 Task: Research Airbnb properties in Ormoc, Philippines from 25th December, 2023 to 28th December, 2023 for 2 adults.  With 1  bedroom having 1 bed and 1 bathroom. Property type can be hotel.
Action: Mouse moved to (591, 112)
Screenshot: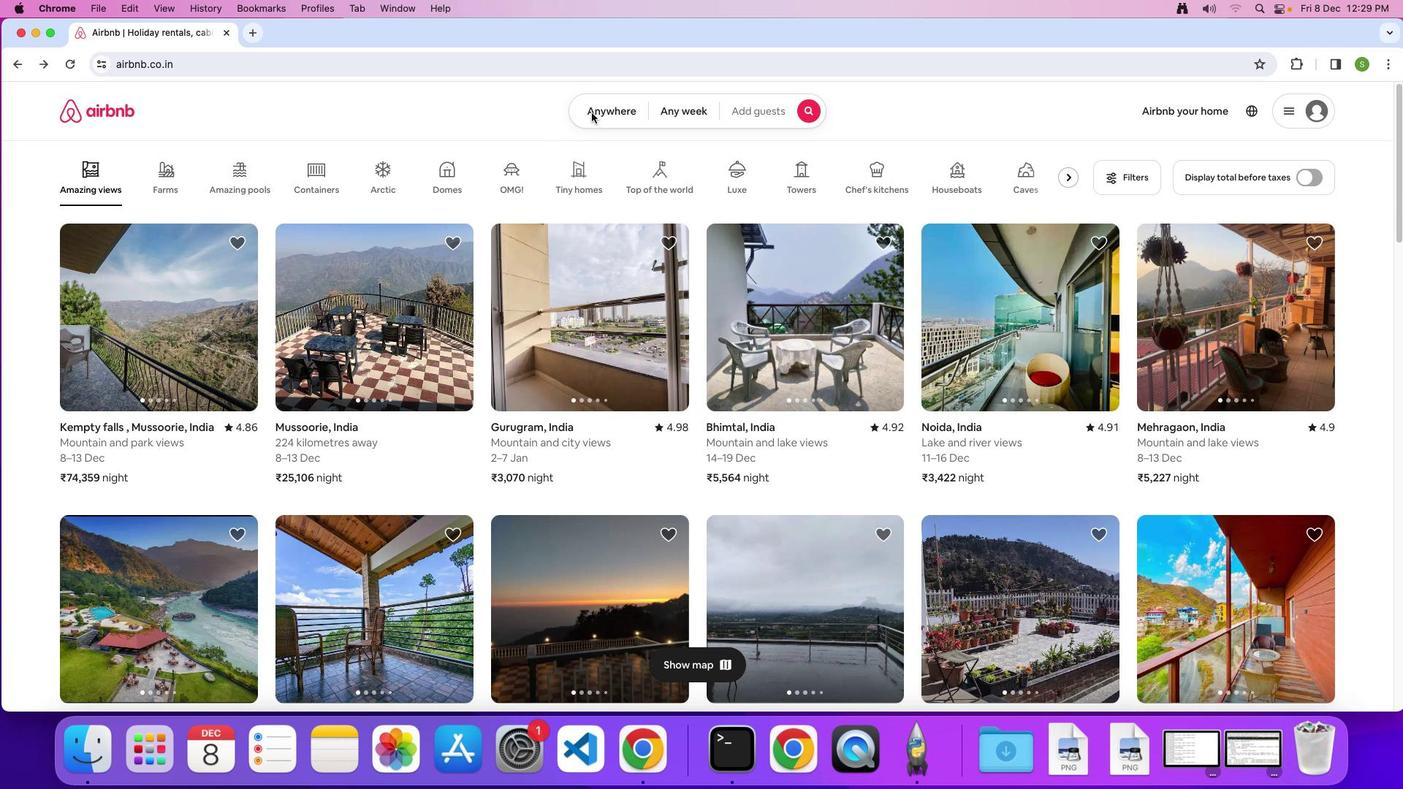 
Action: Mouse pressed left at (591, 112)
Screenshot: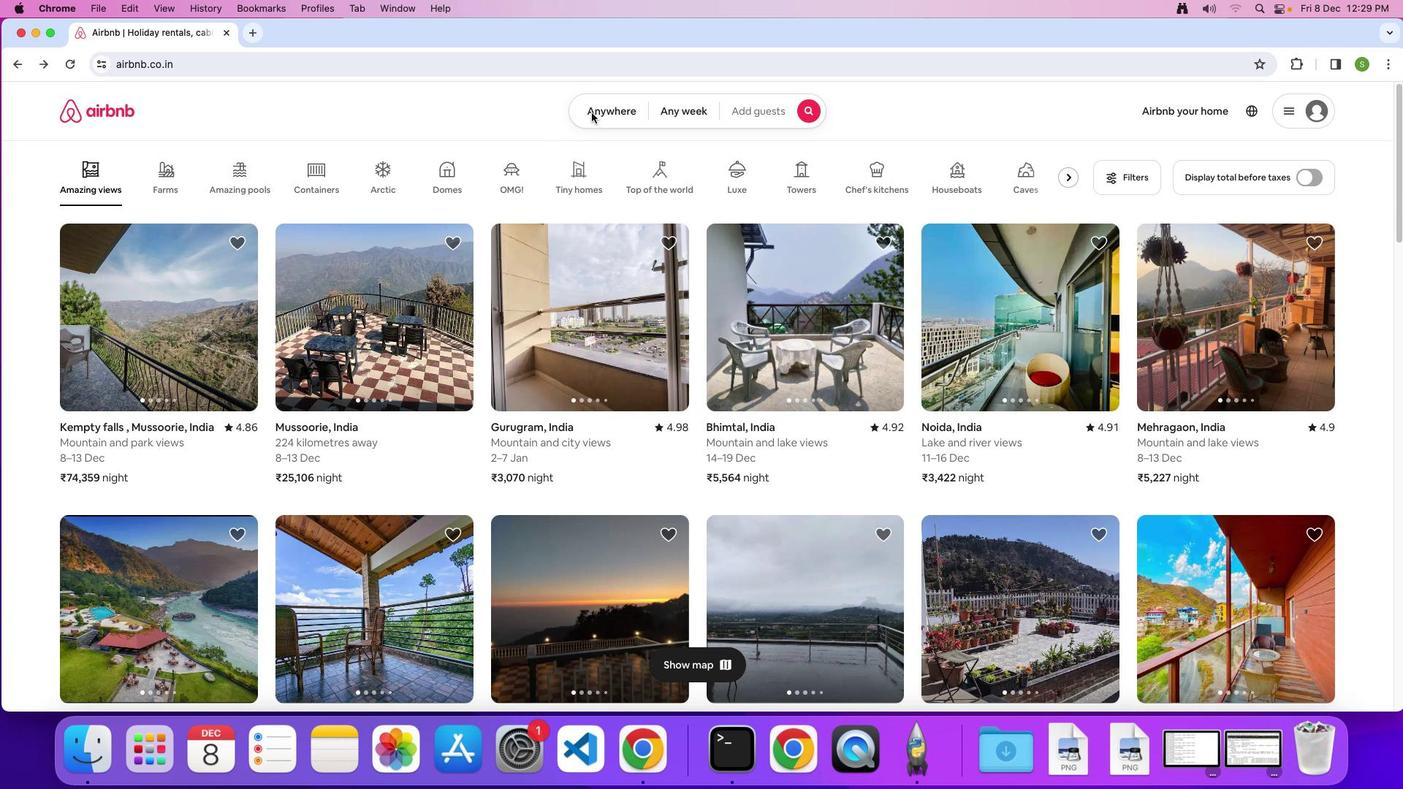 
Action: Mouse pressed left at (591, 112)
Screenshot: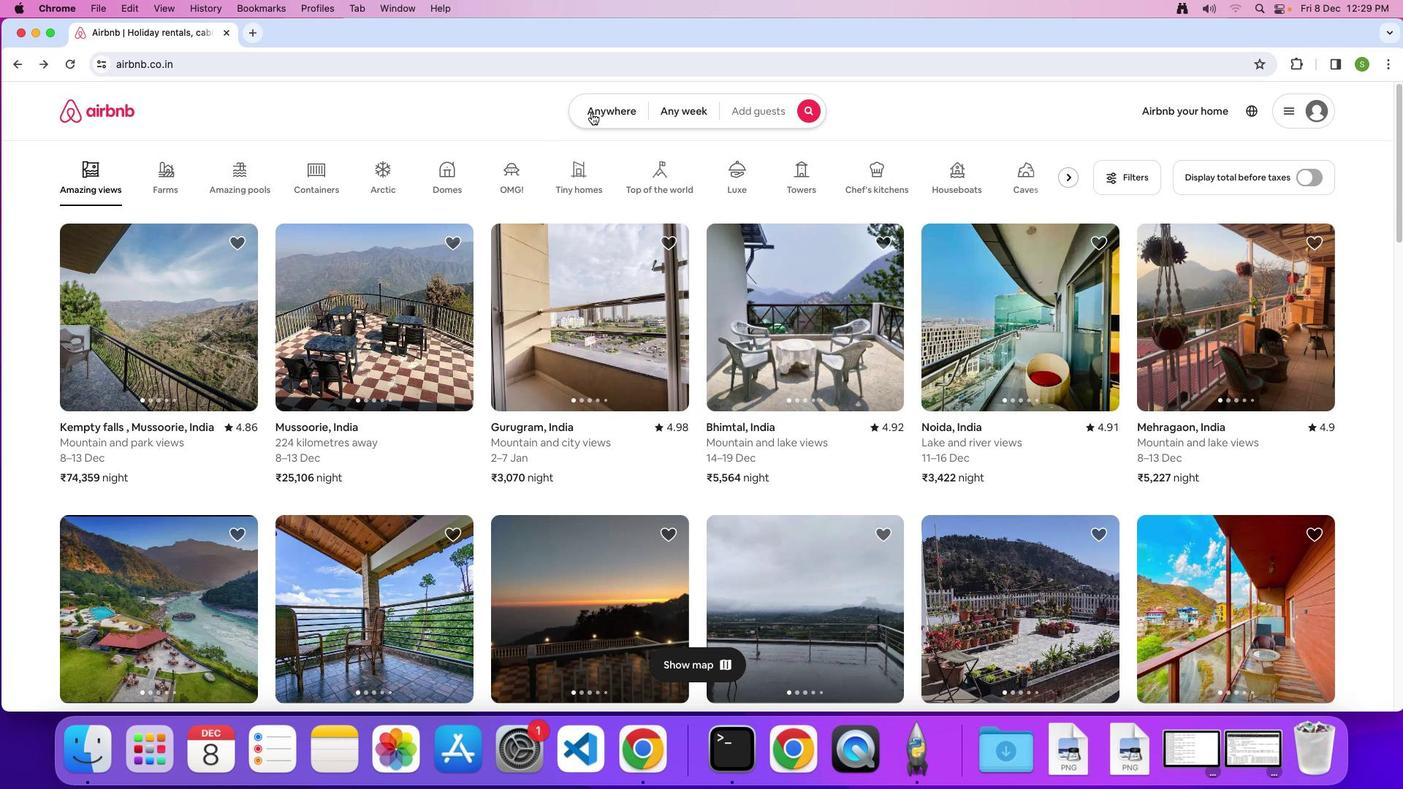 
Action: Mouse moved to (508, 162)
Screenshot: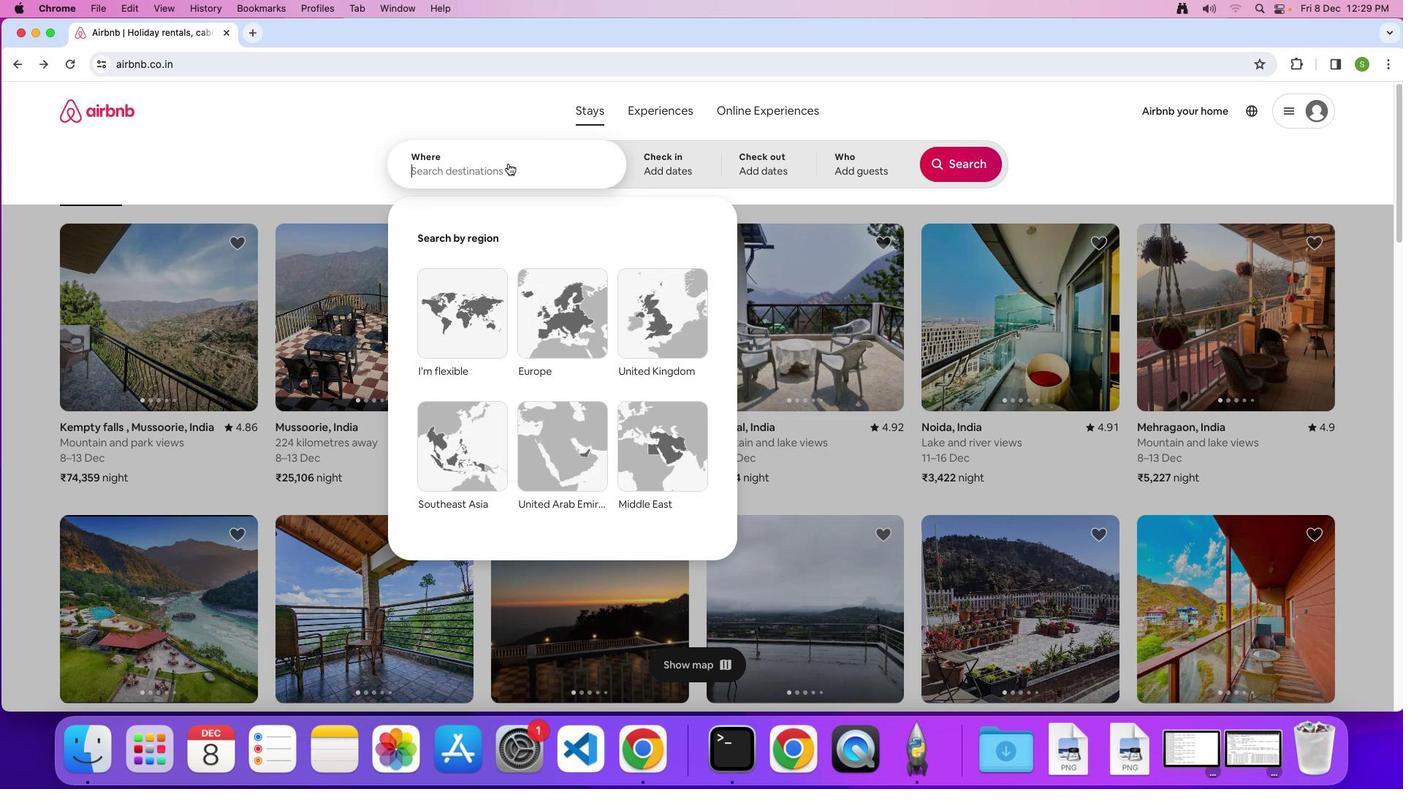 
Action: Mouse pressed left at (508, 162)
Screenshot: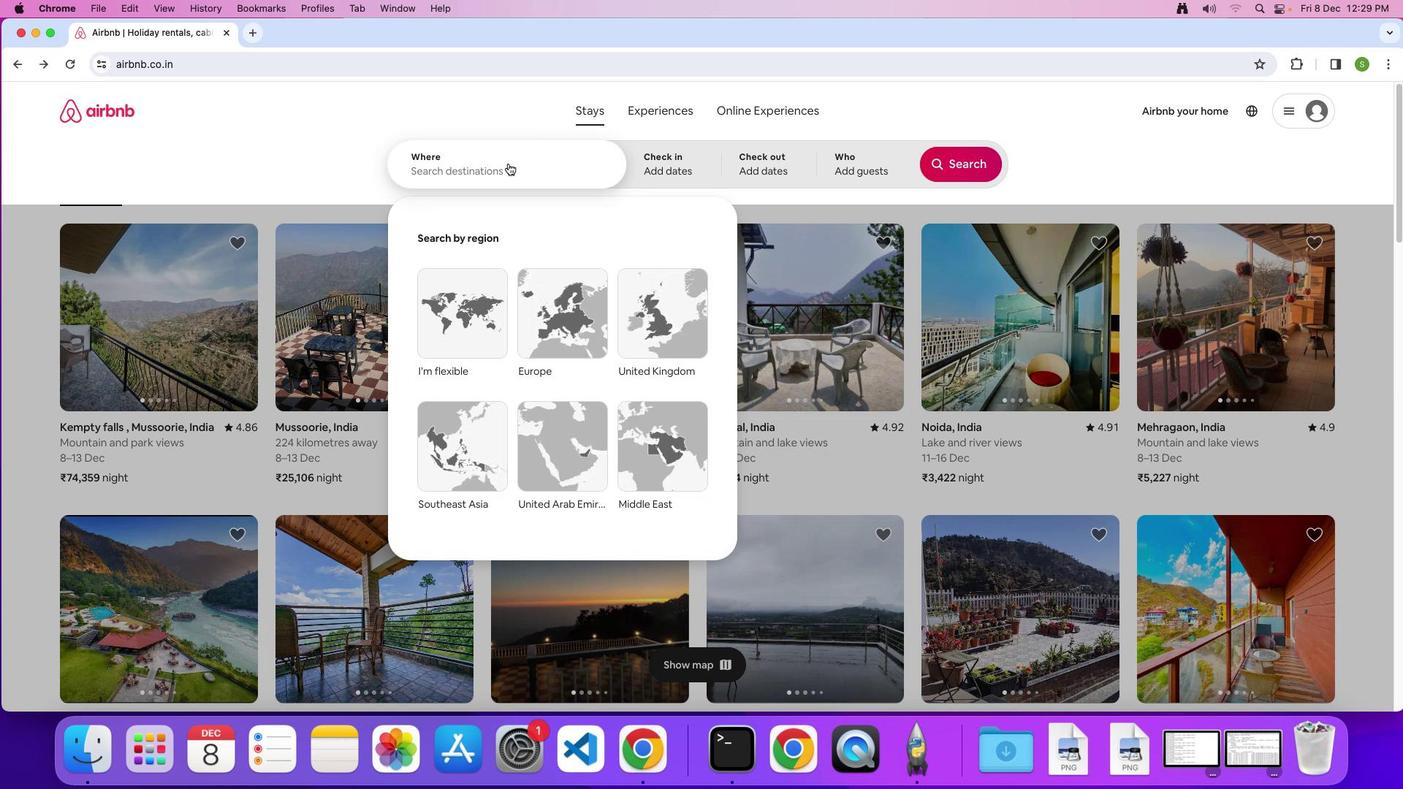 
Action: Key pressed 'O'Key.shiftKey.caps_lock'r''m''o''c'','Key.spaceKey.shift'P''h''i''l''i''p''p''i''n''e''s'Key.enter
Screenshot: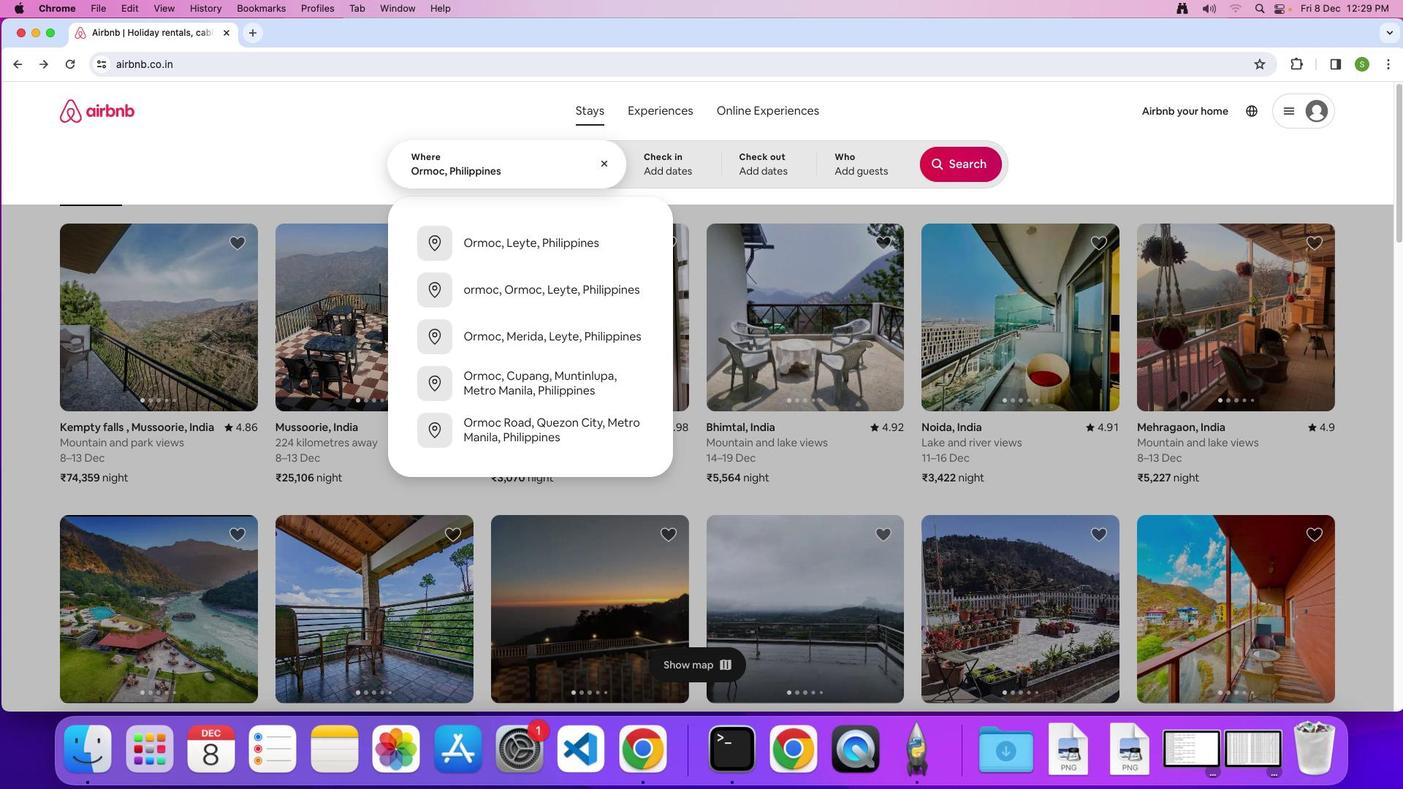 
Action: Mouse moved to (476, 491)
Screenshot: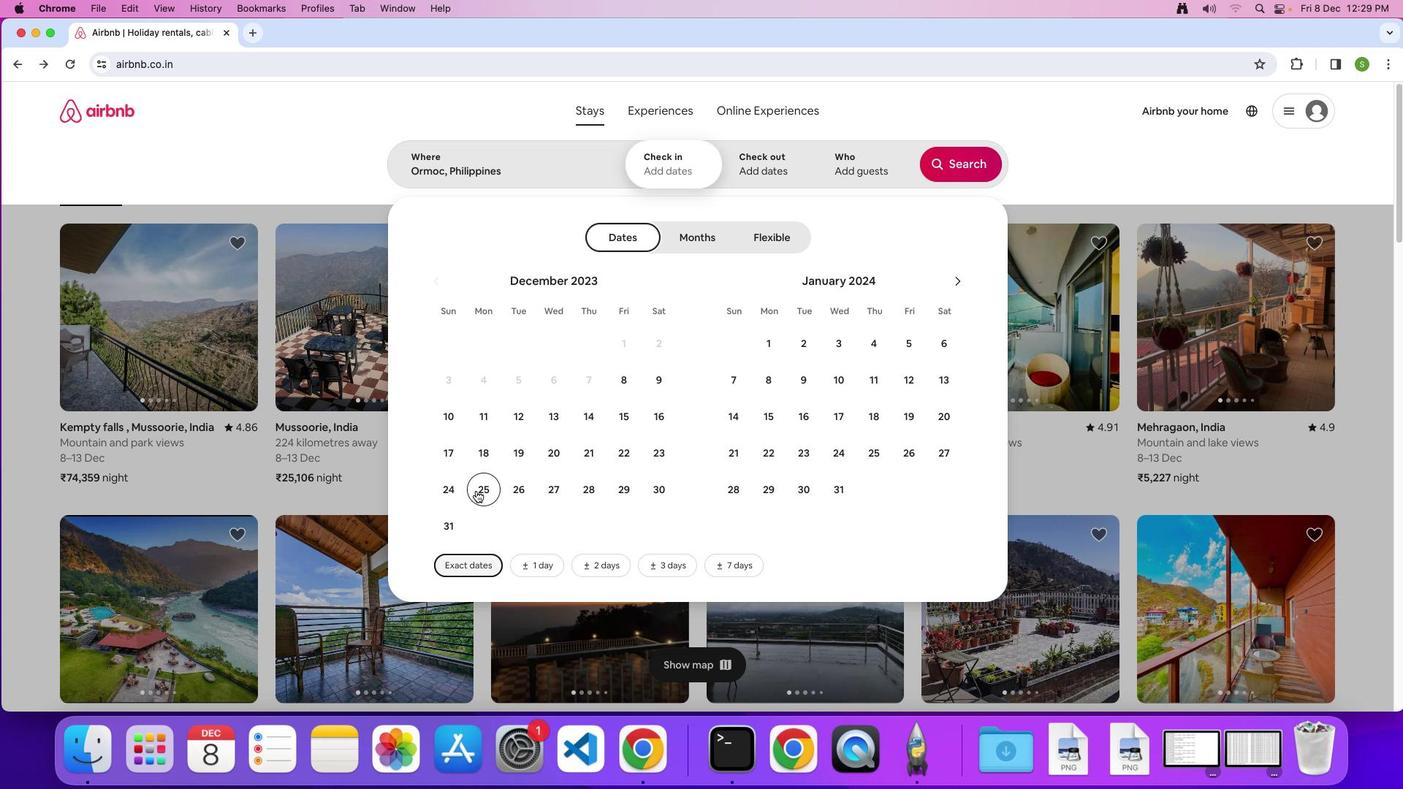 
Action: Mouse pressed left at (476, 491)
Screenshot: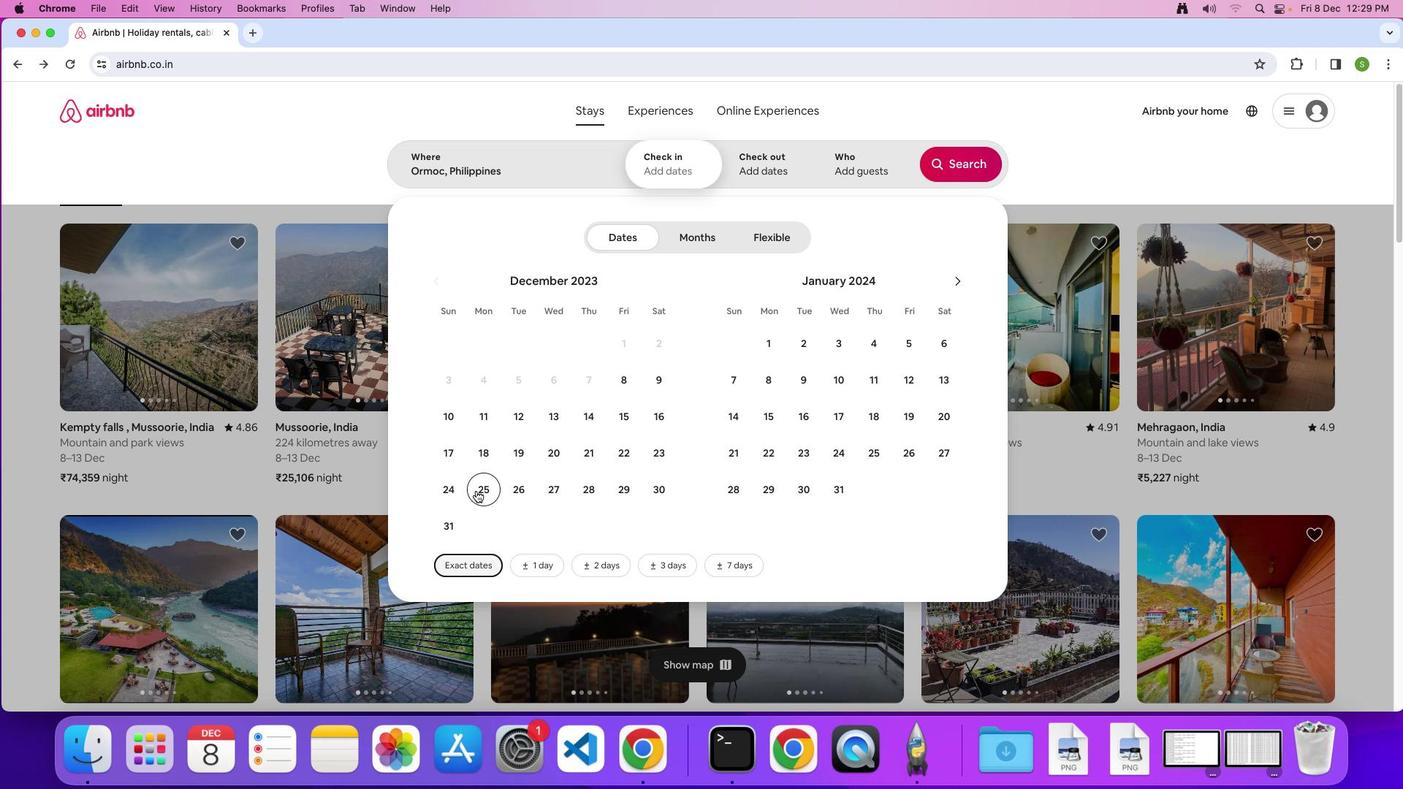 
Action: Mouse moved to (594, 493)
Screenshot: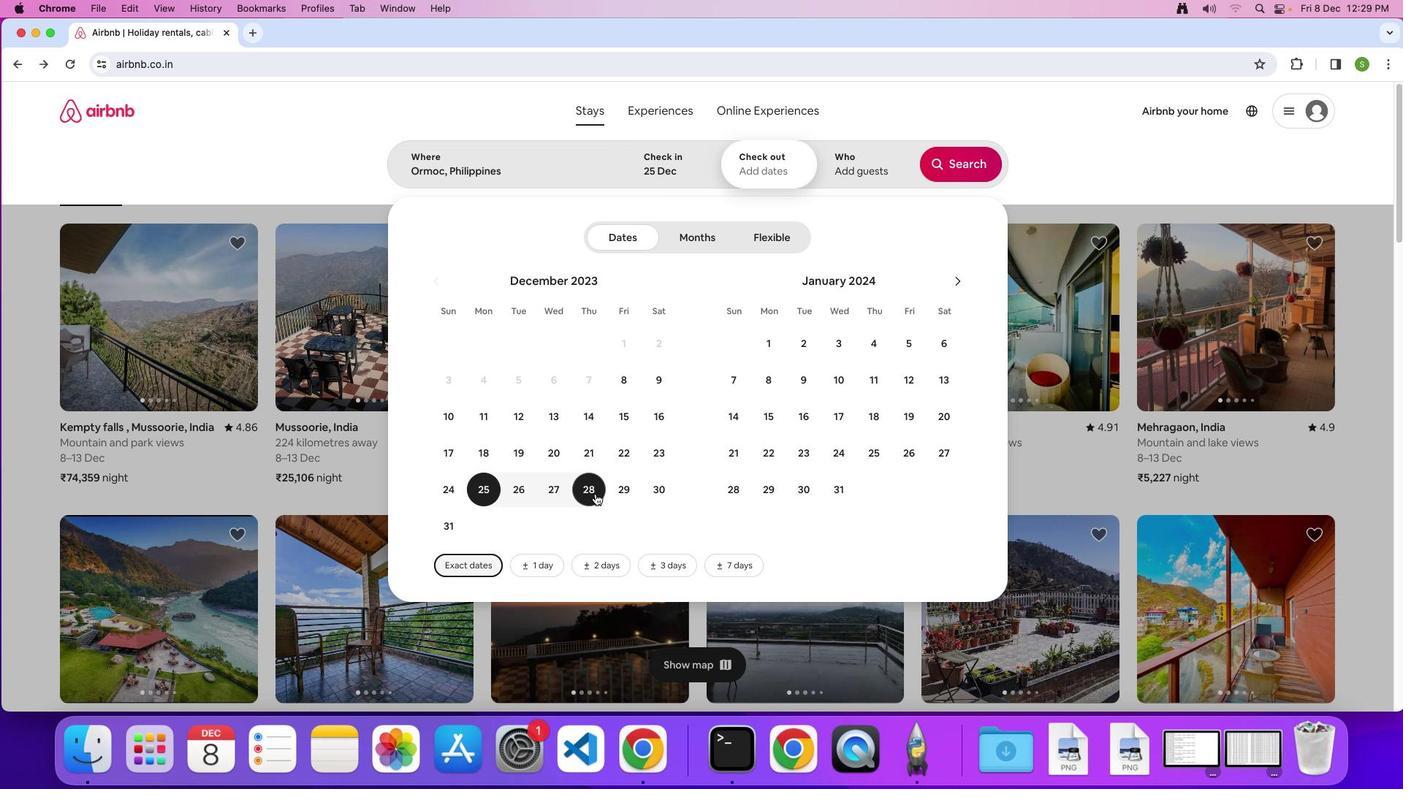 
Action: Mouse pressed left at (594, 493)
Screenshot: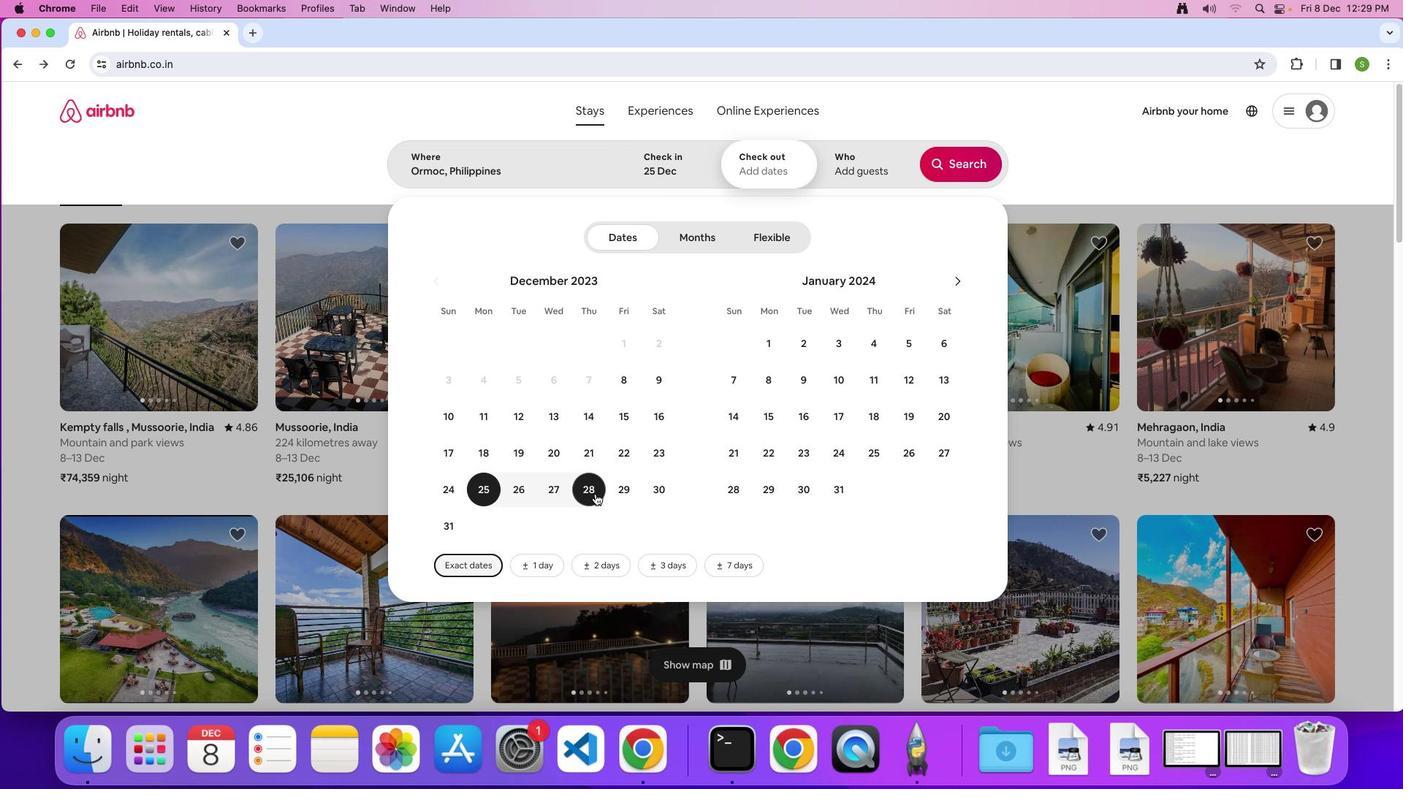 
Action: Mouse moved to (879, 166)
Screenshot: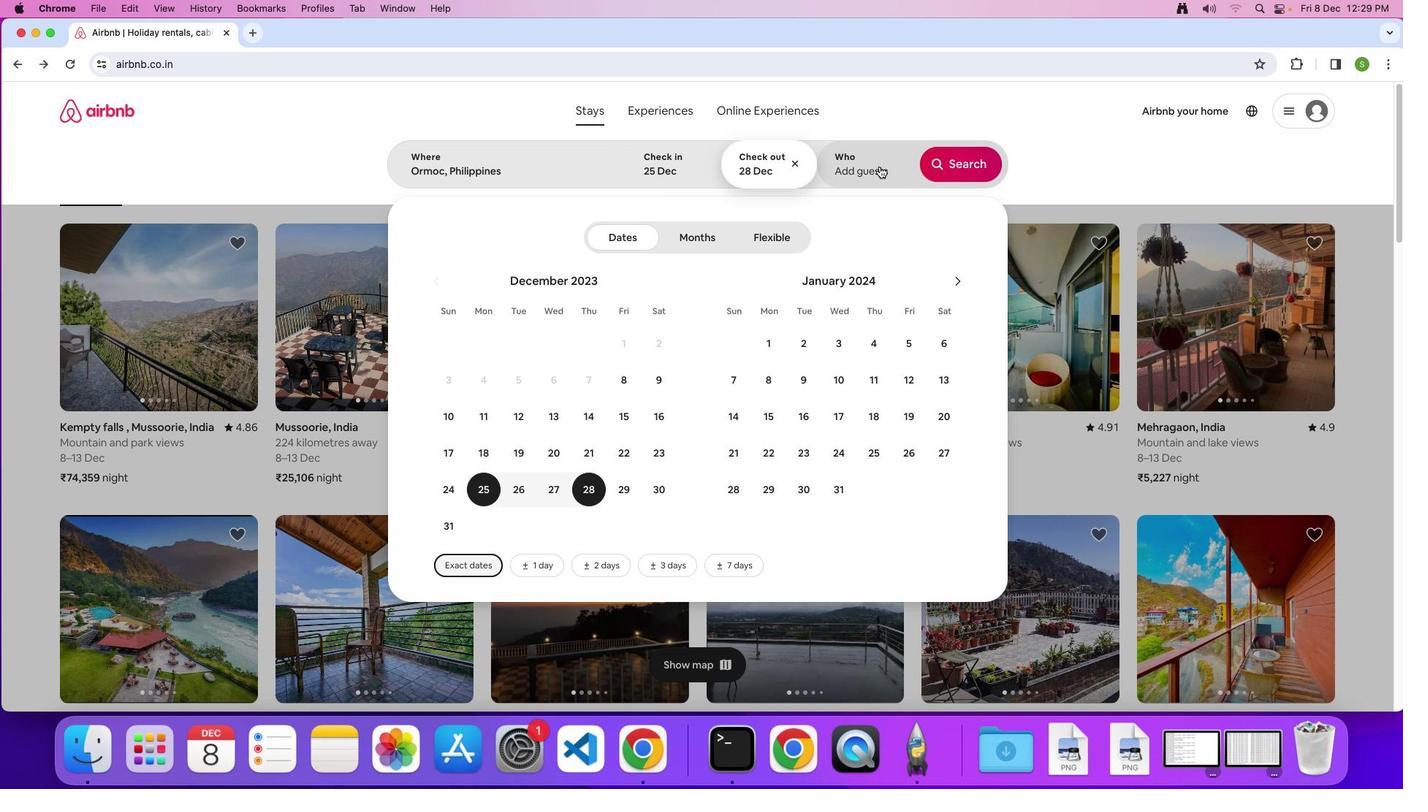 
Action: Mouse pressed left at (879, 166)
Screenshot: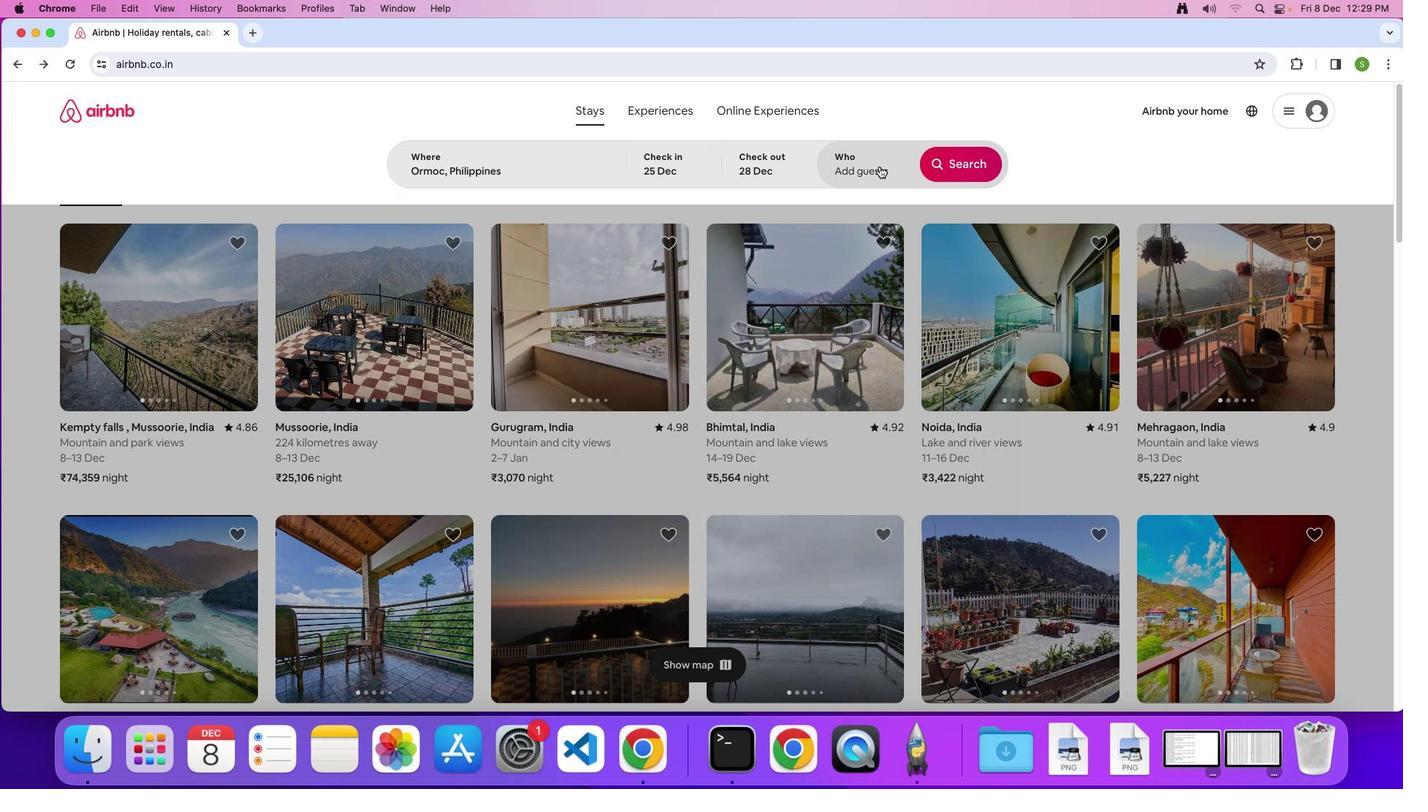 
Action: Mouse moved to (967, 244)
Screenshot: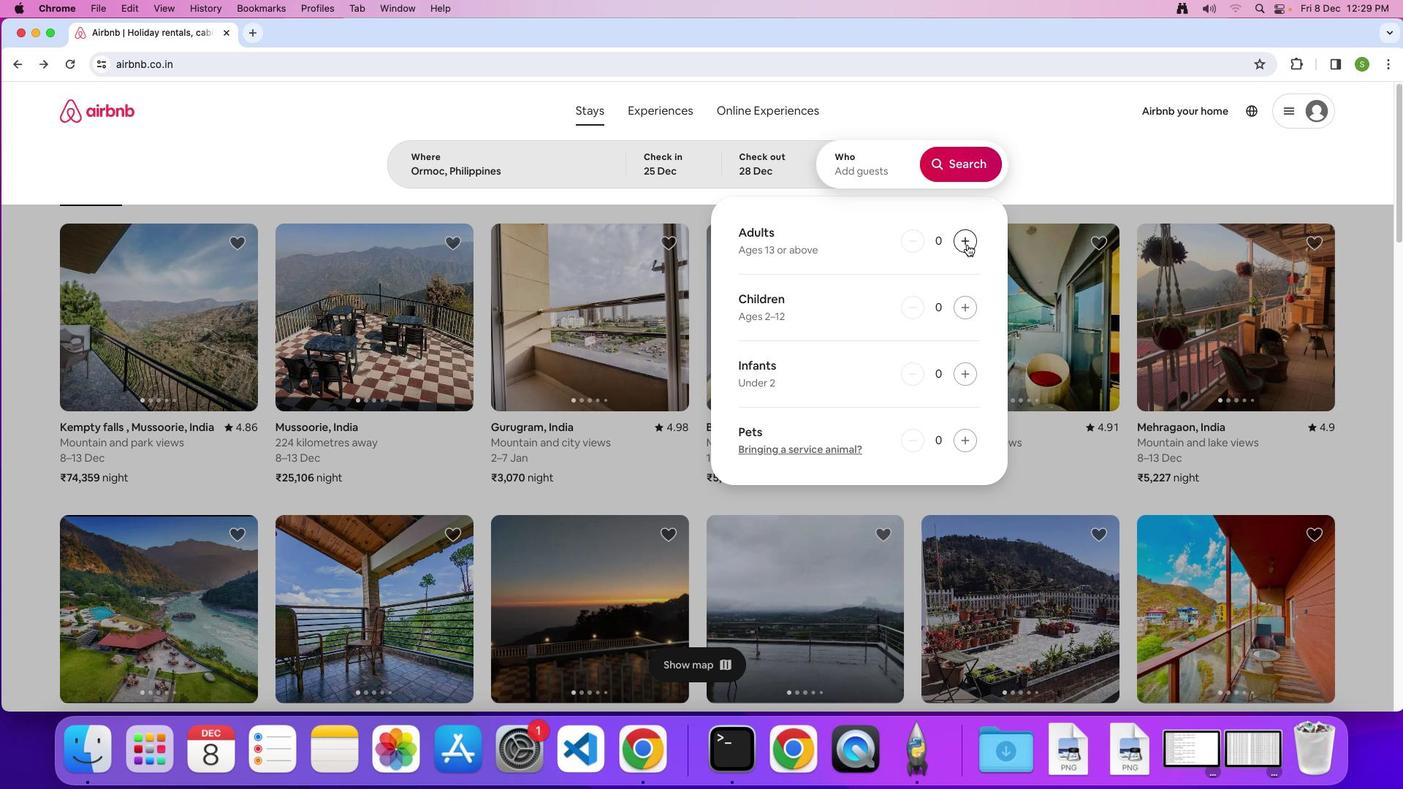 
Action: Mouse pressed left at (967, 244)
Screenshot: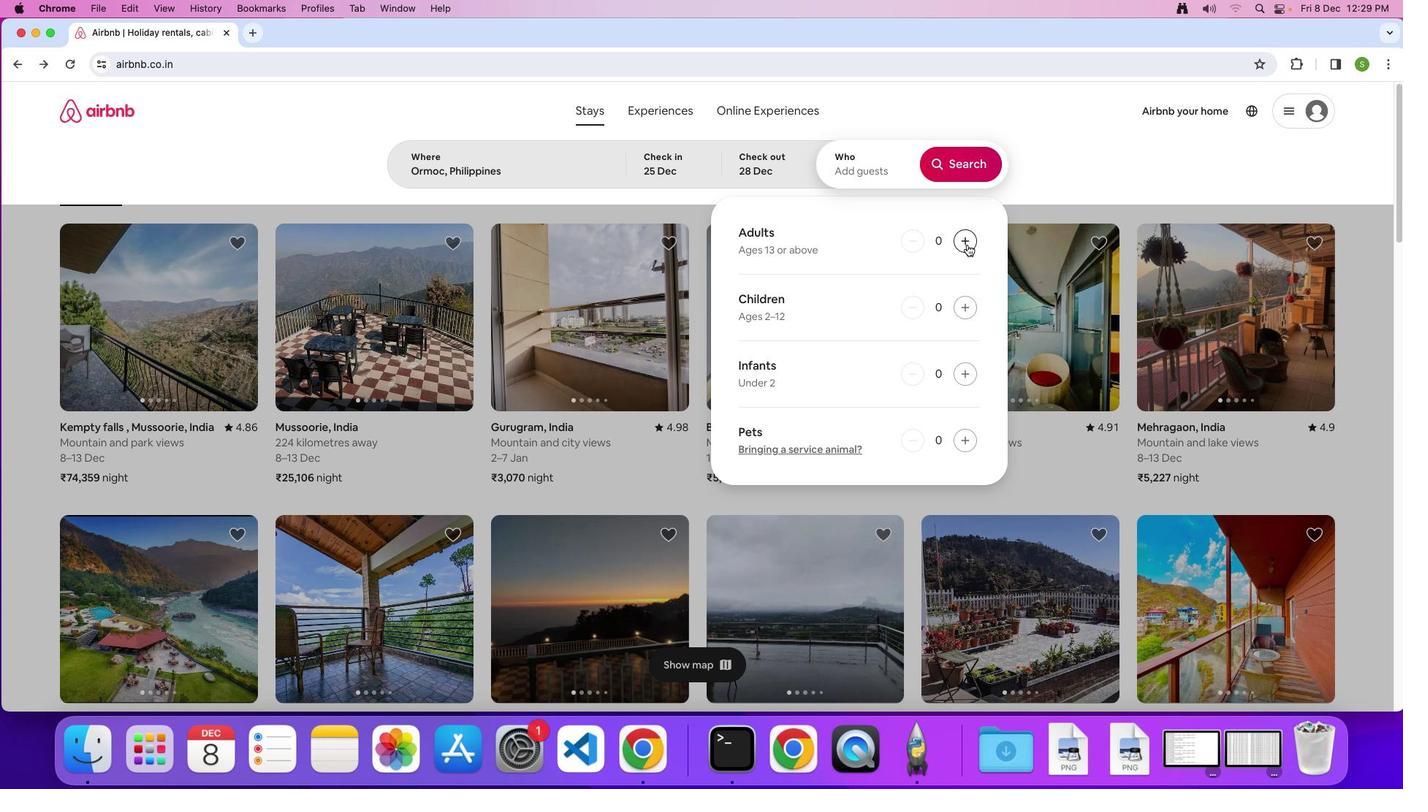 
Action: Mouse pressed left at (967, 244)
Screenshot: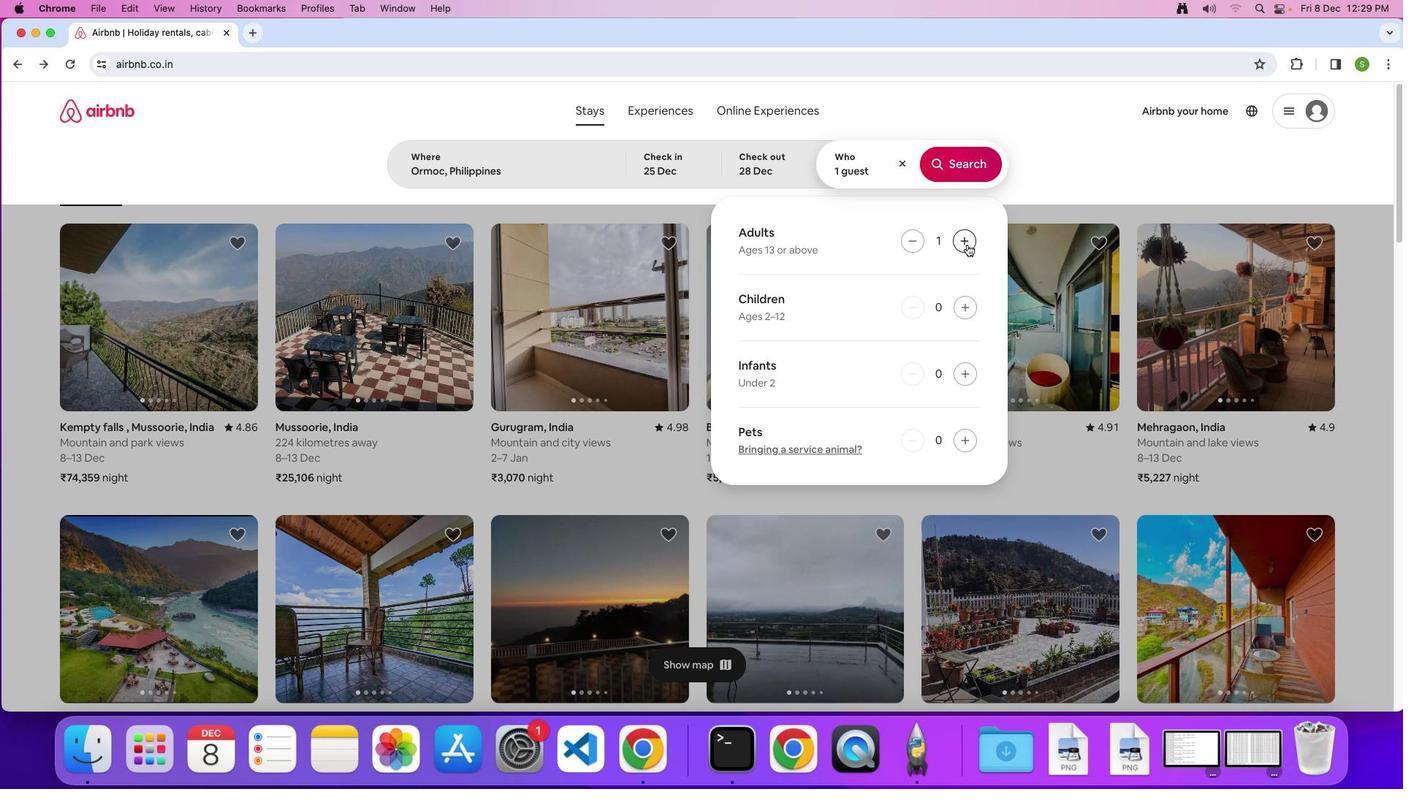 
Action: Mouse moved to (978, 167)
Screenshot: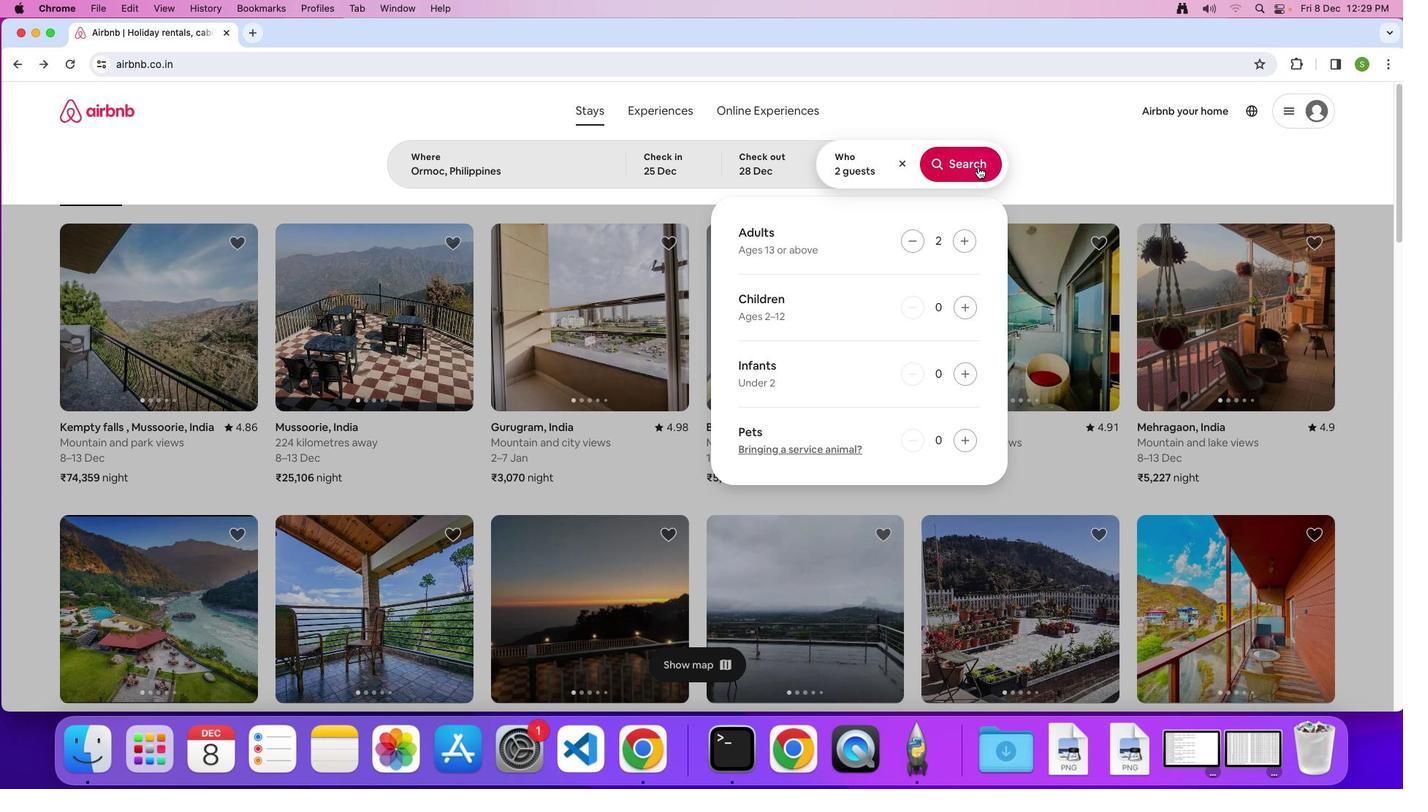 
Action: Mouse pressed left at (978, 167)
Screenshot: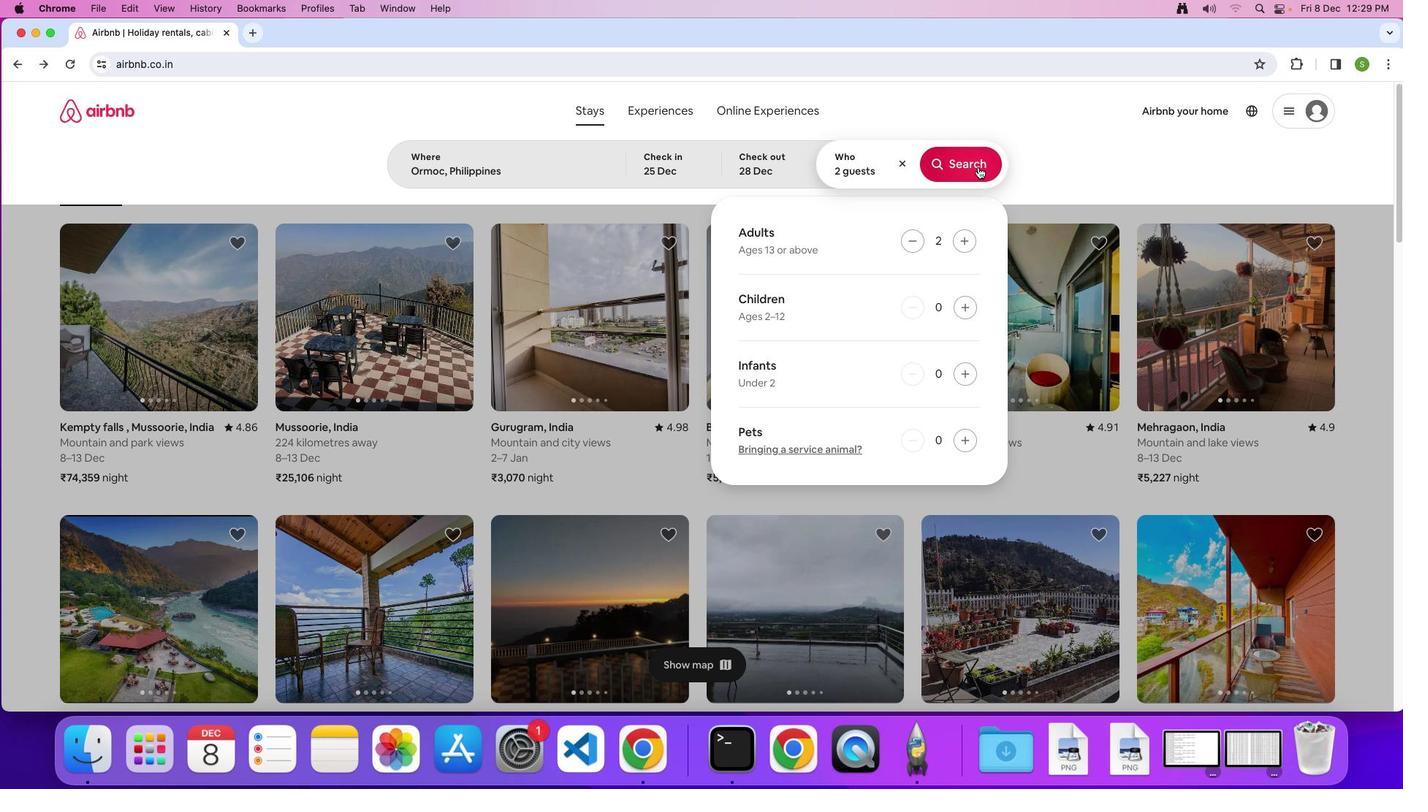 
Action: Mouse moved to (1158, 177)
Screenshot: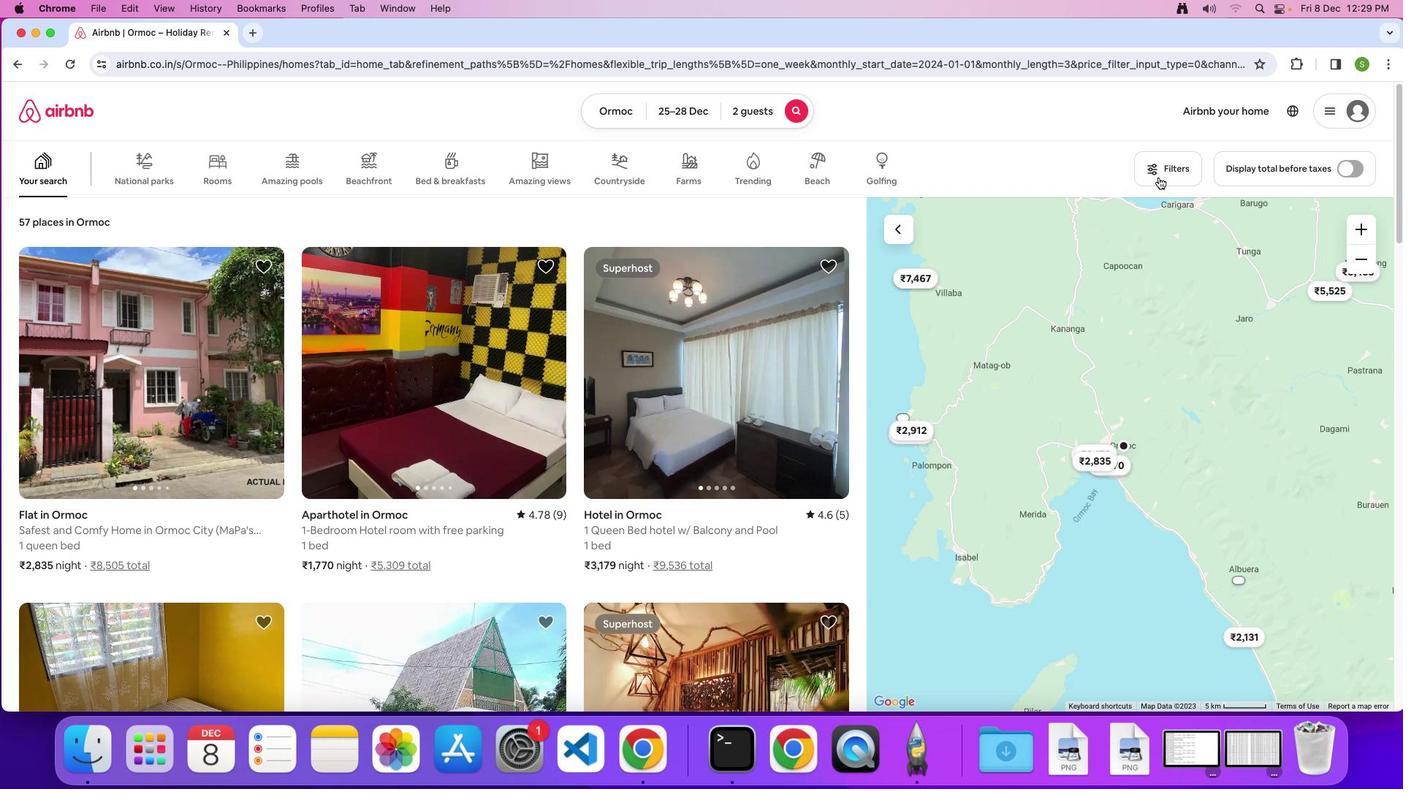 
Action: Mouse pressed left at (1158, 177)
Screenshot: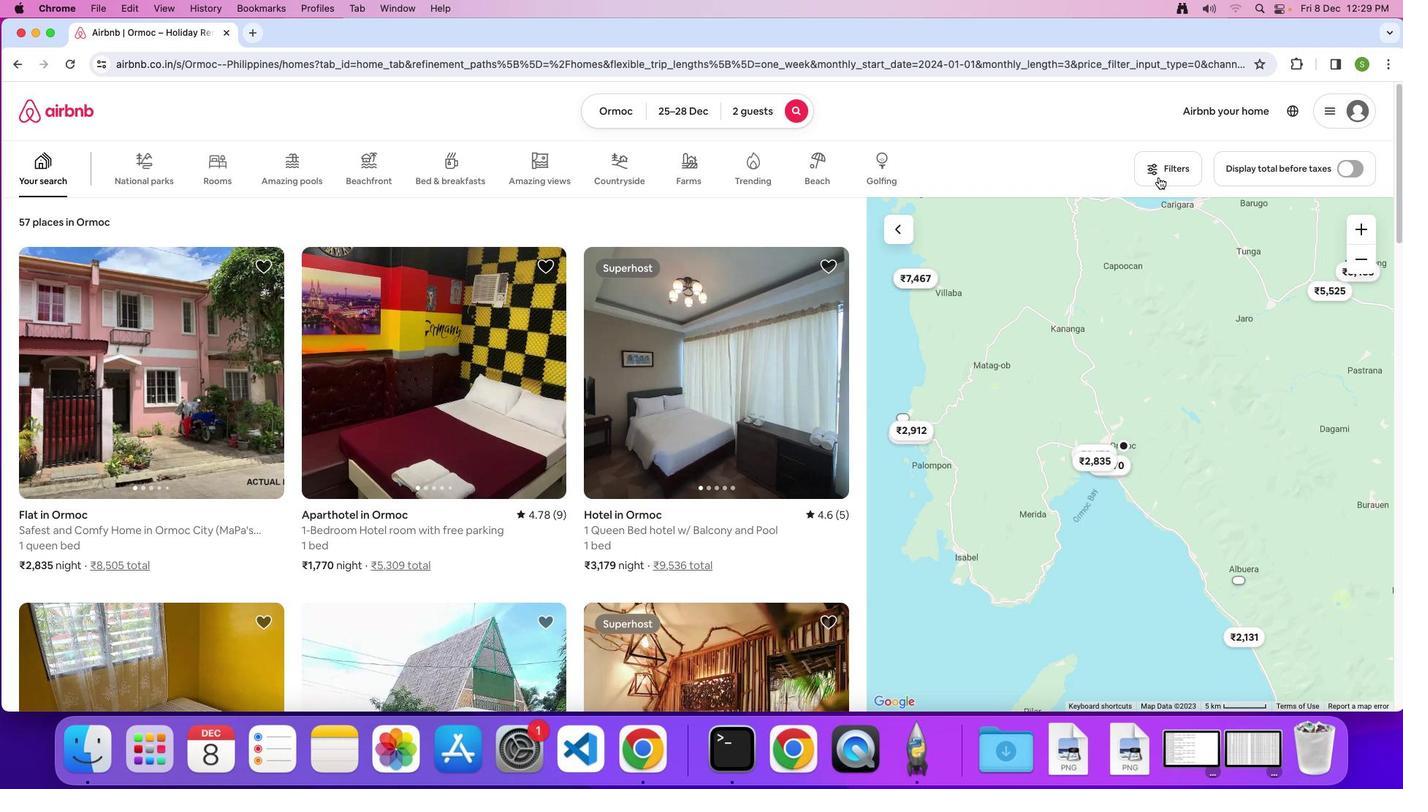 
Action: Mouse moved to (626, 510)
Screenshot: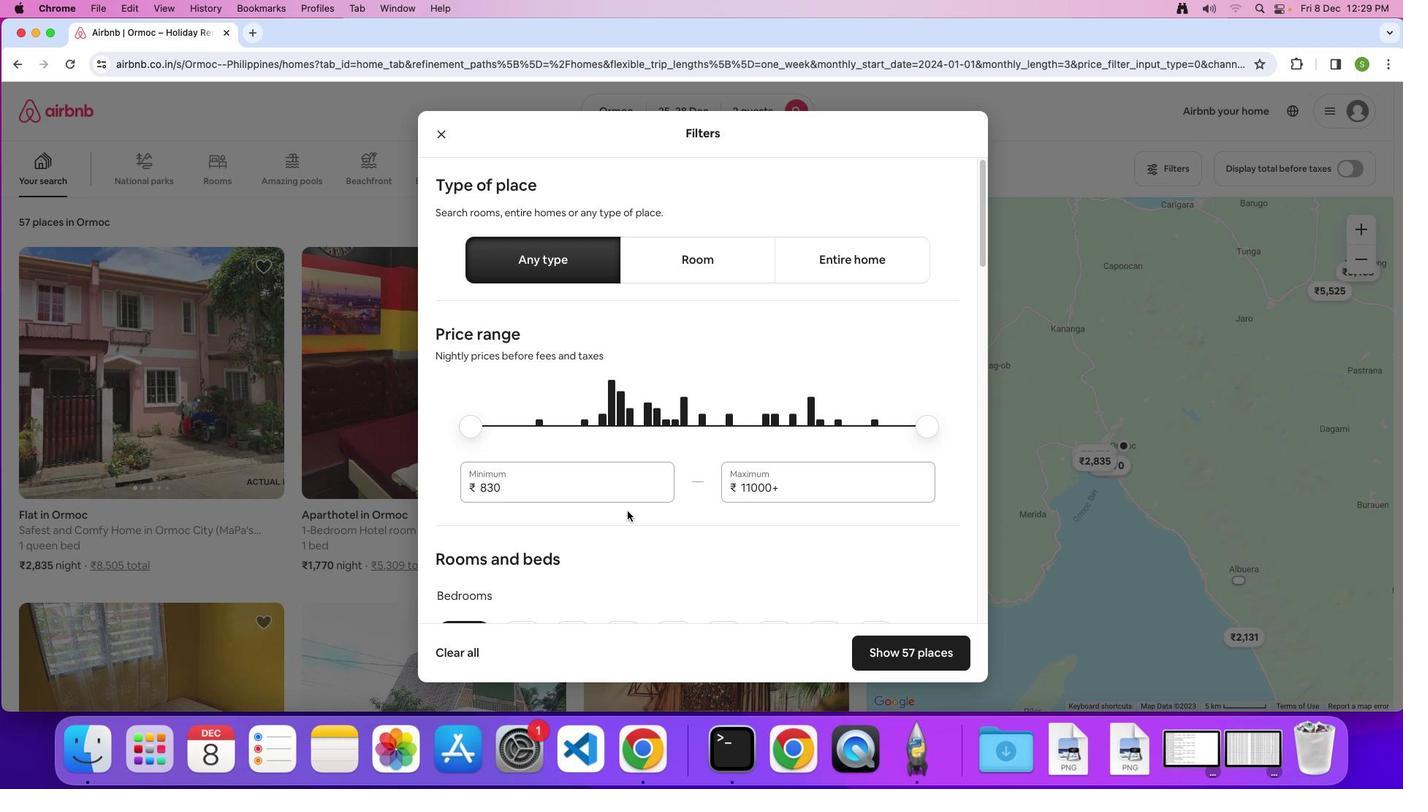 
Action: Mouse scrolled (626, 510) with delta (0, 0)
Screenshot: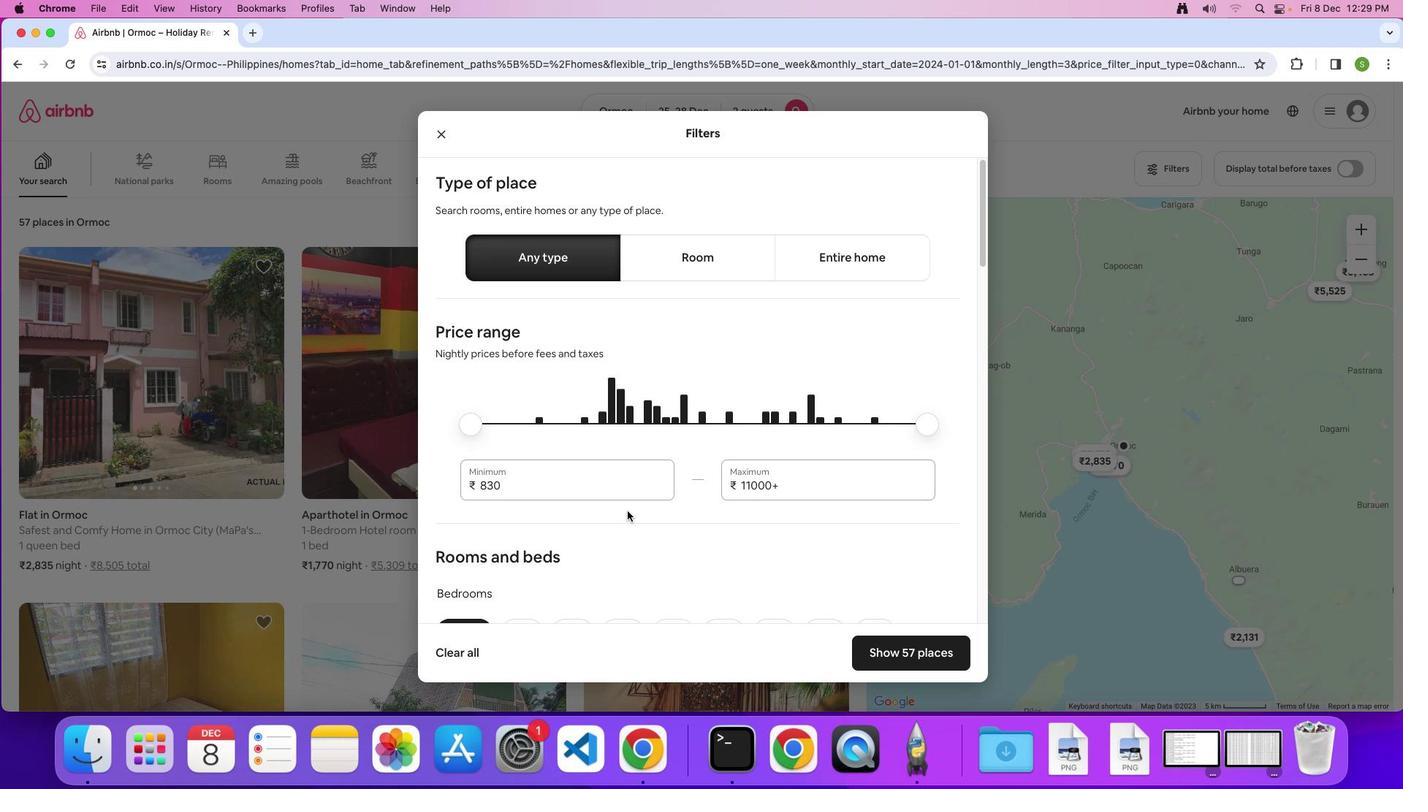 
Action: Mouse scrolled (626, 510) with delta (0, 0)
Screenshot: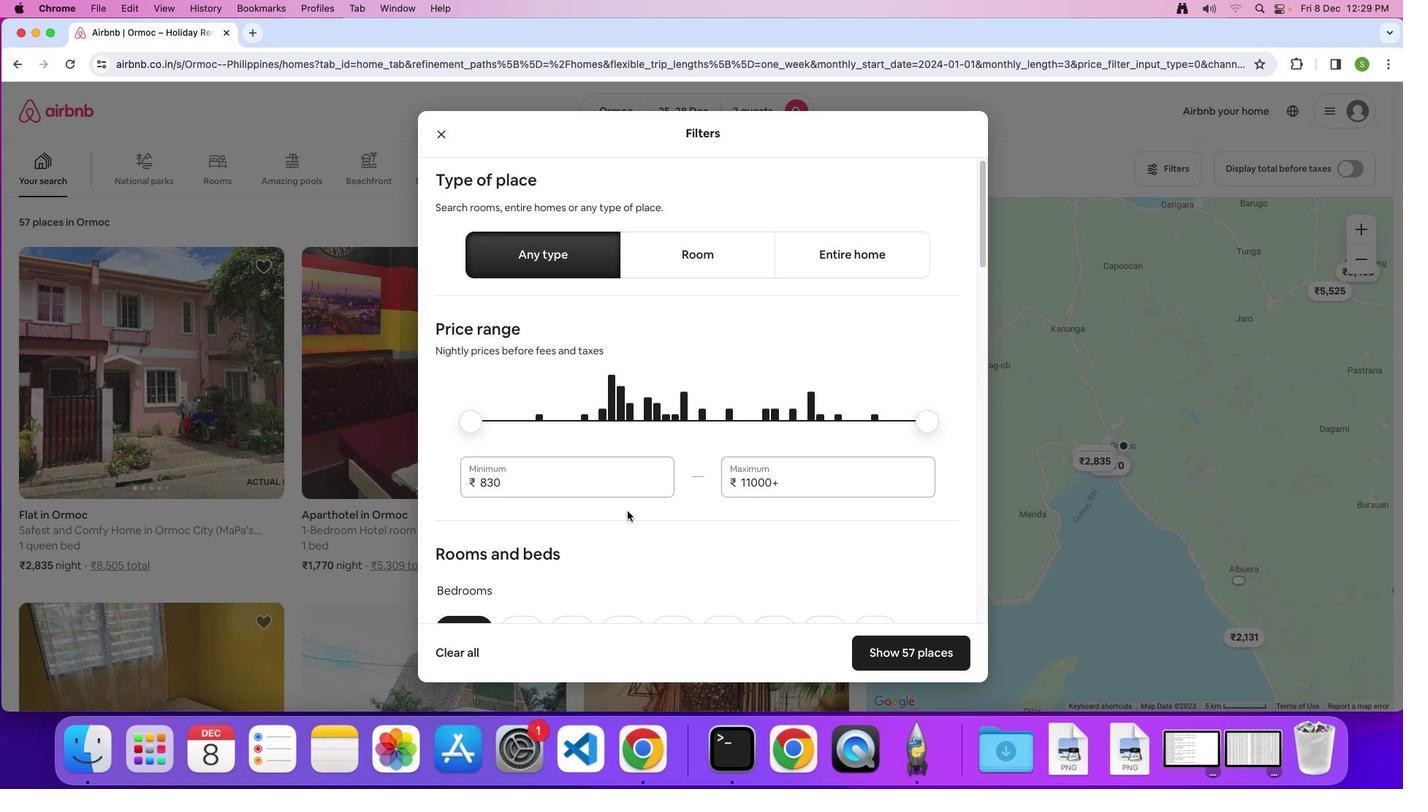 
Action: Mouse scrolled (626, 510) with delta (0, 0)
Screenshot: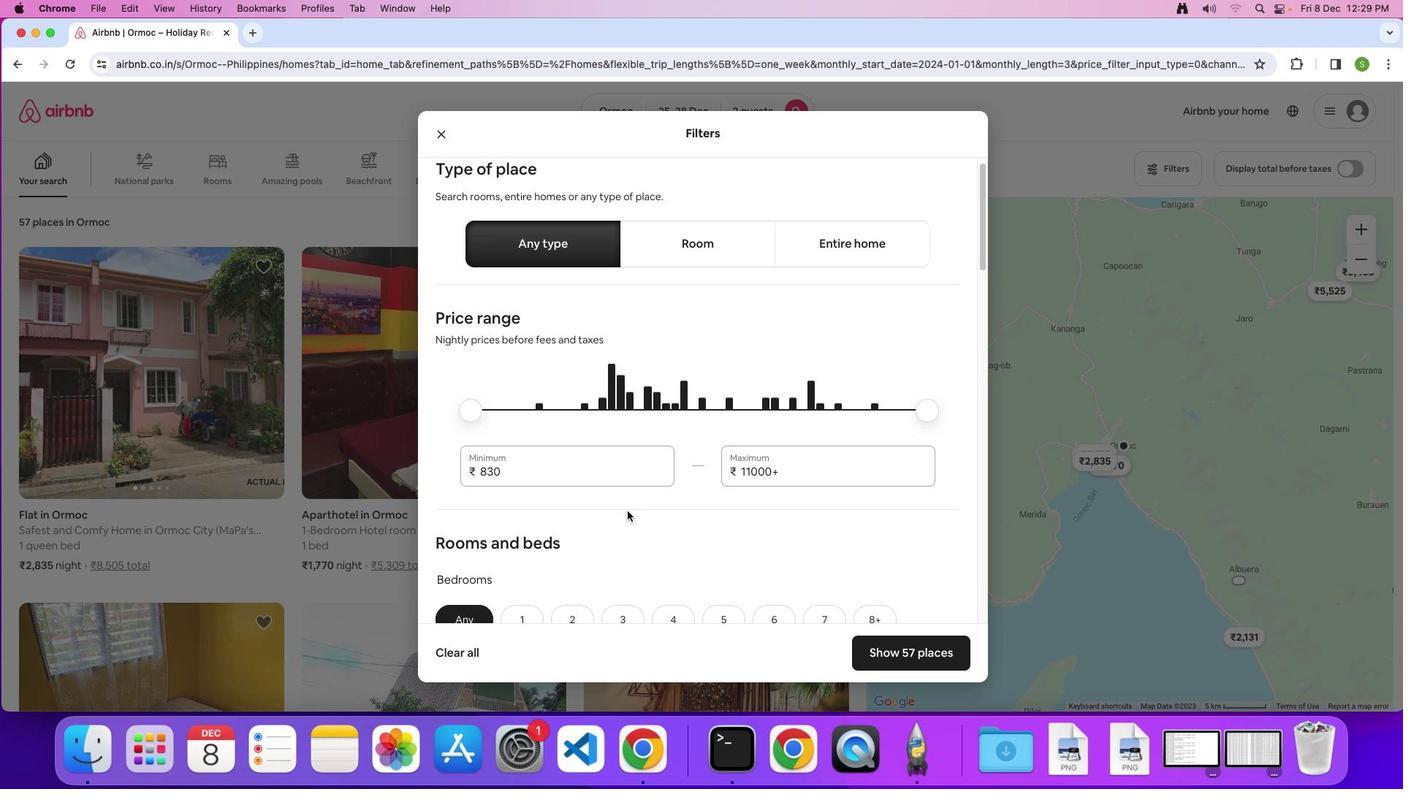 
Action: Mouse scrolled (626, 510) with delta (0, 0)
Screenshot: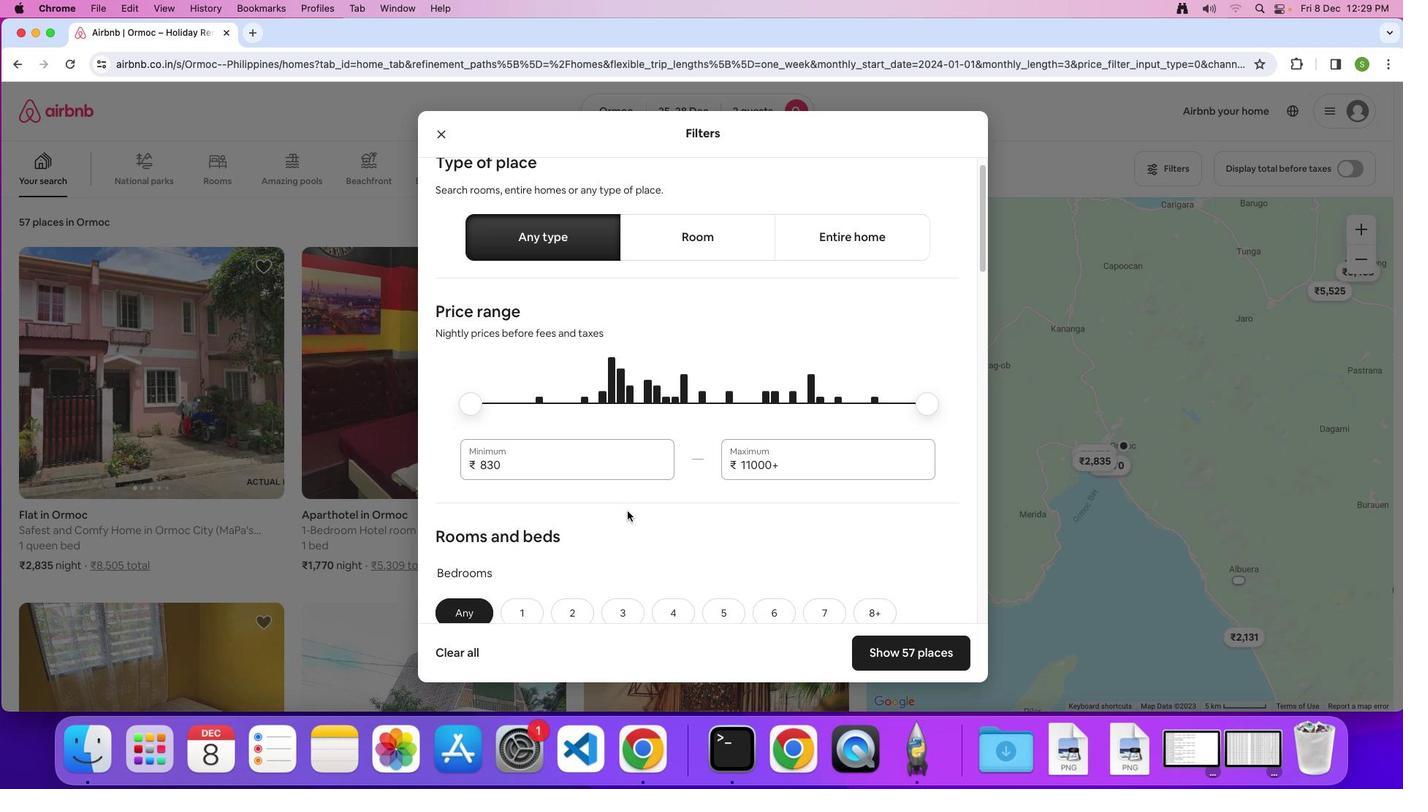 
Action: Mouse scrolled (626, 510) with delta (0, 0)
Screenshot: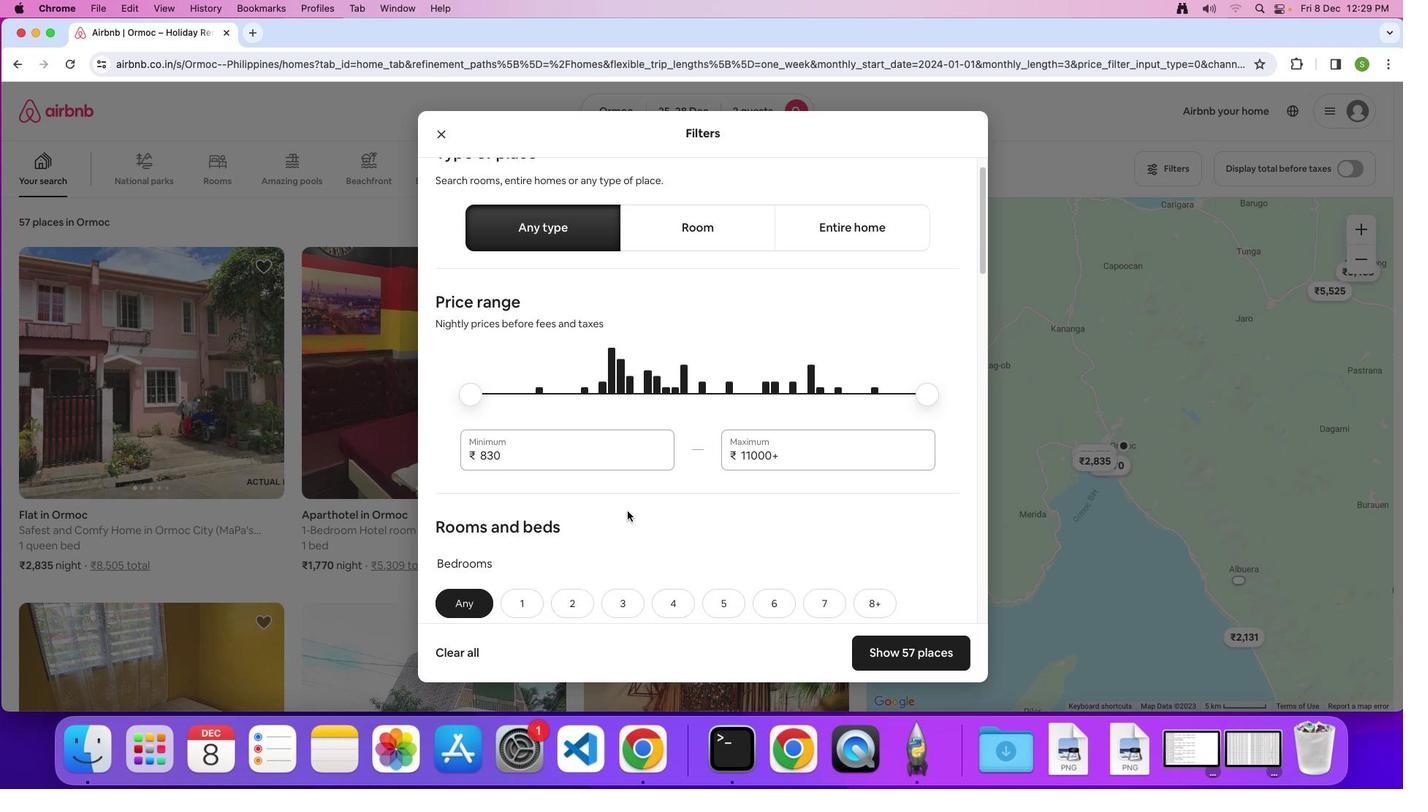 
Action: Mouse scrolled (626, 510) with delta (0, 0)
Screenshot: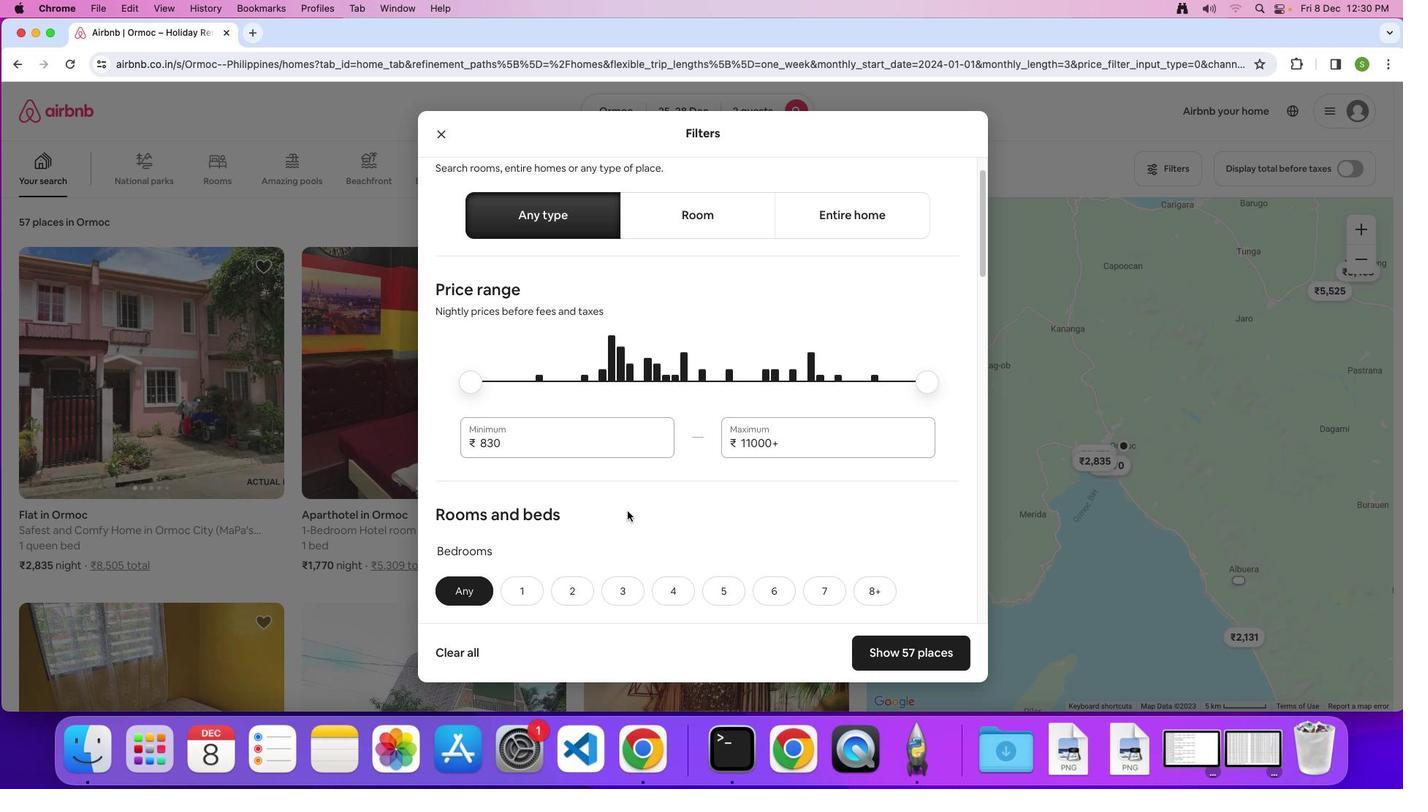 
Action: Mouse scrolled (626, 510) with delta (0, 0)
Screenshot: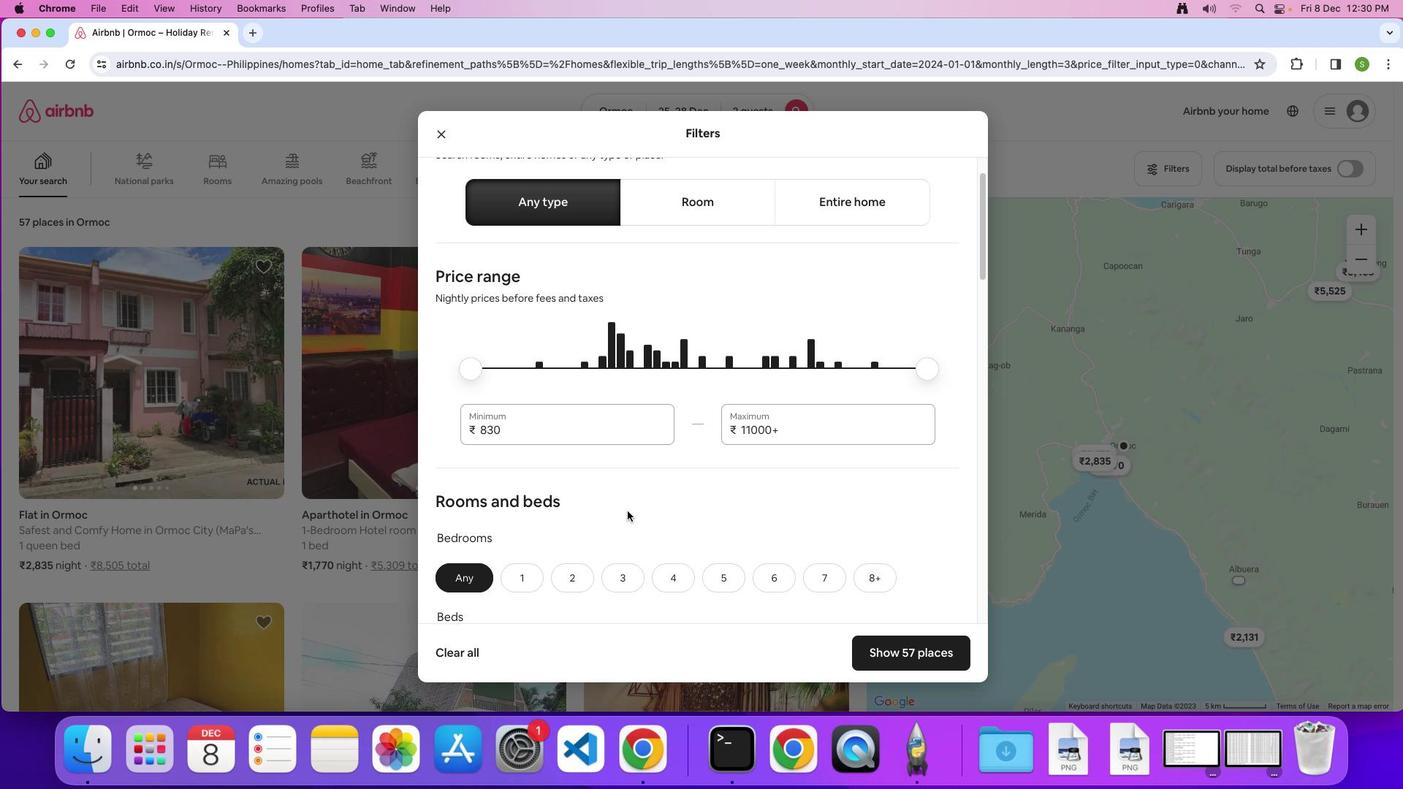
Action: Mouse scrolled (626, 510) with delta (0, 0)
Screenshot: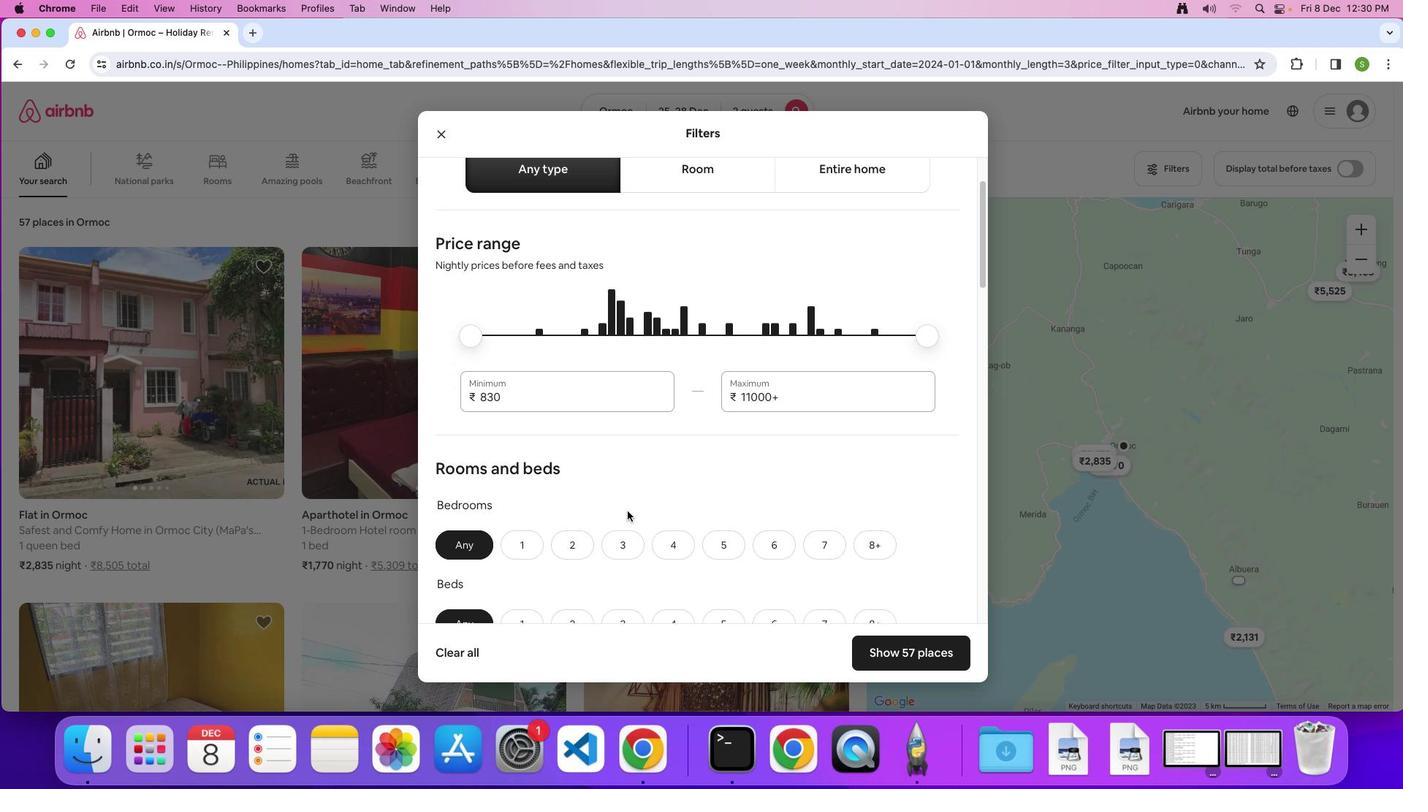 
Action: Mouse scrolled (626, 510) with delta (0, 0)
Screenshot: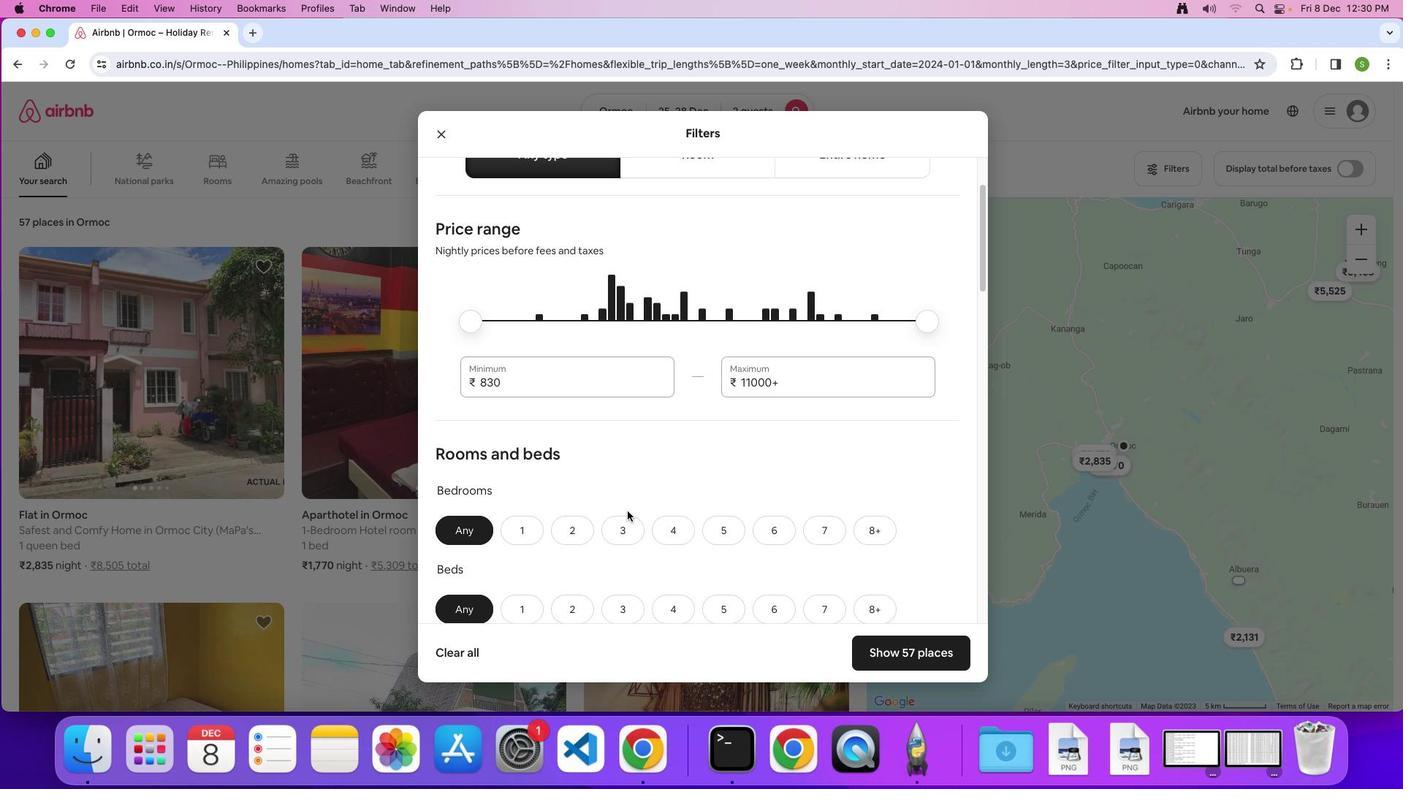 
Action: Mouse scrolled (626, 510) with delta (0, 0)
Screenshot: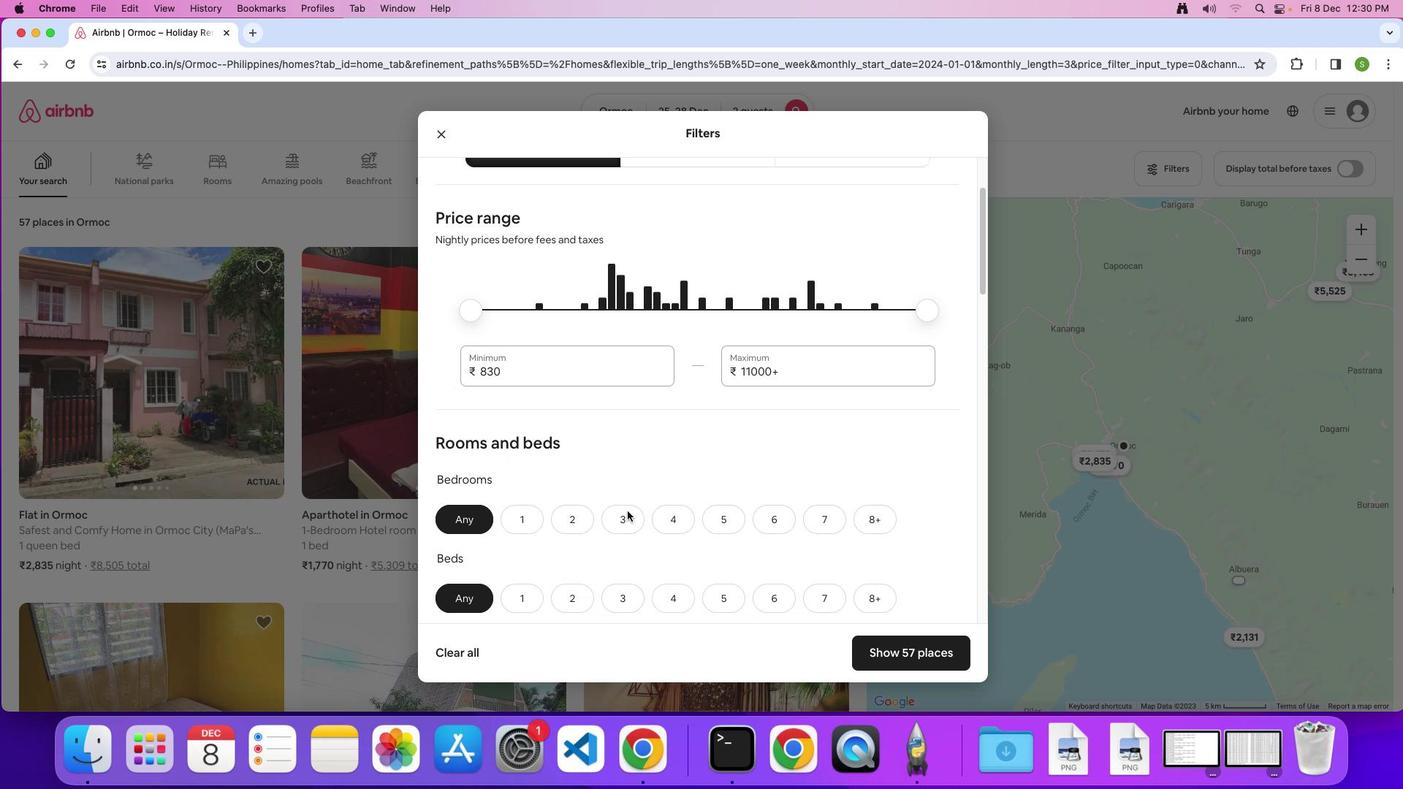 
Action: Mouse scrolled (626, 510) with delta (0, 0)
Screenshot: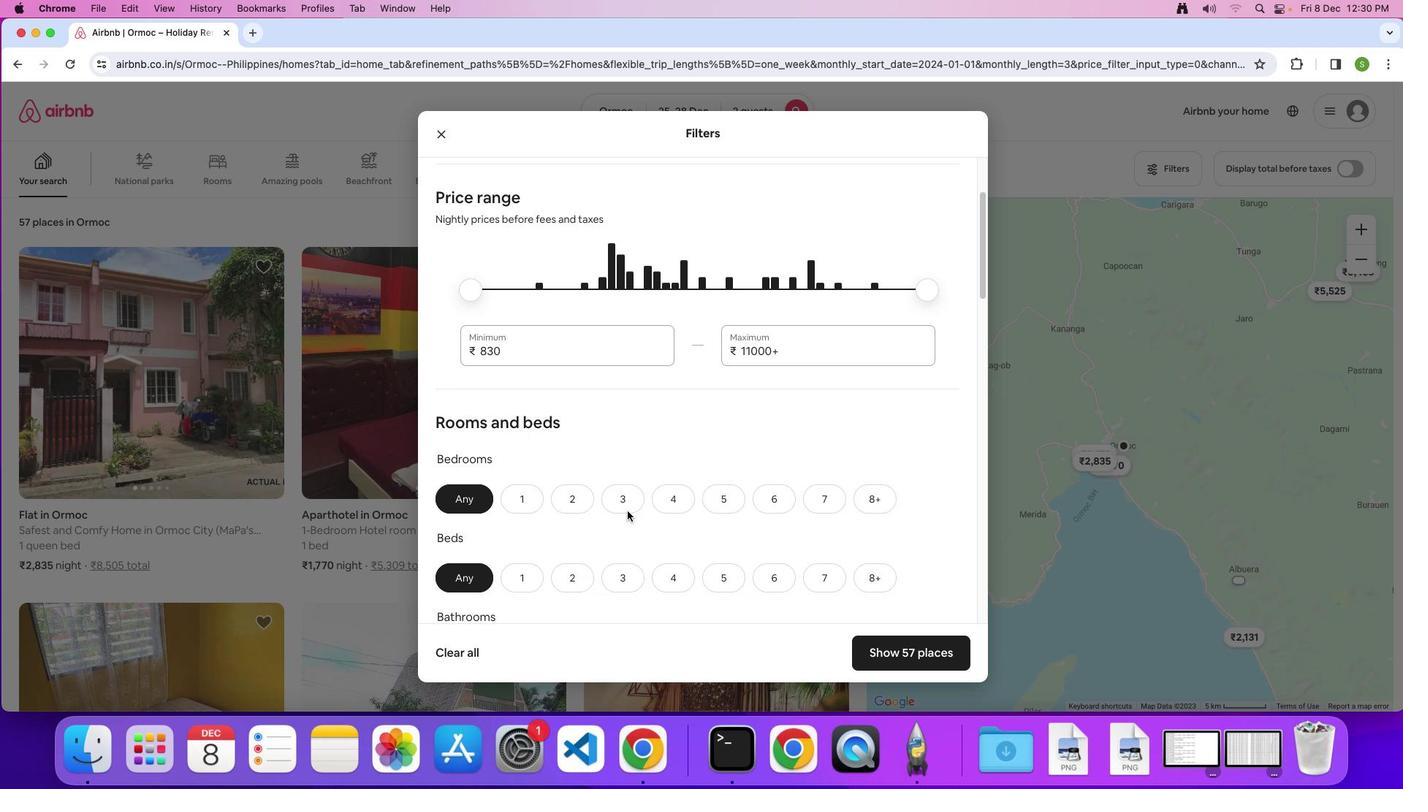 
Action: Mouse scrolled (626, 510) with delta (0, 0)
Screenshot: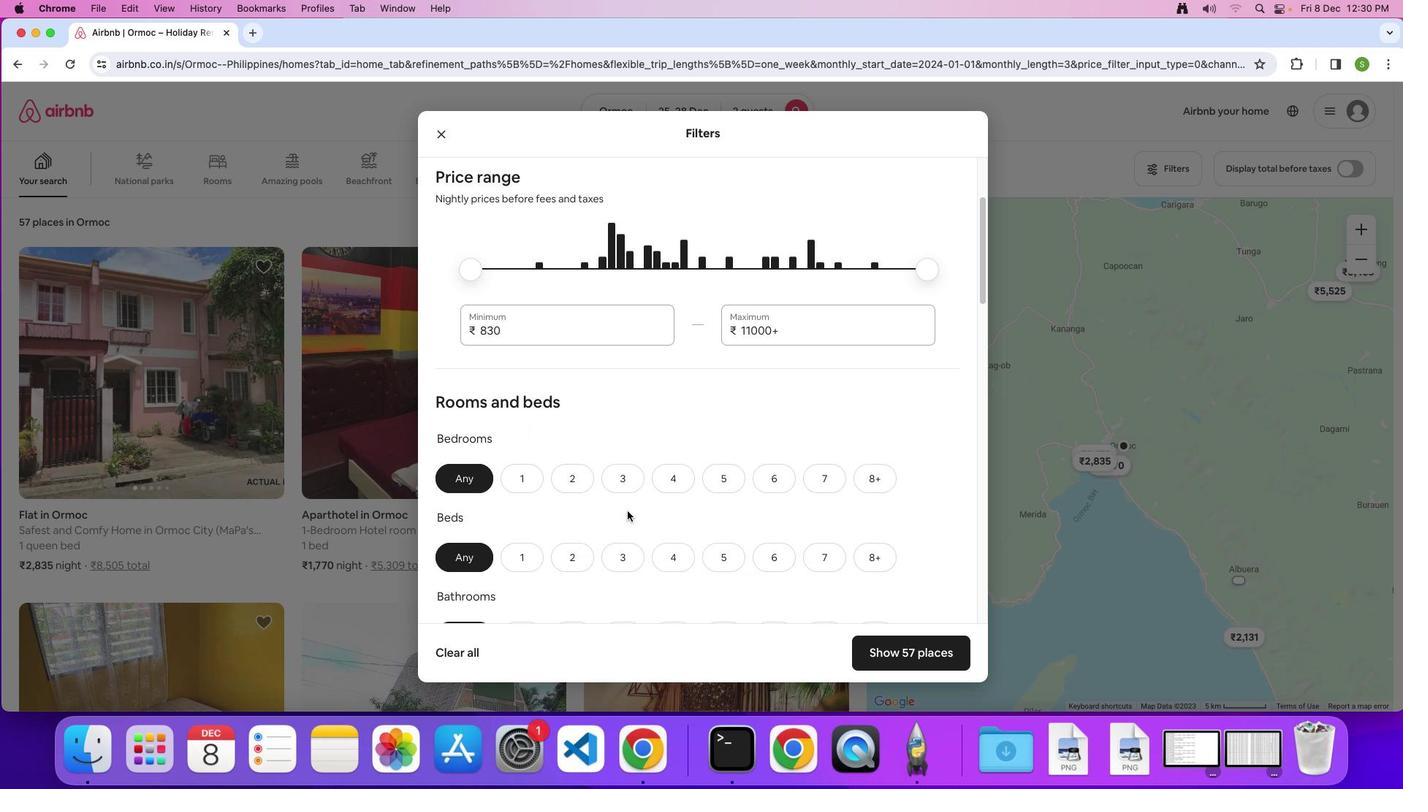 
Action: Mouse scrolled (626, 510) with delta (0, 0)
Screenshot: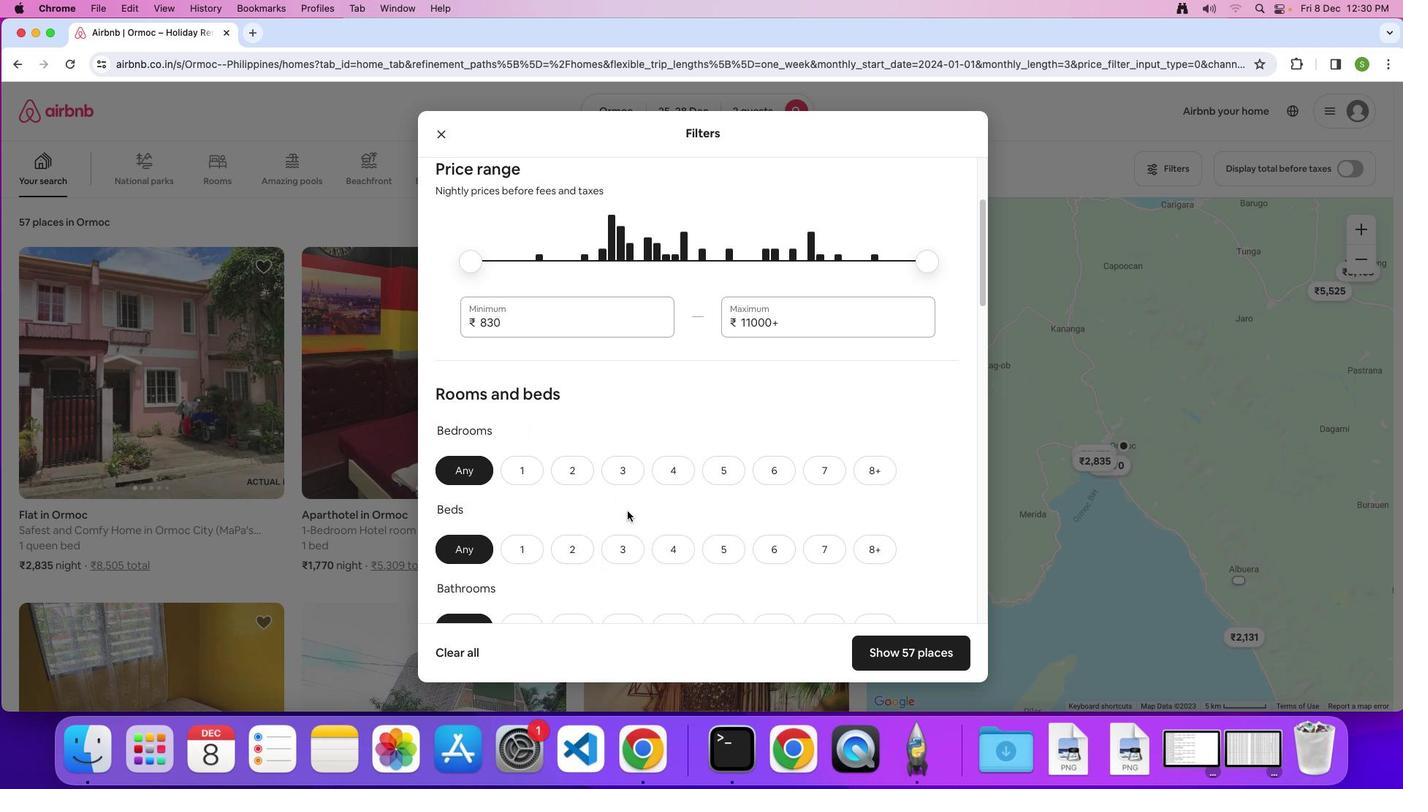 
Action: Mouse scrolled (626, 510) with delta (0, -1)
Screenshot: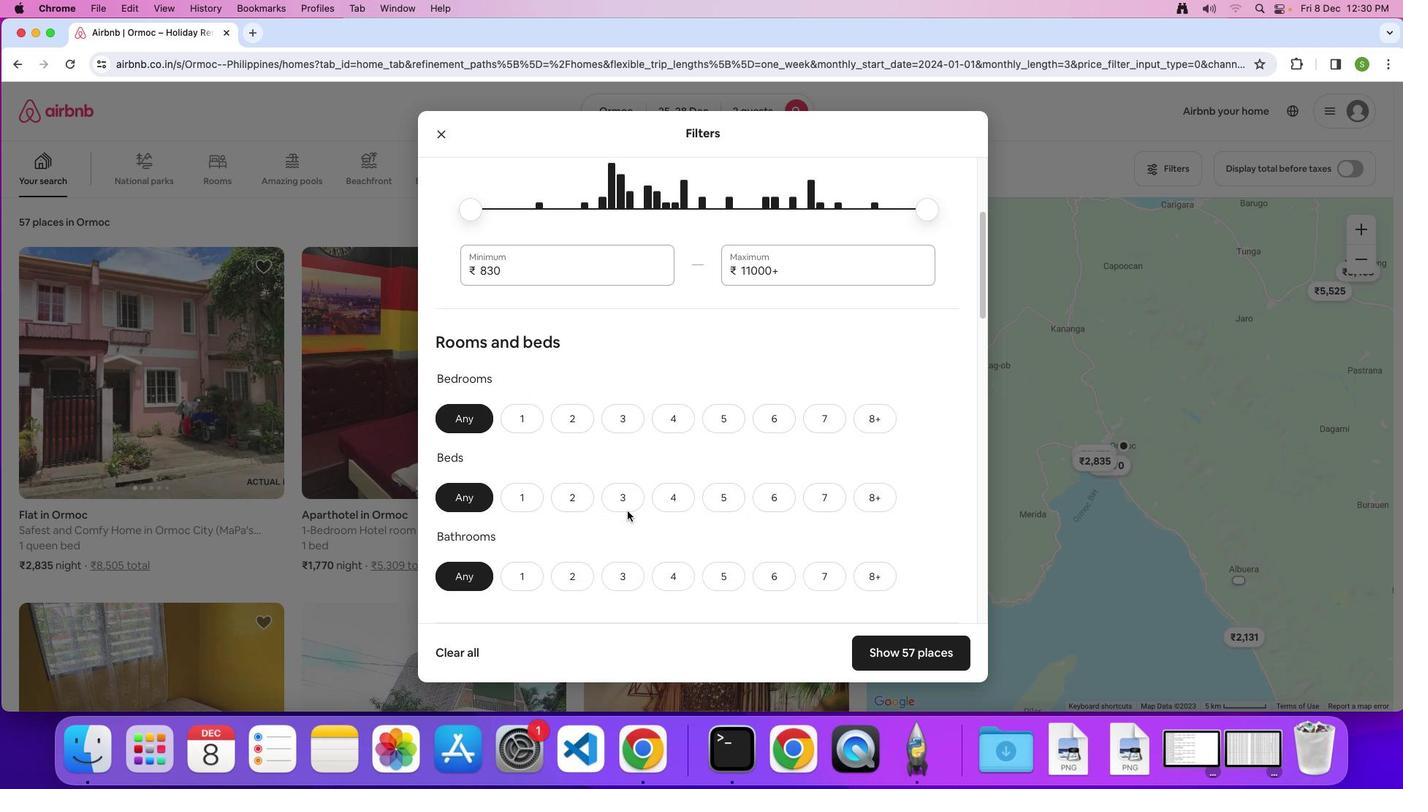 
Action: Mouse scrolled (626, 510) with delta (0, 0)
Screenshot: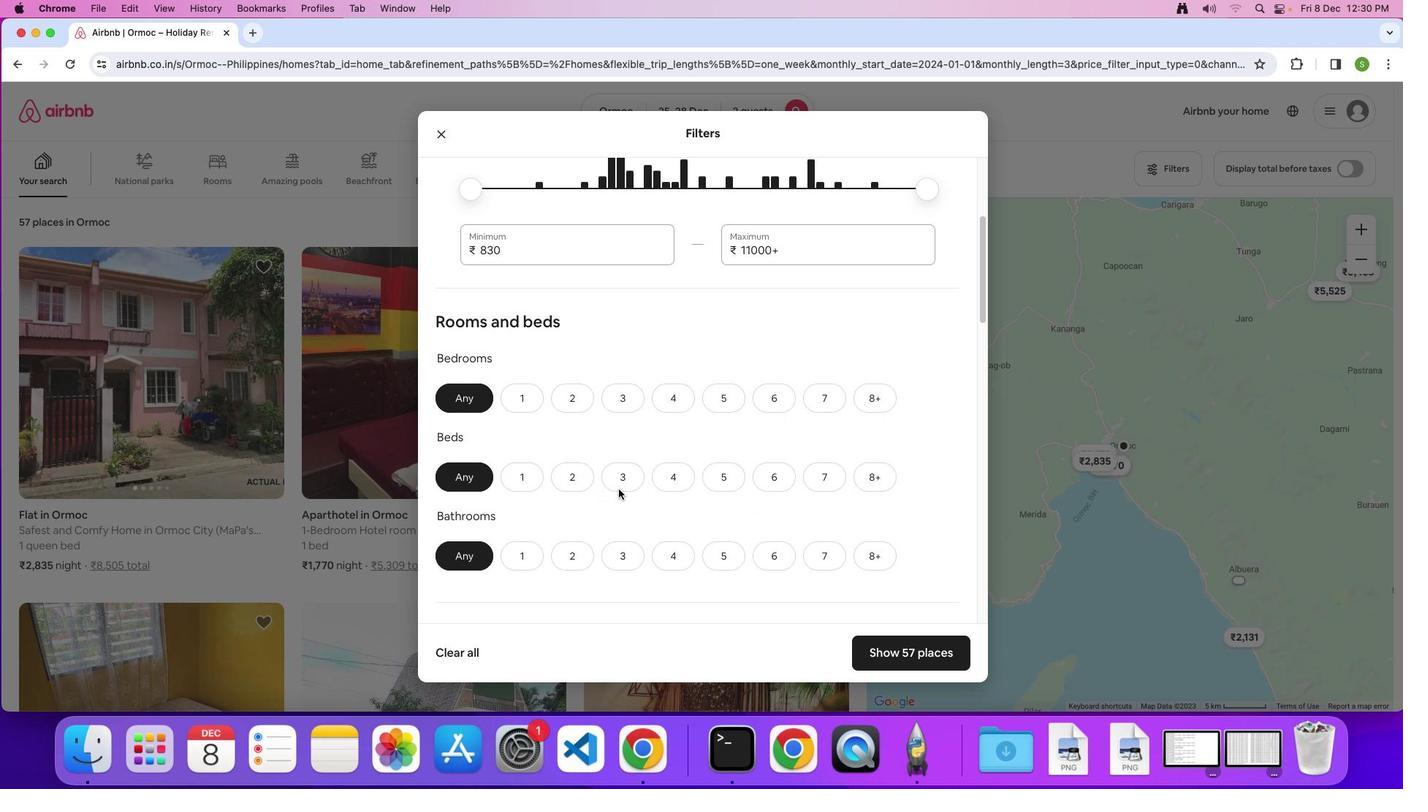 
Action: Mouse scrolled (626, 510) with delta (0, 0)
Screenshot: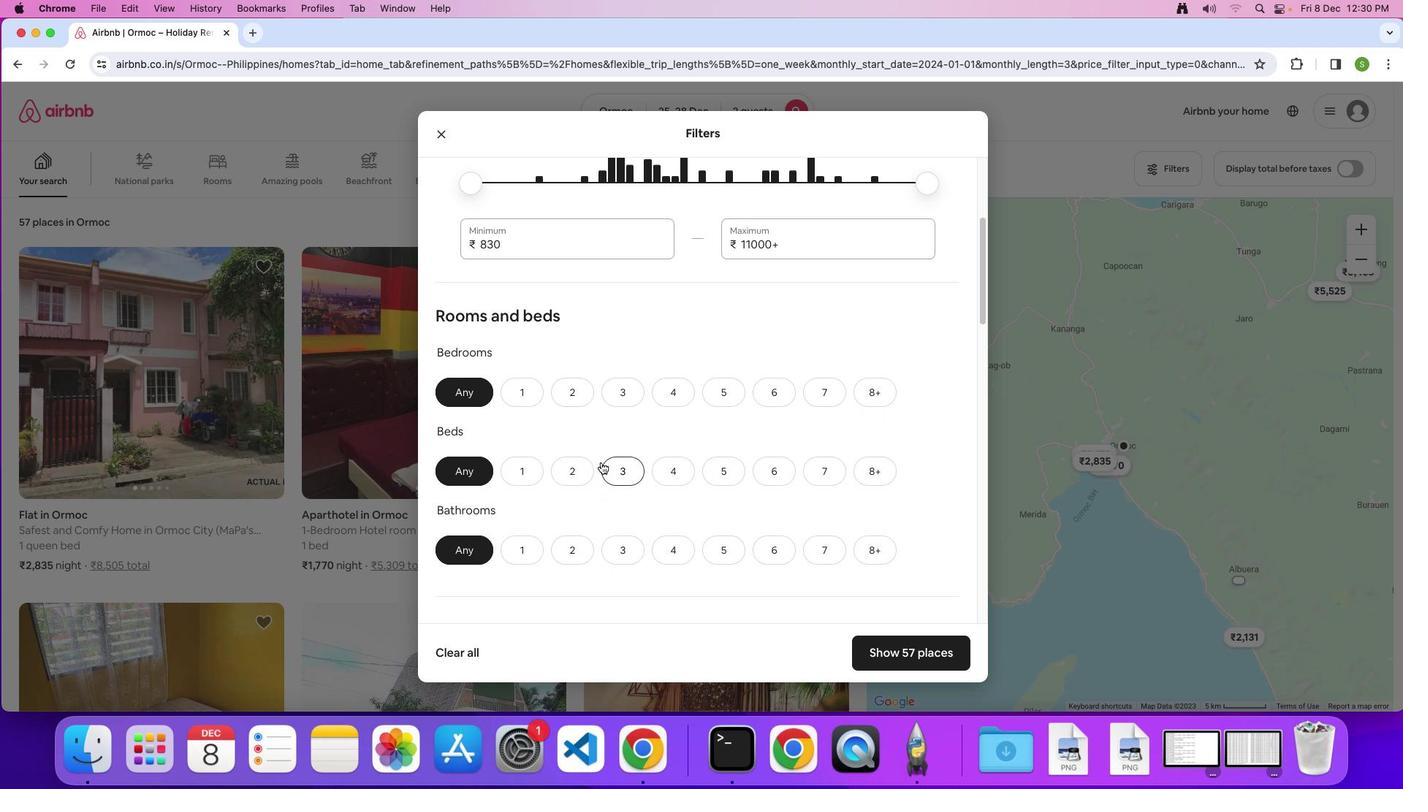 
Action: Mouse moved to (534, 387)
Screenshot: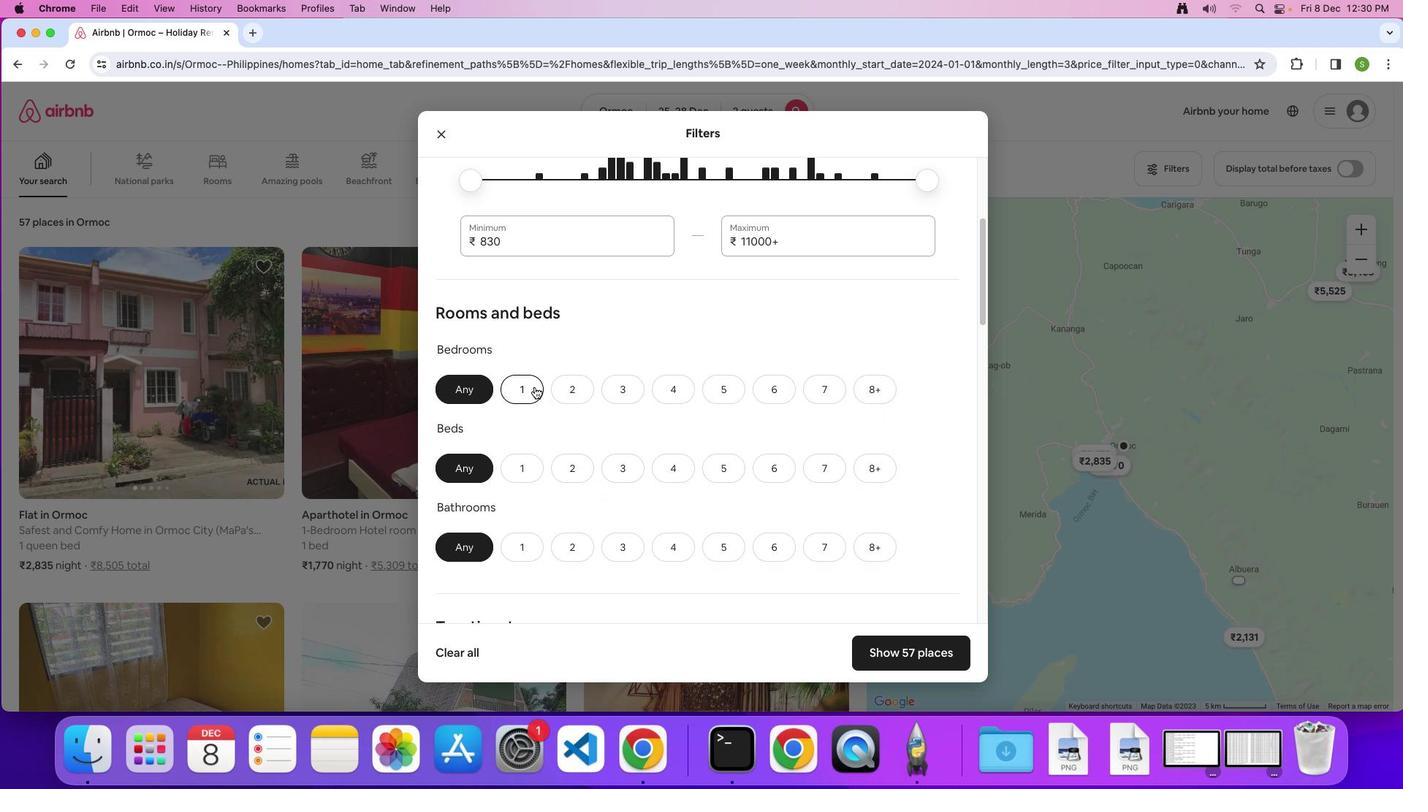 
Action: Mouse pressed left at (534, 387)
Screenshot: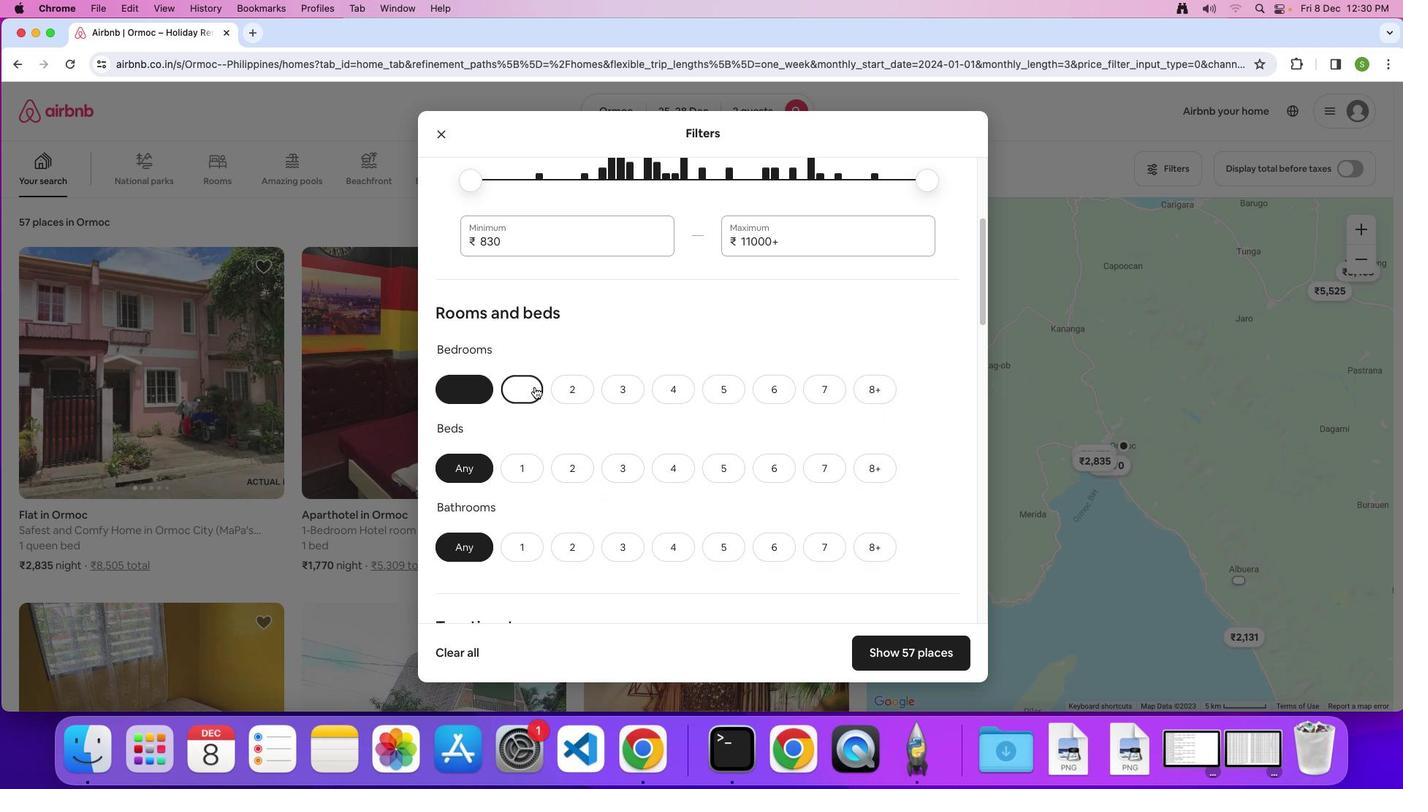 
Action: Mouse moved to (515, 472)
Screenshot: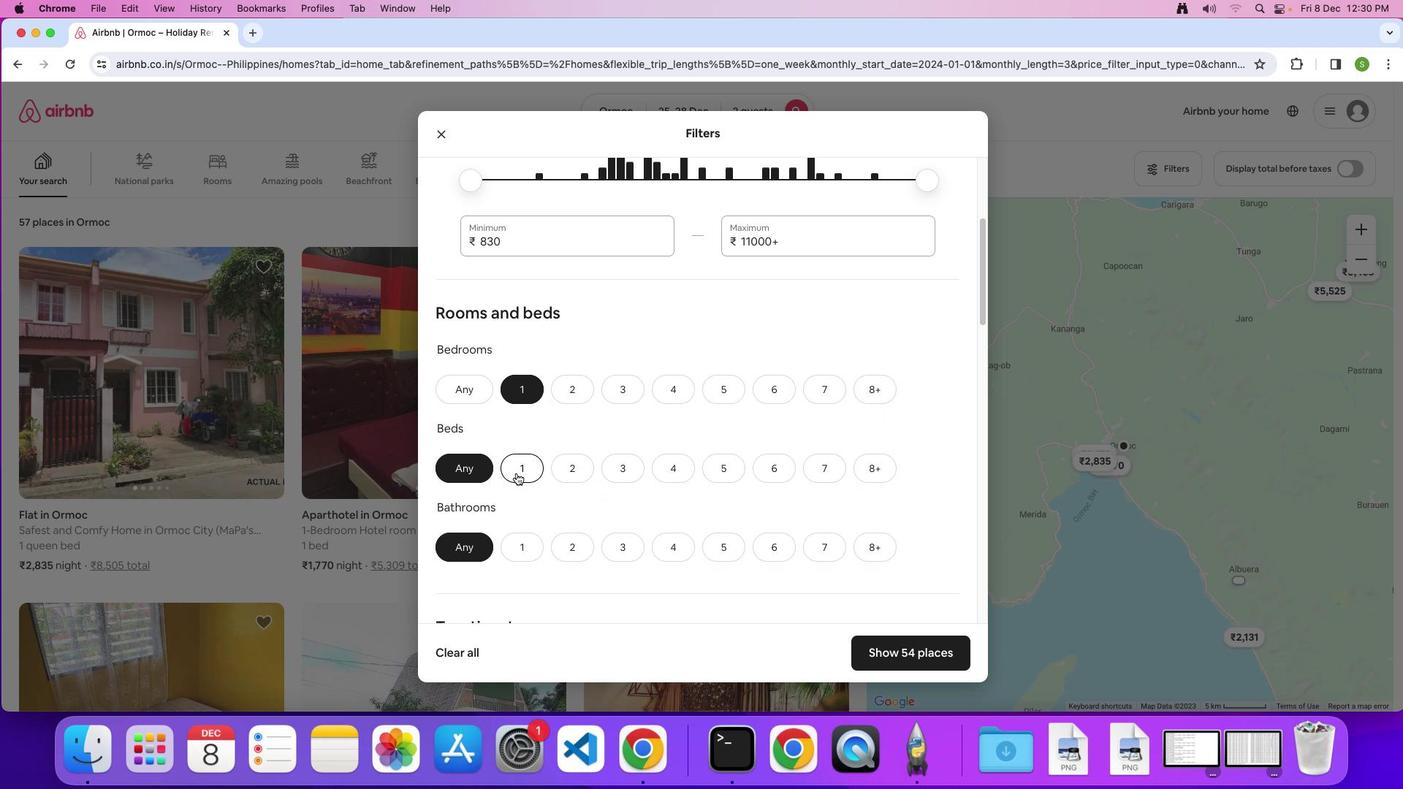 
Action: Mouse pressed left at (515, 472)
Screenshot: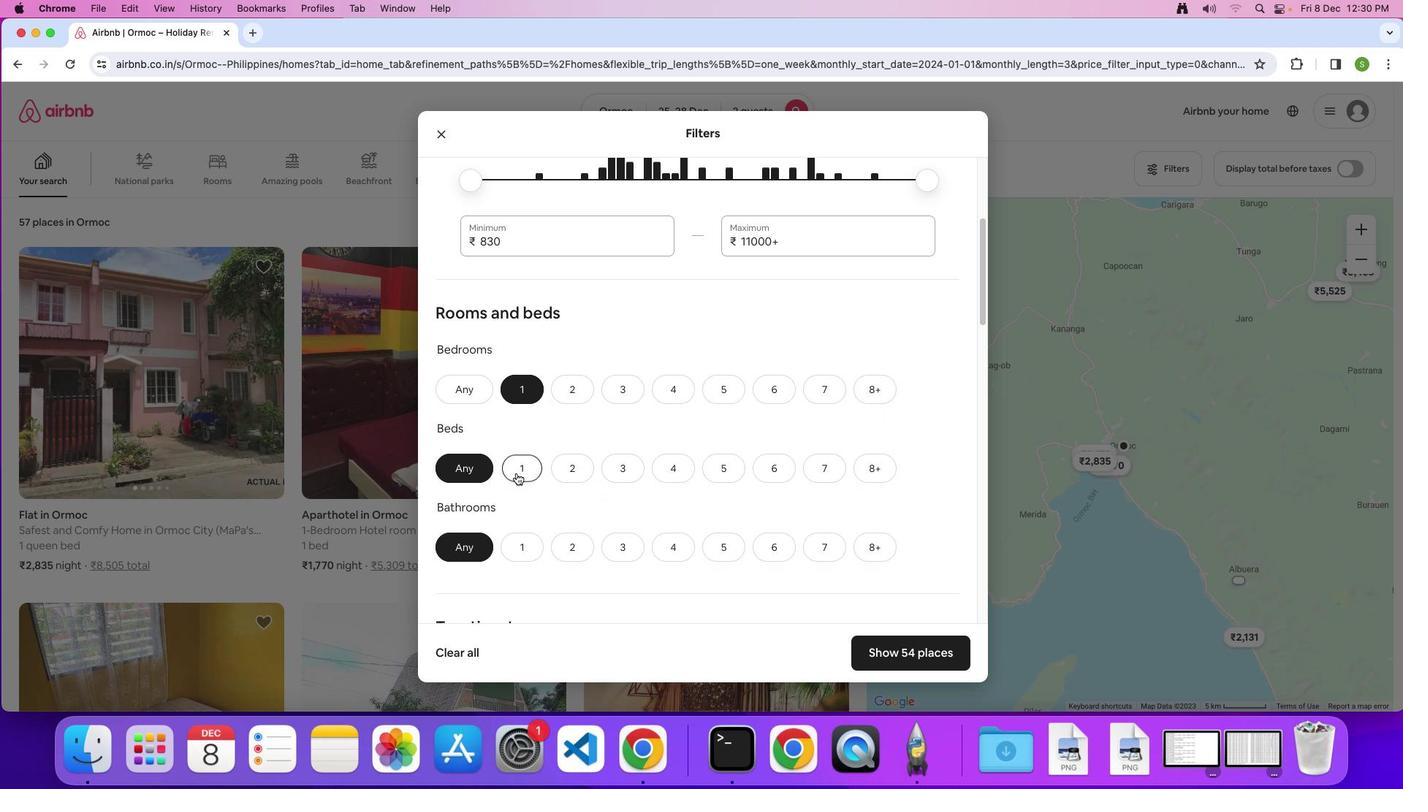 
Action: Mouse moved to (527, 549)
Screenshot: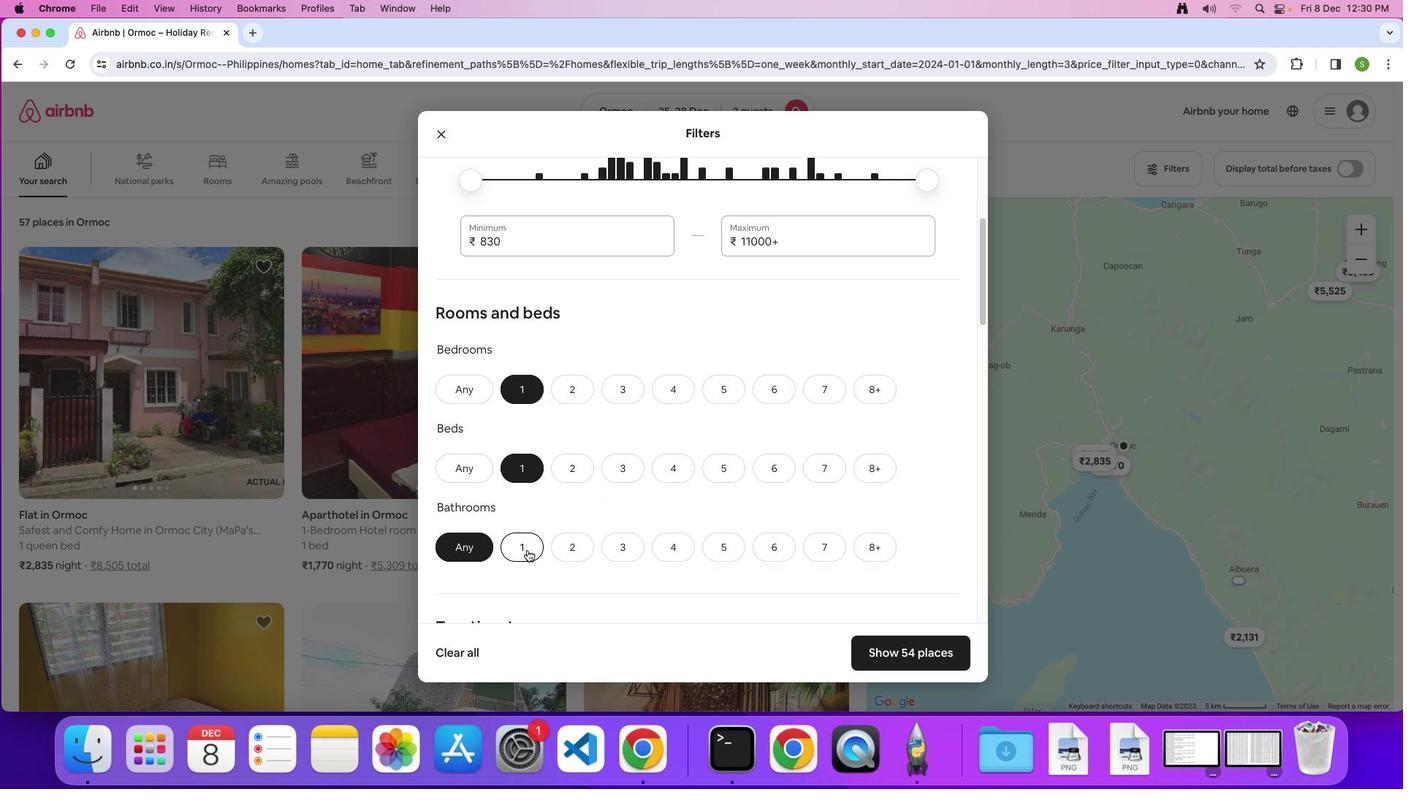 
Action: Mouse pressed left at (527, 549)
Screenshot: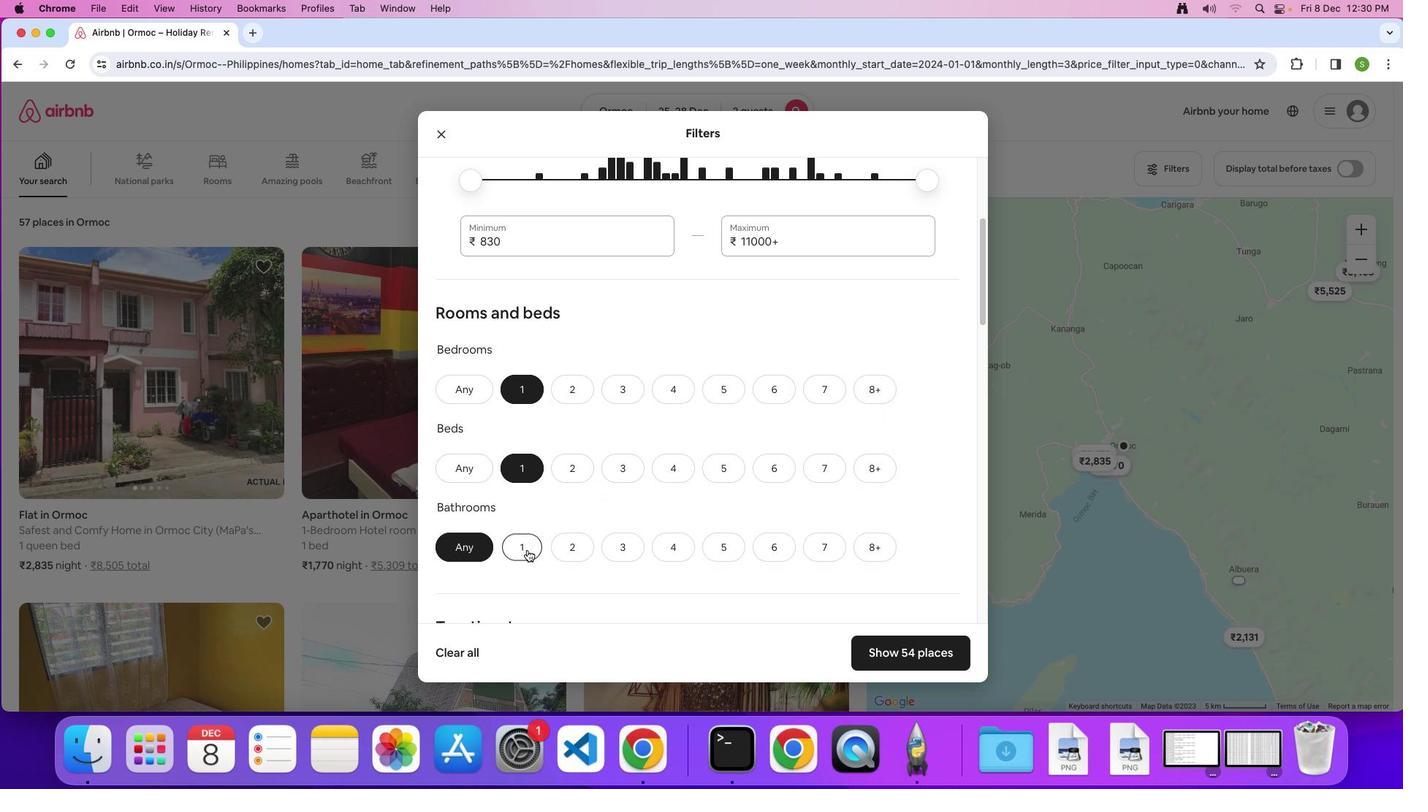 
Action: Mouse moved to (746, 480)
Screenshot: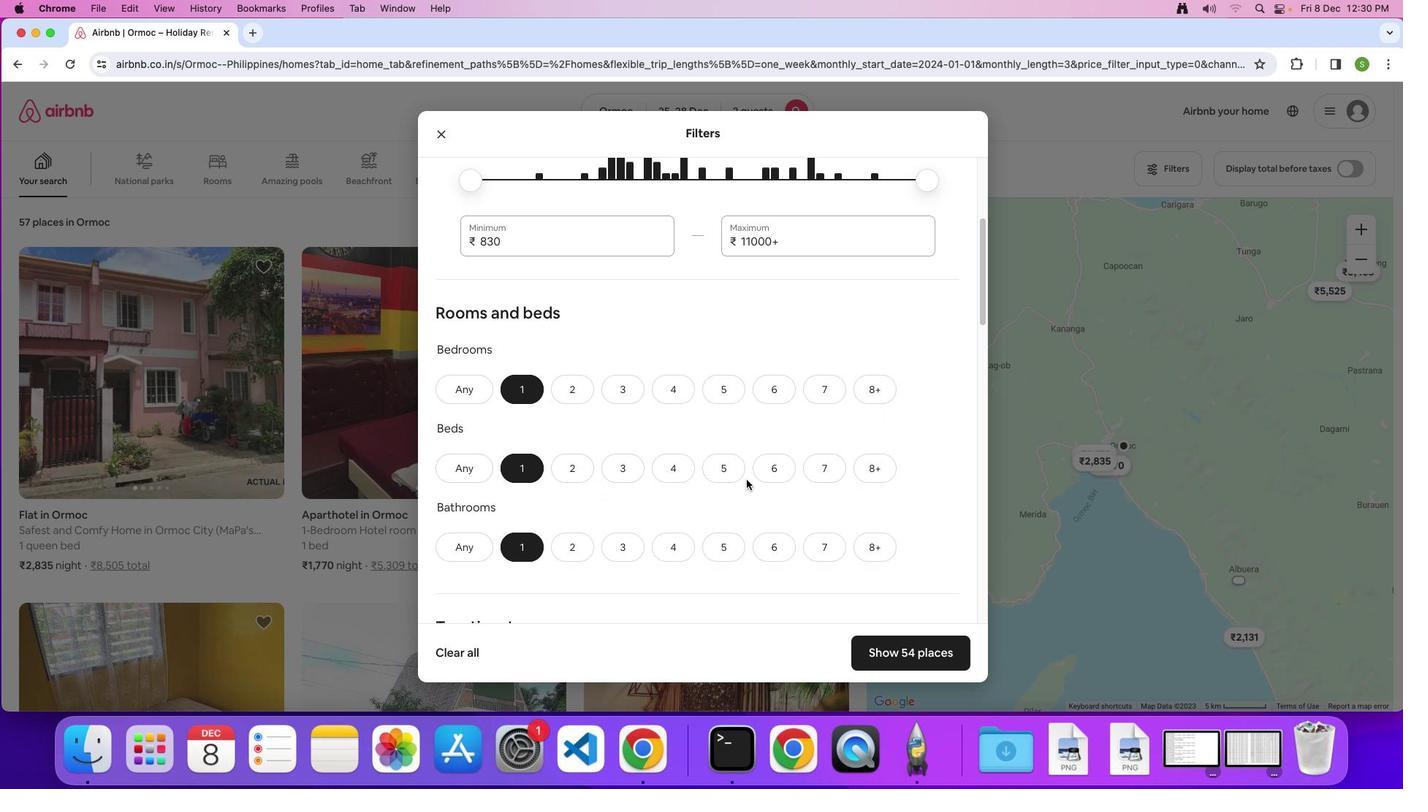 
Action: Mouse scrolled (746, 480) with delta (0, 0)
Screenshot: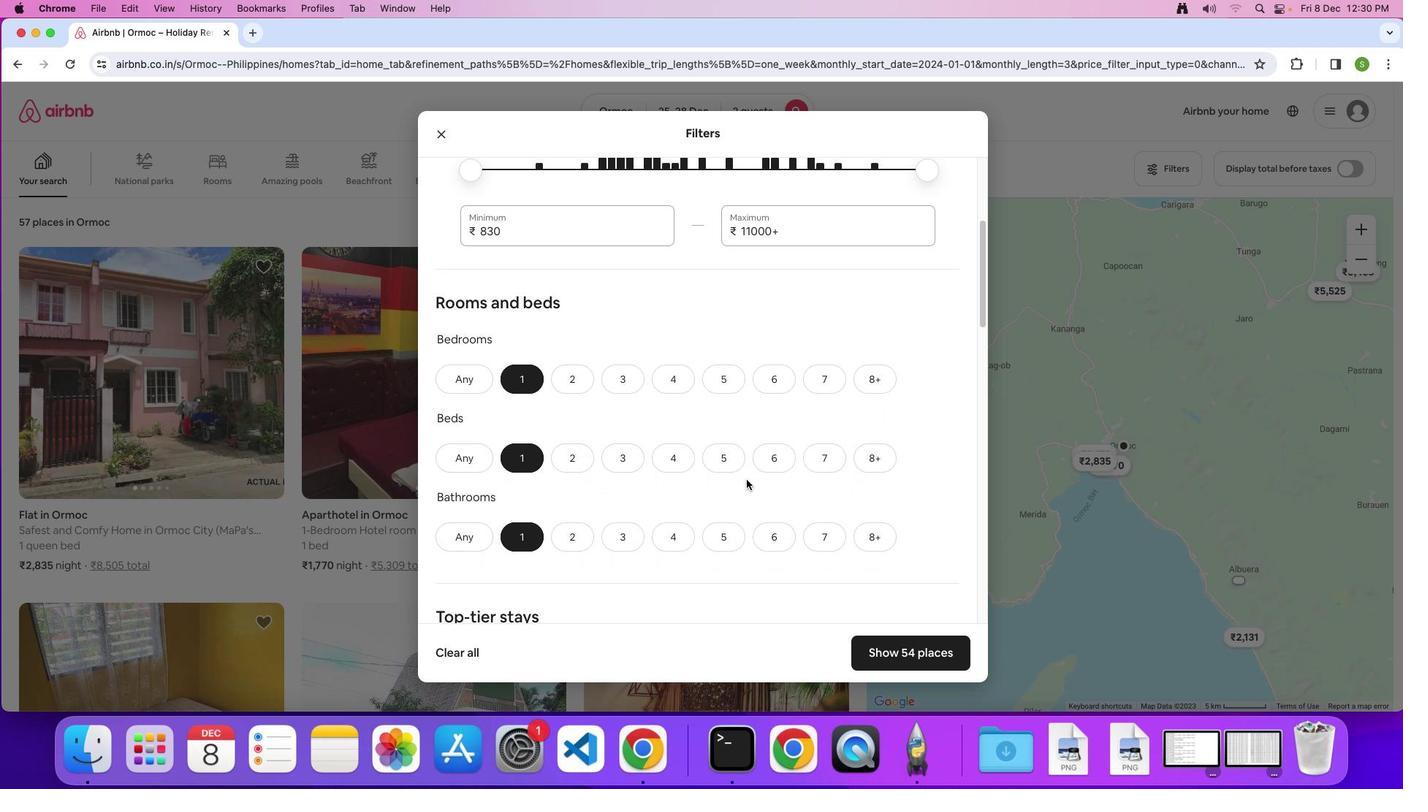 
Action: Mouse scrolled (746, 480) with delta (0, 0)
Screenshot: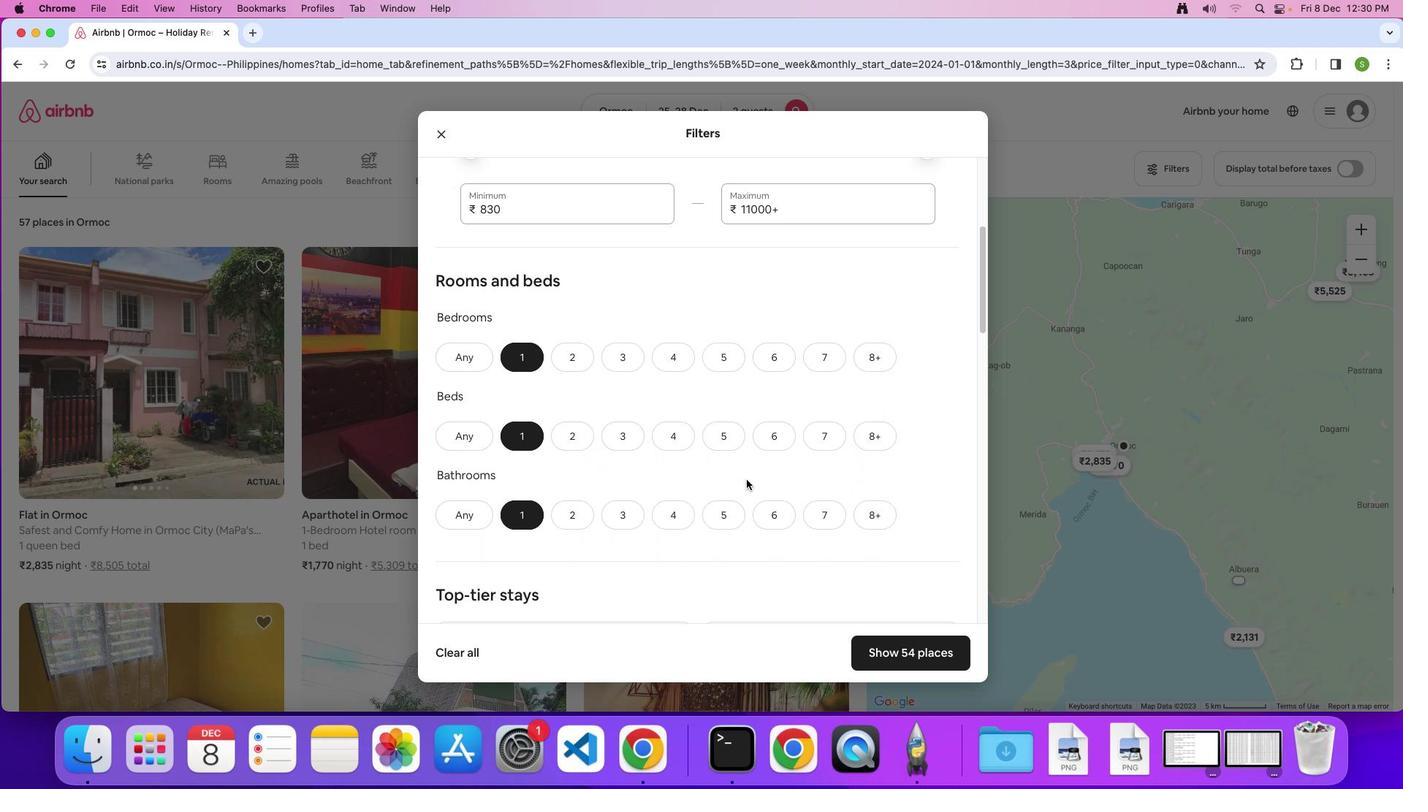 
Action: Mouse scrolled (746, 480) with delta (0, -1)
Screenshot: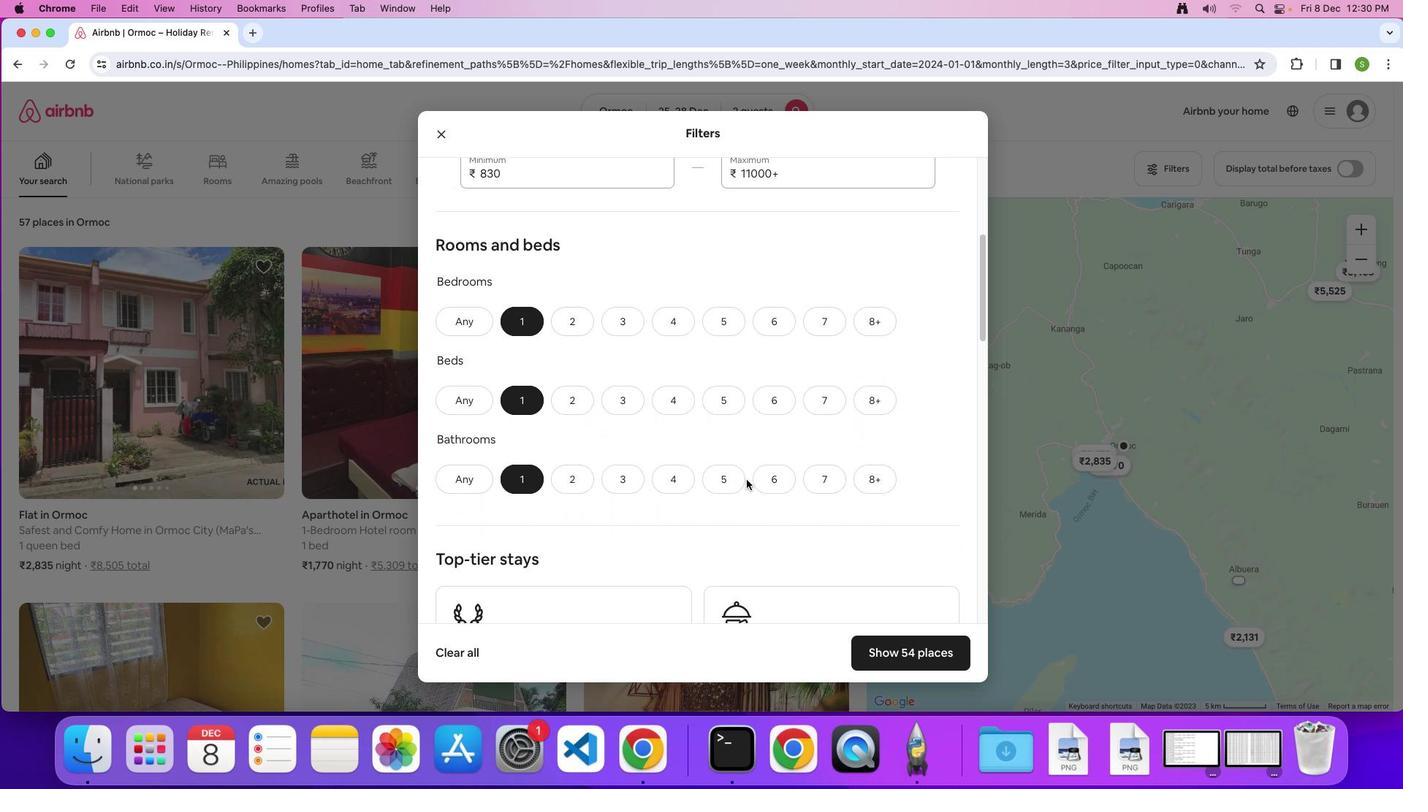 
Action: Mouse scrolled (746, 480) with delta (0, 0)
Screenshot: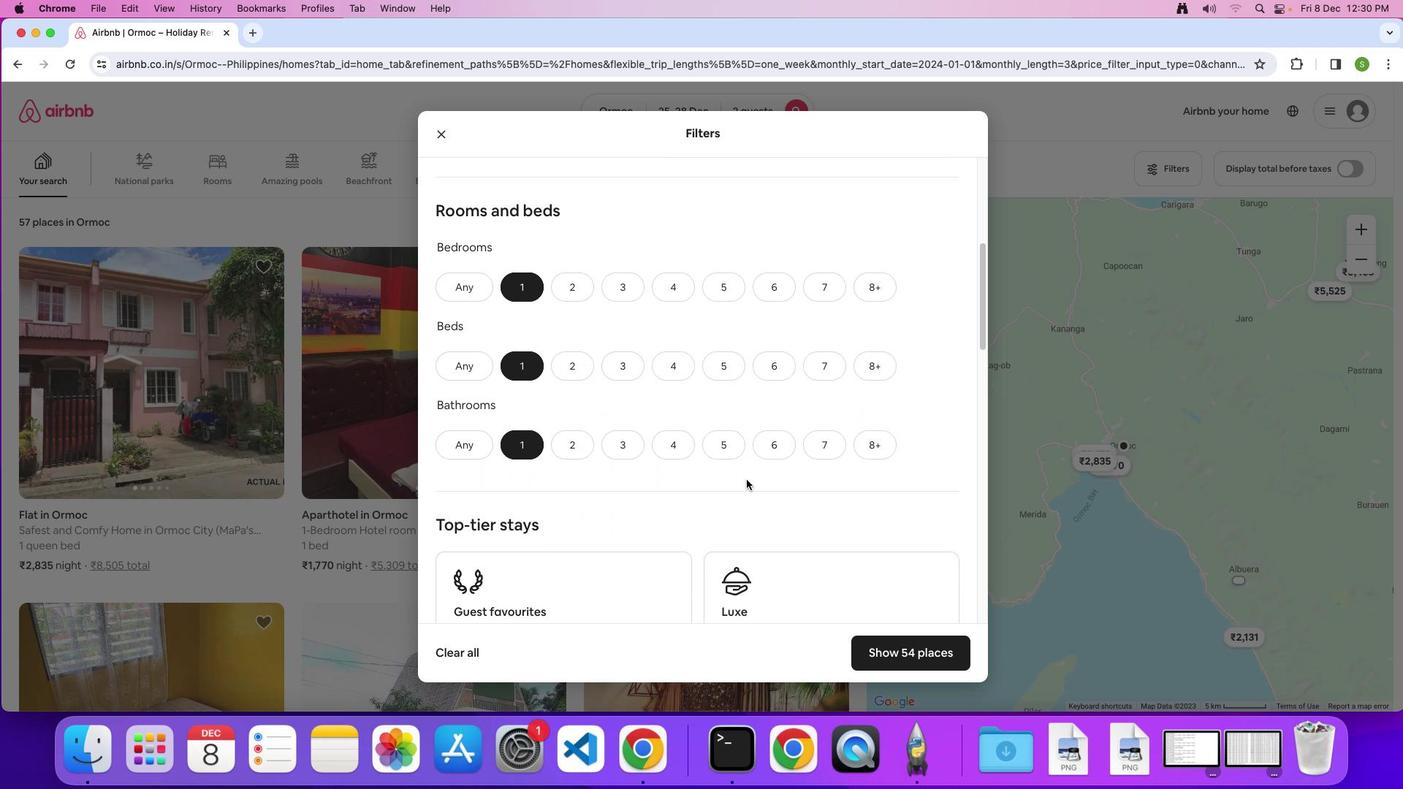 
Action: Mouse scrolled (746, 480) with delta (0, 0)
Screenshot: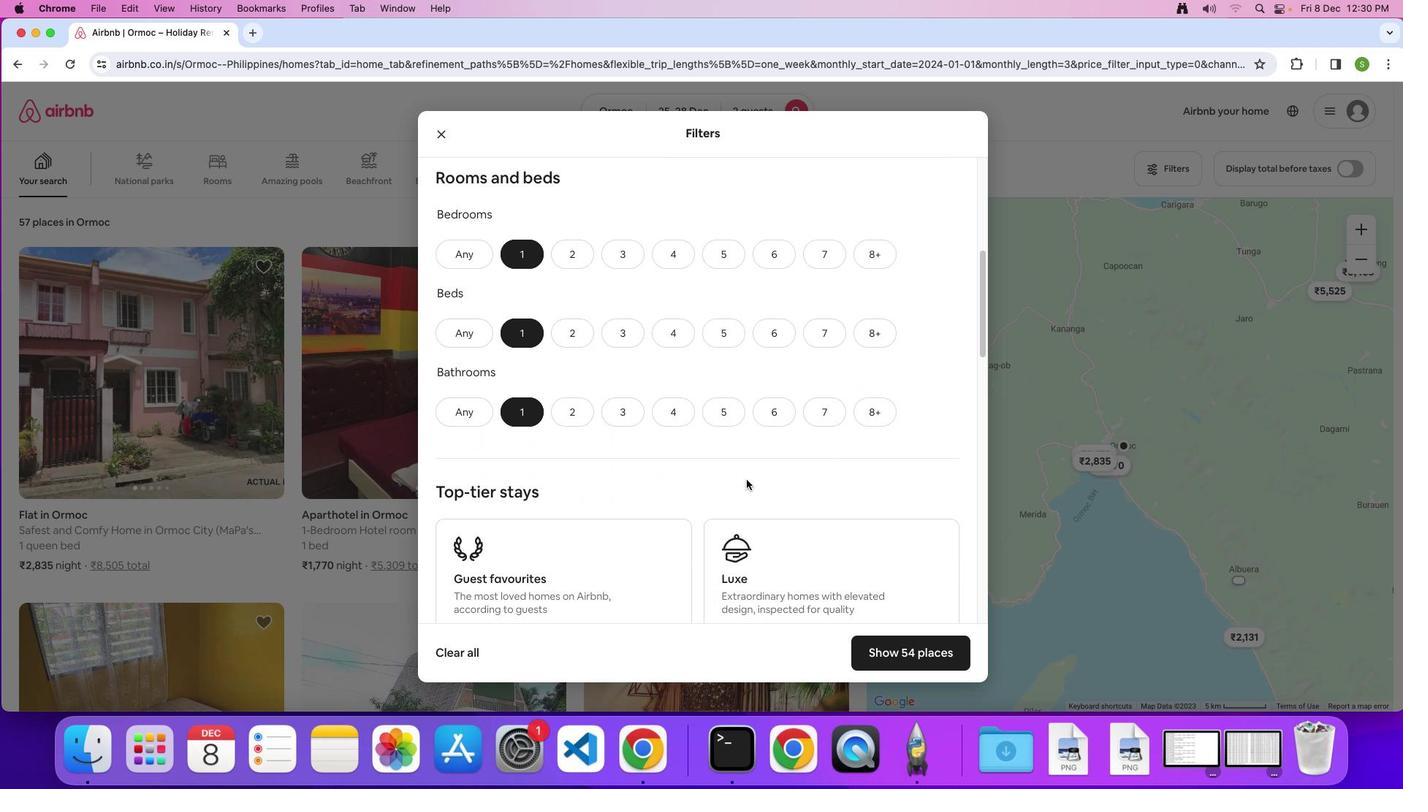 
Action: Mouse scrolled (746, 480) with delta (0, -1)
Screenshot: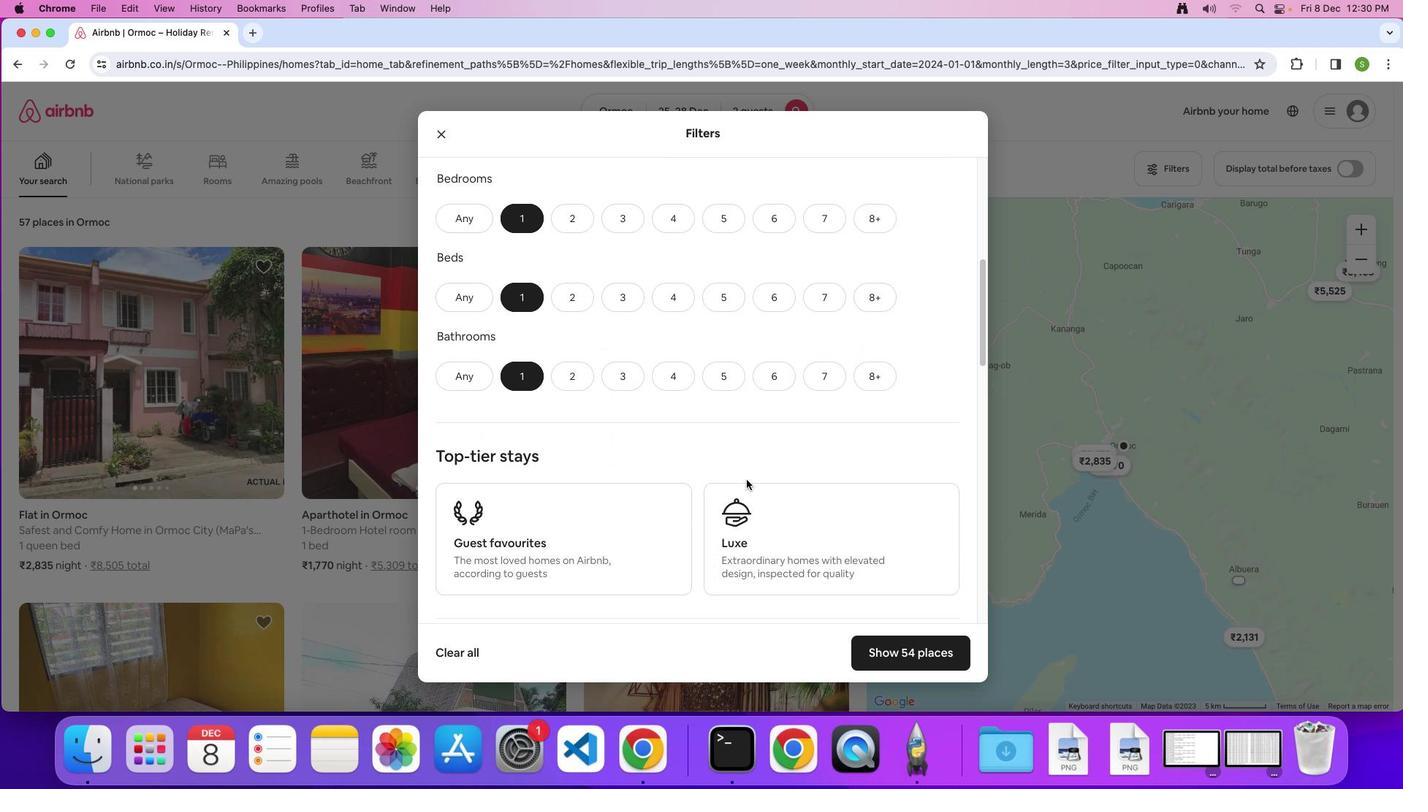 
Action: Mouse scrolled (746, 480) with delta (0, 0)
Screenshot: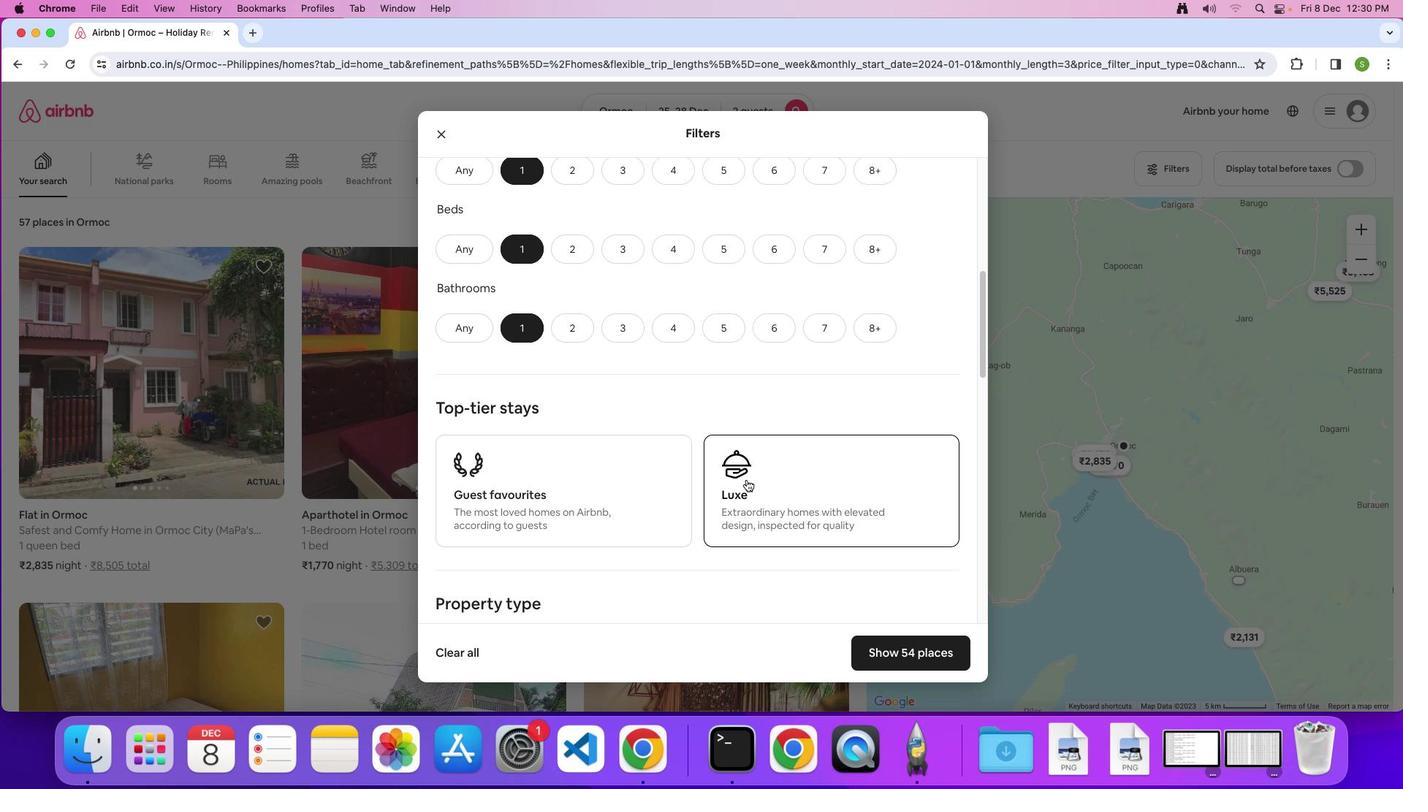 
Action: Mouse scrolled (746, 480) with delta (0, 0)
Screenshot: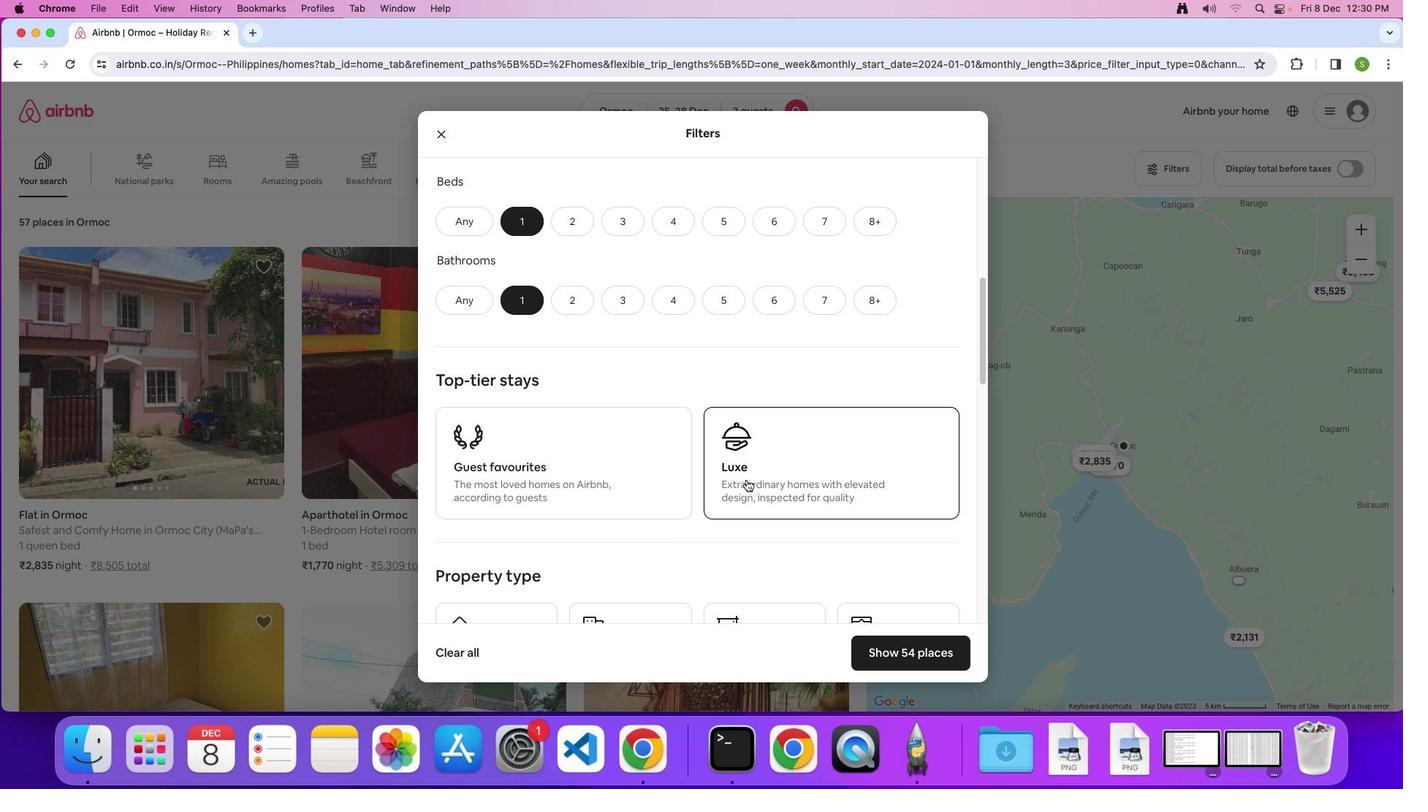 
Action: Mouse scrolled (746, 480) with delta (0, -2)
Screenshot: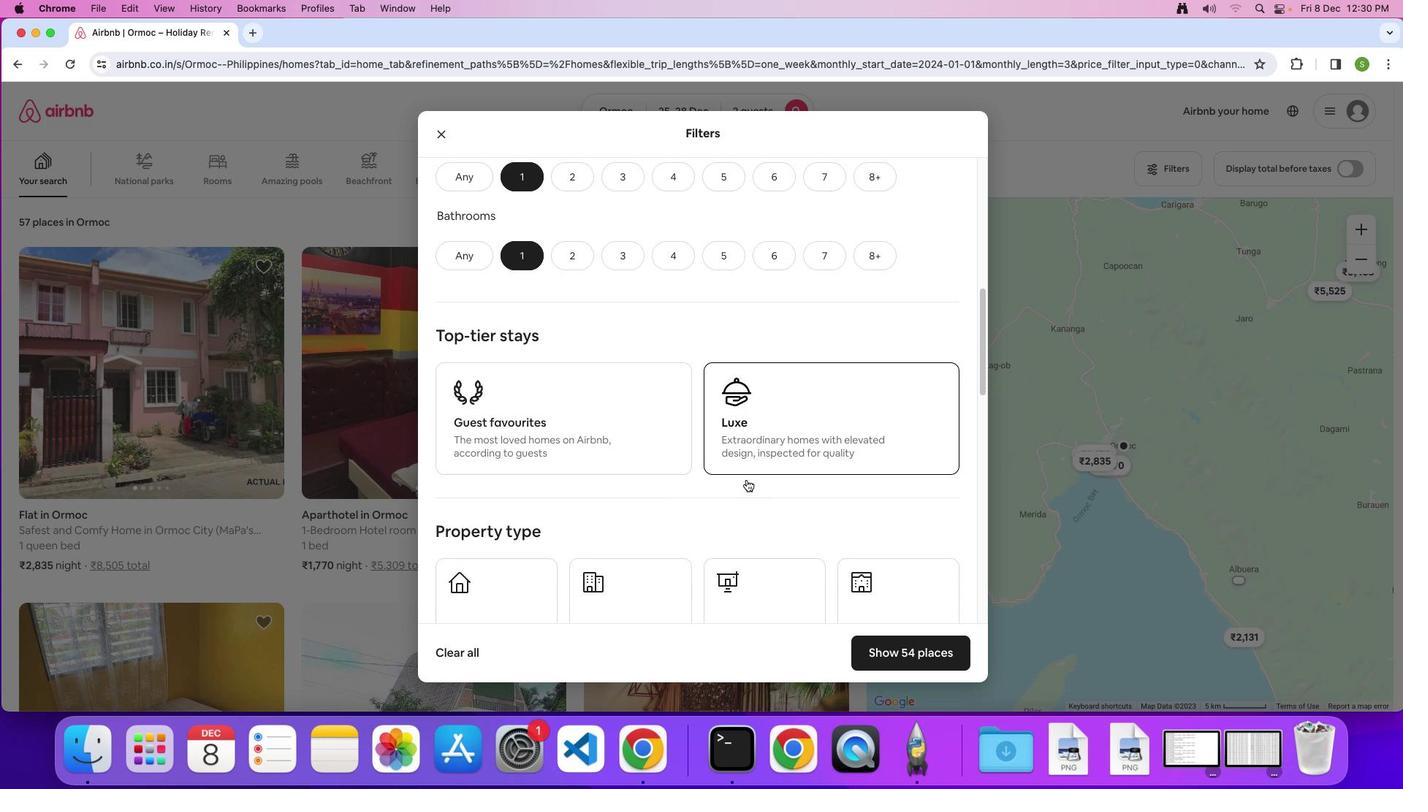 
Action: Mouse scrolled (746, 480) with delta (0, 0)
Screenshot: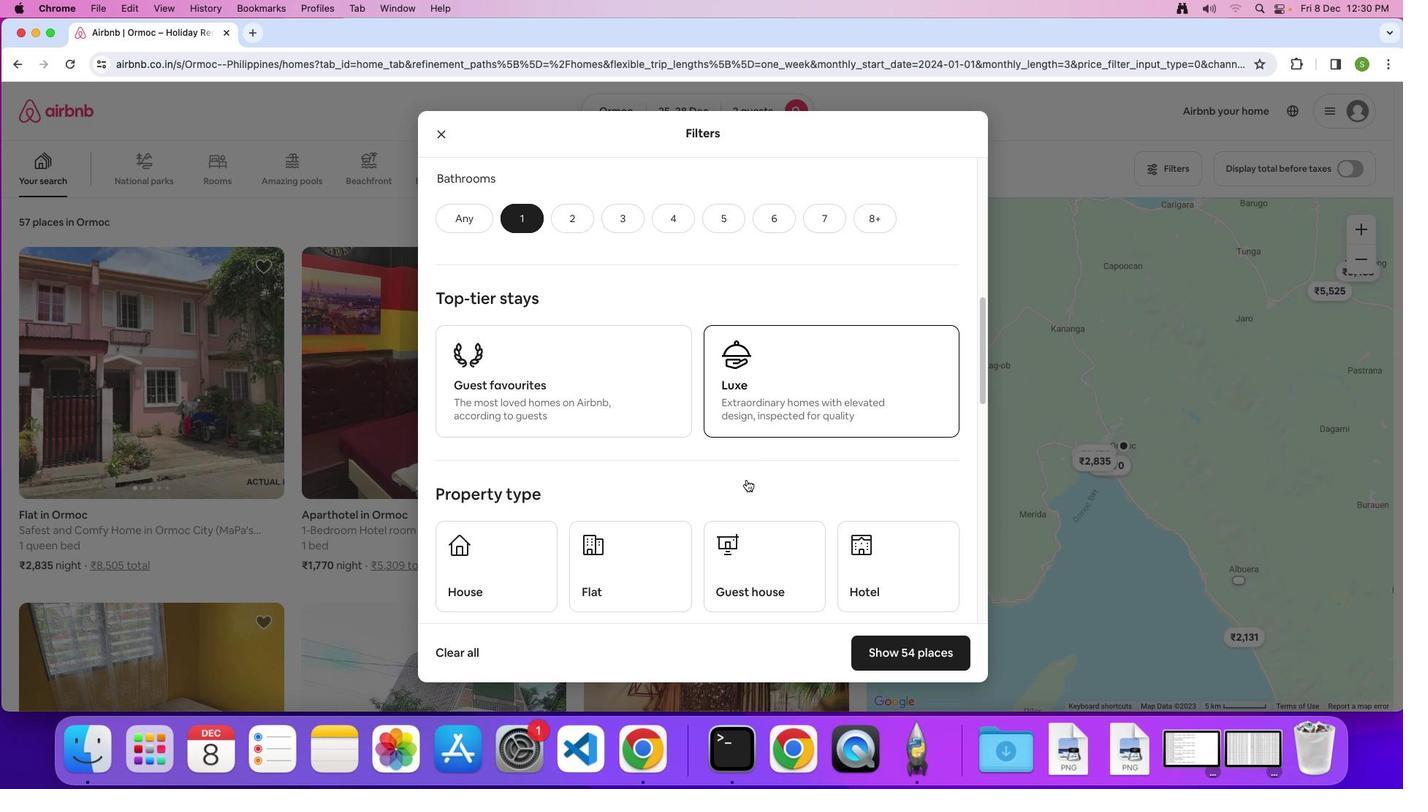 
Action: Mouse scrolled (746, 480) with delta (0, 0)
Screenshot: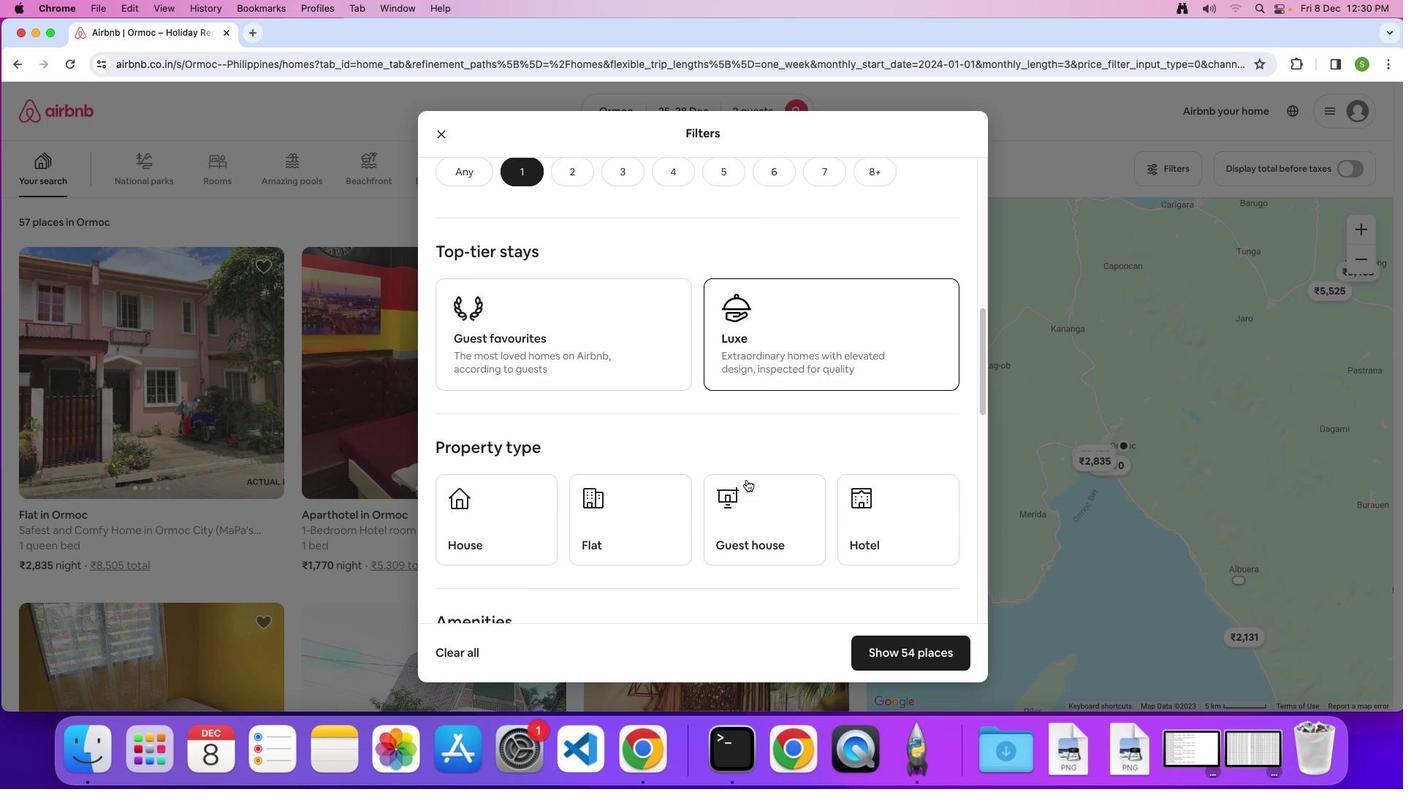 
Action: Mouse scrolled (746, 480) with delta (0, -1)
Screenshot: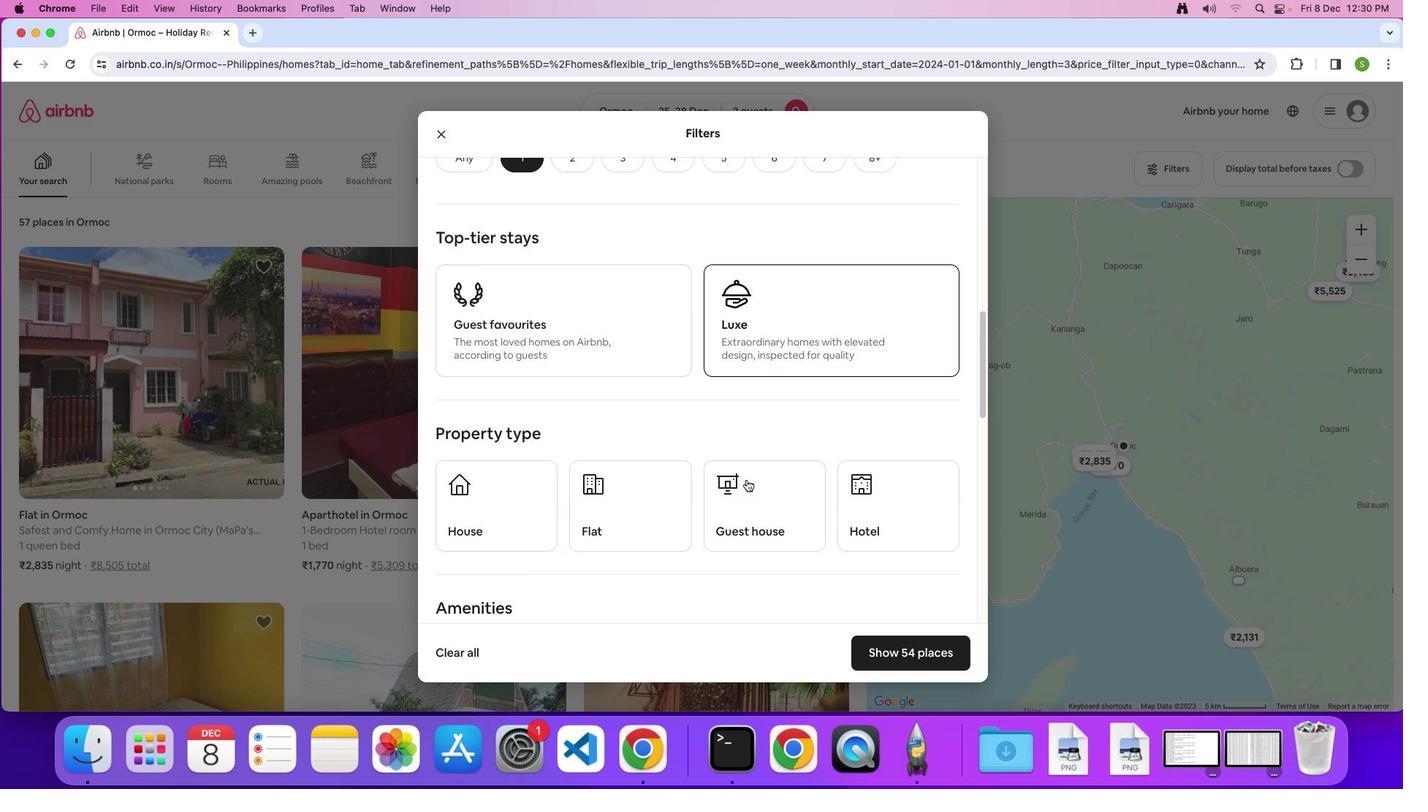 
Action: Mouse moved to (863, 466)
Screenshot: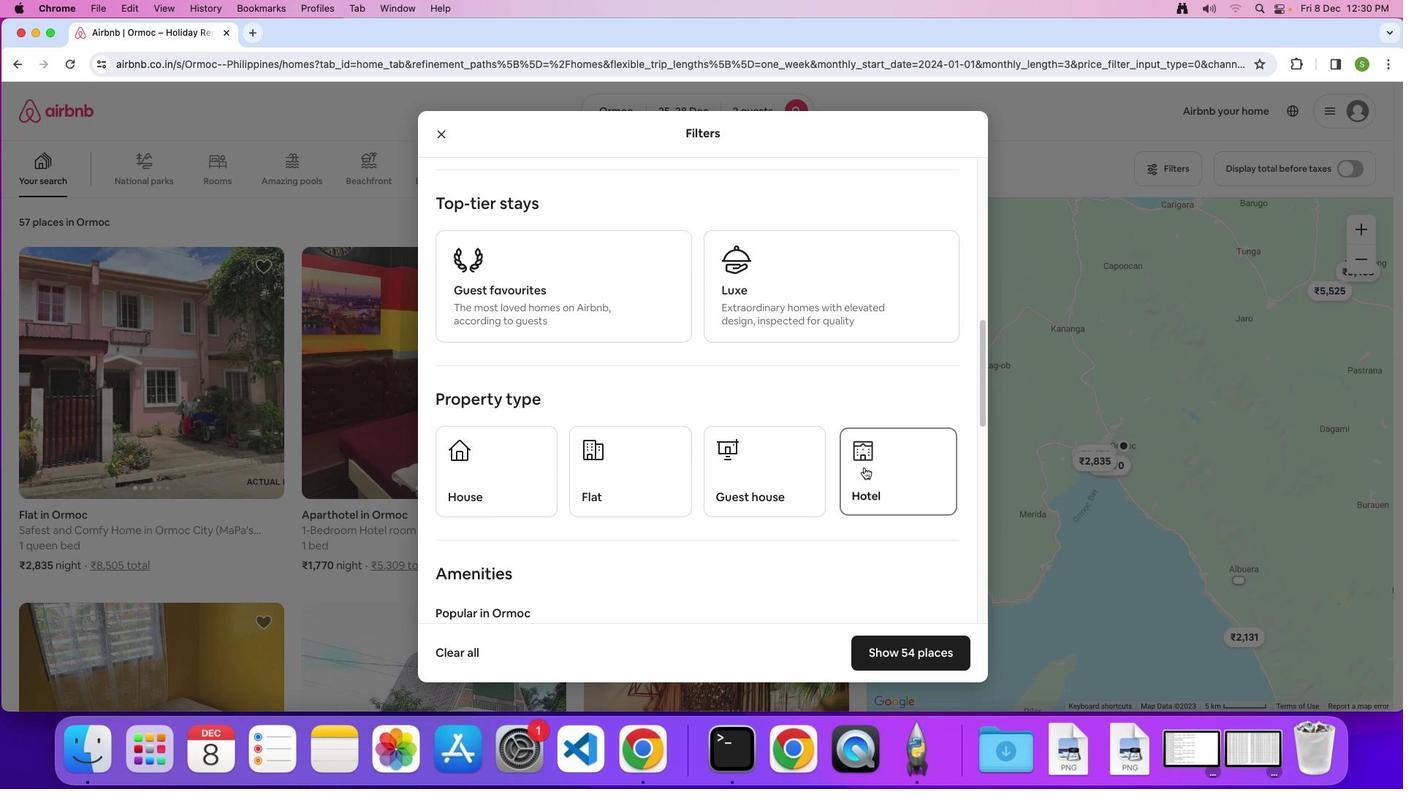 
Action: Mouse pressed left at (863, 466)
Screenshot: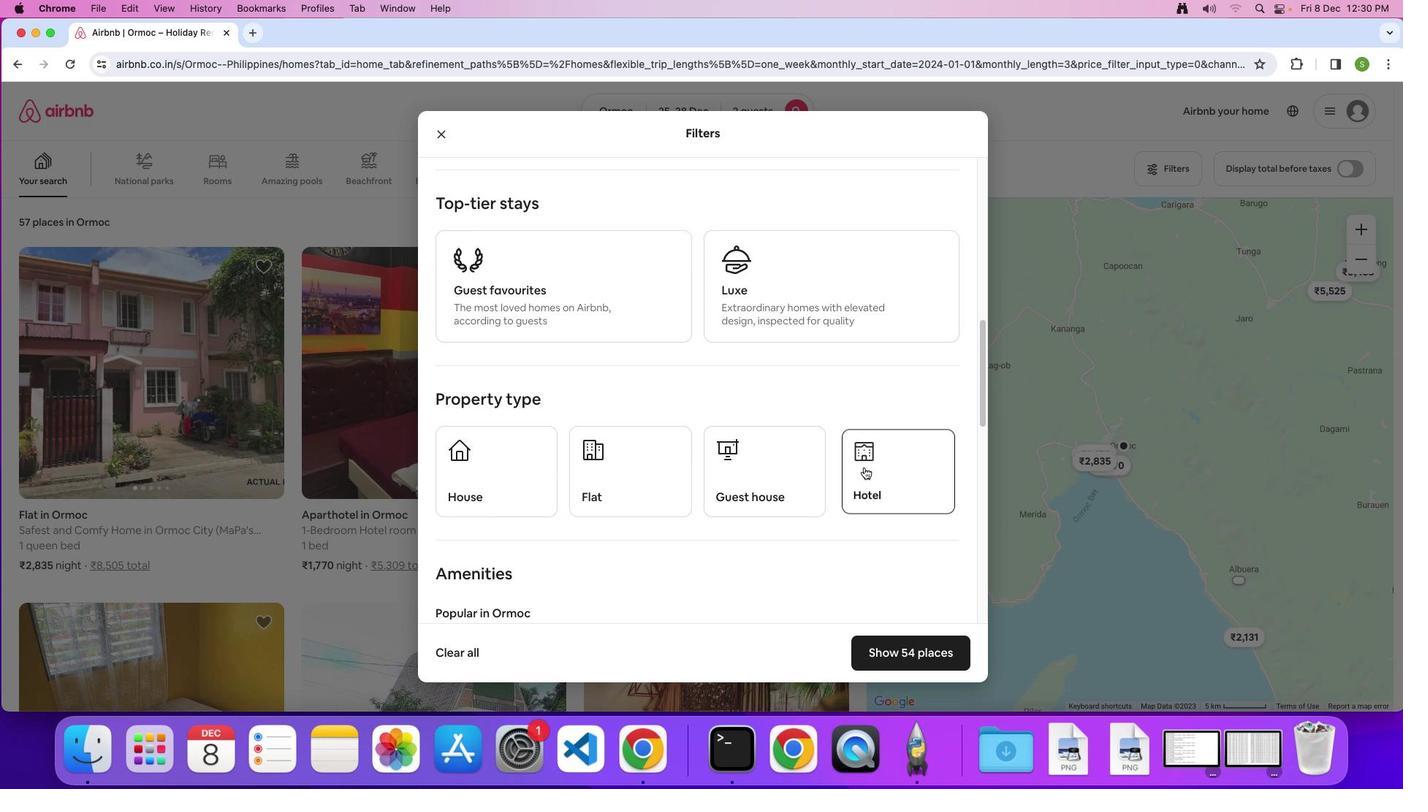 
Action: Mouse moved to (759, 488)
Screenshot: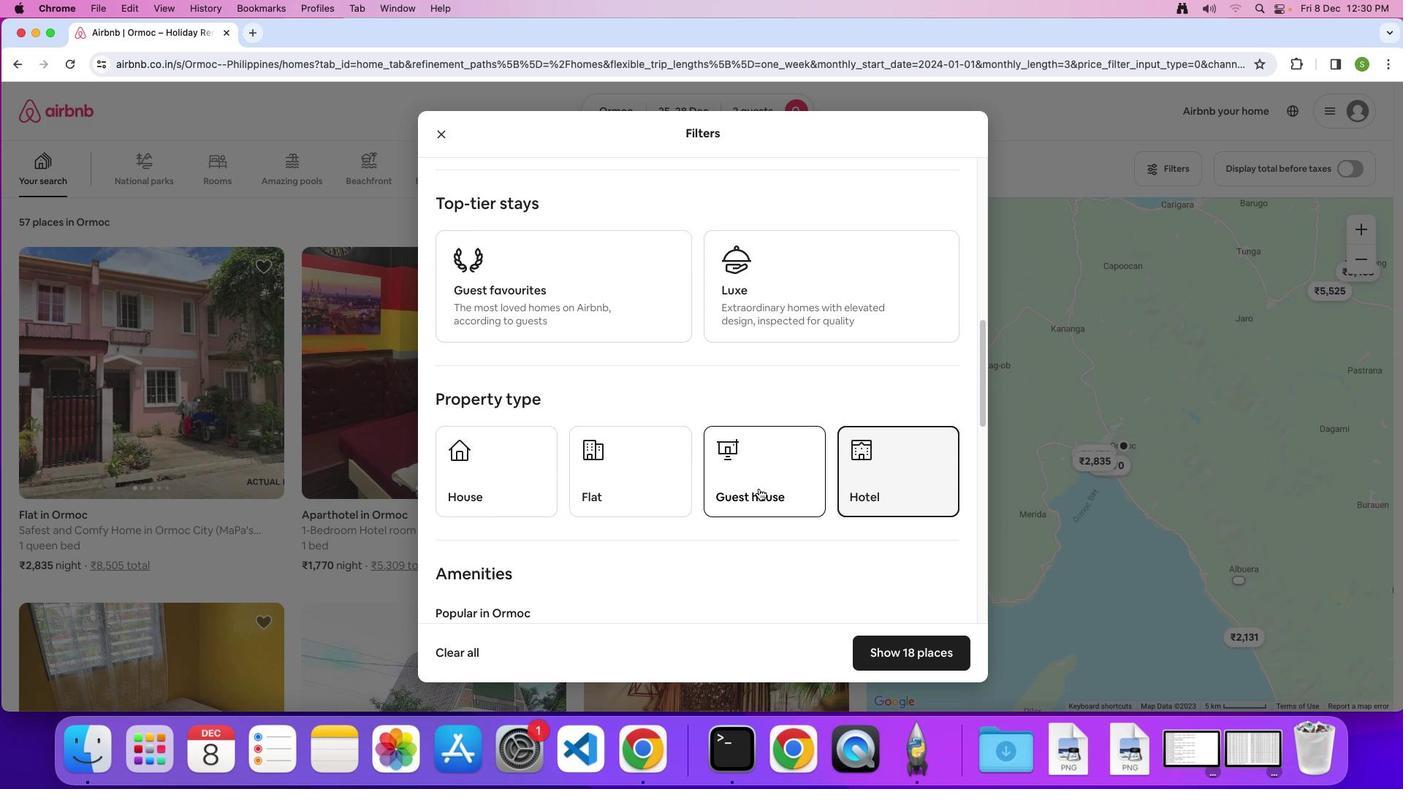 
Action: Mouse scrolled (759, 488) with delta (0, 0)
Screenshot: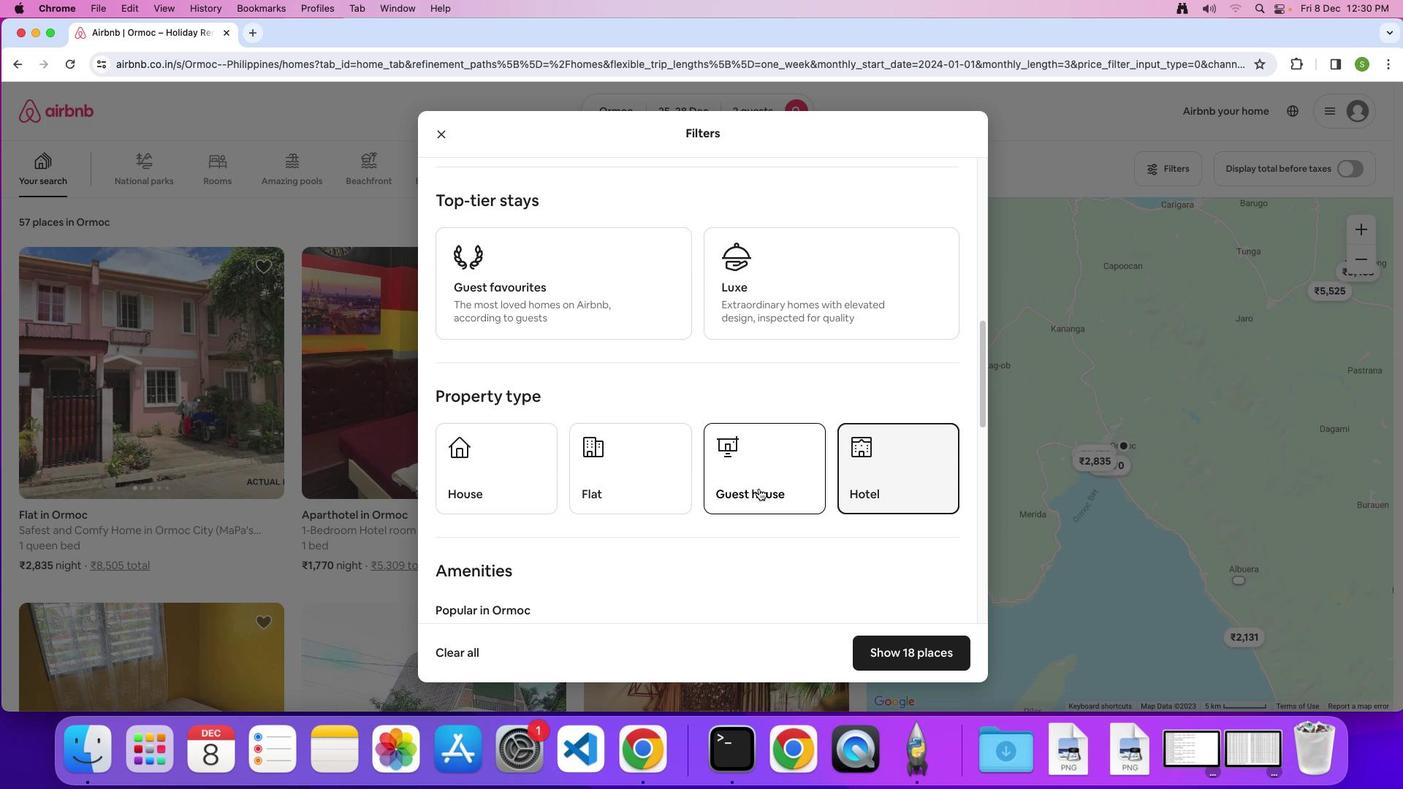 
Action: Mouse scrolled (759, 488) with delta (0, 0)
Screenshot: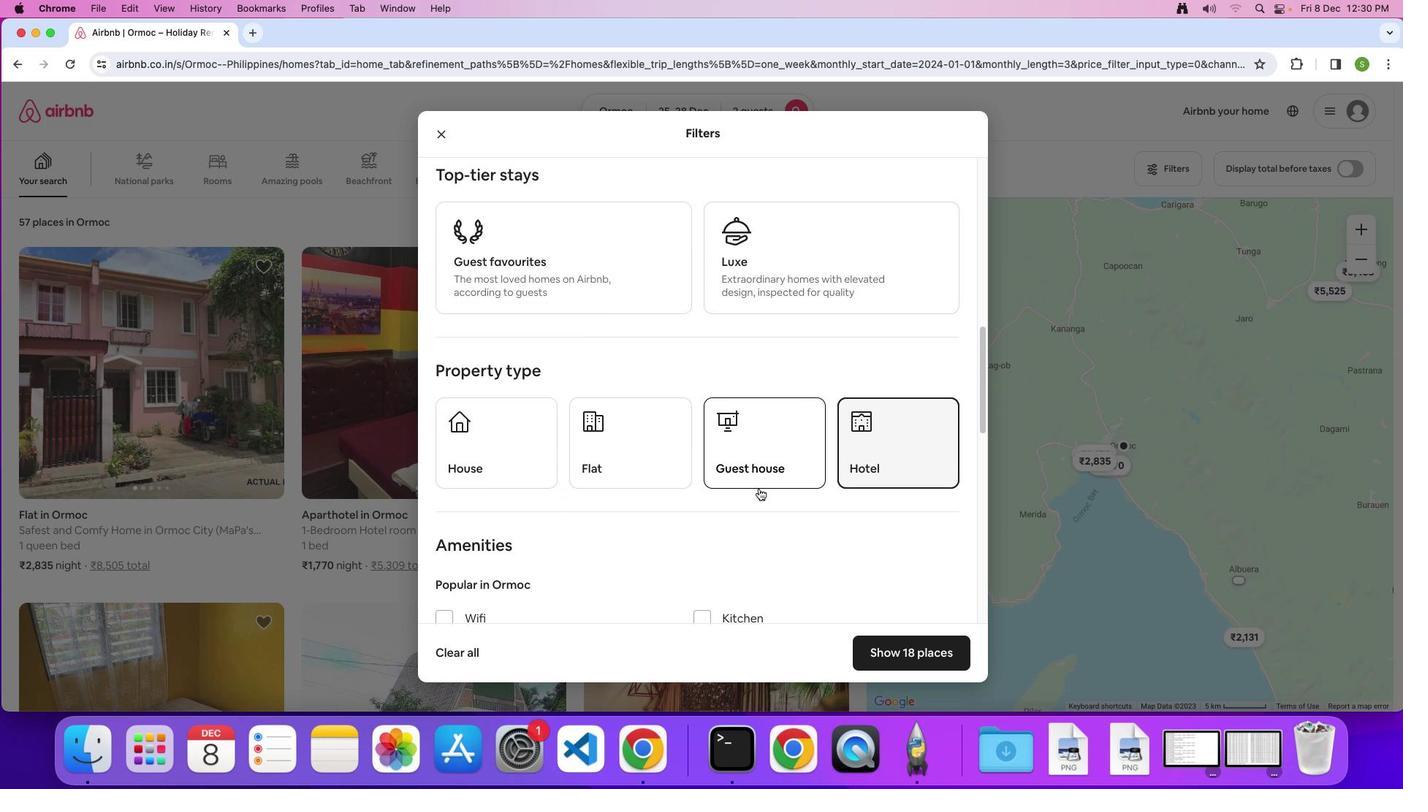 
Action: Mouse scrolled (759, 488) with delta (0, -1)
Screenshot: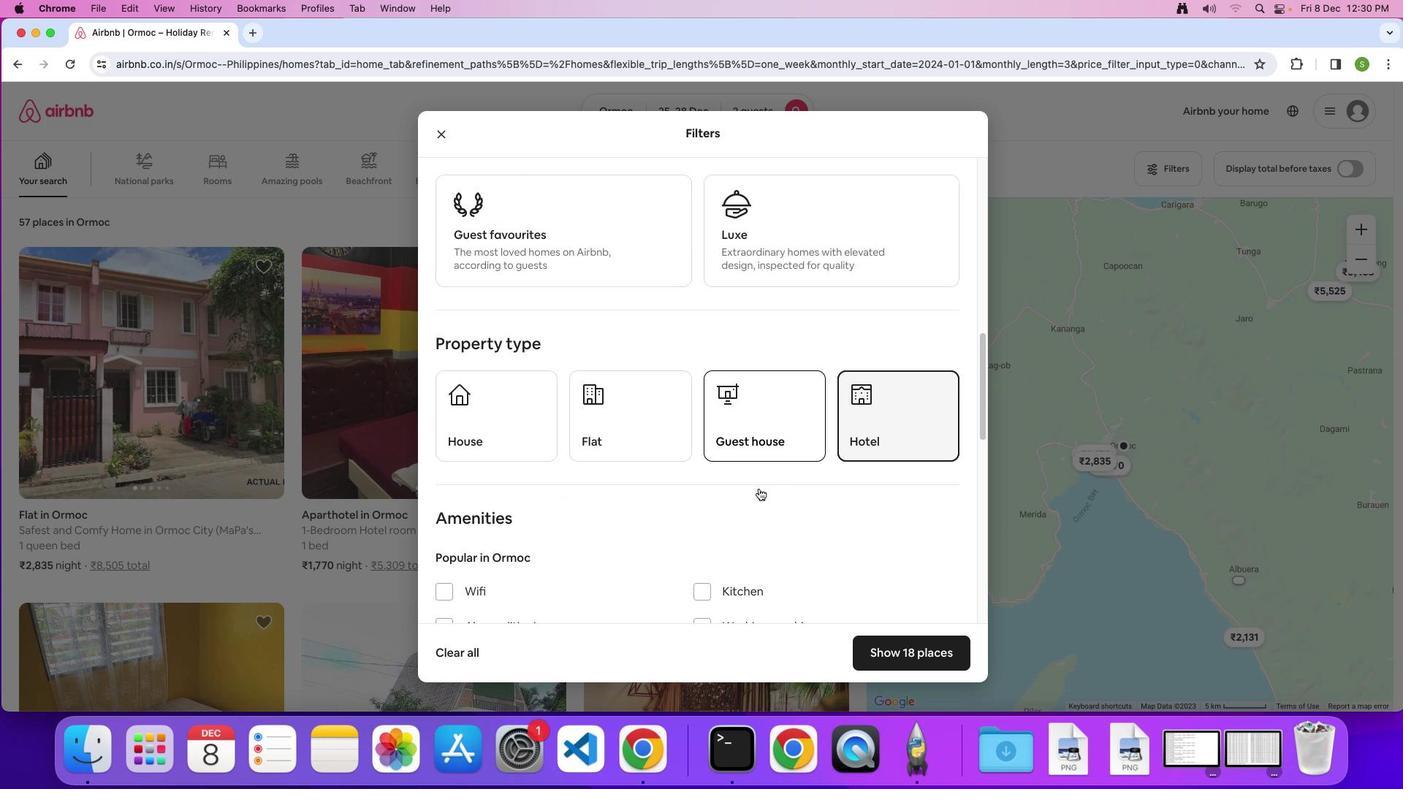 
Action: Mouse scrolled (759, 488) with delta (0, 0)
Screenshot: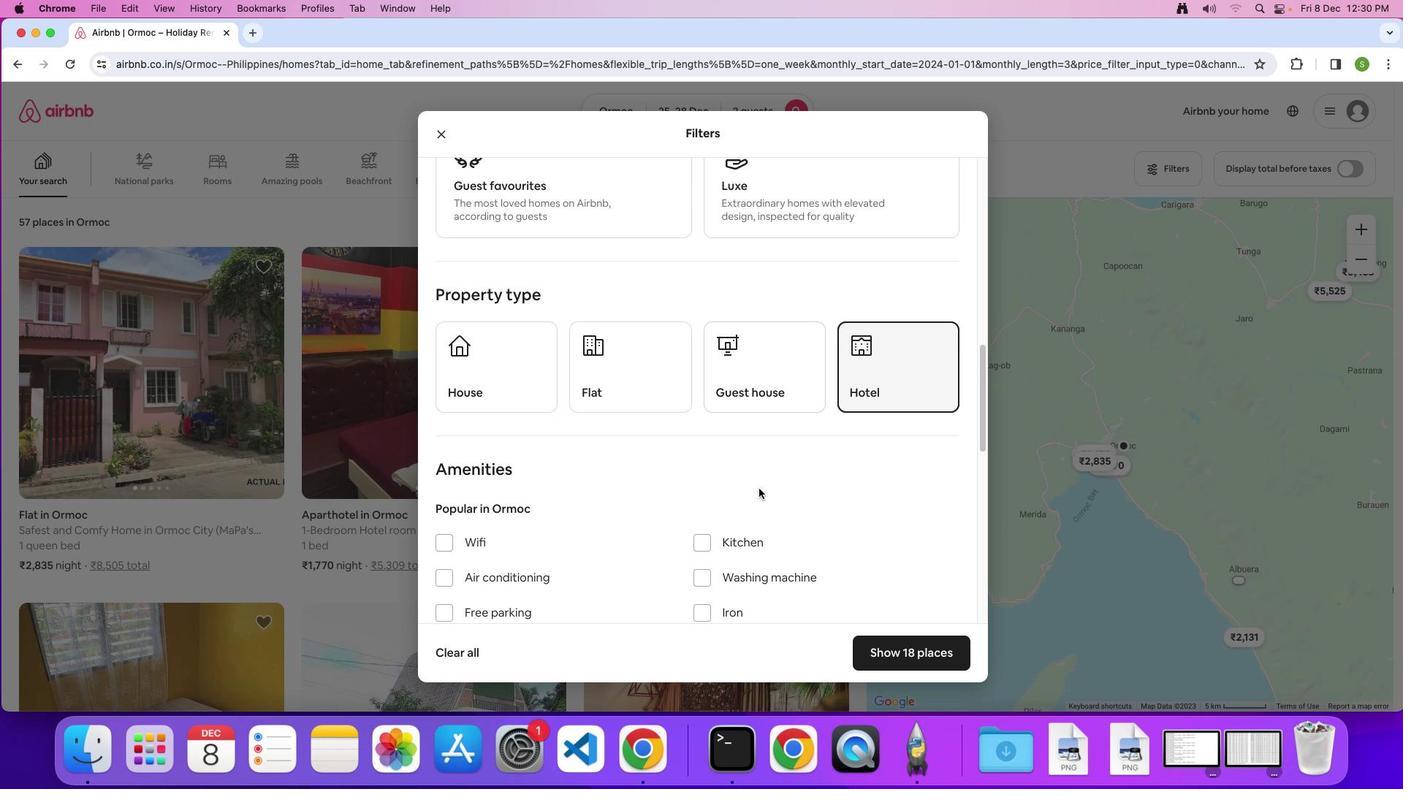 
Action: Mouse scrolled (759, 488) with delta (0, 0)
Screenshot: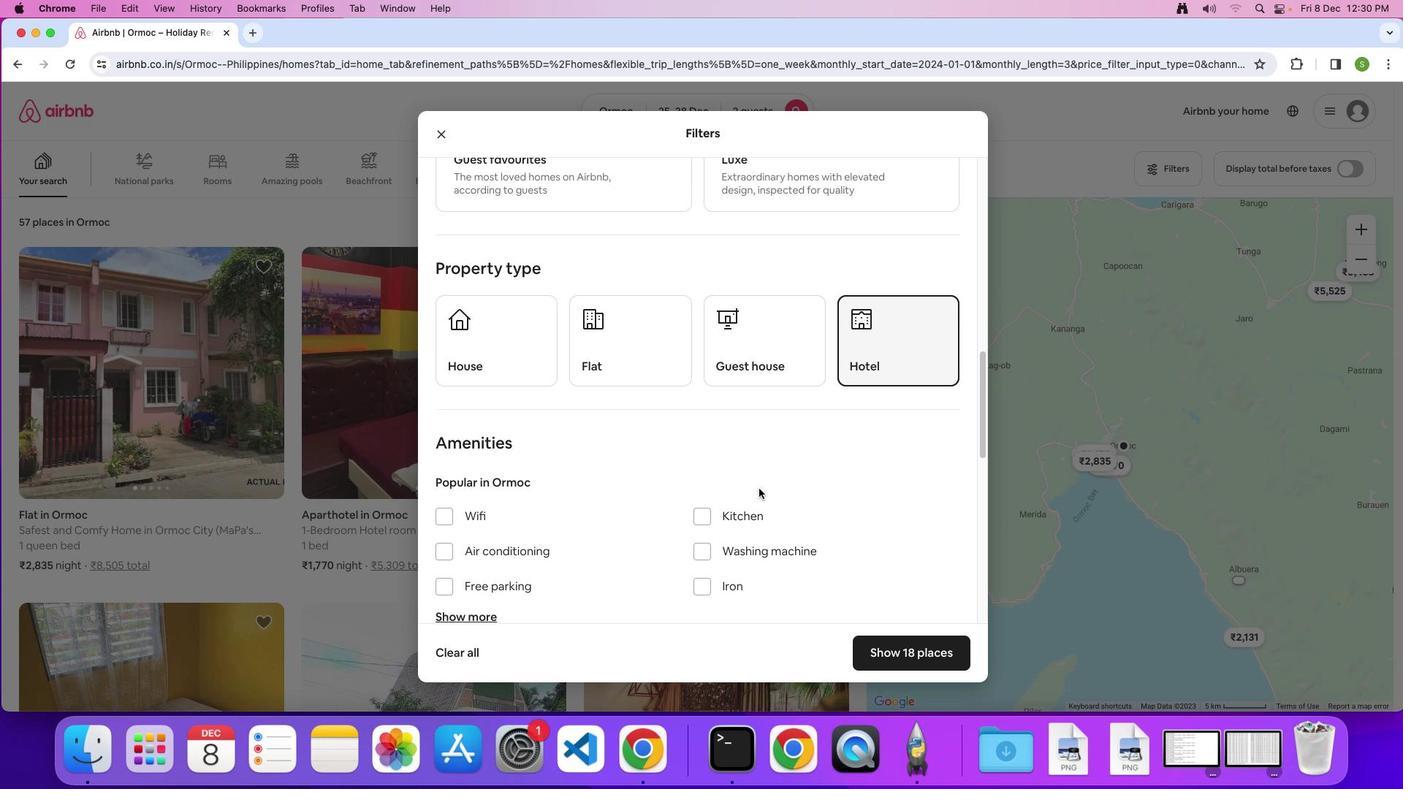 
Action: Mouse scrolled (759, 488) with delta (0, -1)
Screenshot: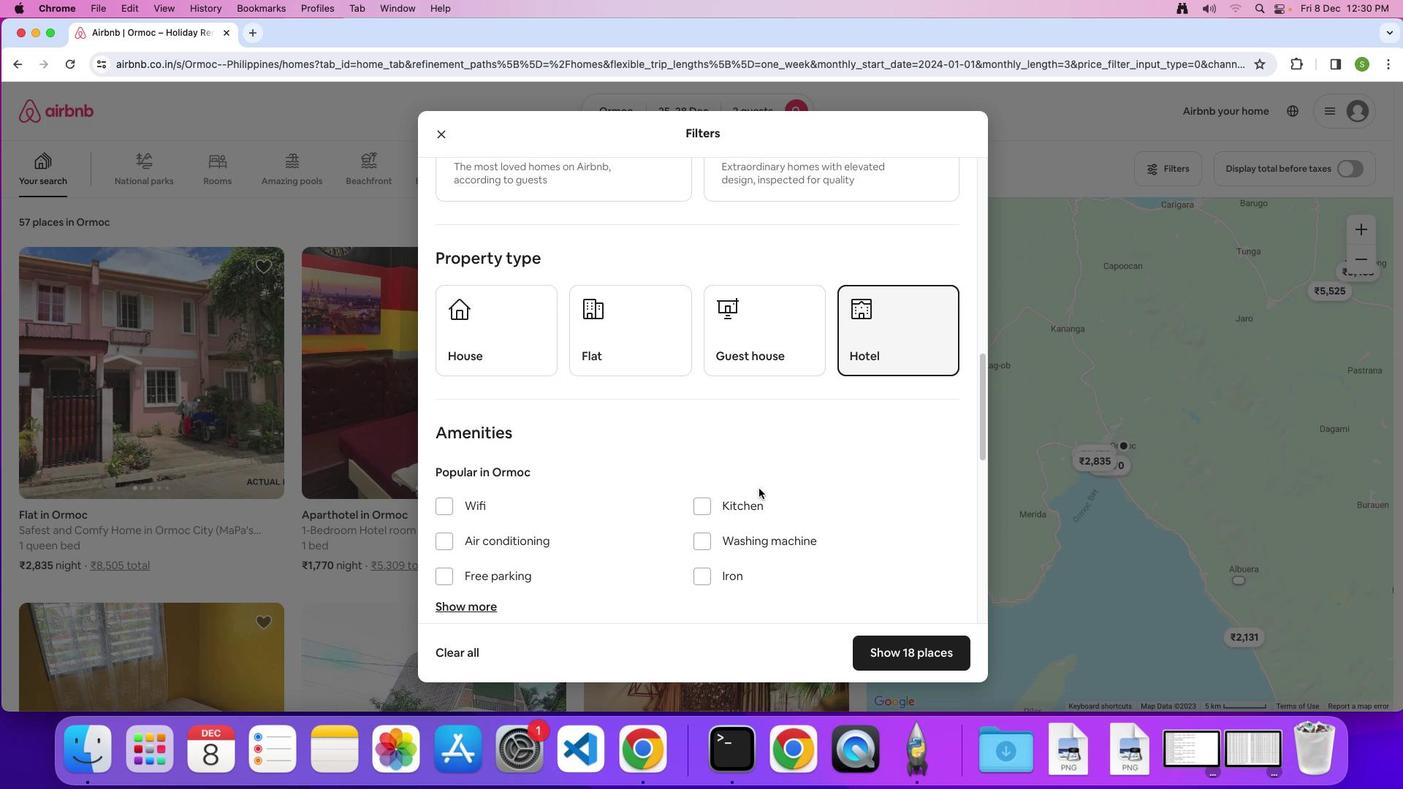
Action: Mouse scrolled (759, 488) with delta (0, 0)
Screenshot: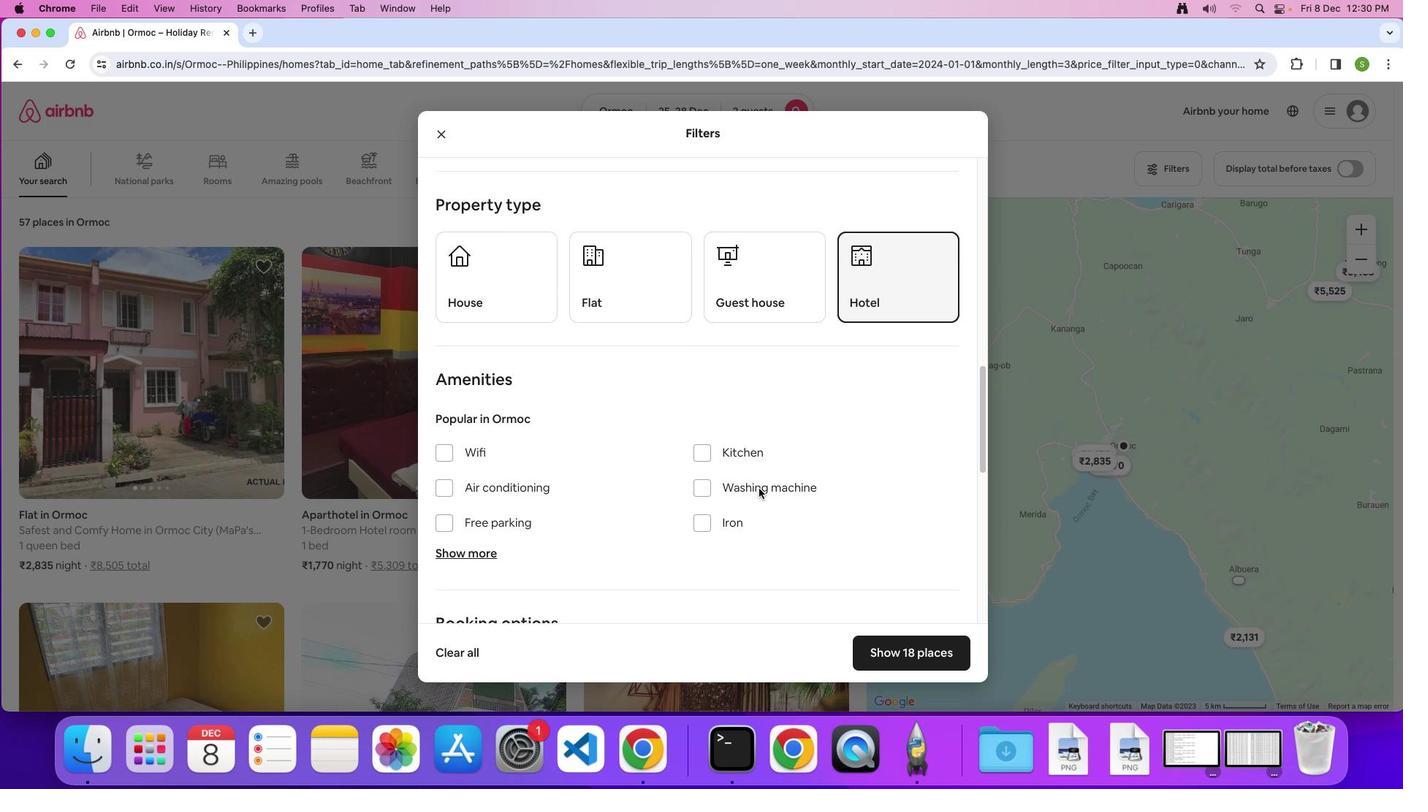 
Action: Mouse scrolled (759, 488) with delta (0, 0)
Screenshot: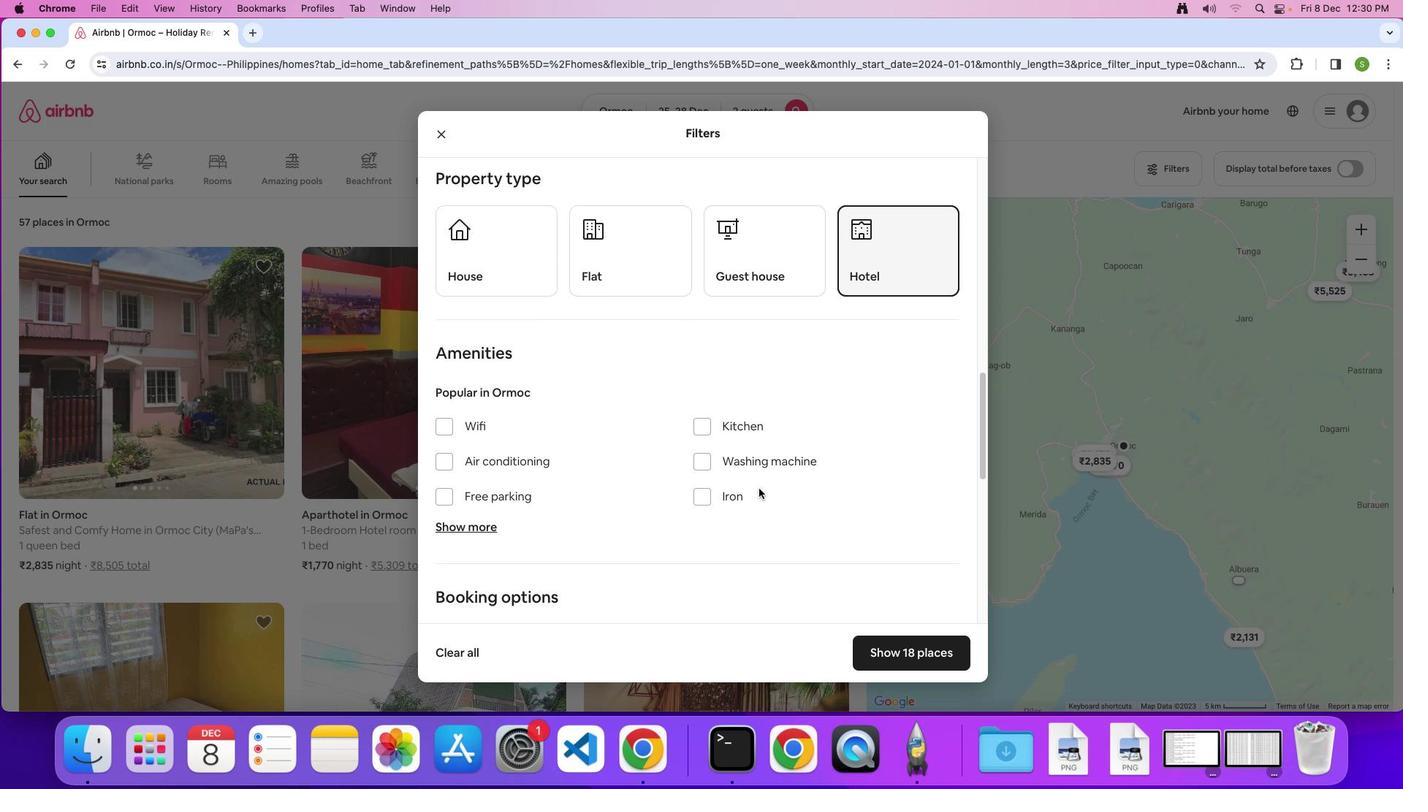 
Action: Mouse scrolled (759, 488) with delta (0, -2)
Screenshot: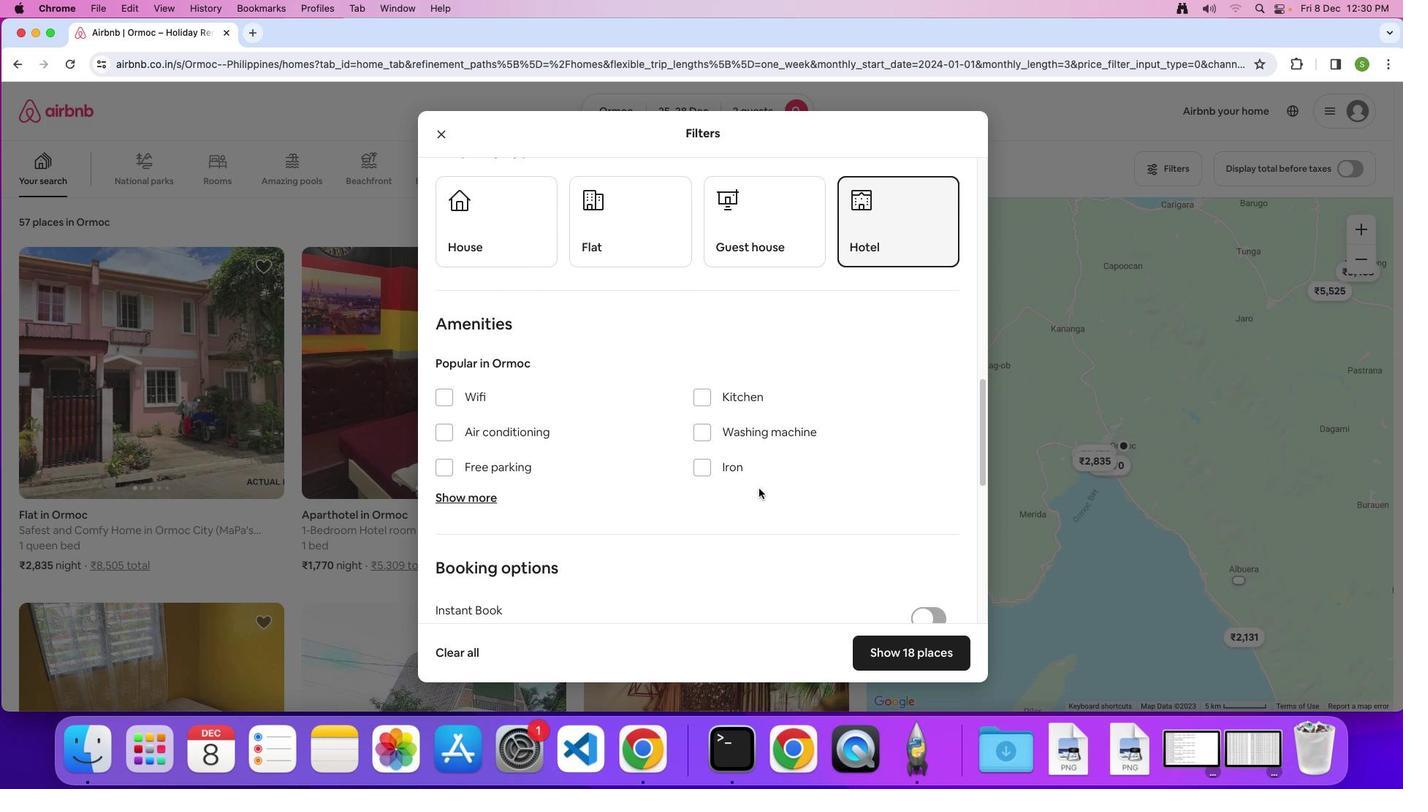 
Action: Mouse scrolled (759, 488) with delta (0, 0)
Screenshot: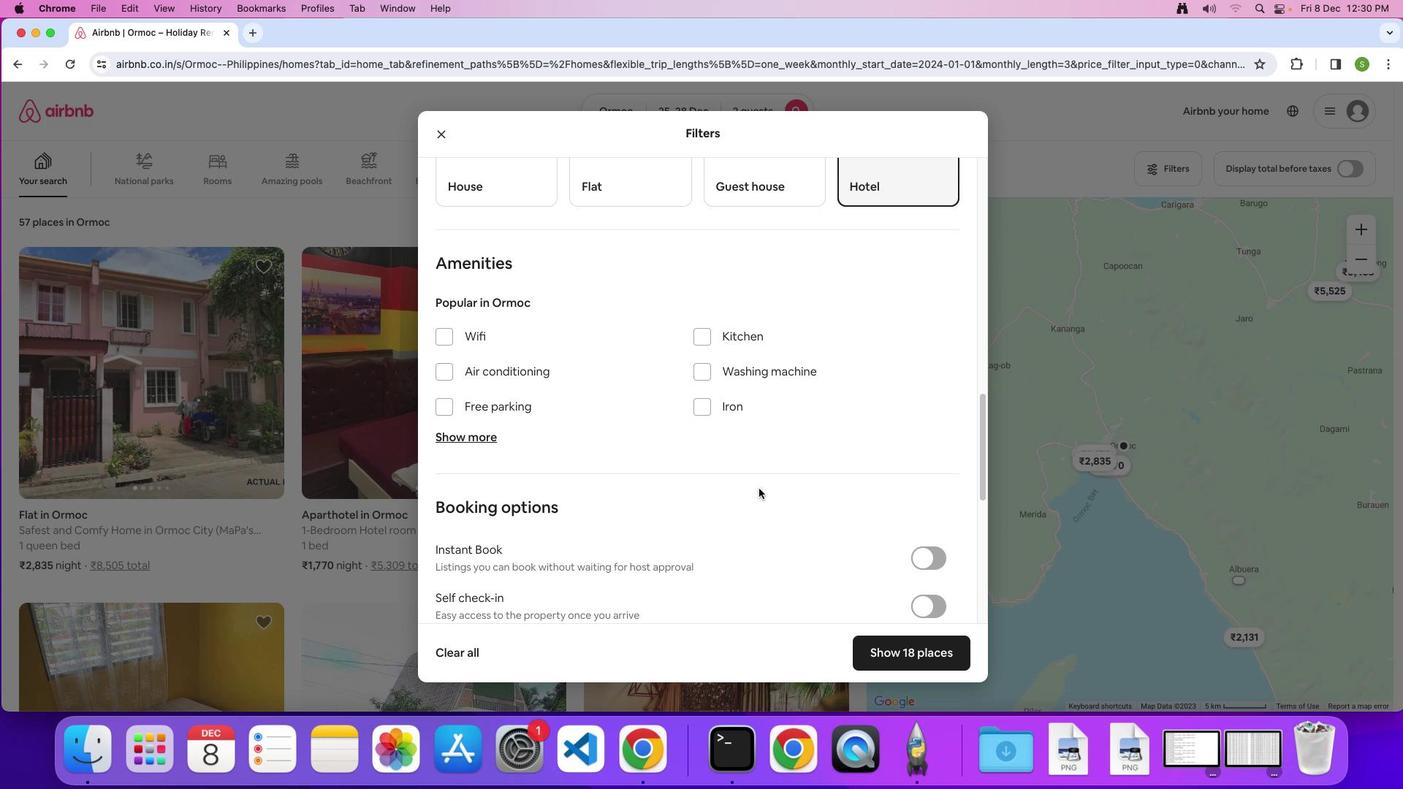 
Action: Mouse scrolled (759, 488) with delta (0, 0)
Screenshot: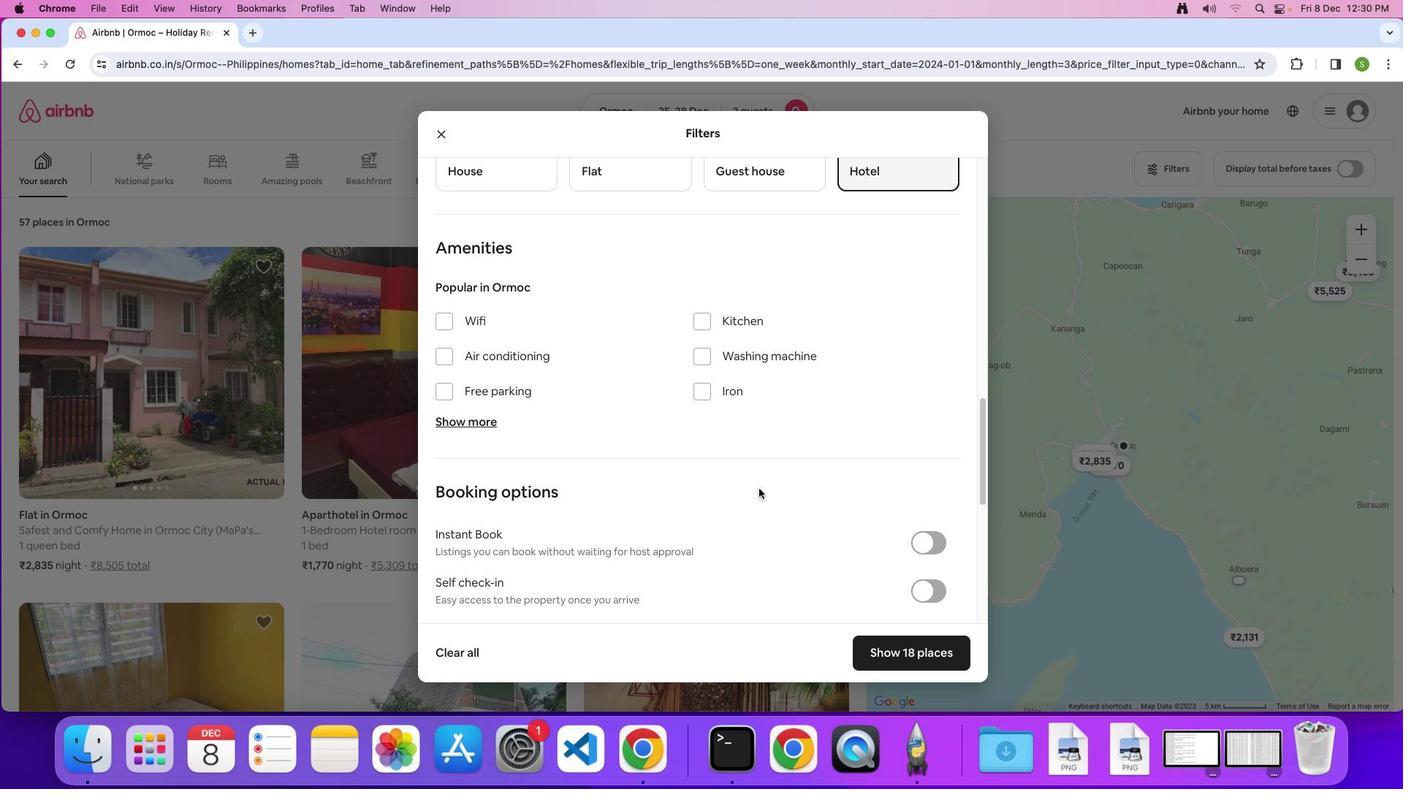 
Action: Mouse scrolled (759, 488) with delta (0, -1)
Screenshot: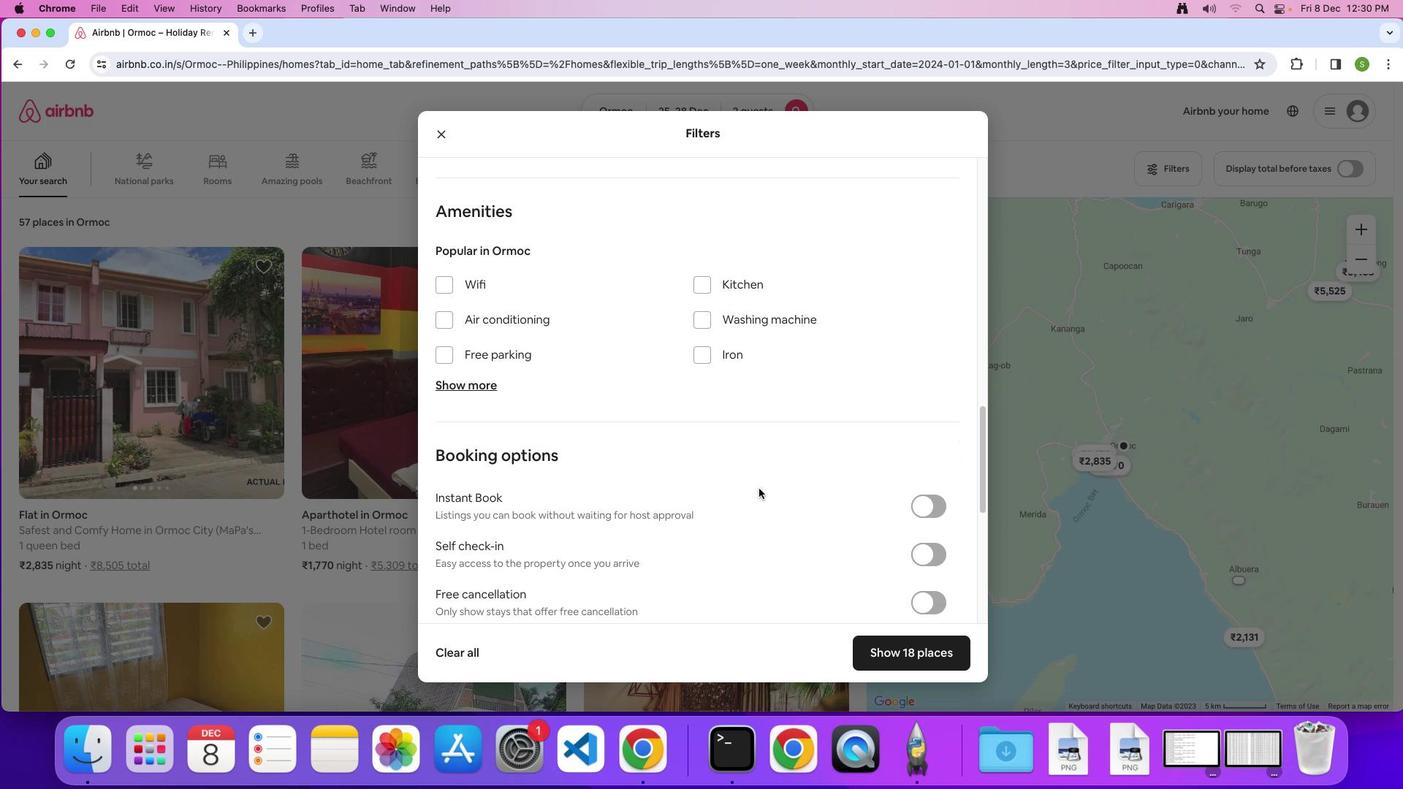 
Action: Mouse scrolled (759, 488) with delta (0, 0)
Screenshot: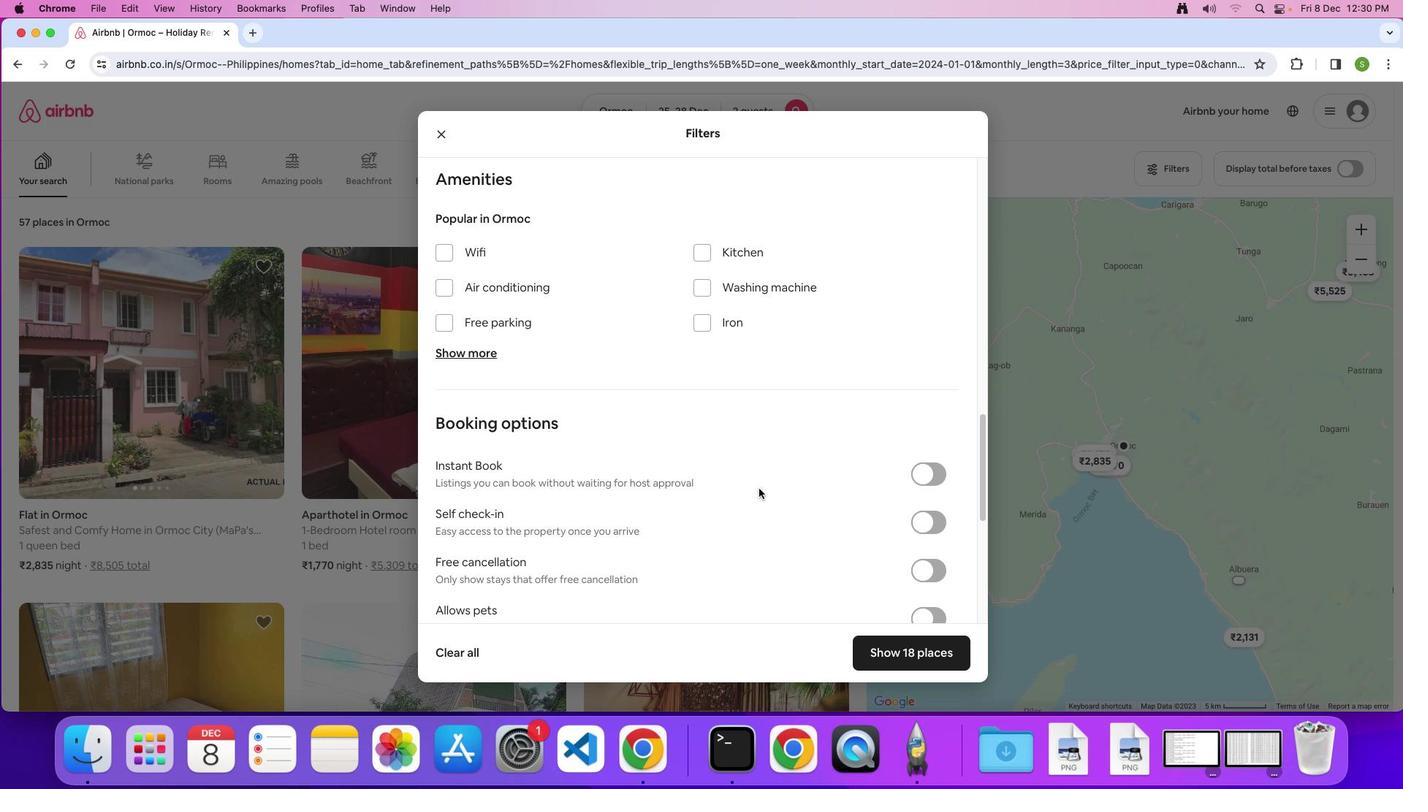 
Action: Mouse scrolled (759, 488) with delta (0, 0)
Screenshot: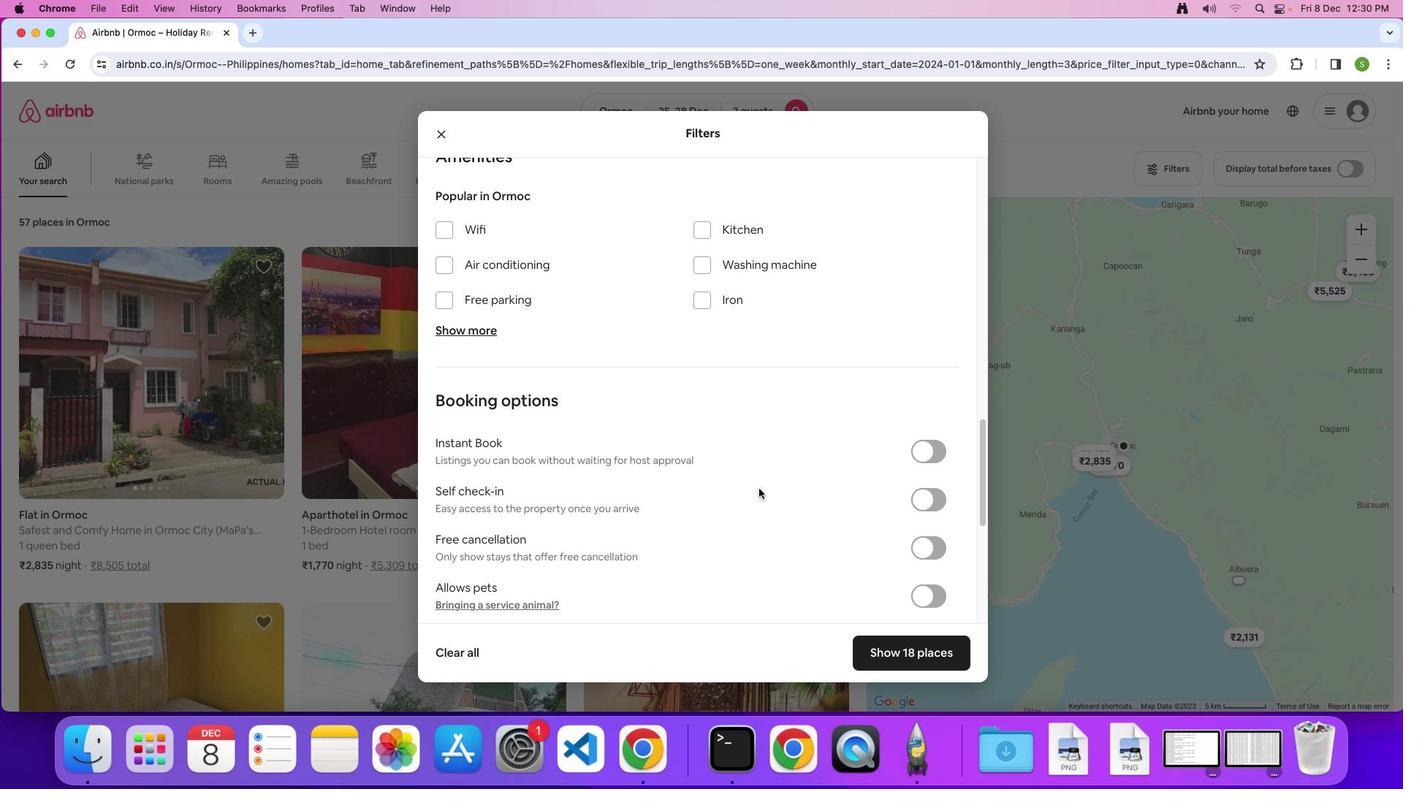 
Action: Mouse scrolled (759, 488) with delta (0, -1)
Screenshot: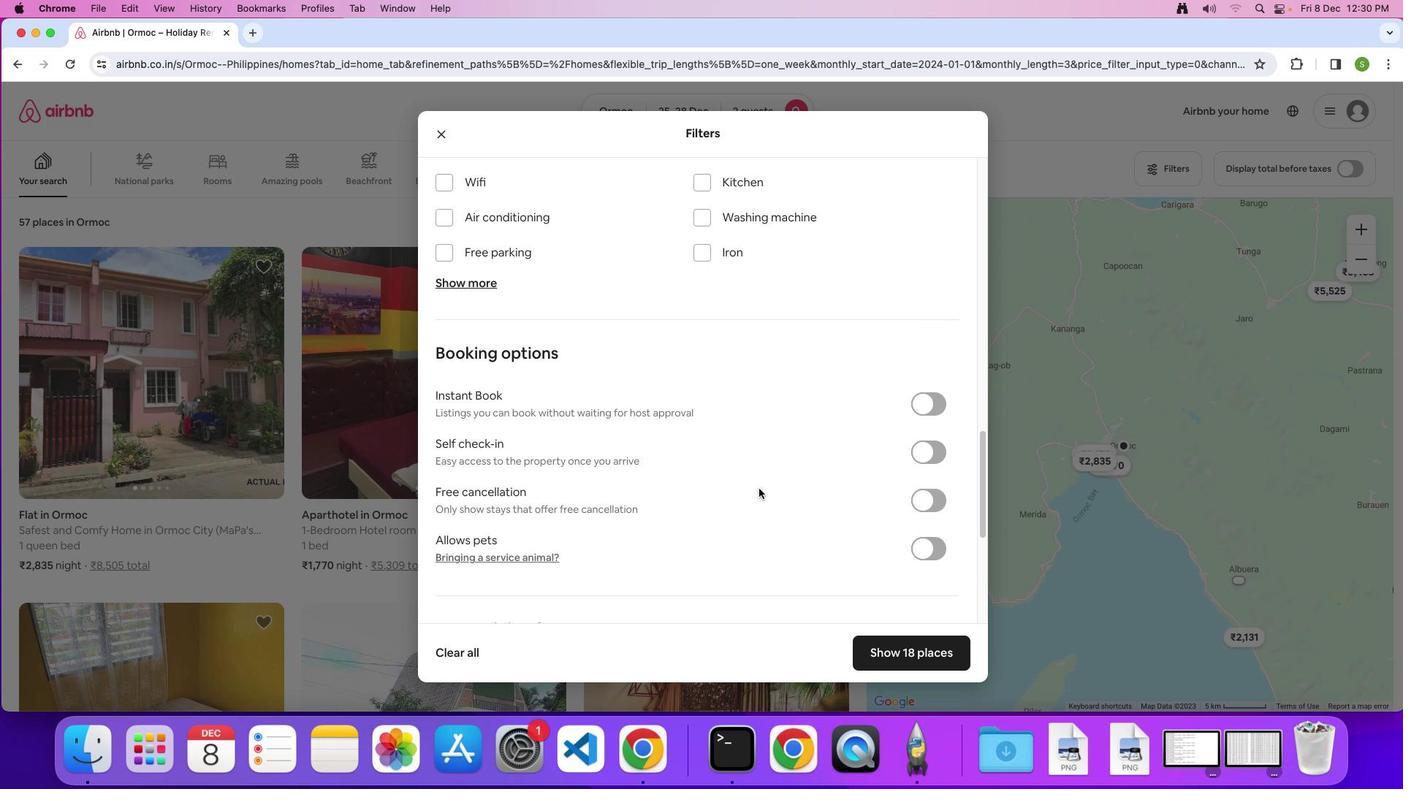 
Action: Mouse scrolled (759, 488) with delta (0, 0)
Screenshot: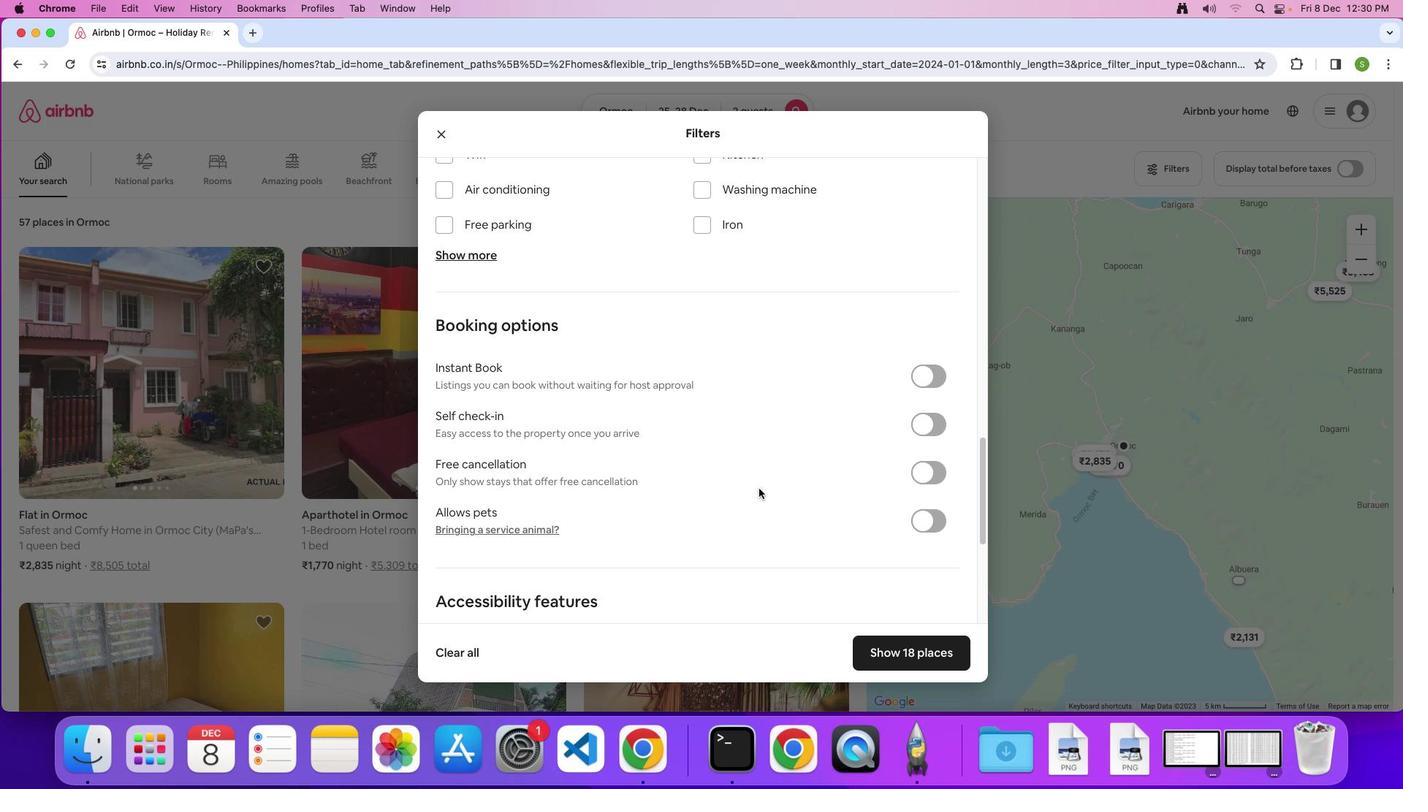 
Action: Mouse scrolled (759, 488) with delta (0, 0)
Screenshot: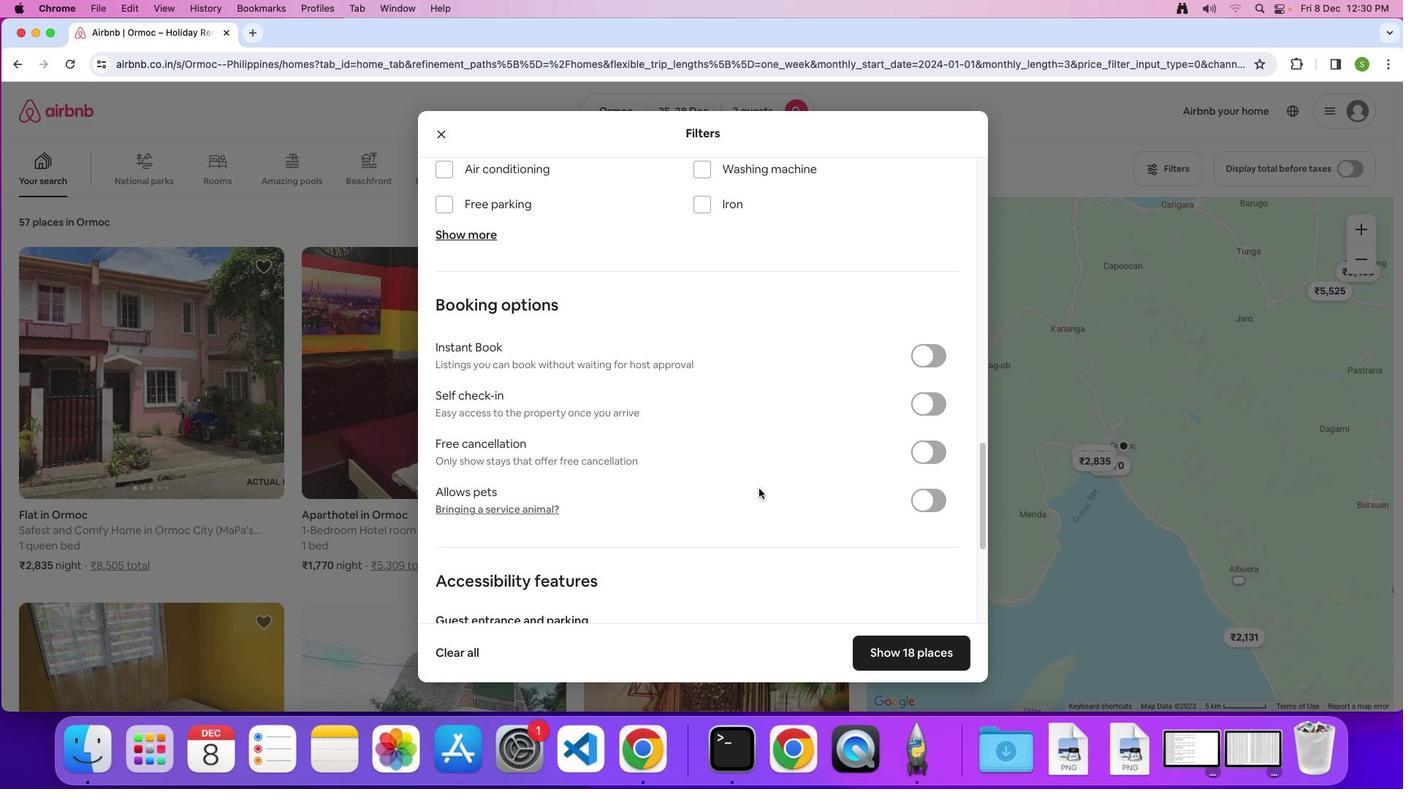
Action: Mouse scrolled (759, 488) with delta (0, -1)
Screenshot: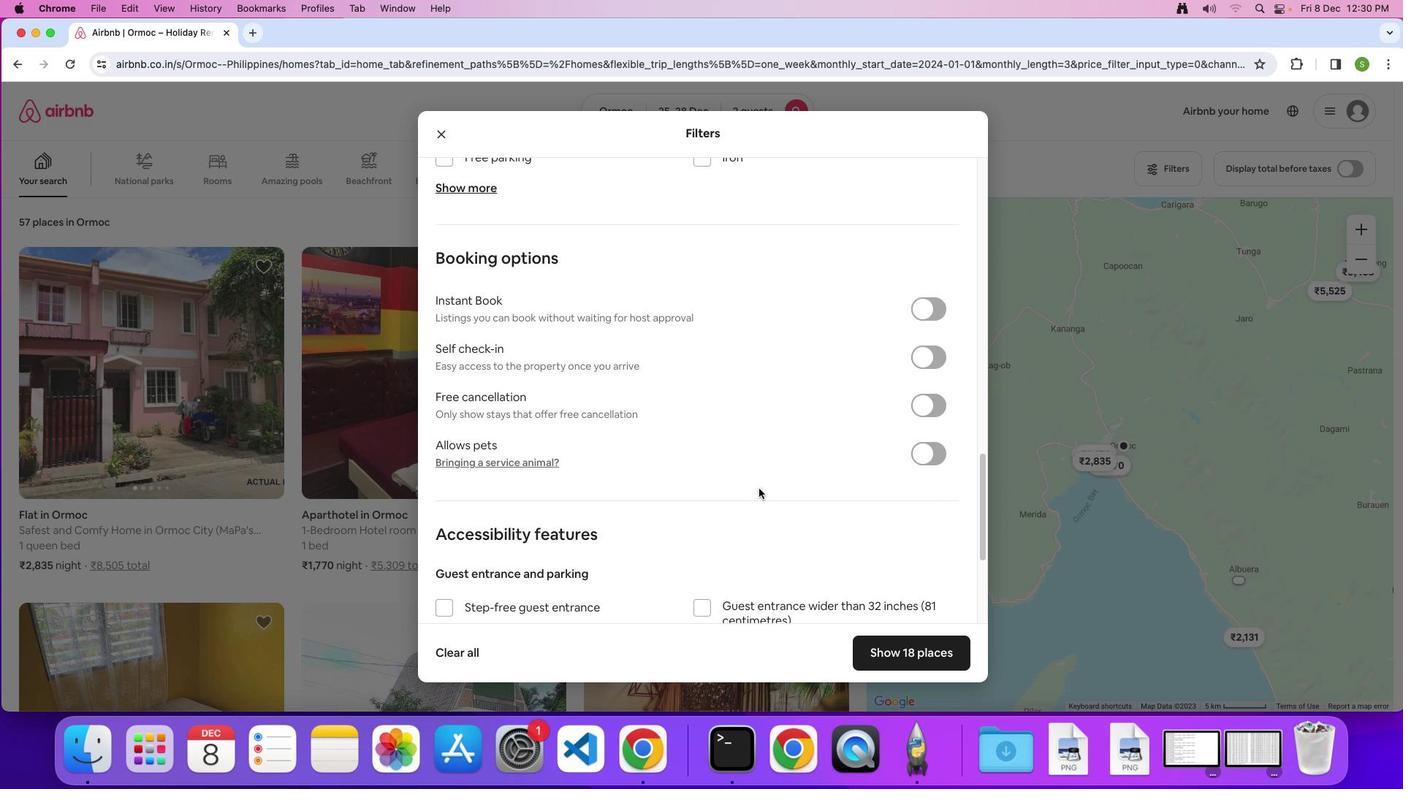 
Action: Mouse scrolled (759, 488) with delta (0, 0)
Screenshot: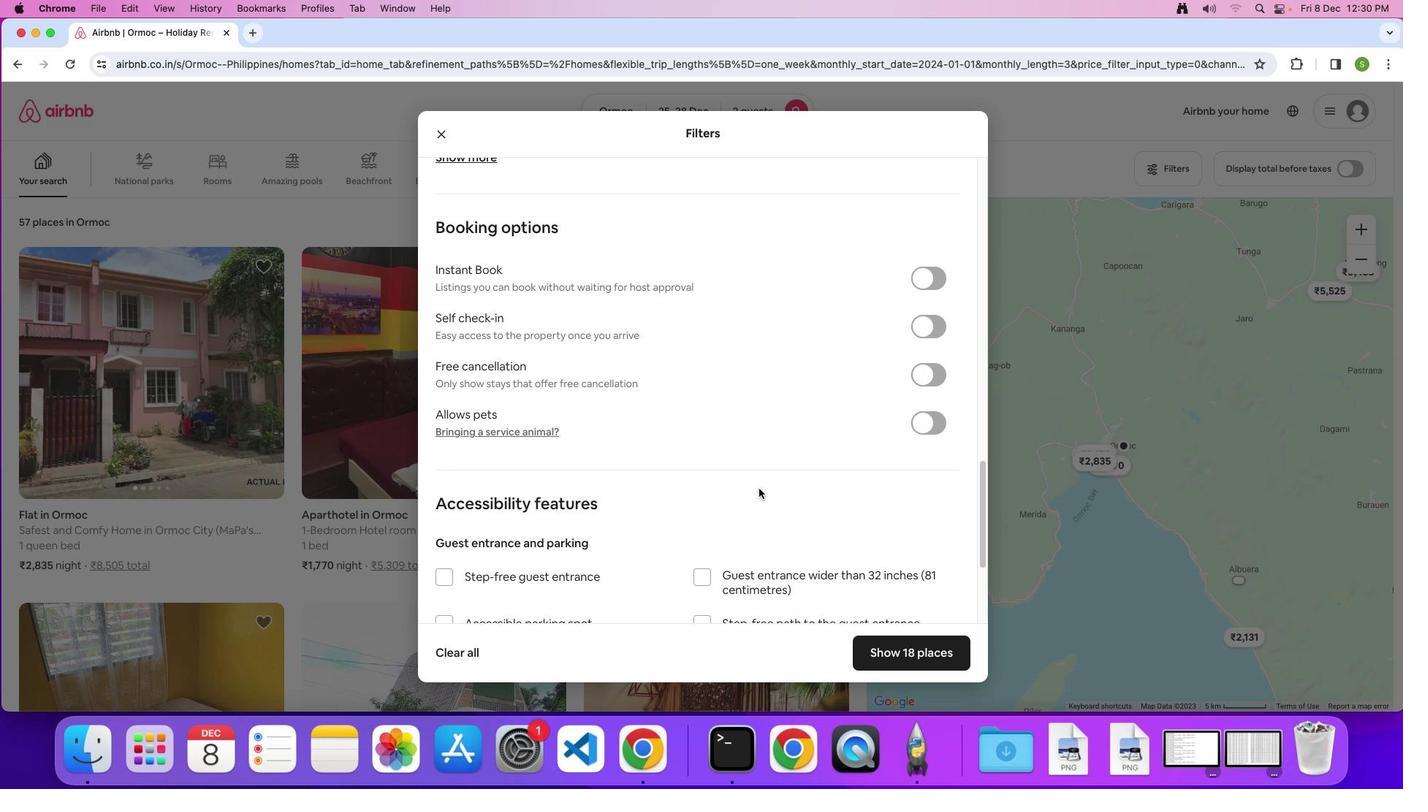 
Action: Mouse scrolled (759, 488) with delta (0, 0)
Screenshot: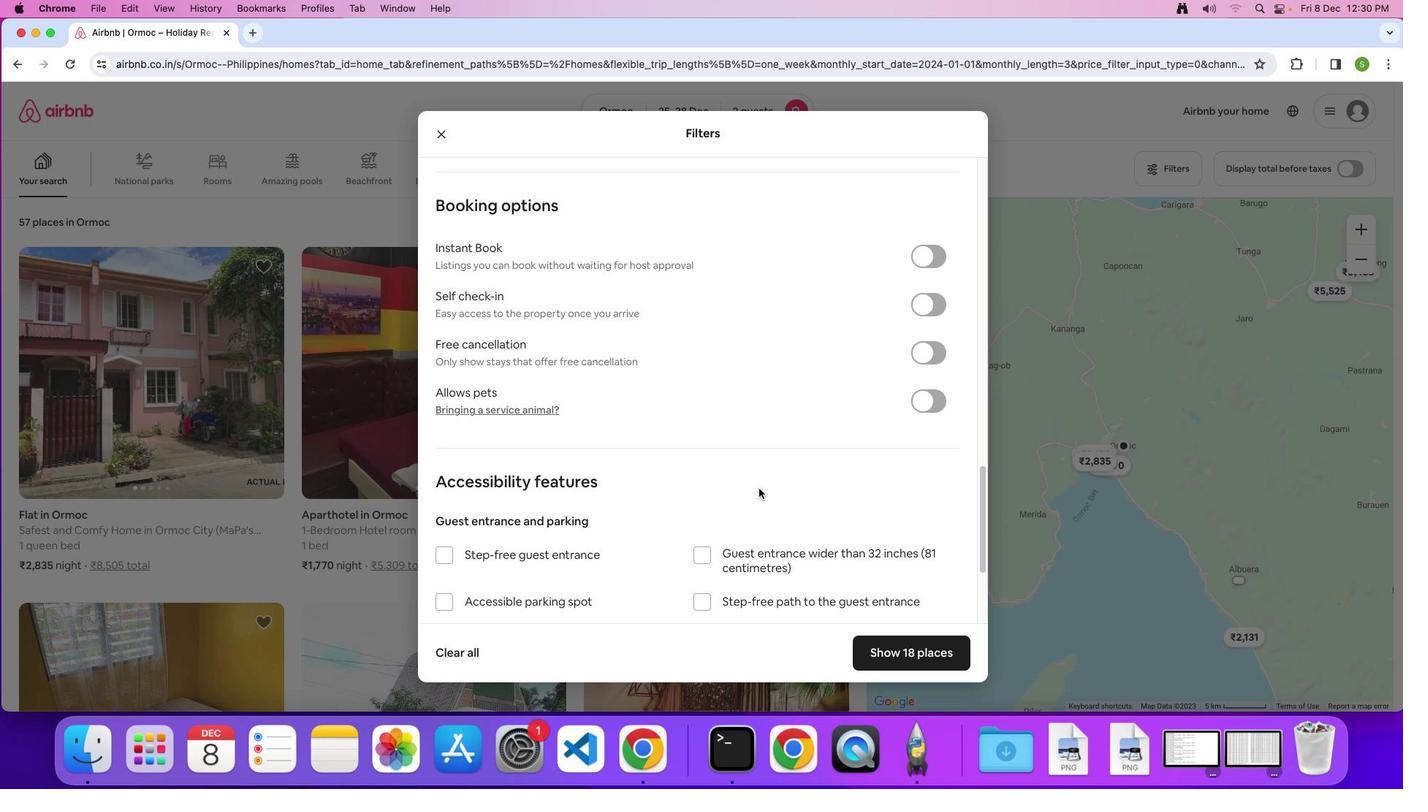 
Action: Mouse scrolled (759, 488) with delta (0, 0)
Screenshot: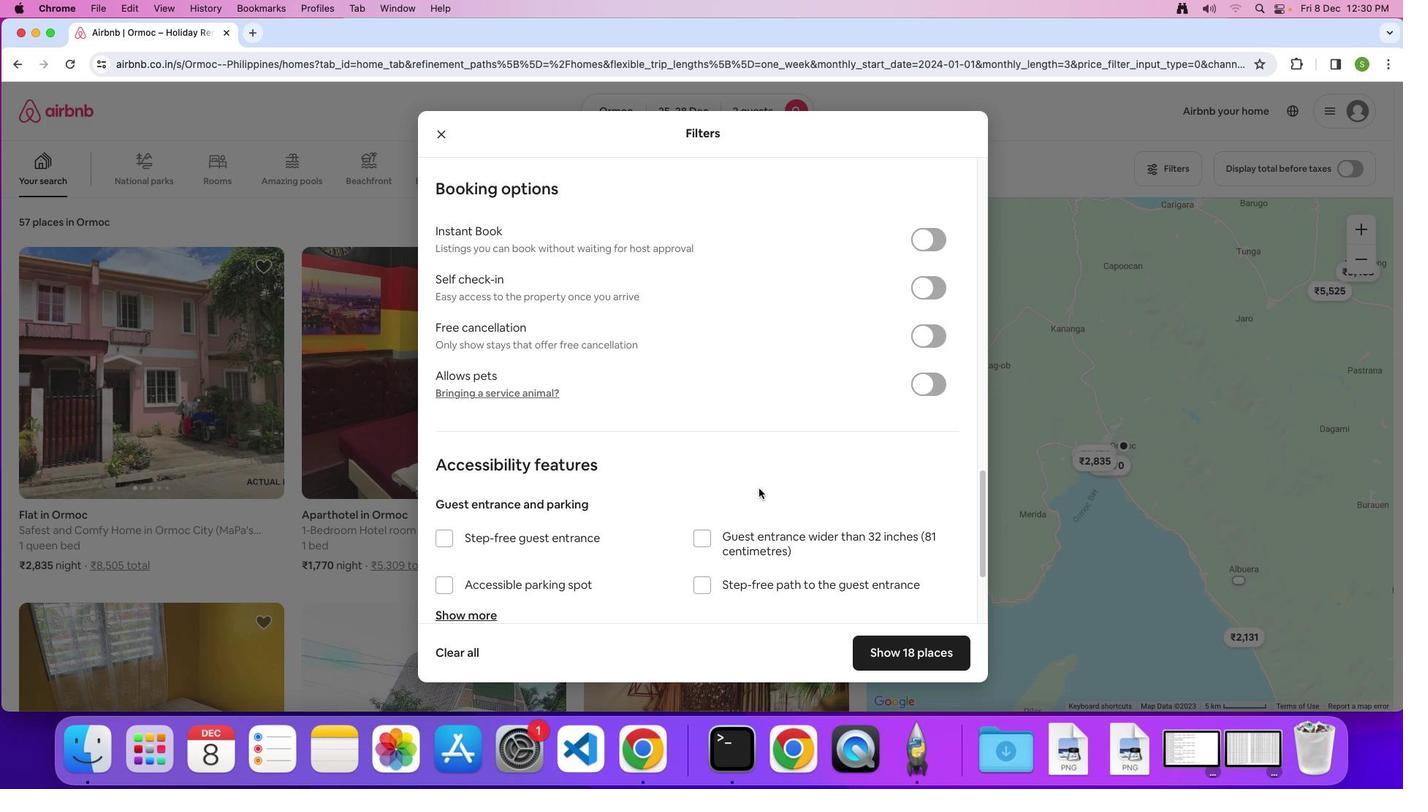 
Action: Mouse scrolled (759, 488) with delta (0, 0)
Screenshot: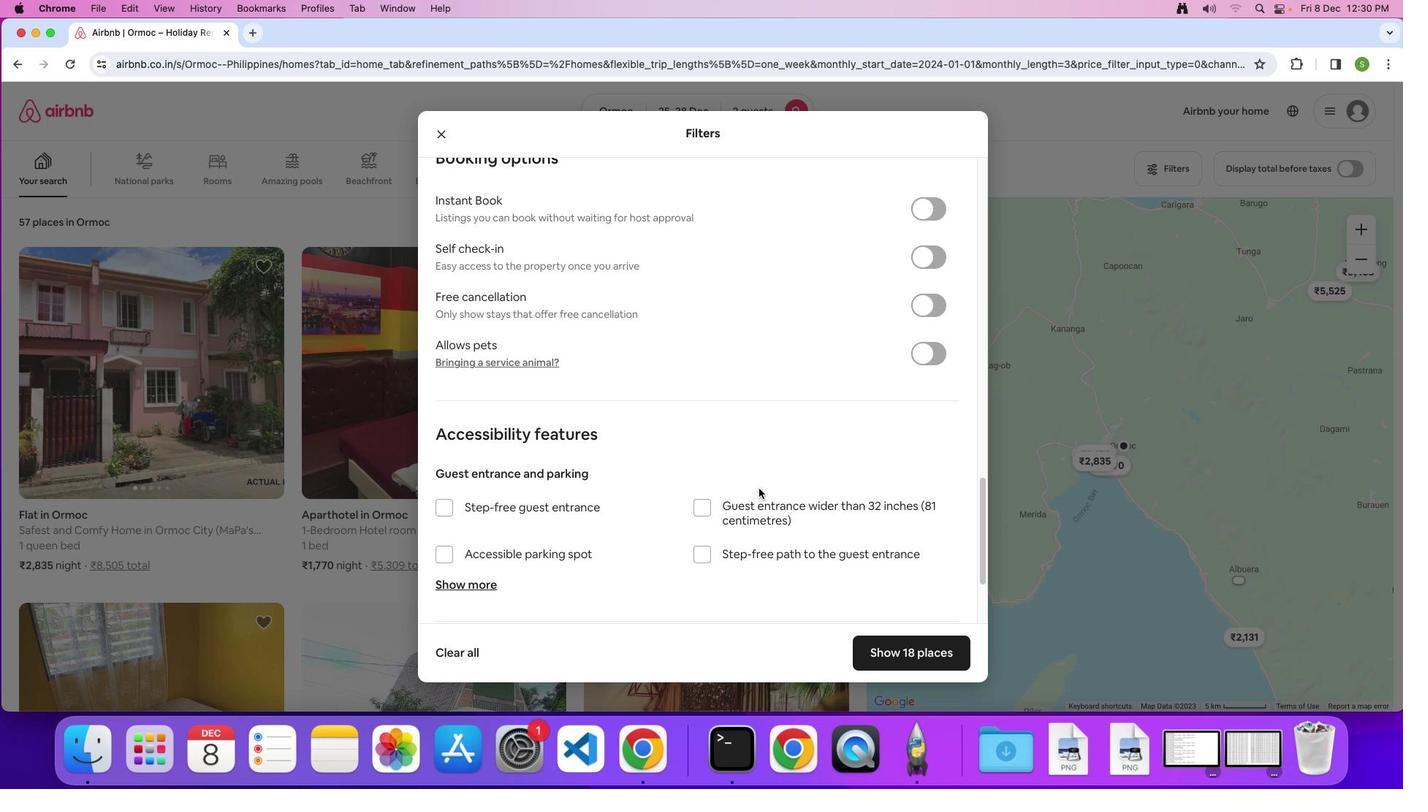 
Action: Mouse scrolled (759, 488) with delta (0, 0)
Screenshot: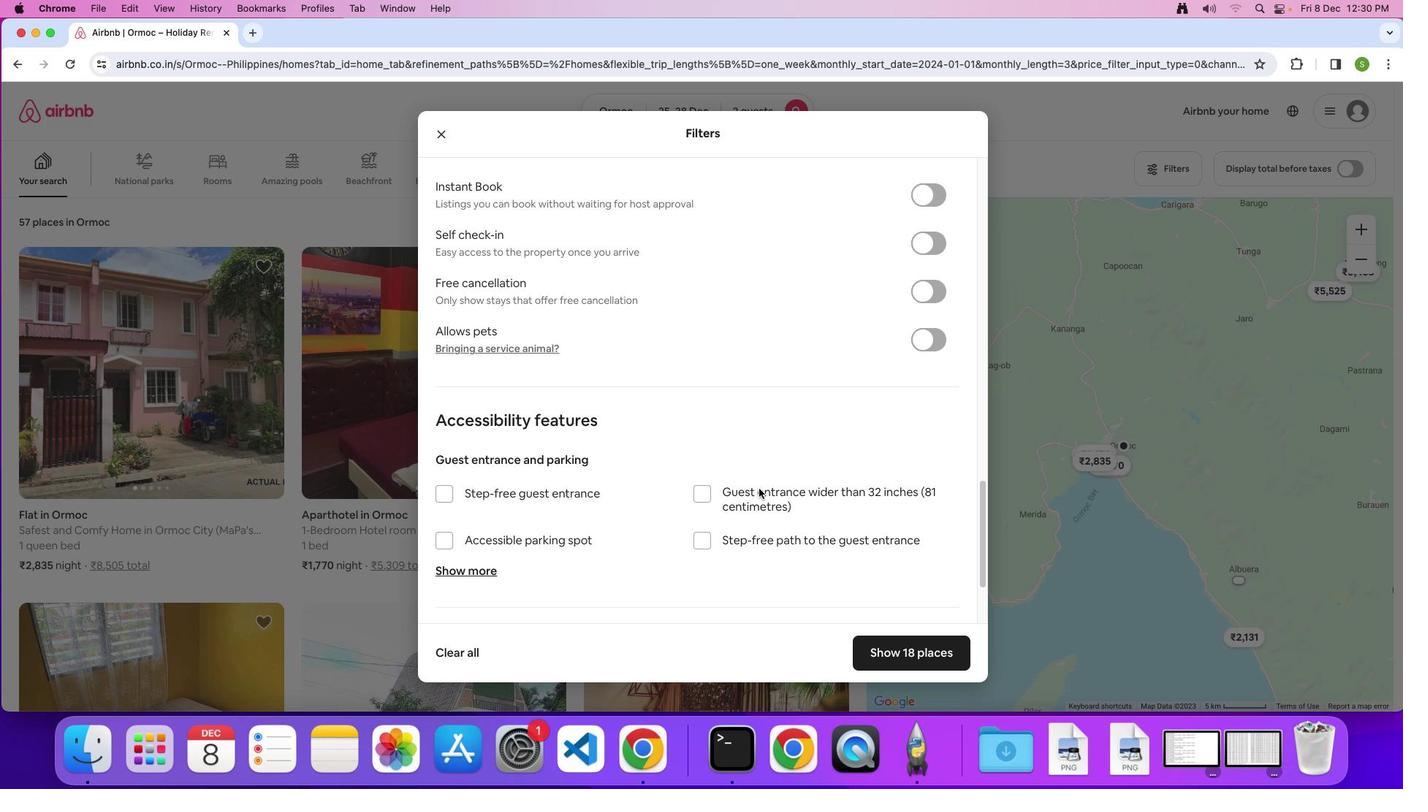 
Action: Mouse scrolled (759, 488) with delta (0, -1)
Screenshot: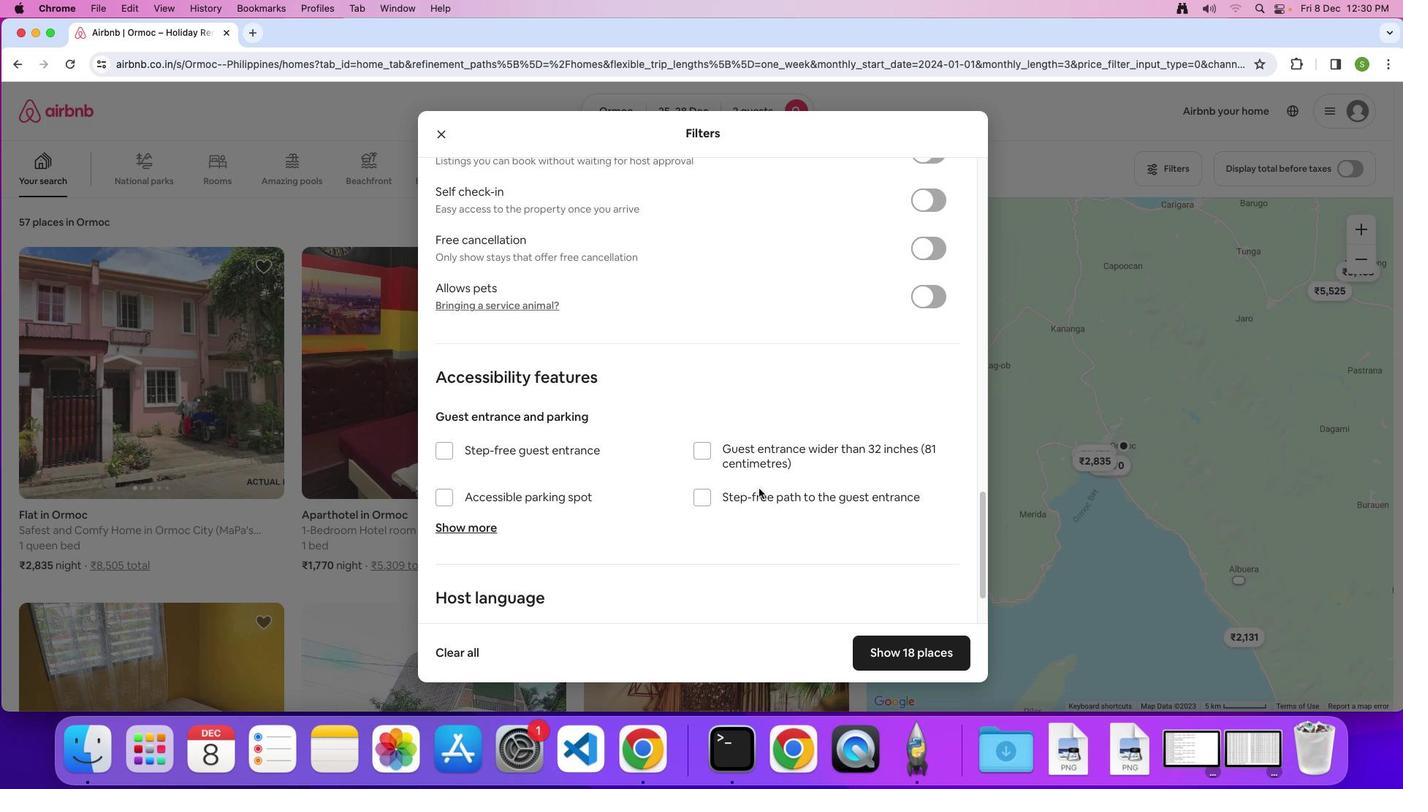 
Action: Mouse scrolled (759, 488) with delta (0, 0)
Screenshot: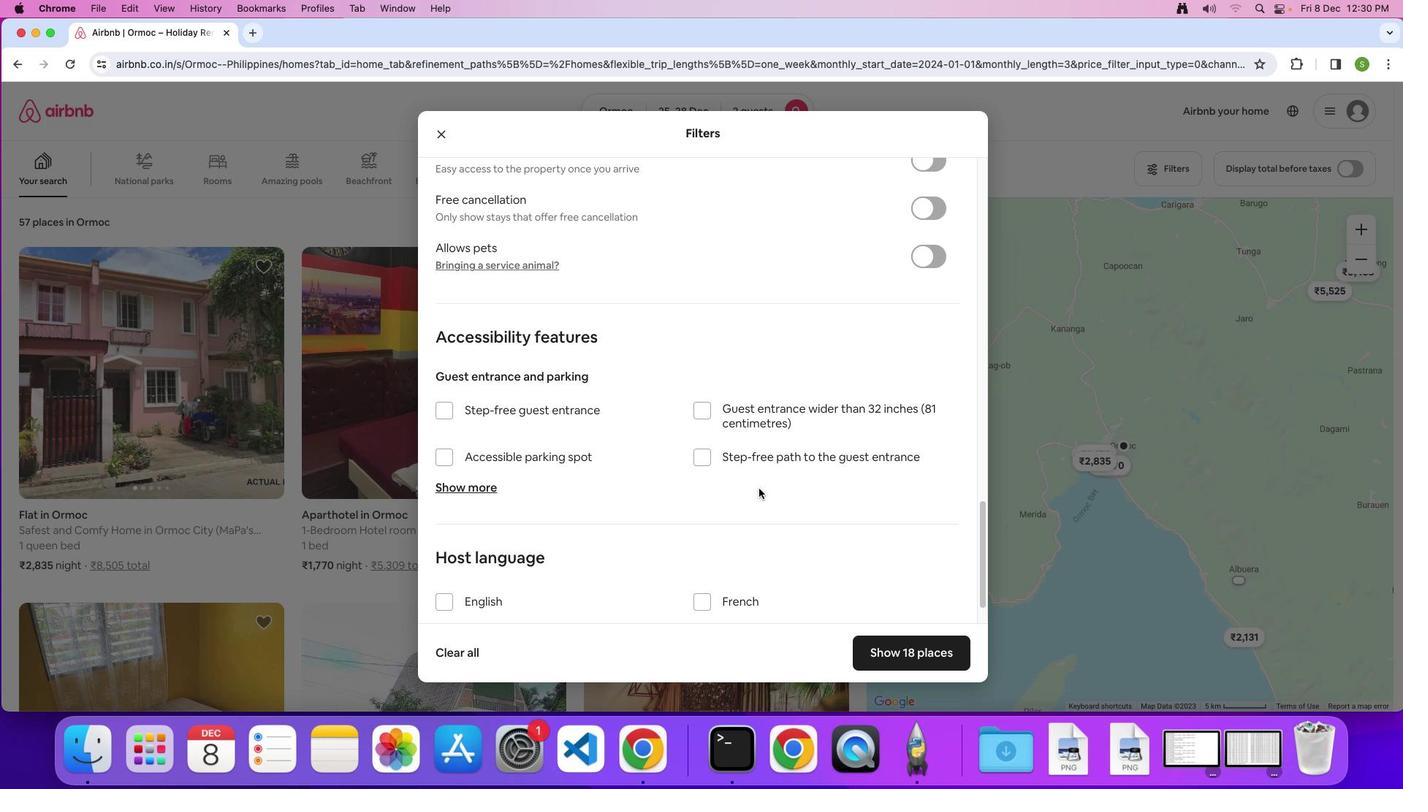
Action: Mouse scrolled (759, 488) with delta (0, 0)
Screenshot: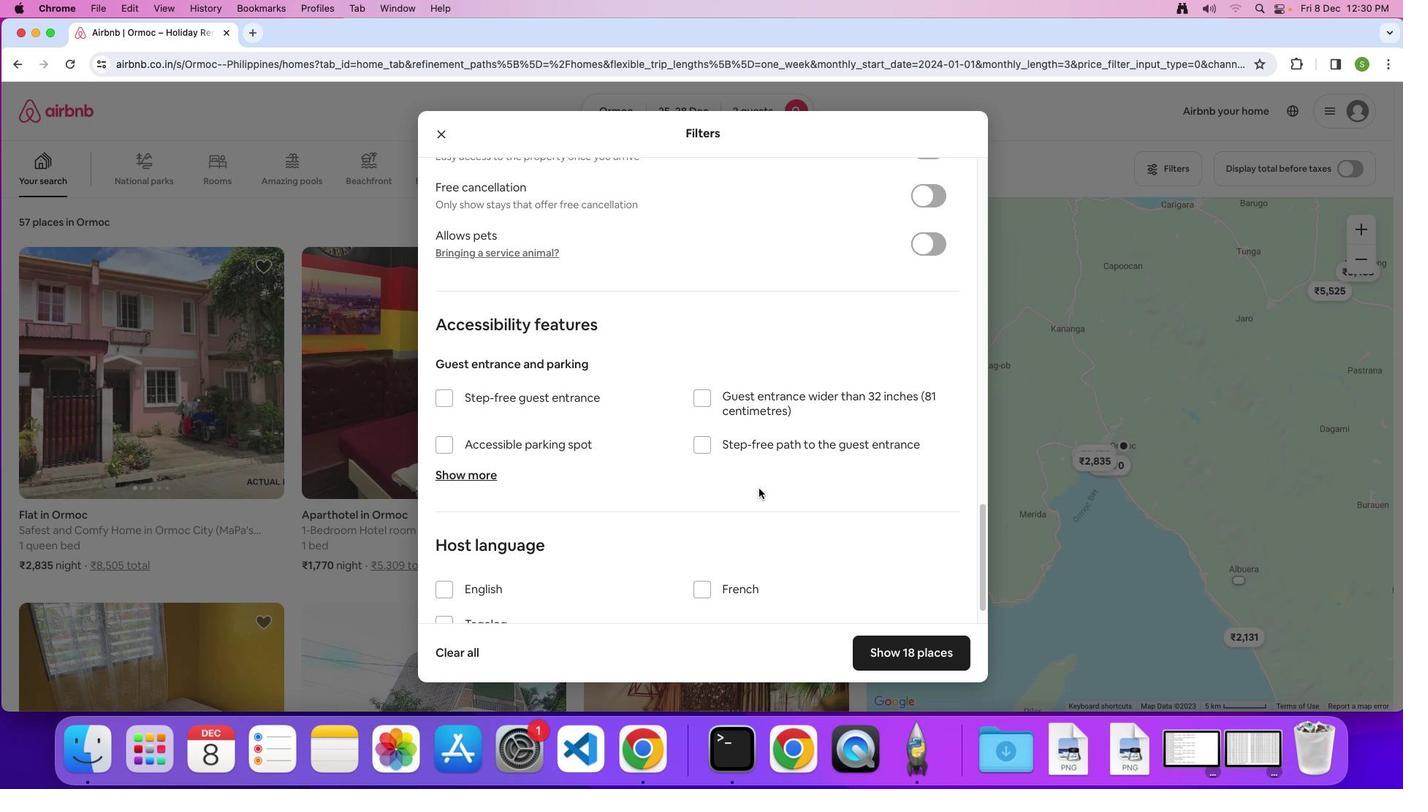 
Action: Mouse scrolled (759, 488) with delta (0, 0)
Screenshot: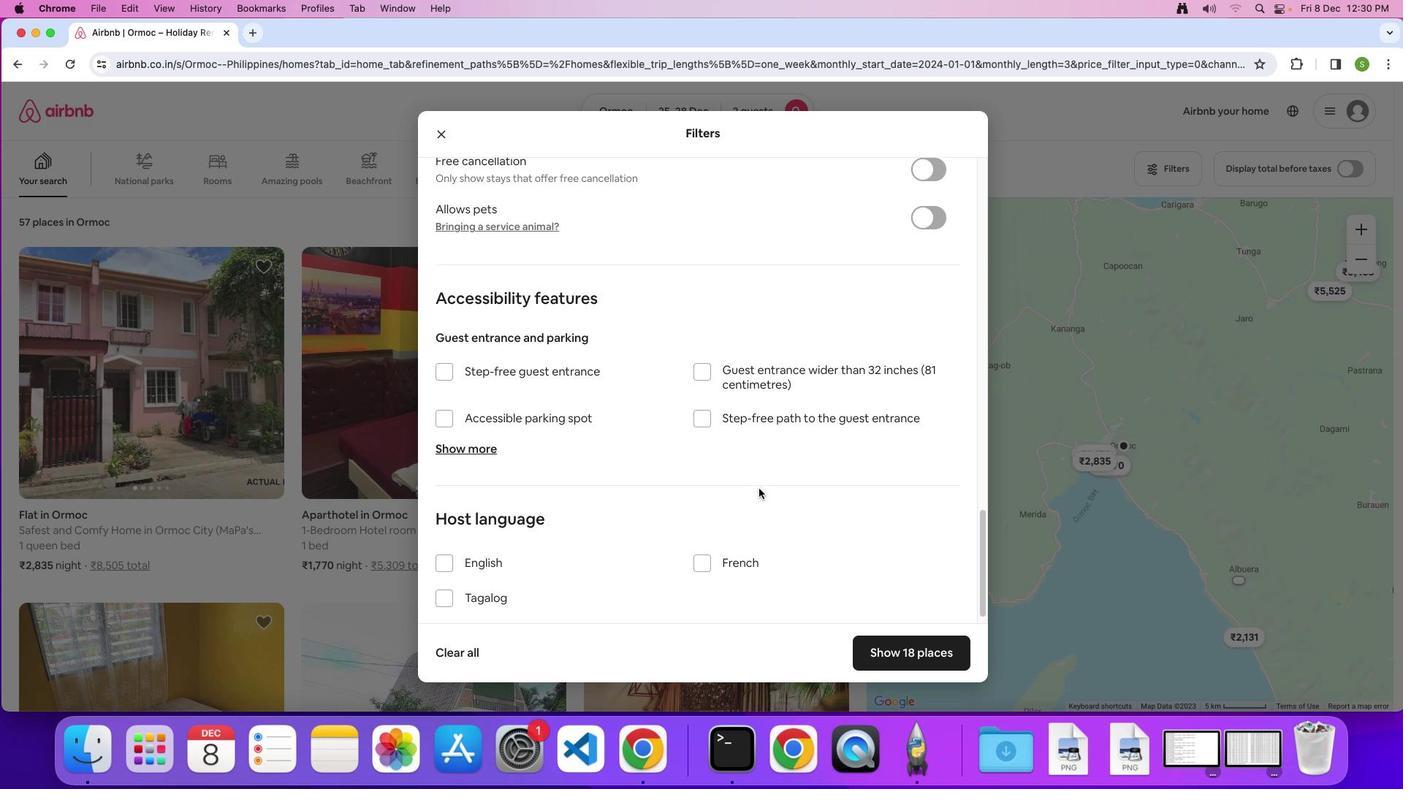 
Action: Mouse scrolled (759, 488) with delta (0, 0)
Screenshot: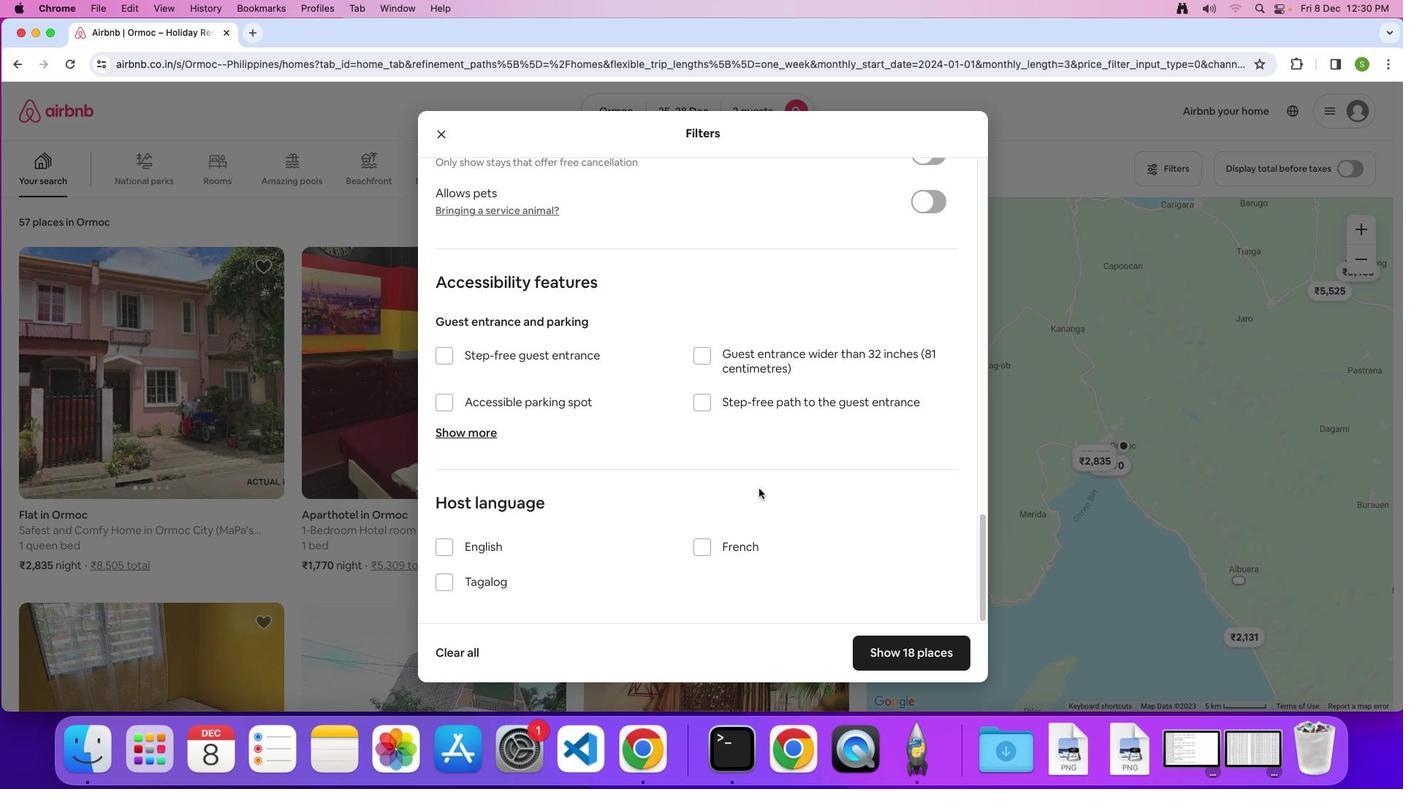 
Action: Mouse scrolled (759, 488) with delta (0, 0)
Screenshot: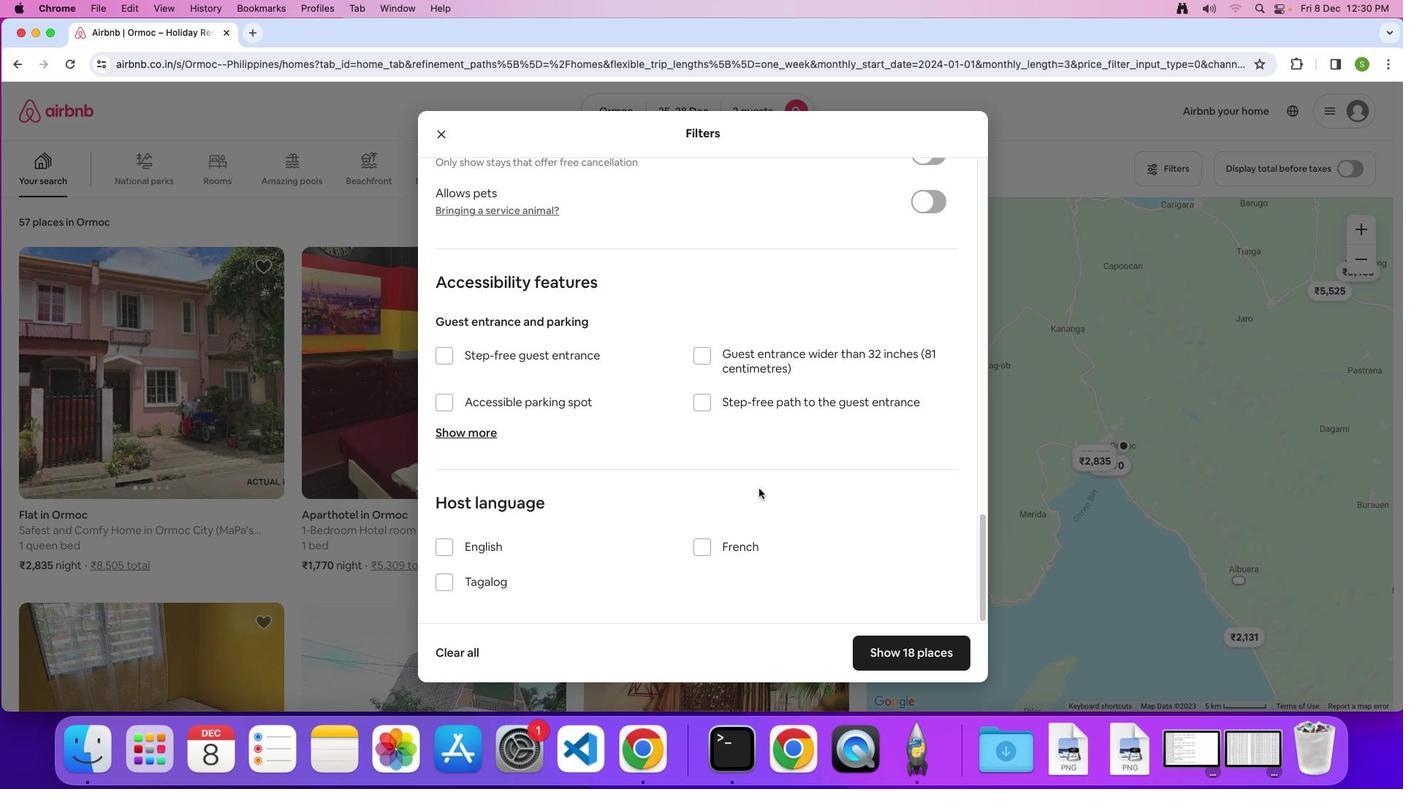 
Action: Mouse scrolled (759, 488) with delta (0, -2)
Screenshot: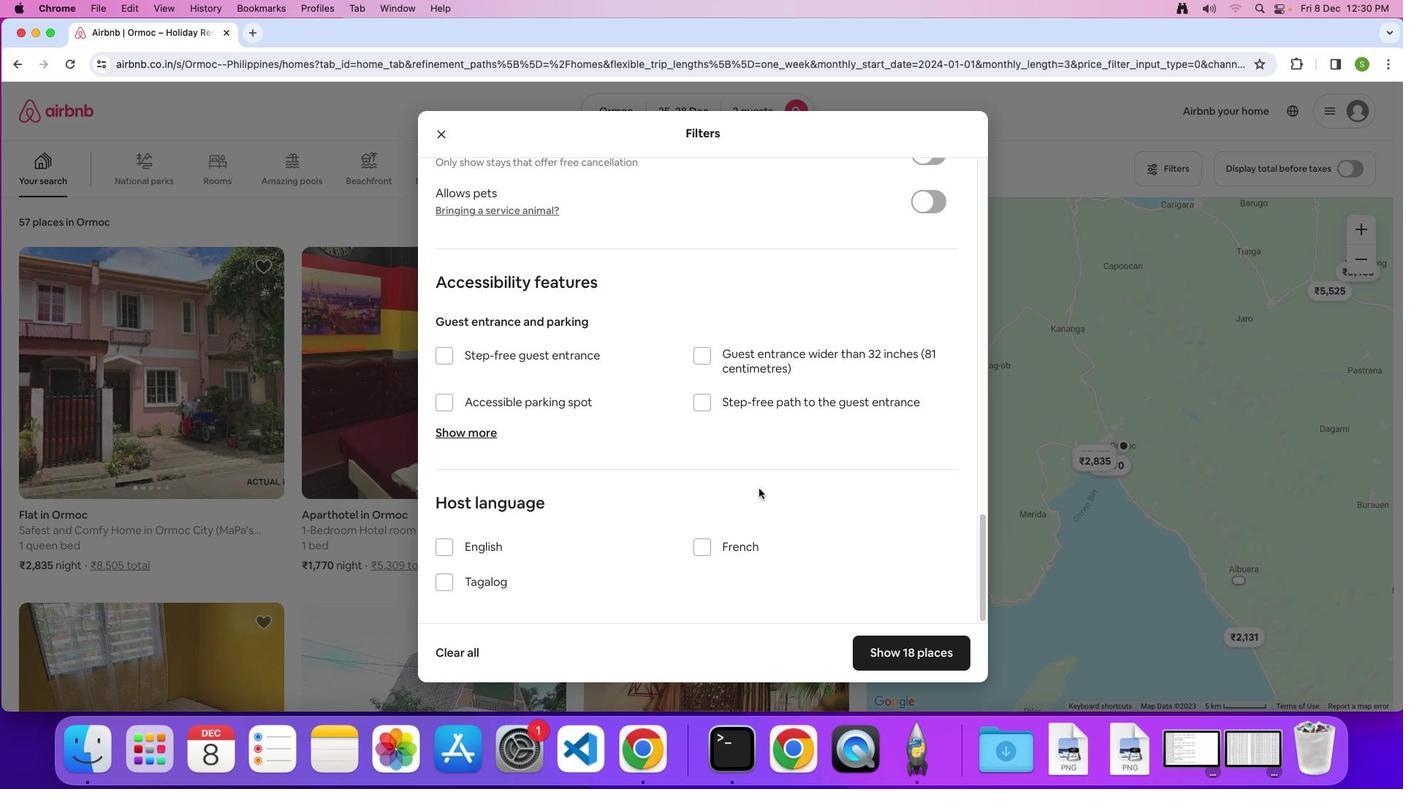 
Action: Mouse scrolled (759, 488) with delta (0, 0)
Screenshot: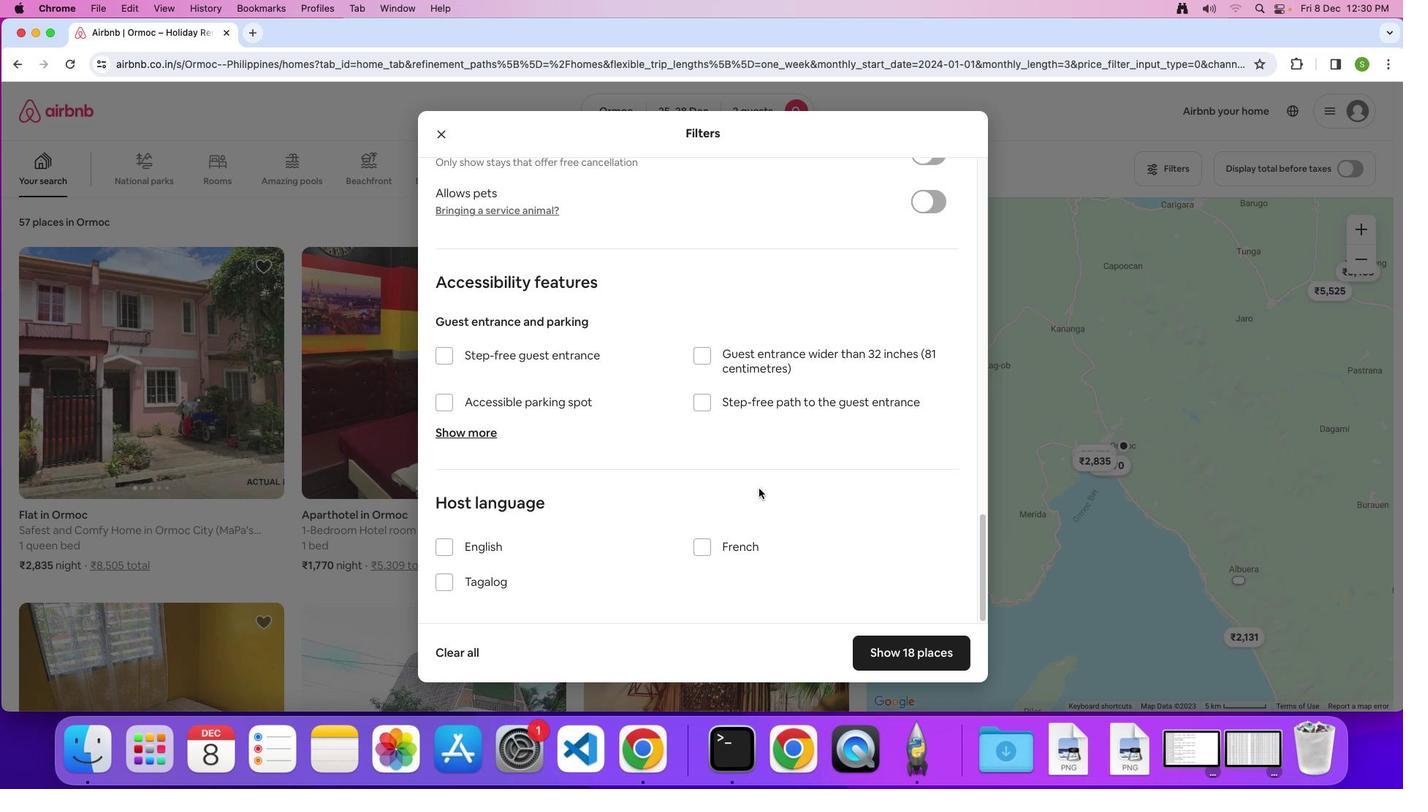 
Action: Mouse scrolled (759, 488) with delta (0, 0)
Screenshot: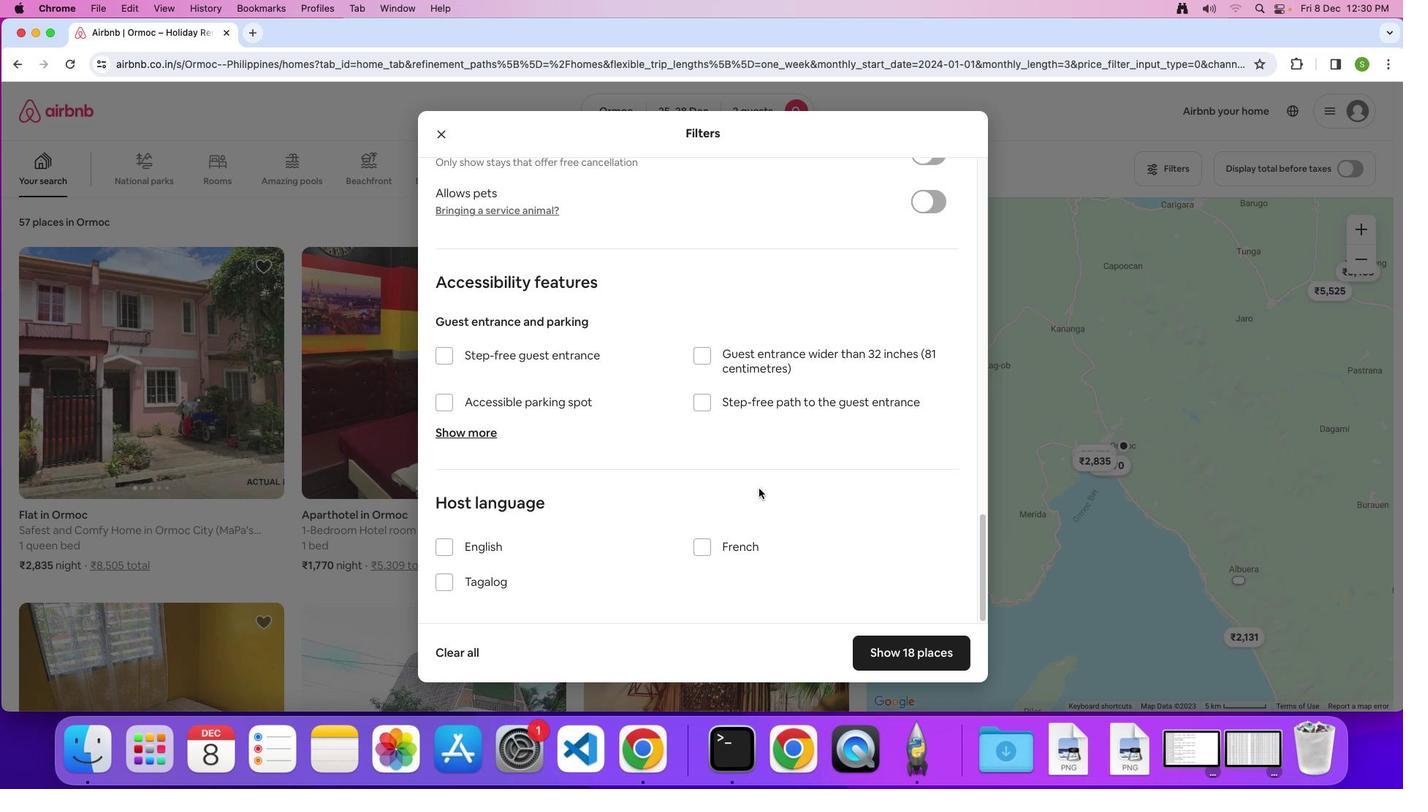 
Action: Mouse moved to (888, 645)
Screenshot: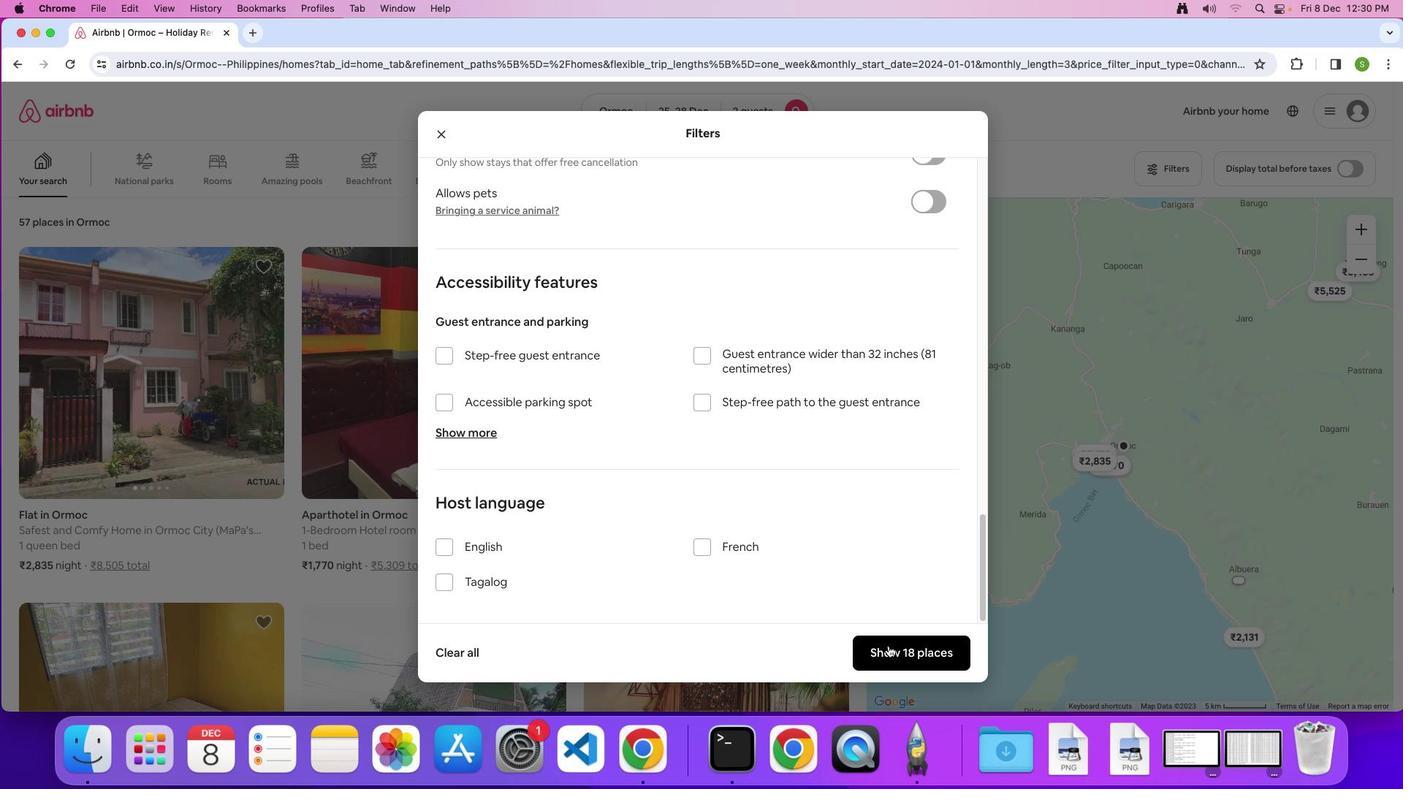 
Action: Mouse pressed left at (888, 645)
Screenshot: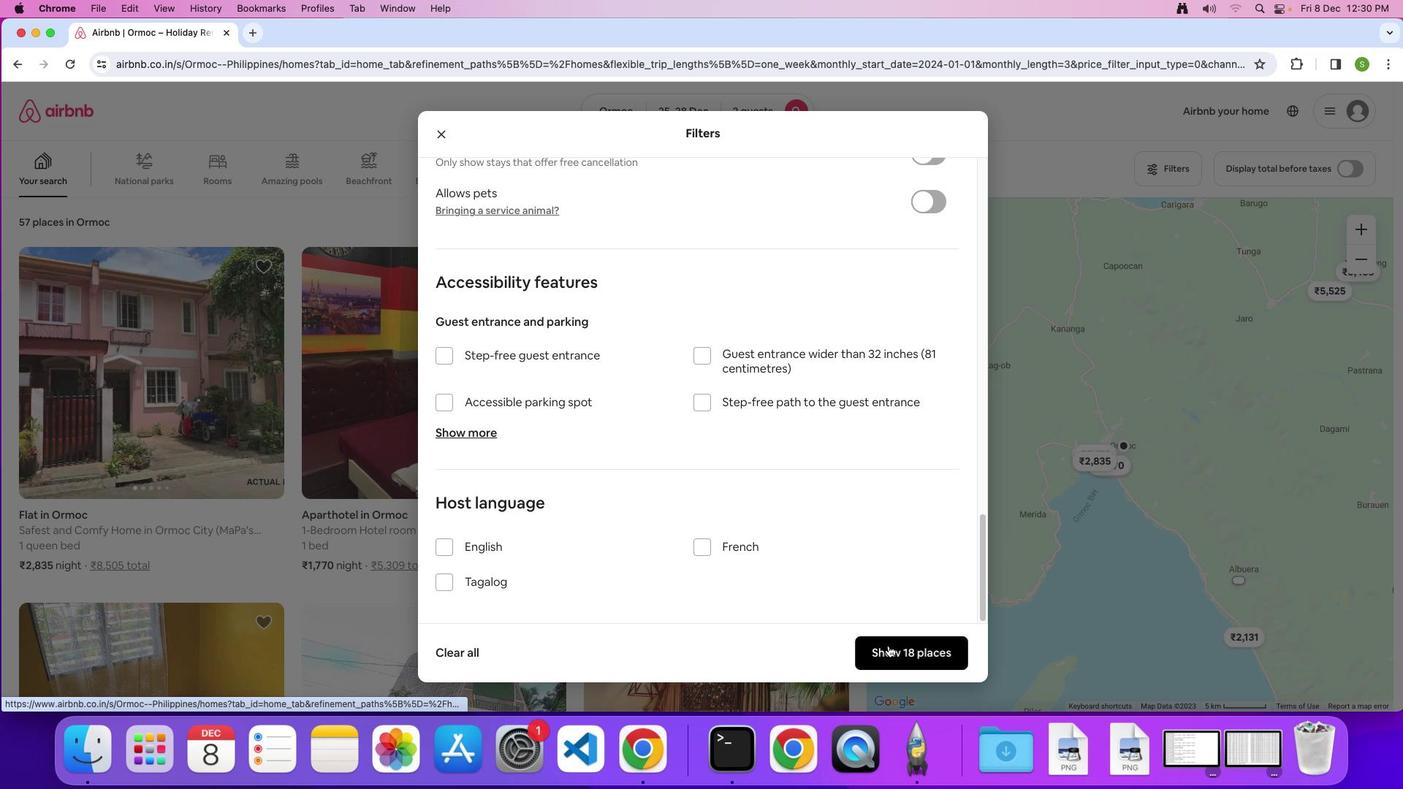 
Action: Mouse moved to (192, 358)
Screenshot: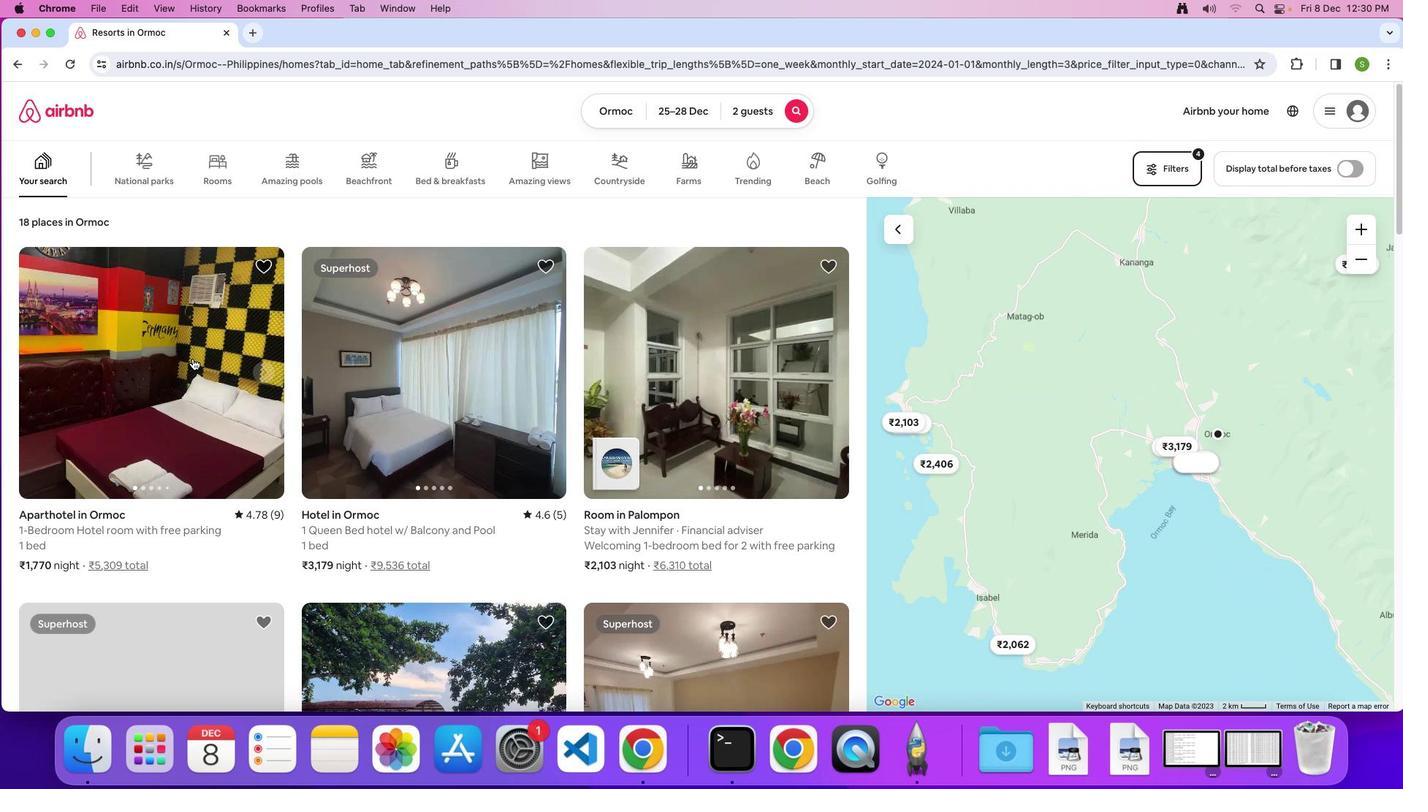 
Action: Mouse pressed left at (192, 358)
Screenshot: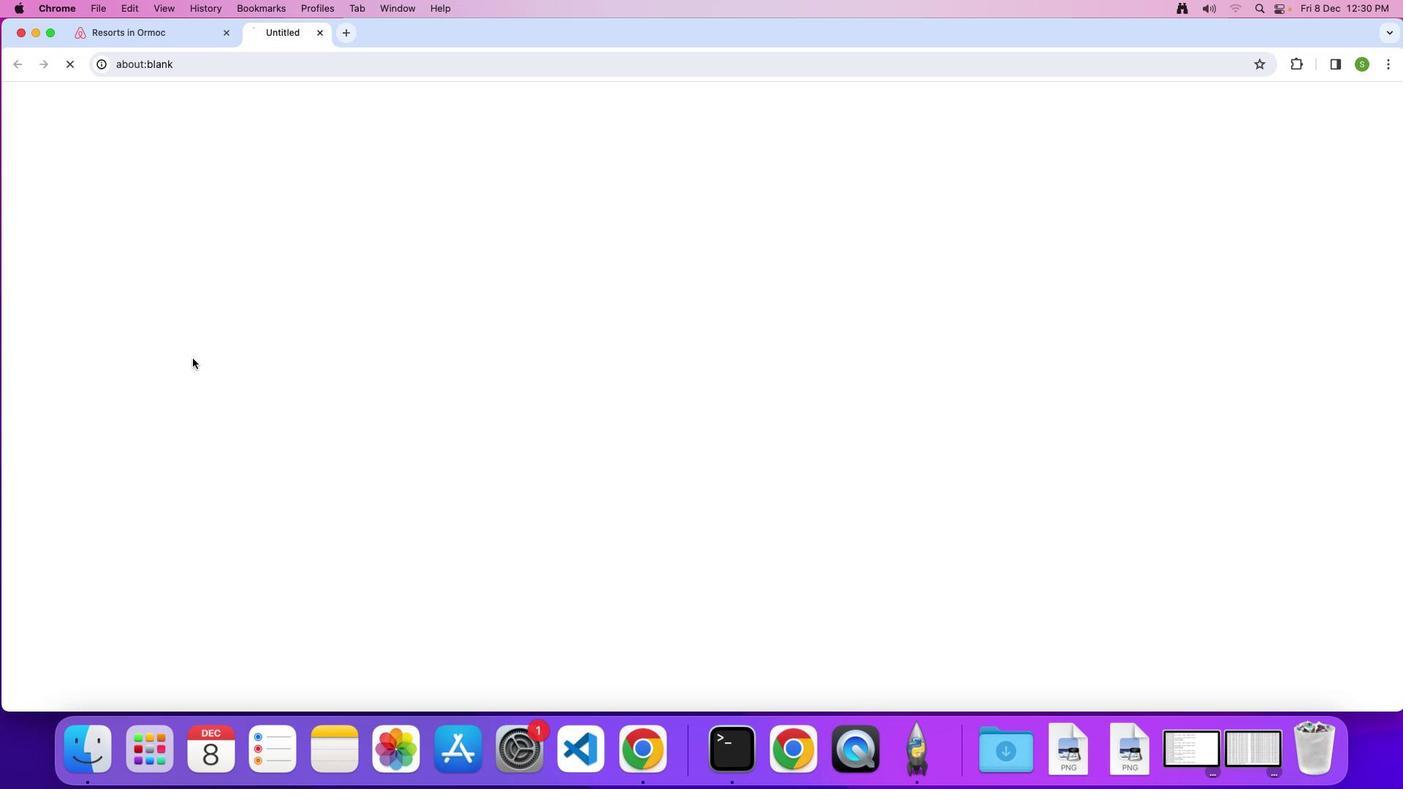 
Action: Mouse moved to (503, 374)
Screenshot: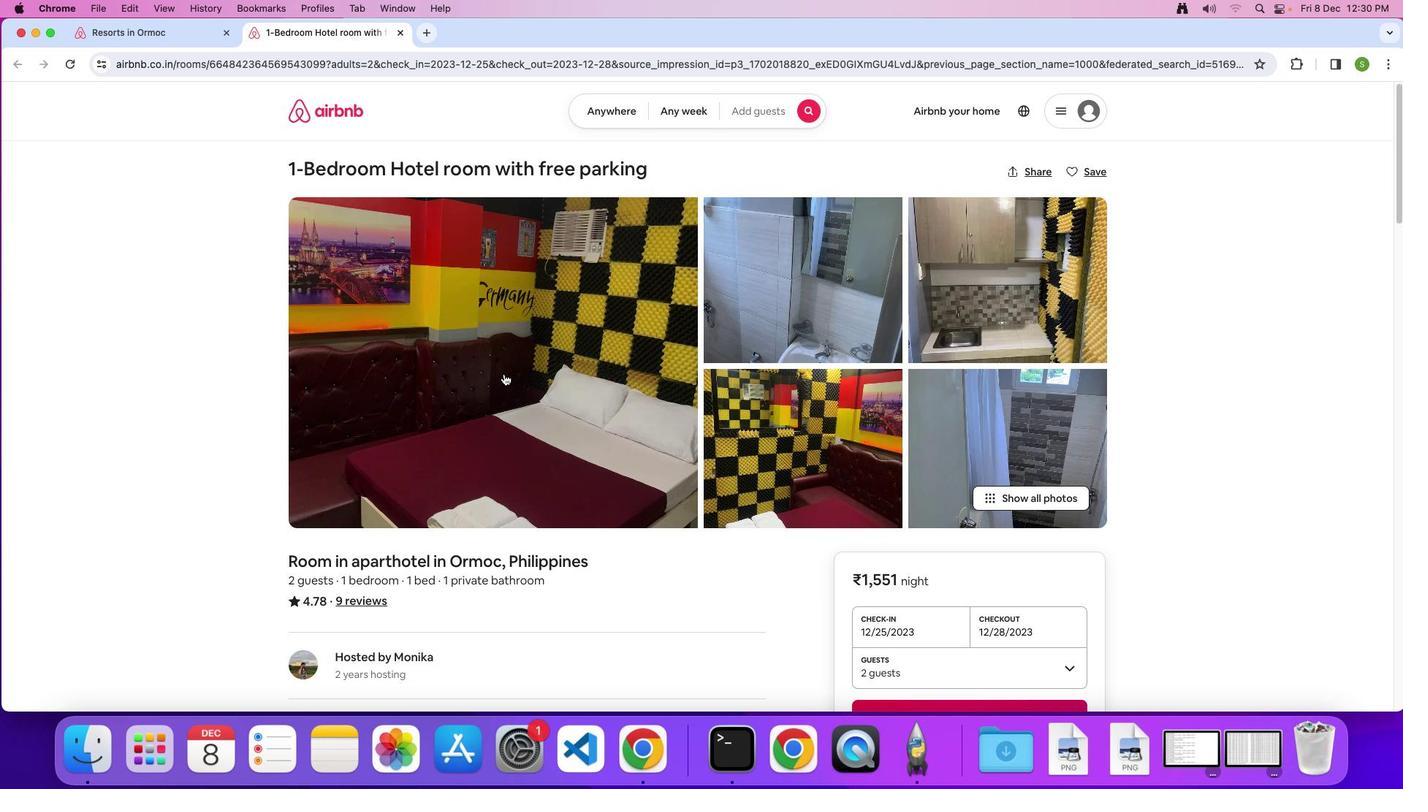 
Action: Mouse pressed left at (503, 374)
Screenshot: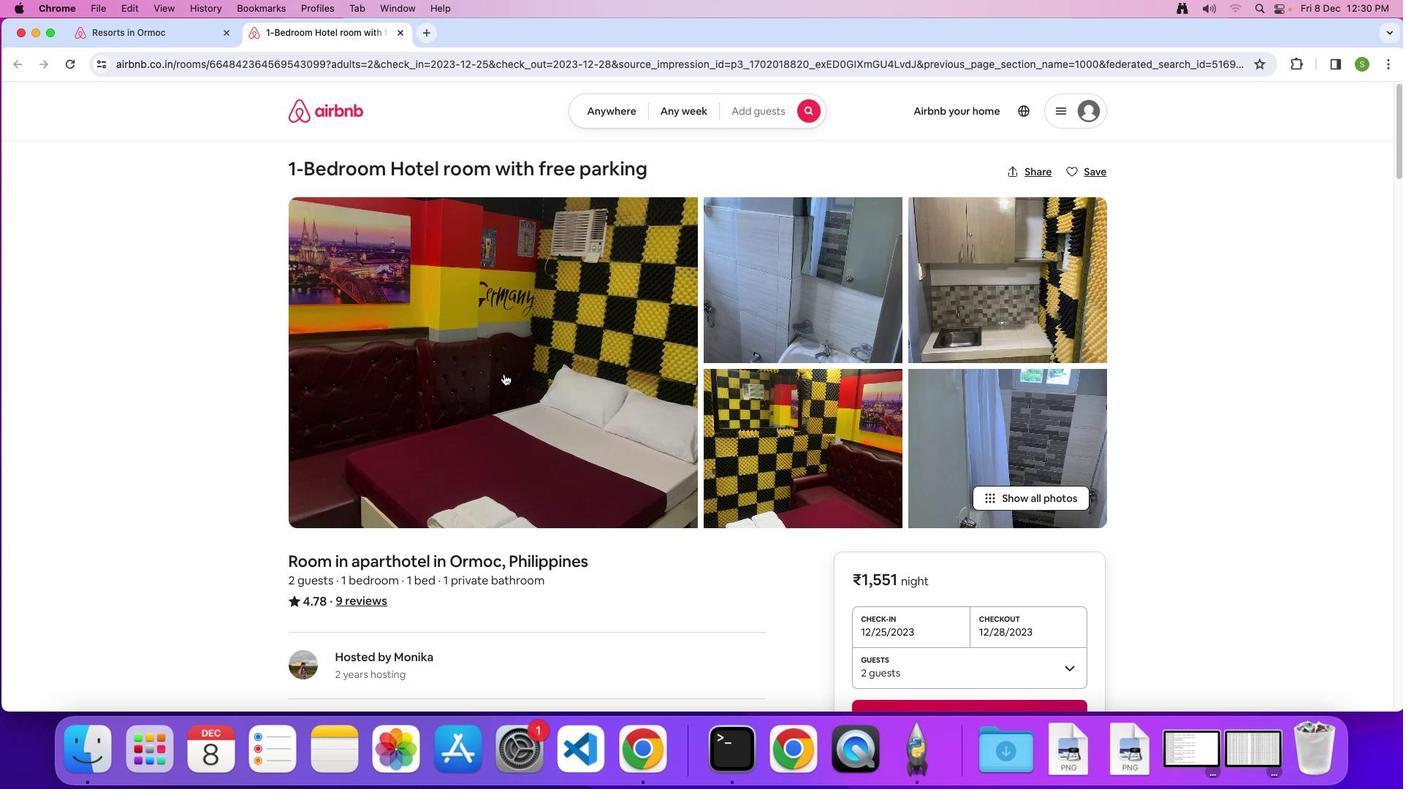 
Action: Mouse moved to (659, 449)
Screenshot: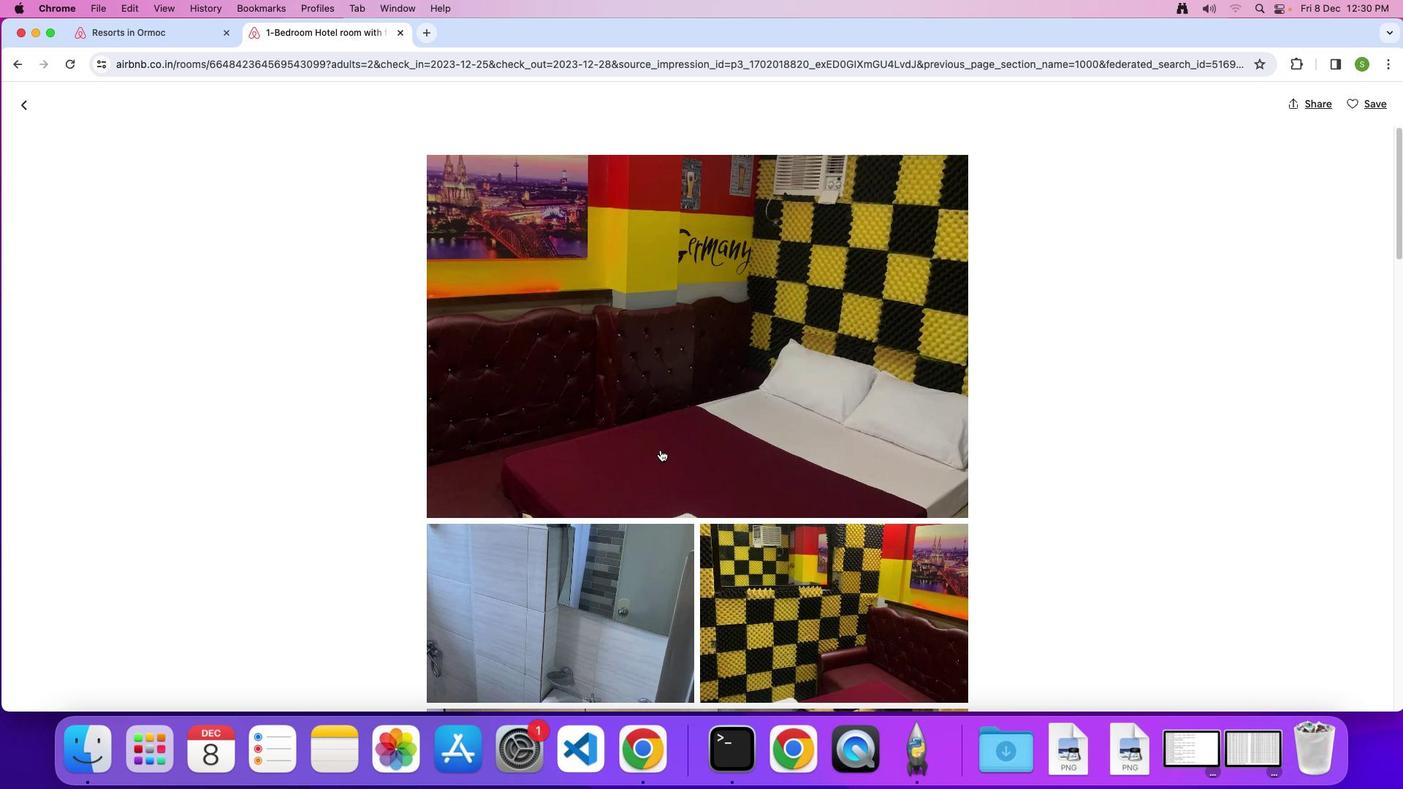 
Action: Mouse scrolled (659, 449) with delta (0, 0)
Screenshot: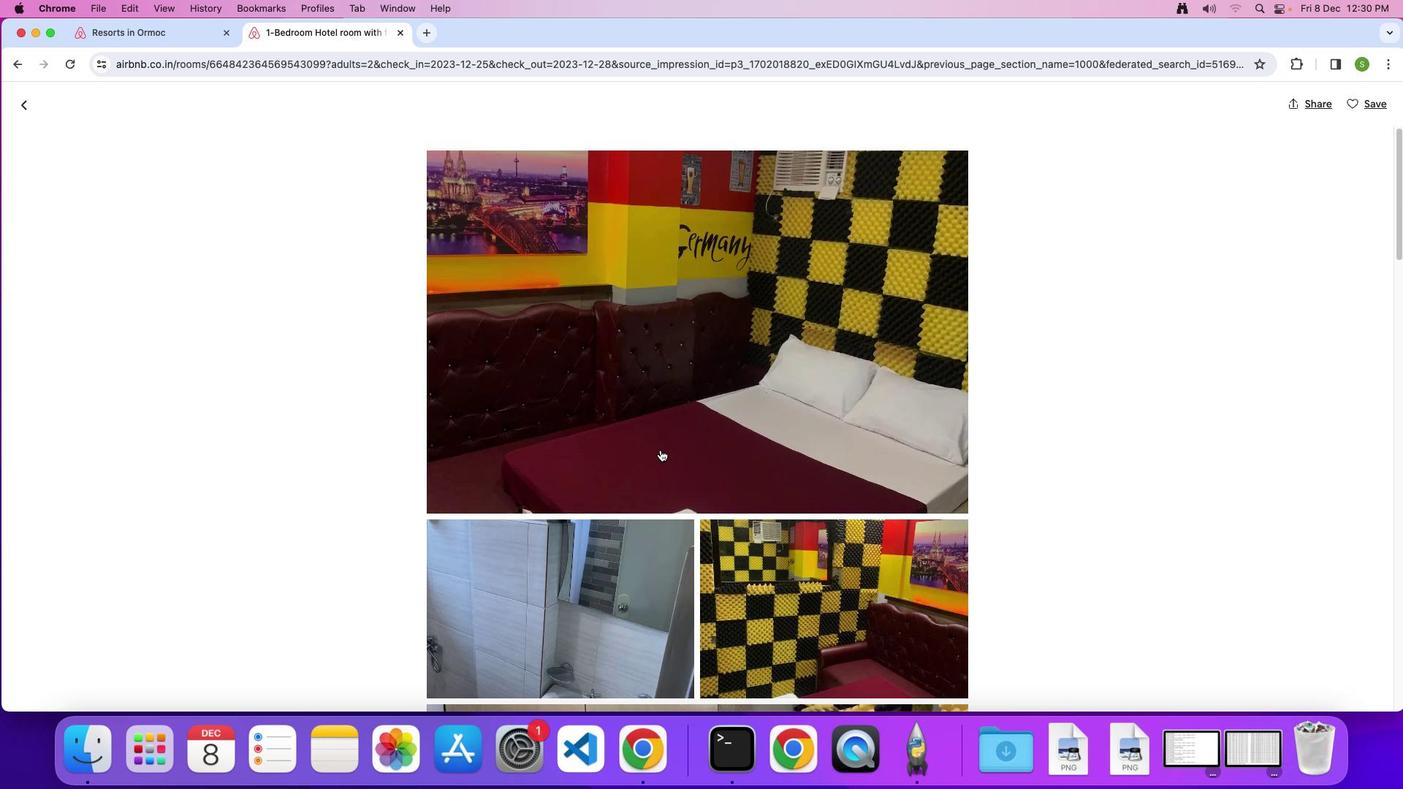 
Action: Mouse scrolled (659, 449) with delta (0, 0)
Screenshot: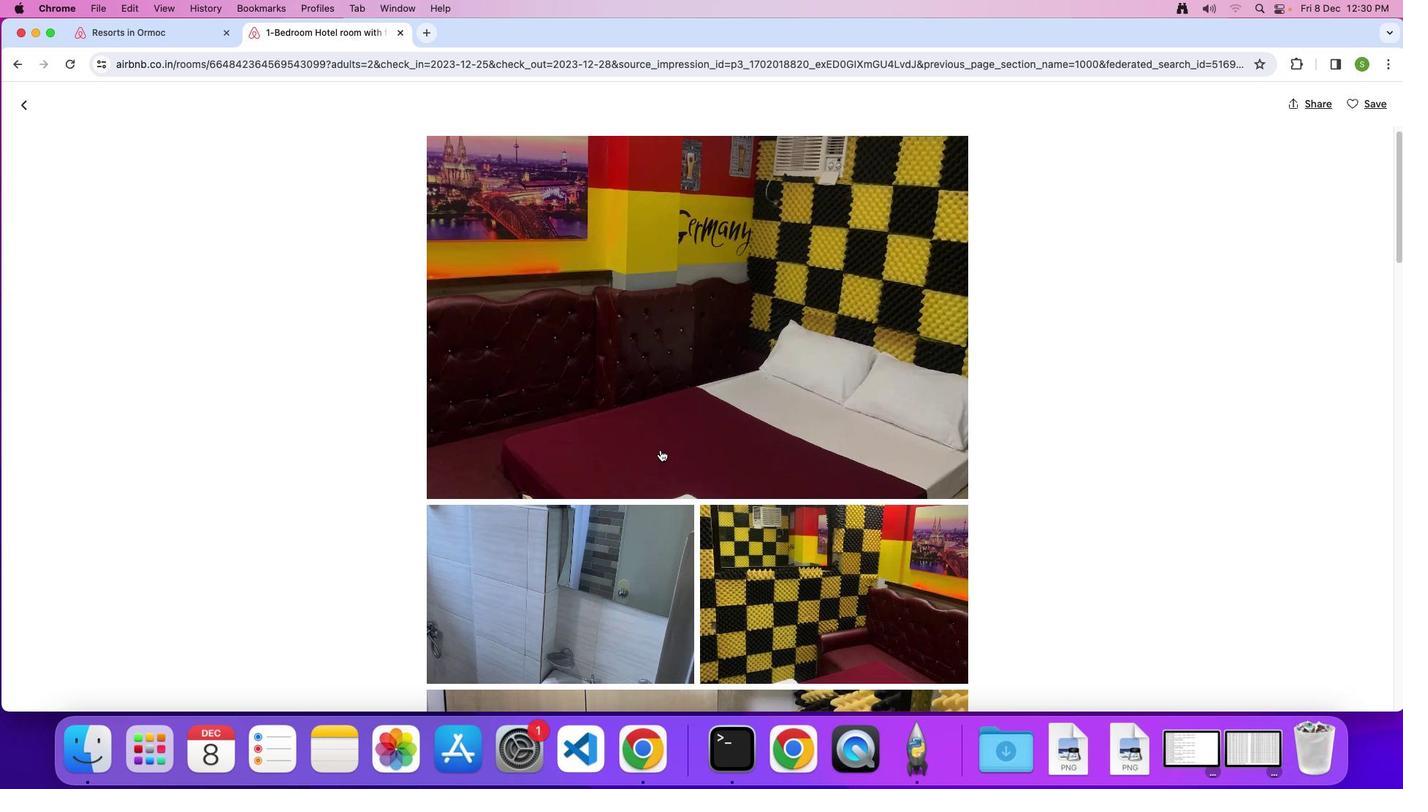 
Action: Mouse scrolled (659, 449) with delta (0, -1)
Screenshot: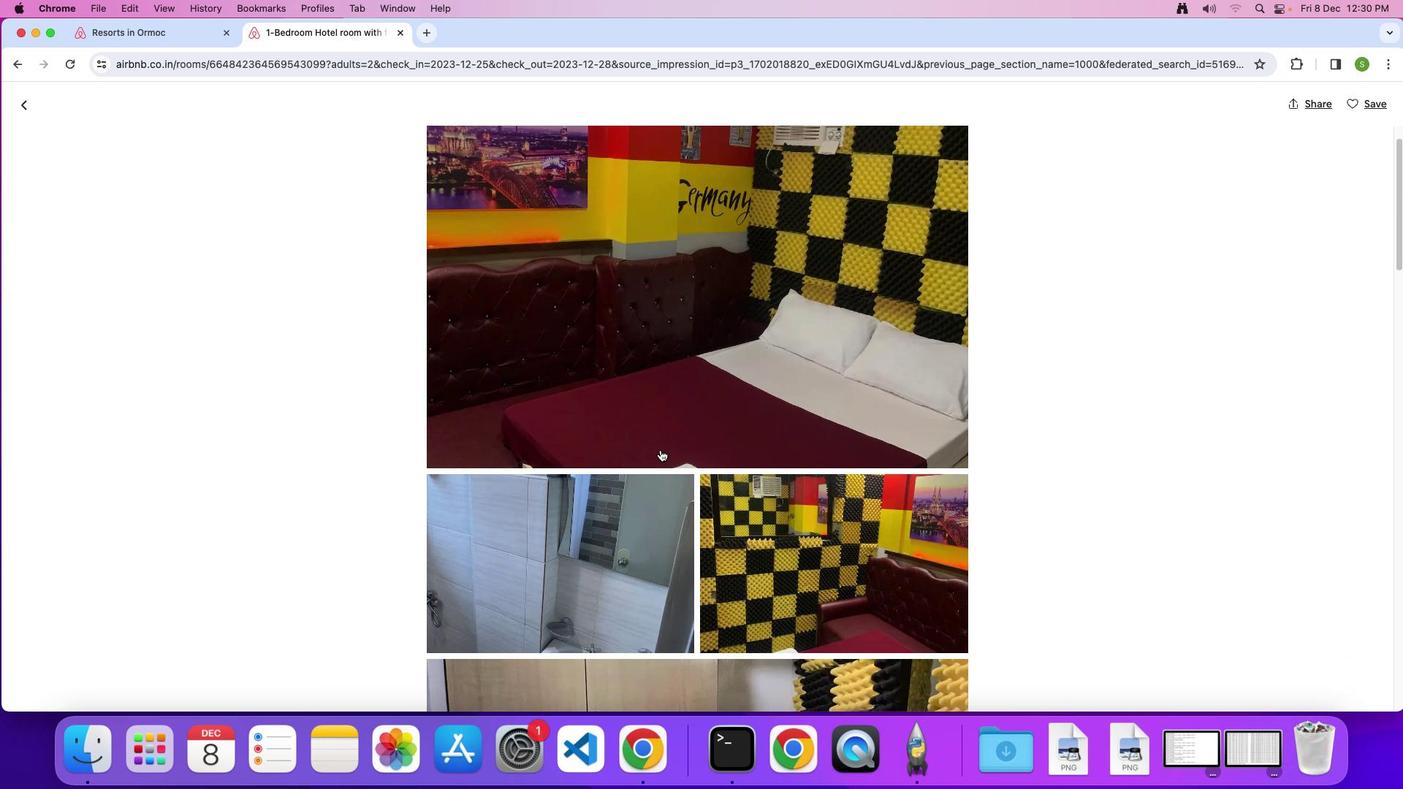 
Action: Mouse scrolled (659, 449) with delta (0, 0)
Screenshot: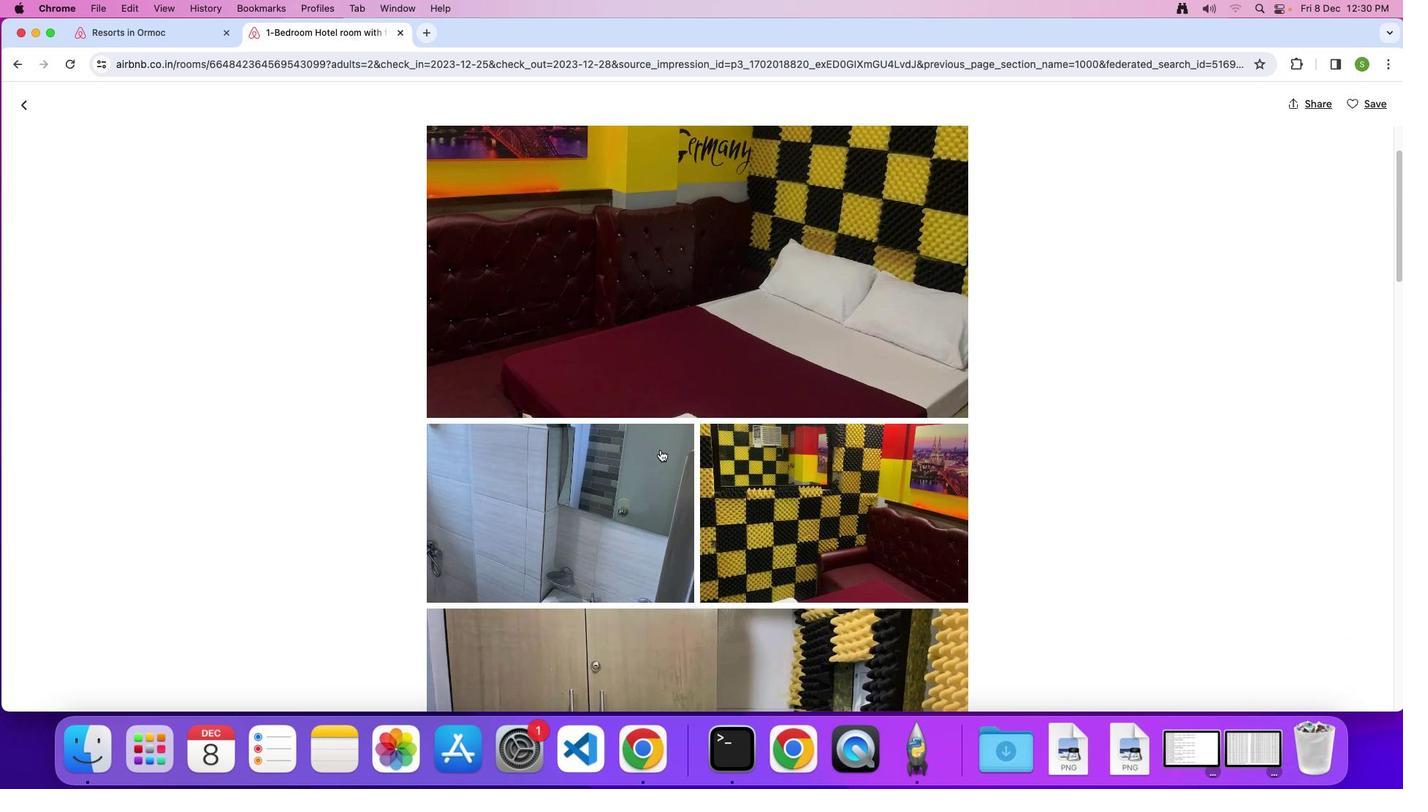 
Action: Mouse scrolled (659, 449) with delta (0, 0)
Screenshot: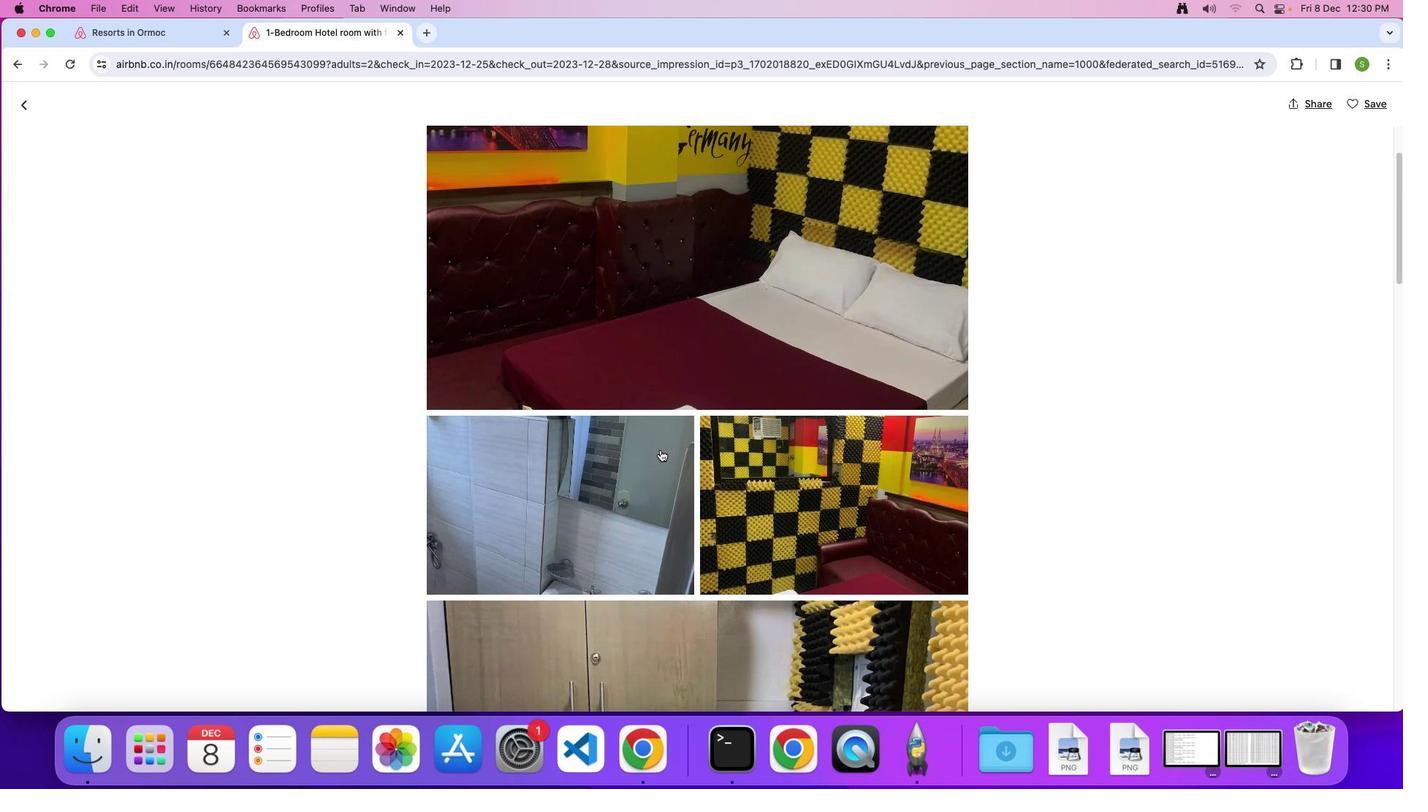 
Action: Mouse scrolled (659, 449) with delta (0, 0)
Screenshot: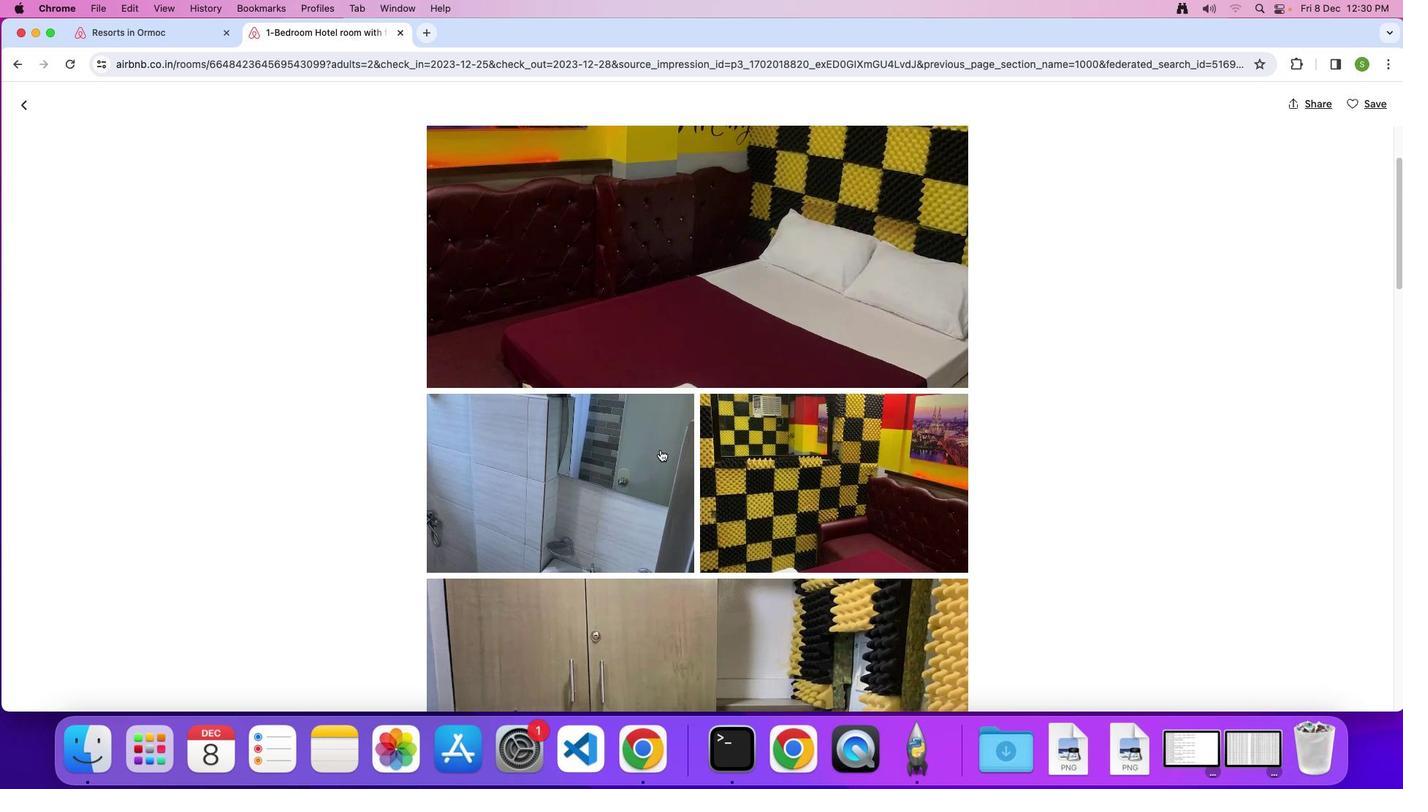 
Action: Mouse scrolled (659, 449) with delta (0, 0)
Screenshot: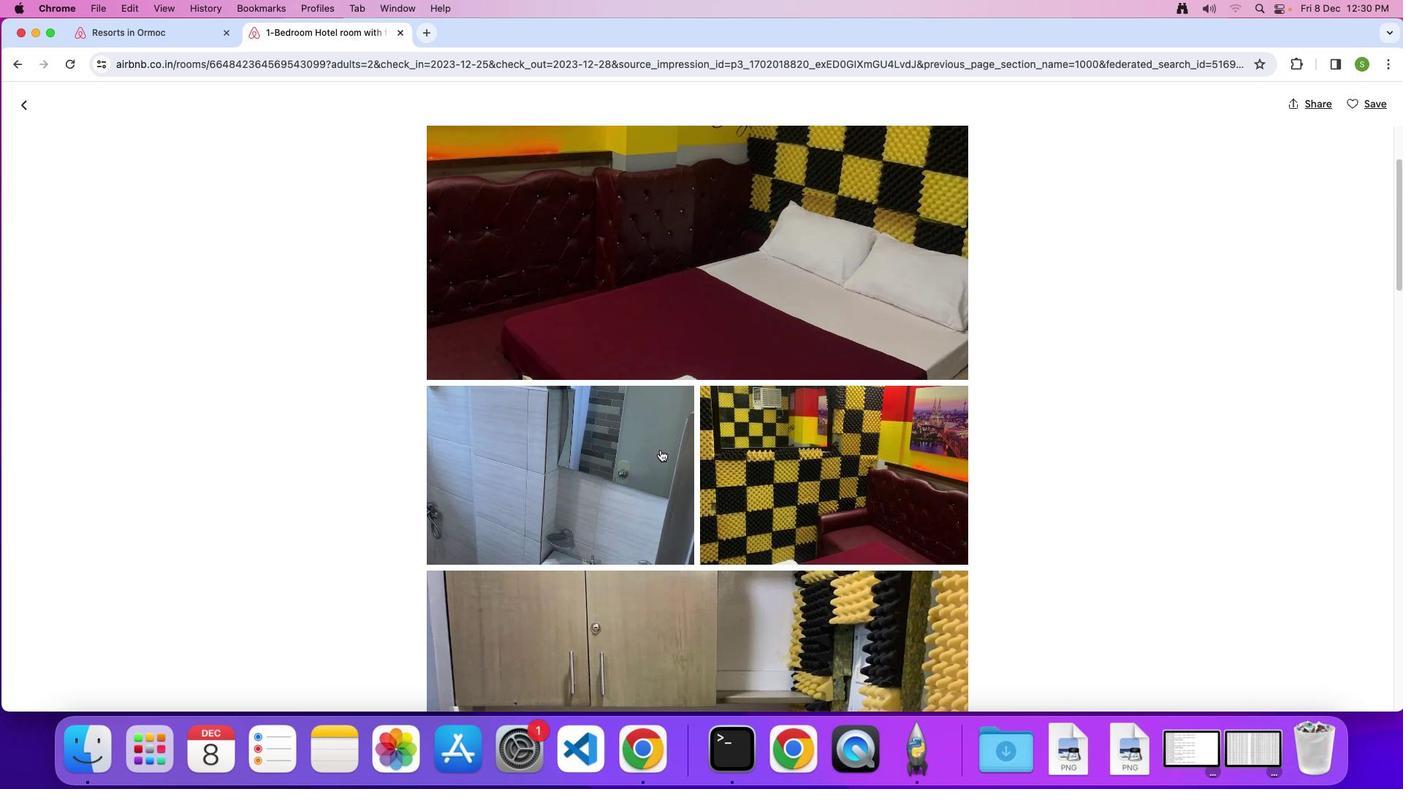 
Action: Mouse scrolled (659, 449) with delta (0, 0)
Screenshot: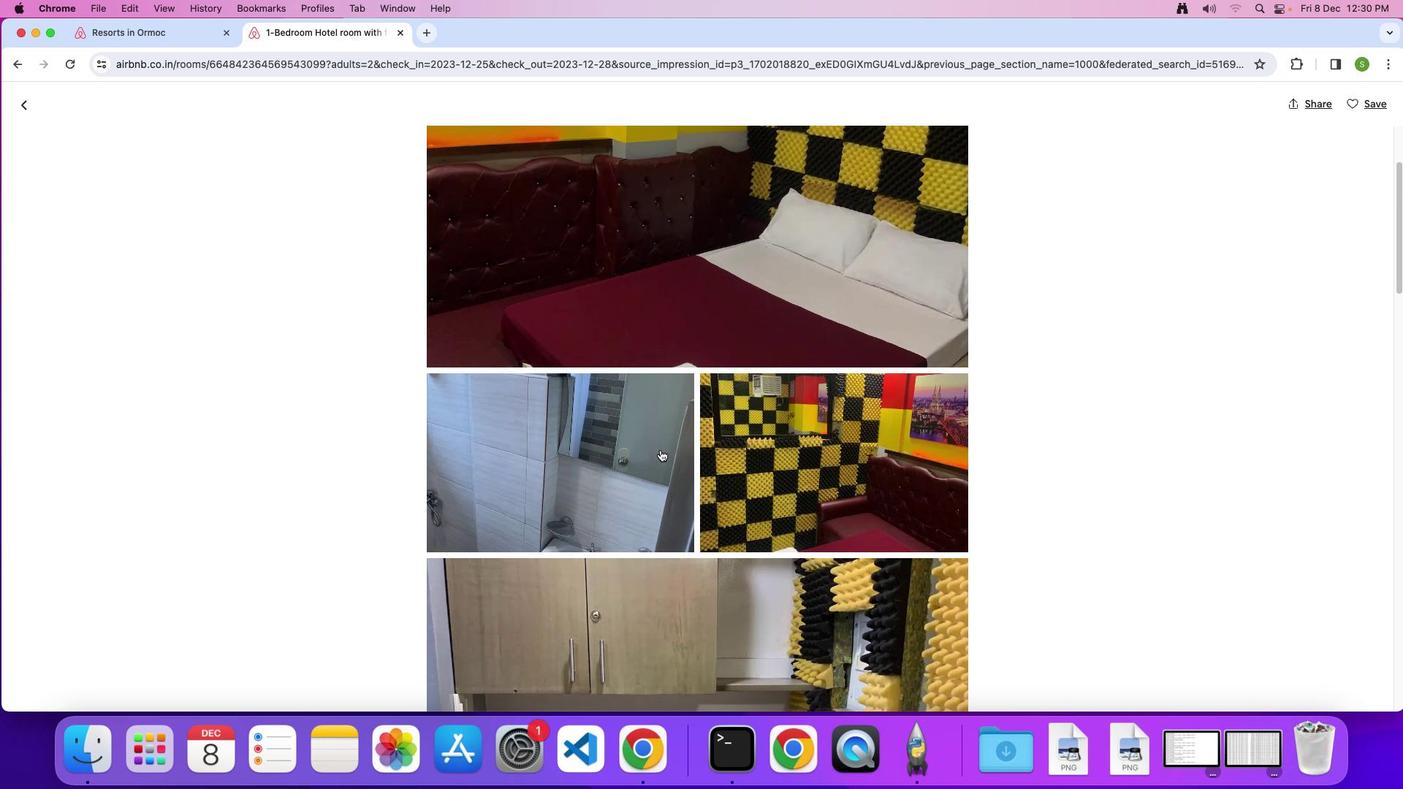 
Action: Mouse scrolled (659, 449) with delta (0, 0)
Screenshot: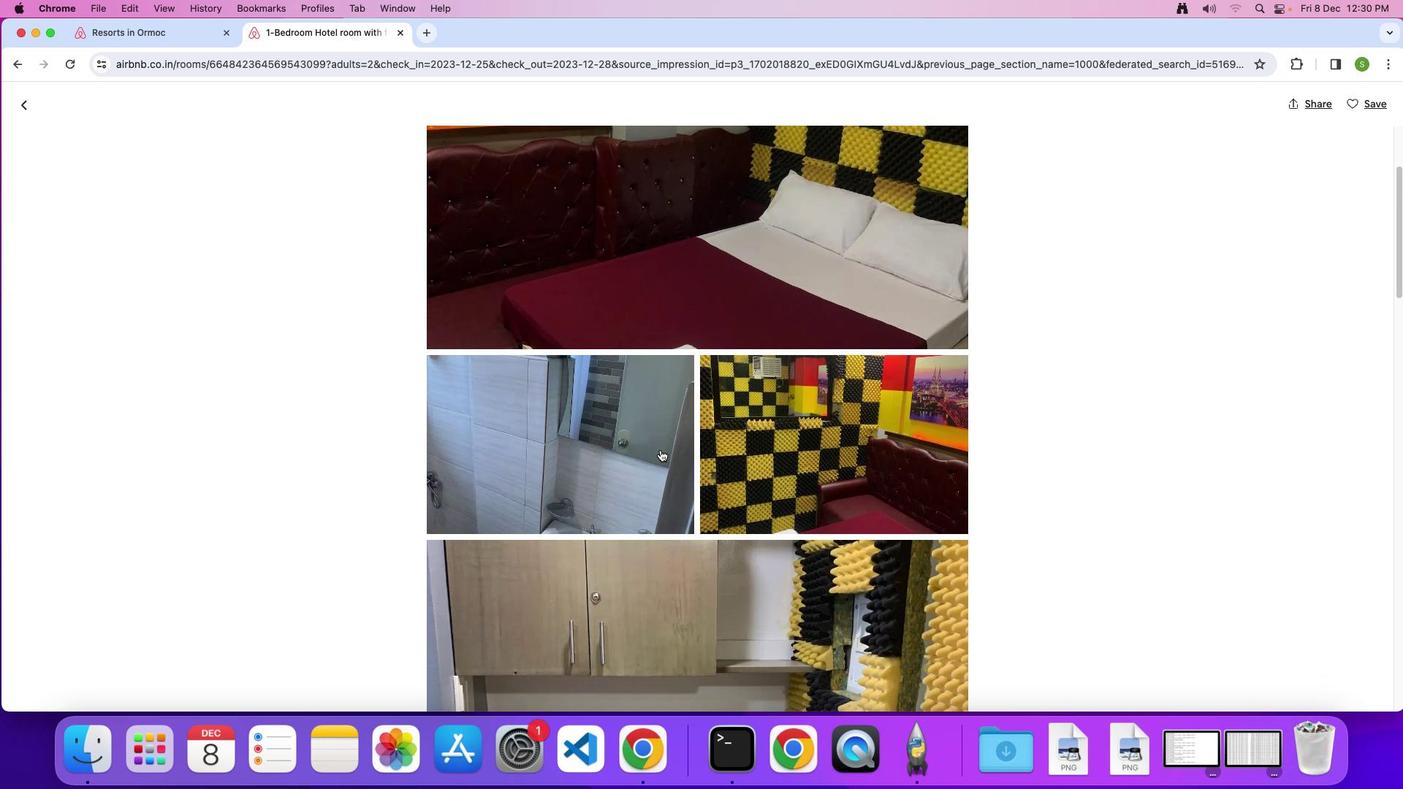 
Action: Mouse scrolled (659, 449) with delta (0, -1)
Screenshot: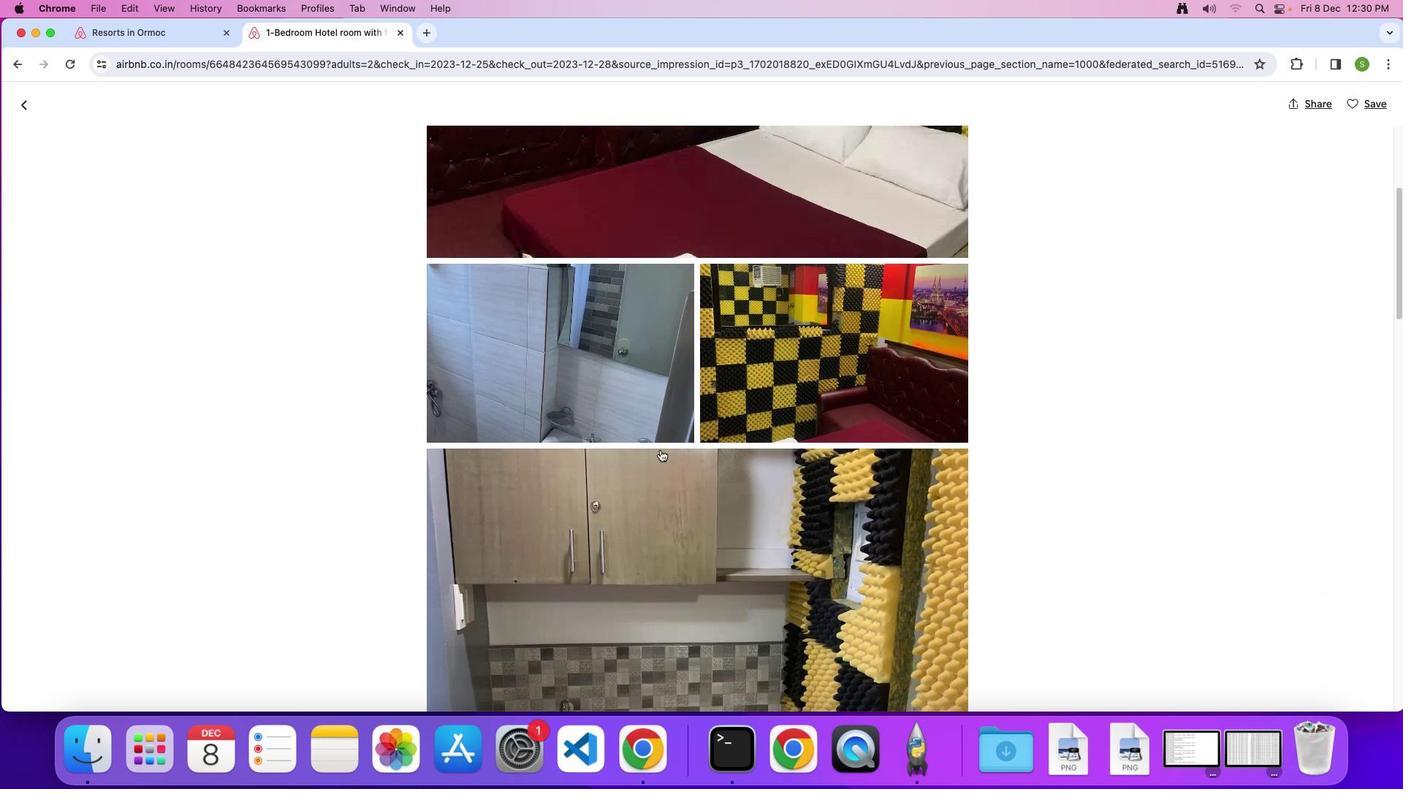 
Action: Mouse moved to (659, 449)
Screenshot: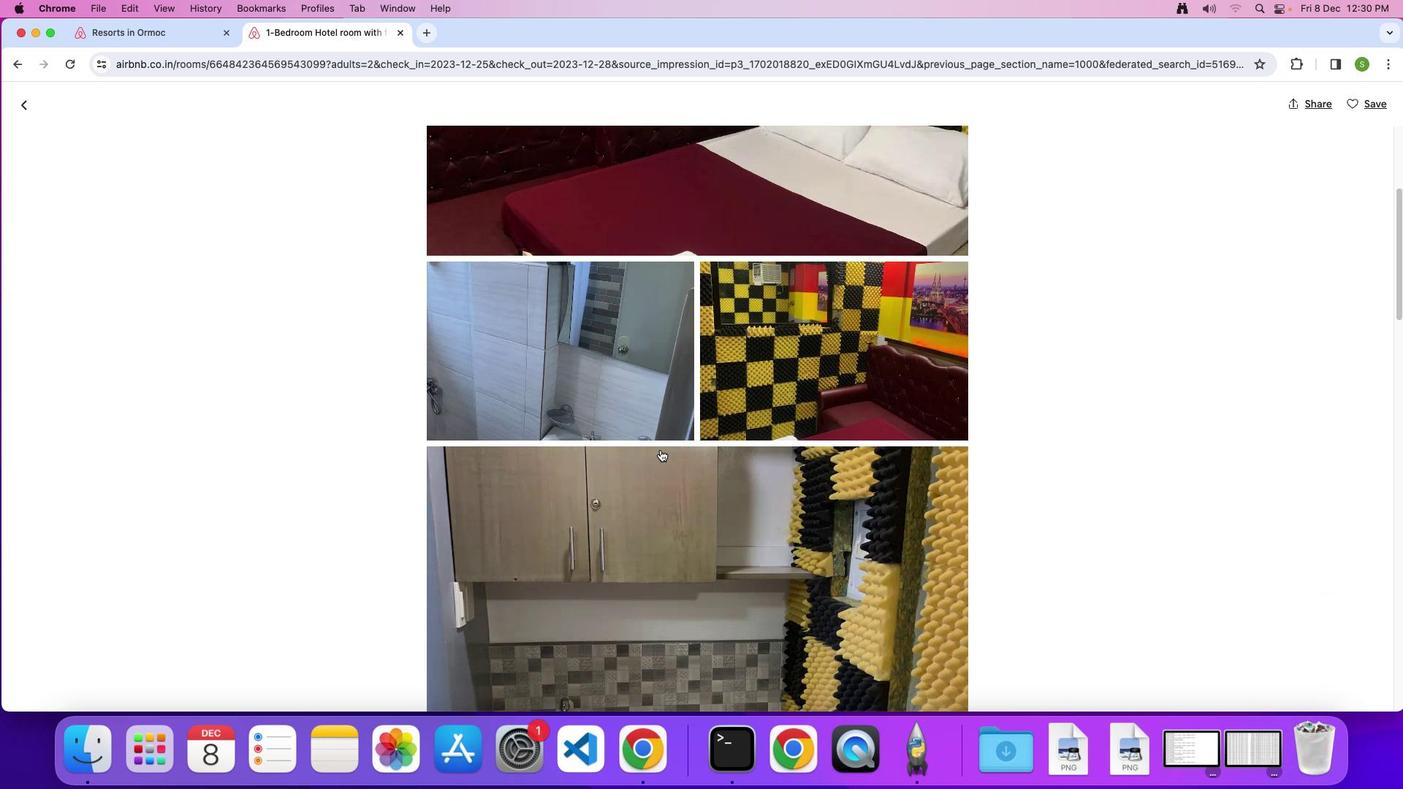 
Action: Mouse scrolled (659, 449) with delta (0, 0)
Screenshot: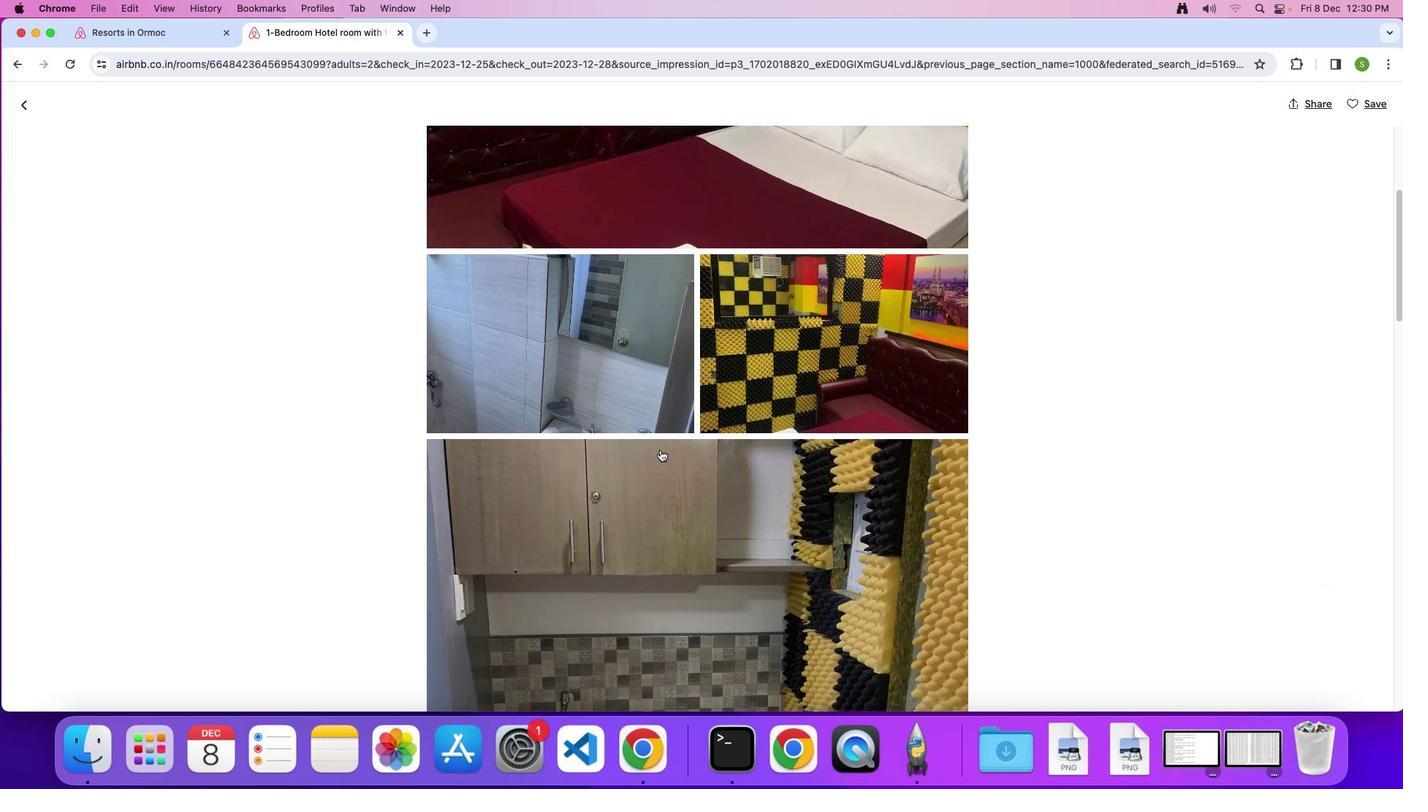 
Action: Mouse scrolled (659, 449) with delta (0, 0)
Screenshot: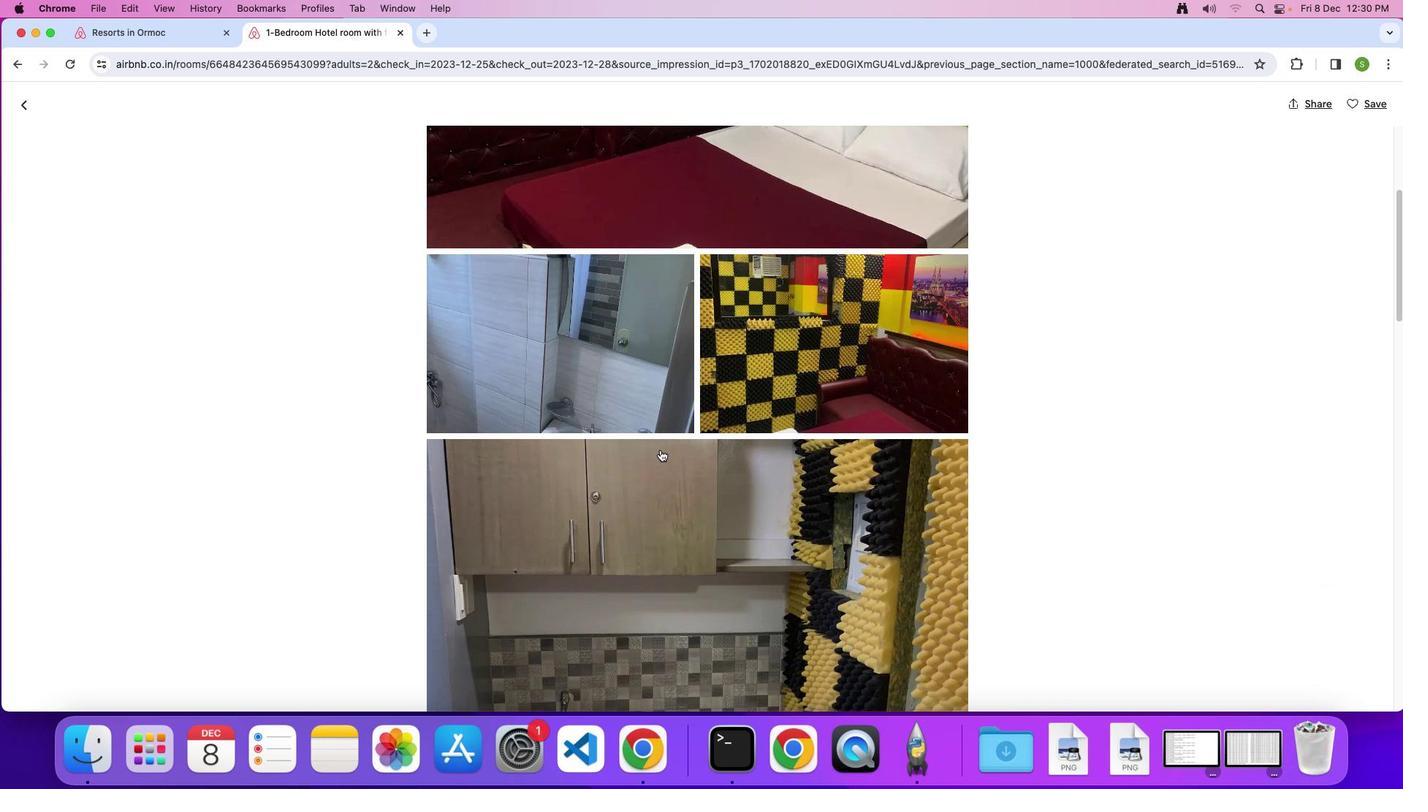
Action: Mouse scrolled (659, 449) with delta (0, -1)
Screenshot: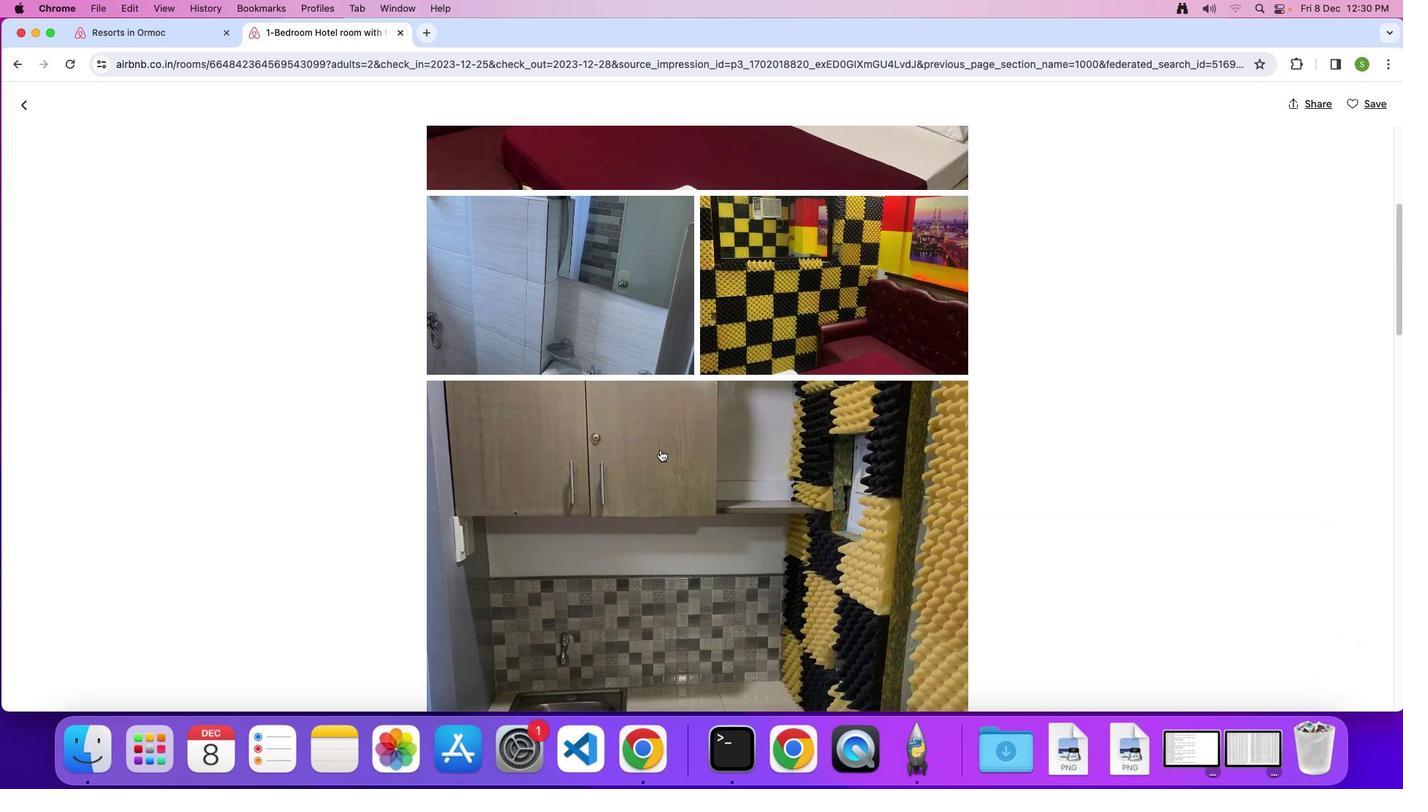 
Action: Mouse scrolled (659, 449) with delta (0, 0)
Screenshot: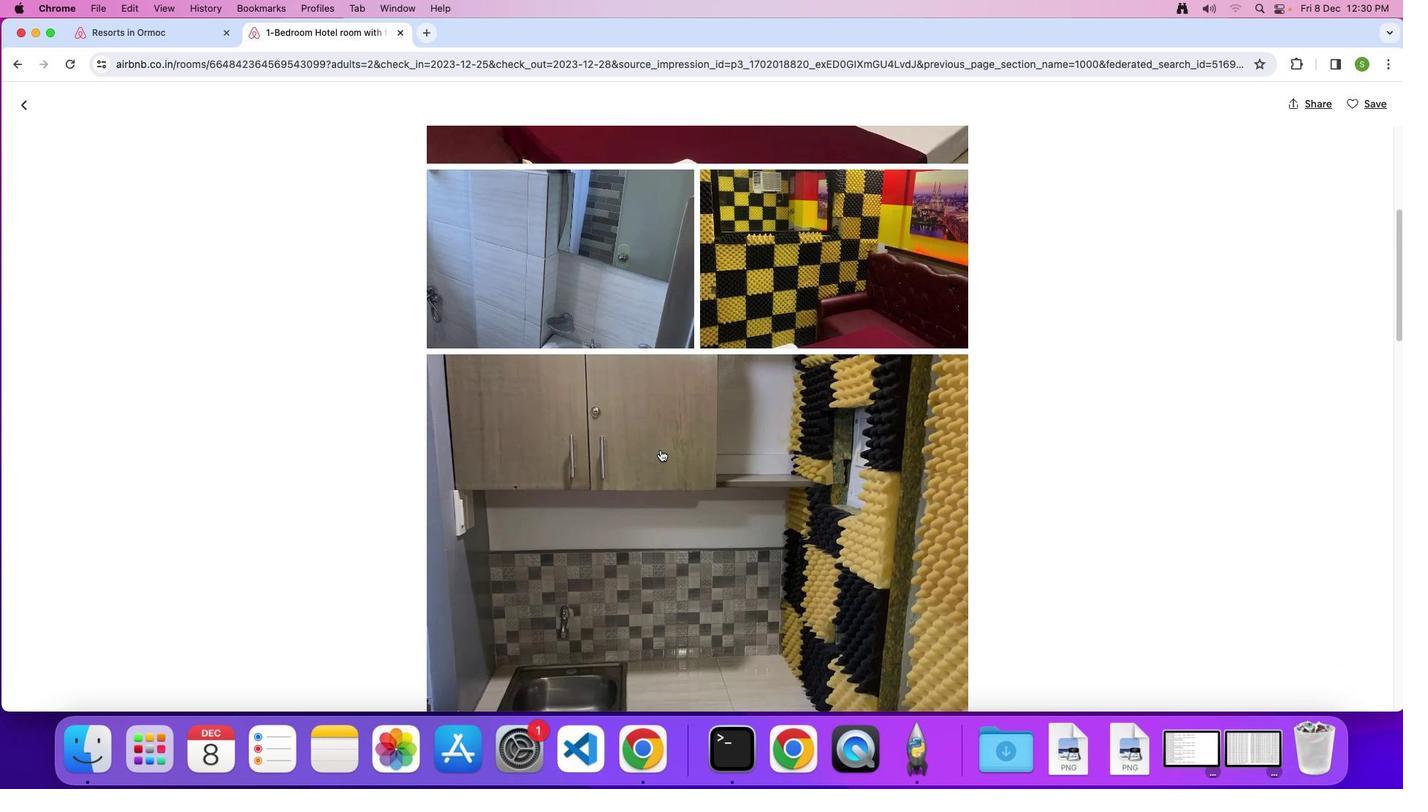
Action: Mouse scrolled (659, 449) with delta (0, 0)
Screenshot: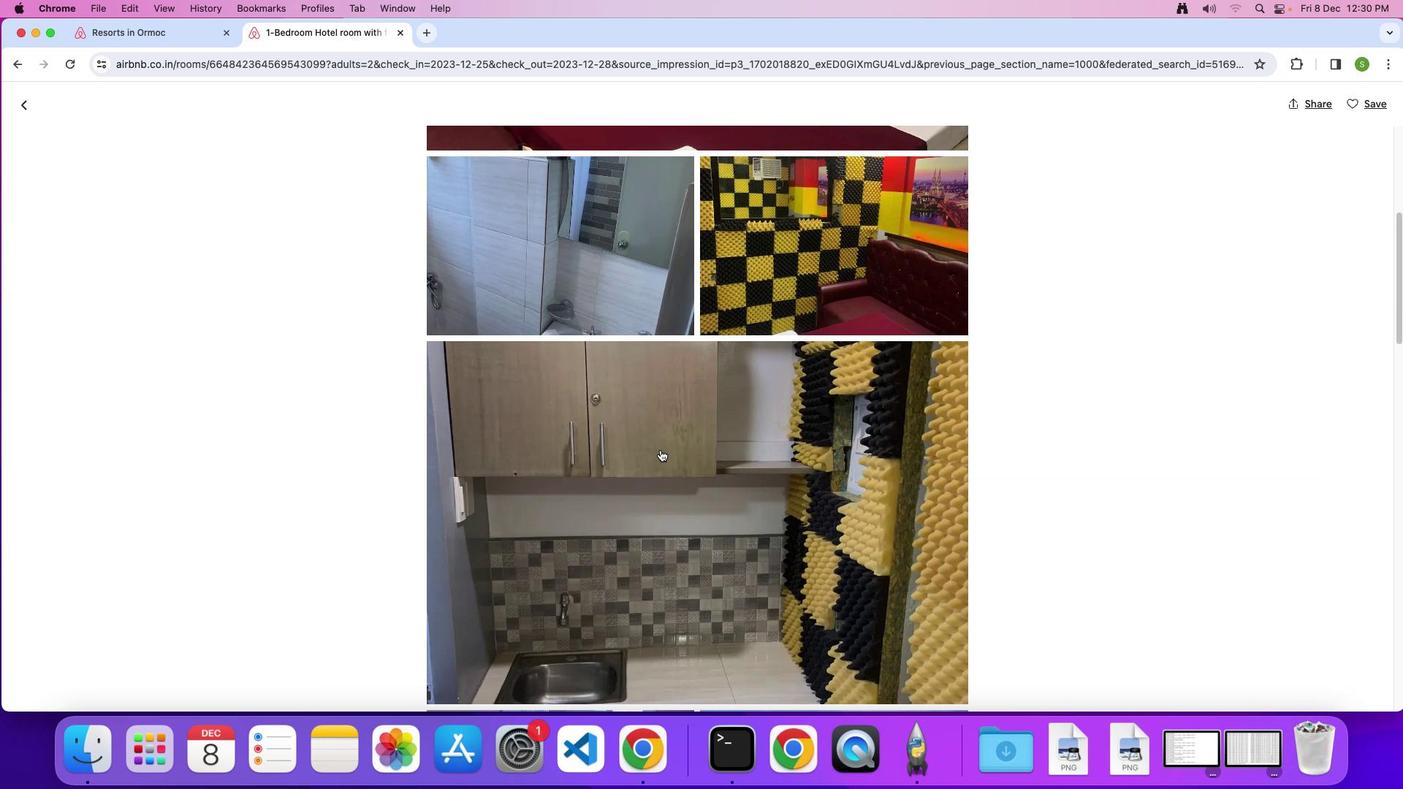 
Action: Mouse scrolled (659, 449) with delta (0, 0)
Screenshot: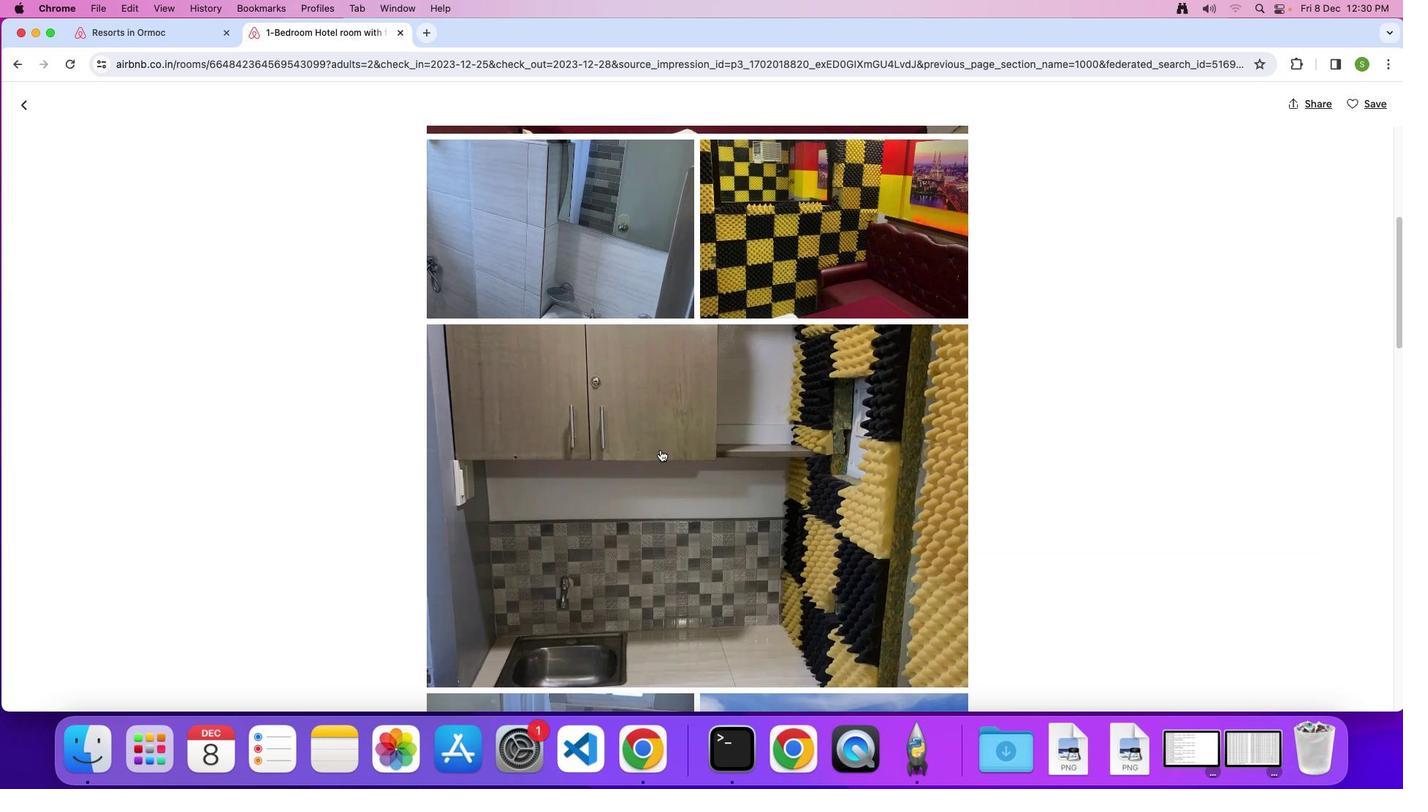 
Action: Mouse scrolled (659, 449) with delta (0, 0)
Screenshot: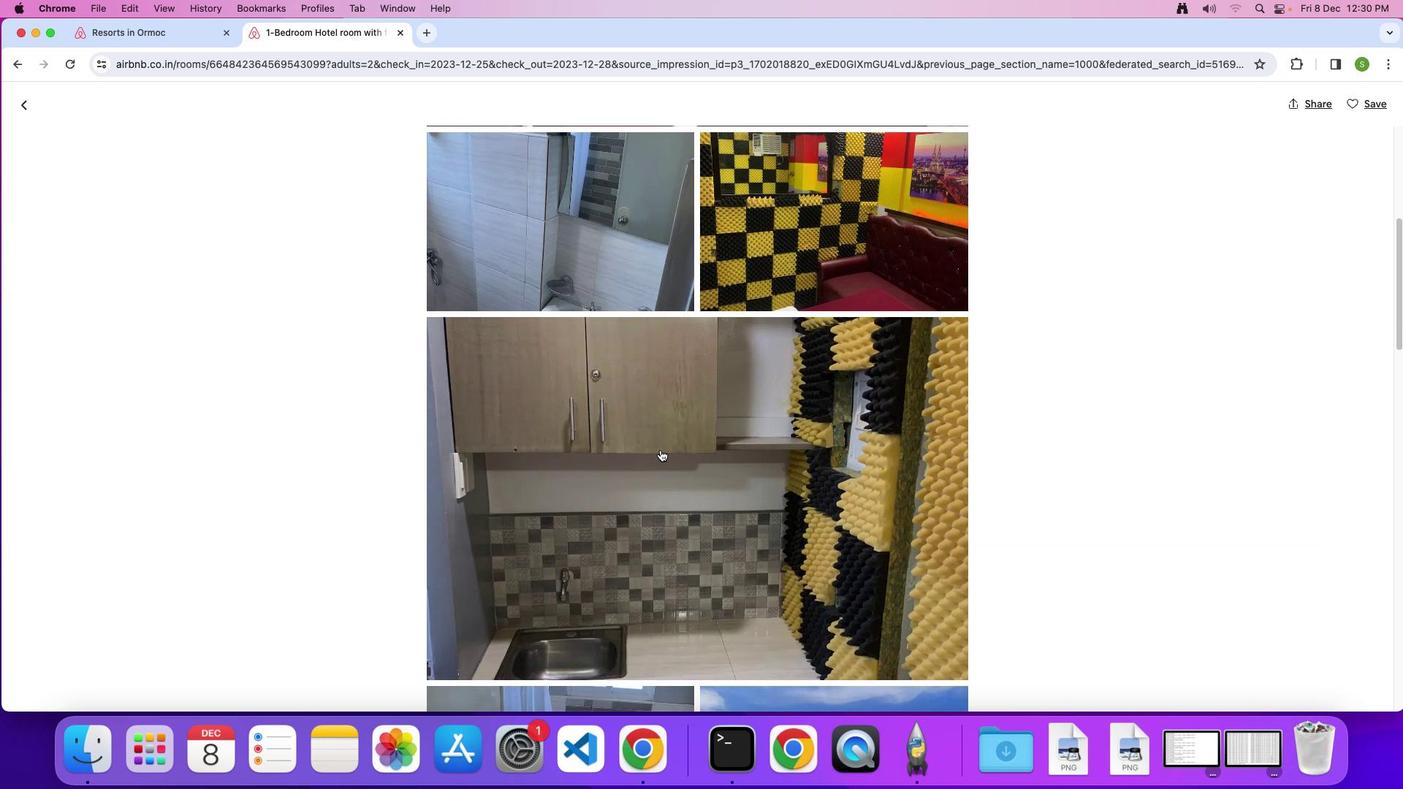 
Action: Mouse scrolled (659, 449) with delta (0, 0)
Screenshot: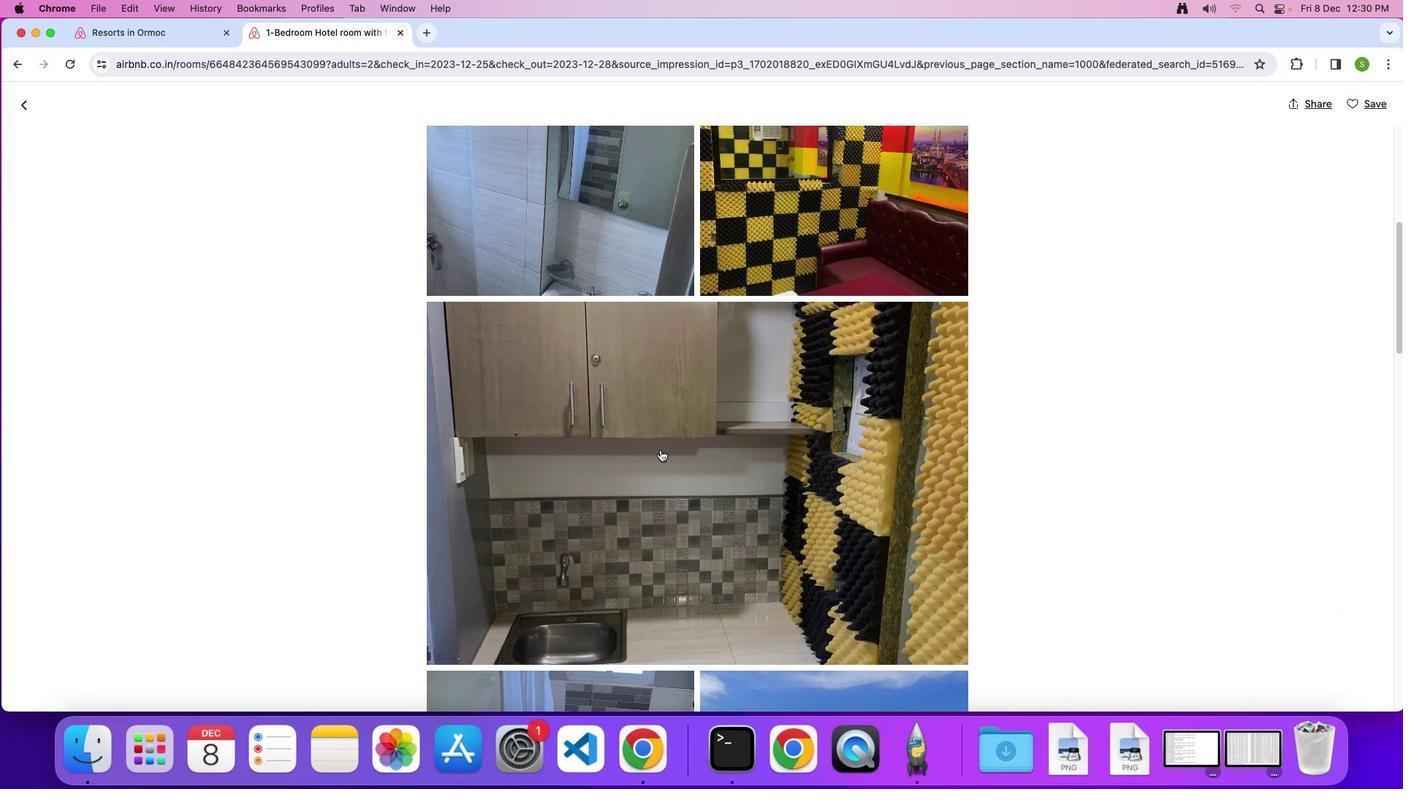 
Action: Mouse scrolled (659, 449) with delta (0, 0)
Screenshot: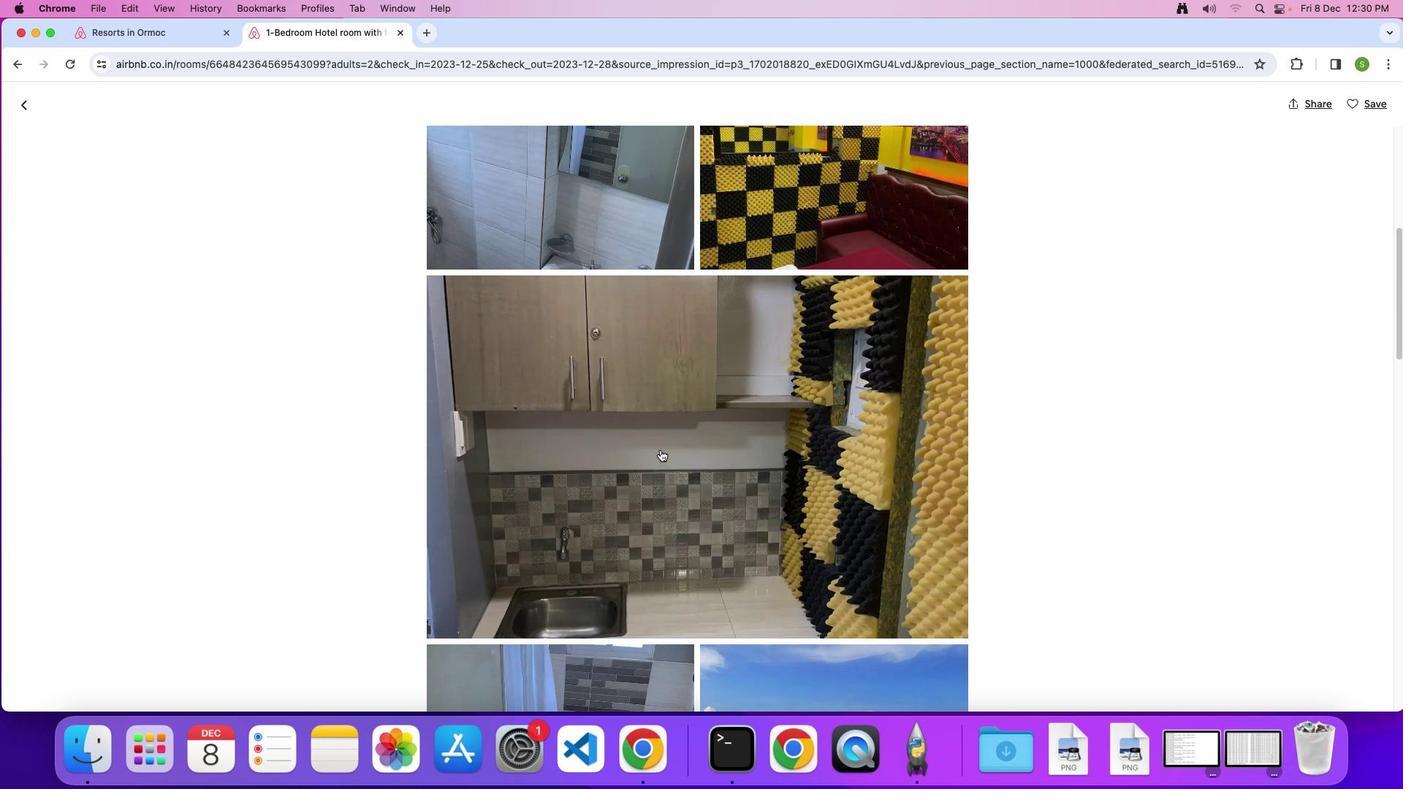 
Action: Mouse scrolled (659, 449) with delta (0, -1)
Screenshot: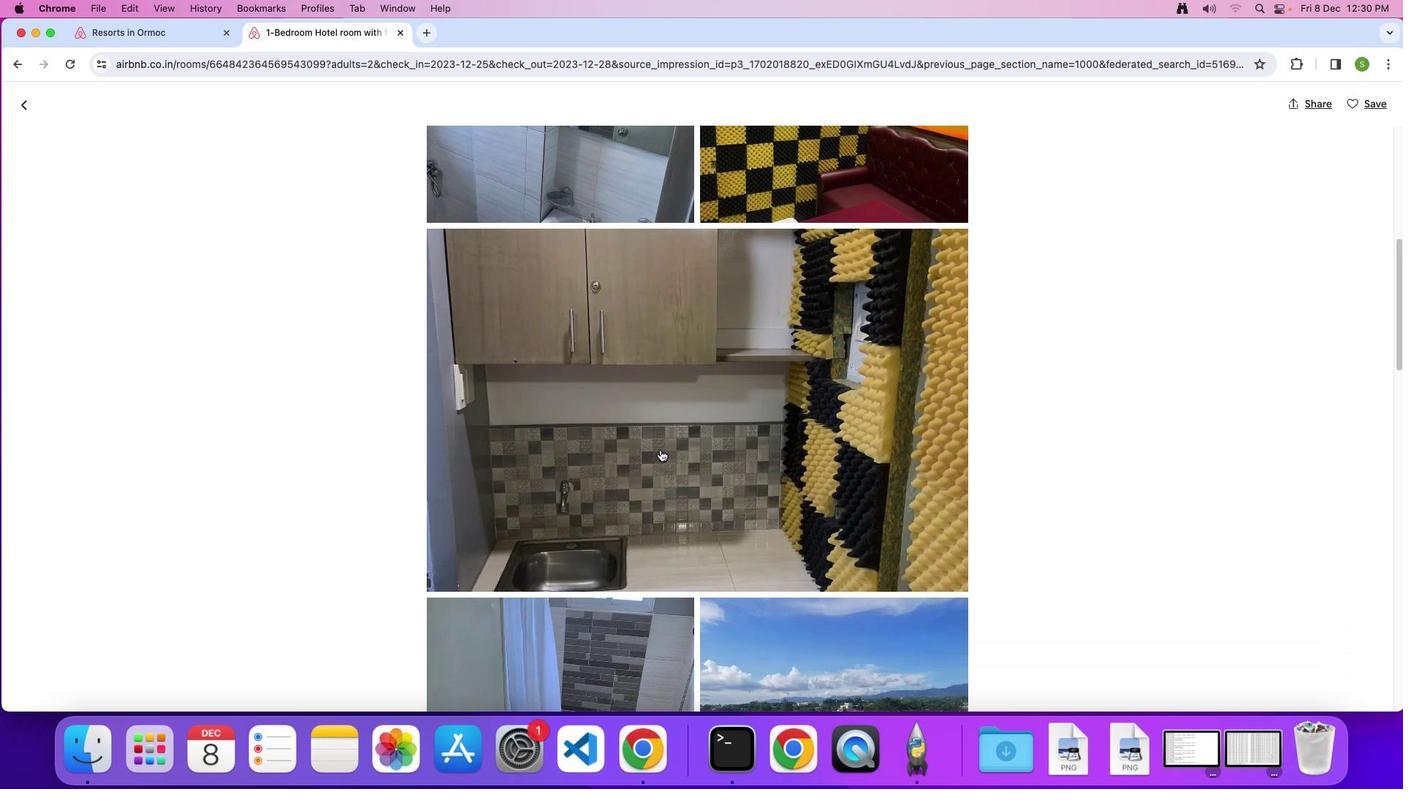
Action: Mouse scrolled (659, 449) with delta (0, 0)
Screenshot: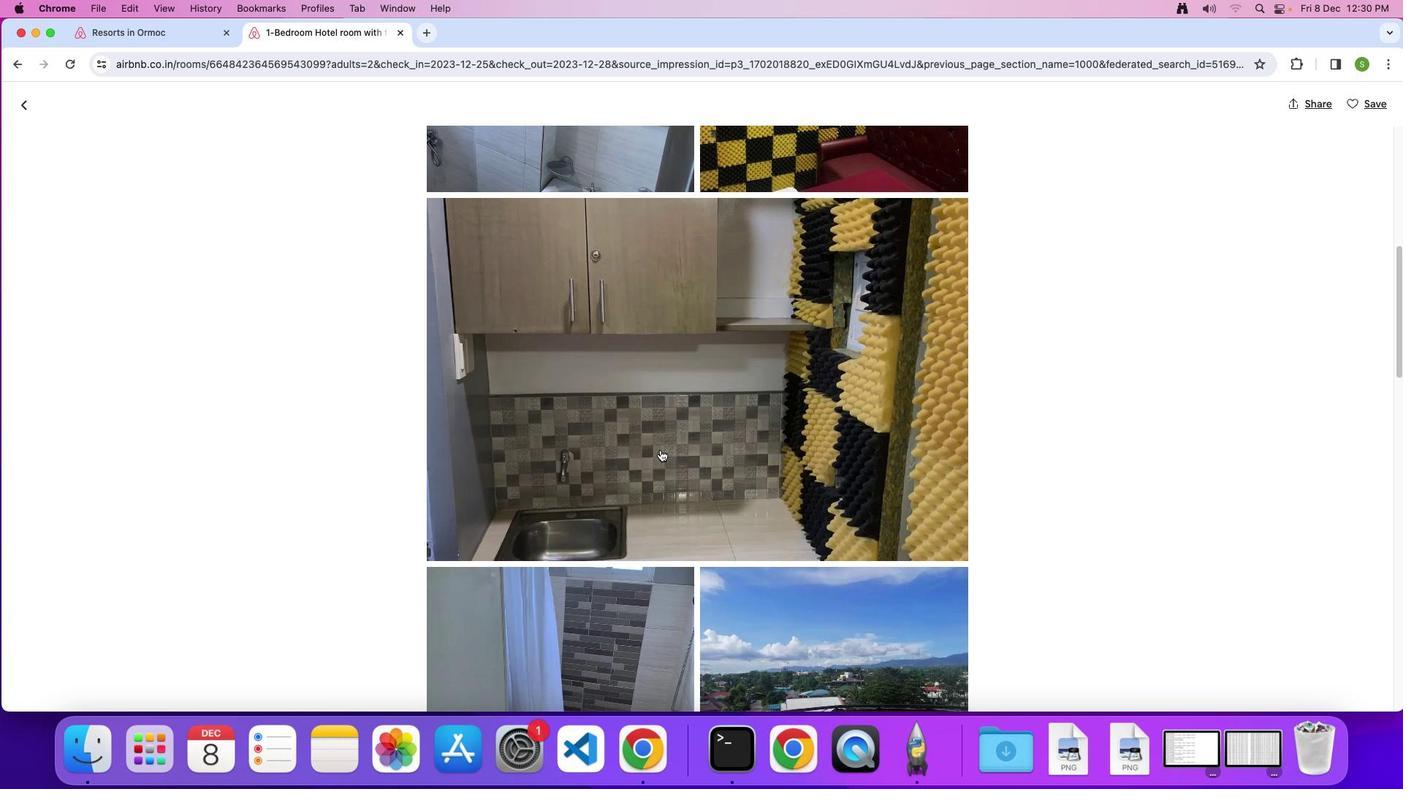 
Action: Mouse scrolled (659, 449) with delta (0, 0)
Screenshot: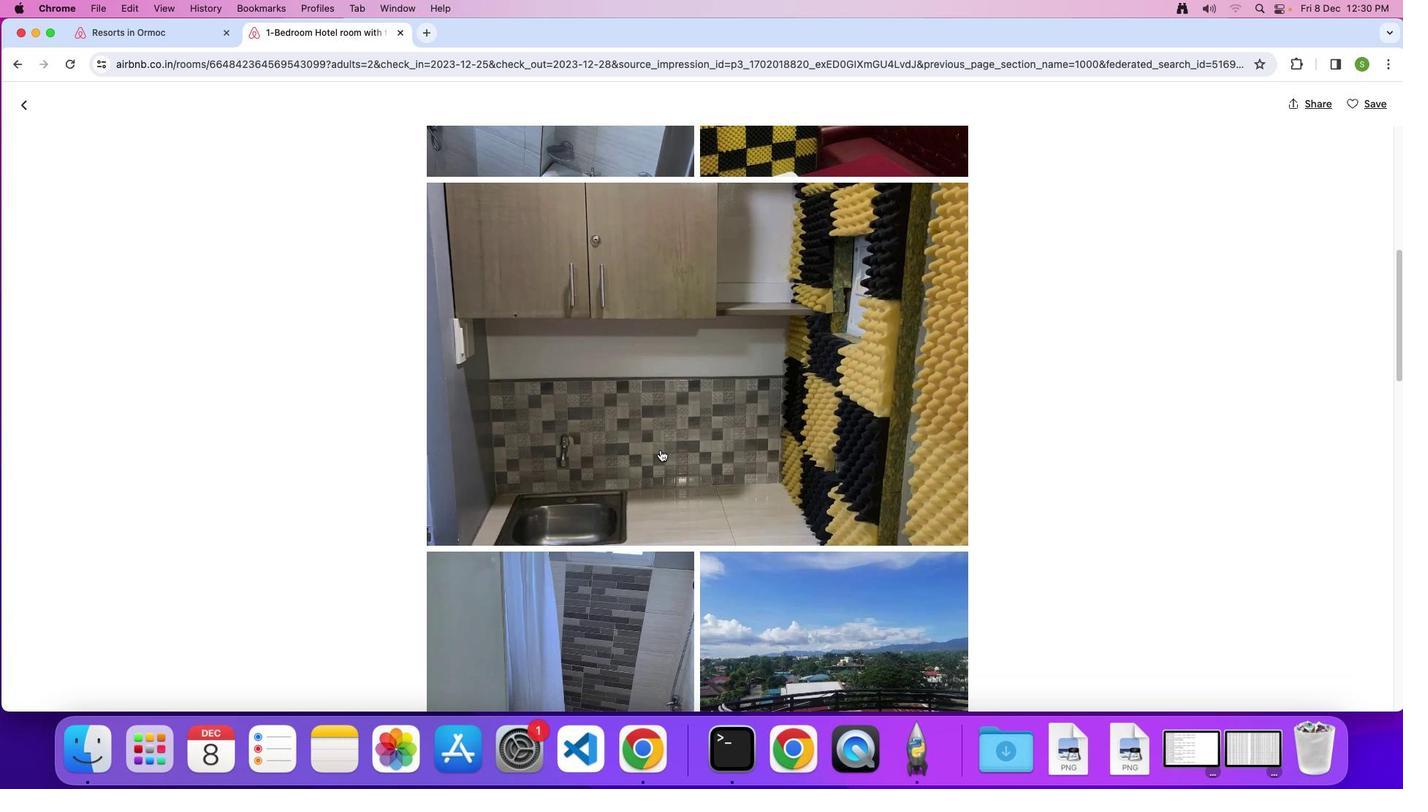 
Action: Mouse scrolled (659, 449) with delta (0, 0)
Screenshot: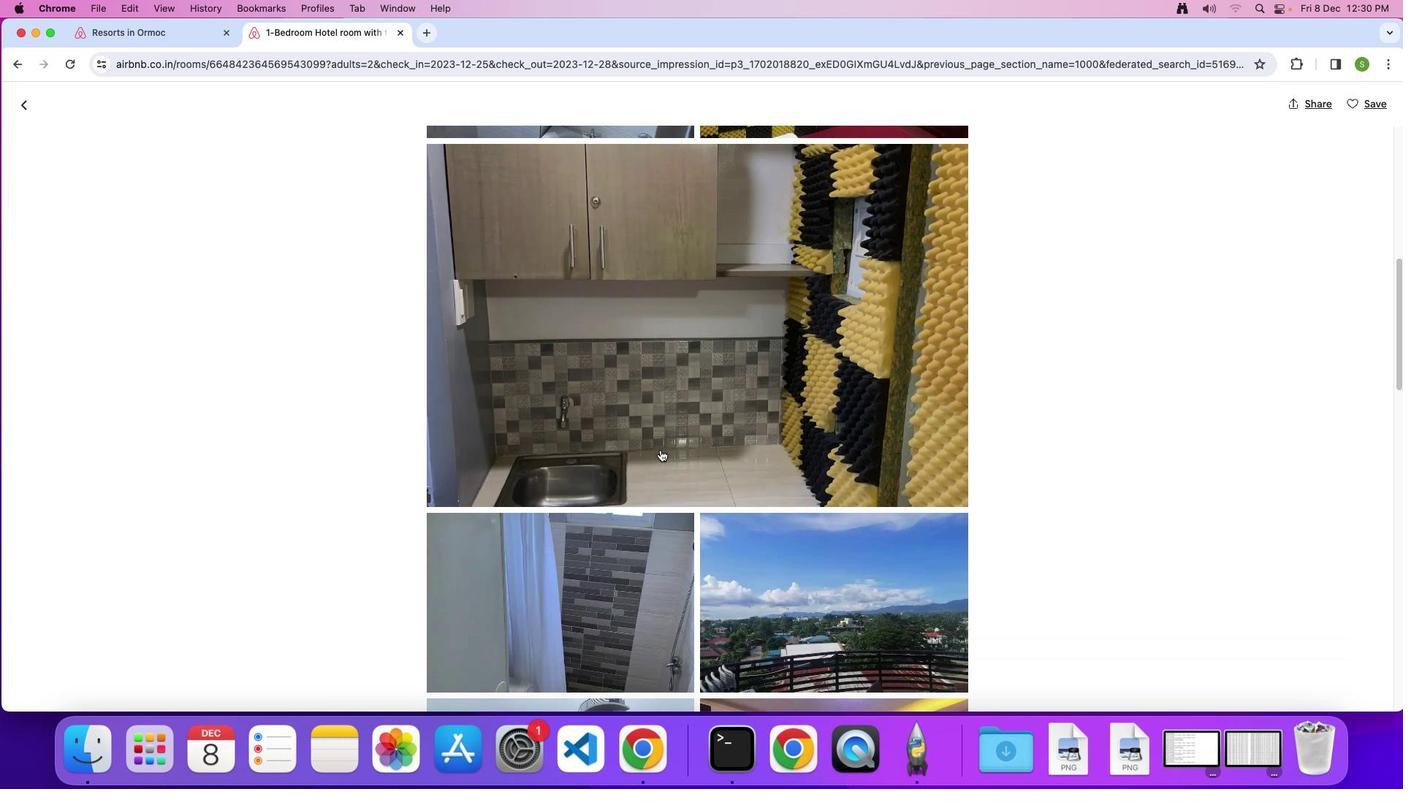 
Action: Mouse scrolled (659, 449) with delta (0, 0)
Screenshot: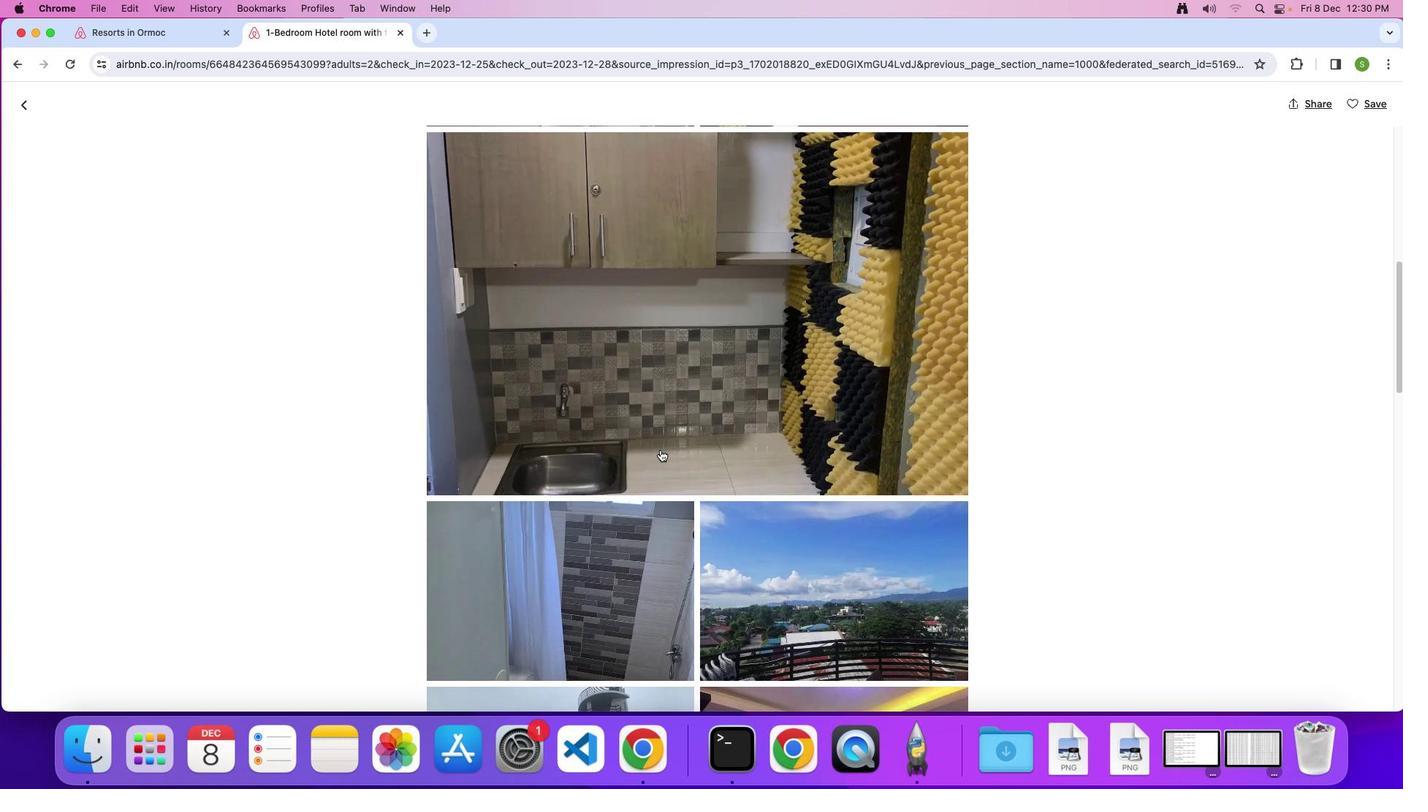 
Action: Mouse scrolled (659, 449) with delta (0, 0)
Screenshot: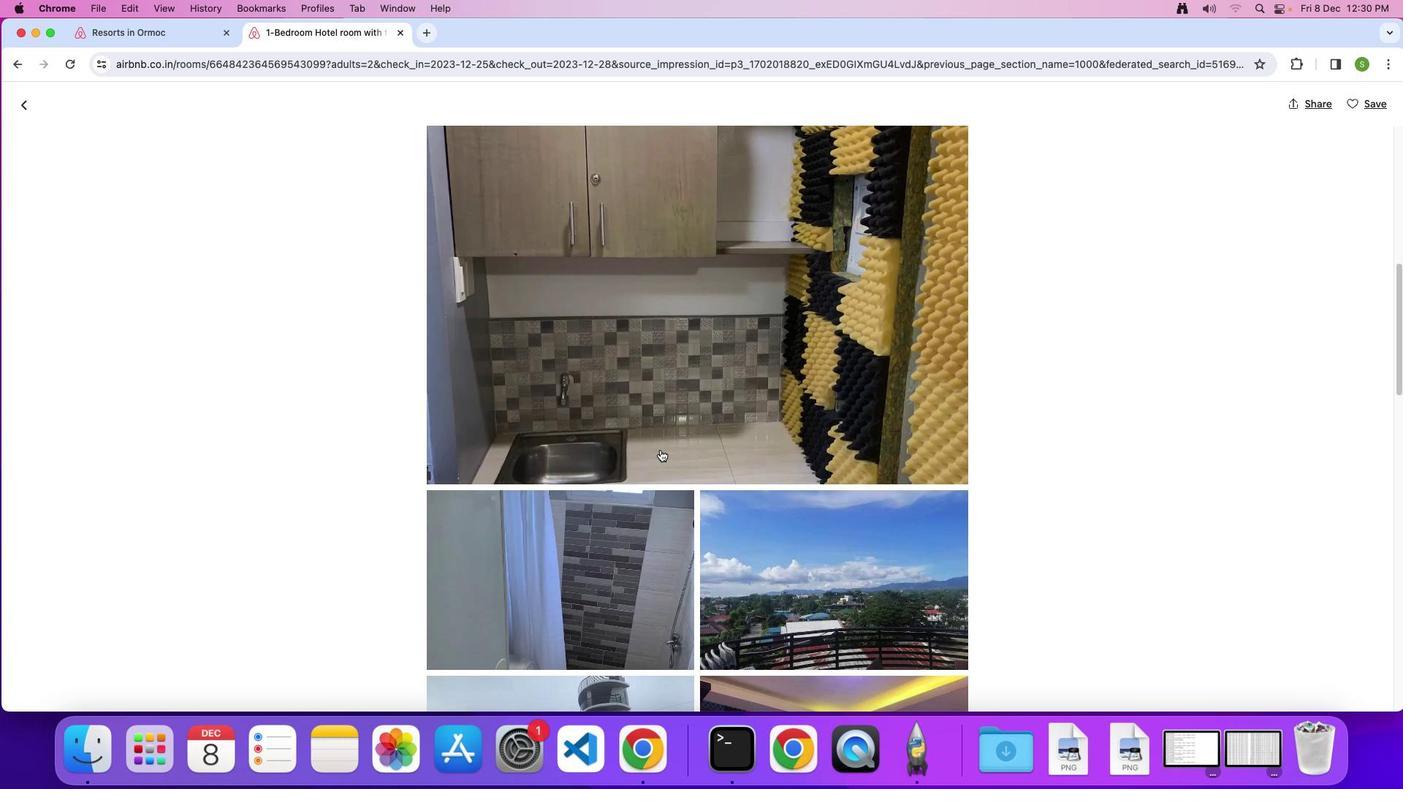 
Action: Mouse scrolled (659, 449) with delta (0, 0)
Screenshot: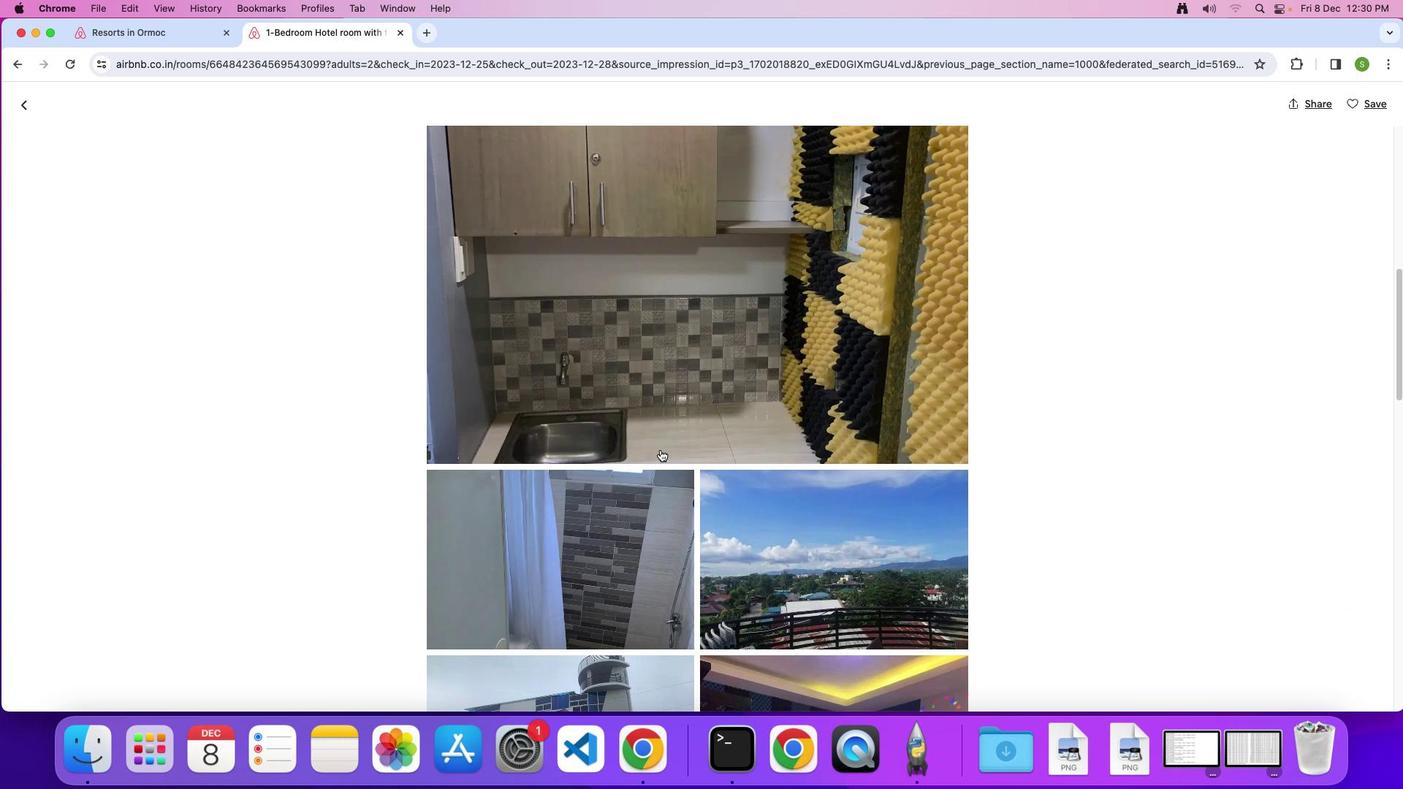 
Action: Mouse scrolled (659, 449) with delta (0, 0)
Screenshot: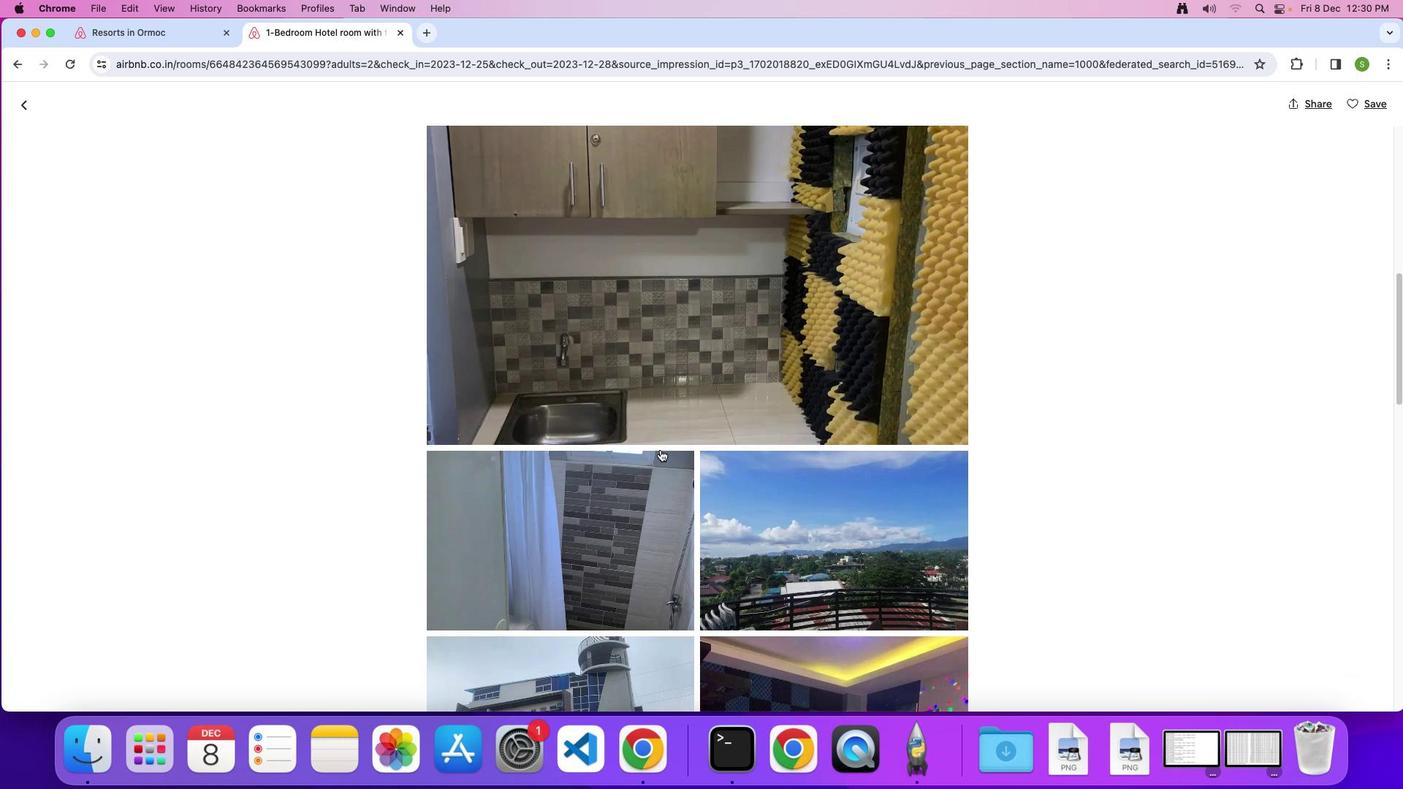 
Action: Mouse scrolled (659, 449) with delta (0, -2)
Screenshot: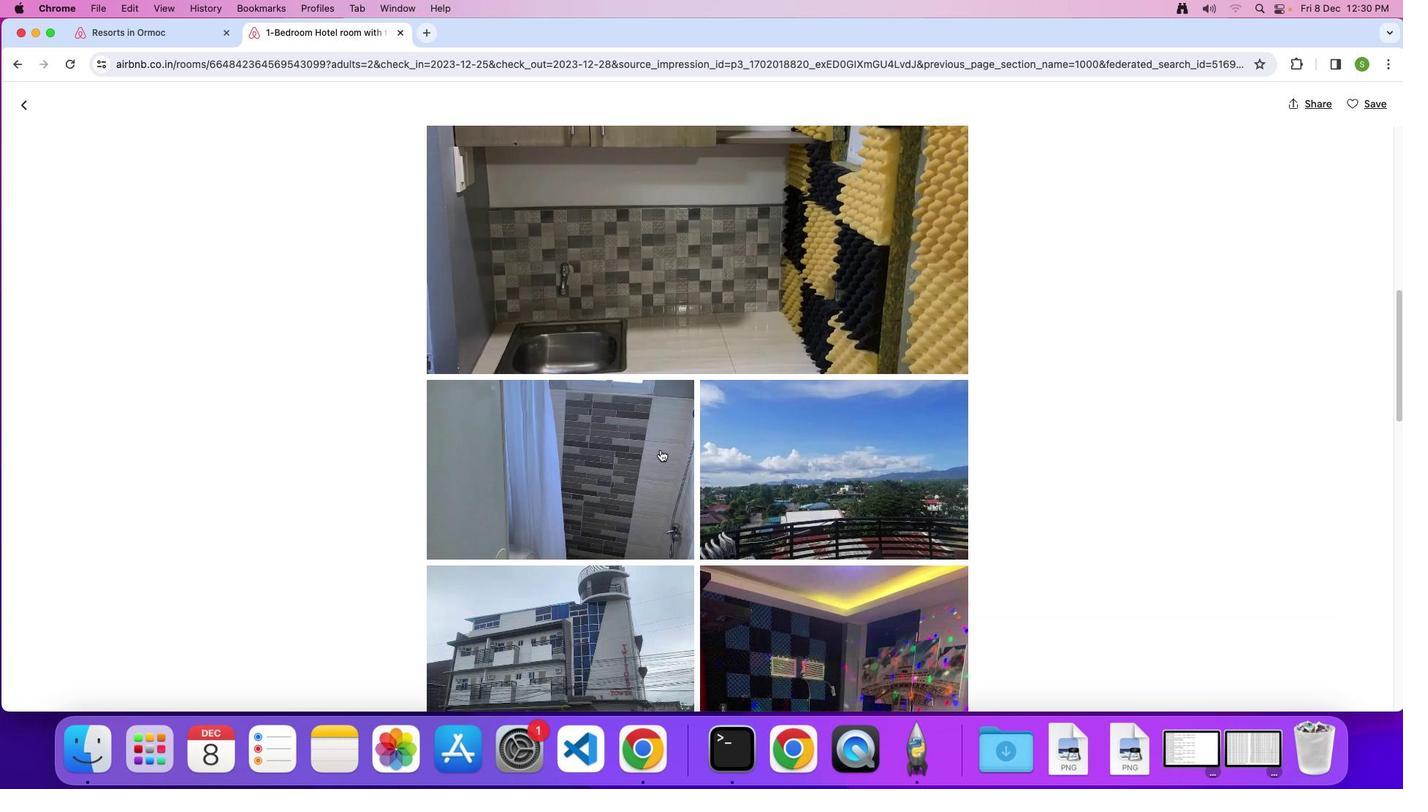 
Action: Mouse scrolled (659, 449) with delta (0, 0)
Screenshot: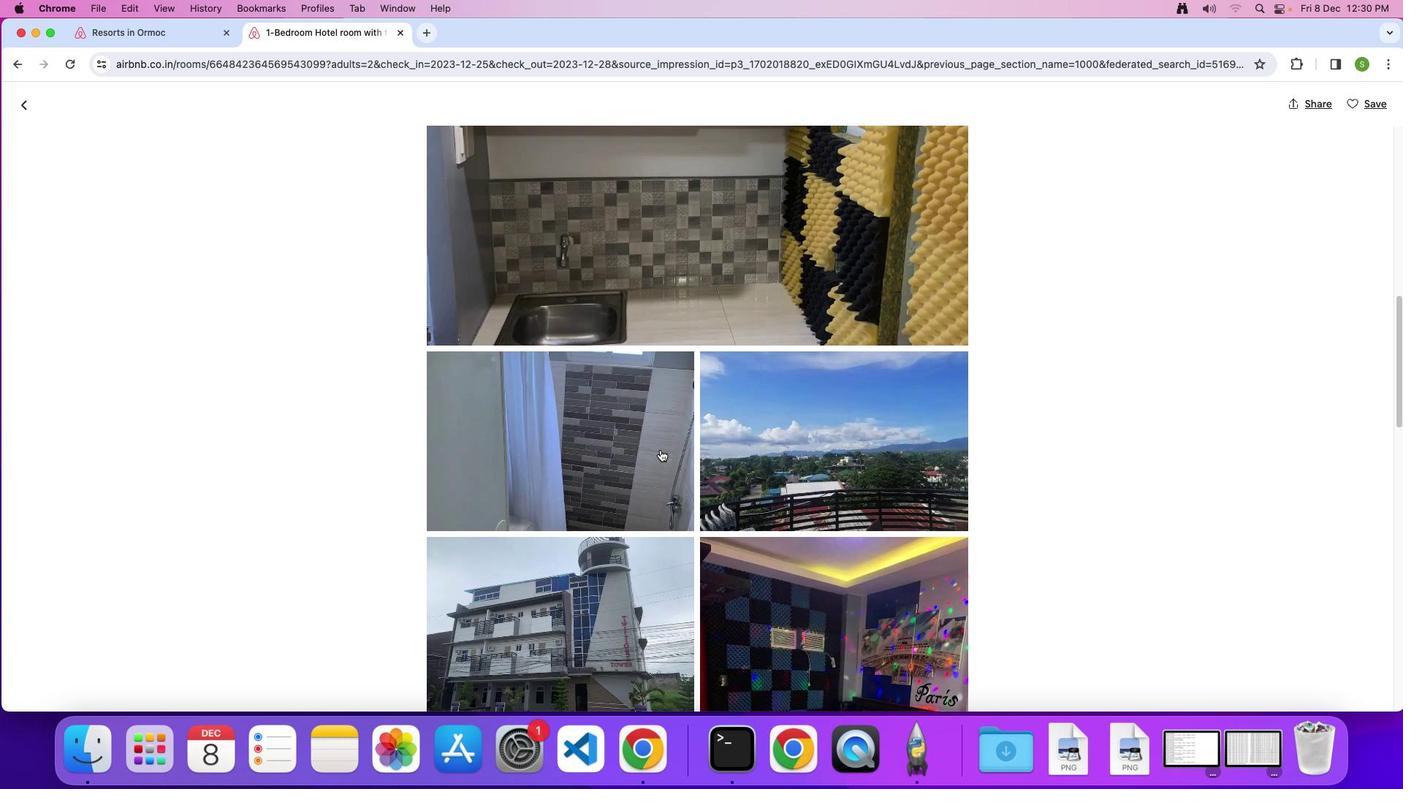 
Action: Mouse scrolled (659, 449) with delta (0, 0)
Screenshot: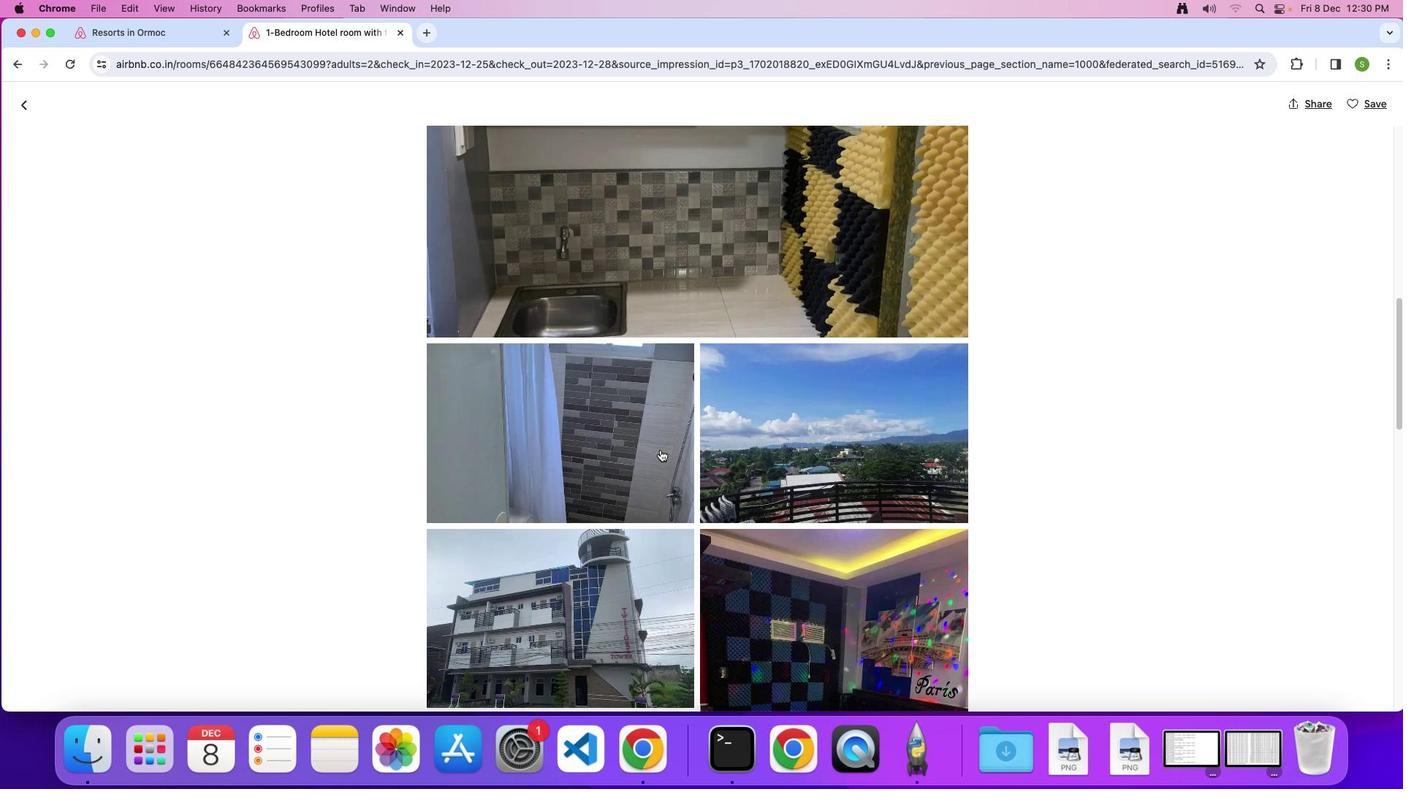 
Action: Mouse scrolled (659, 449) with delta (0, 0)
Screenshot: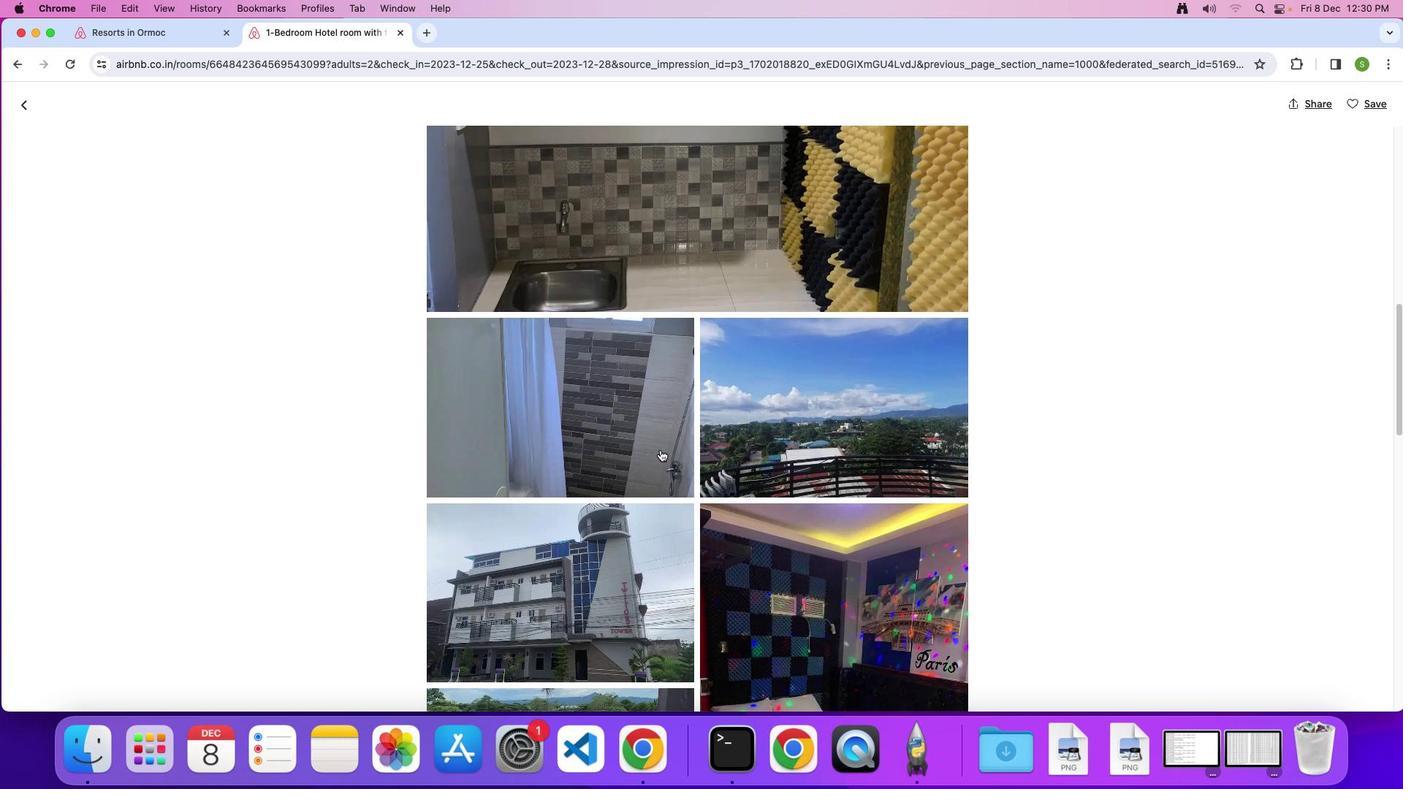 
Action: Mouse scrolled (659, 449) with delta (0, 0)
Screenshot: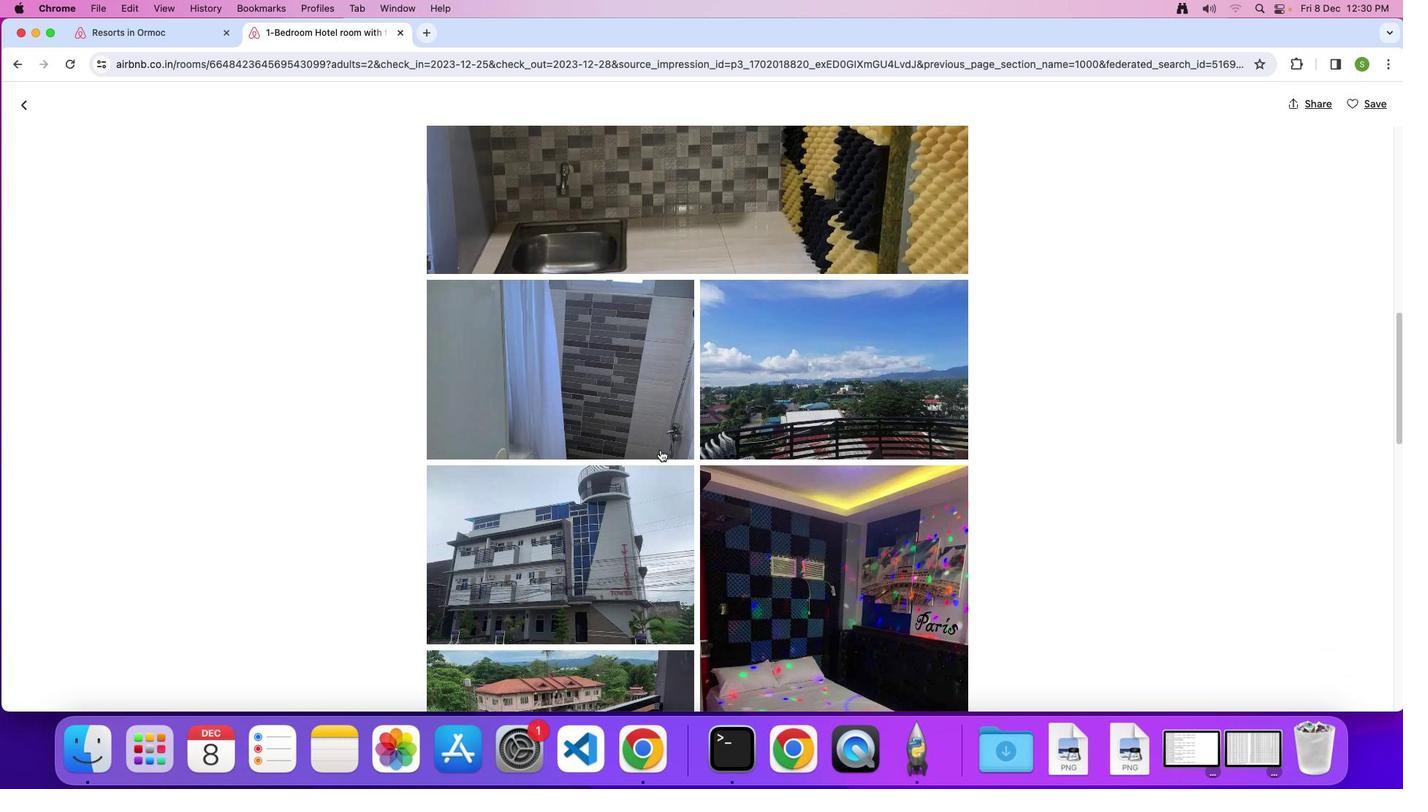 
Action: Mouse scrolled (659, 449) with delta (0, -2)
Screenshot: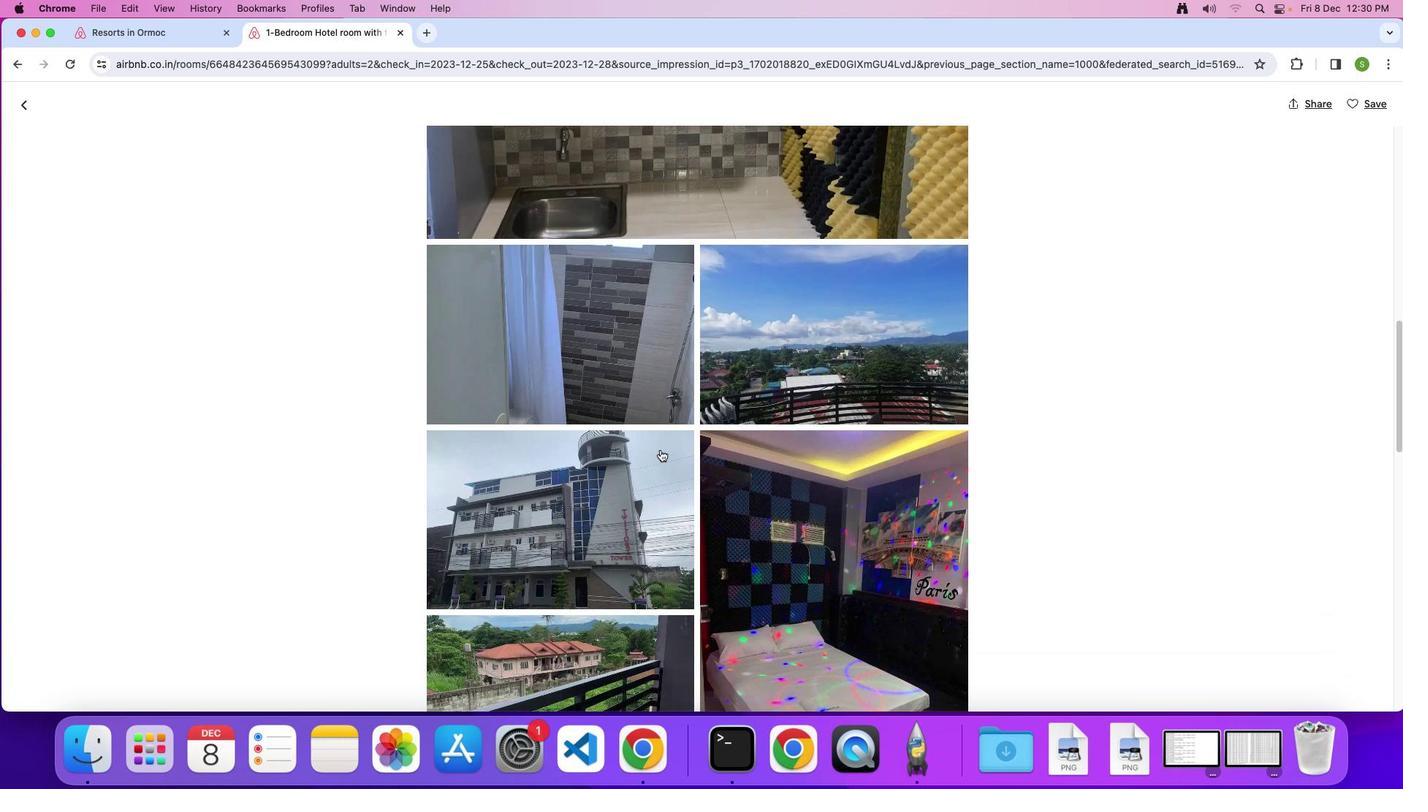 
Action: Mouse scrolled (659, 449) with delta (0, 0)
Screenshot: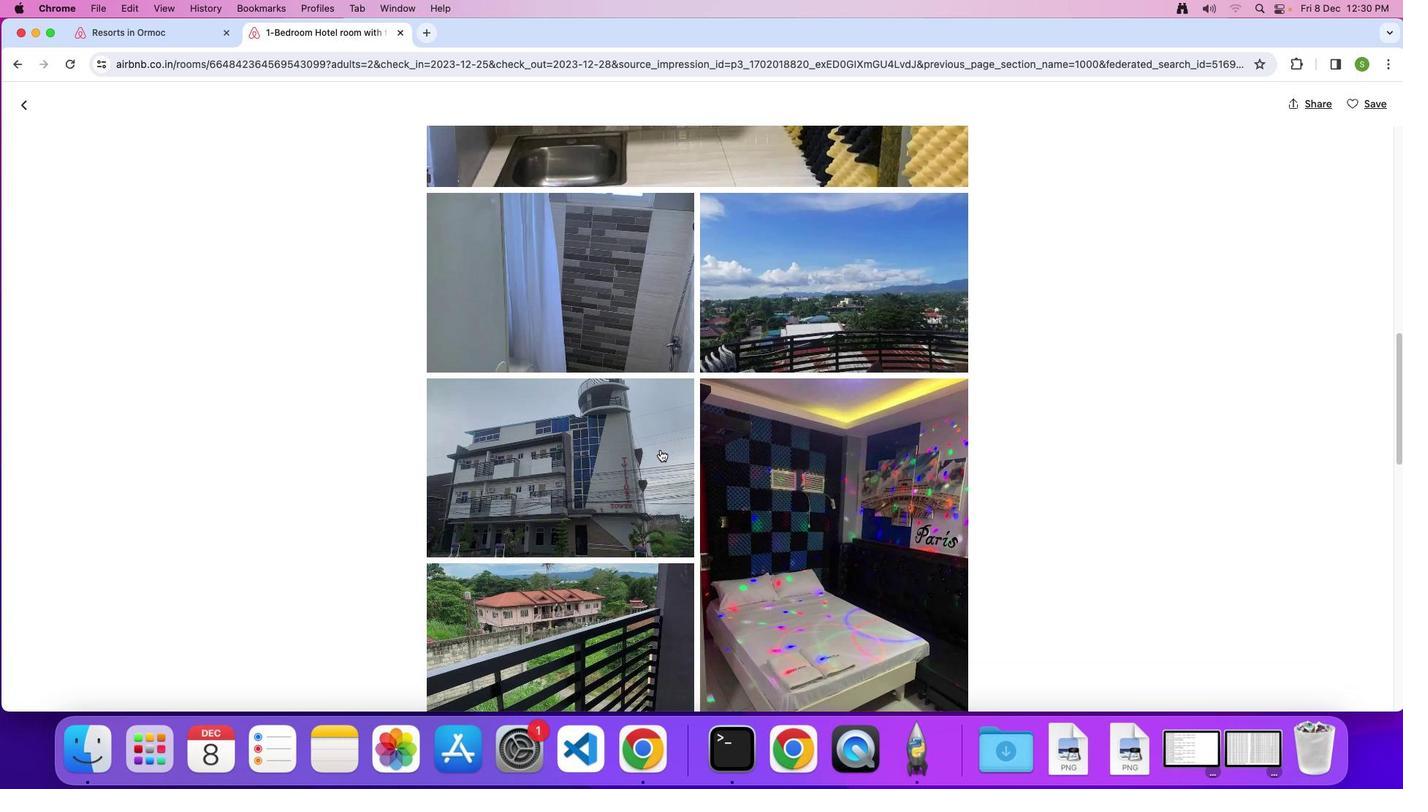 
Action: Mouse scrolled (659, 449) with delta (0, 0)
Screenshot: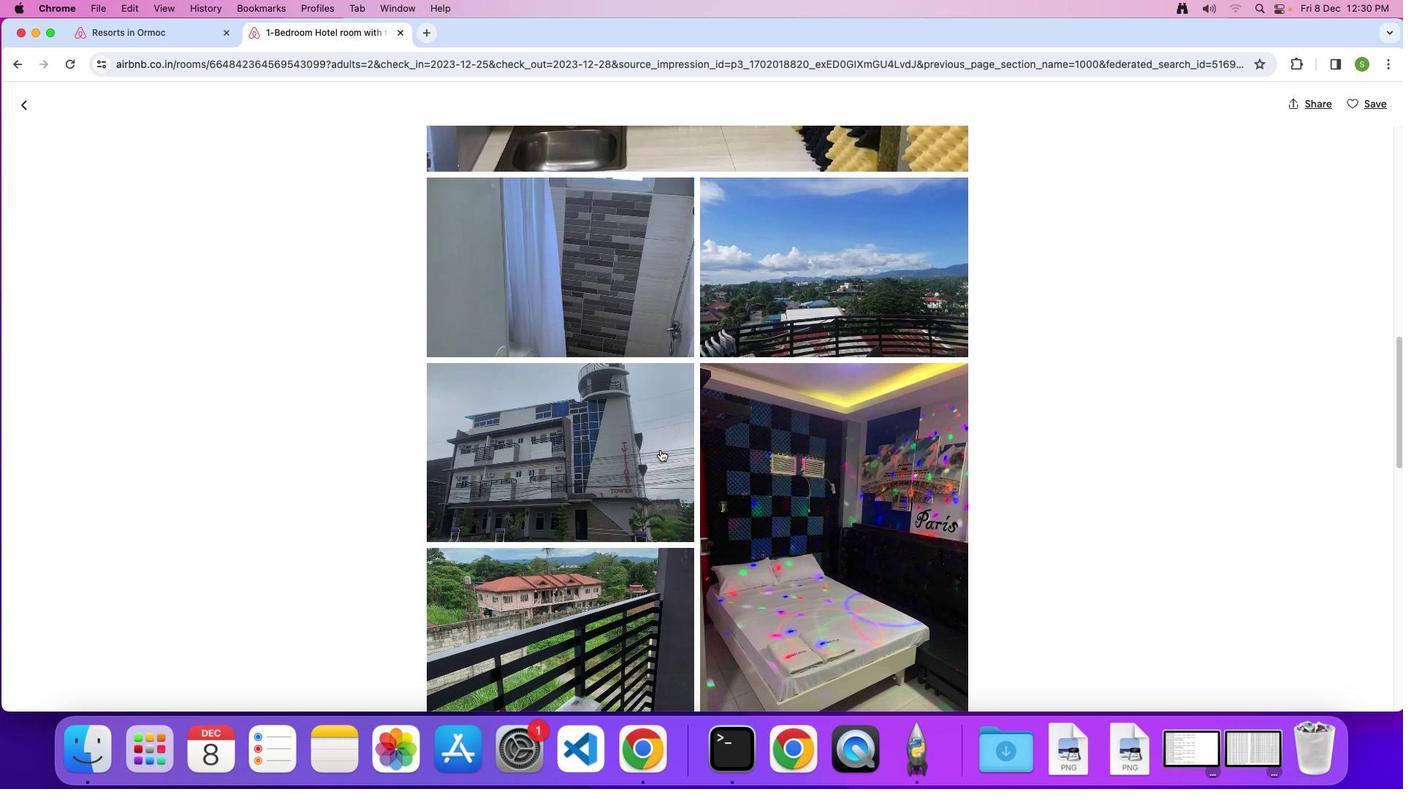 
Action: Mouse scrolled (659, 449) with delta (0, 0)
Screenshot: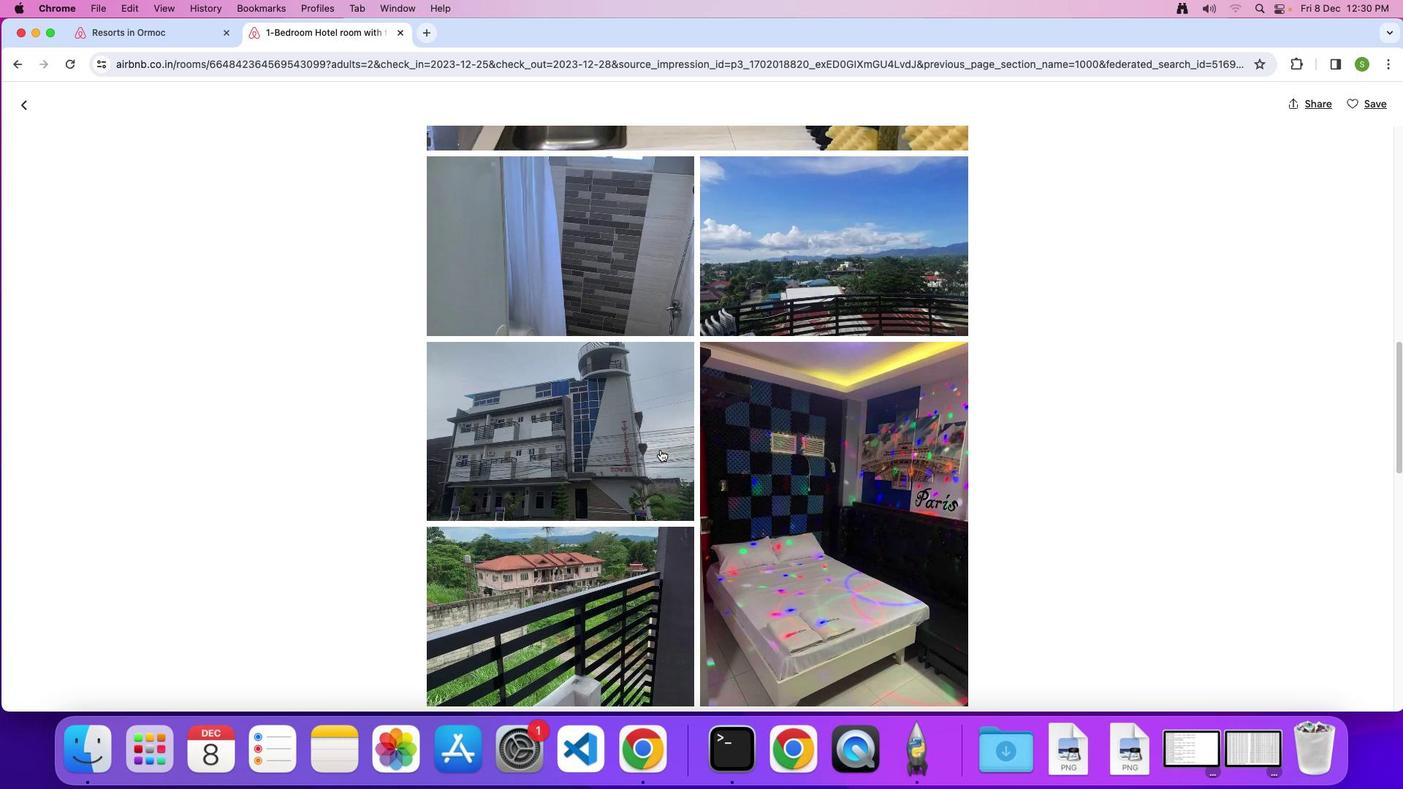 
Action: Mouse scrolled (659, 449) with delta (0, 0)
Screenshot: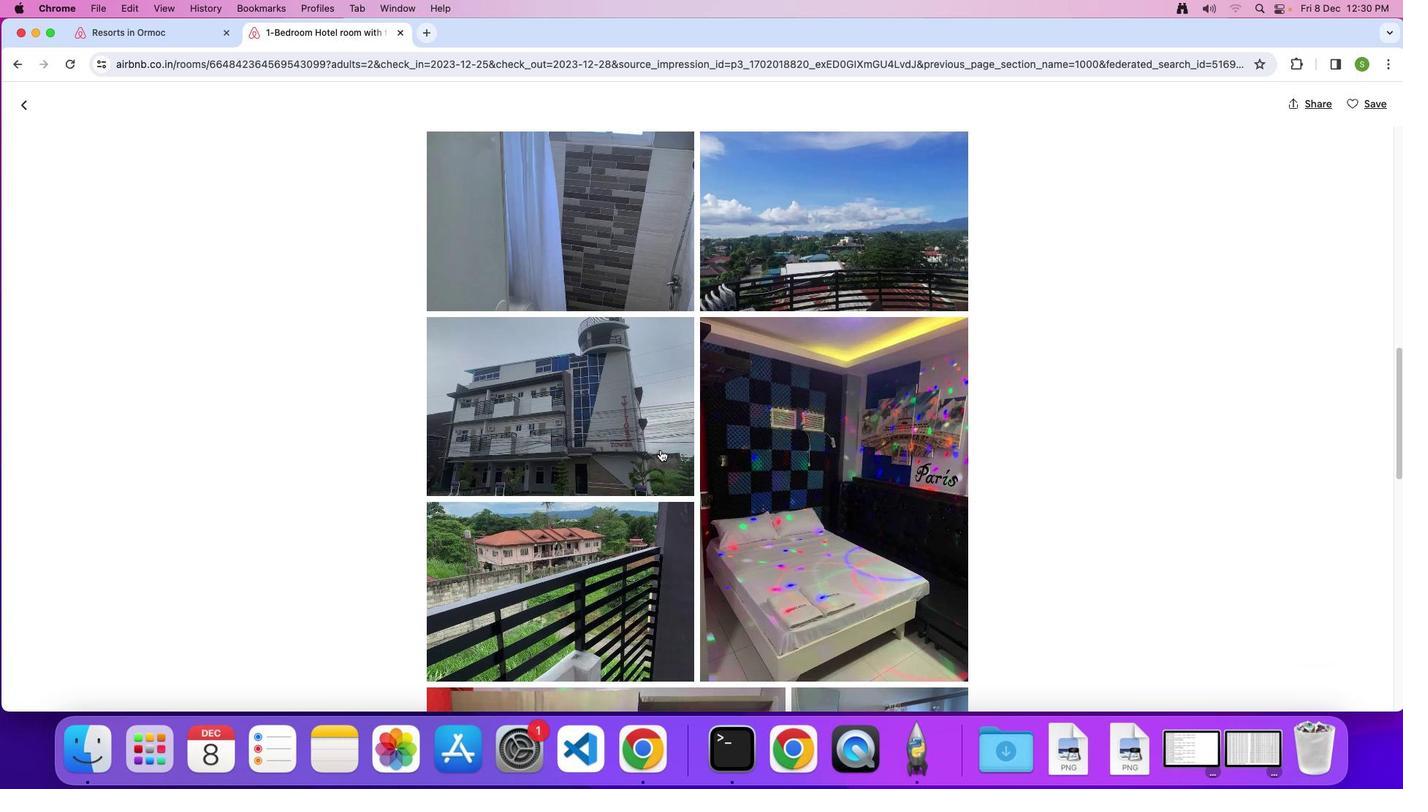 
Action: Mouse scrolled (659, 449) with delta (0, -2)
Screenshot: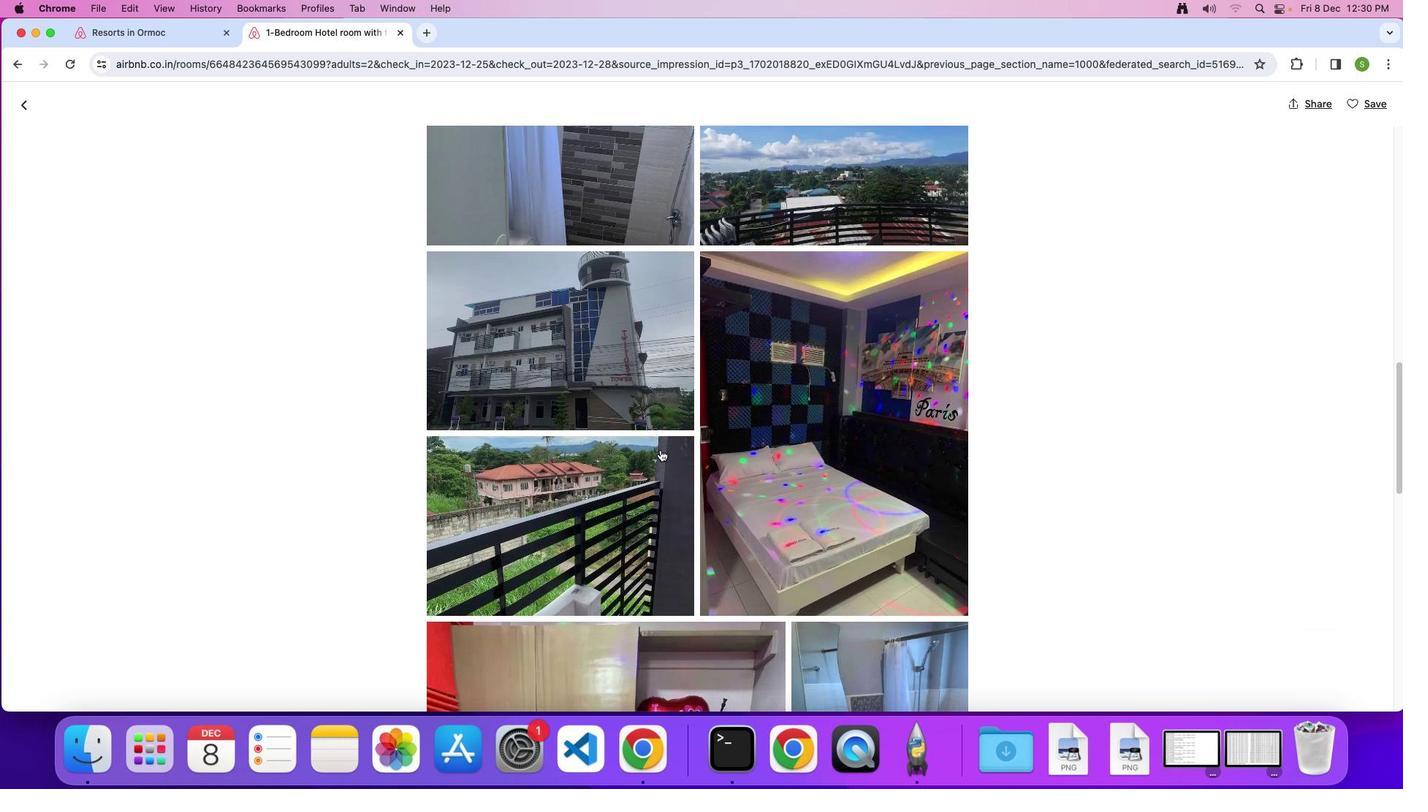 
Action: Mouse scrolled (659, 449) with delta (0, 0)
Screenshot: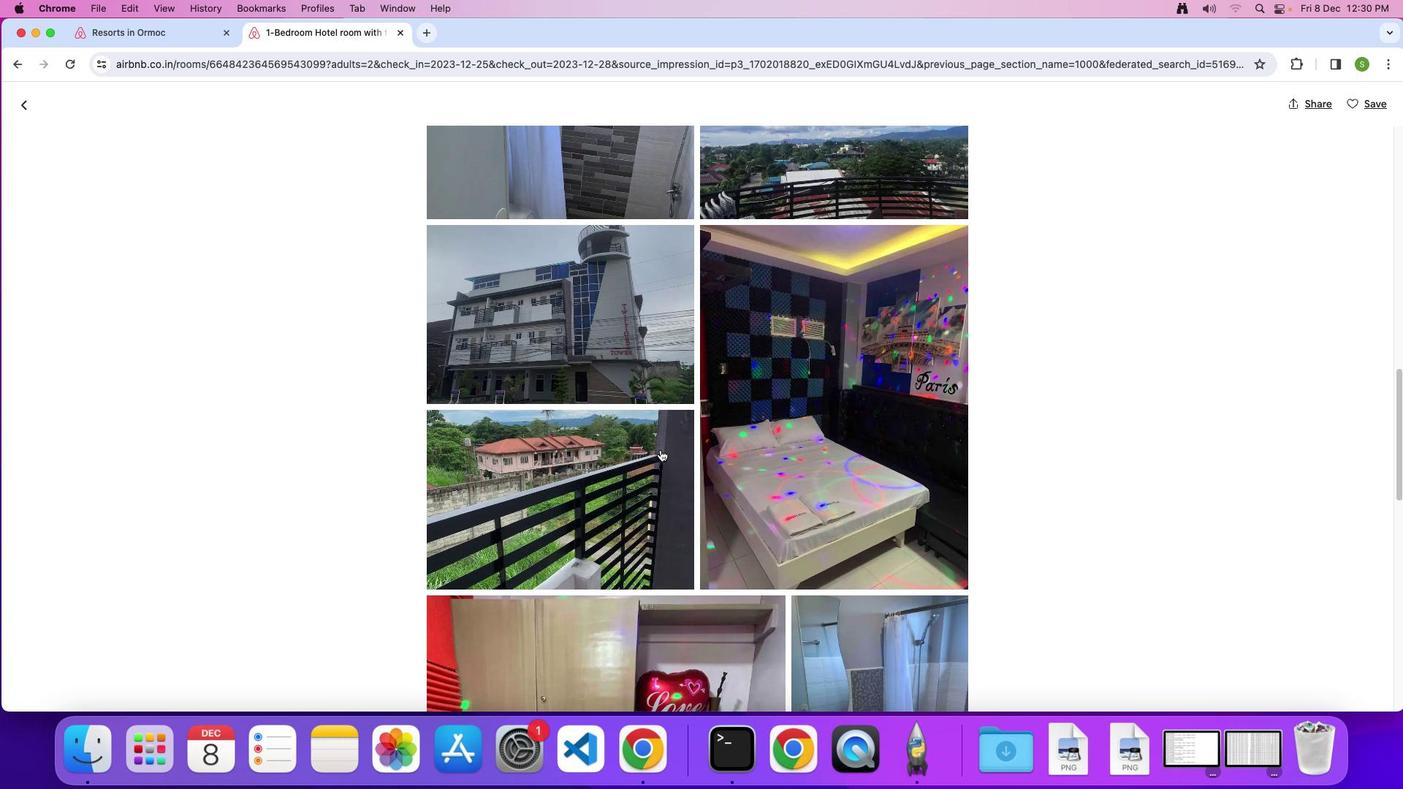 
Action: Mouse scrolled (659, 449) with delta (0, 0)
Screenshot: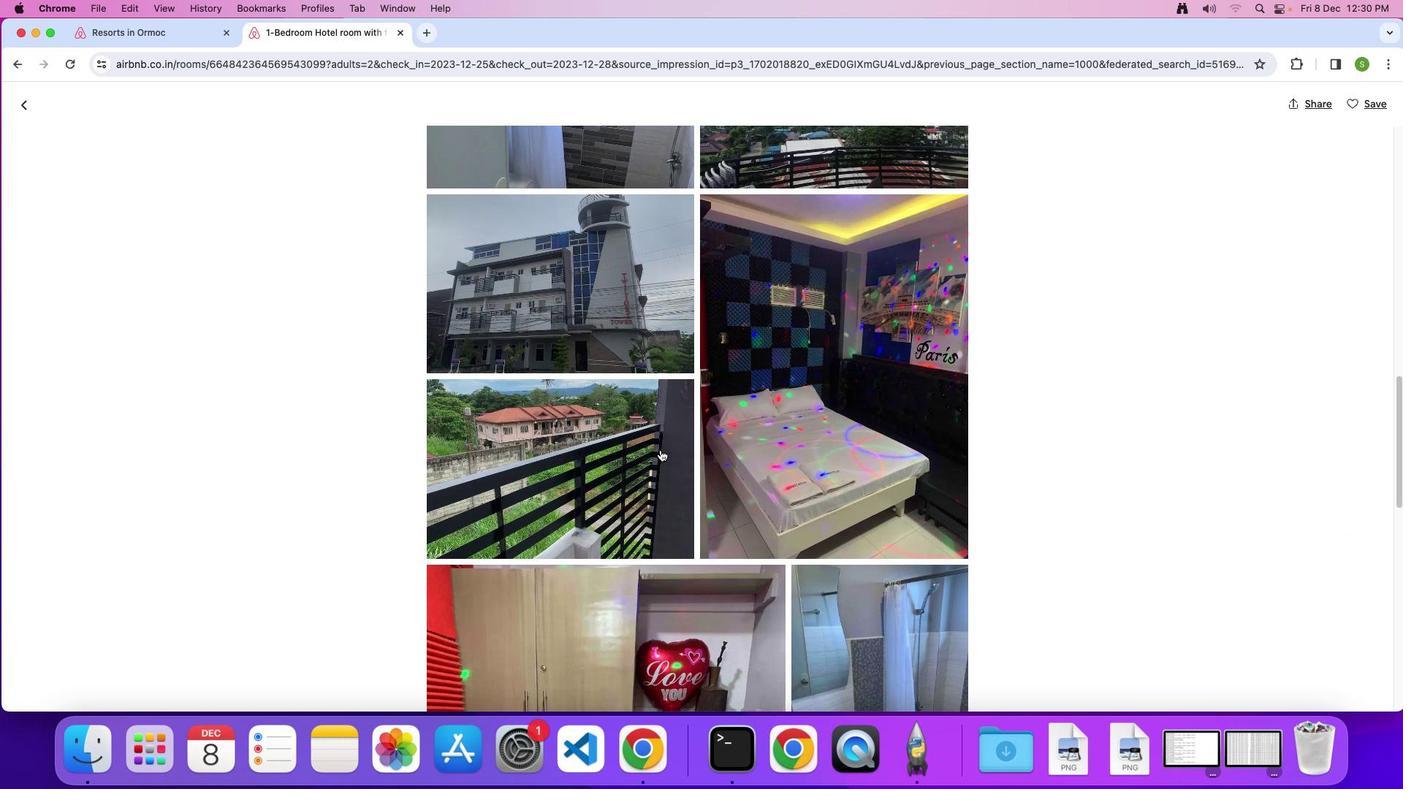 
Action: Mouse scrolled (659, 449) with delta (0, -2)
Screenshot: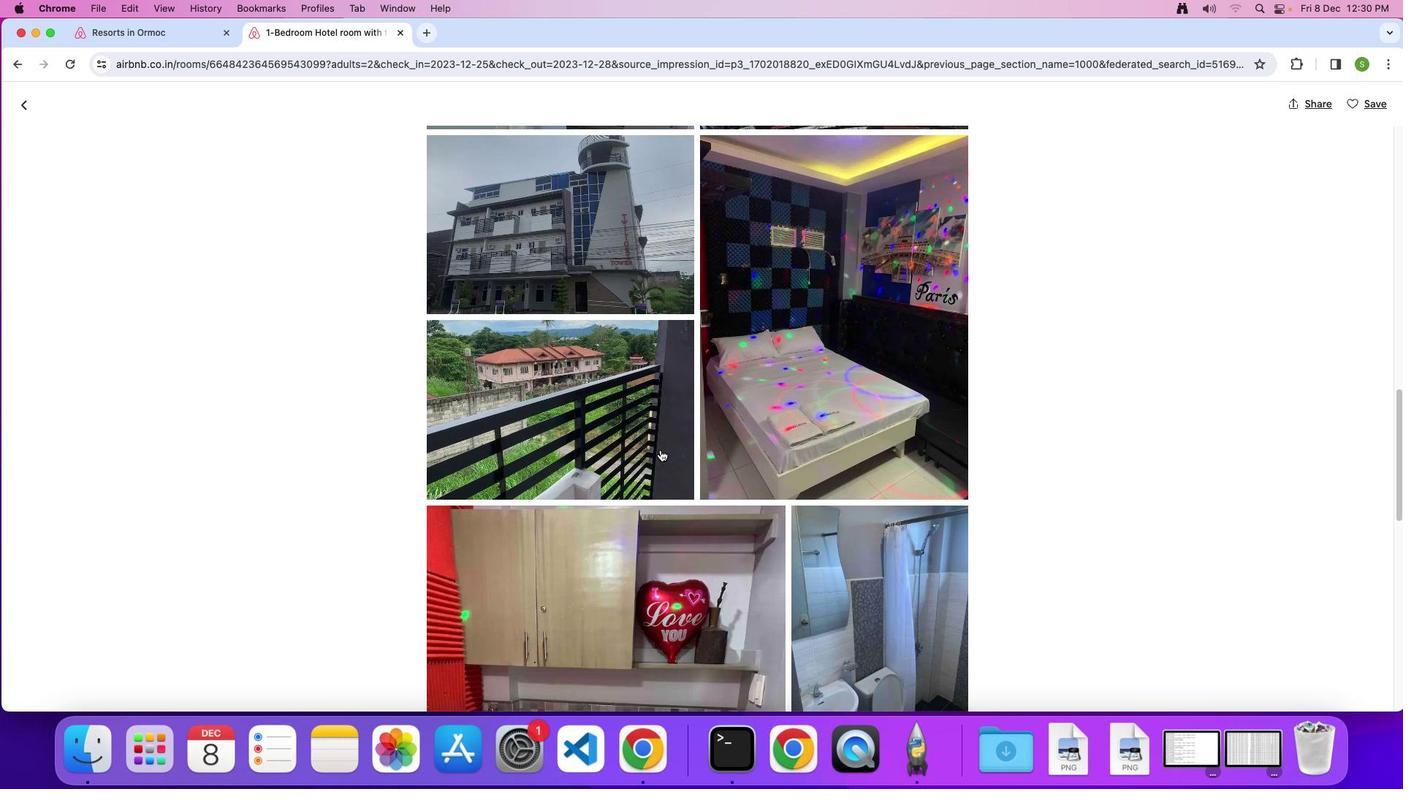 
Action: Mouse scrolled (659, 449) with delta (0, 0)
Screenshot: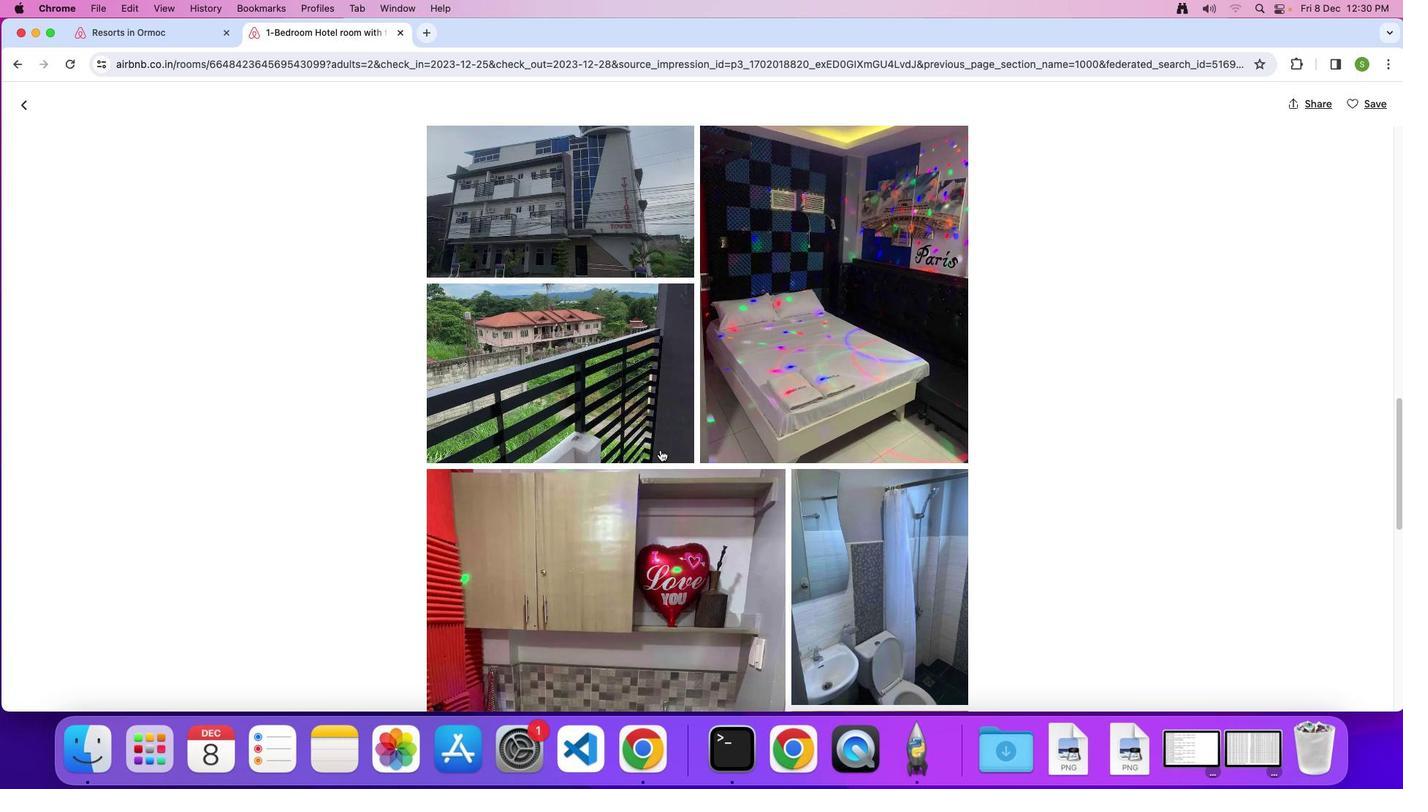 
Action: Mouse scrolled (659, 449) with delta (0, 0)
Screenshot: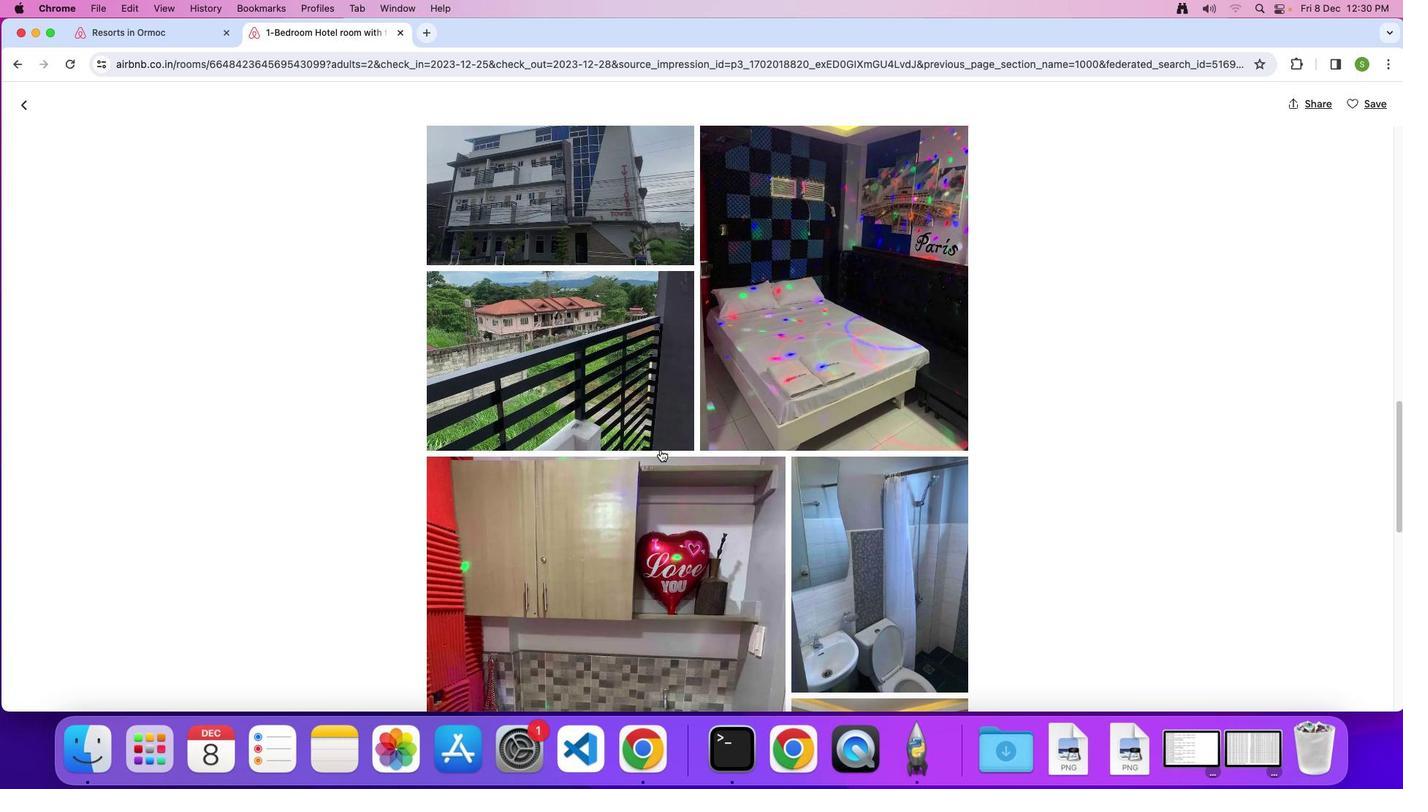 
Action: Mouse scrolled (659, 449) with delta (0, 0)
Screenshot: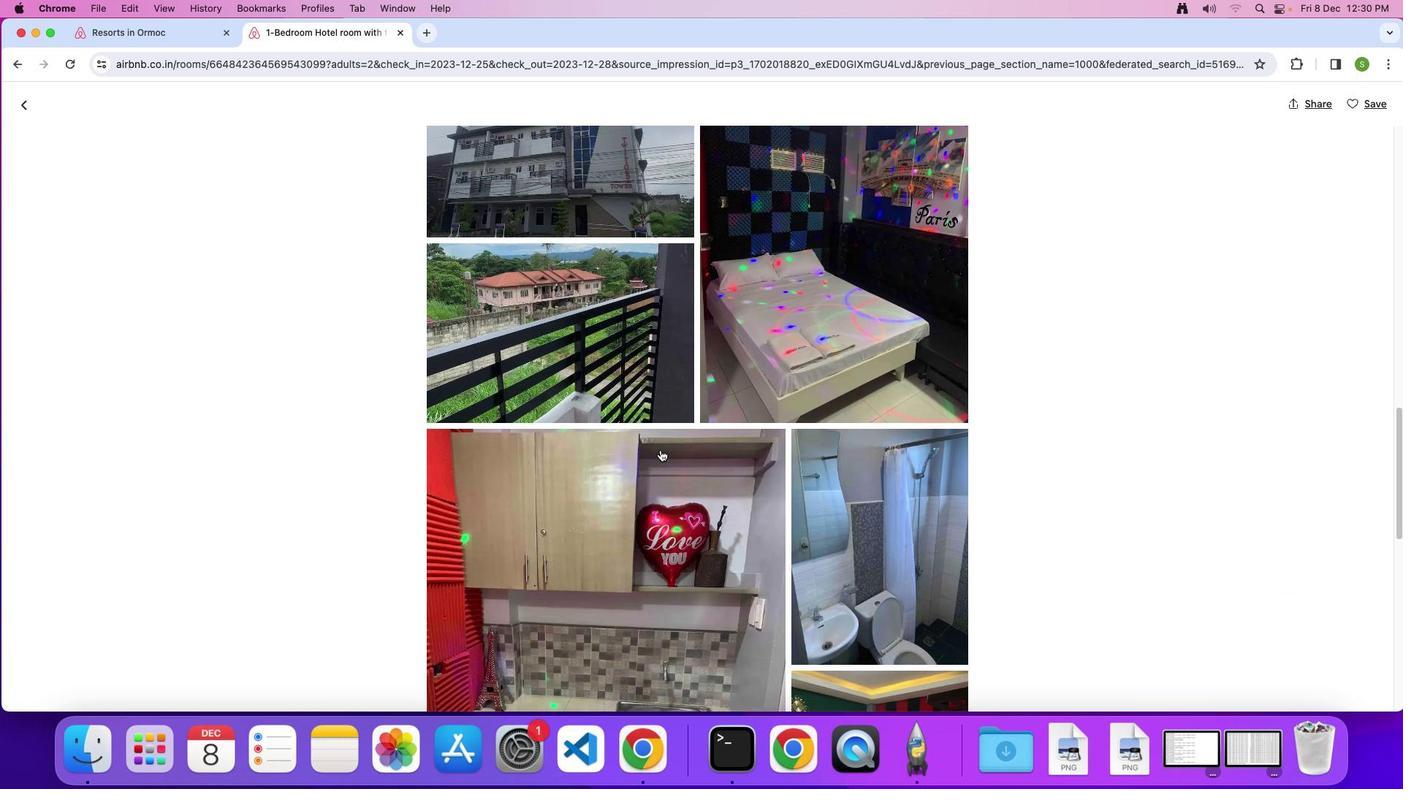 
Action: Mouse scrolled (659, 449) with delta (0, 0)
Screenshot: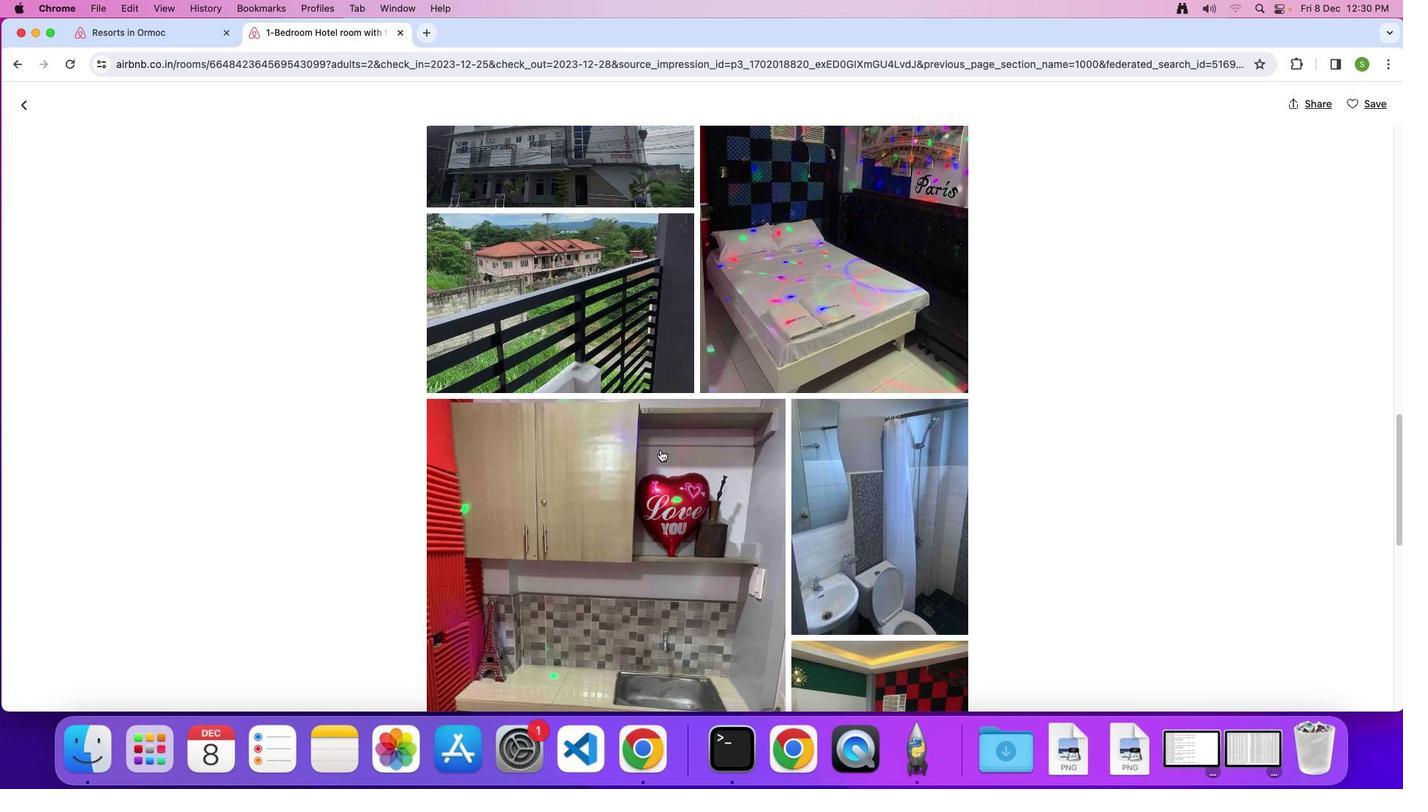 
Action: Mouse scrolled (659, 449) with delta (0, -2)
Screenshot: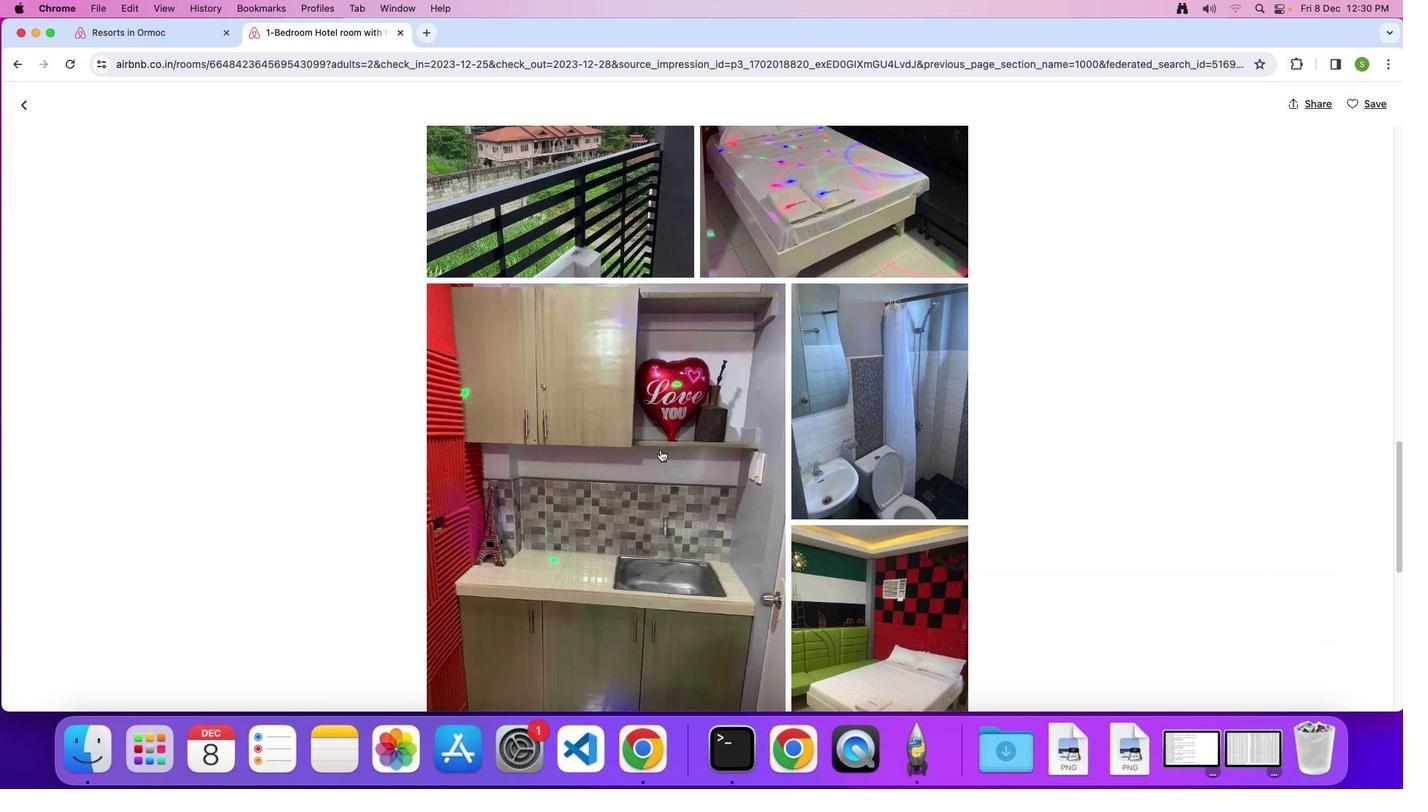 
Action: Mouse scrolled (659, 449) with delta (0, -2)
Screenshot: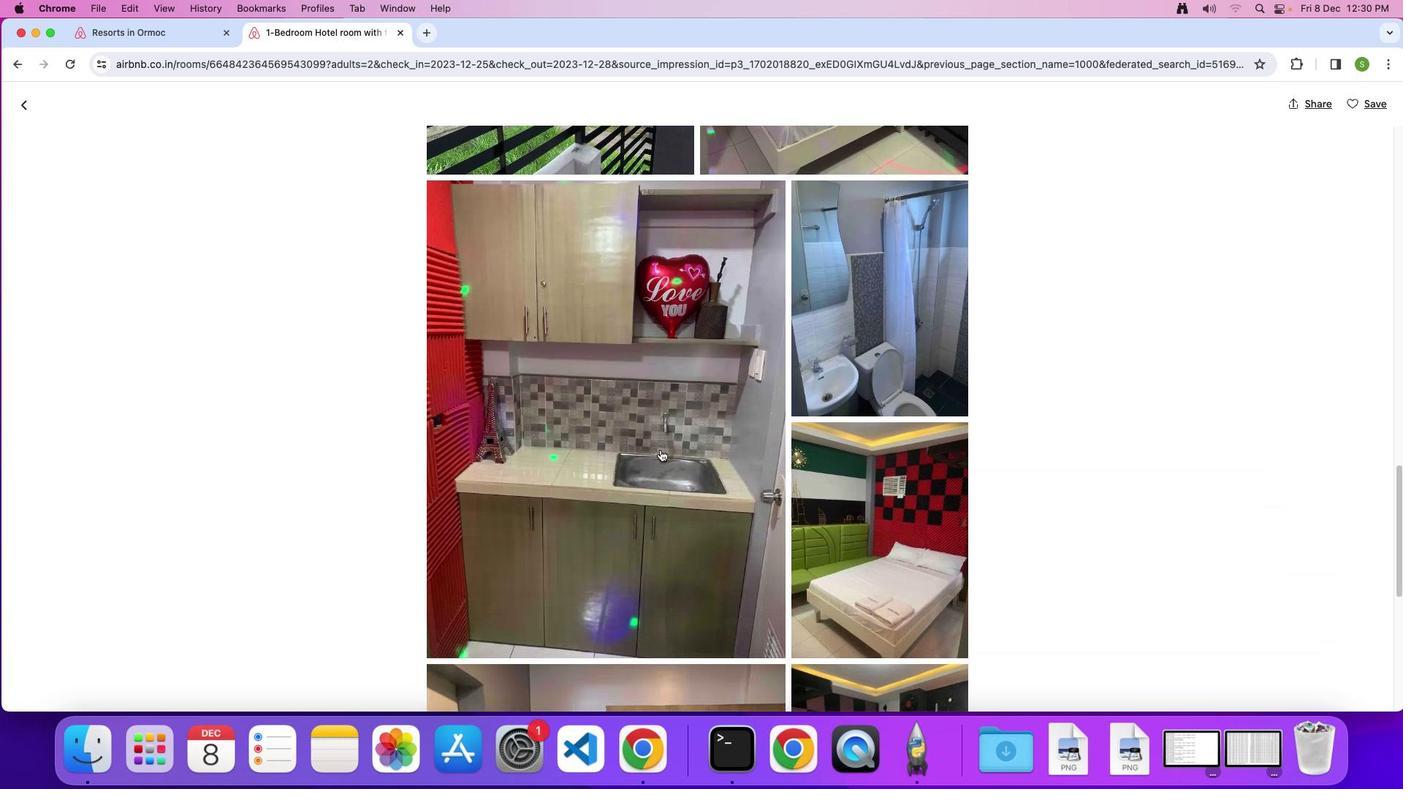
Action: Mouse scrolled (659, 449) with delta (0, 0)
Screenshot: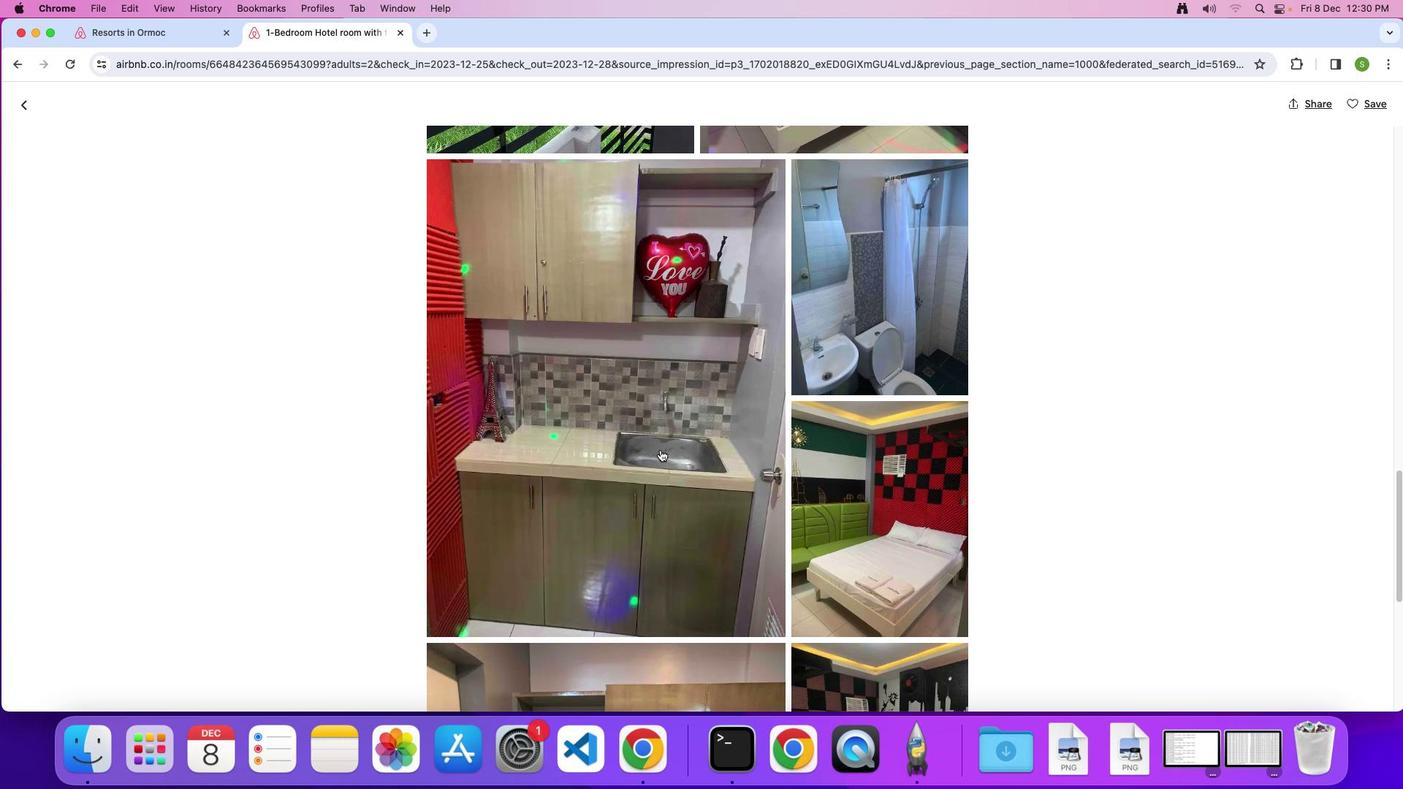 
Action: Mouse scrolled (659, 449) with delta (0, 0)
Screenshot: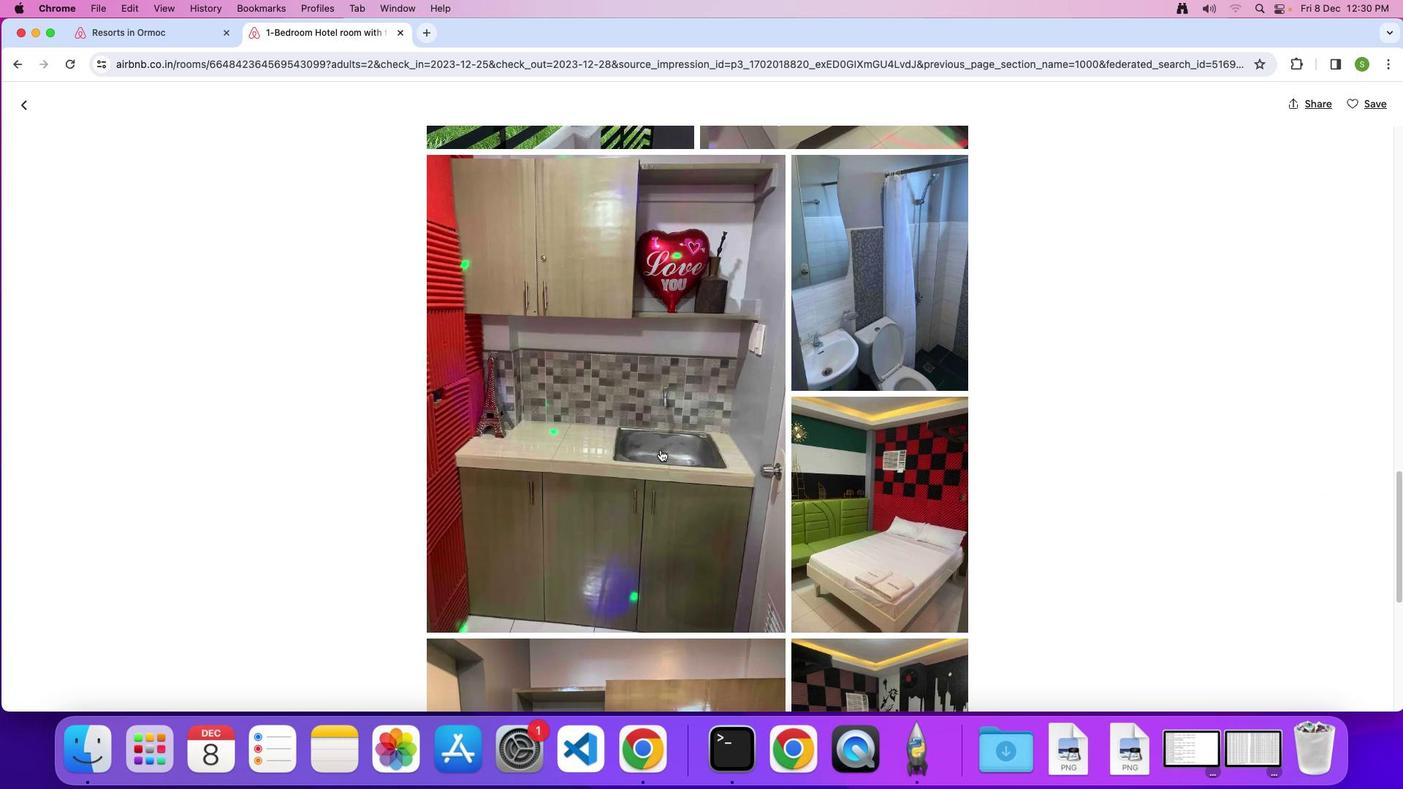 
Action: Mouse scrolled (659, 449) with delta (0, 0)
Screenshot: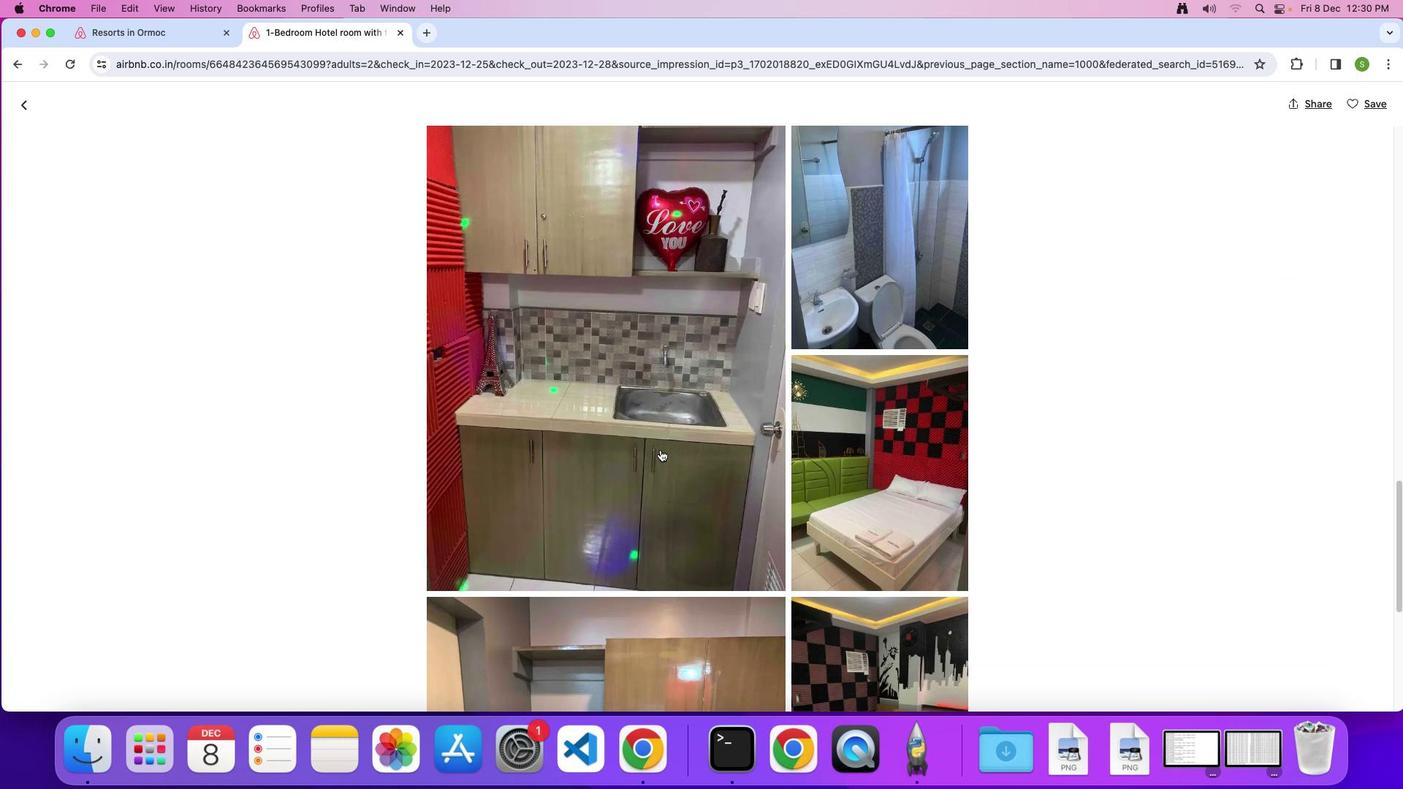 
Action: Mouse scrolled (659, 449) with delta (0, 0)
Screenshot: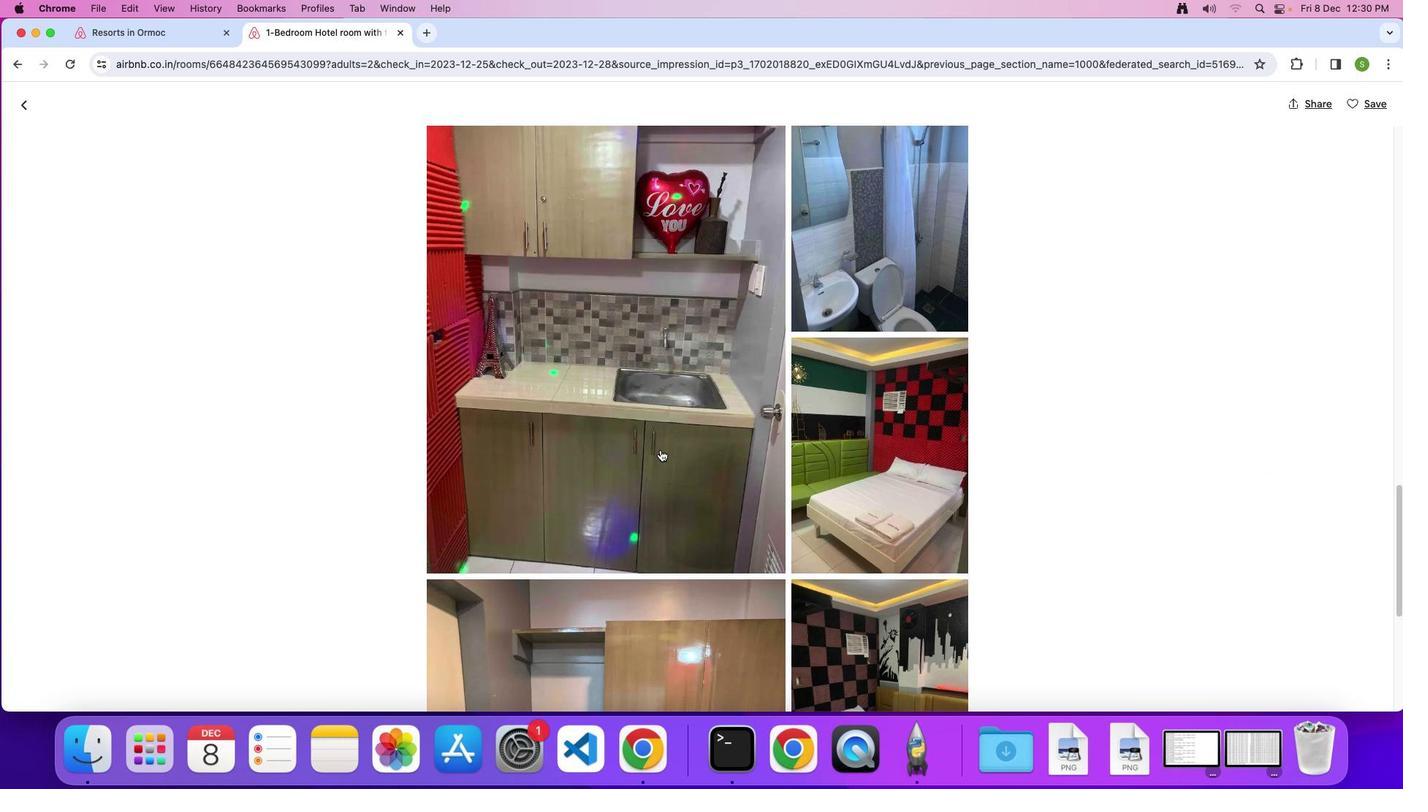 
Action: Mouse scrolled (659, 449) with delta (0, -2)
Screenshot: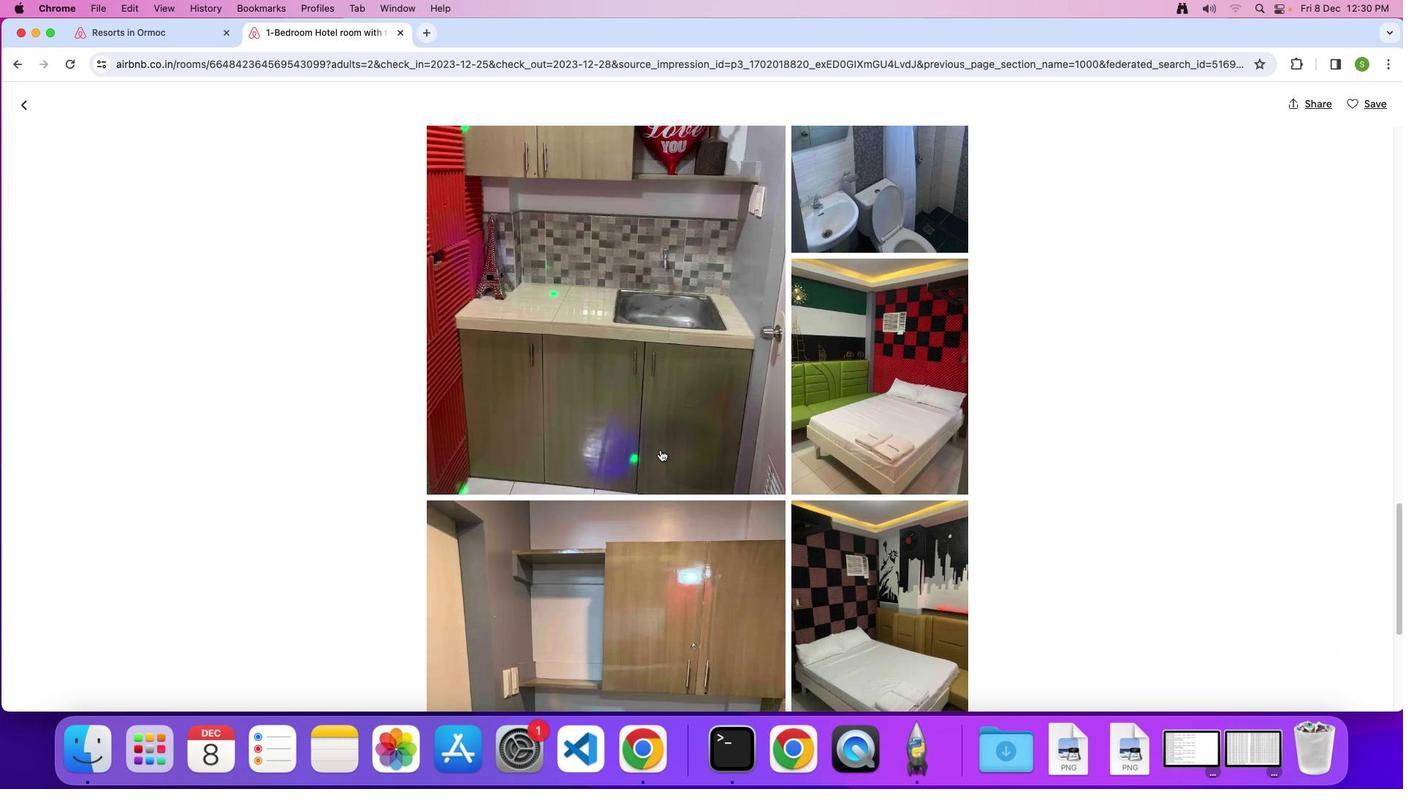 
Action: Mouse scrolled (659, 449) with delta (0, 0)
Screenshot: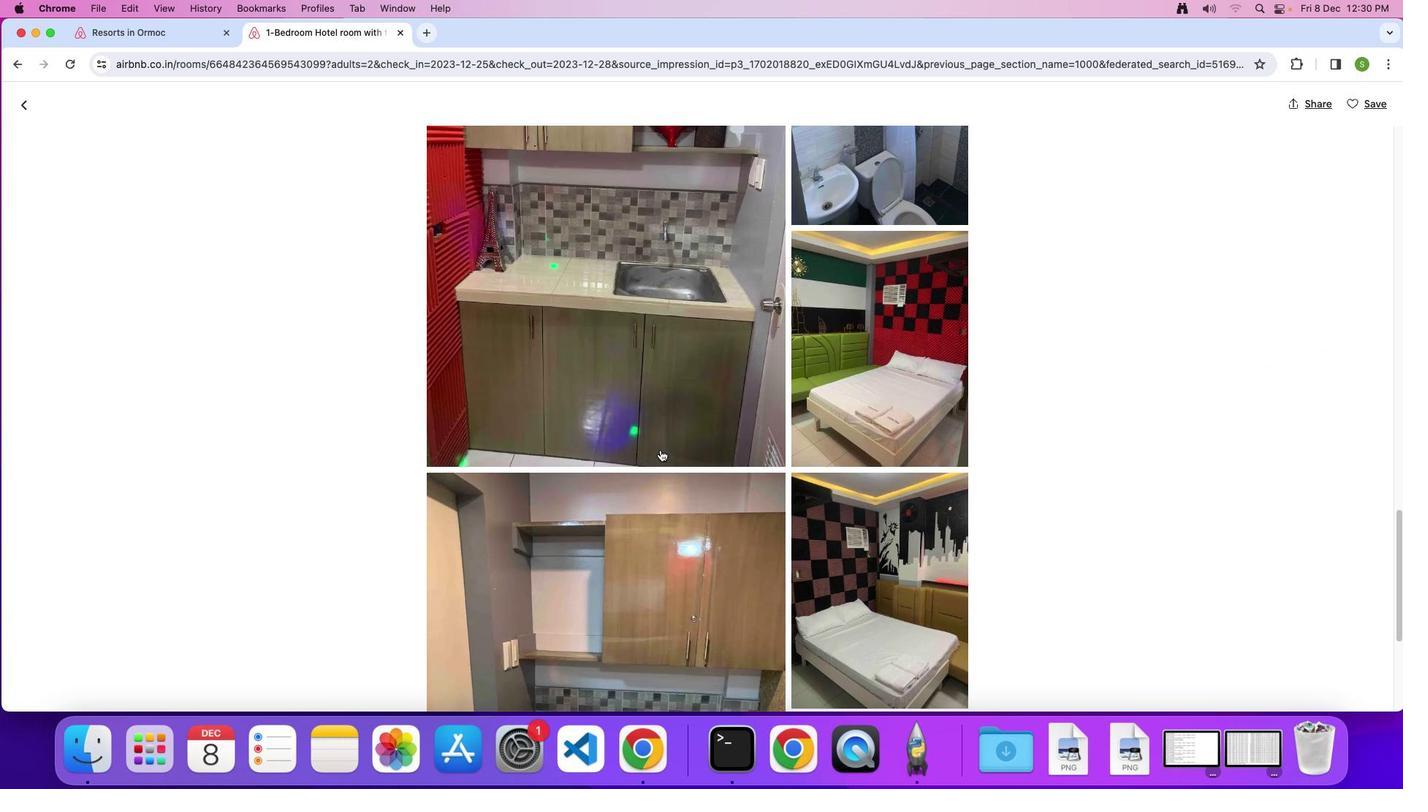 
Action: Mouse scrolled (659, 449) with delta (0, 0)
Screenshot: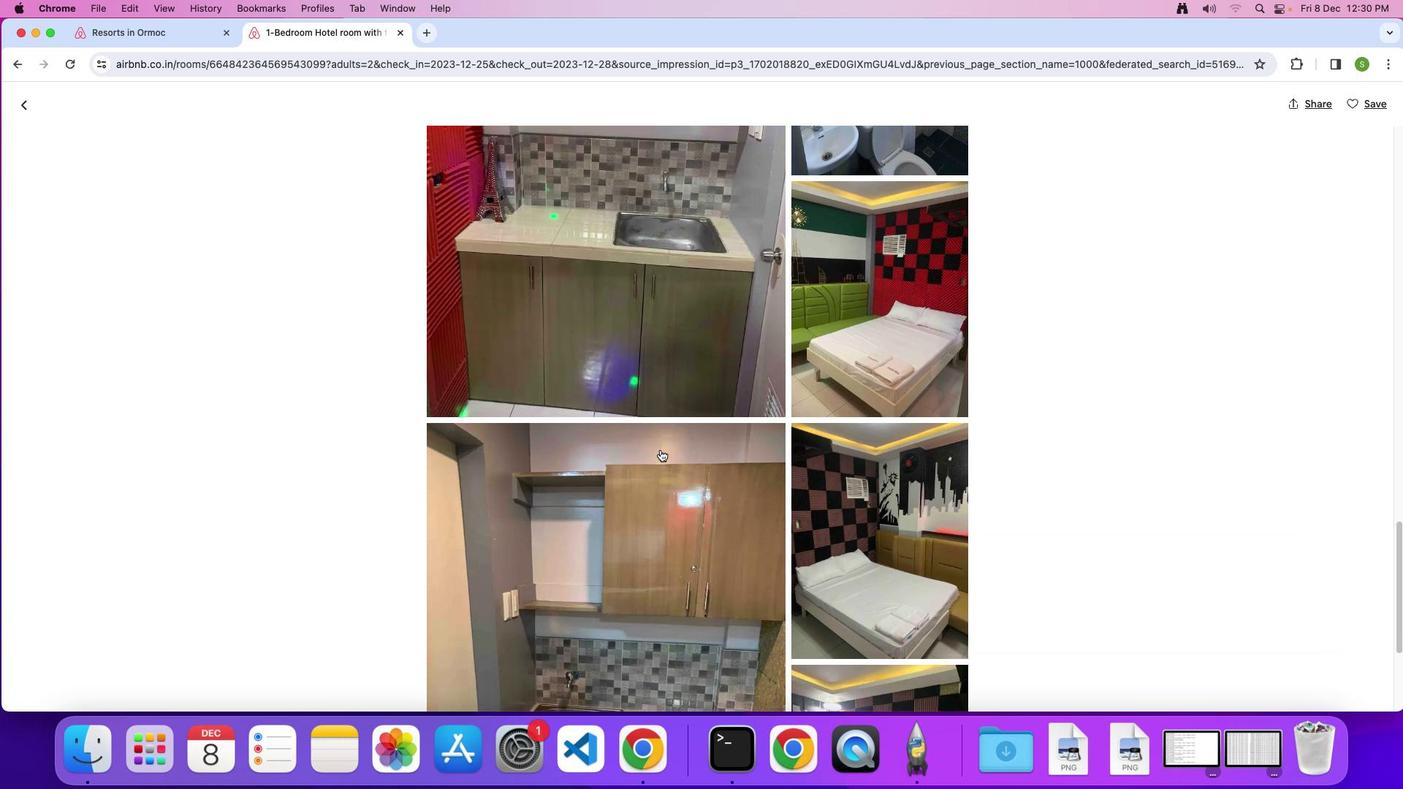
Action: Mouse scrolled (659, 449) with delta (0, -1)
Screenshot: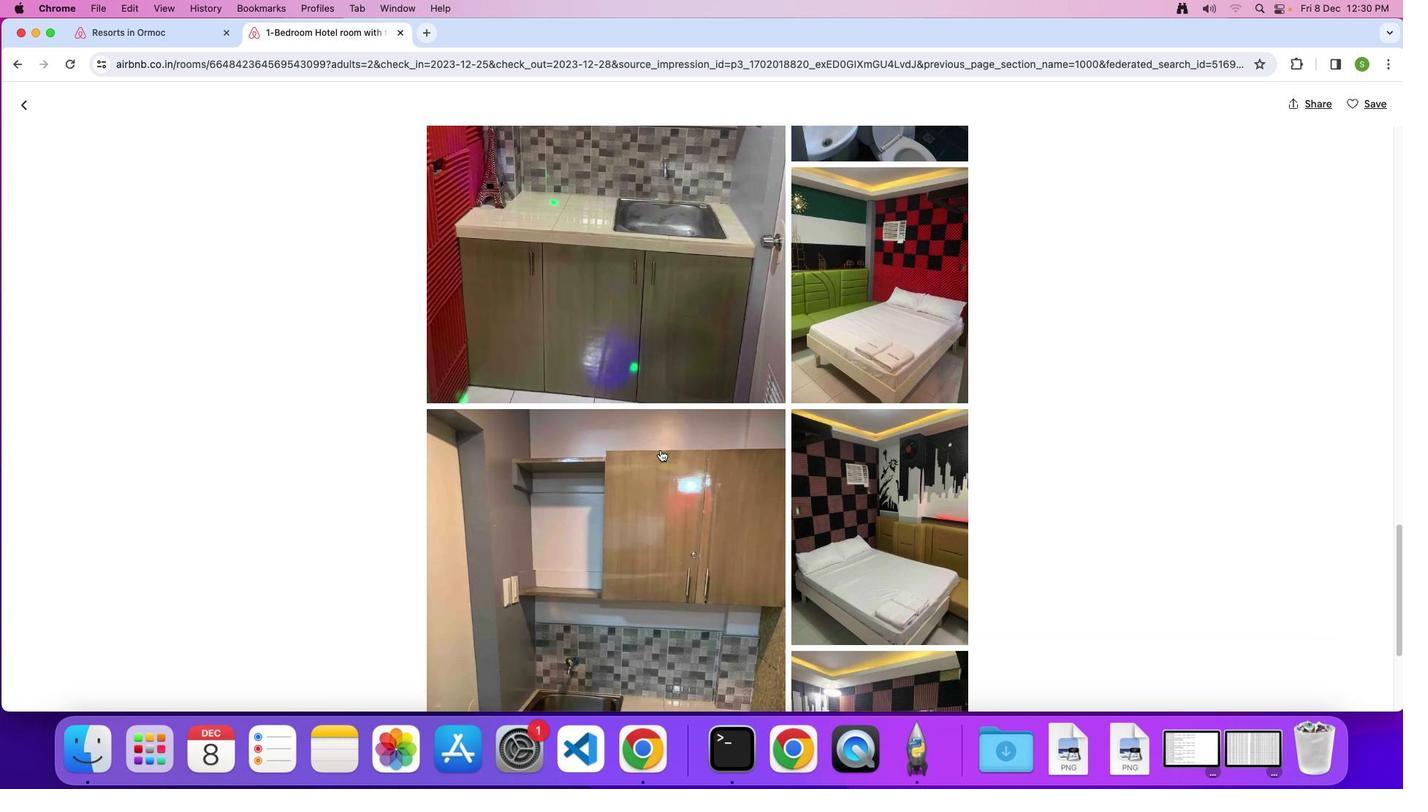 
Action: Mouse scrolled (659, 449) with delta (0, 0)
Screenshot: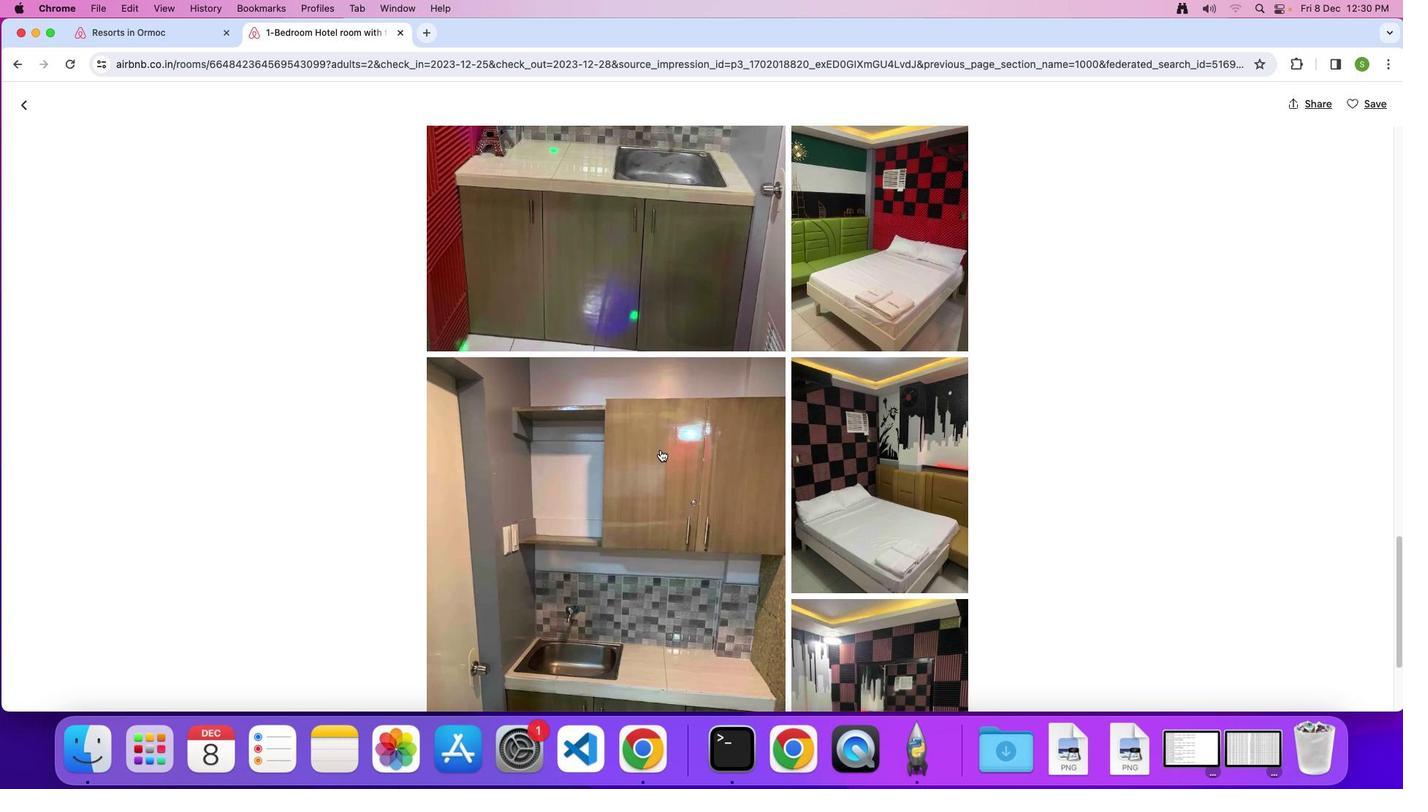
Action: Mouse scrolled (659, 449) with delta (0, 0)
Screenshot: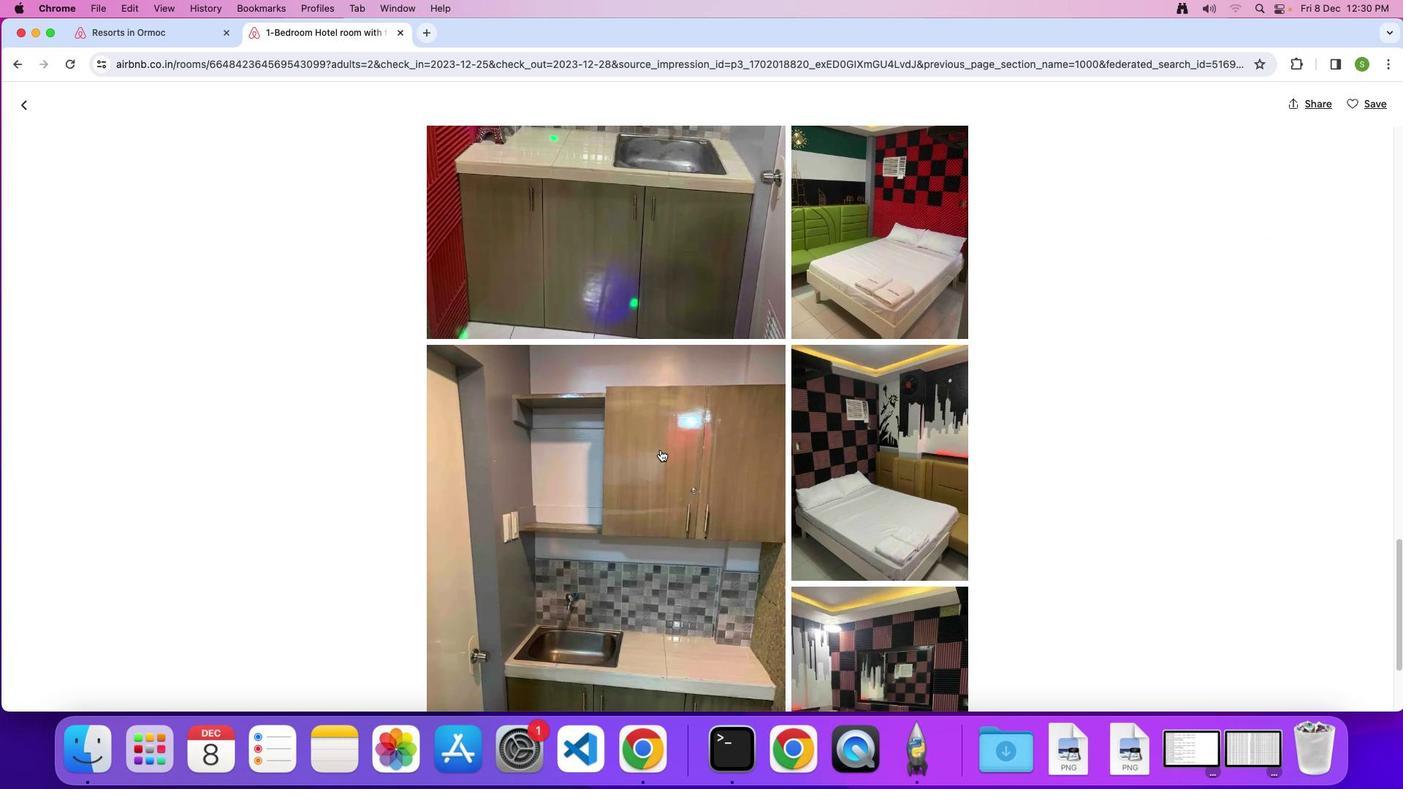 
Action: Mouse scrolled (659, 449) with delta (0, 0)
Screenshot: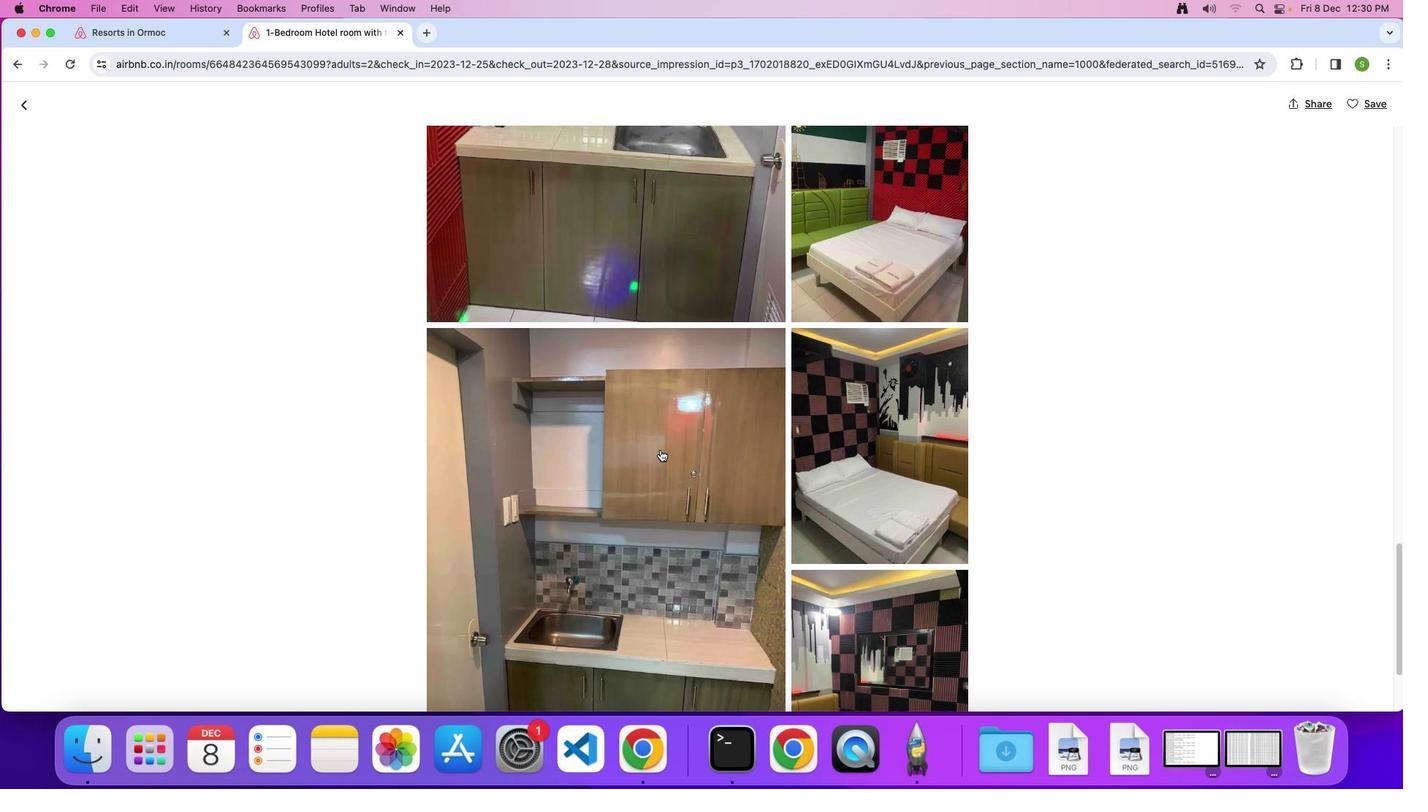 
Action: Mouse scrolled (659, 449) with delta (0, 0)
Screenshot: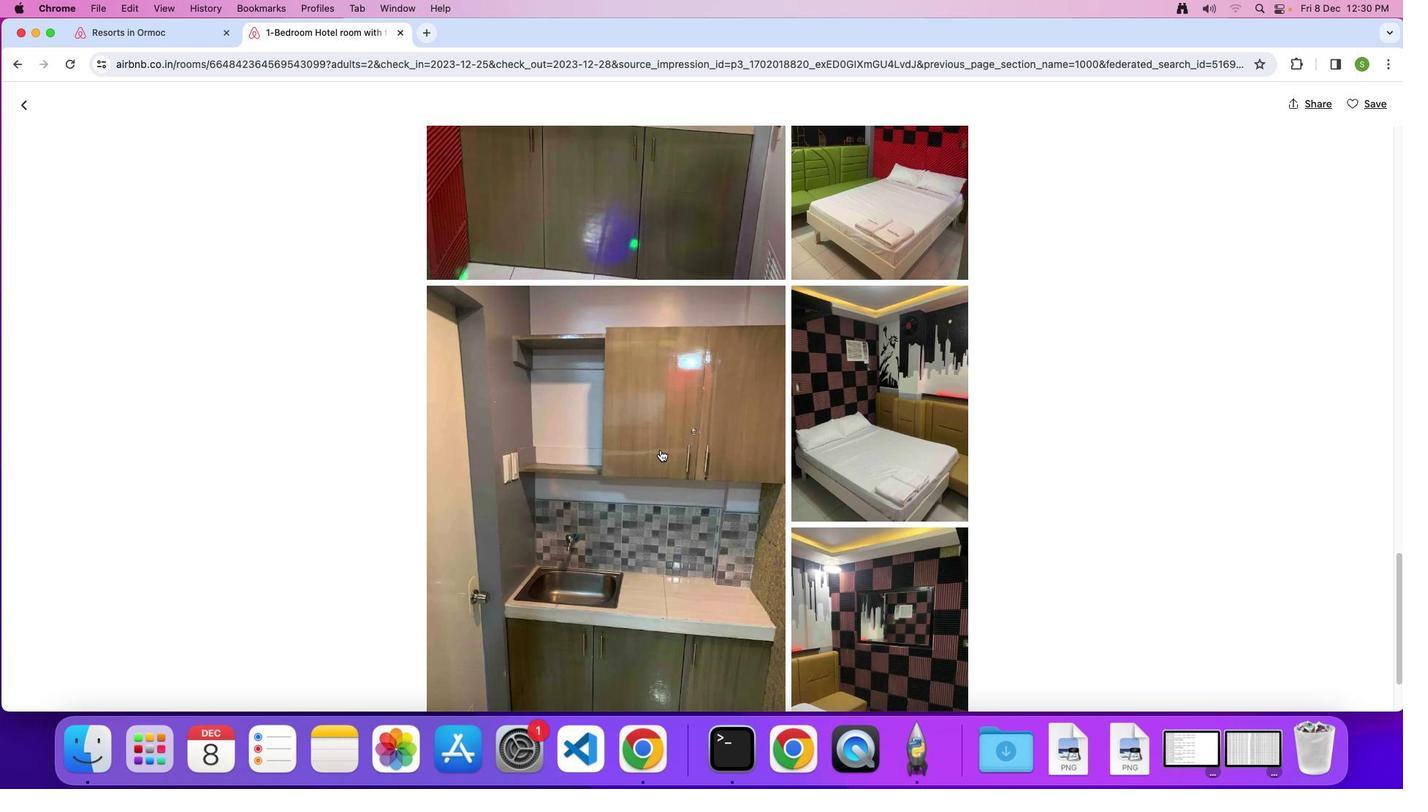 
Action: Mouse scrolled (659, 449) with delta (0, -1)
Screenshot: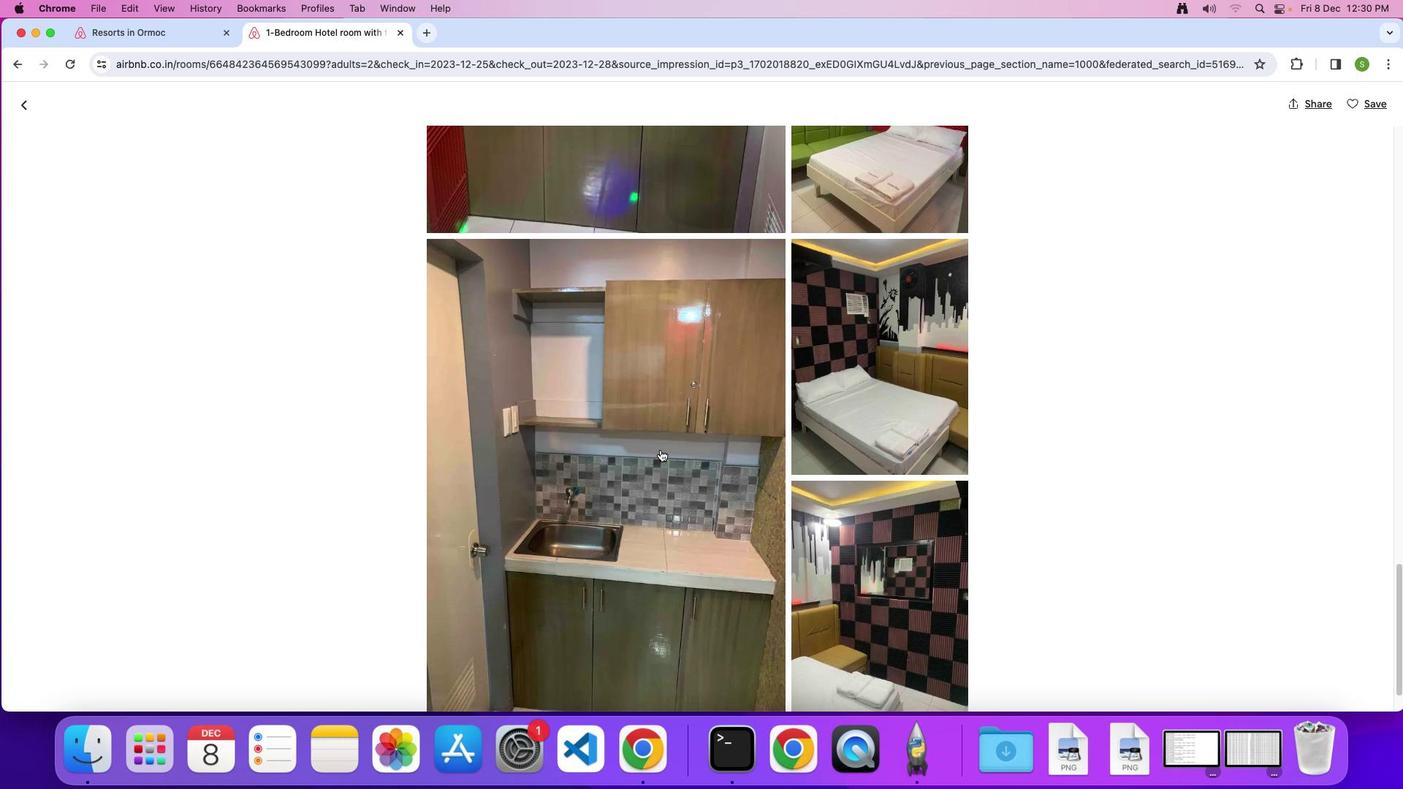 
Action: Mouse scrolled (659, 449) with delta (0, 0)
Screenshot: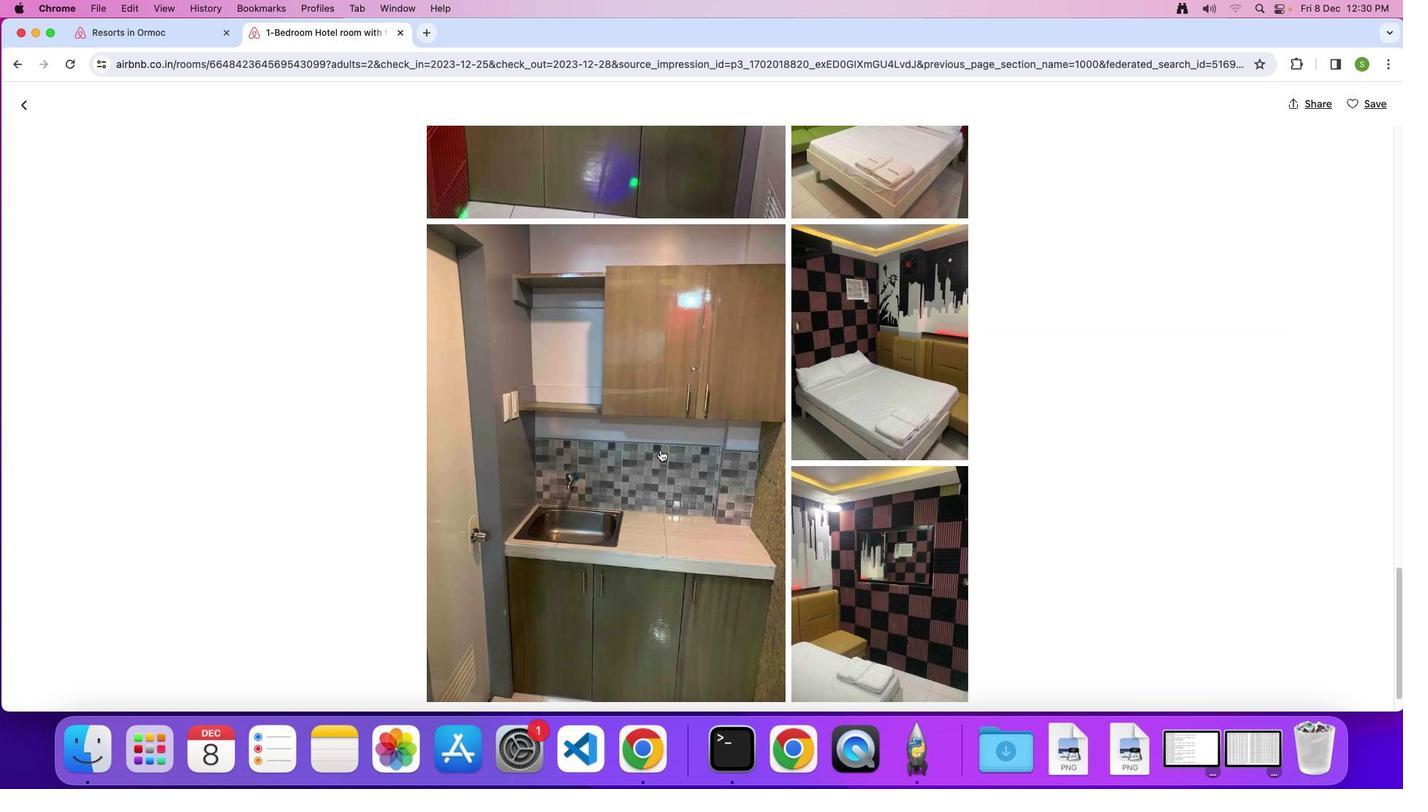 
Action: Mouse scrolled (659, 449) with delta (0, 0)
Screenshot: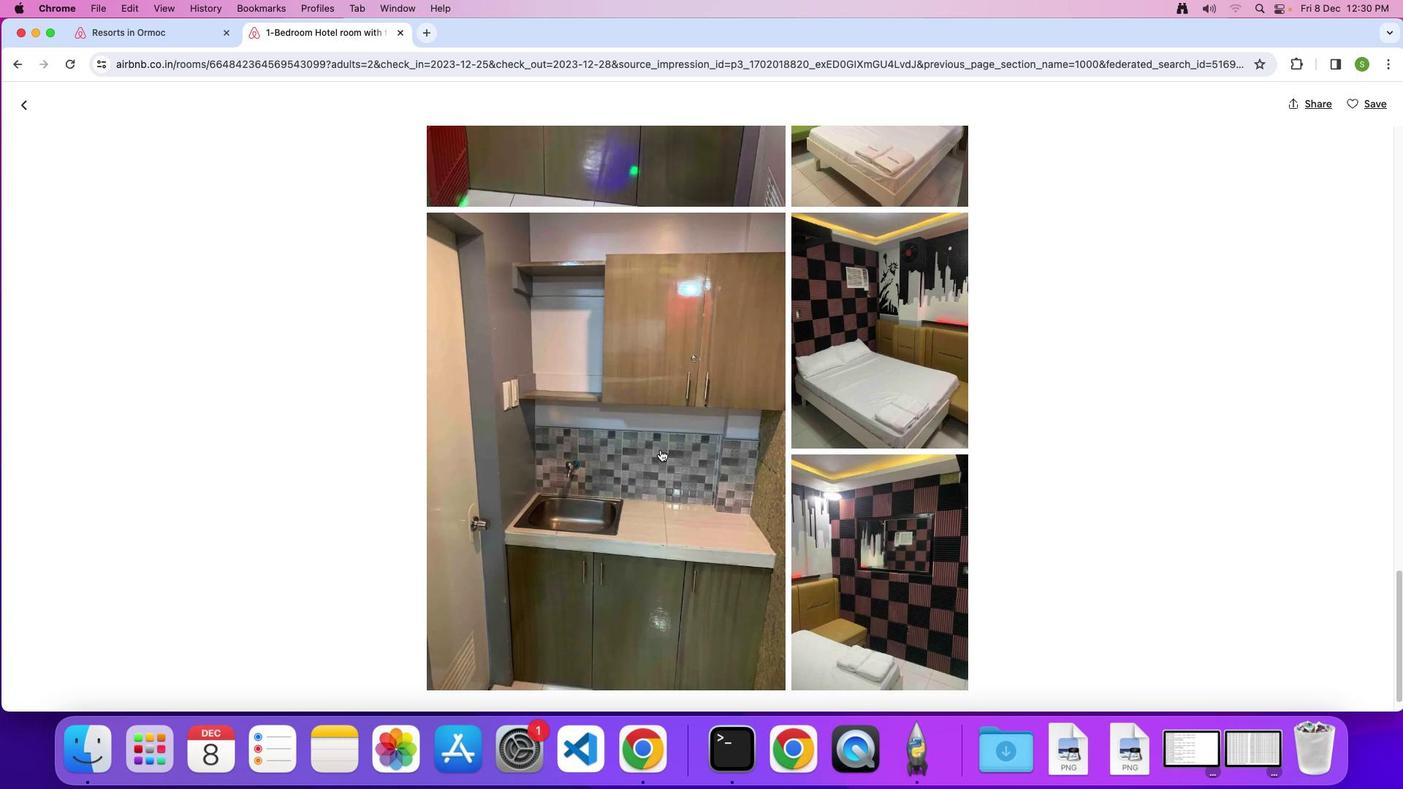 
Action: Mouse scrolled (659, 449) with delta (0, 0)
Screenshot: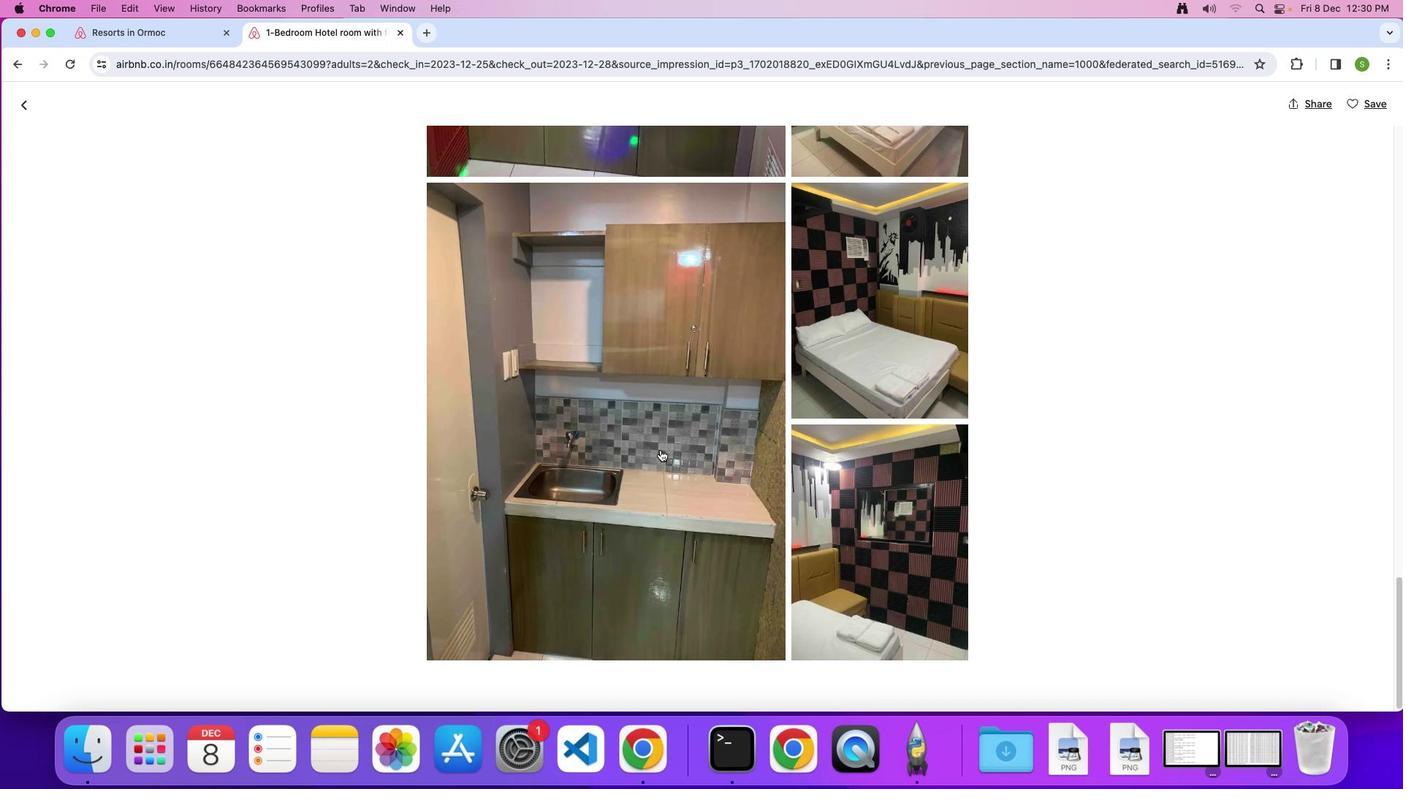 
Action: Mouse scrolled (659, 449) with delta (0, 0)
Screenshot: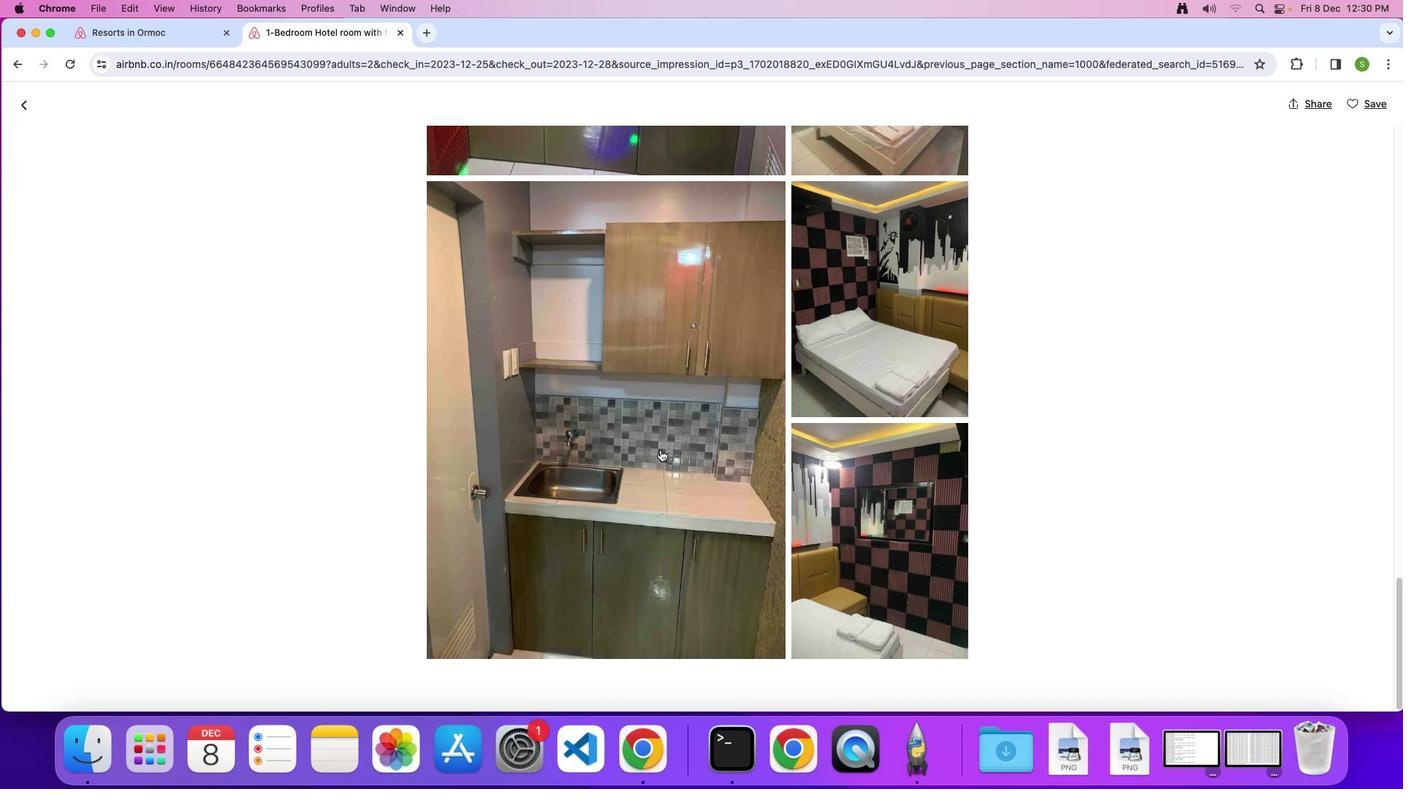 
Action: Mouse scrolled (659, 449) with delta (0, 0)
Screenshot: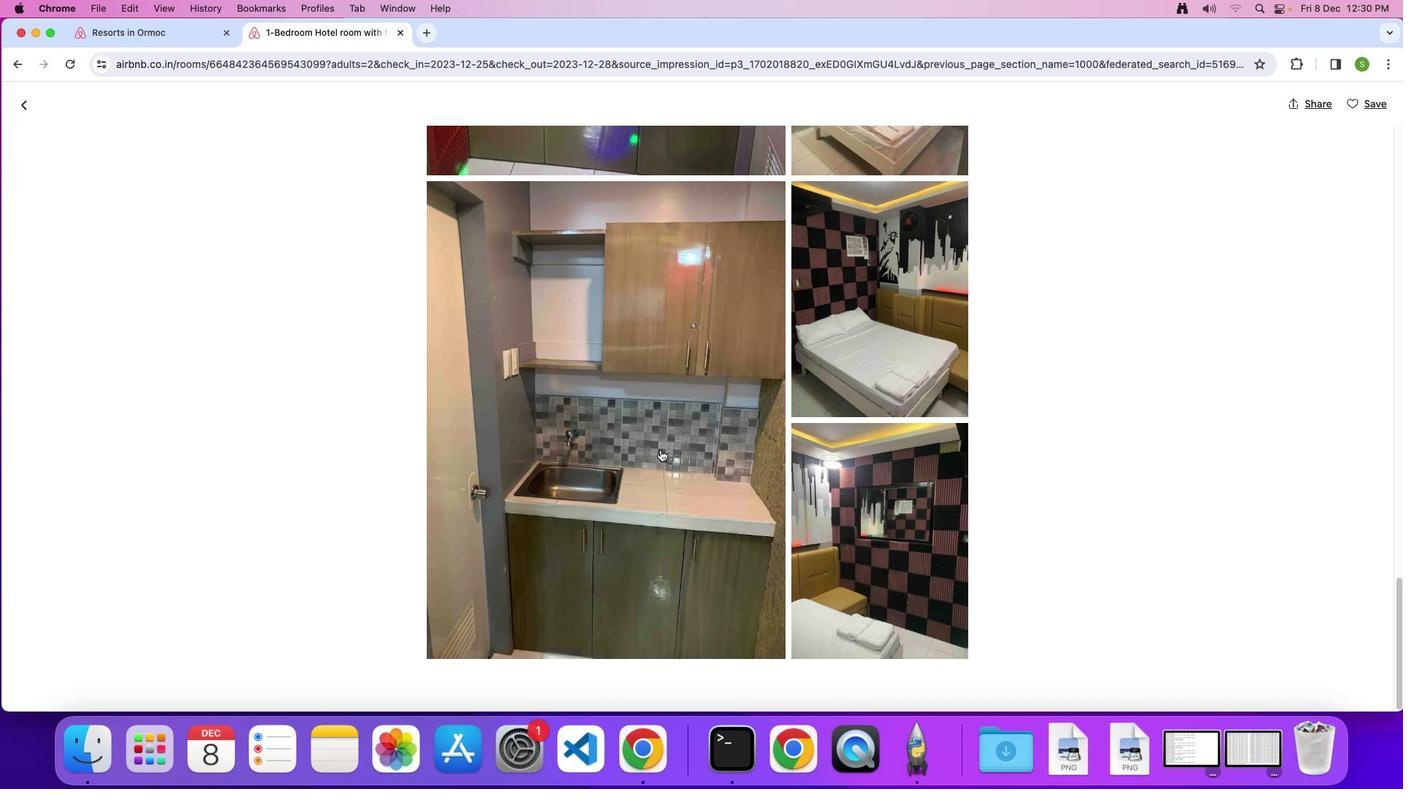 
Action: Mouse scrolled (659, 449) with delta (0, 0)
Screenshot: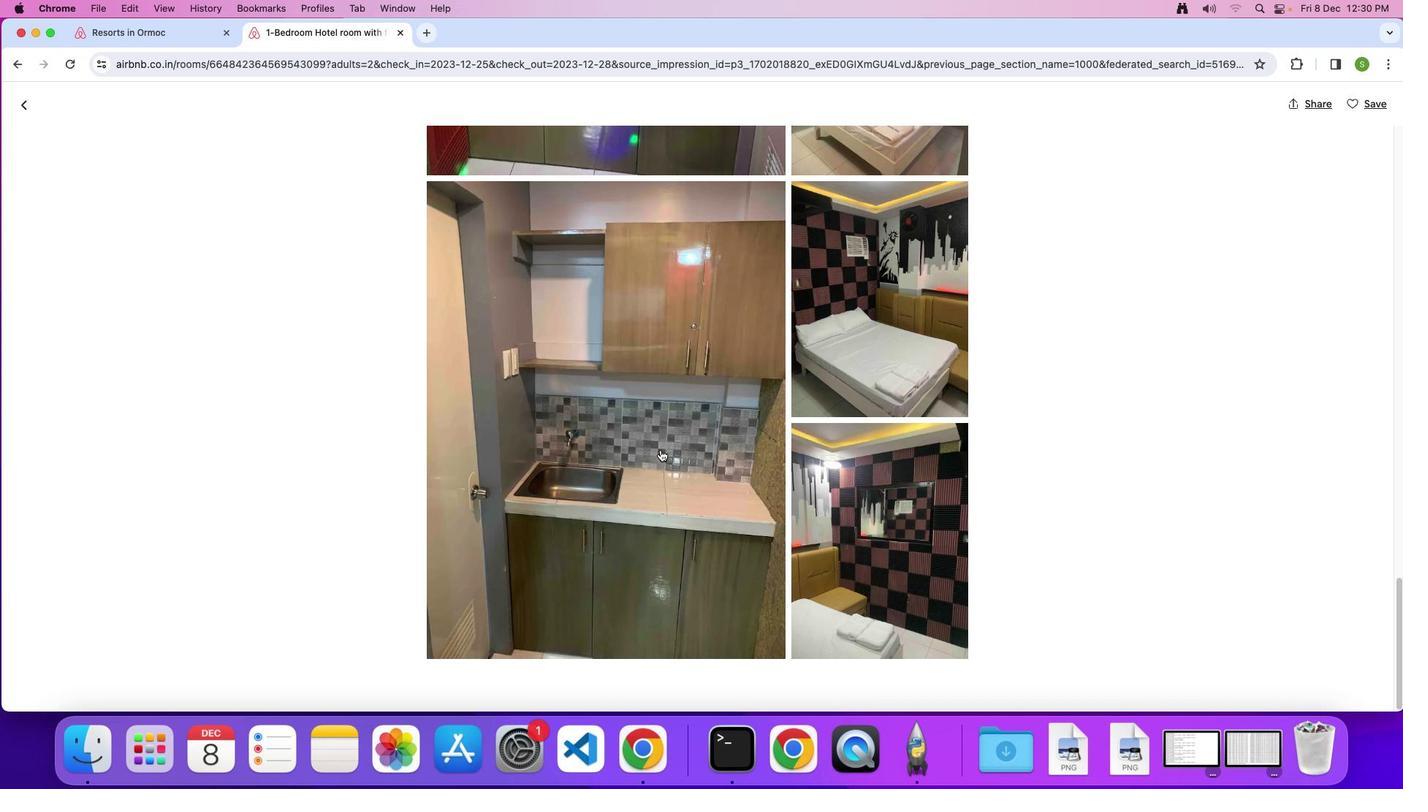 
Action: Mouse scrolled (659, 449) with delta (0, 0)
Screenshot: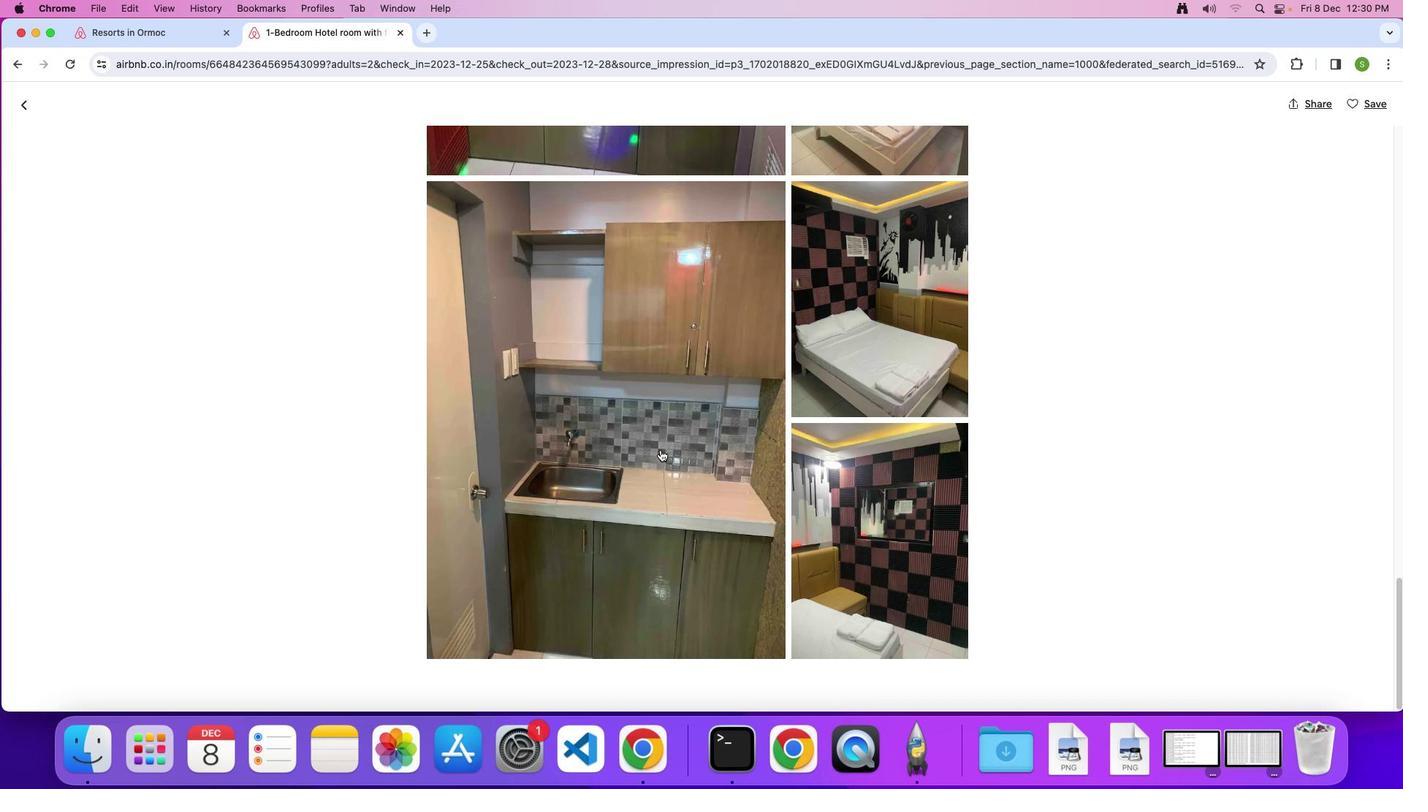 
Action: Mouse scrolled (659, 449) with delta (0, -1)
Screenshot: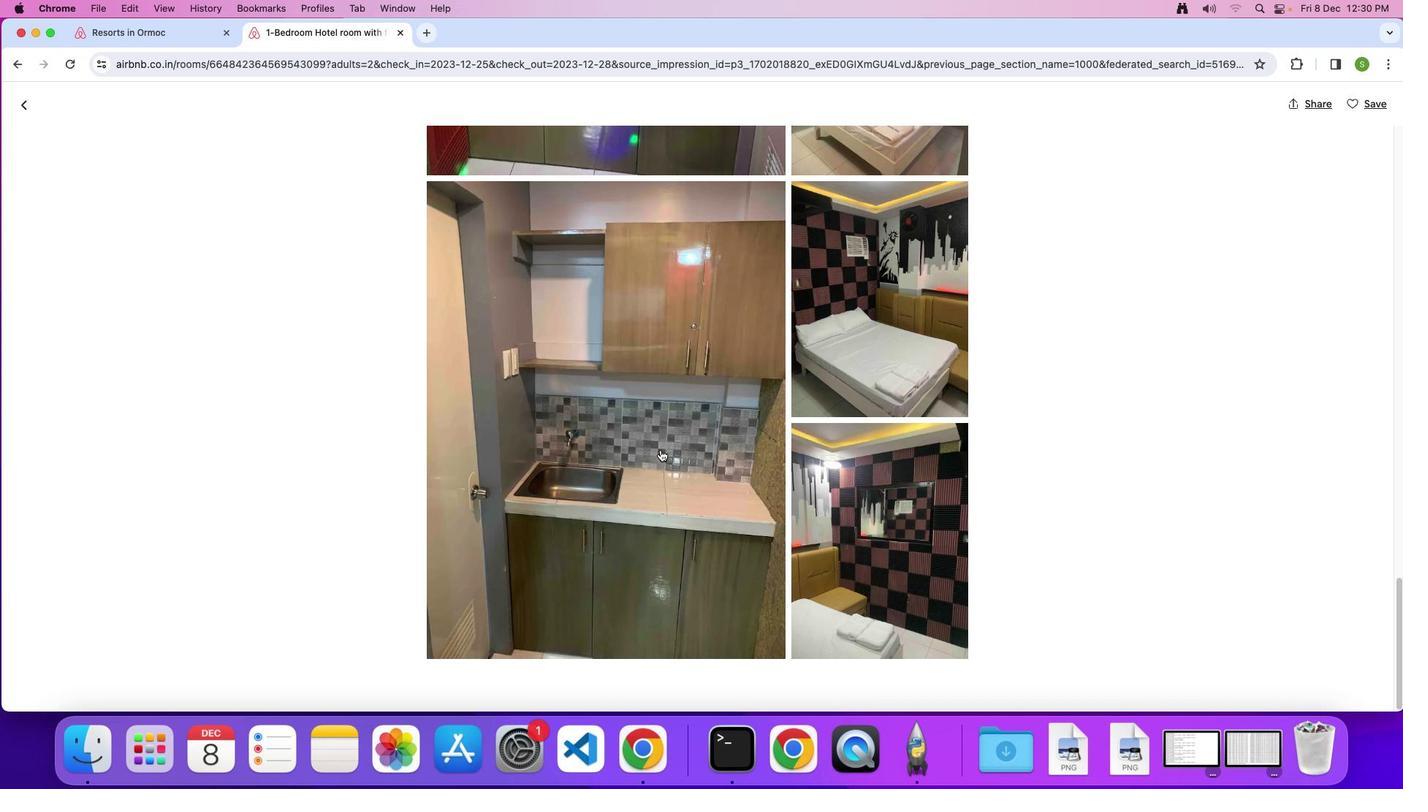 
Action: Mouse moved to (28, 103)
Screenshot: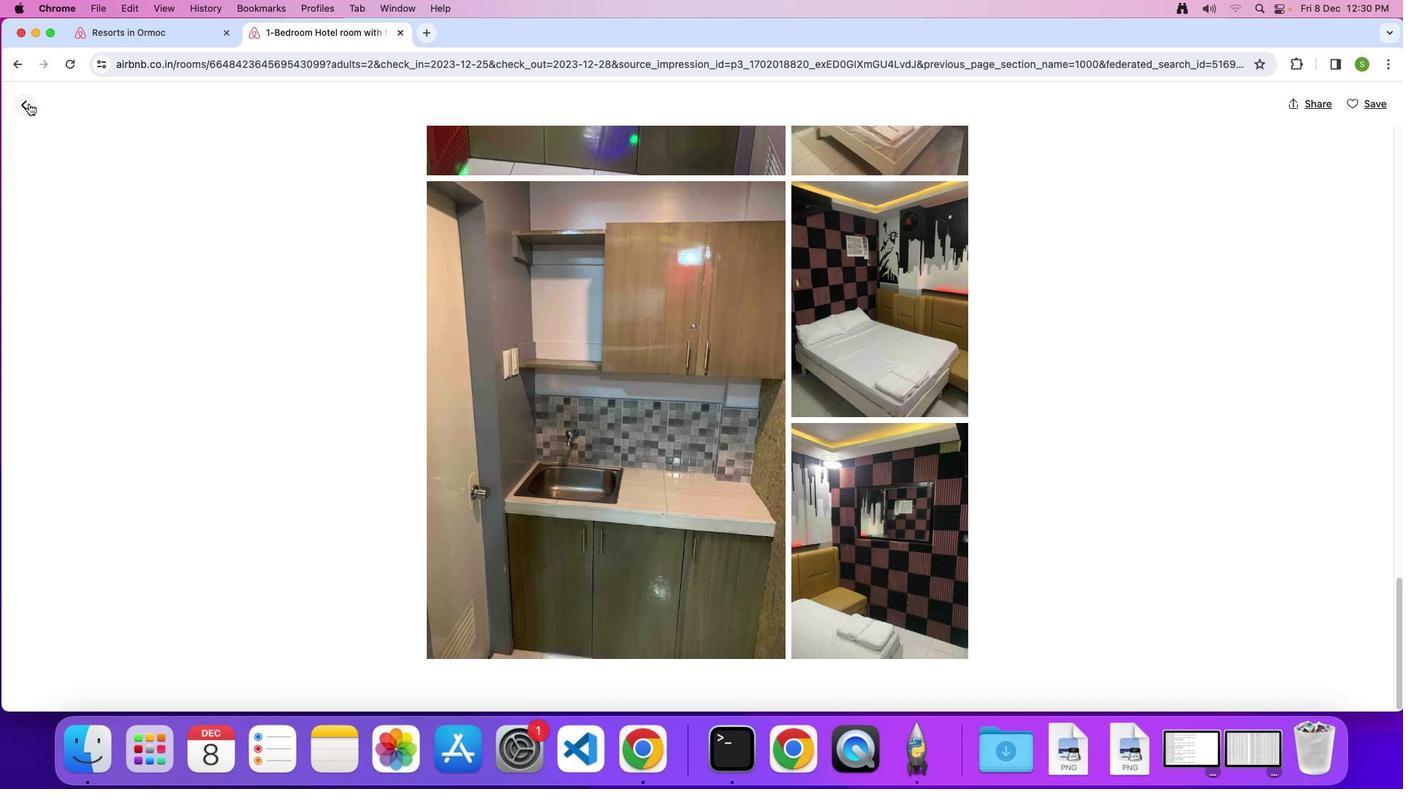 
Action: Mouse pressed left at (28, 103)
Screenshot: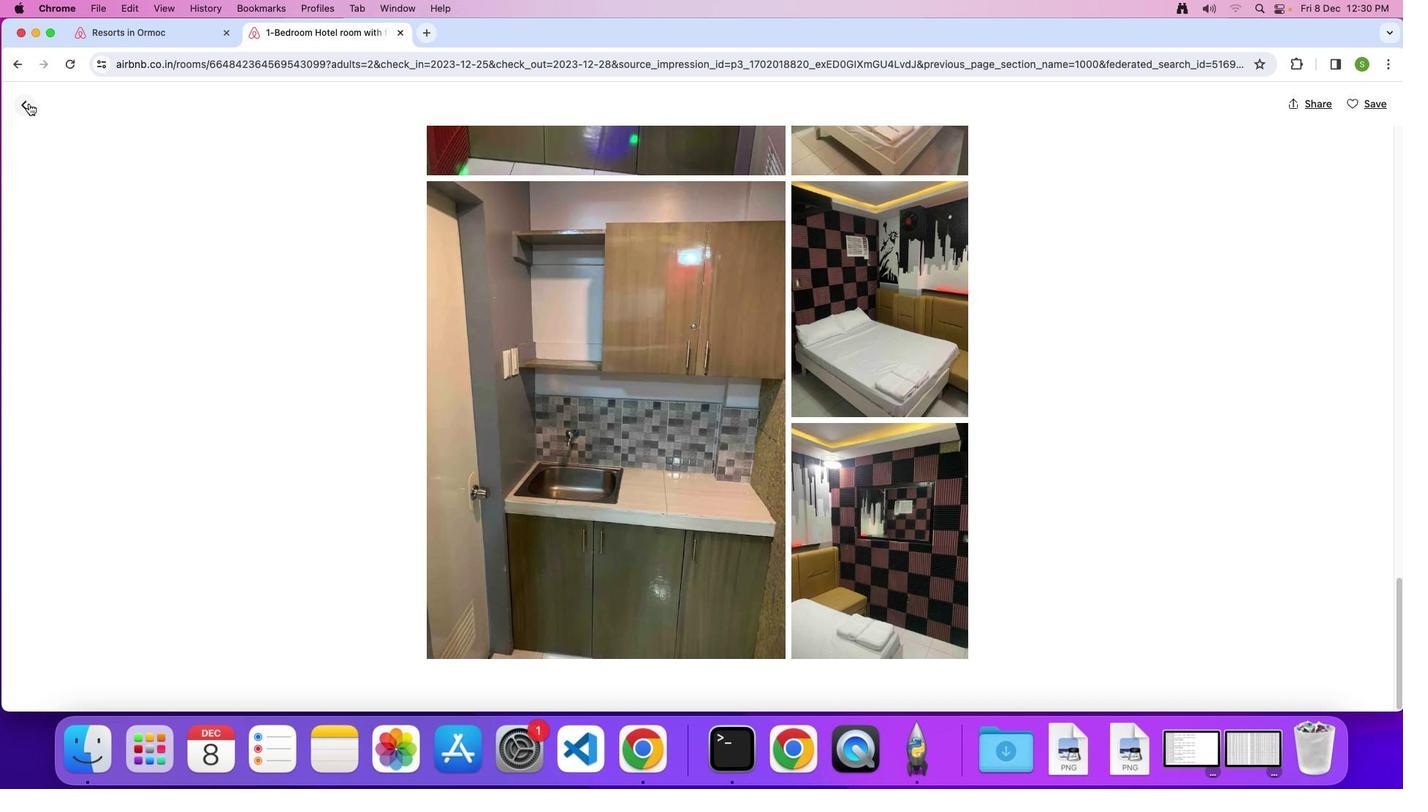 
Action: Mouse moved to (567, 446)
Screenshot: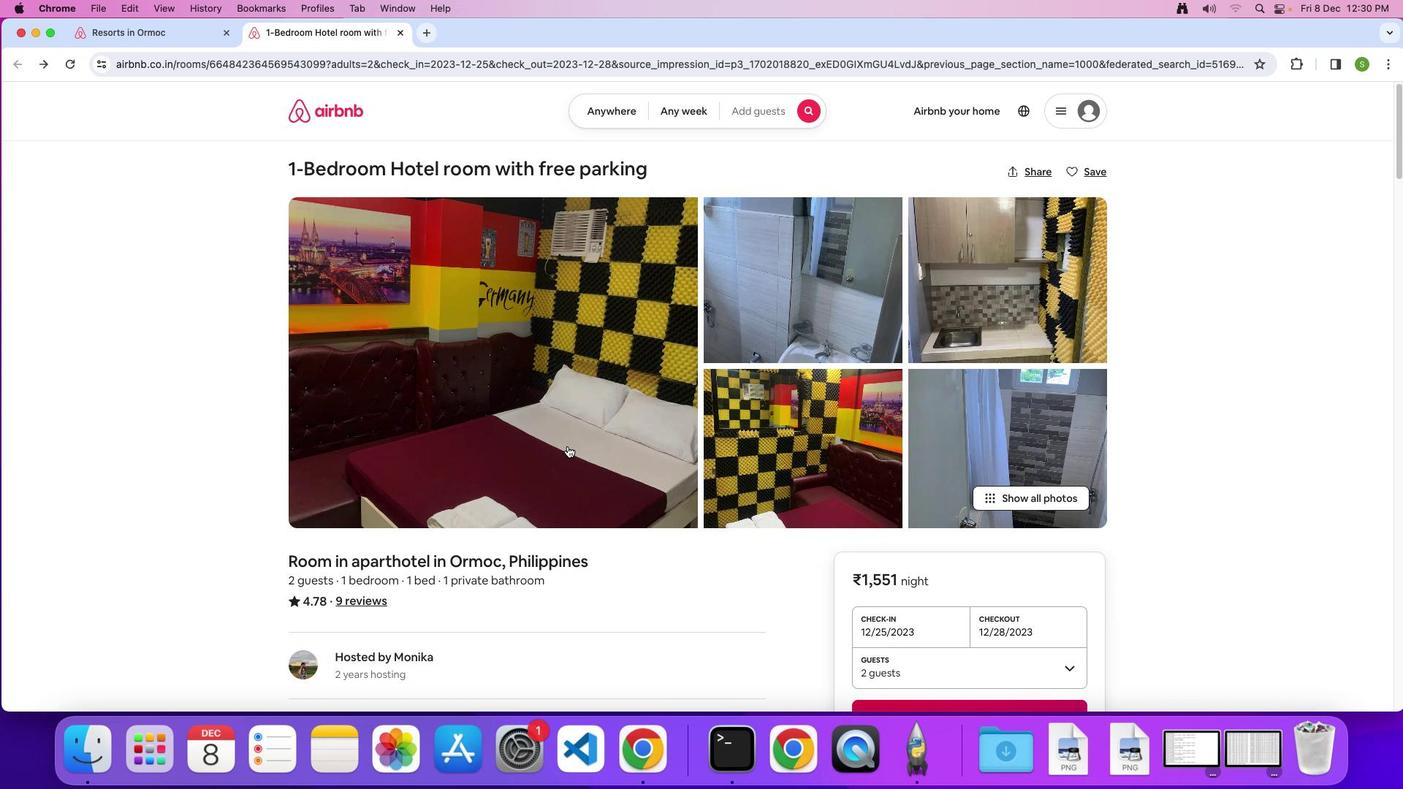 
Action: Mouse scrolled (567, 446) with delta (0, 0)
Screenshot: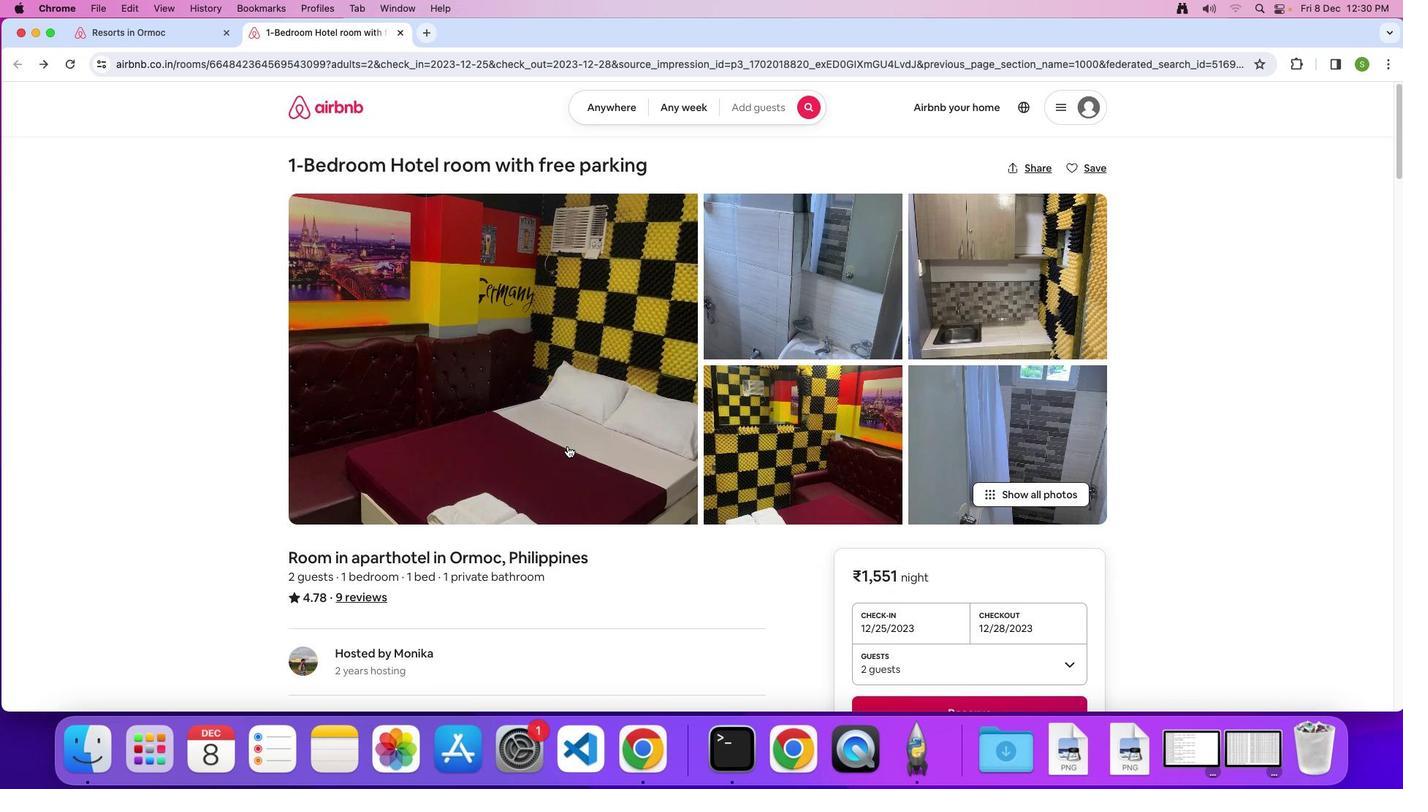 
Action: Mouse scrolled (567, 446) with delta (0, 0)
Screenshot: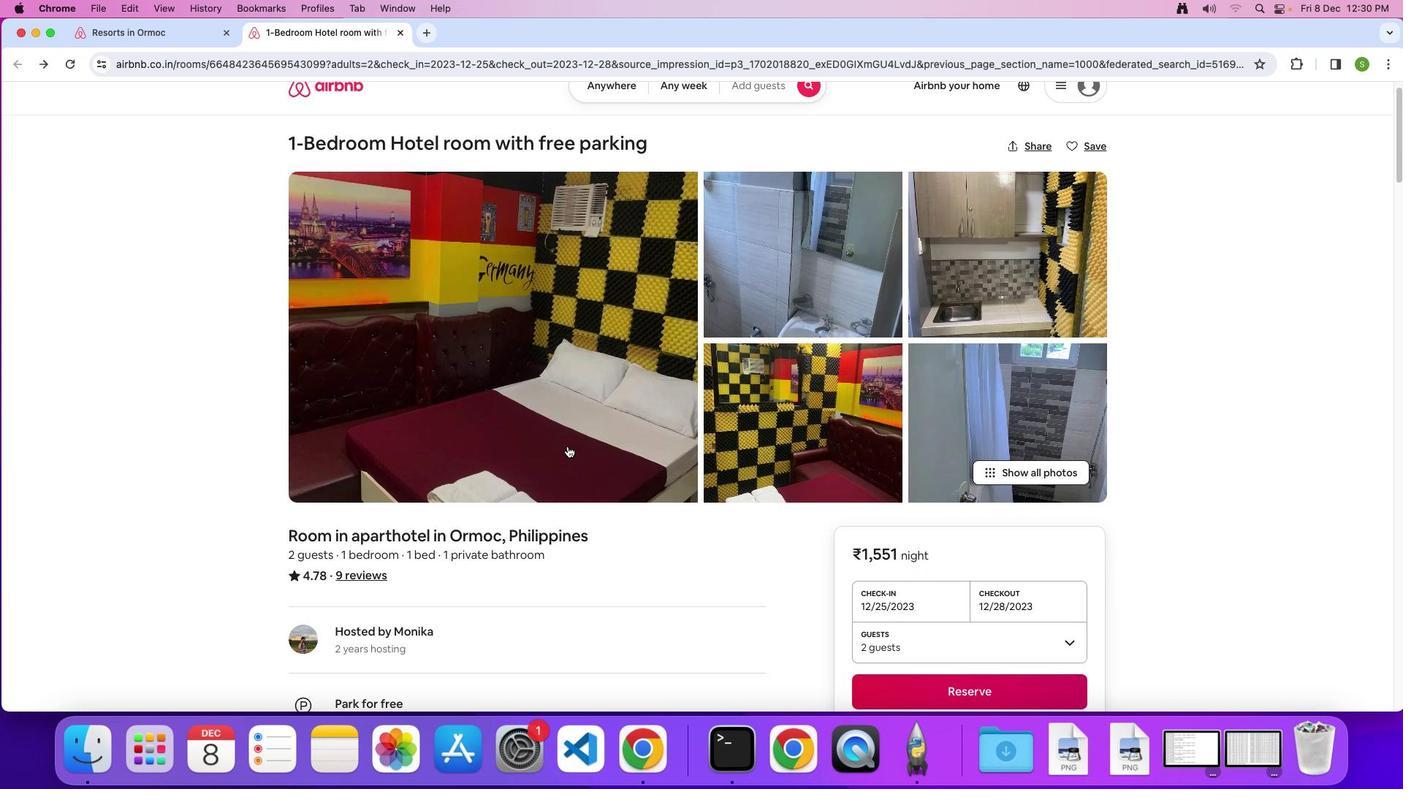 
Action: Mouse scrolled (567, 446) with delta (0, -1)
Screenshot: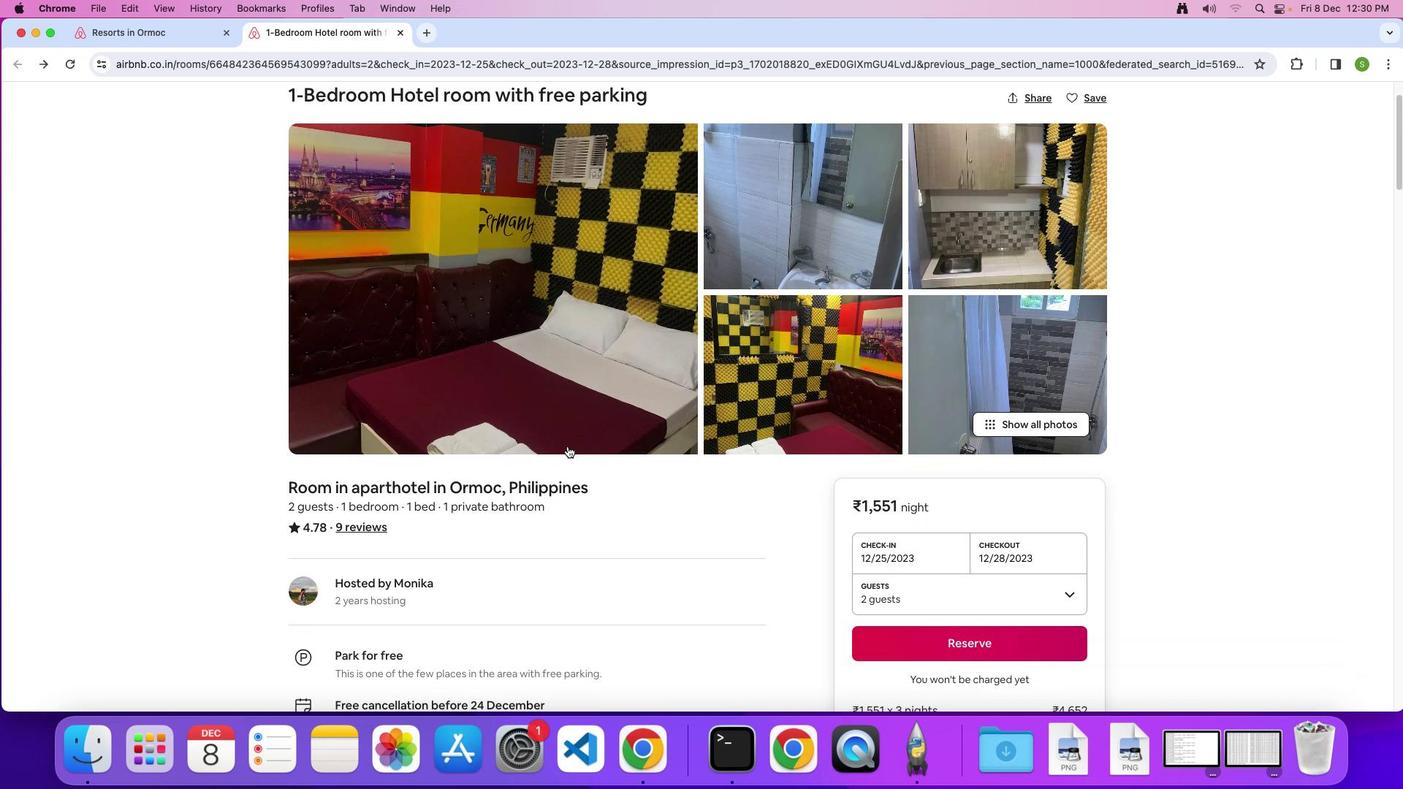 
Action: Mouse scrolled (567, 446) with delta (0, 0)
Screenshot: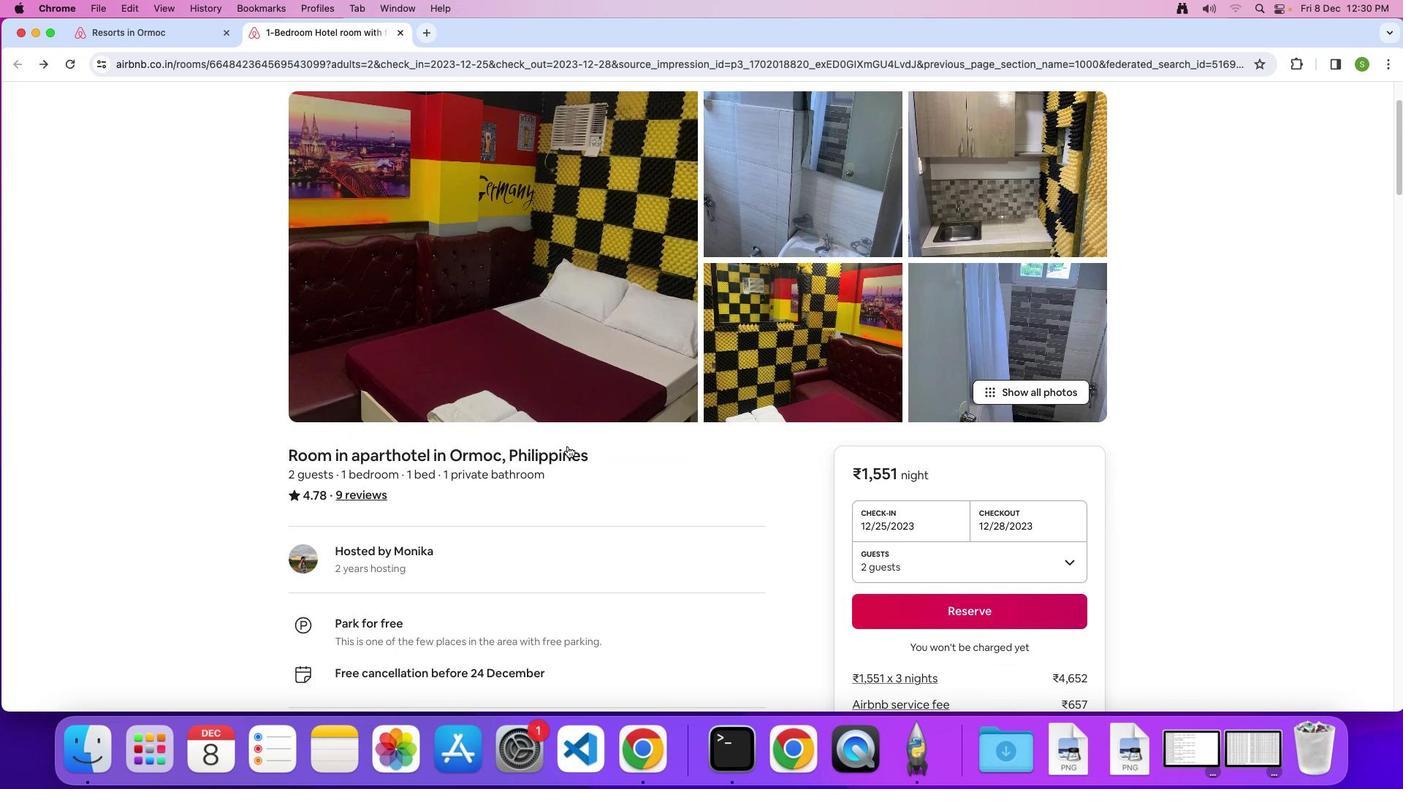 
Action: Mouse scrolled (567, 446) with delta (0, 0)
Screenshot: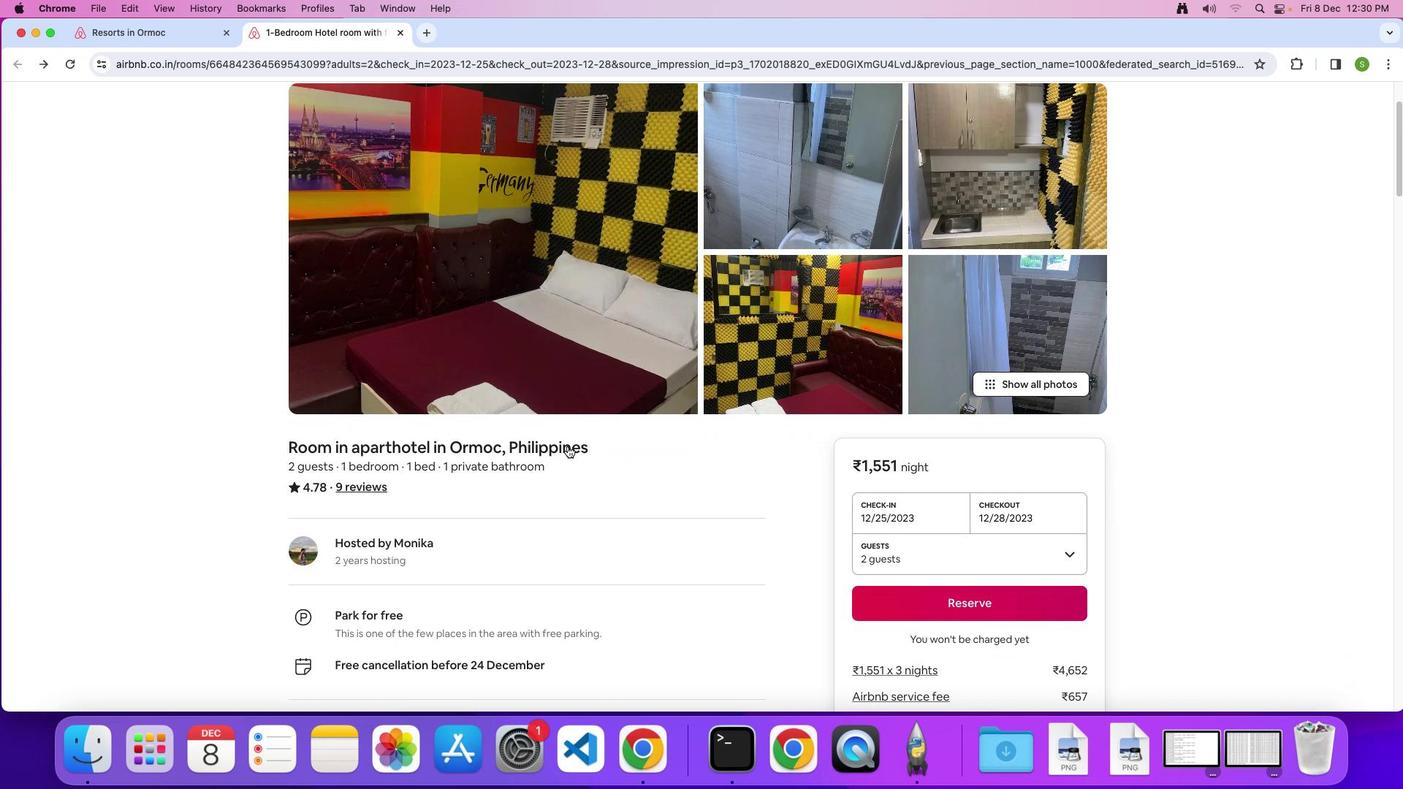
Action: Mouse scrolled (567, 446) with delta (0, -1)
Screenshot: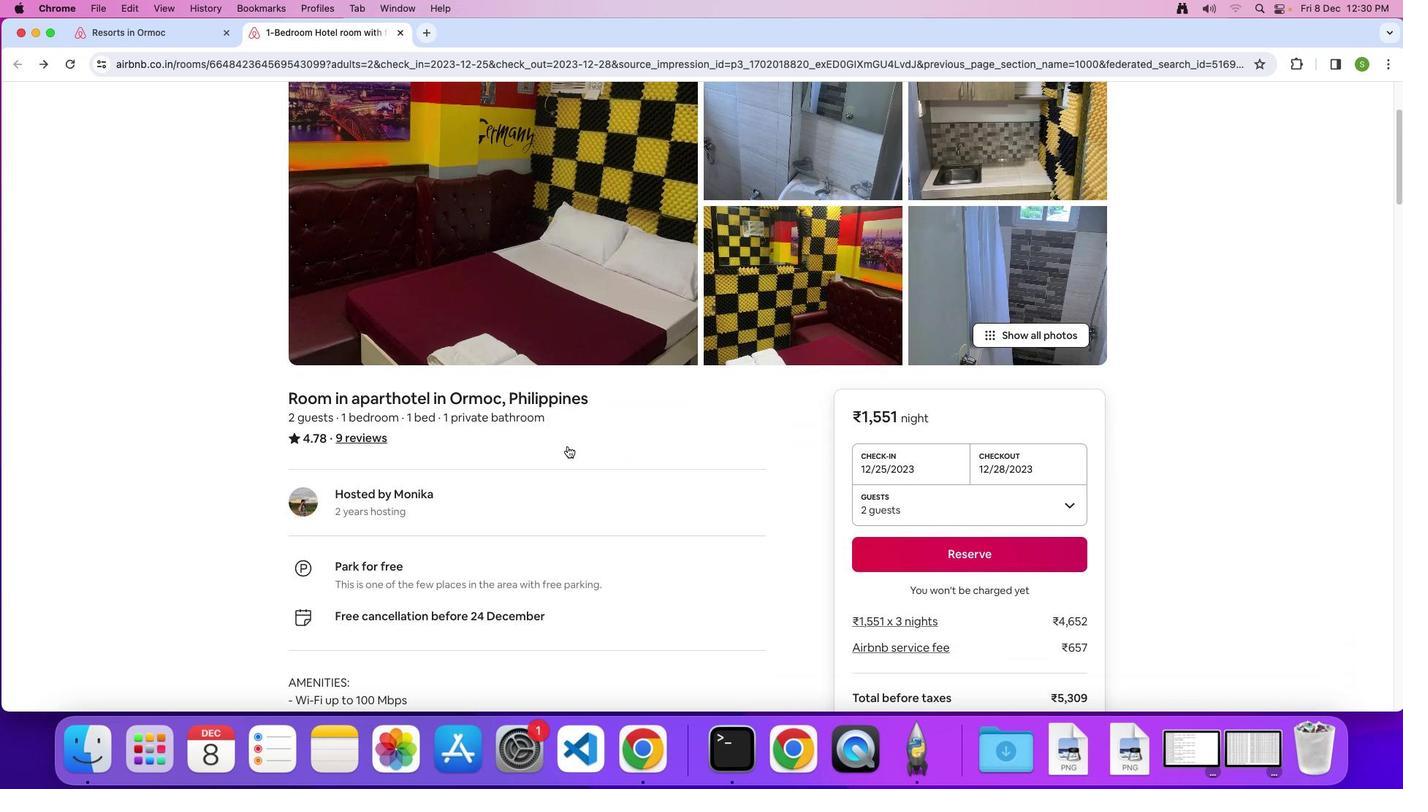 
Action: Mouse scrolled (567, 446) with delta (0, 0)
Screenshot: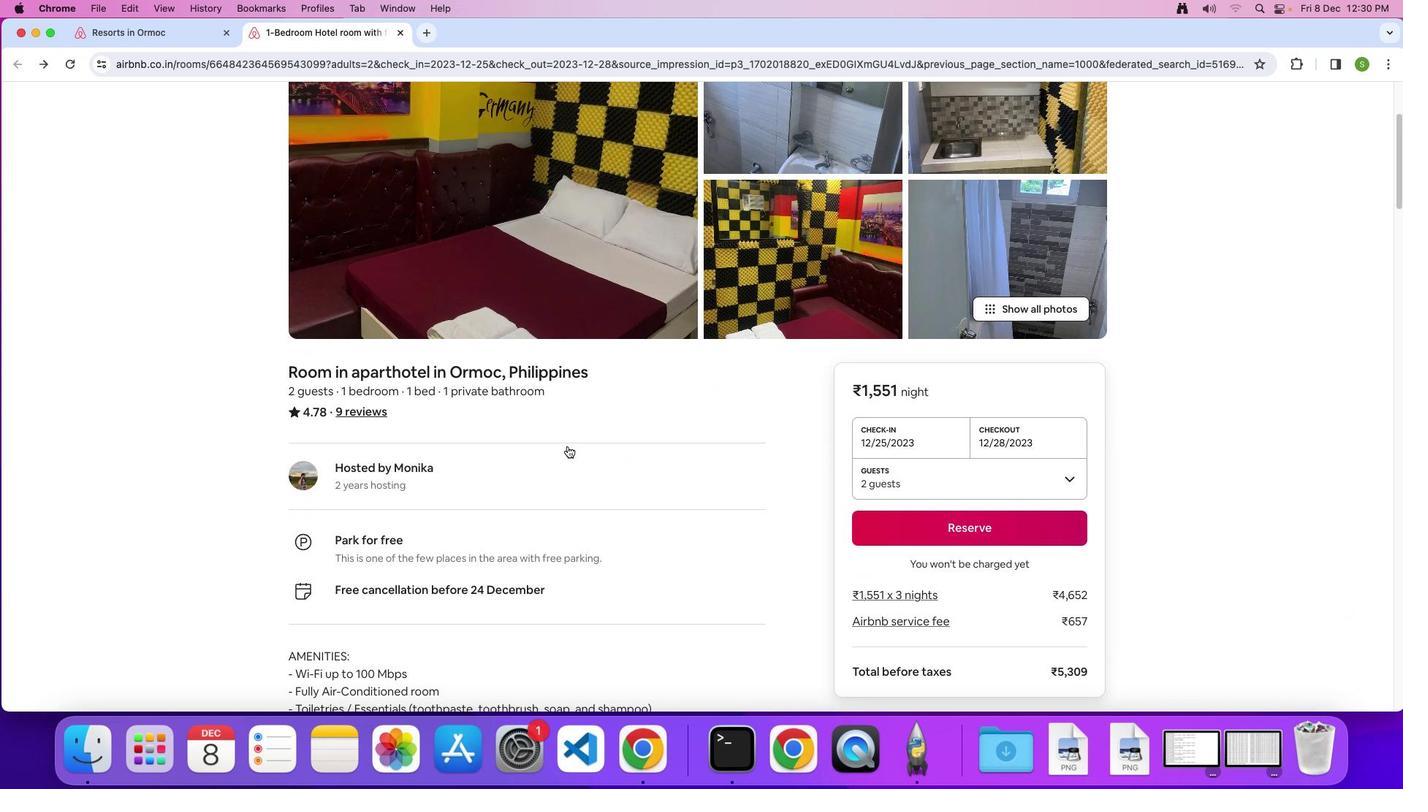 
Action: Mouse scrolled (567, 446) with delta (0, 0)
Screenshot: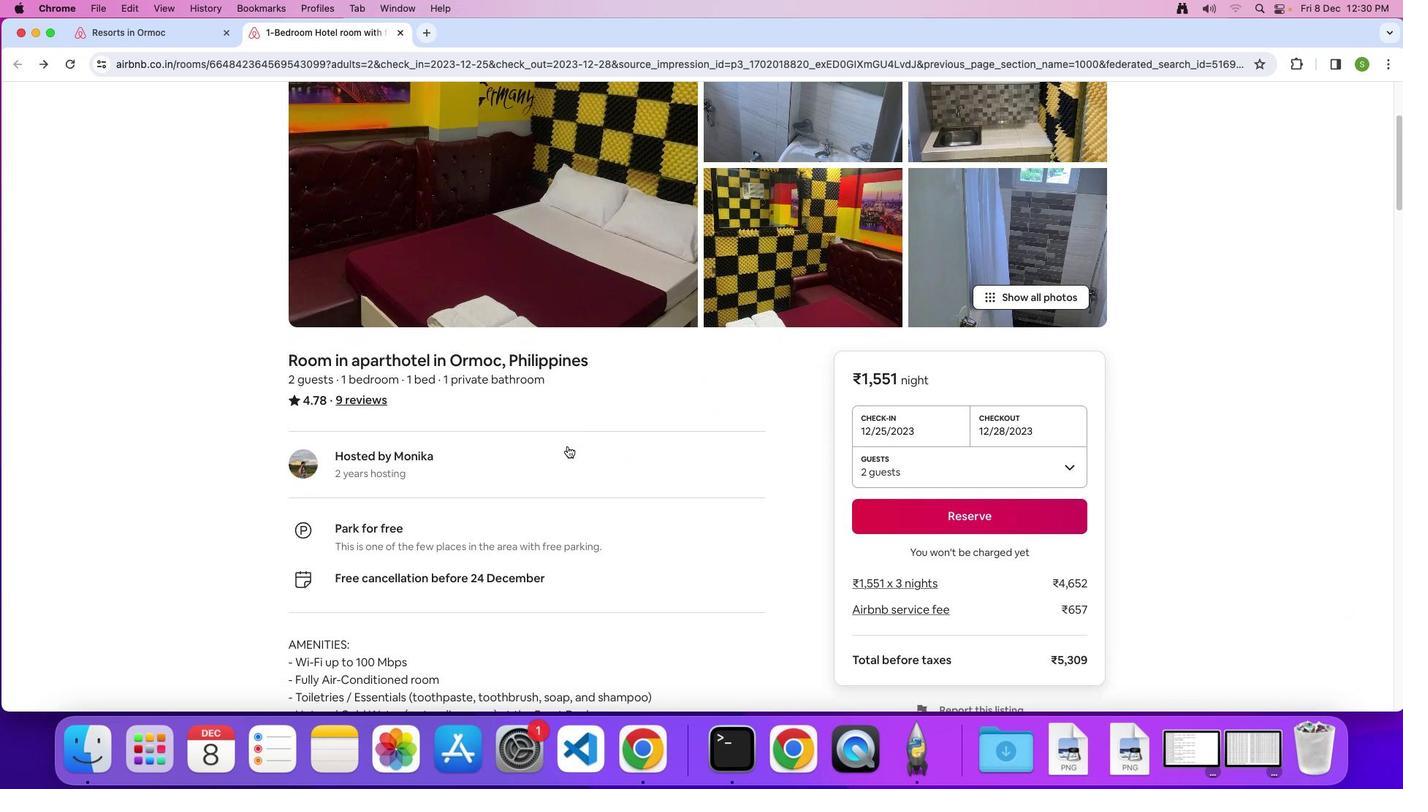 
Action: Mouse scrolled (567, 446) with delta (0, 0)
Screenshot: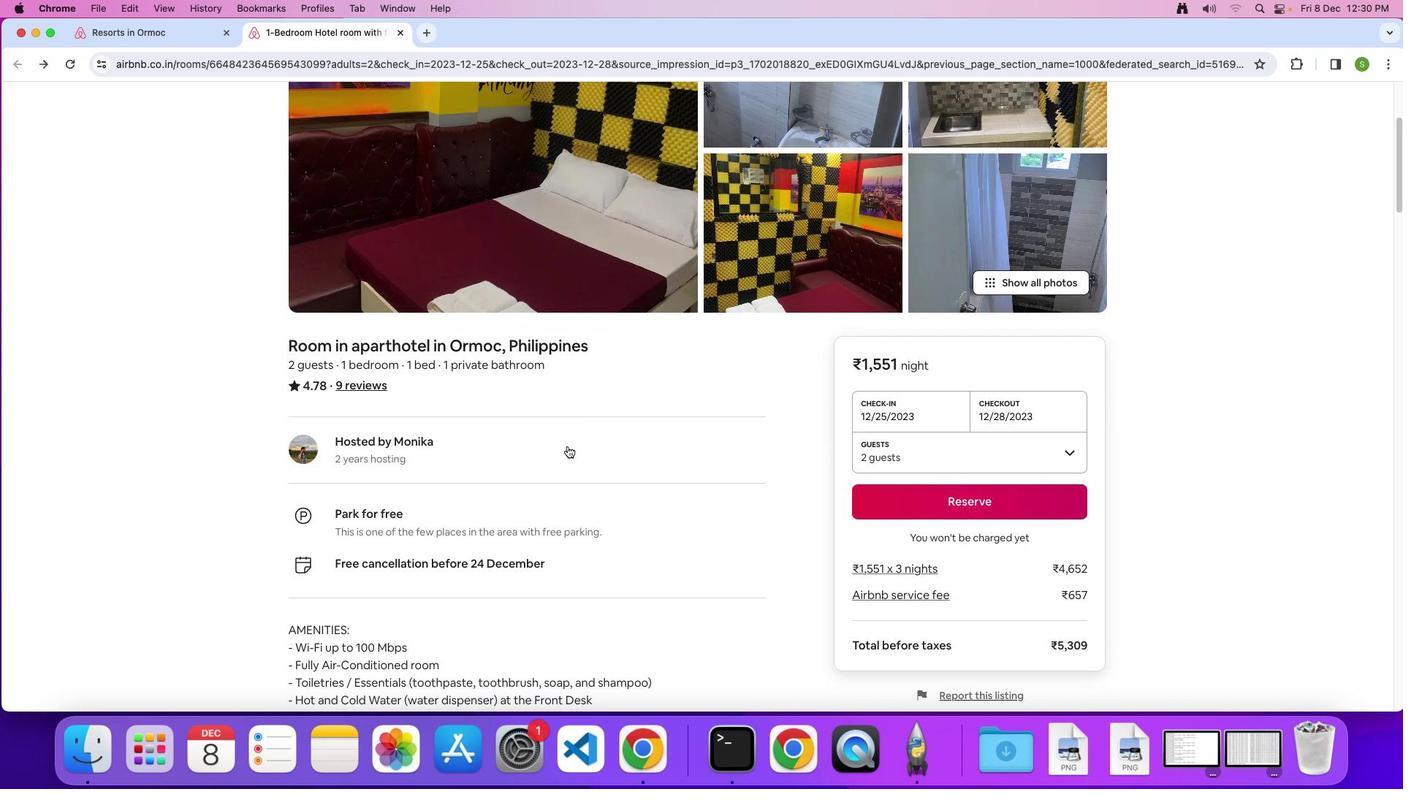 
Action: Mouse scrolled (567, 446) with delta (0, 0)
Screenshot: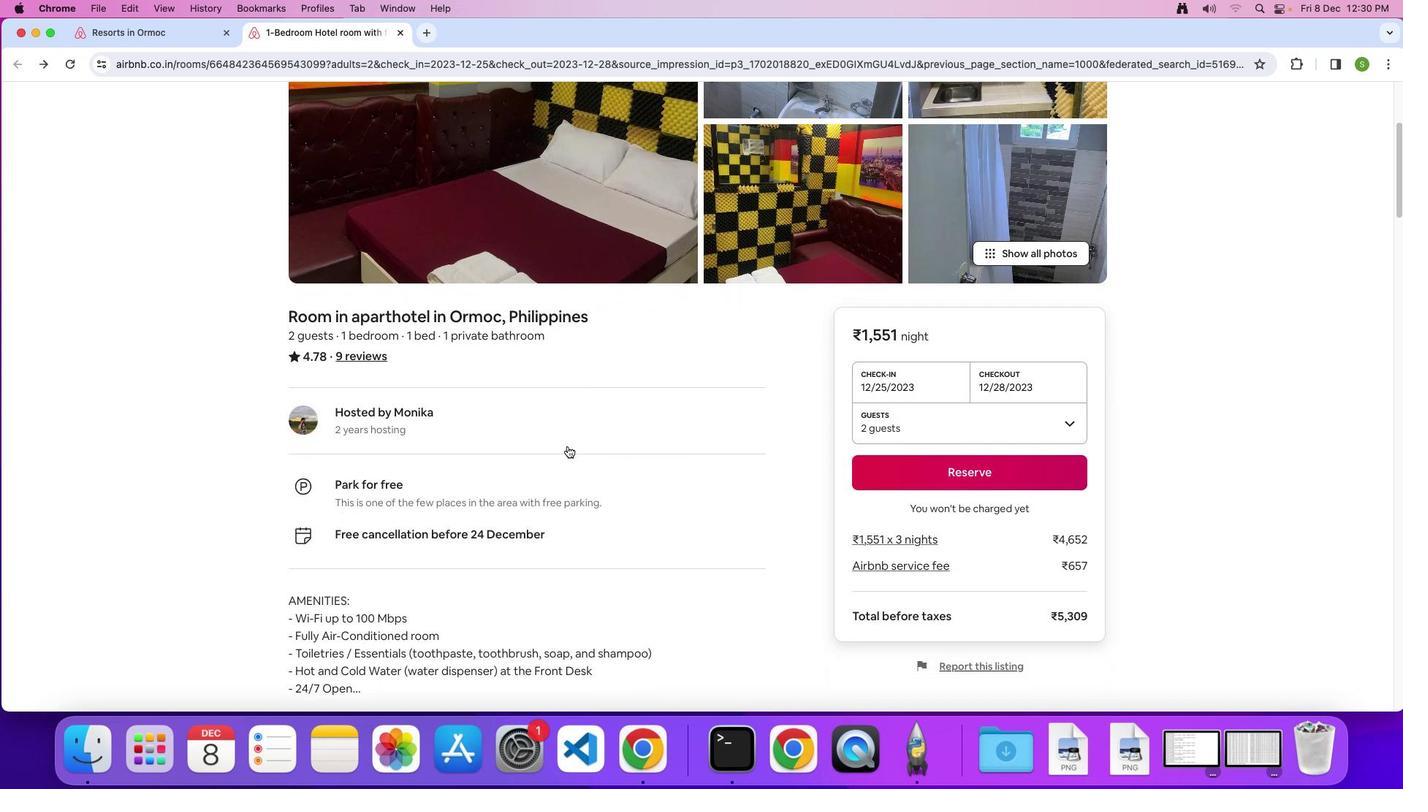 
Action: Mouse scrolled (567, 446) with delta (0, -2)
Screenshot: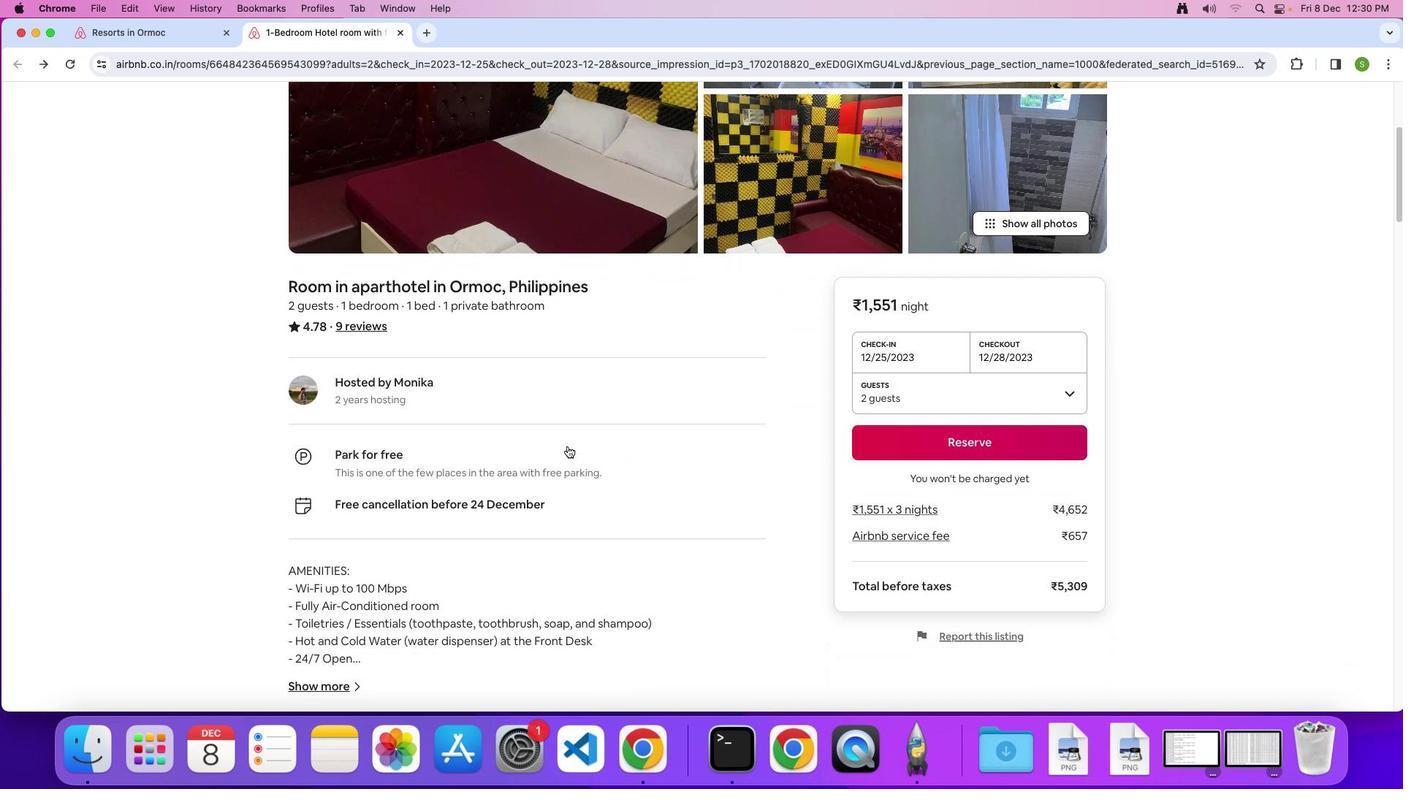 
Action: Mouse scrolled (567, 446) with delta (0, 0)
Screenshot: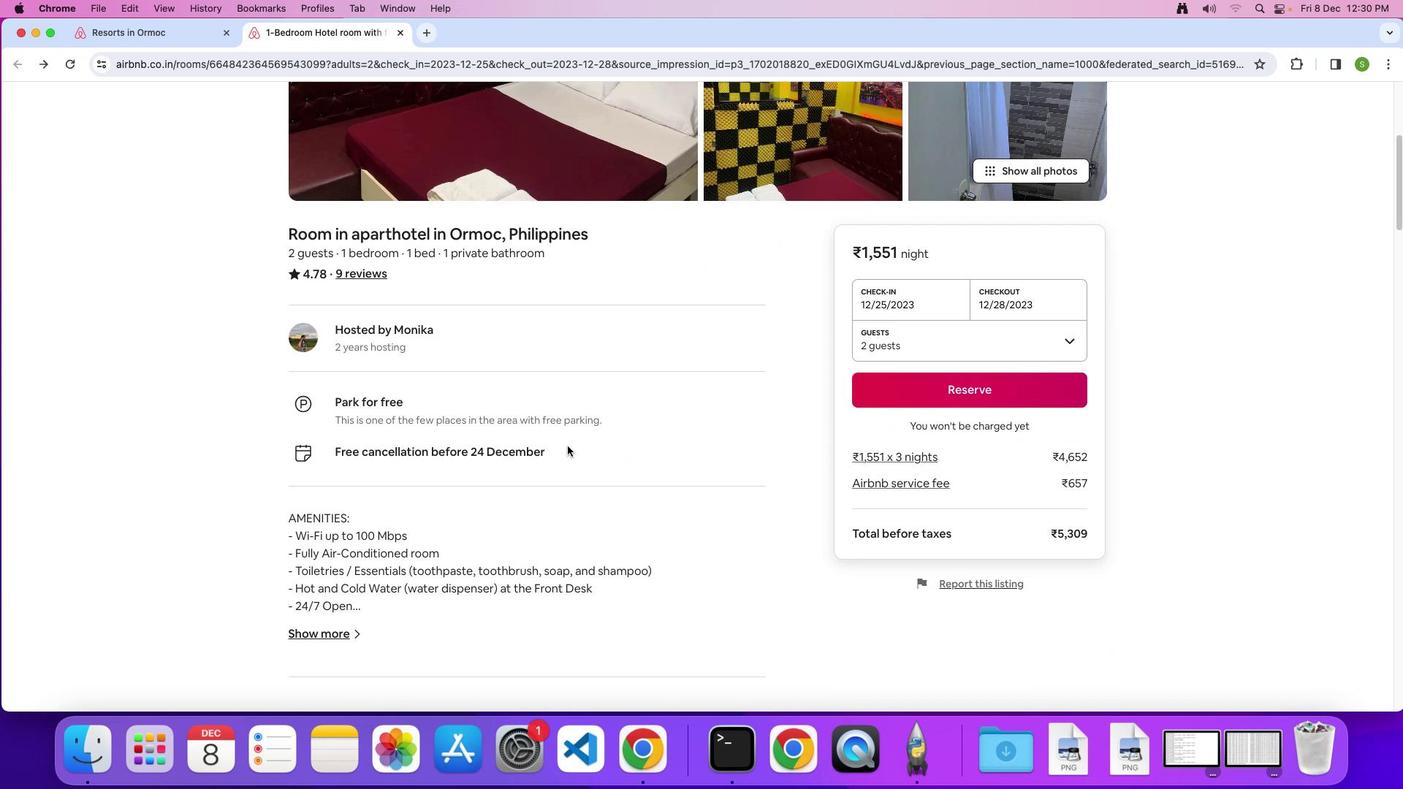 
Action: Mouse scrolled (567, 446) with delta (0, 0)
Screenshot: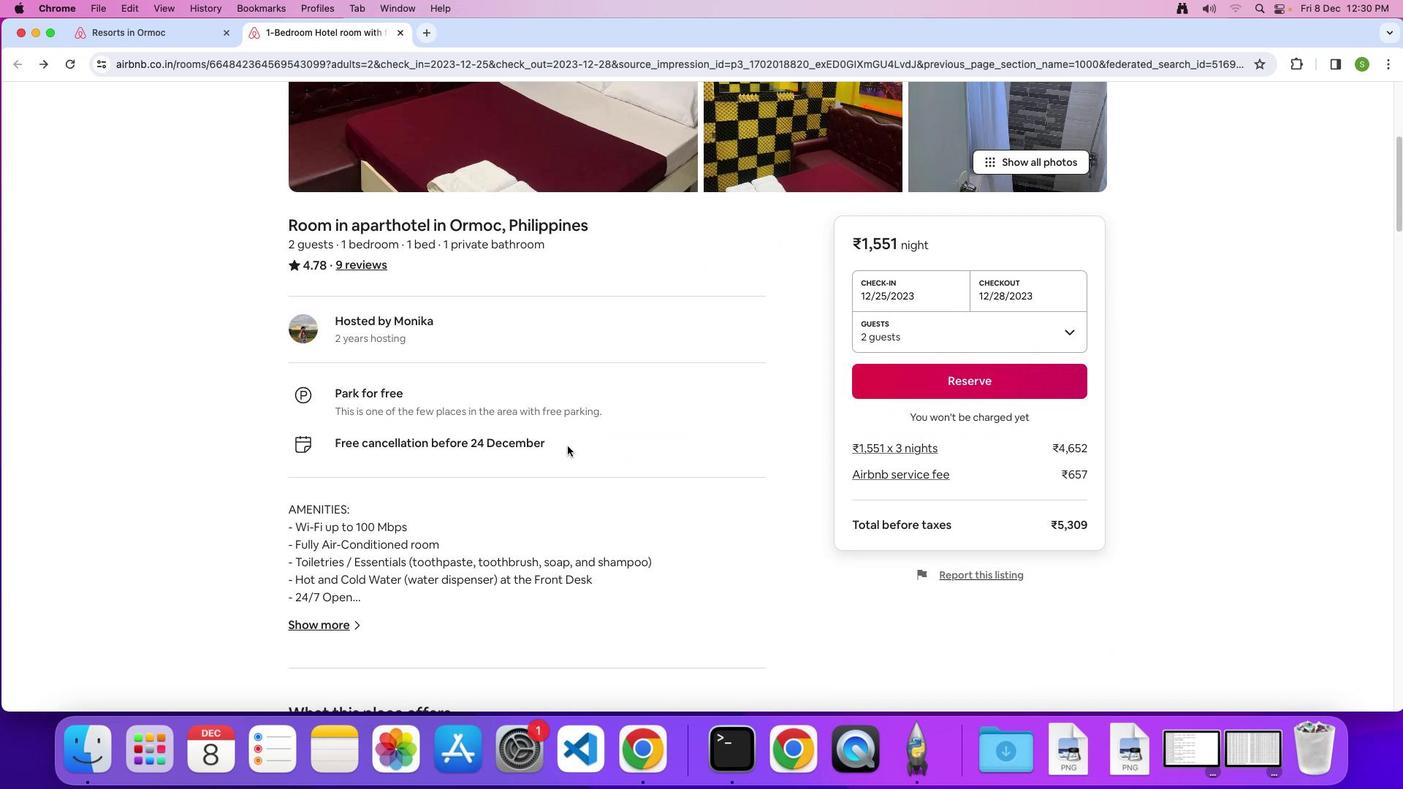 
Action: Mouse scrolled (567, 446) with delta (0, 0)
Screenshot: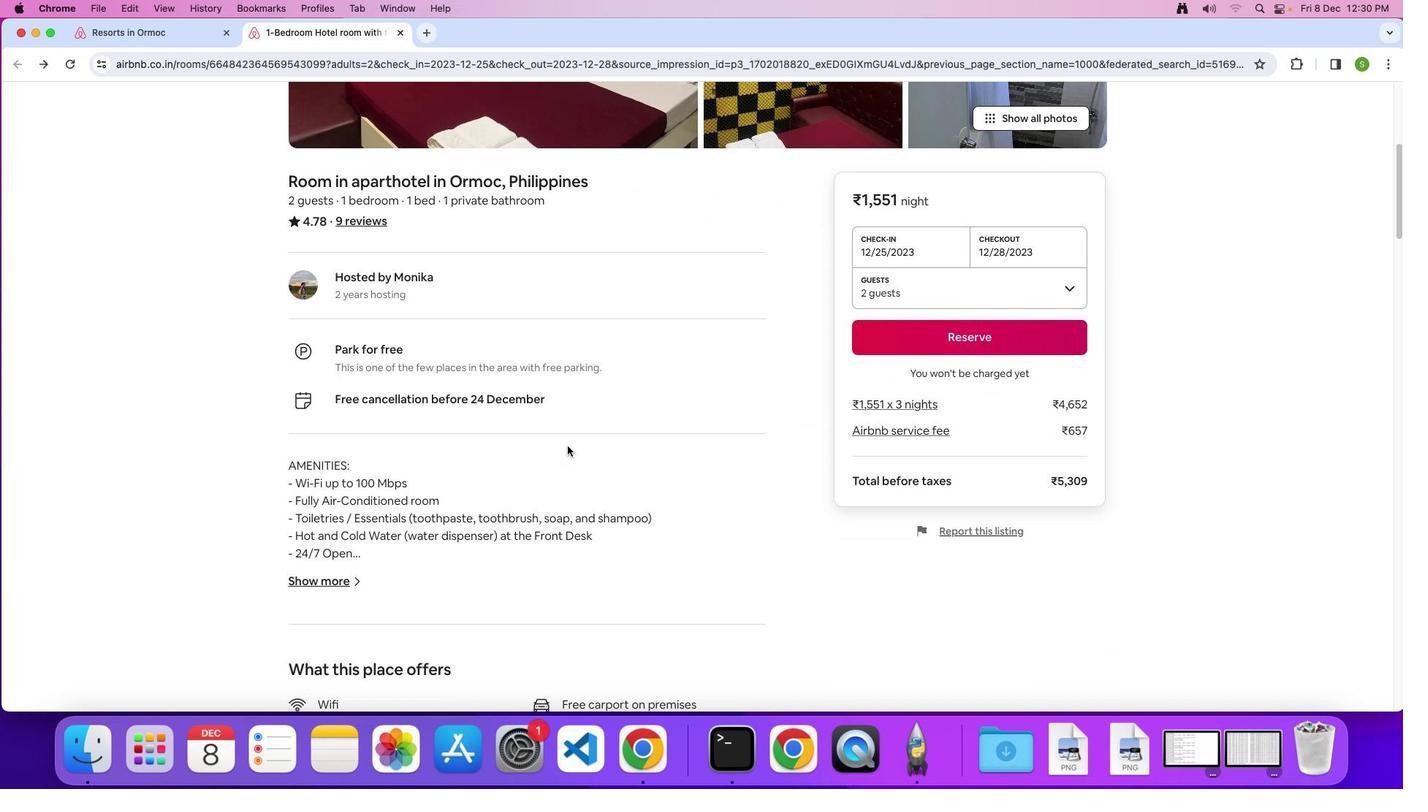 
Action: Mouse scrolled (567, 446) with delta (0, 0)
Screenshot: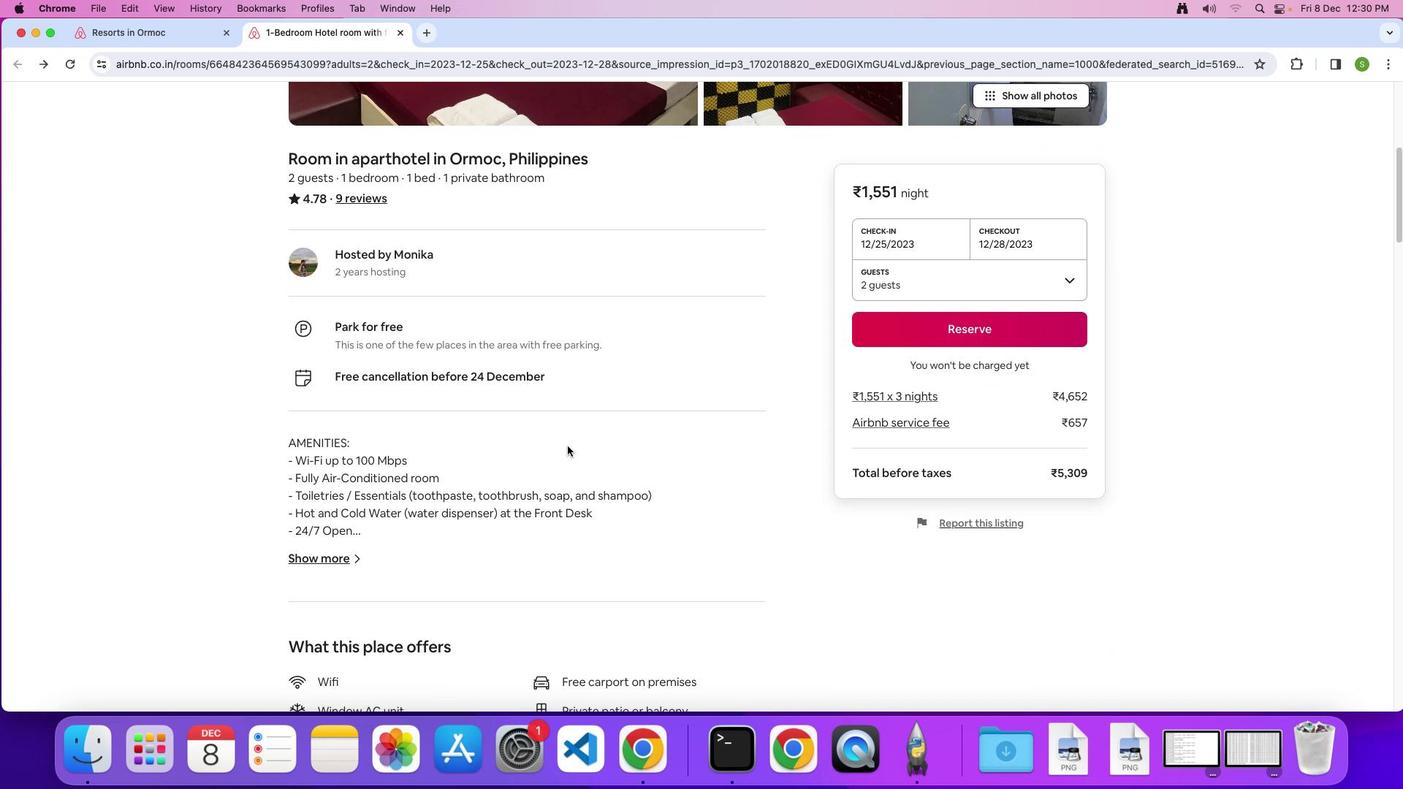 
Action: Mouse scrolled (567, 446) with delta (0, 0)
Screenshot: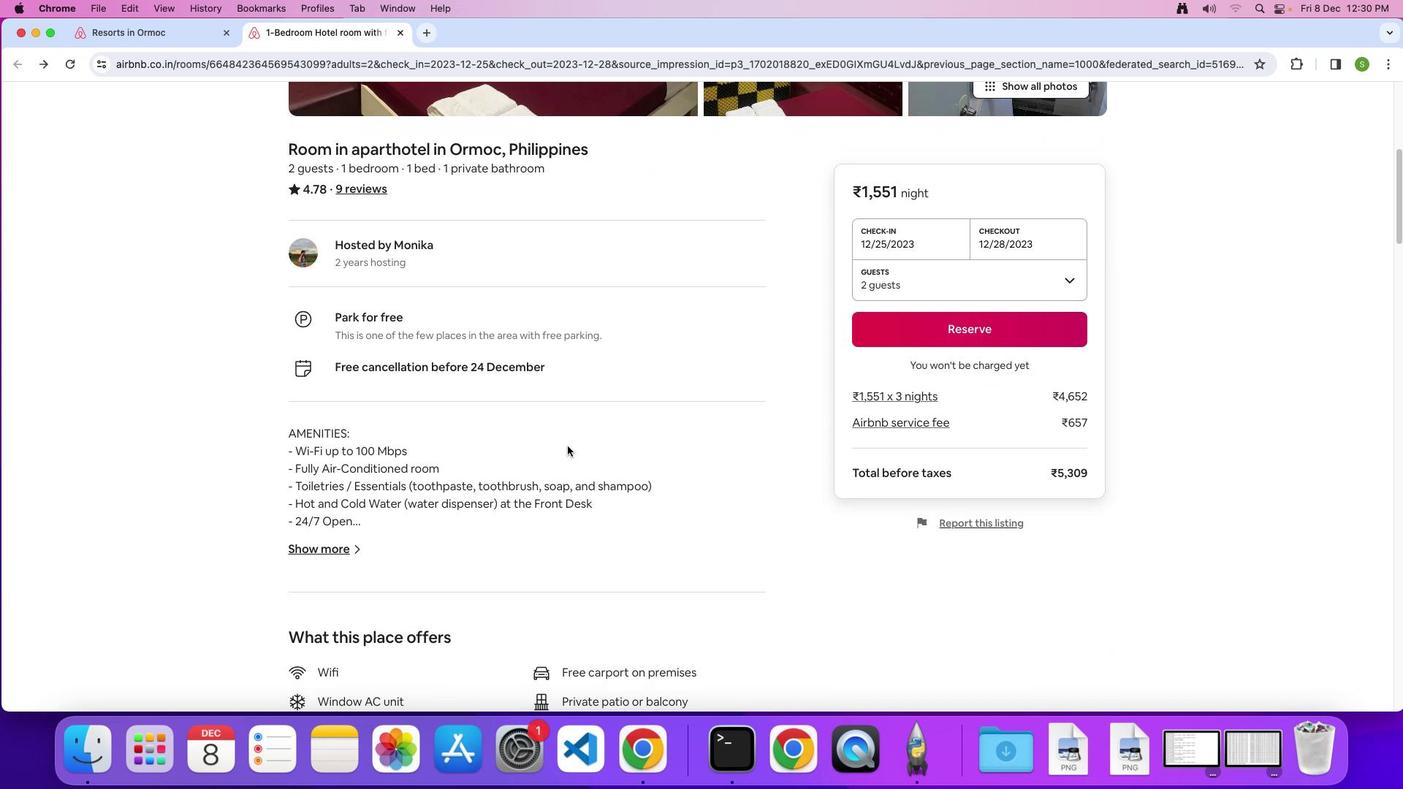 
Action: Mouse scrolled (567, 446) with delta (0, 0)
Screenshot: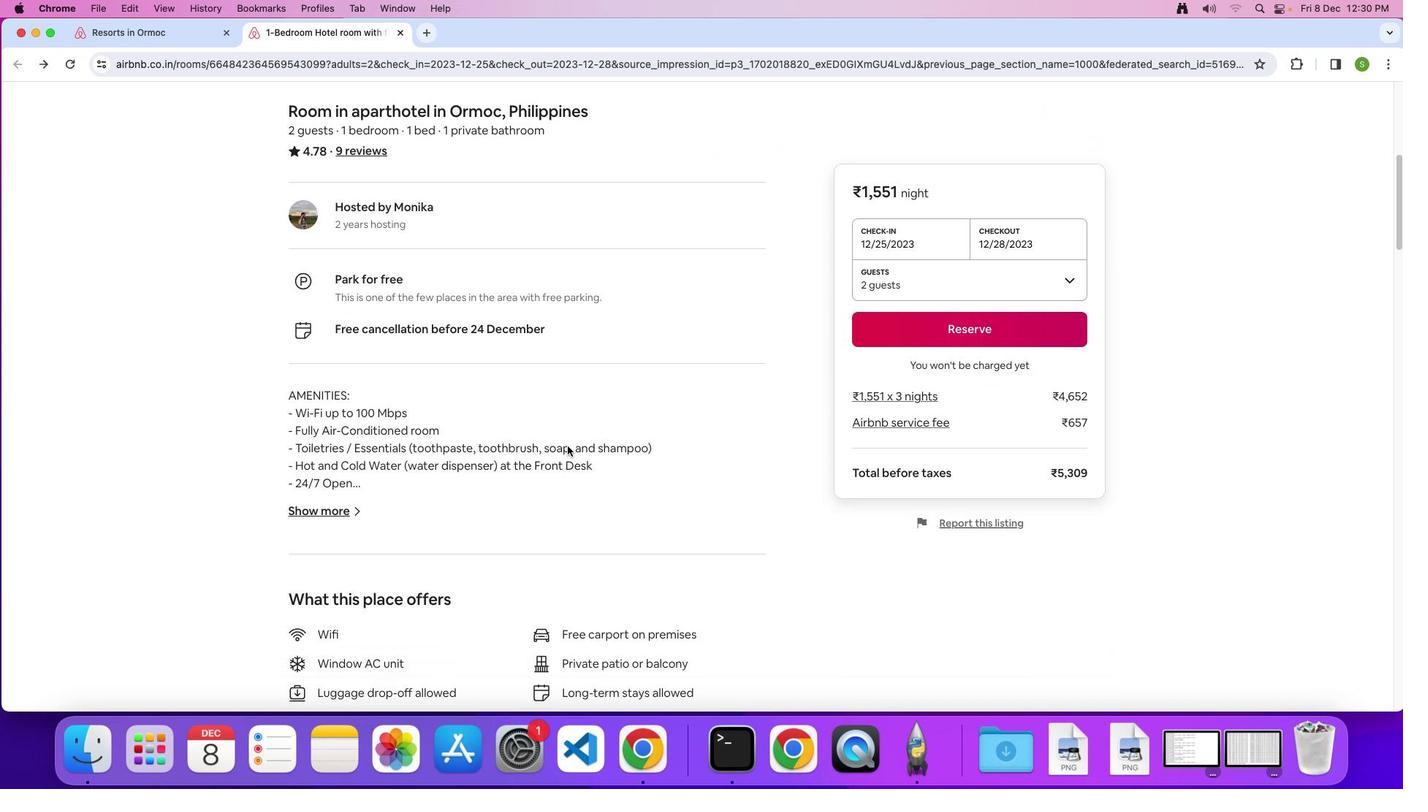 
Action: Mouse scrolled (567, 446) with delta (0, 0)
Screenshot: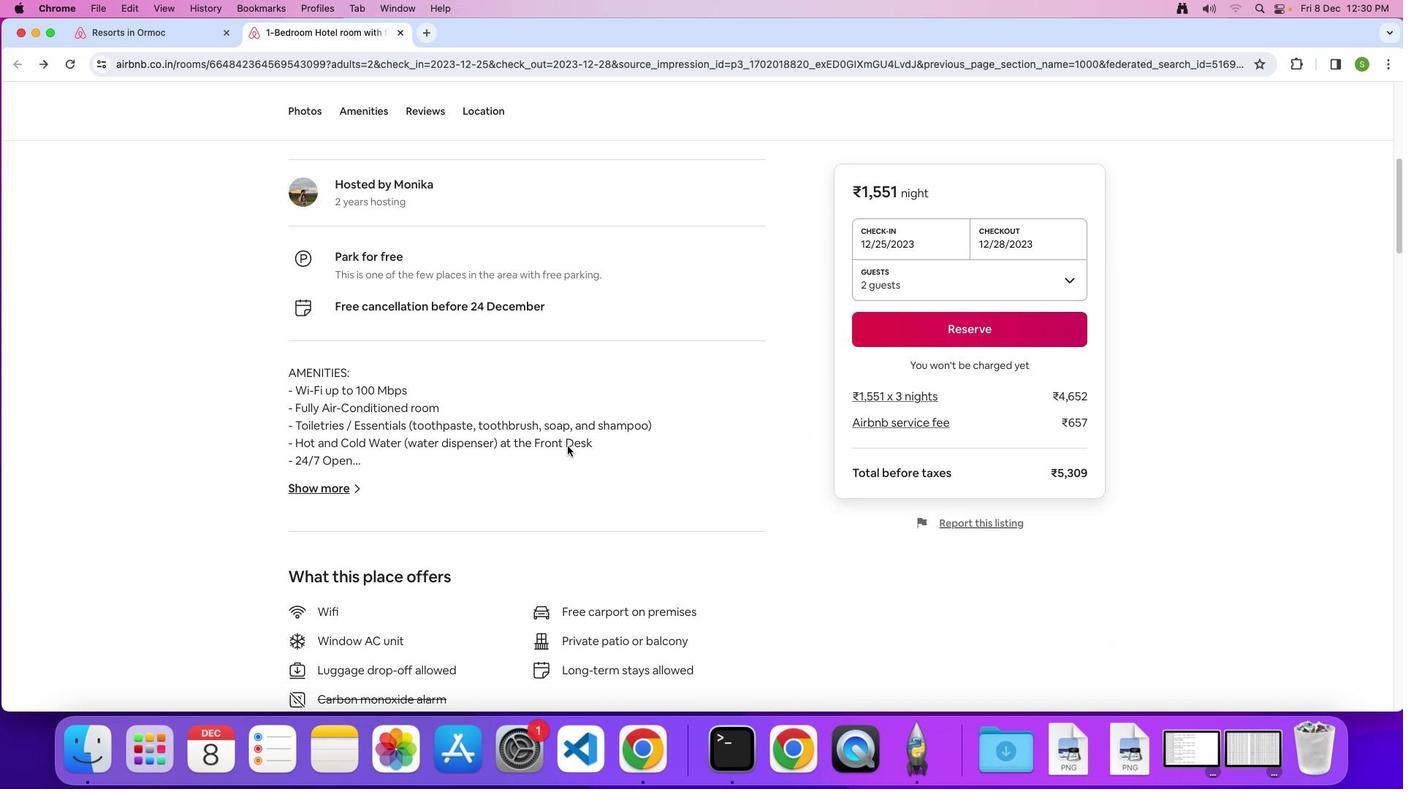 
Action: Mouse scrolled (567, 446) with delta (0, 0)
Screenshot: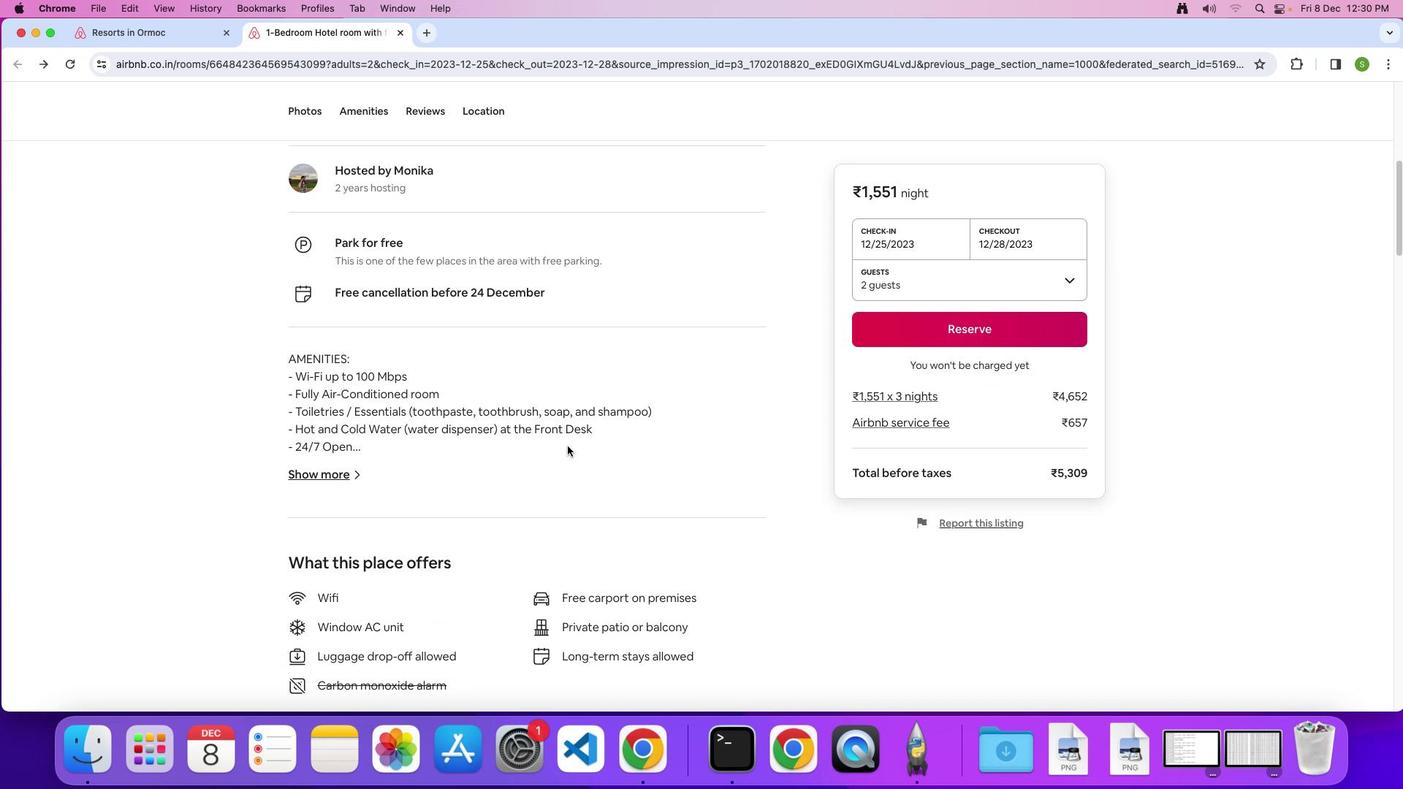 
Action: Mouse scrolled (567, 446) with delta (0, 0)
Screenshot: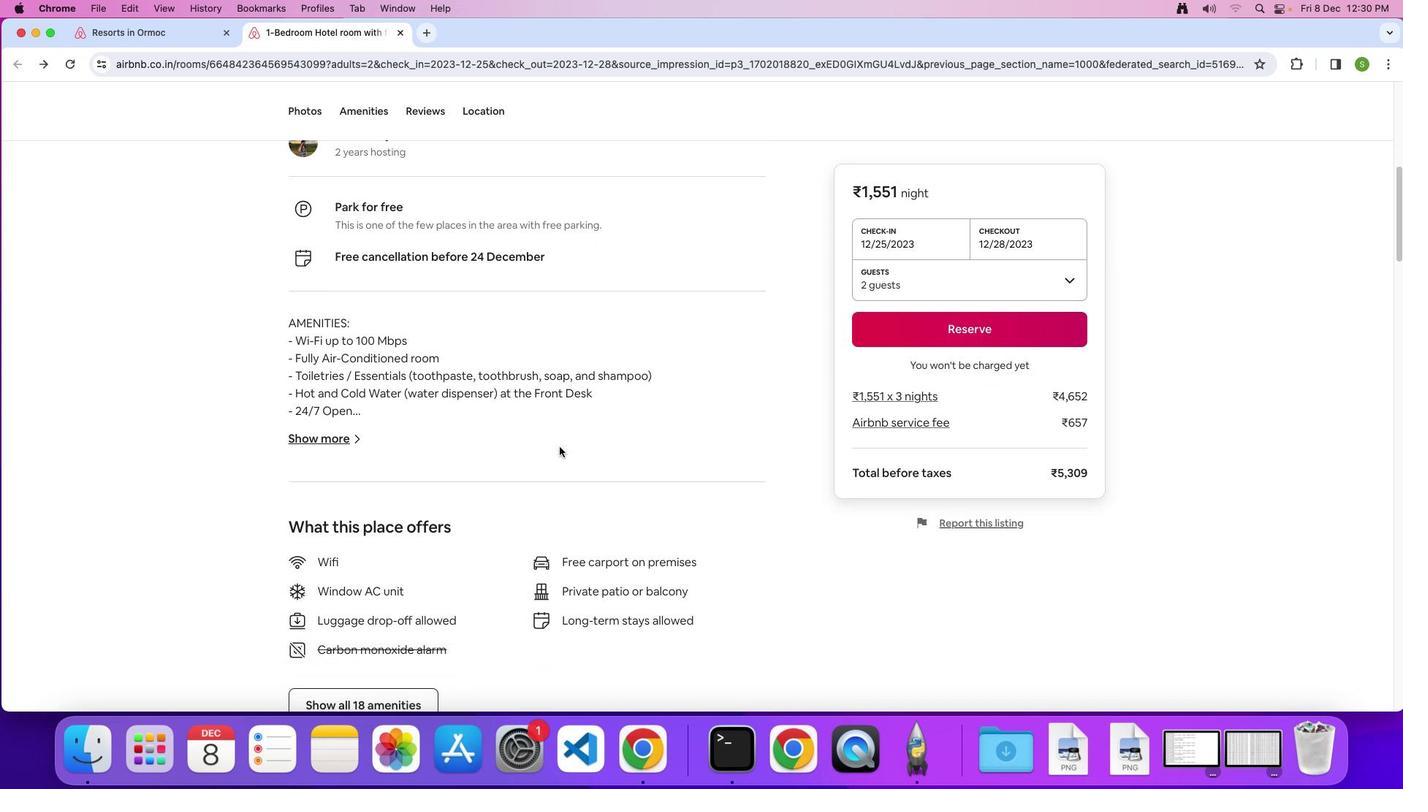 
Action: Mouse moved to (339, 424)
Screenshot: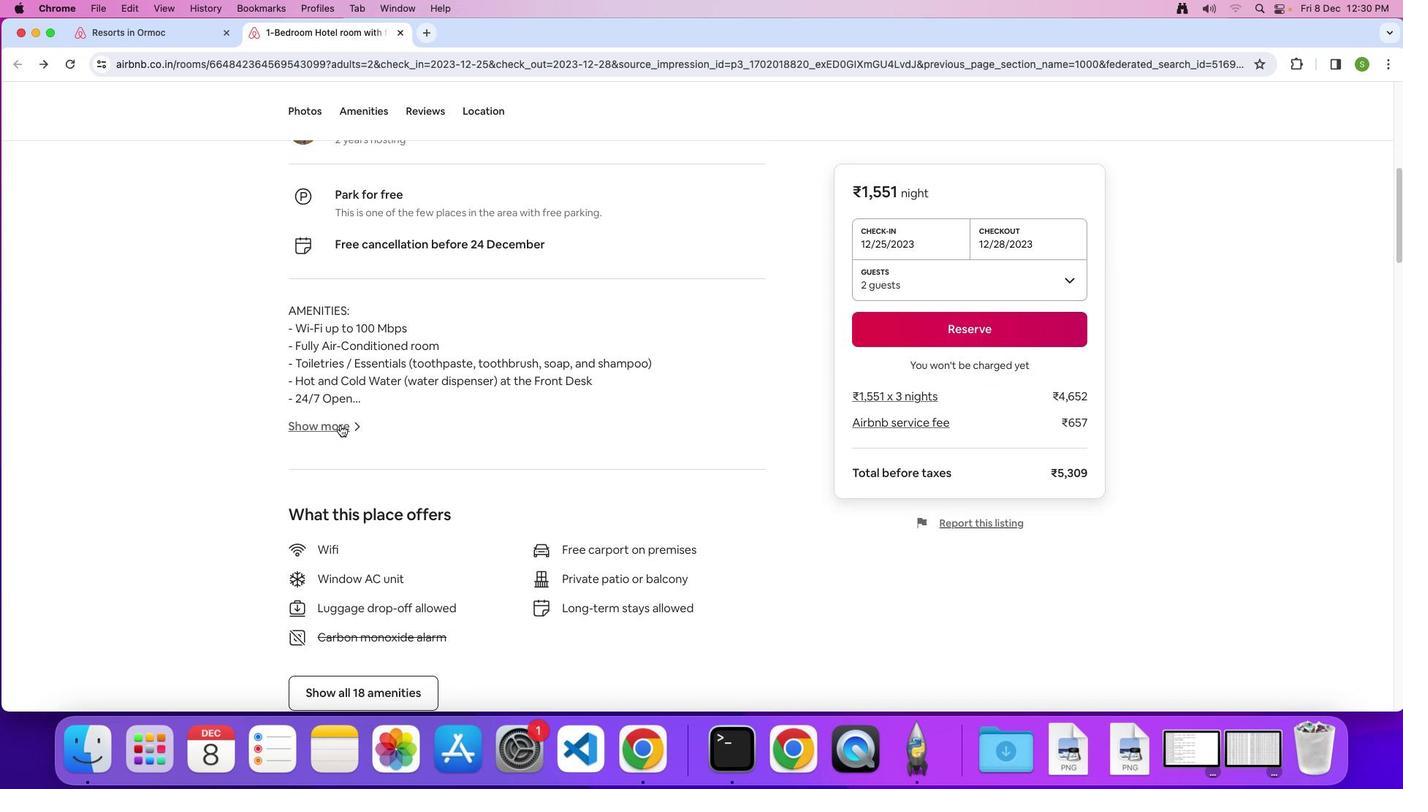 
Action: Mouse pressed left at (339, 424)
Screenshot: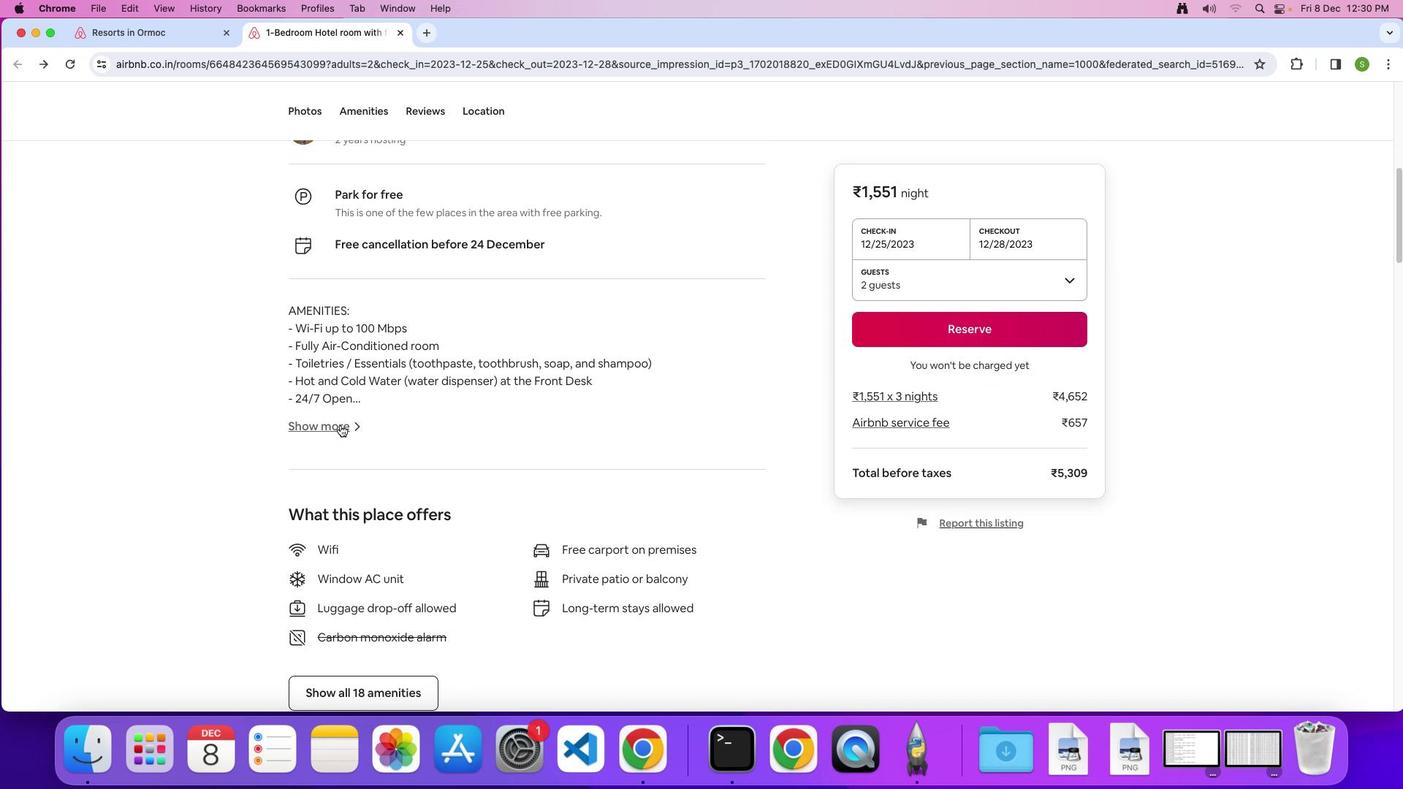 
Action: Mouse moved to (639, 404)
Screenshot: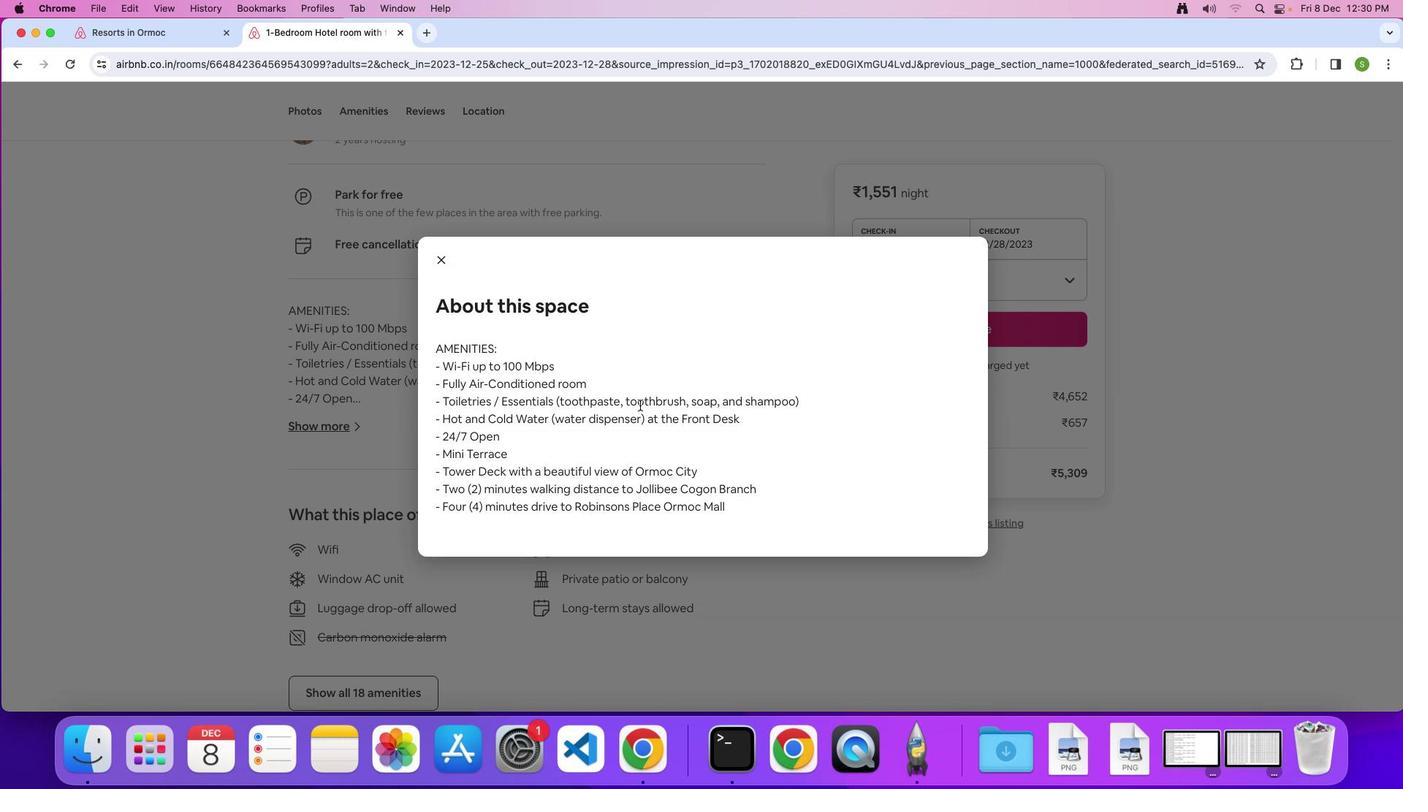 
Action: Mouse scrolled (639, 404) with delta (0, 0)
Screenshot: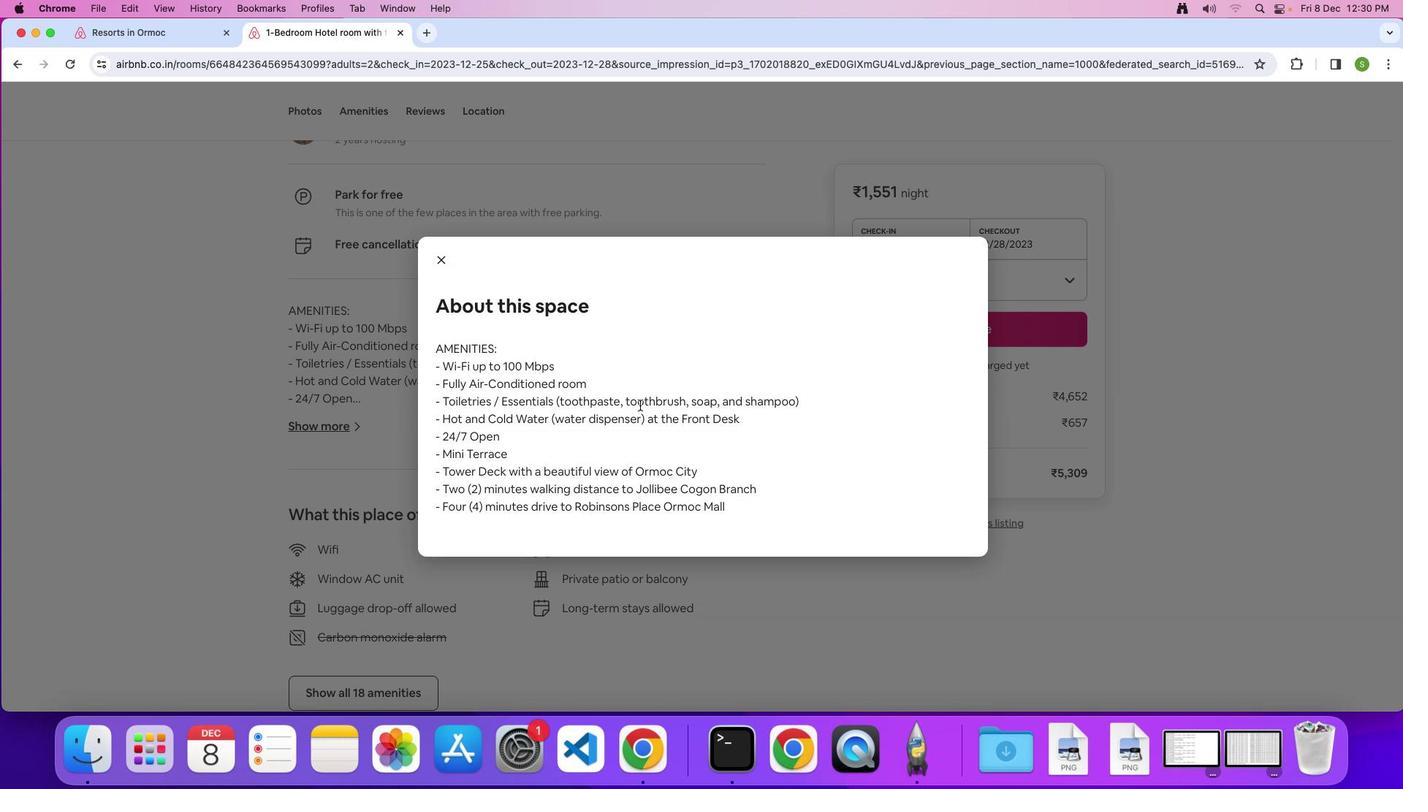 
Action: Mouse scrolled (639, 404) with delta (0, 0)
Screenshot: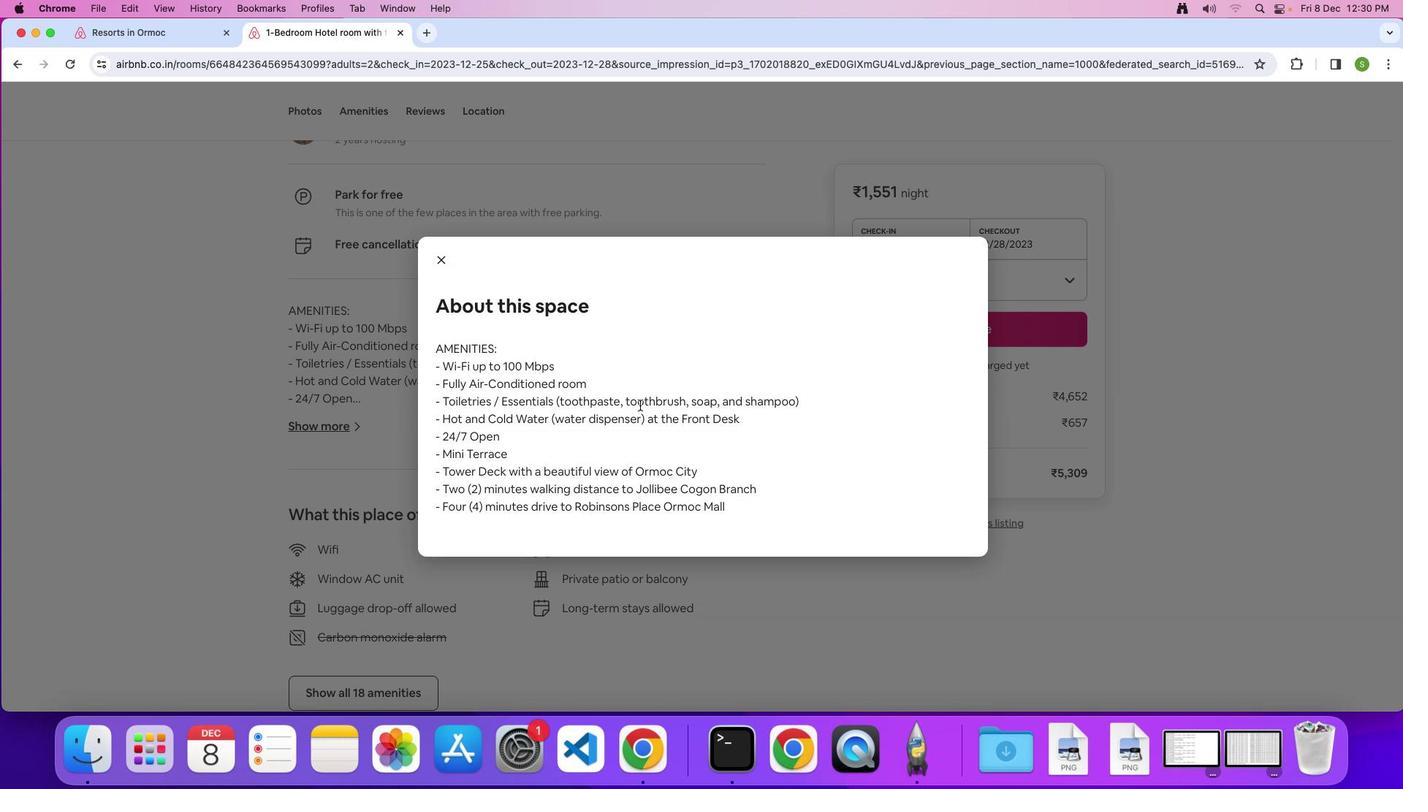 
Action: Mouse moved to (440, 260)
Screenshot: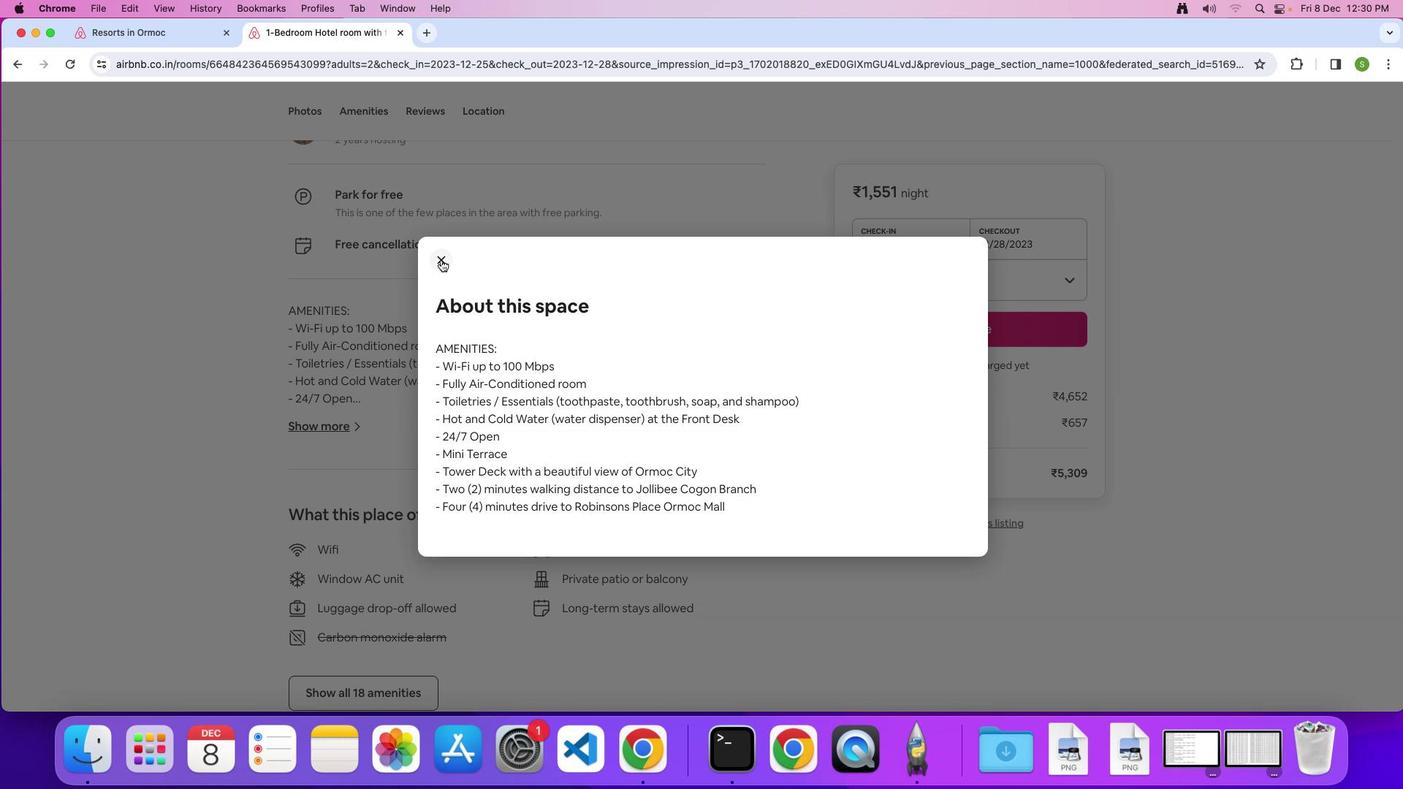 
Action: Mouse pressed left at (440, 260)
Screenshot: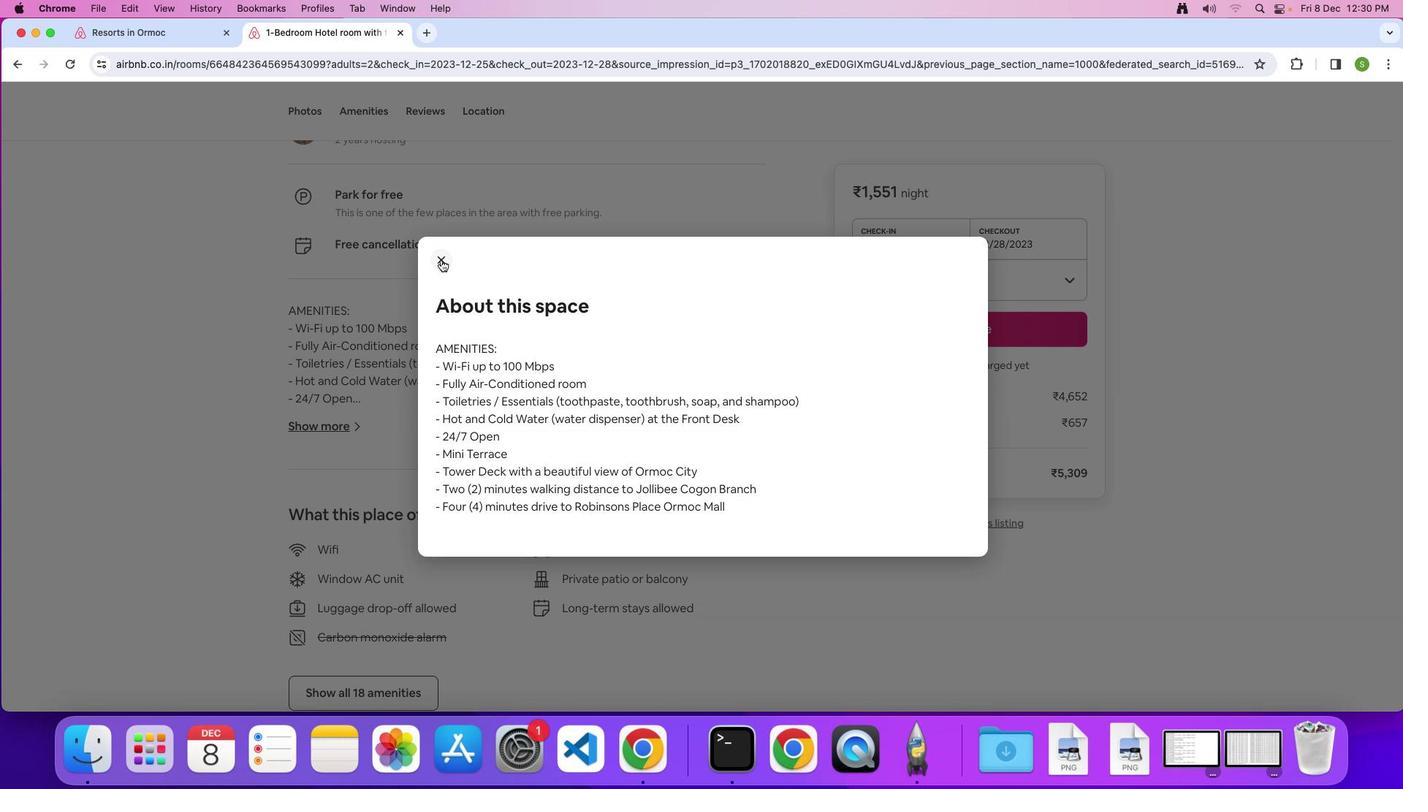 
Action: Mouse moved to (599, 453)
Screenshot: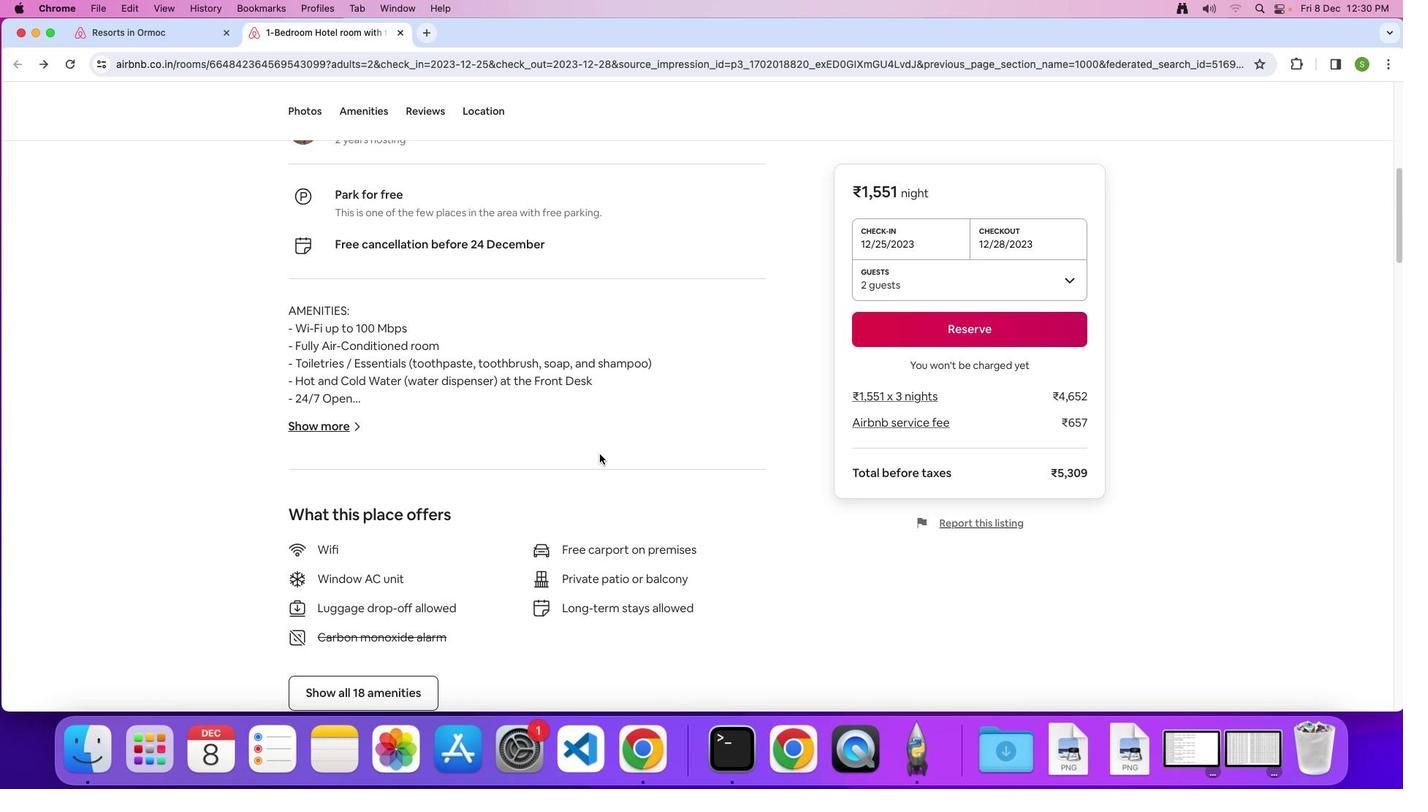 
Action: Mouse scrolled (599, 453) with delta (0, 0)
Screenshot: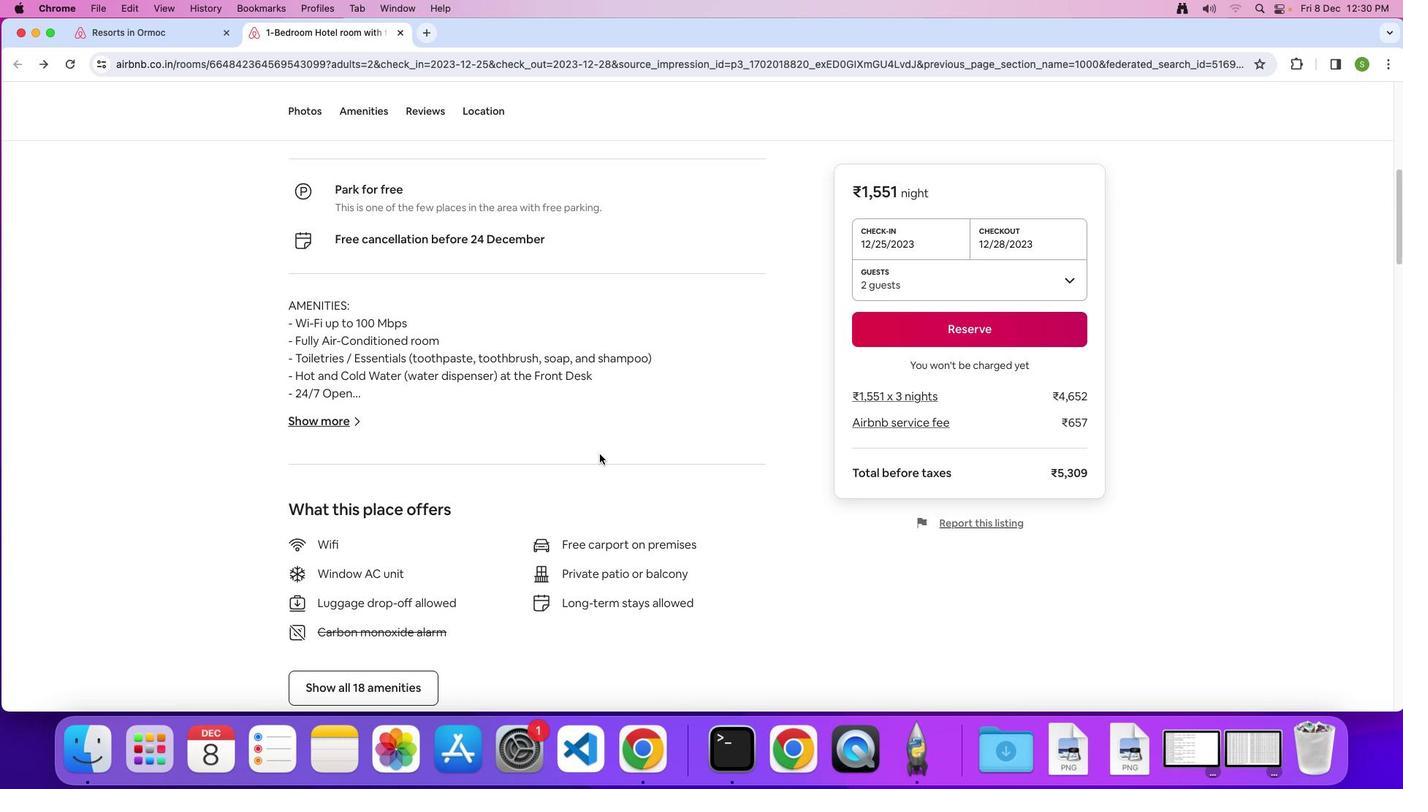 
Action: Mouse scrolled (599, 453) with delta (0, 0)
Screenshot: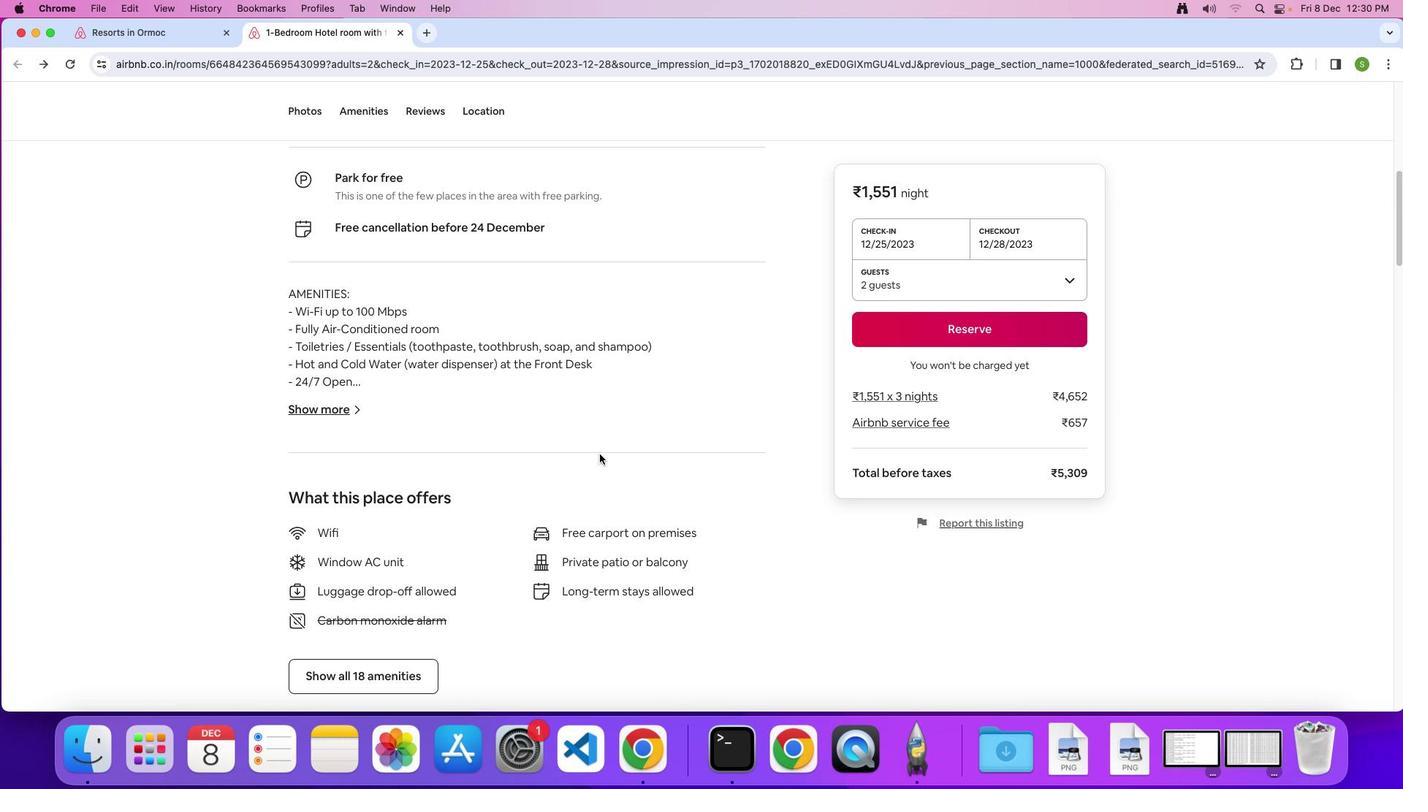 
Action: Mouse scrolled (599, 453) with delta (0, 0)
Screenshot: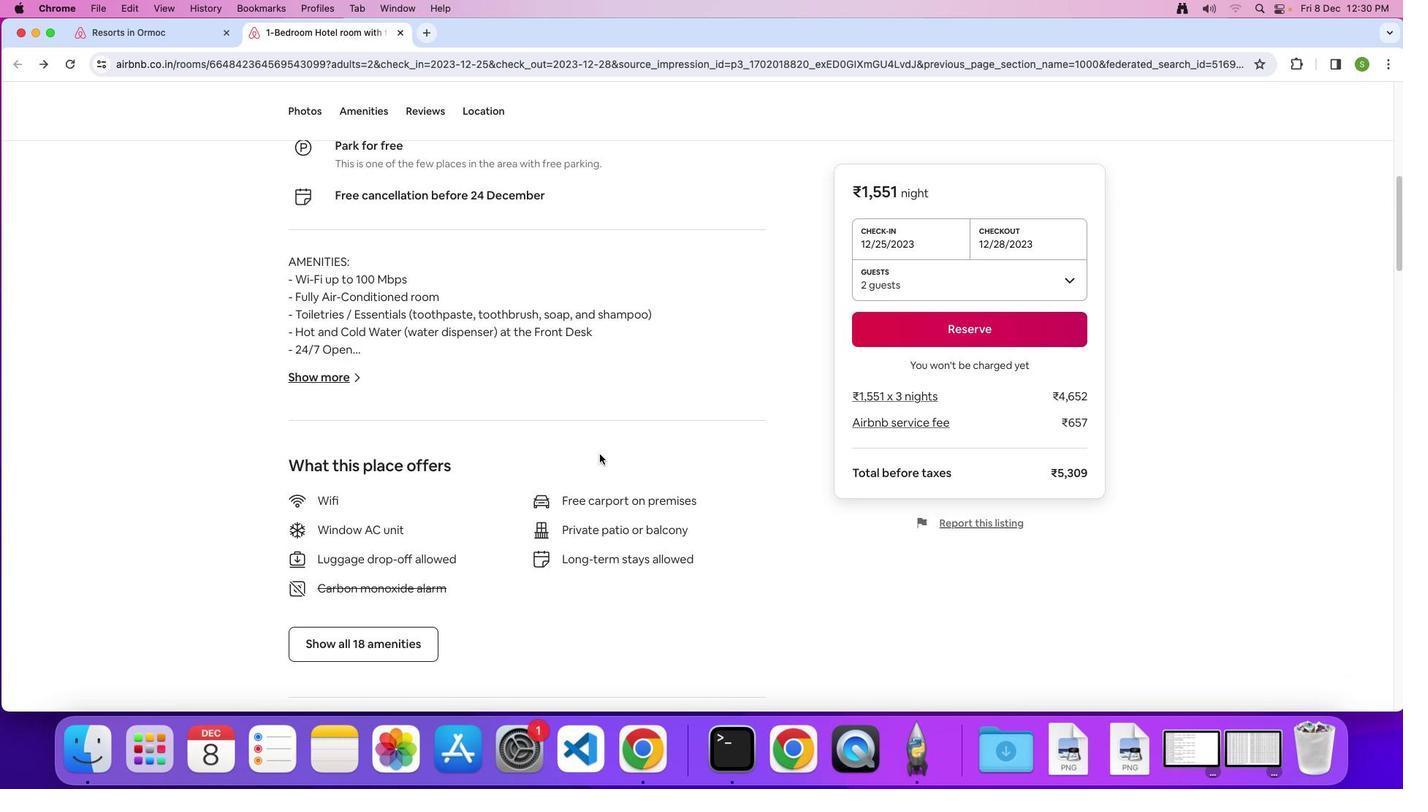 
Action: Mouse scrolled (599, 453) with delta (0, 0)
Screenshot: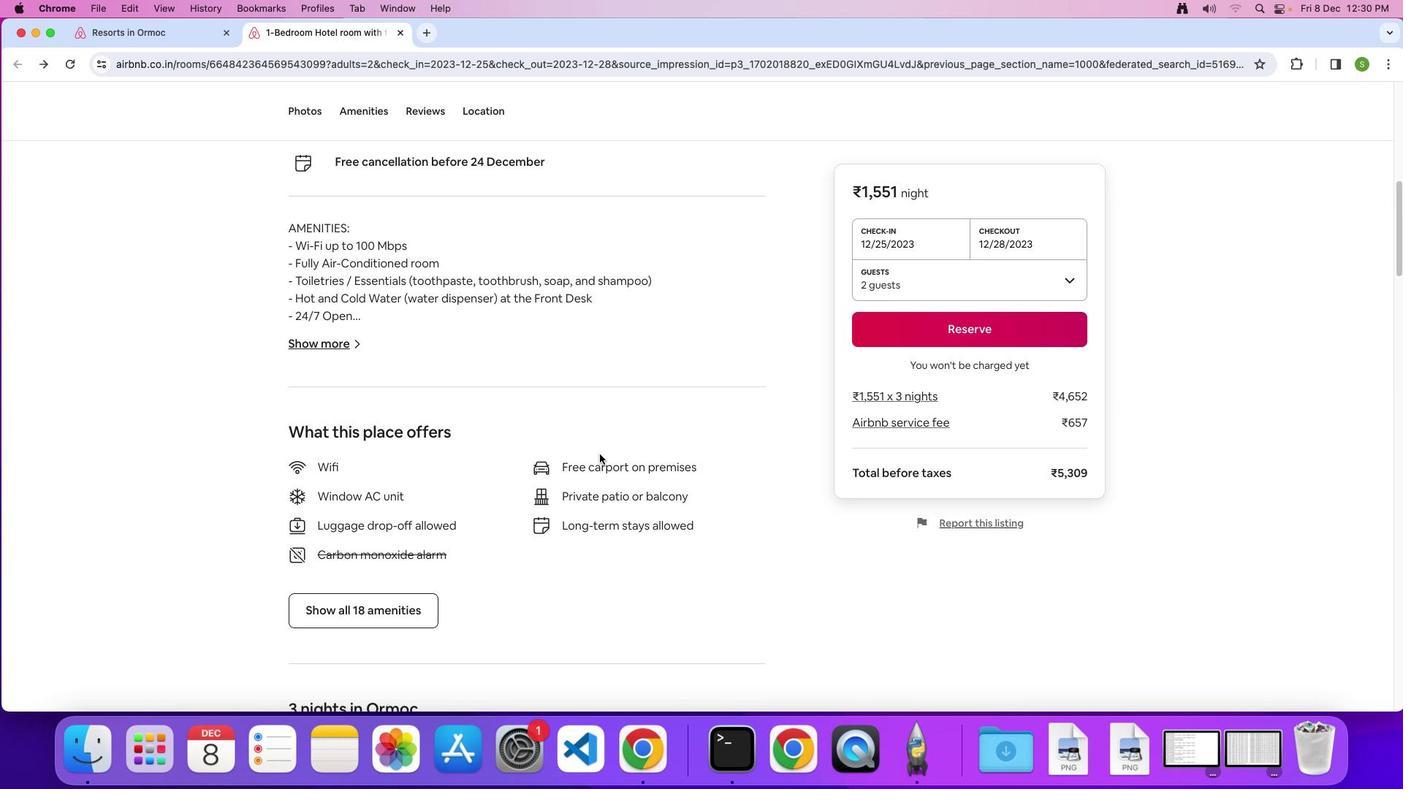 
Action: Mouse scrolled (599, 453) with delta (0, 0)
Screenshot: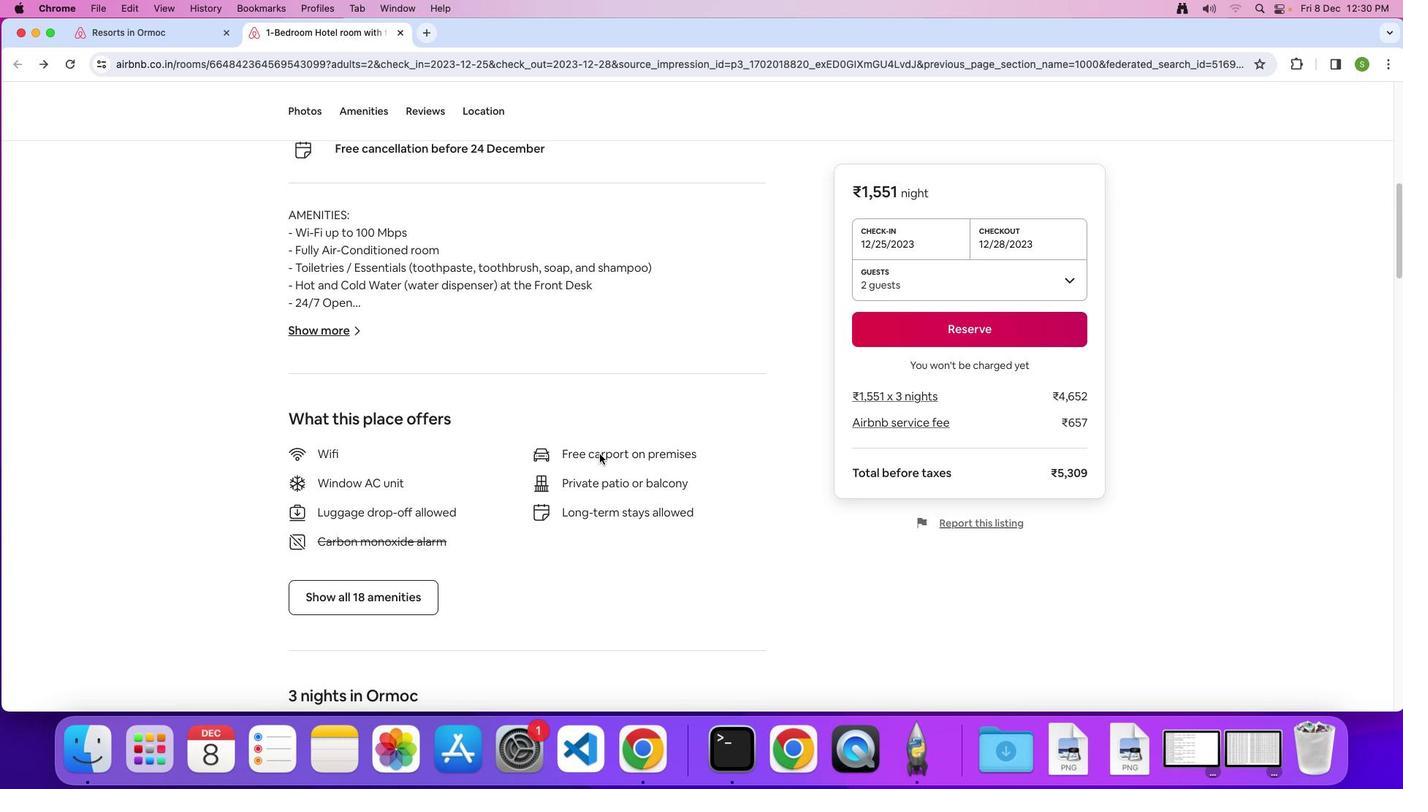
Action: Mouse scrolled (599, 453) with delta (0, 0)
Screenshot: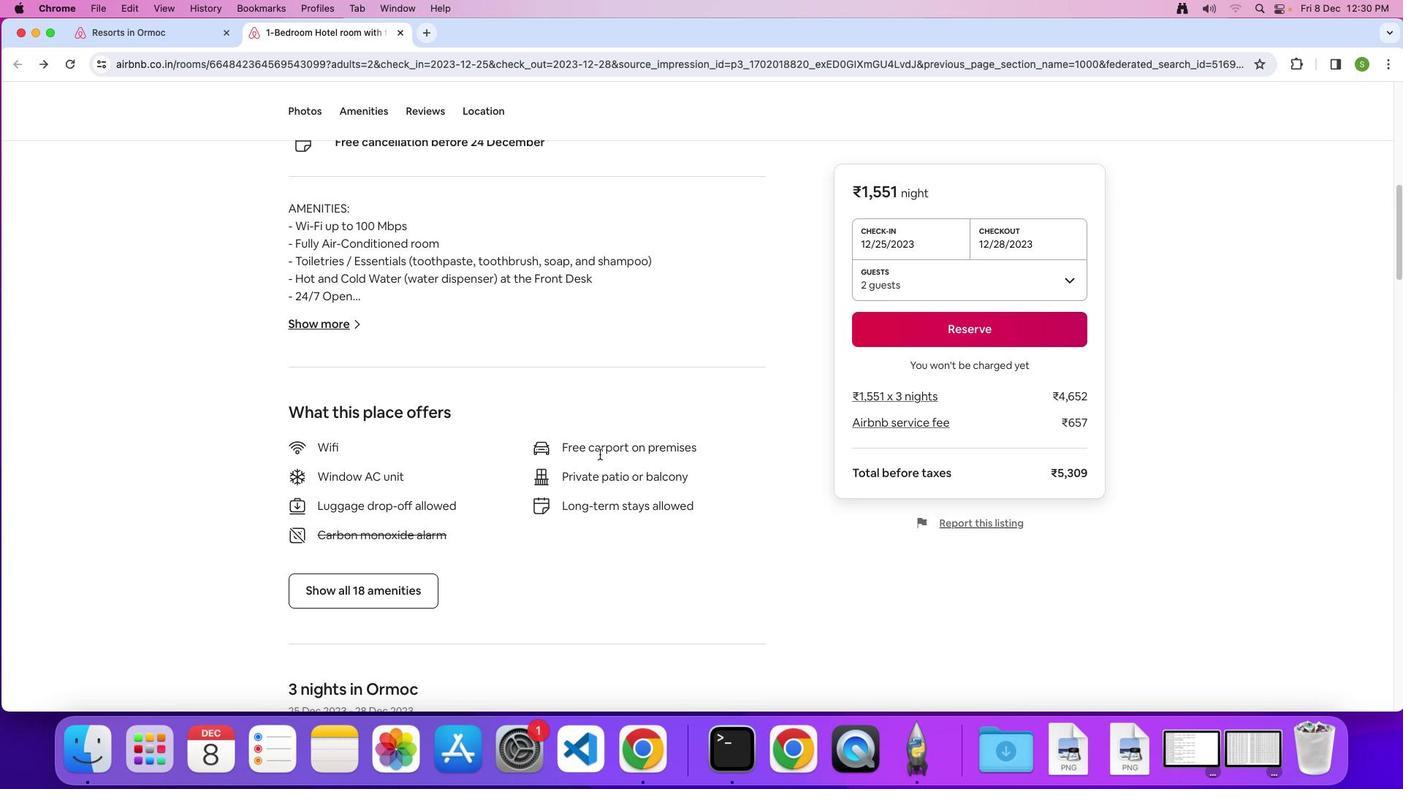 
Action: Mouse scrolled (599, 453) with delta (0, 0)
Screenshot: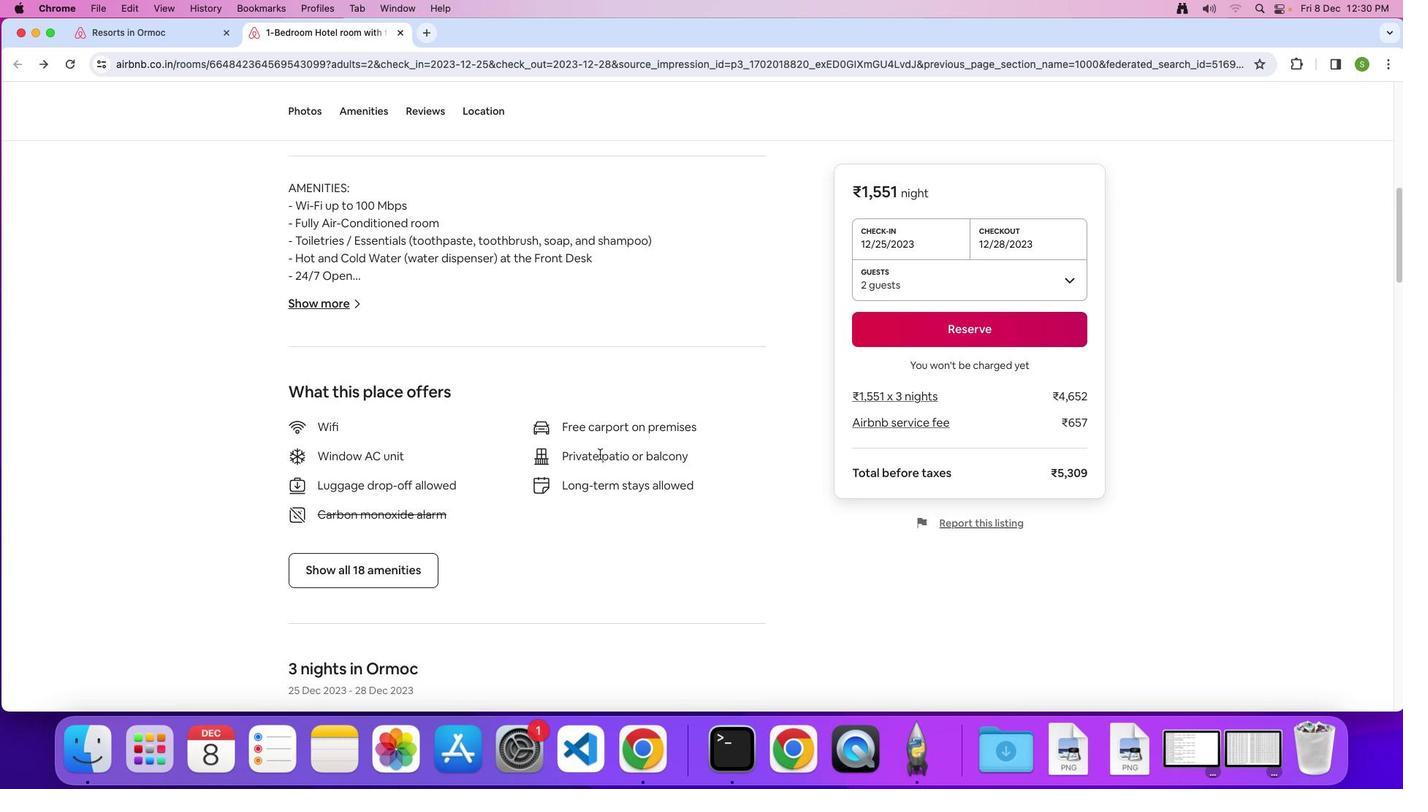 
Action: Mouse scrolled (599, 453) with delta (0, -1)
Screenshot: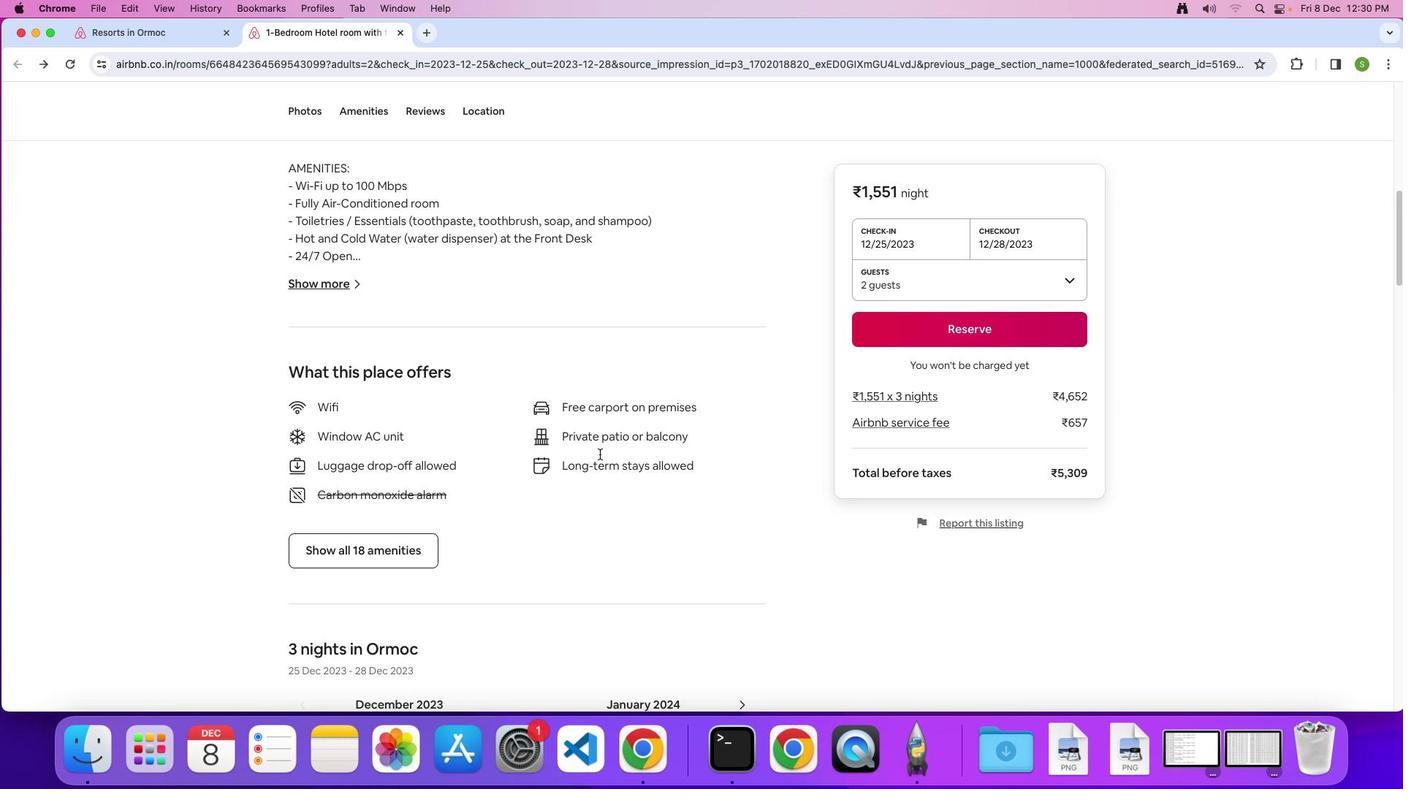 
Action: Mouse scrolled (599, 453) with delta (0, 0)
Screenshot: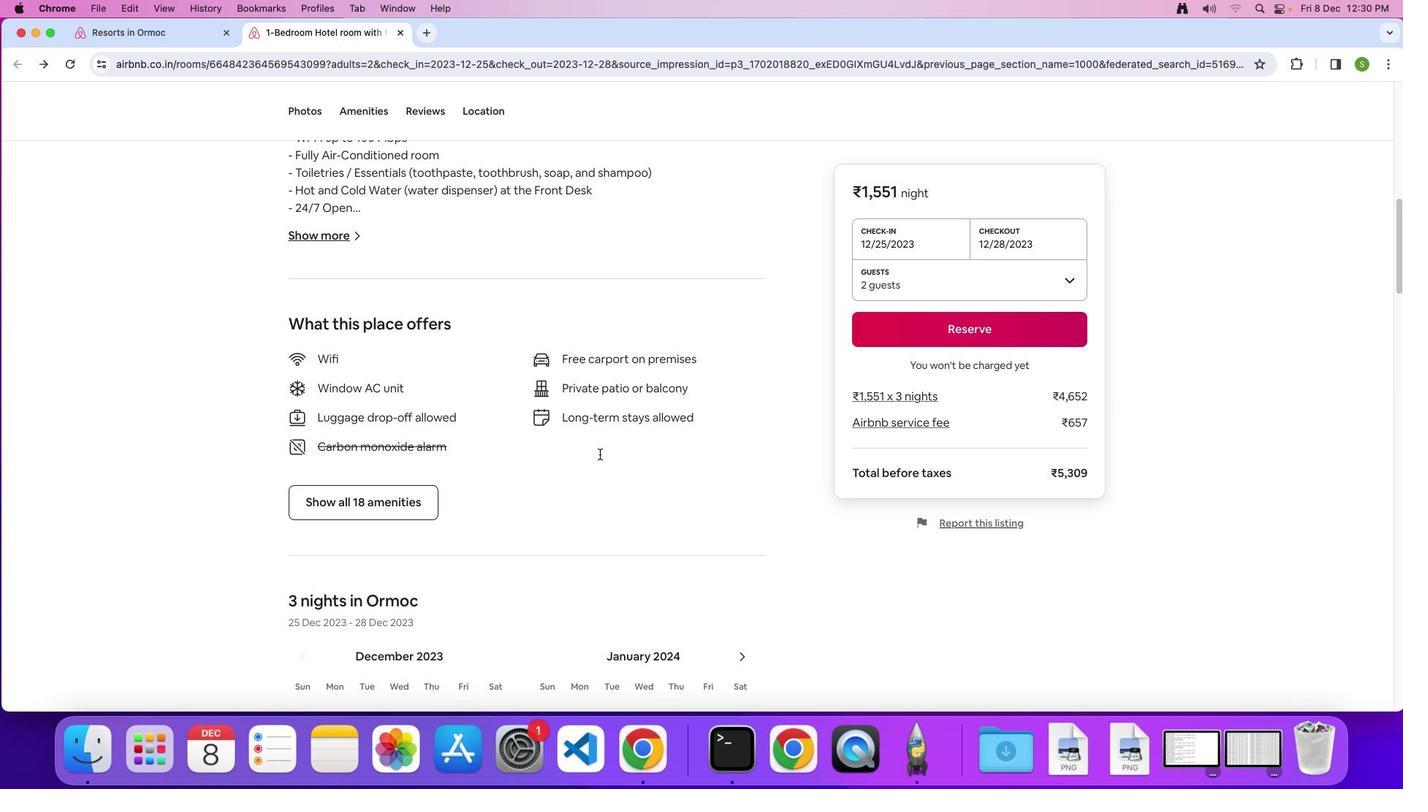 
Action: Mouse scrolled (599, 453) with delta (0, 0)
Screenshot: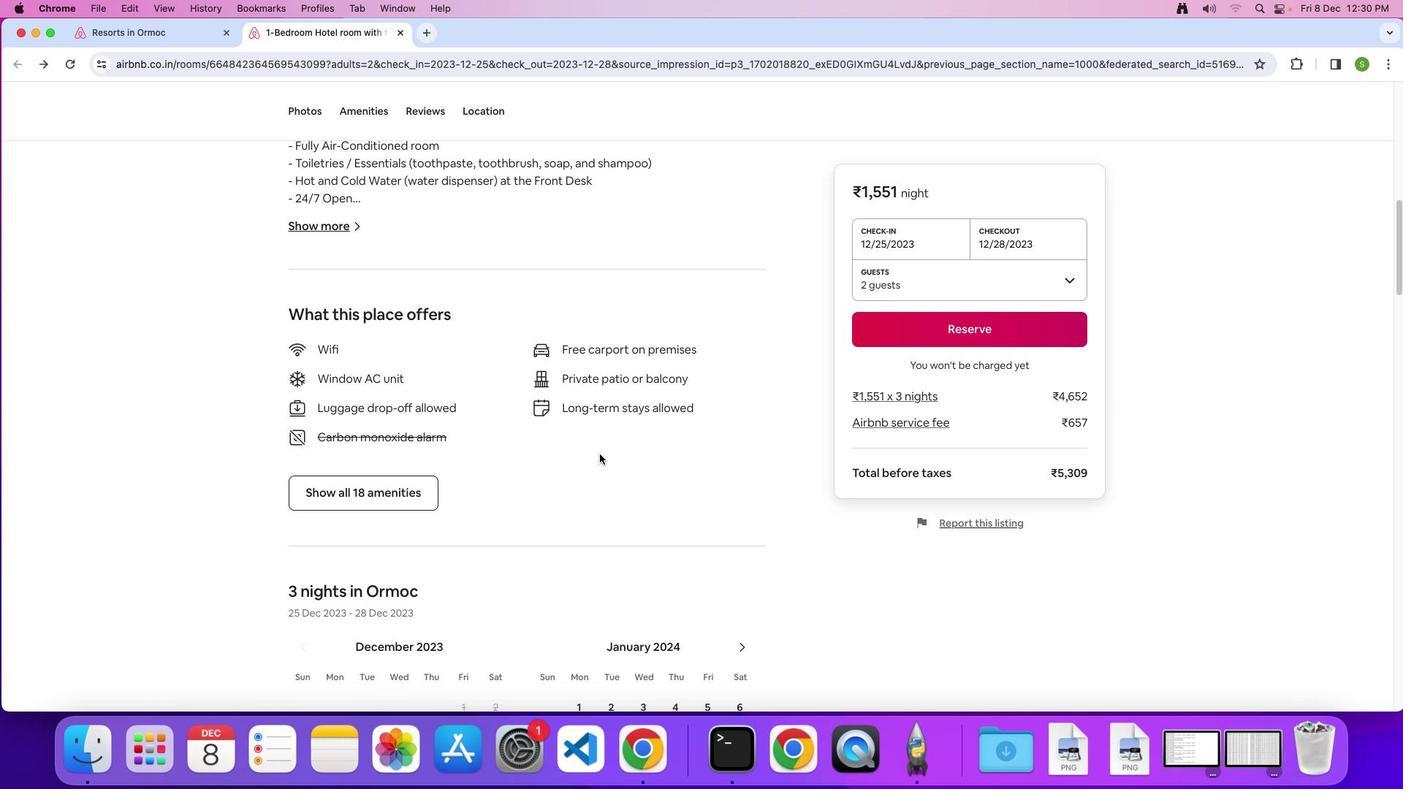 
Action: Mouse scrolled (599, 453) with delta (0, 0)
Screenshot: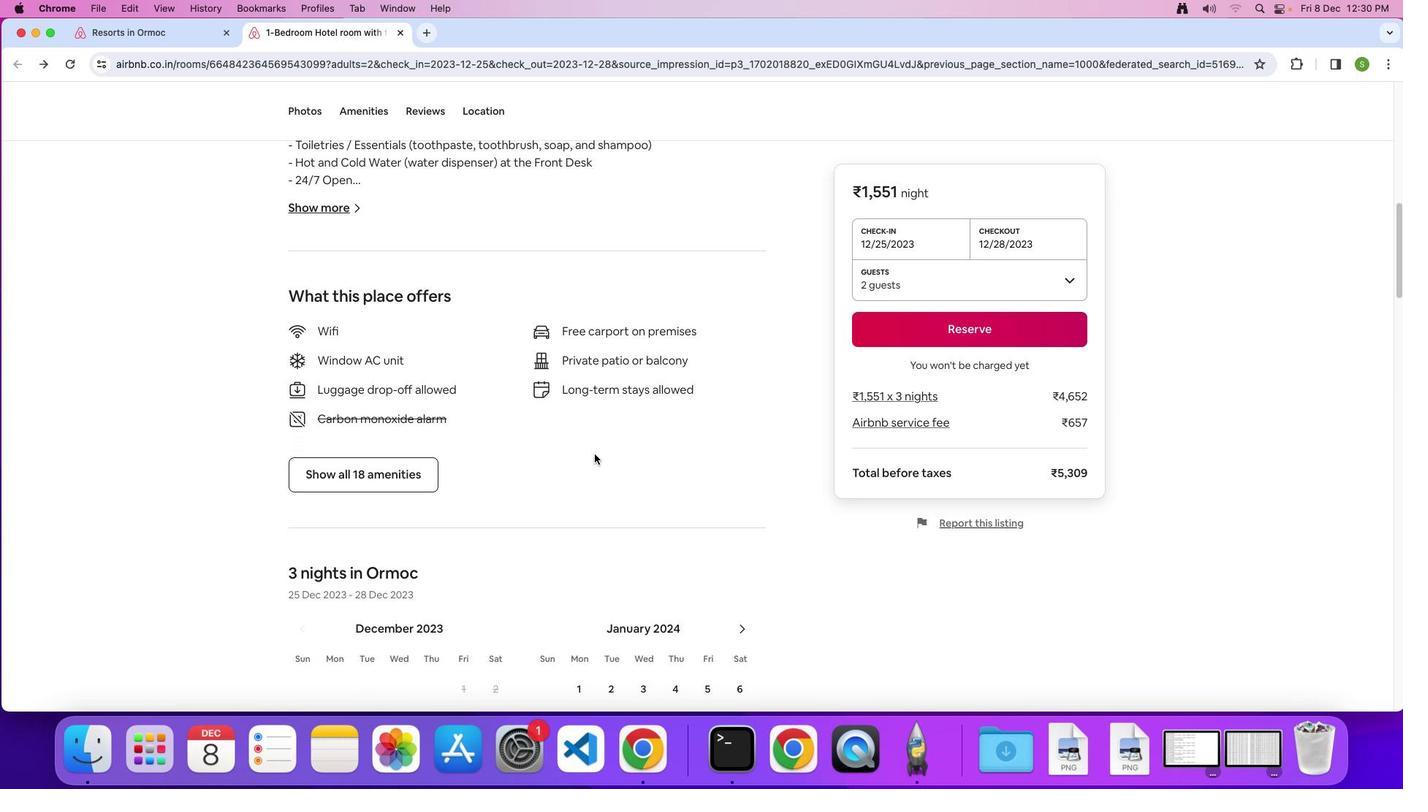 
Action: Mouse moved to (398, 458)
Screenshot: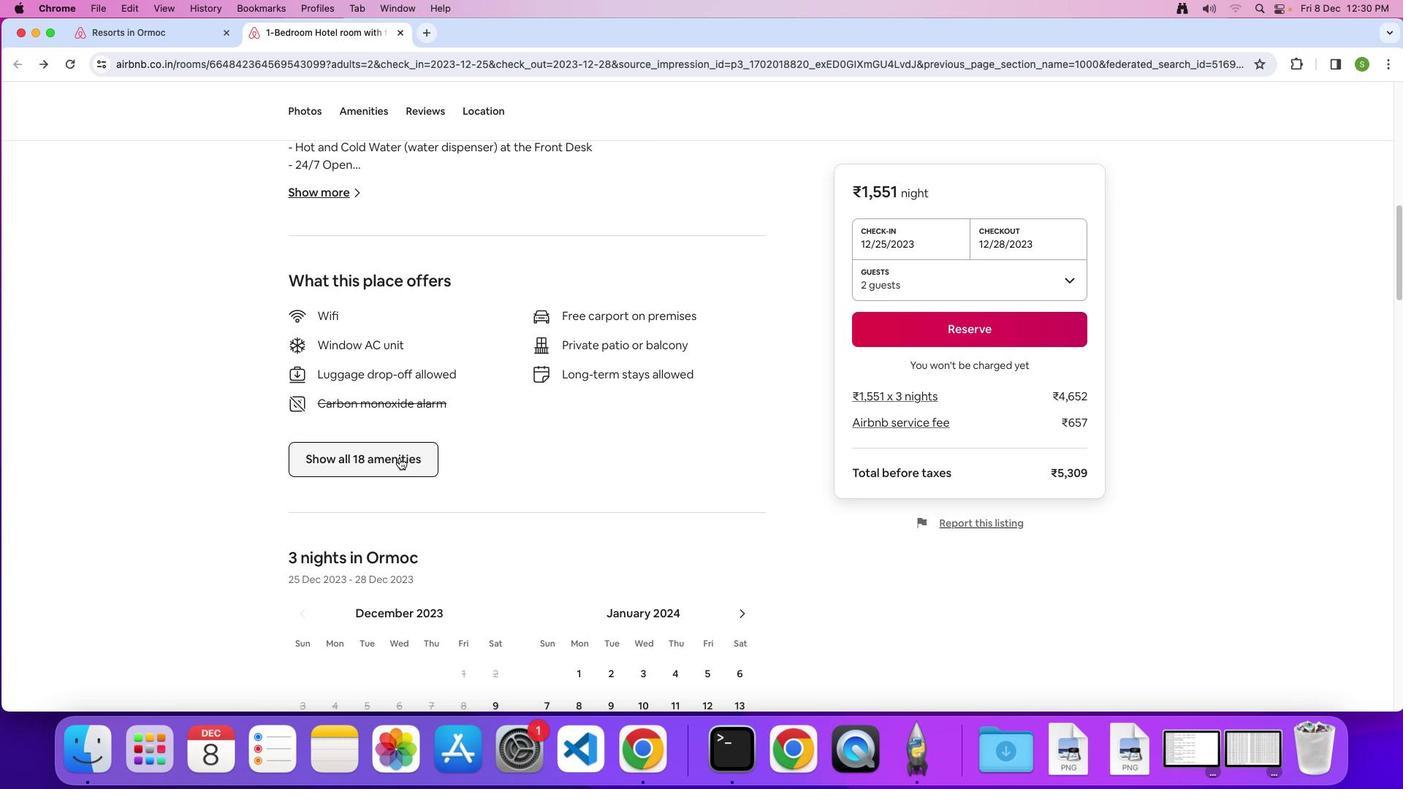 
Action: Mouse pressed left at (398, 458)
Screenshot: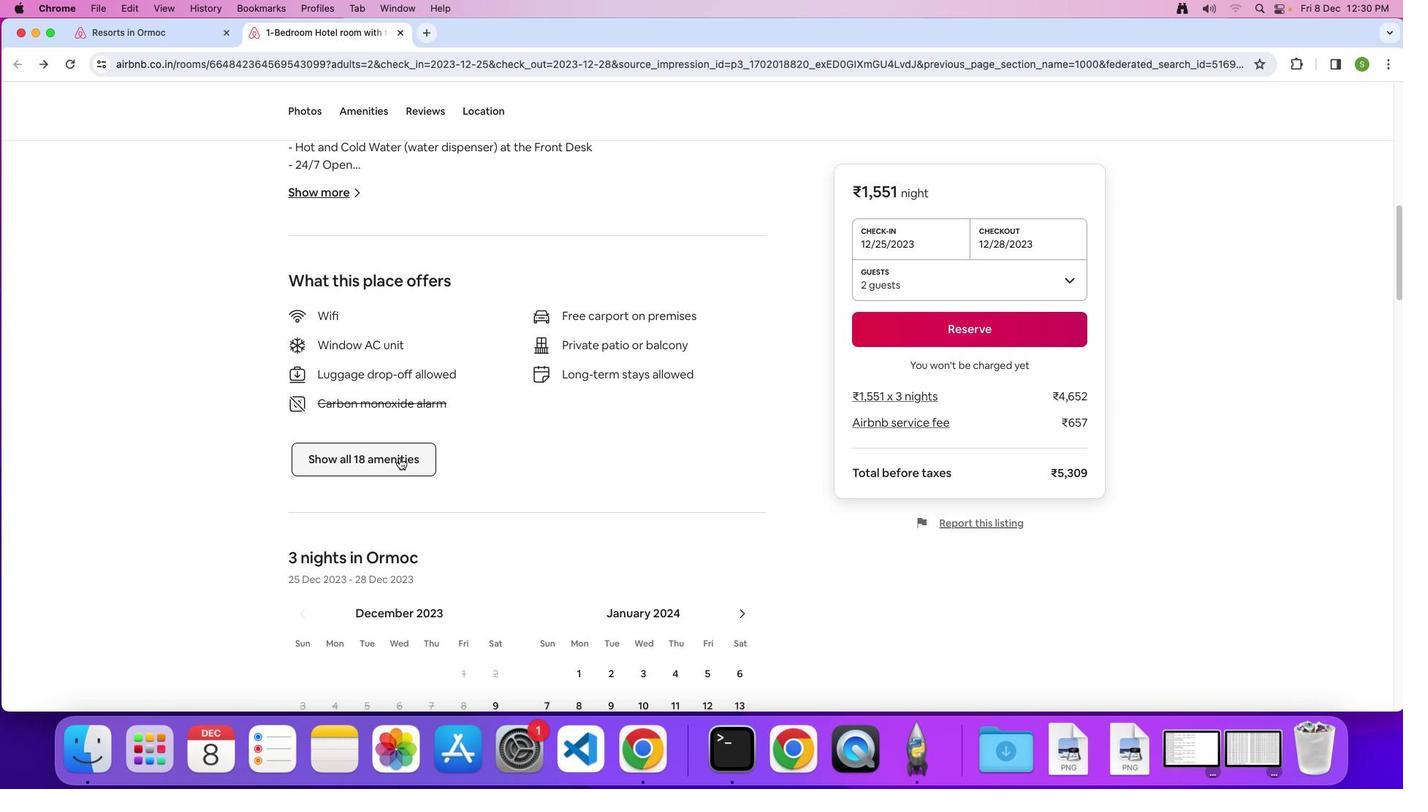 
Action: Mouse moved to (698, 430)
Screenshot: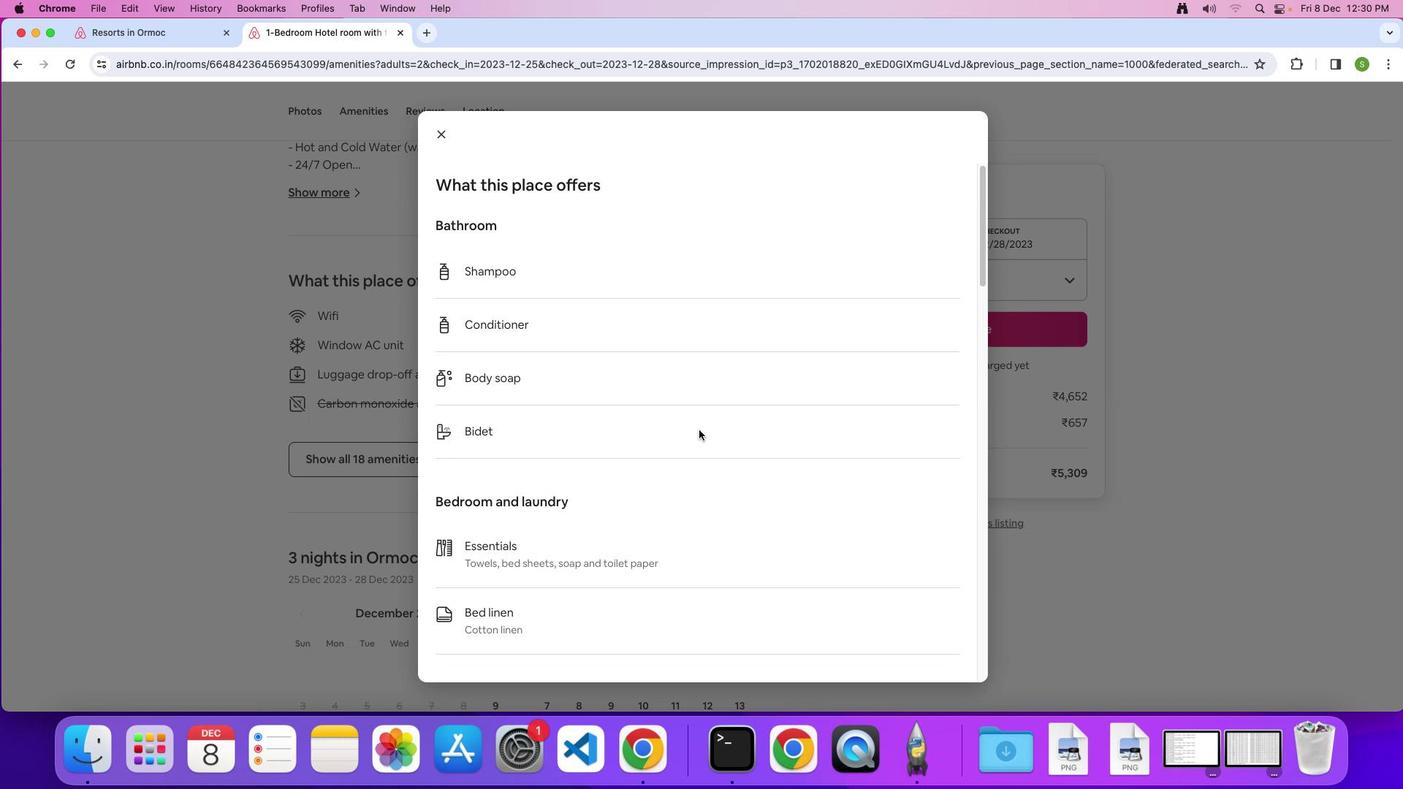 
Action: Mouse scrolled (698, 430) with delta (0, 0)
Screenshot: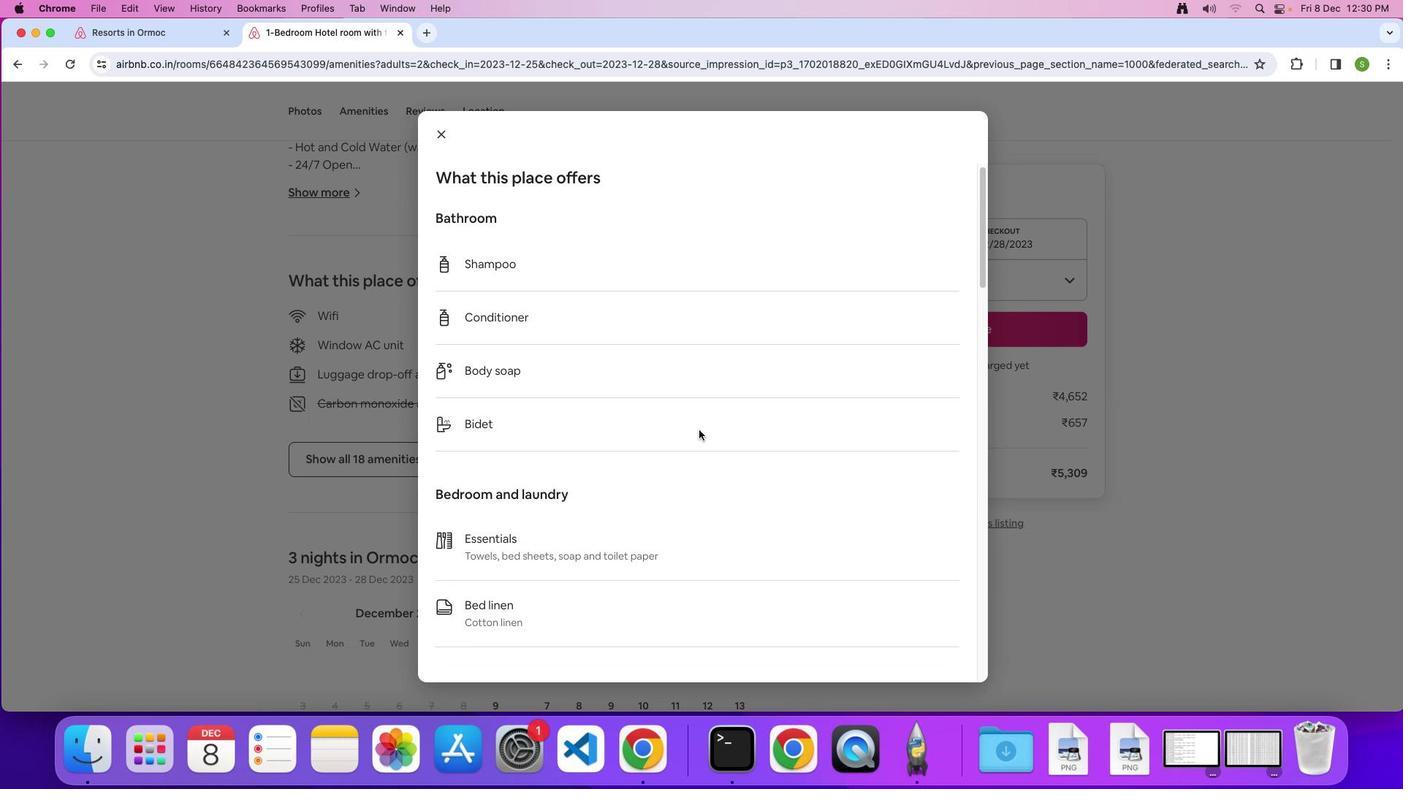 
Action: Mouse scrolled (698, 430) with delta (0, 0)
Screenshot: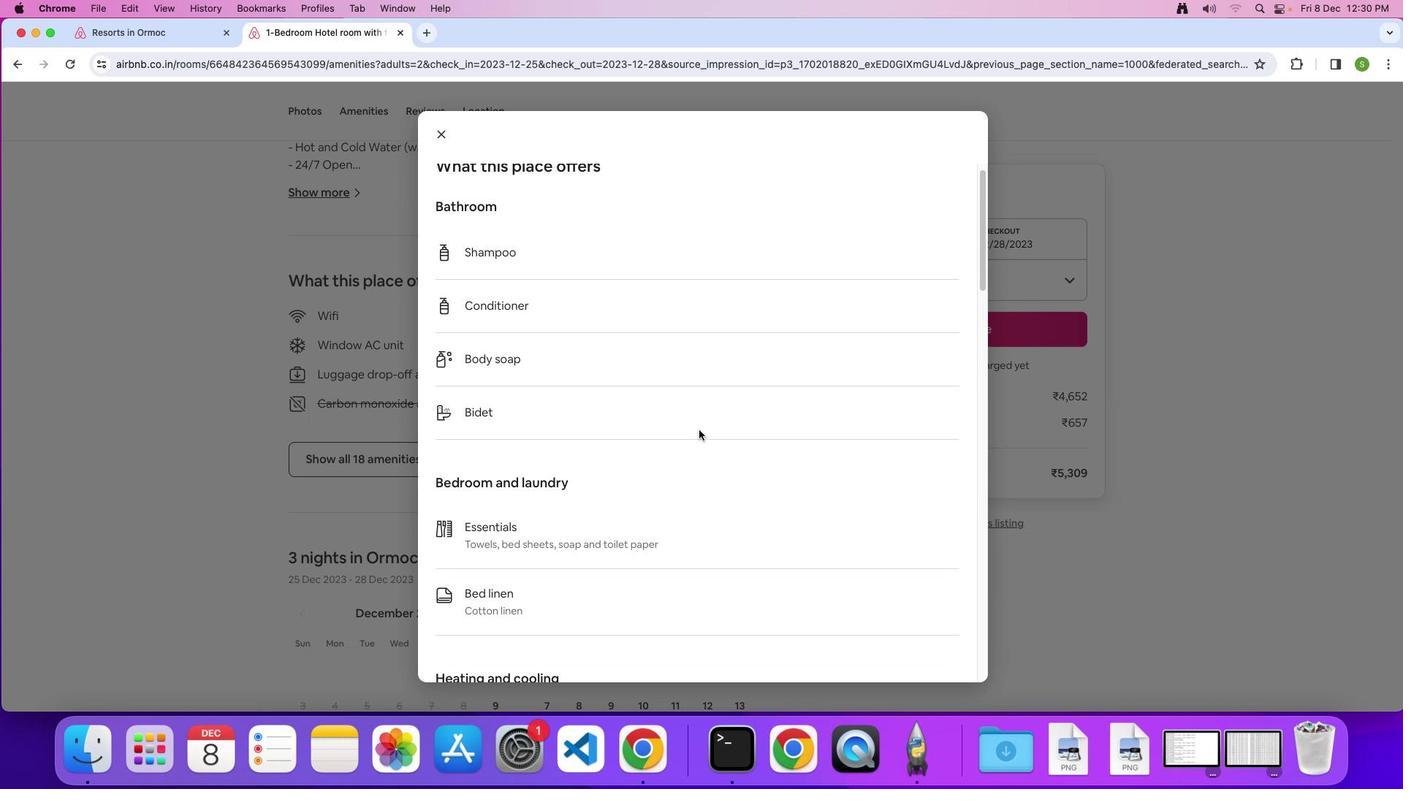 
Action: Mouse scrolled (698, 430) with delta (0, 0)
Screenshot: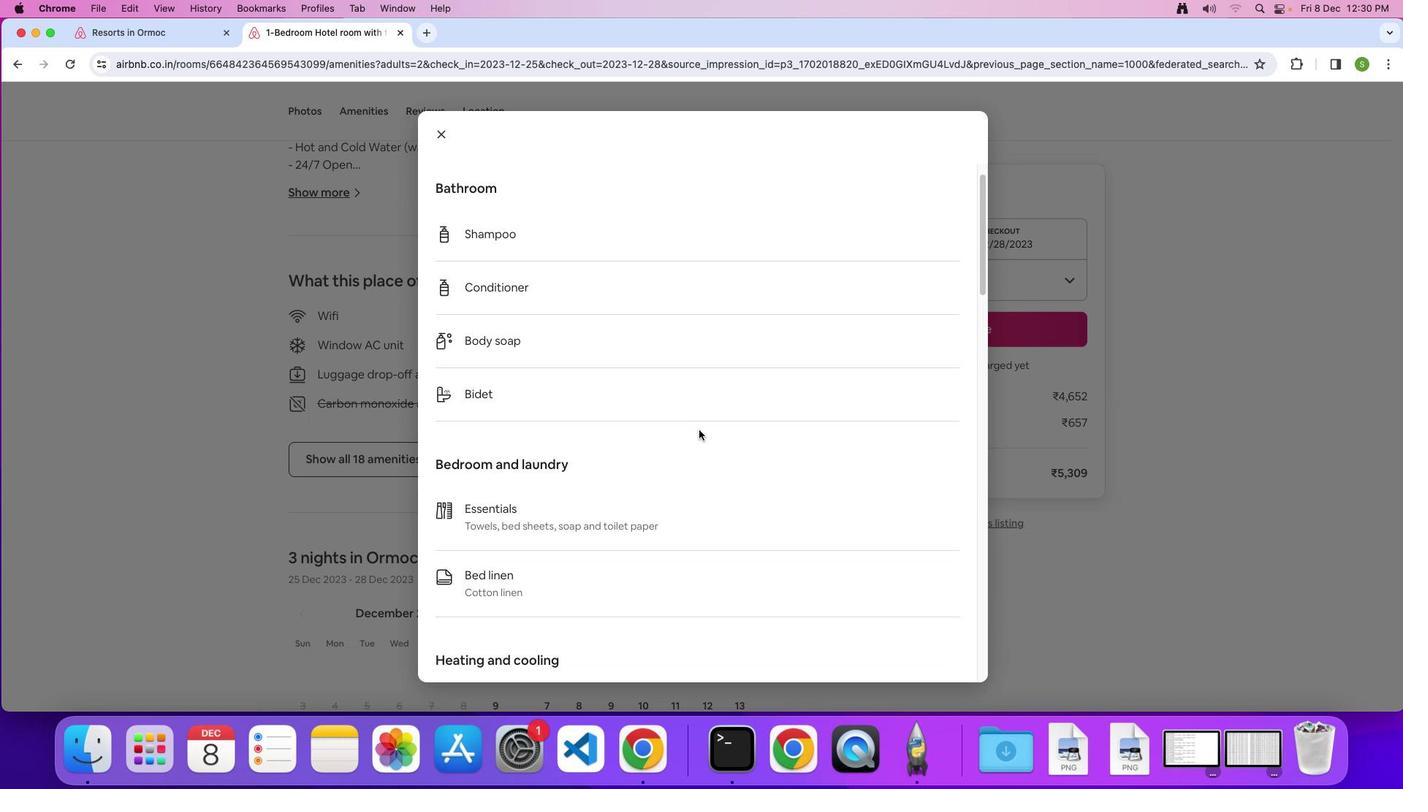 
Action: Mouse scrolled (698, 430) with delta (0, 0)
Screenshot: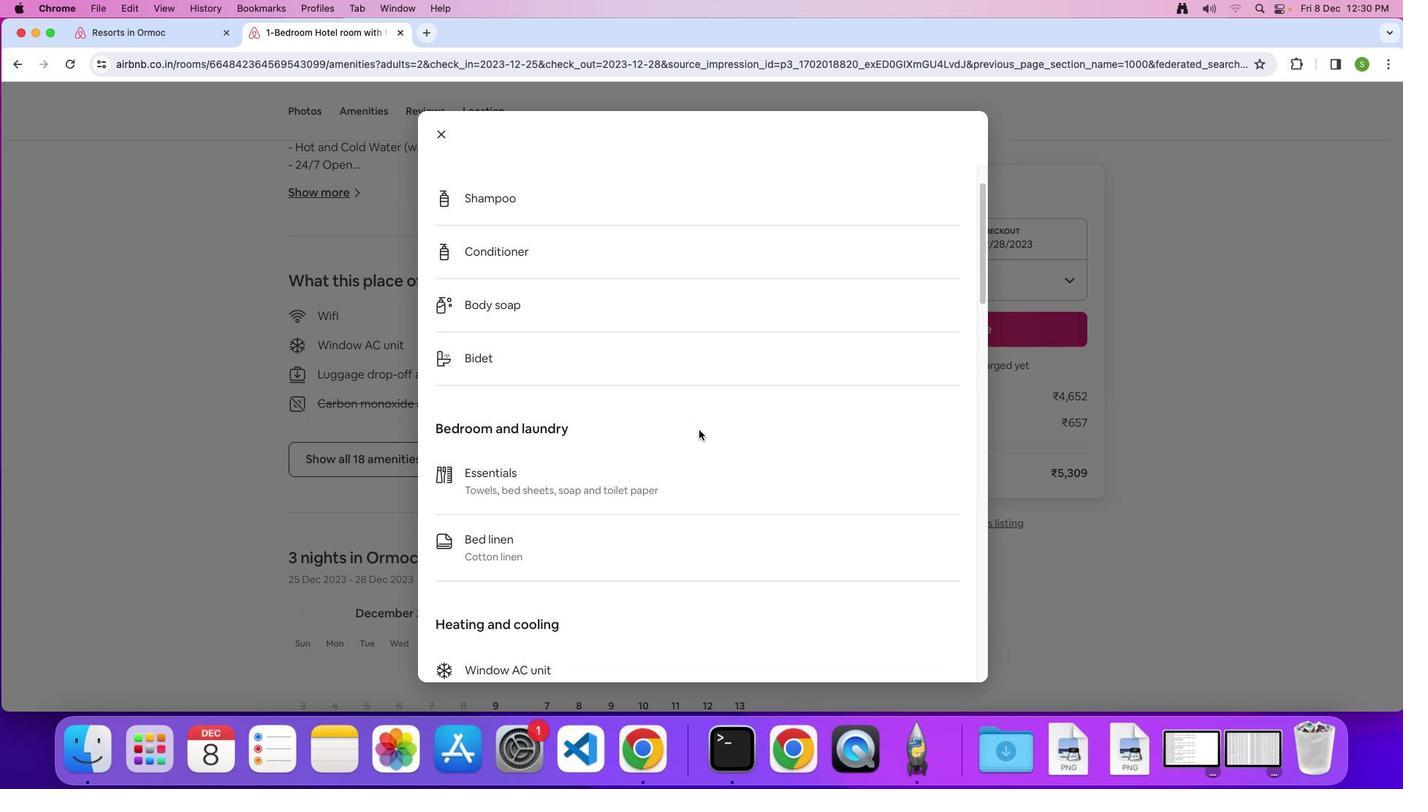 
Action: Mouse scrolled (698, 430) with delta (0, -1)
Screenshot: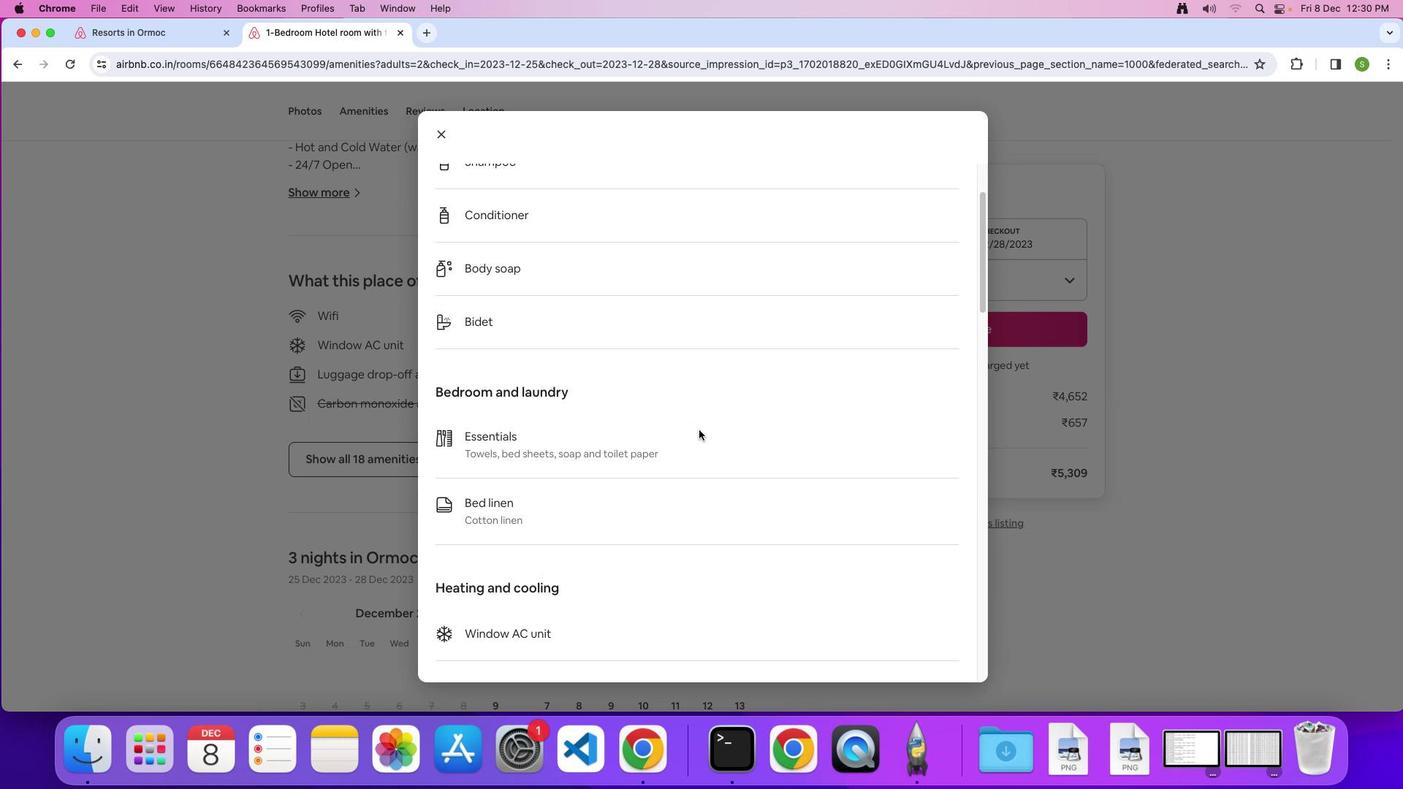 
Action: Mouse scrolled (698, 430) with delta (0, -2)
Screenshot: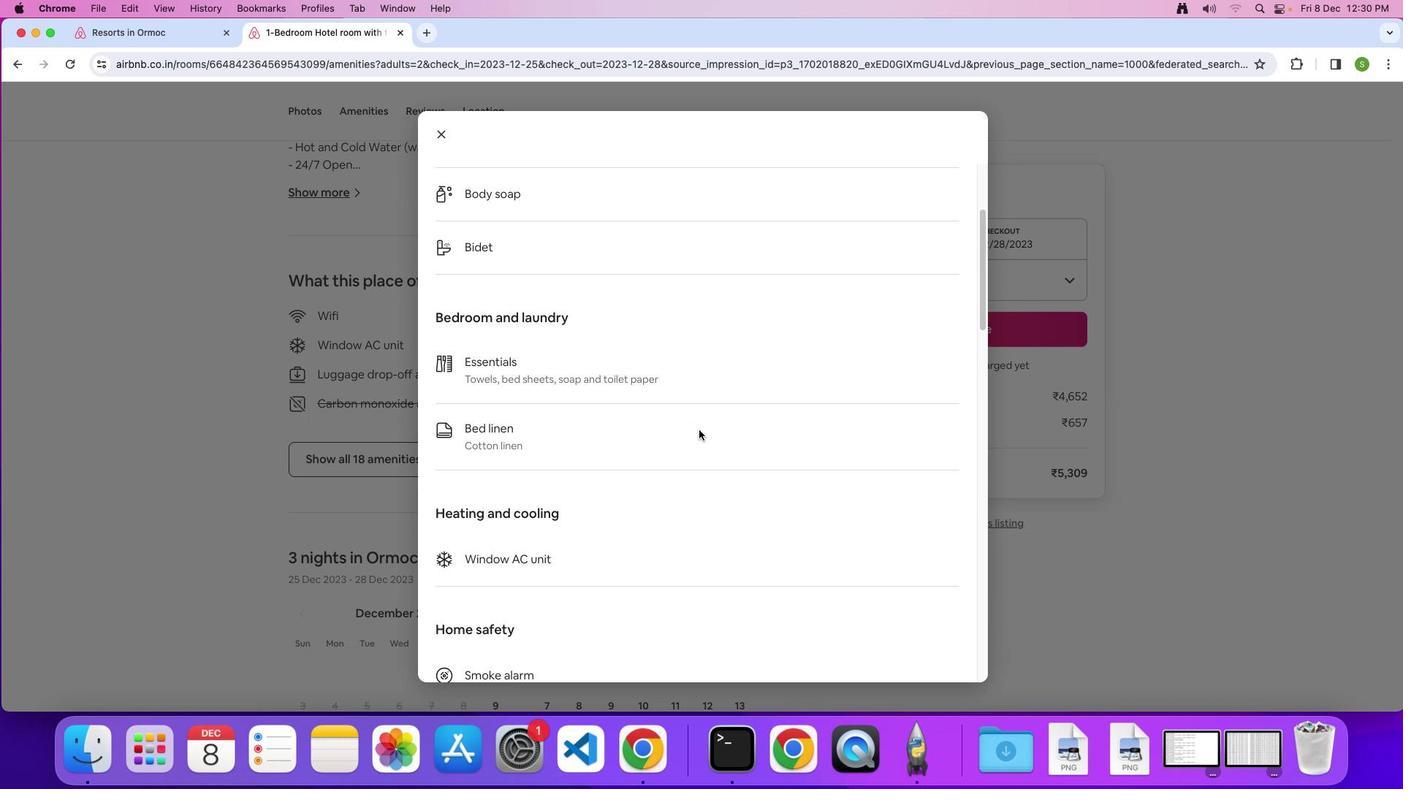 
Action: Mouse scrolled (698, 430) with delta (0, 0)
Screenshot: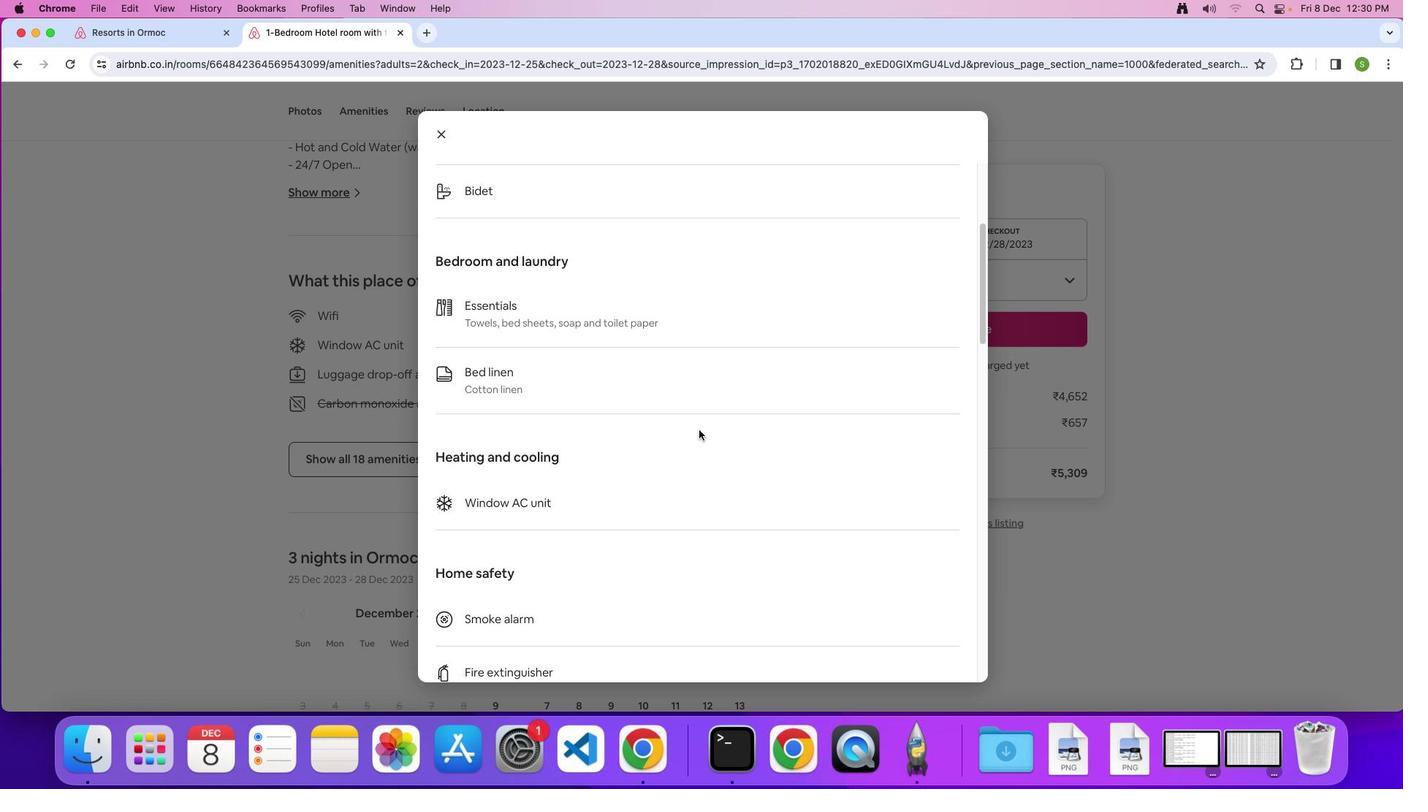 
Action: Mouse scrolled (698, 430) with delta (0, 0)
Screenshot: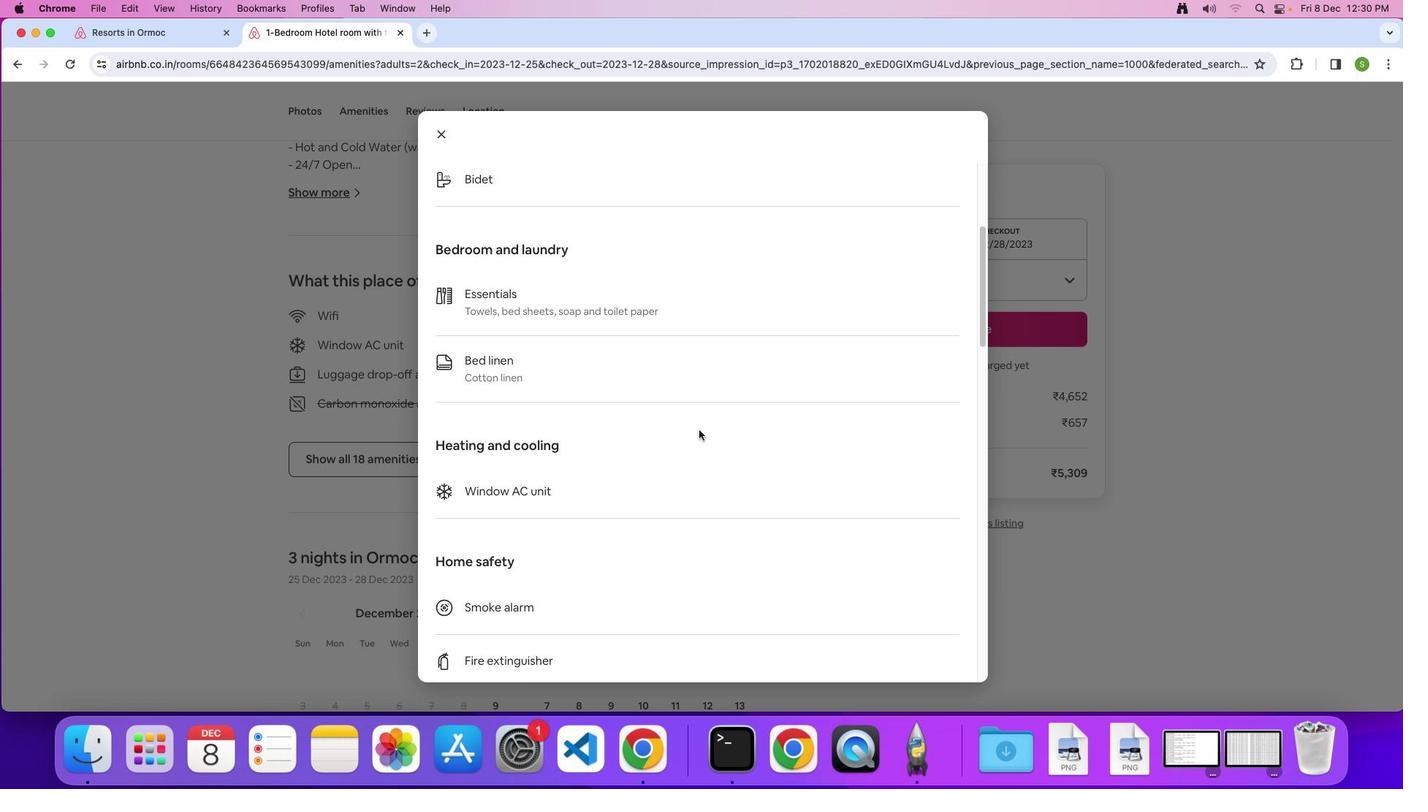 
Action: Mouse scrolled (698, 430) with delta (0, 0)
Screenshot: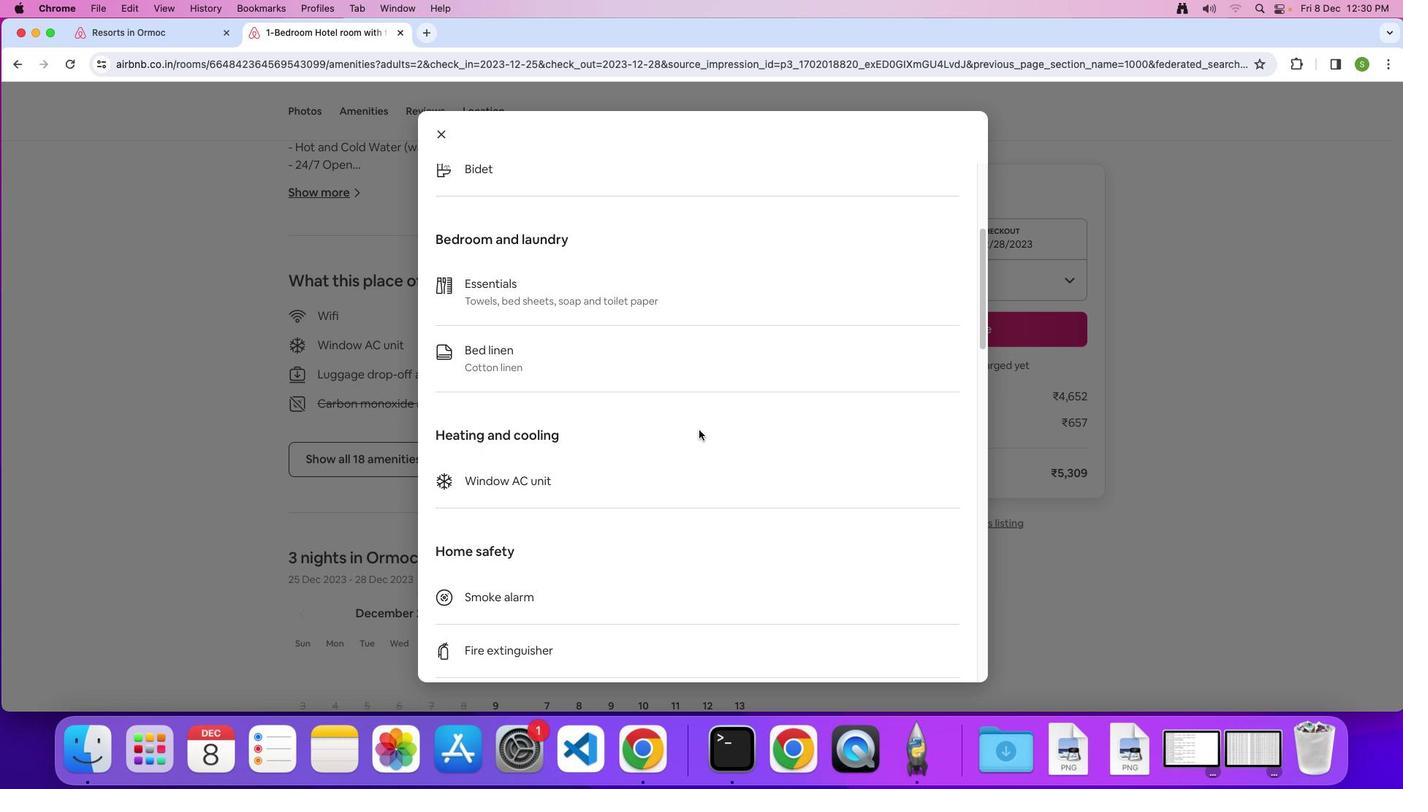 
Action: Mouse scrolled (698, 430) with delta (0, 0)
Screenshot: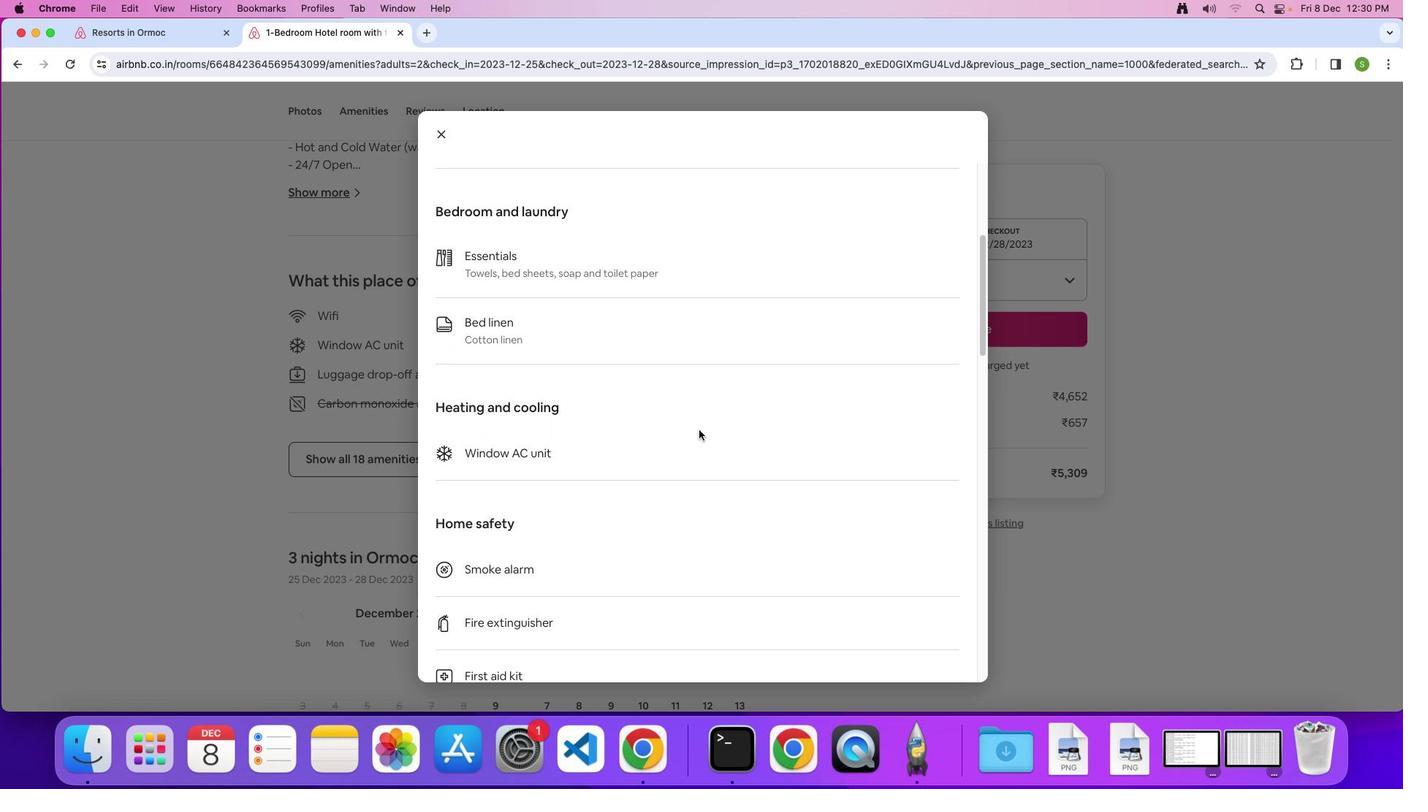 
Action: Mouse scrolled (698, 430) with delta (0, -1)
Screenshot: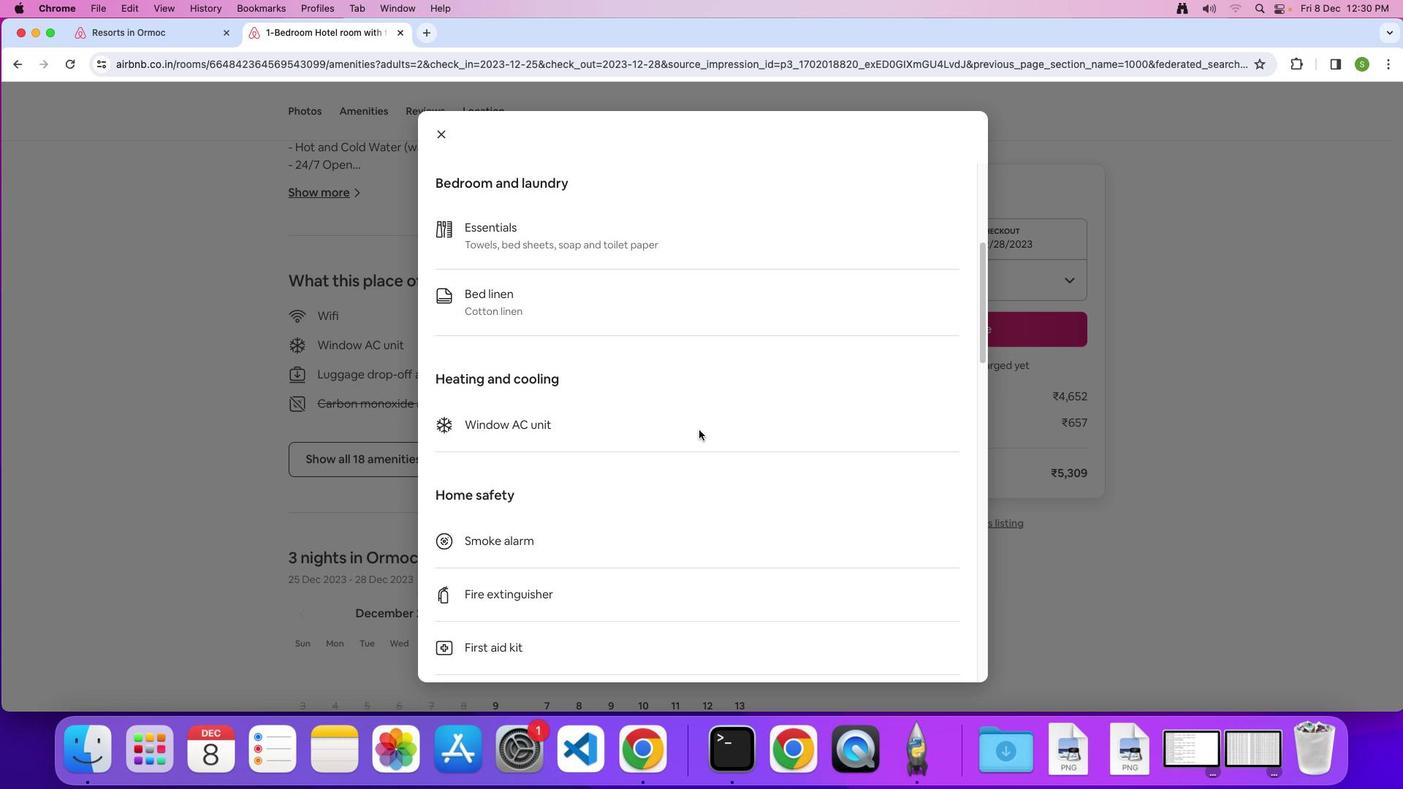 
Action: Mouse scrolled (698, 430) with delta (0, 0)
Screenshot: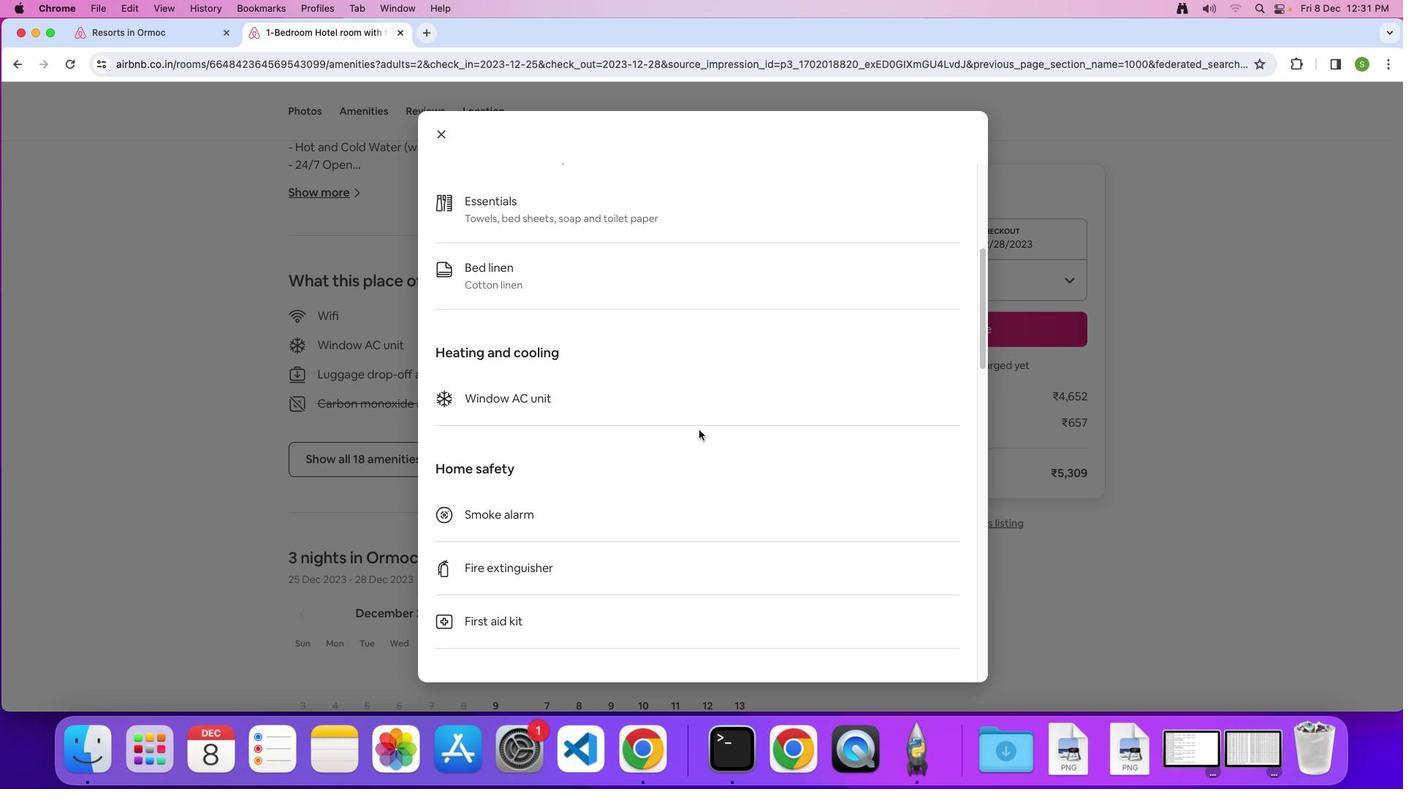 
Action: Mouse scrolled (698, 430) with delta (0, 0)
Screenshot: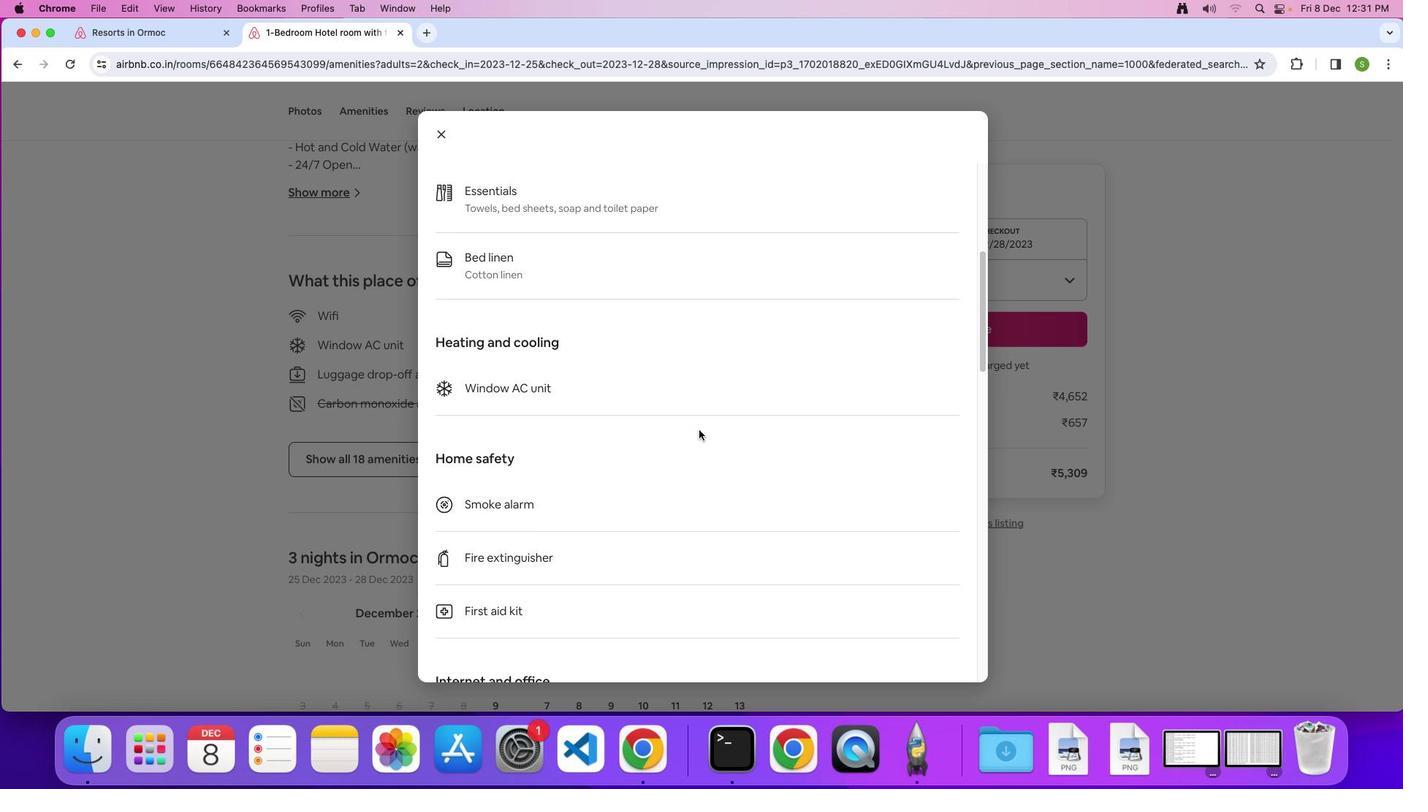 
Action: Mouse scrolled (698, 430) with delta (0, -1)
Screenshot: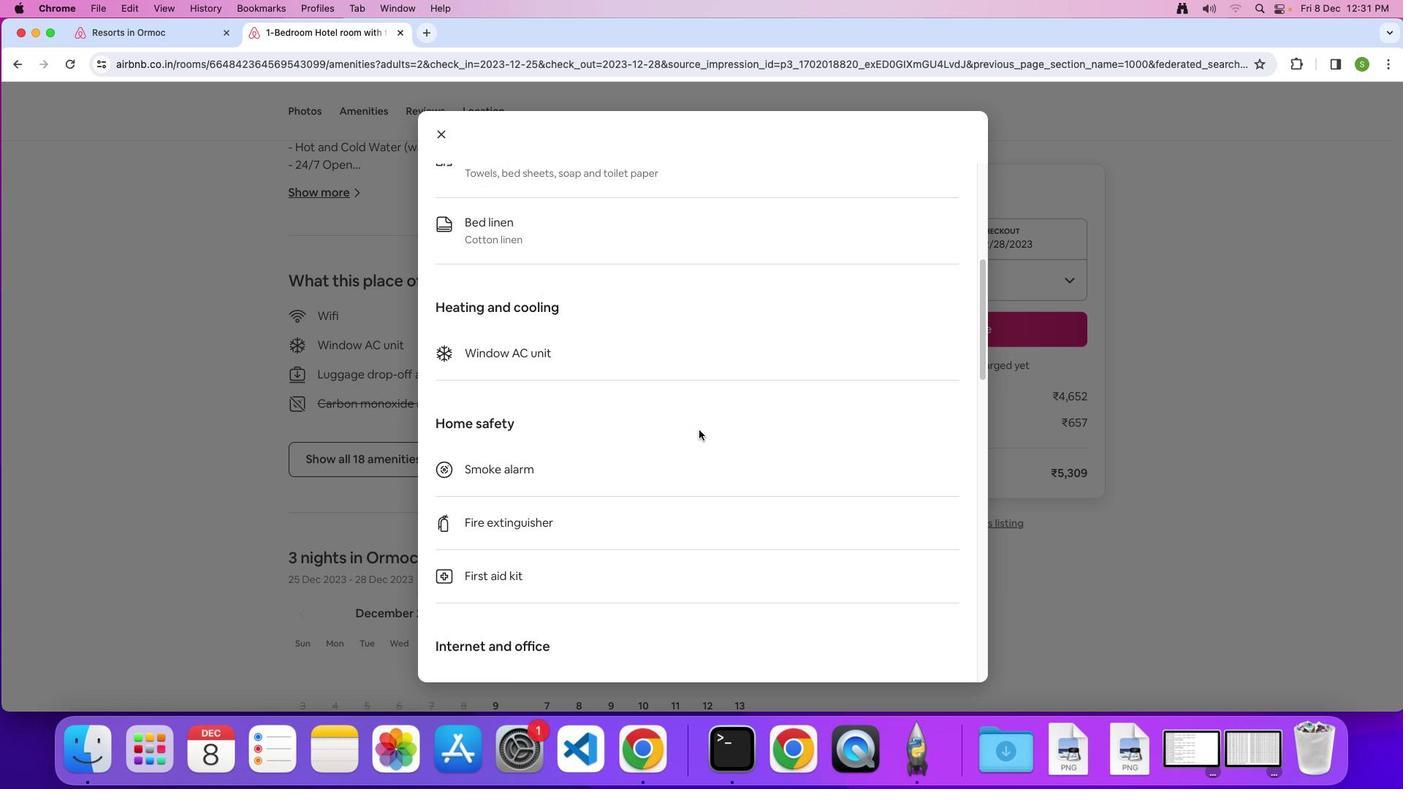 
Action: Mouse scrolled (698, 430) with delta (0, 0)
Screenshot: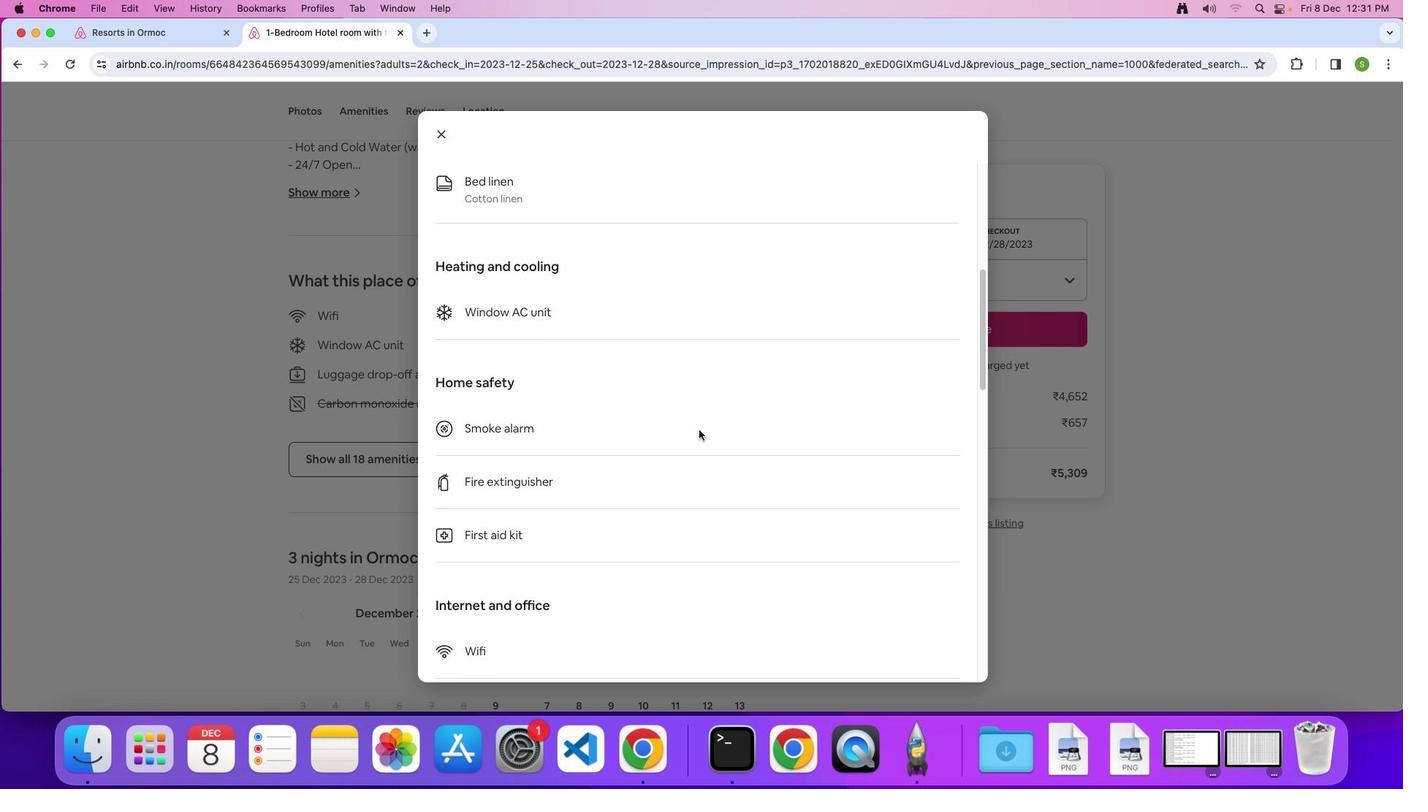 
Action: Mouse scrolled (698, 430) with delta (0, 0)
Screenshot: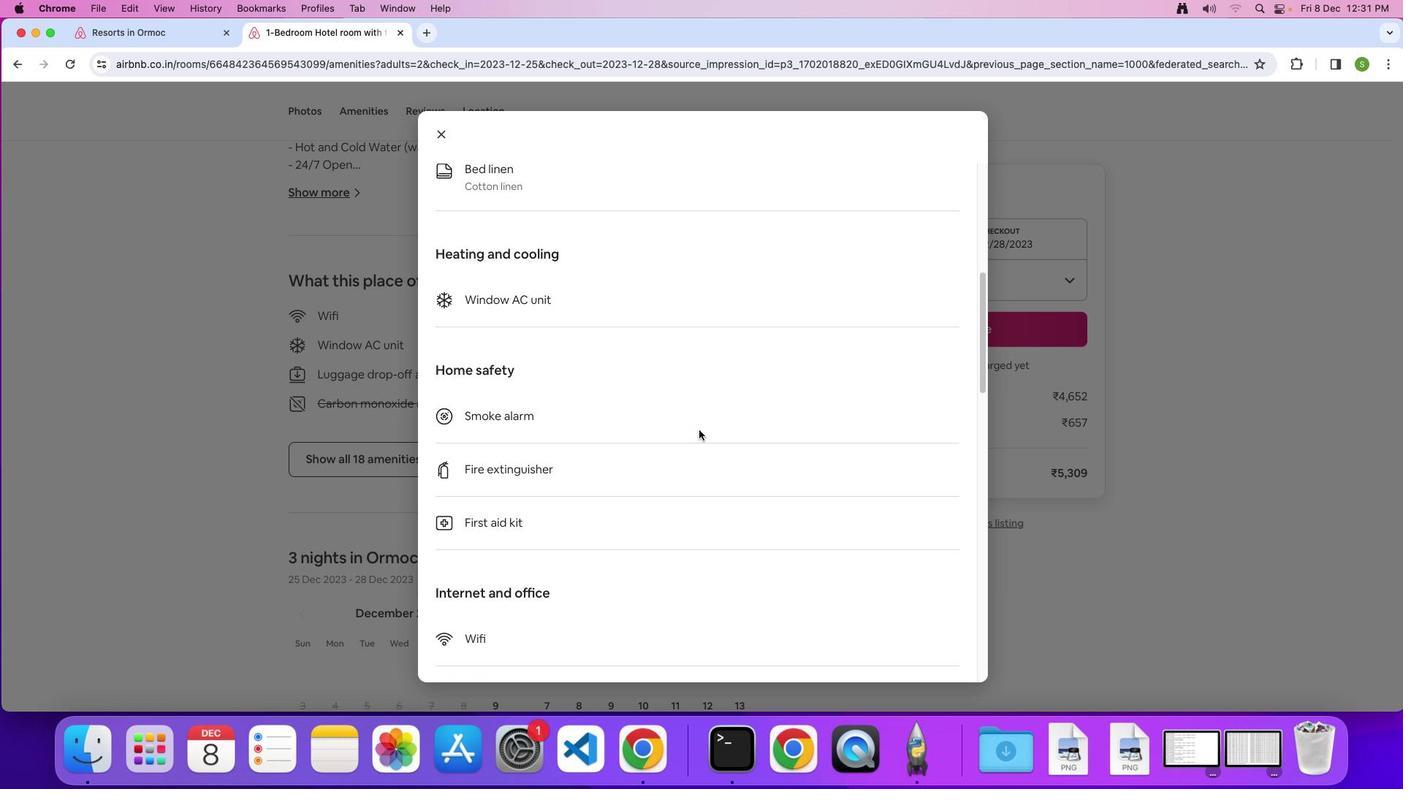 
Action: Mouse scrolled (698, 430) with delta (0, -1)
Screenshot: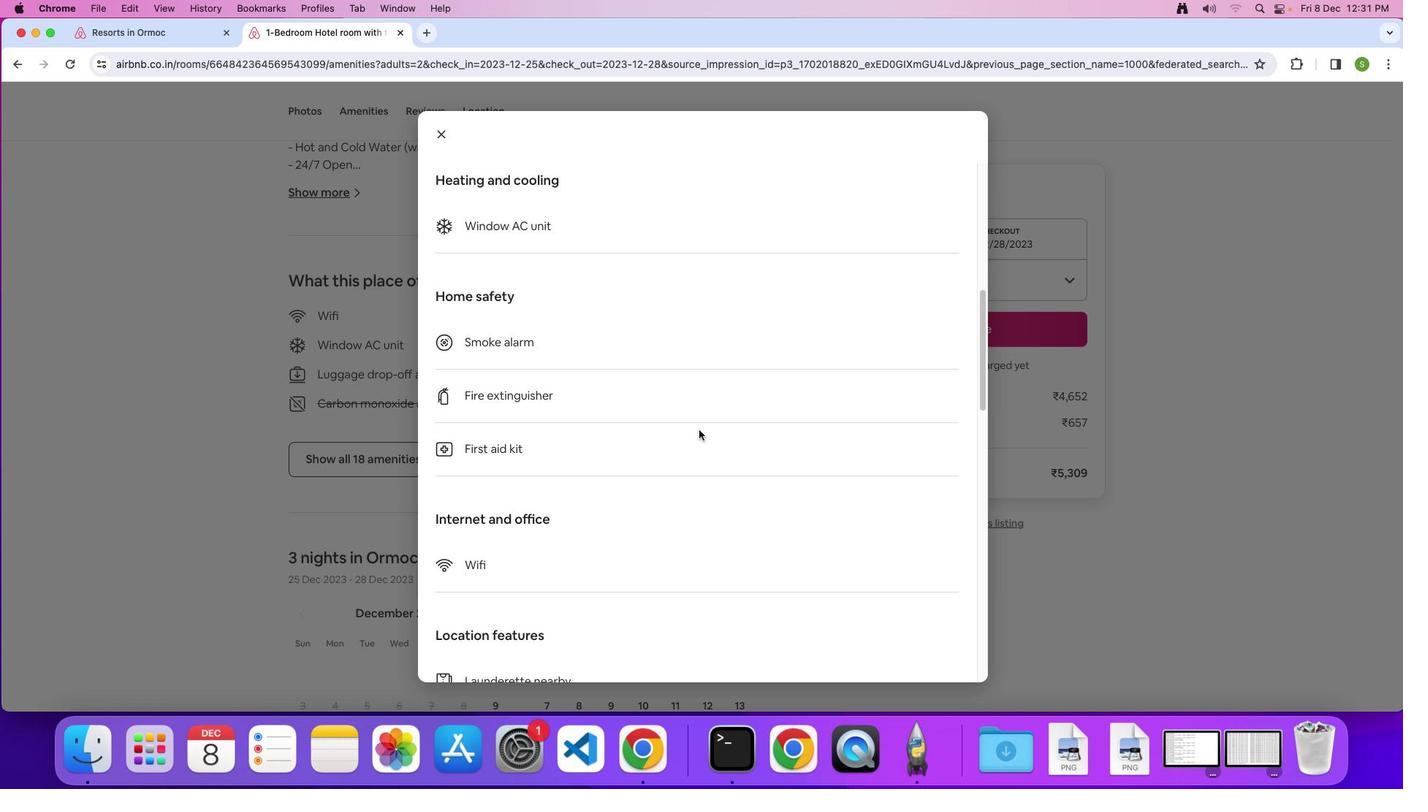 
Action: Mouse scrolled (698, 430) with delta (0, 0)
Screenshot: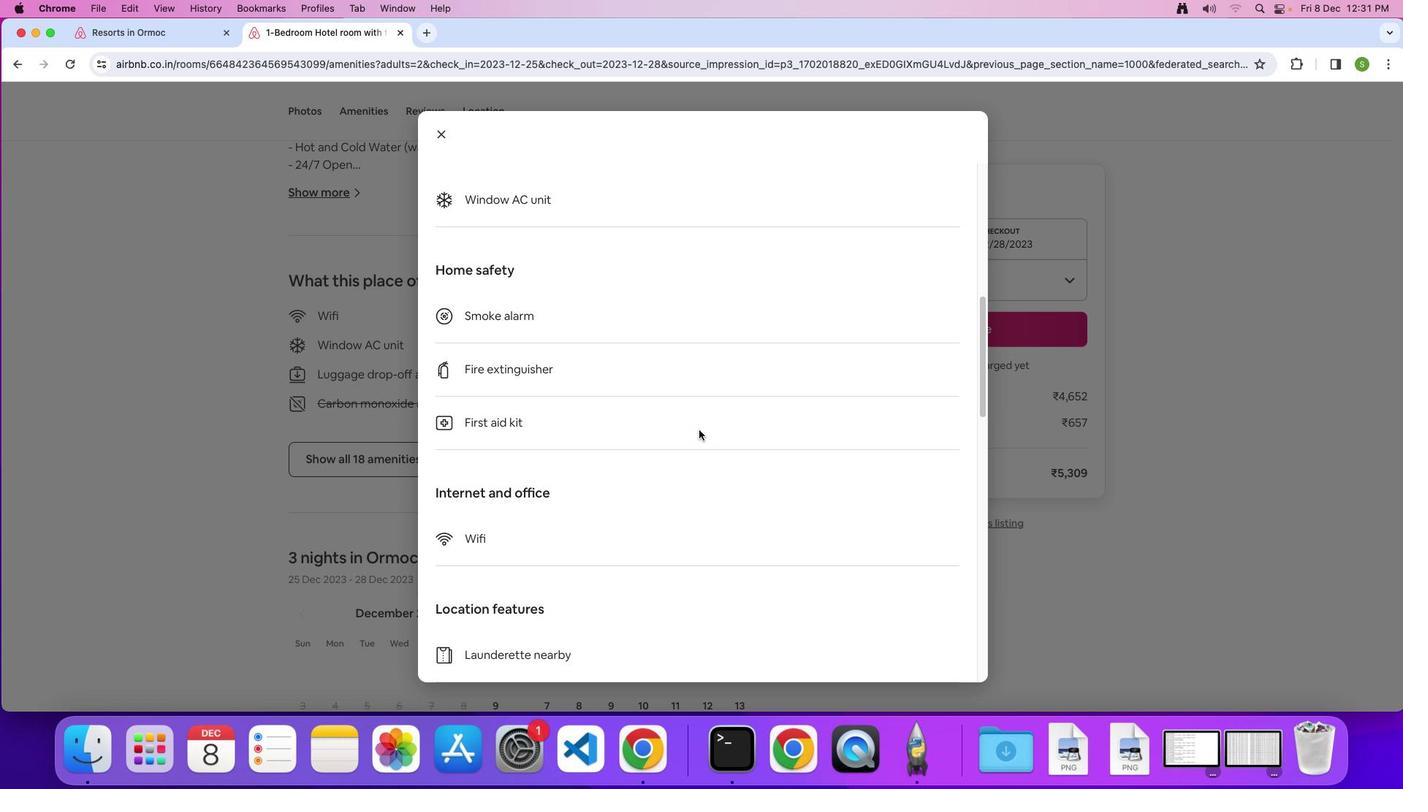 
Action: Mouse scrolled (698, 430) with delta (0, 0)
Screenshot: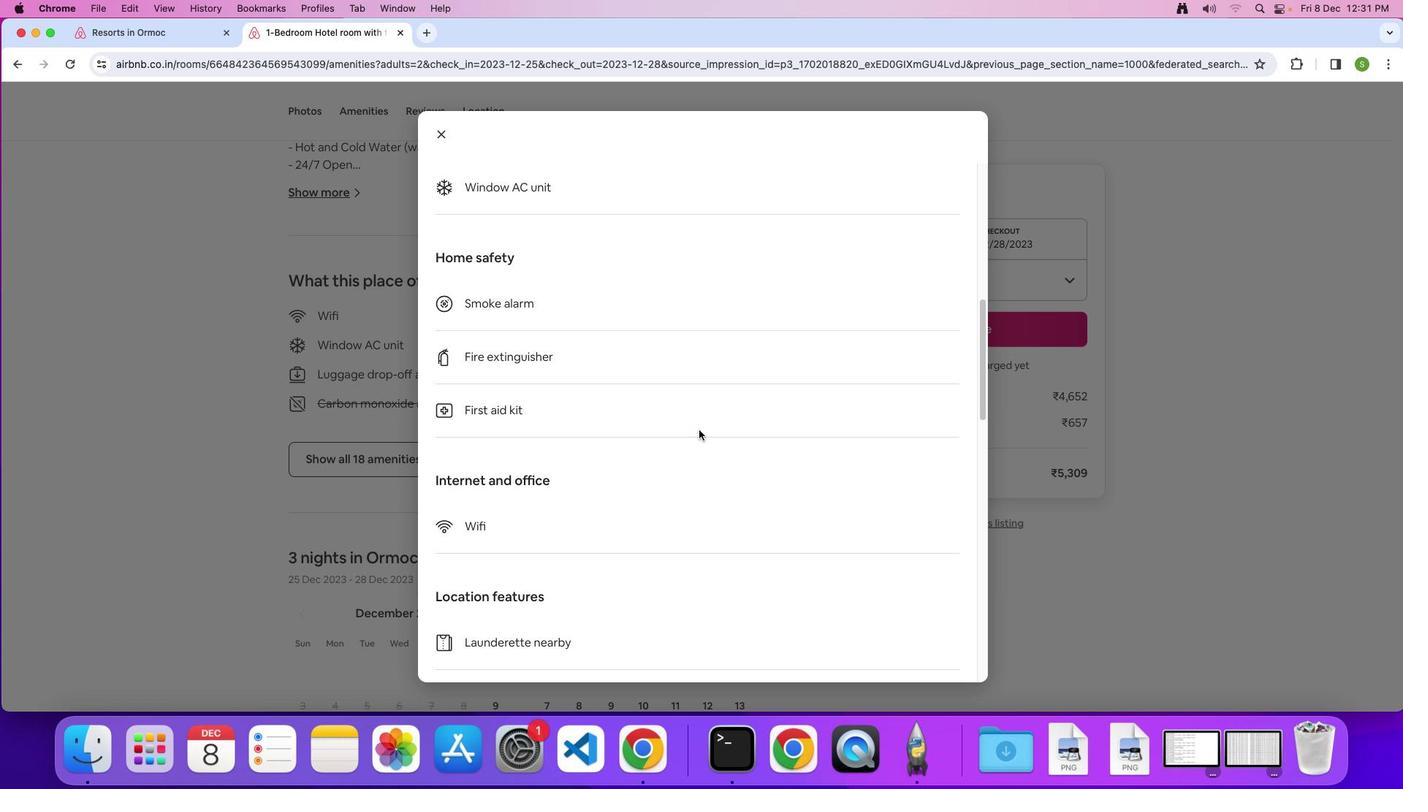 
Action: Mouse scrolled (698, 430) with delta (0, -1)
Screenshot: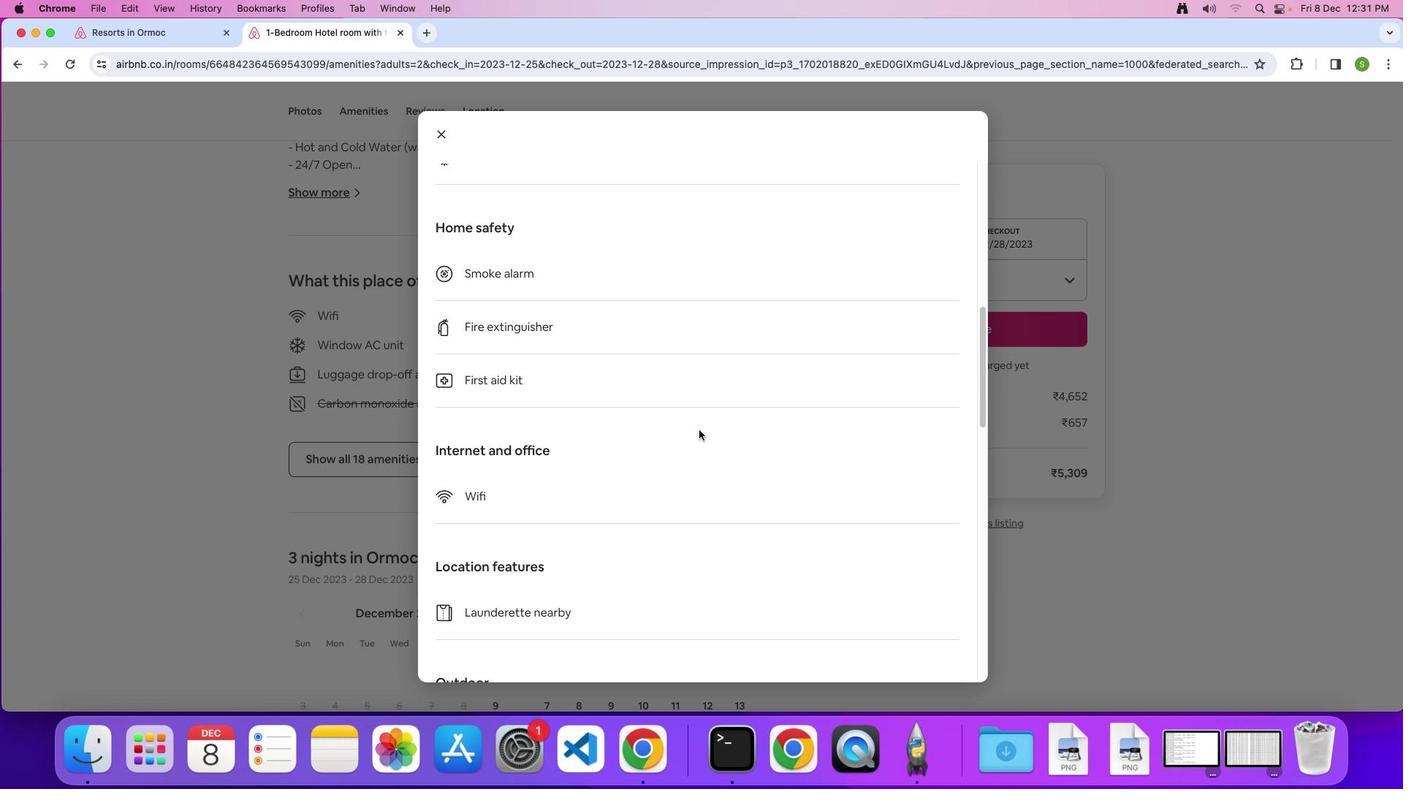 
Action: Mouse scrolled (698, 430) with delta (0, 0)
Screenshot: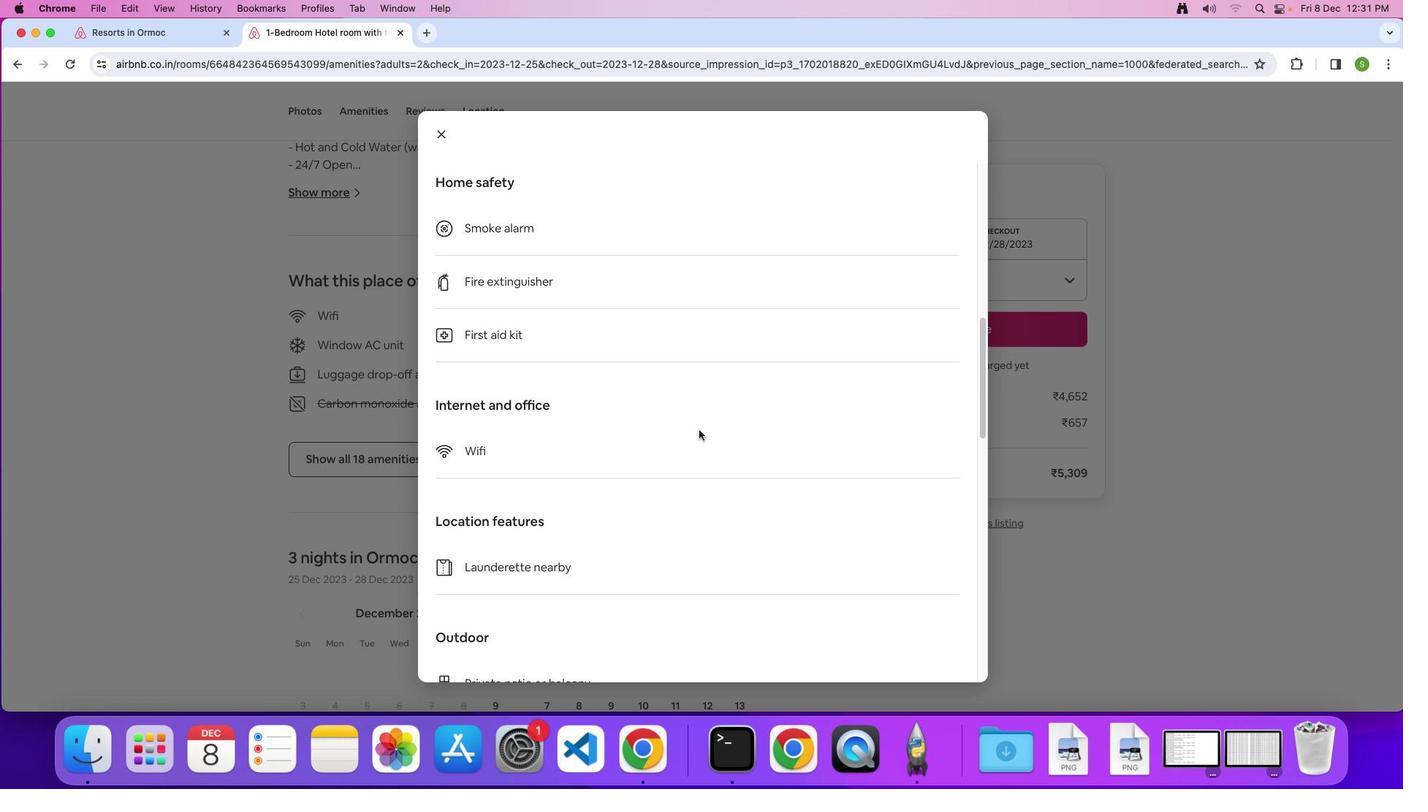 
Action: Mouse scrolled (698, 430) with delta (0, 0)
Screenshot: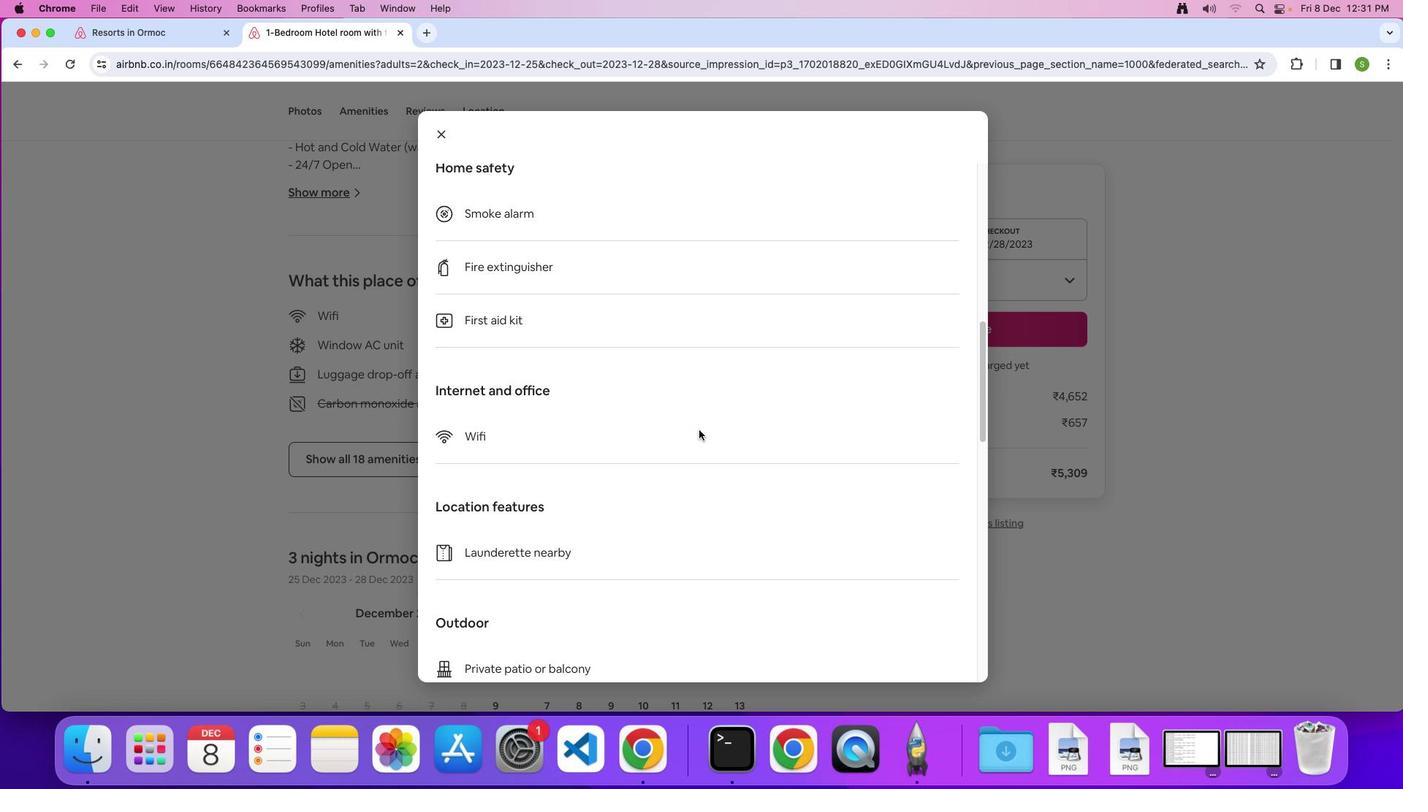 
Action: Mouse scrolled (698, 430) with delta (0, 0)
Screenshot: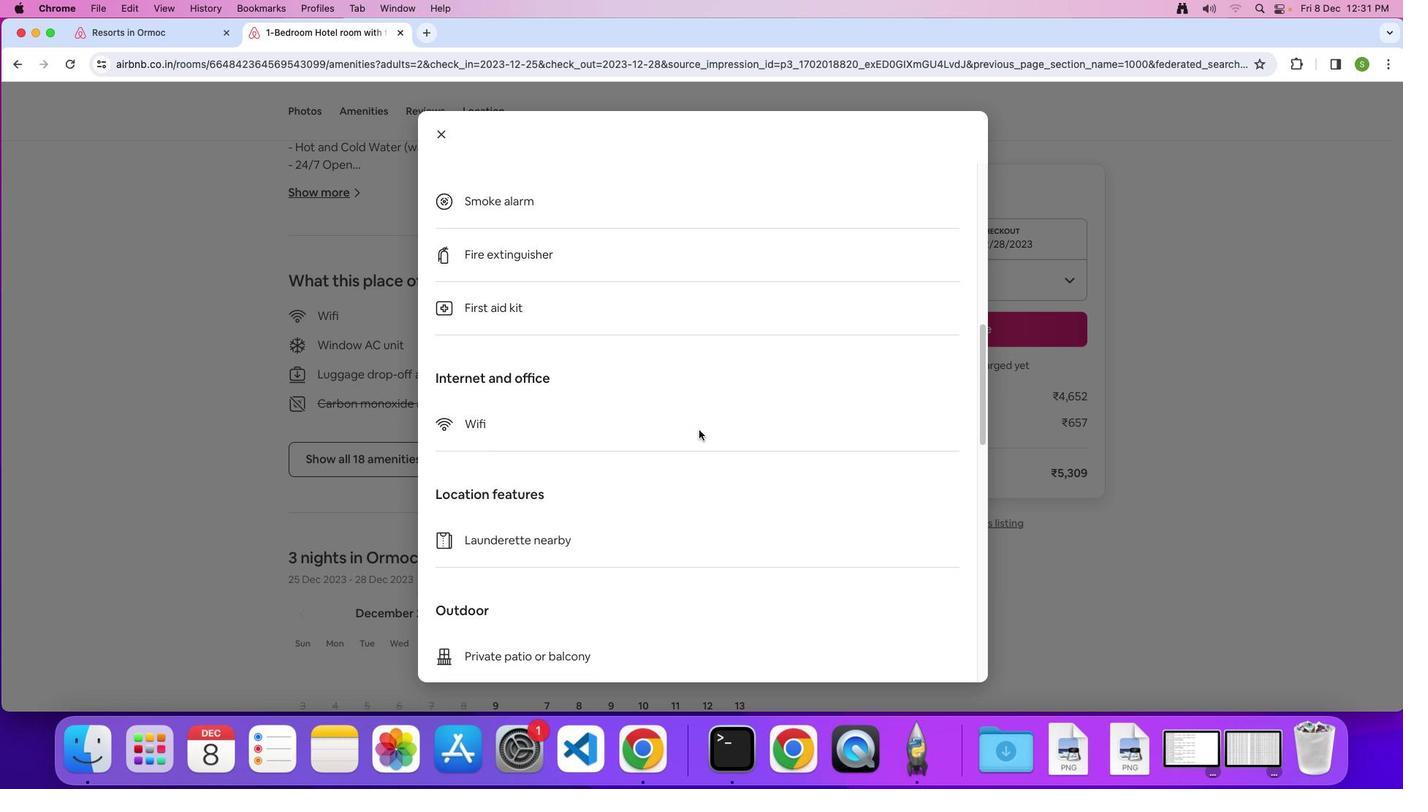 
Action: Mouse scrolled (698, 430) with delta (0, 0)
Screenshot: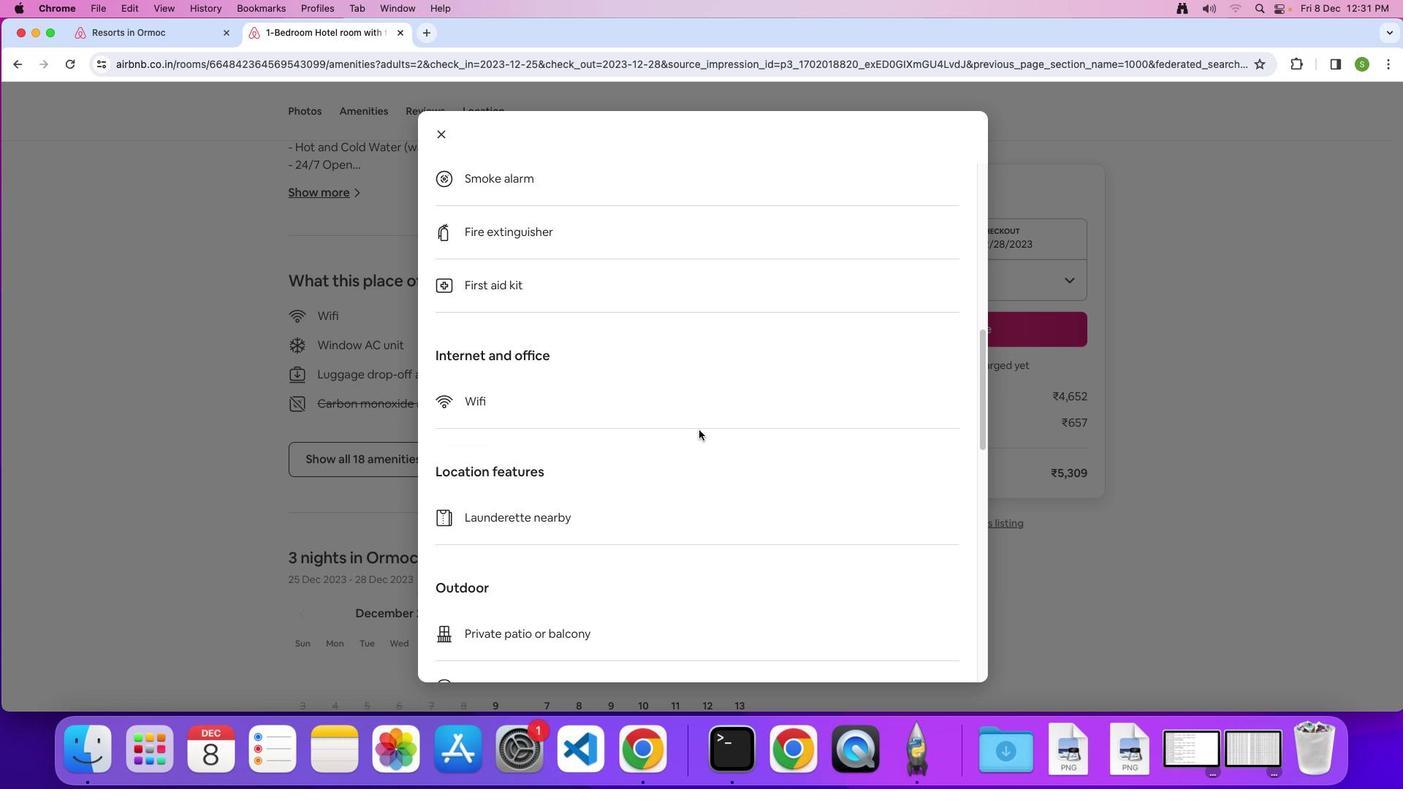 
Action: Mouse scrolled (698, 430) with delta (0, -1)
Screenshot: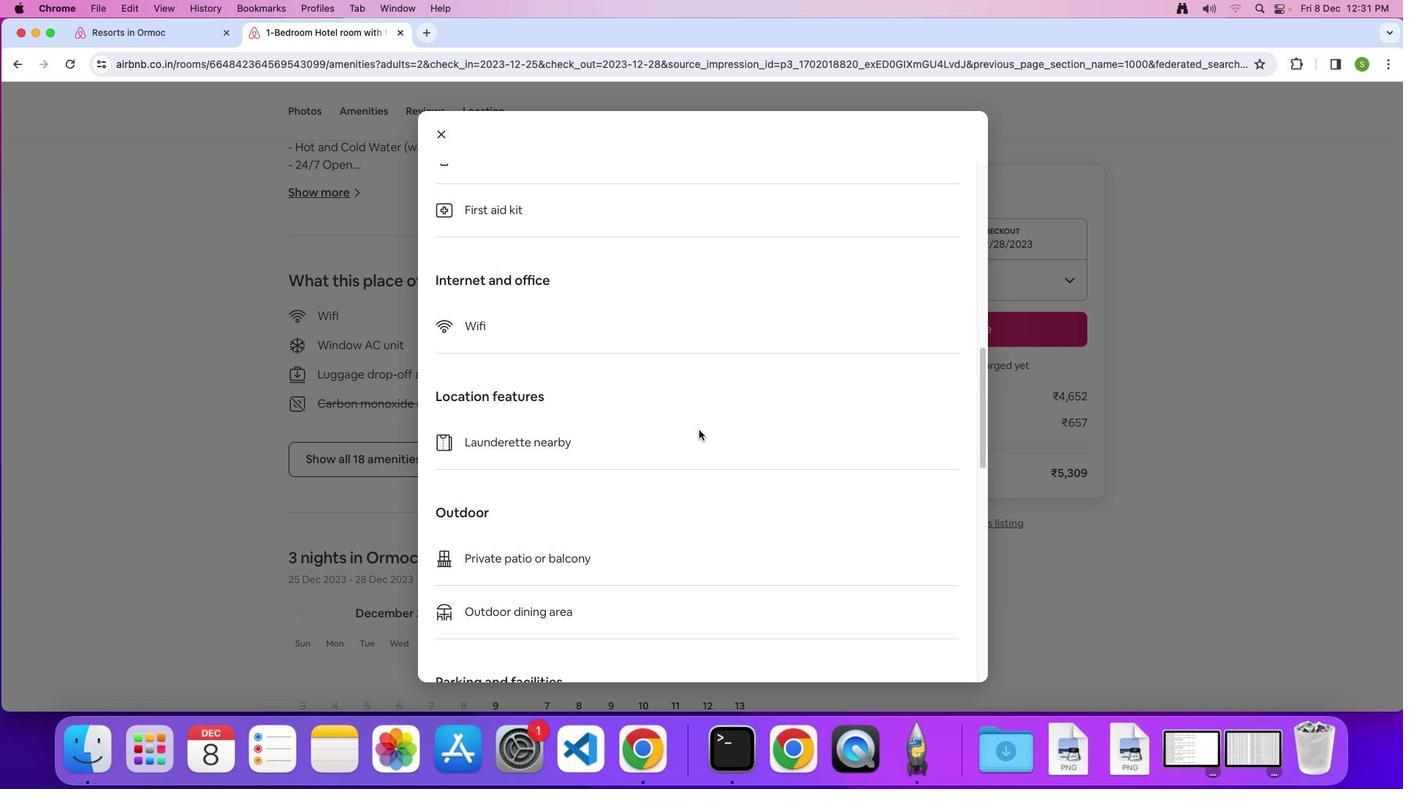 
Action: Mouse scrolled (698, 430) with delta (0, -2)
Screenshot: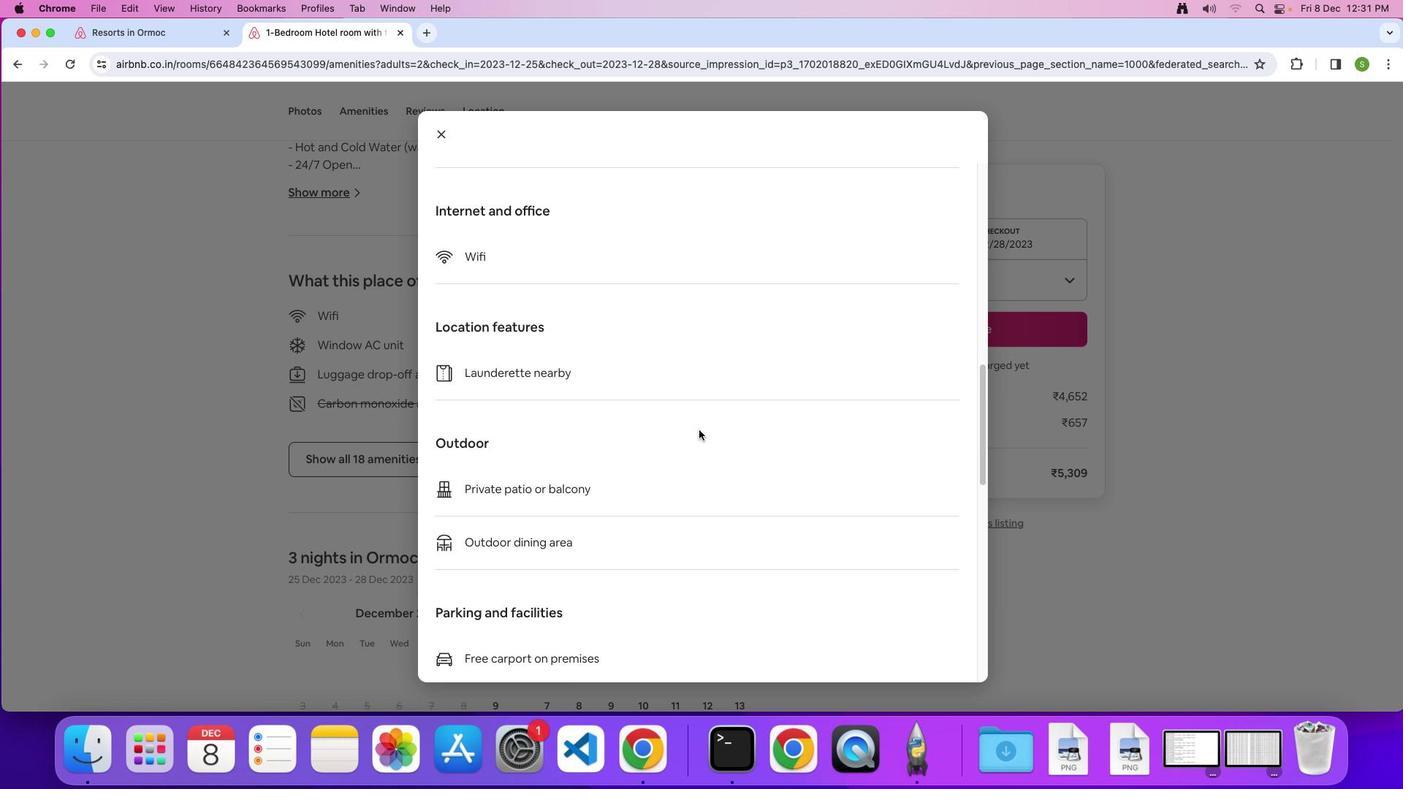 
Action: Mouse scrolled (698, 430) with delta (0, 0)
Screenshot: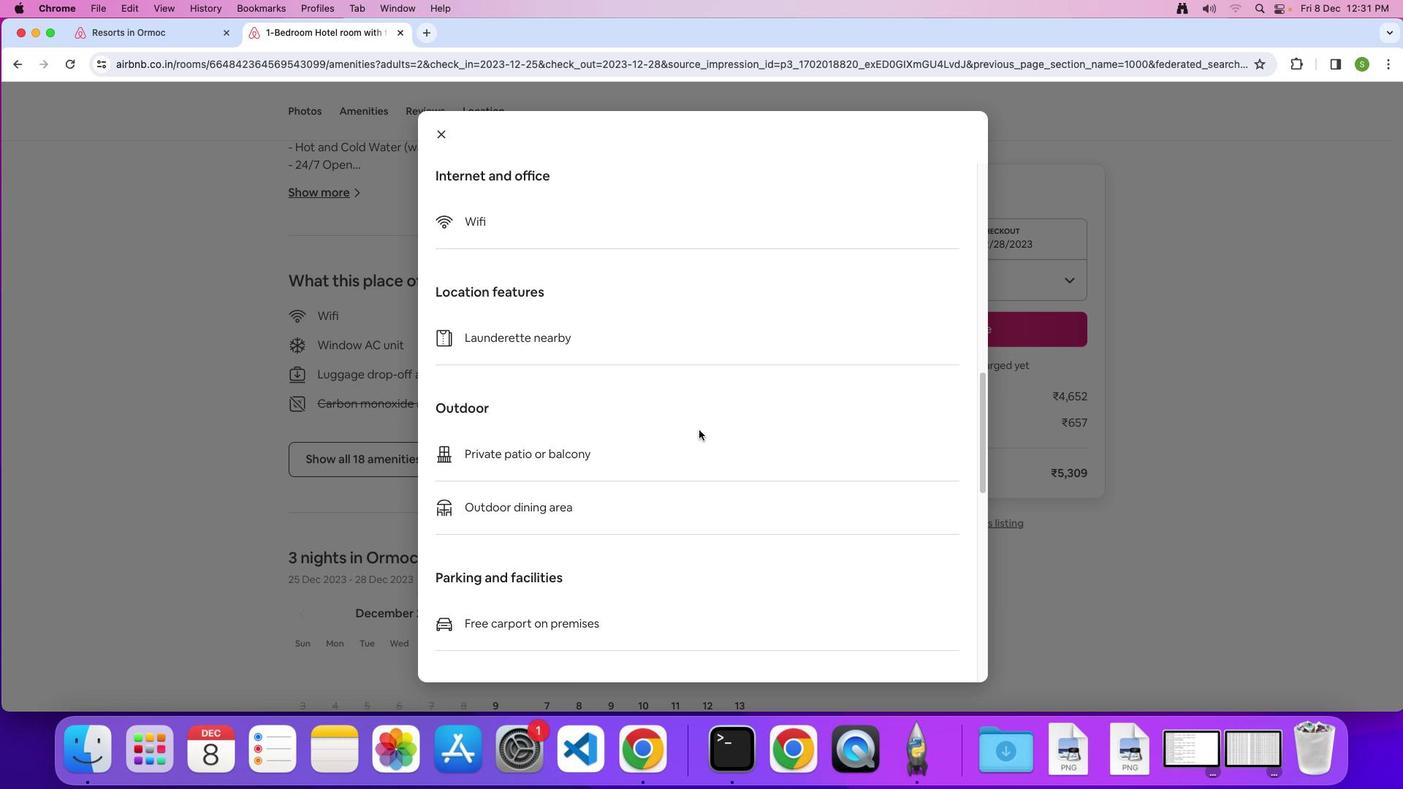 
Action: Mouse scrolled (698, 430) with delta (0, 0)
Screenshot: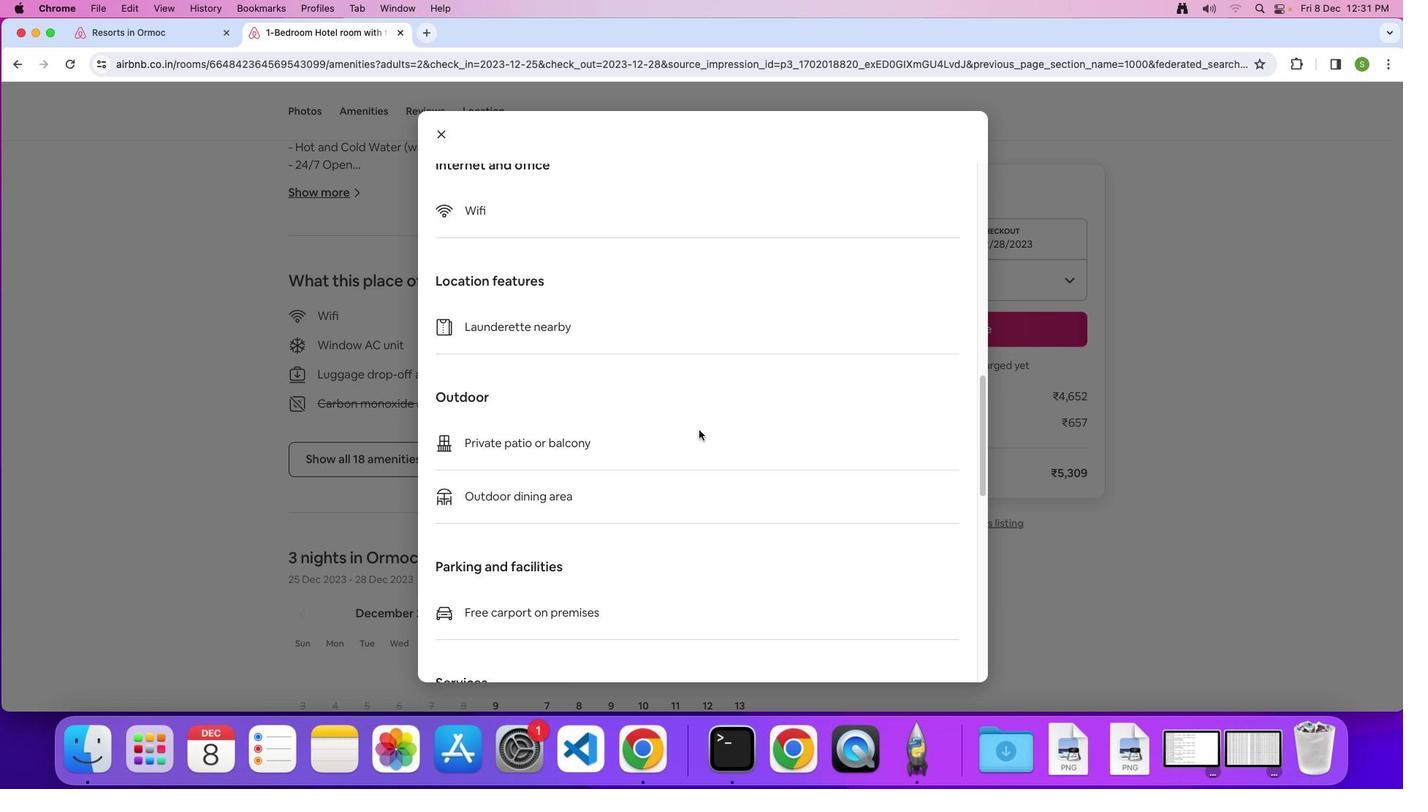 
Action: Mouse scrolled (698, 430) with delta (0, -1)
Screenshot: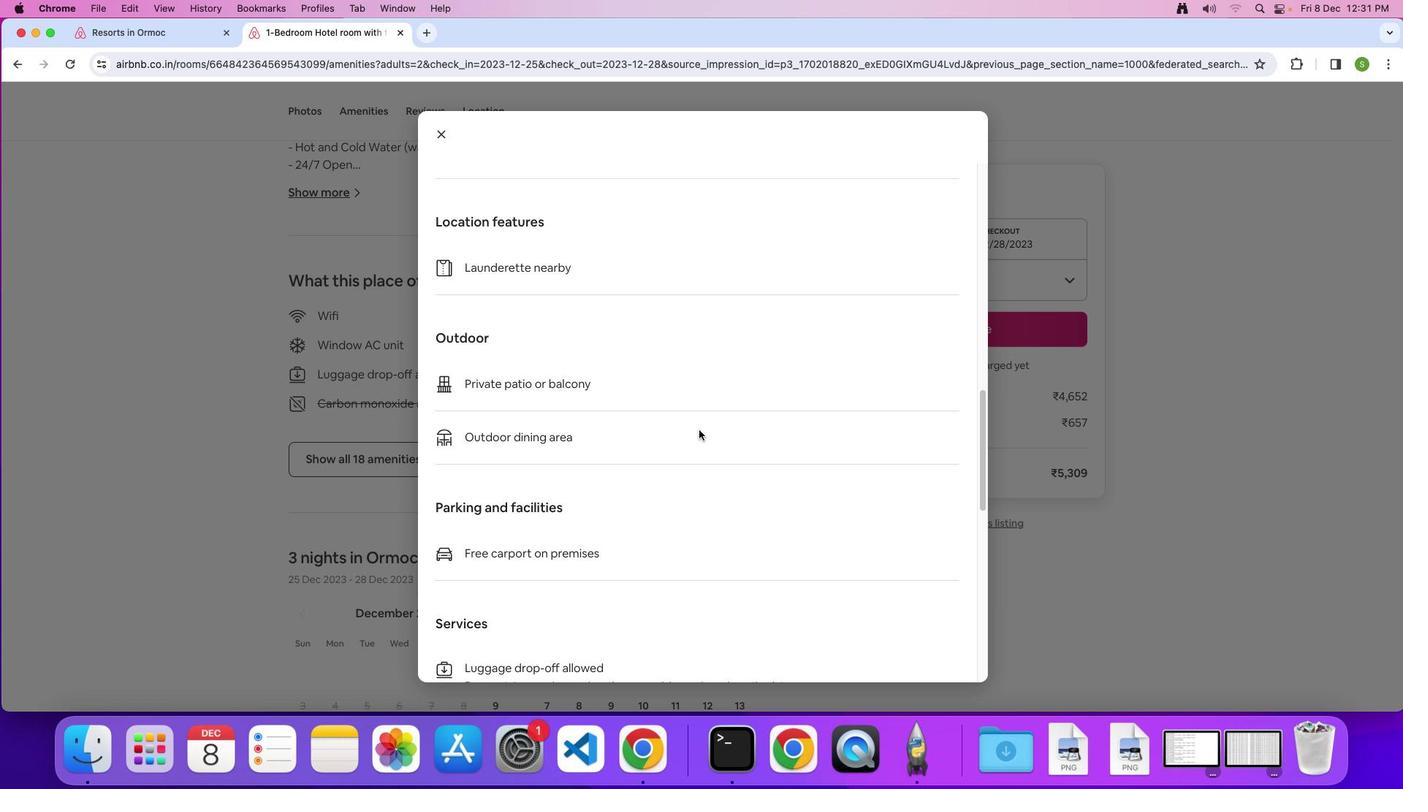 
Action: Mouse scrolled (698, 430) with delta (0, 0)
Screenshot: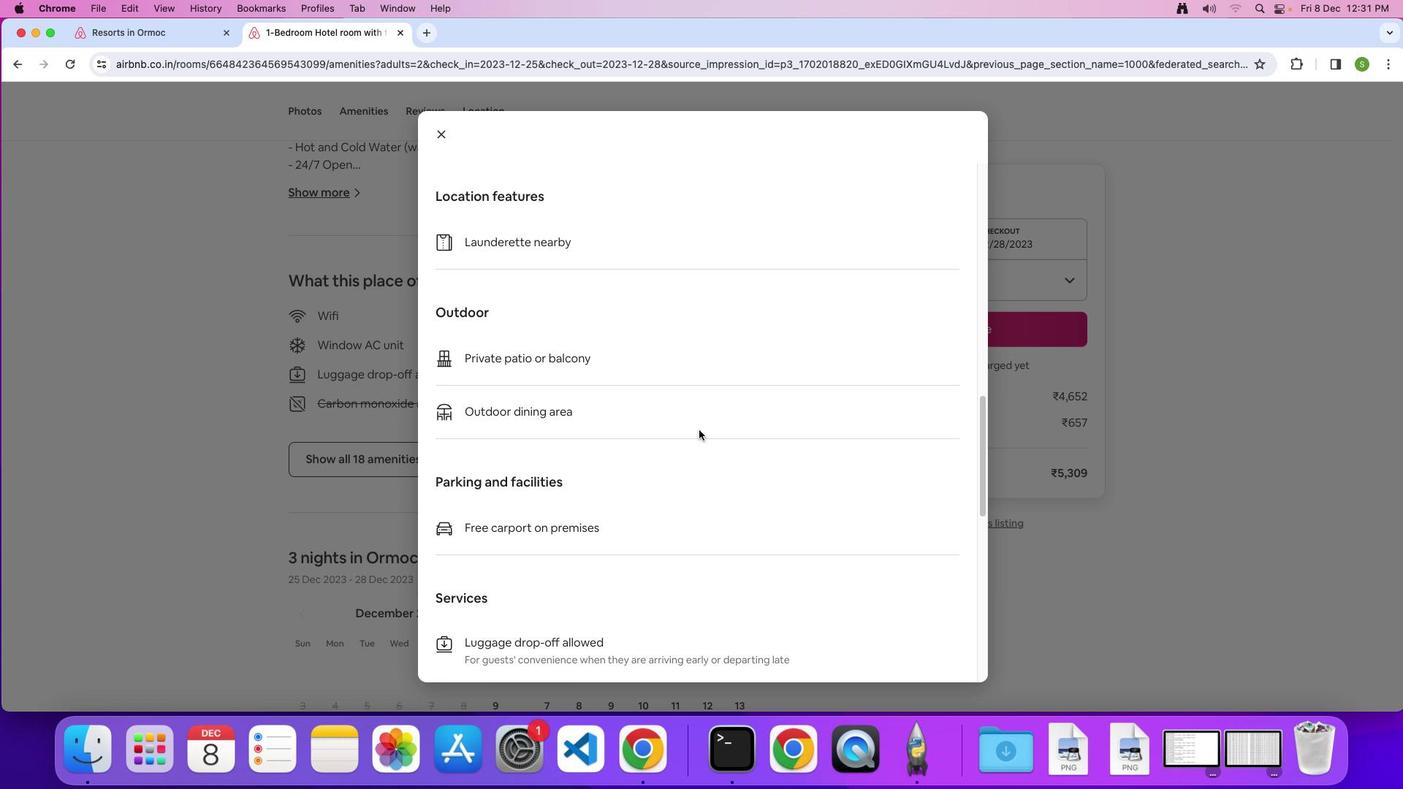 
Action: Mouse scrolled (698, 430) with delta (0, 0)
Screenshot: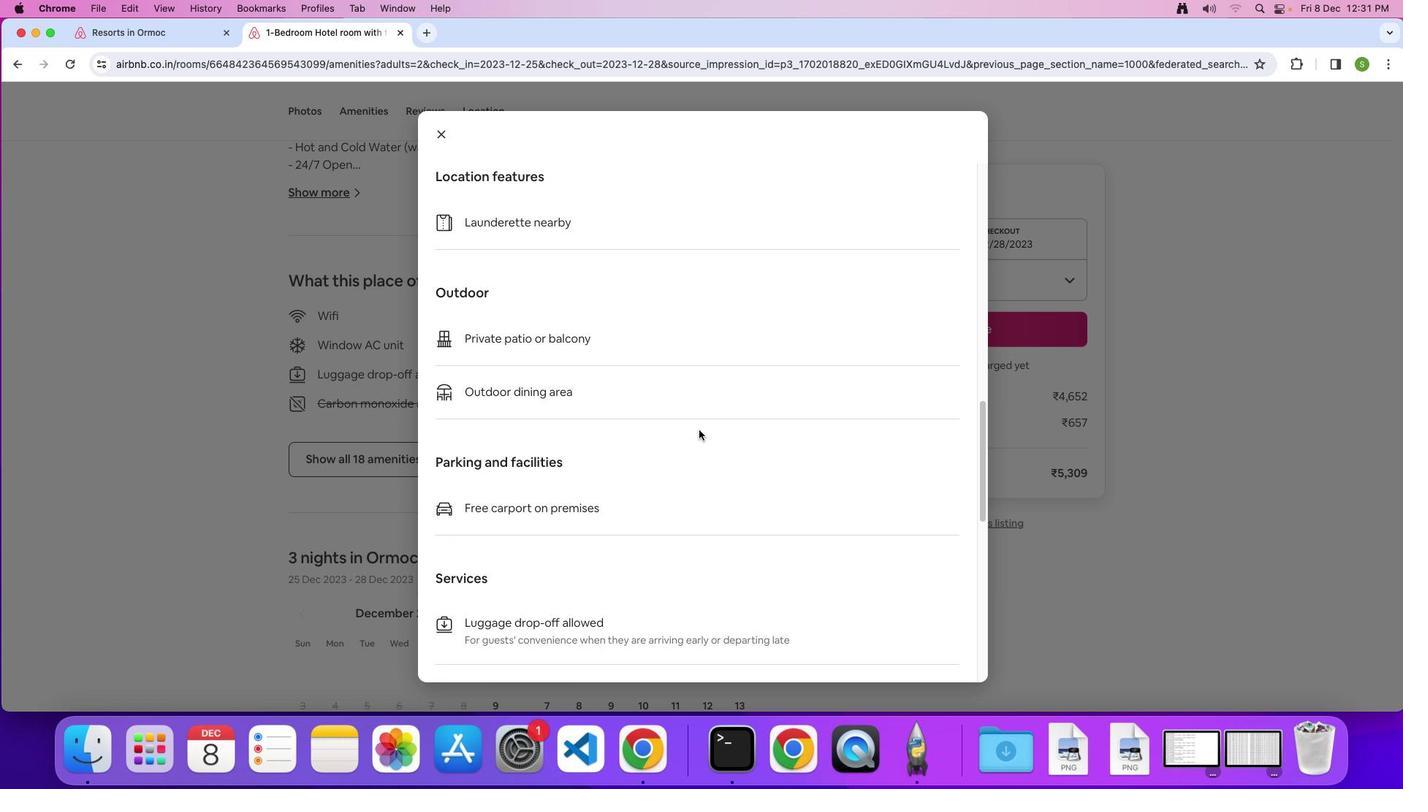 
Action: Mouse scrolled (698, 430) with delta (0, -2)
Screenshot: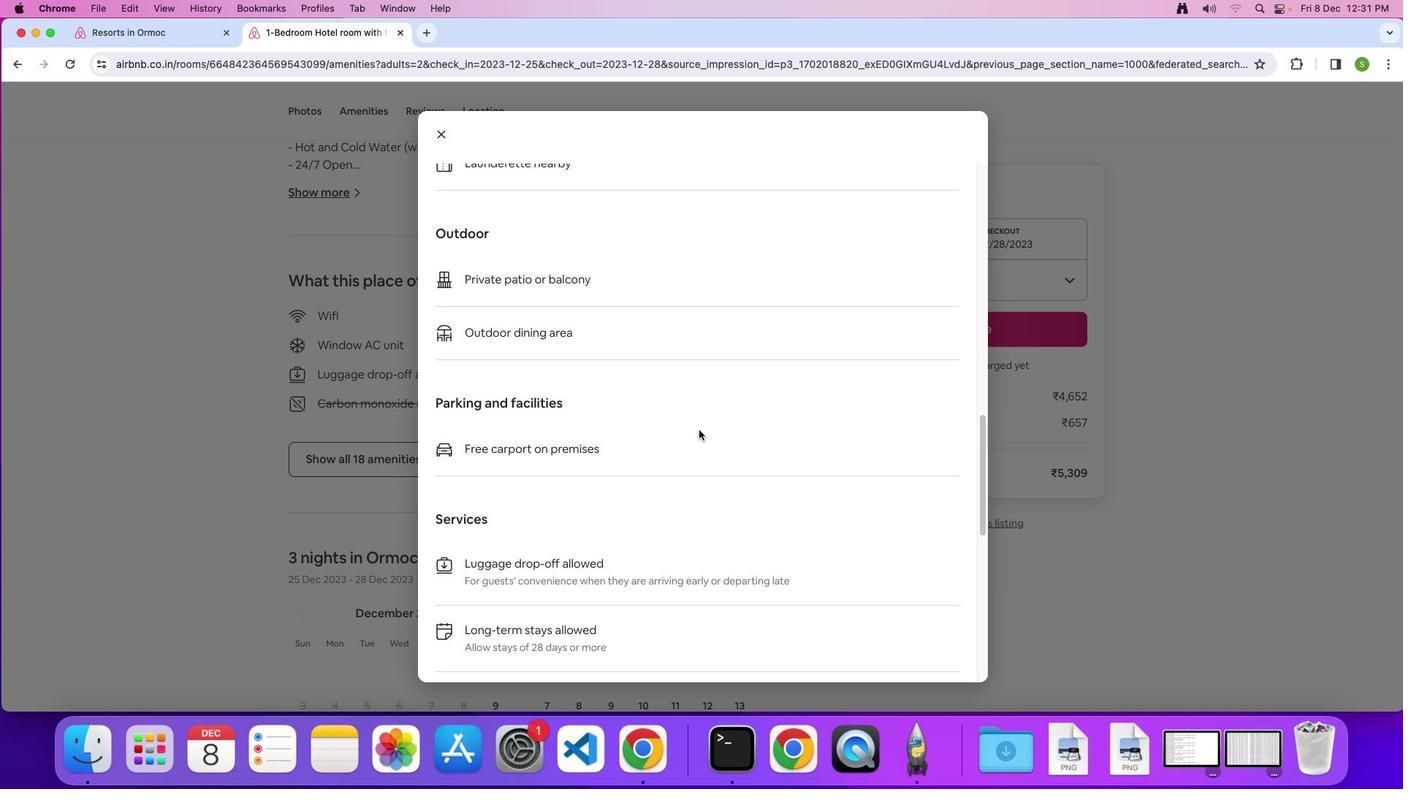 
Action: Mouse scrolled (698, 430) with delta (0, 0)
Screenshot: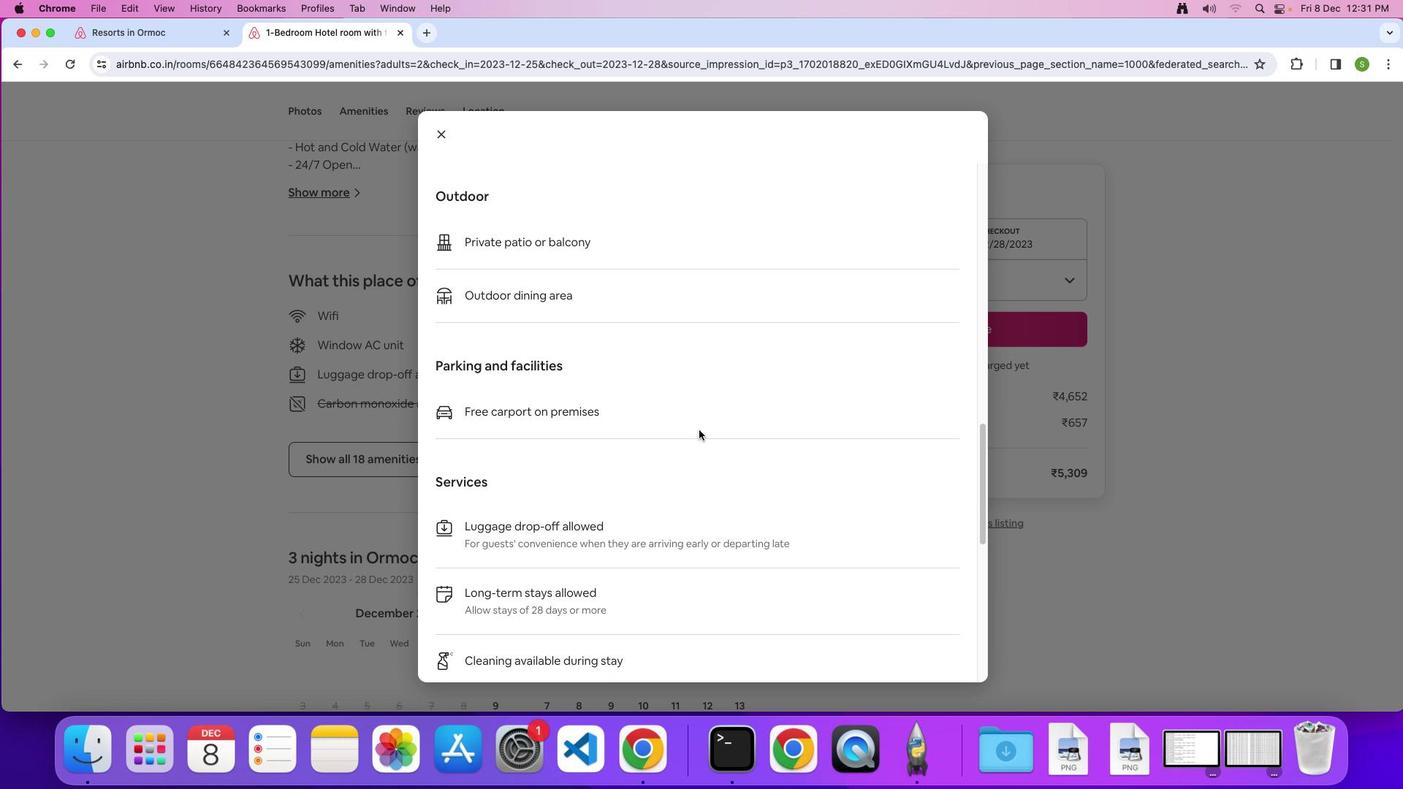 
Action: Mouse scrolled (698, 430) with delta (0, 0)
Screenshot: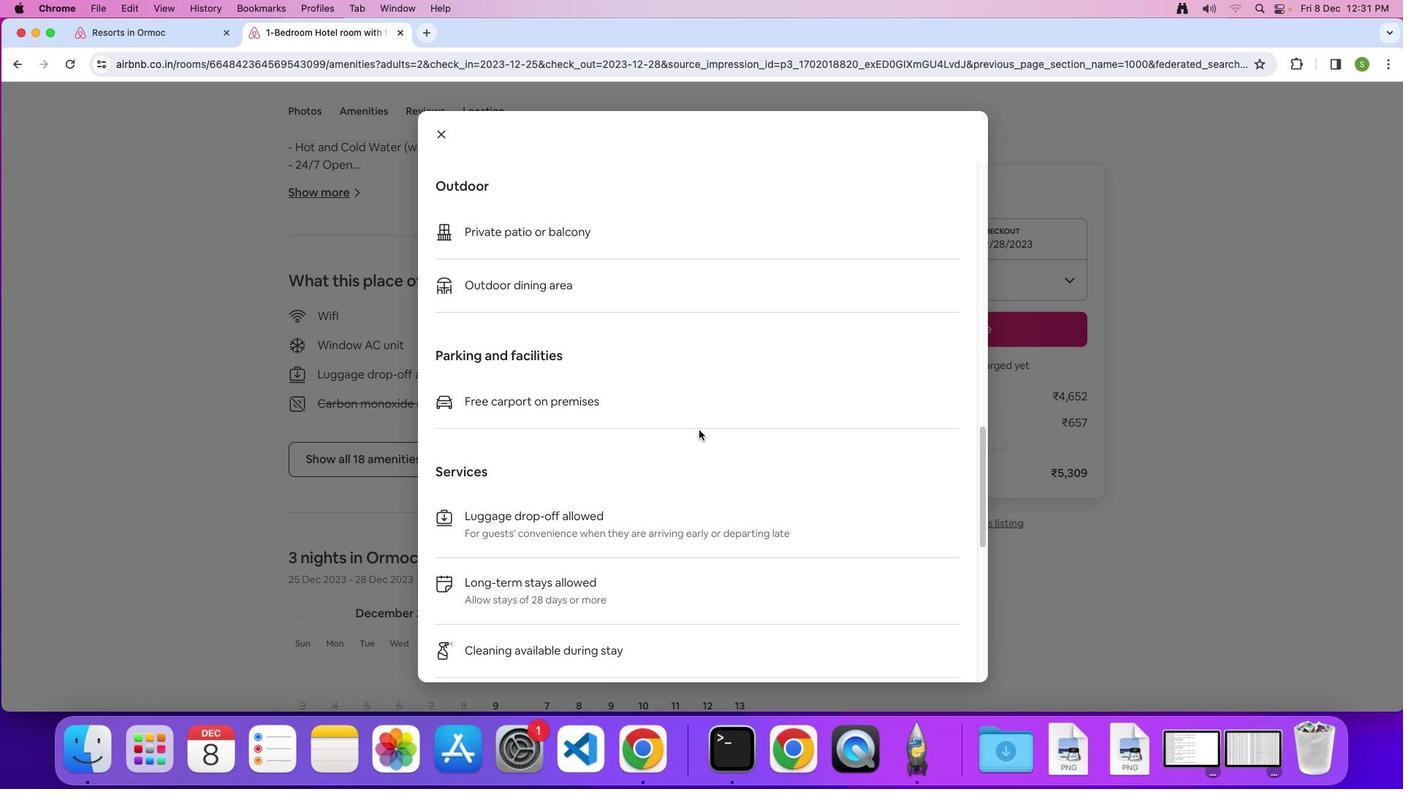 
Action: Mouse scrolled (698, 430) with delta (0, -1)
Screenshot: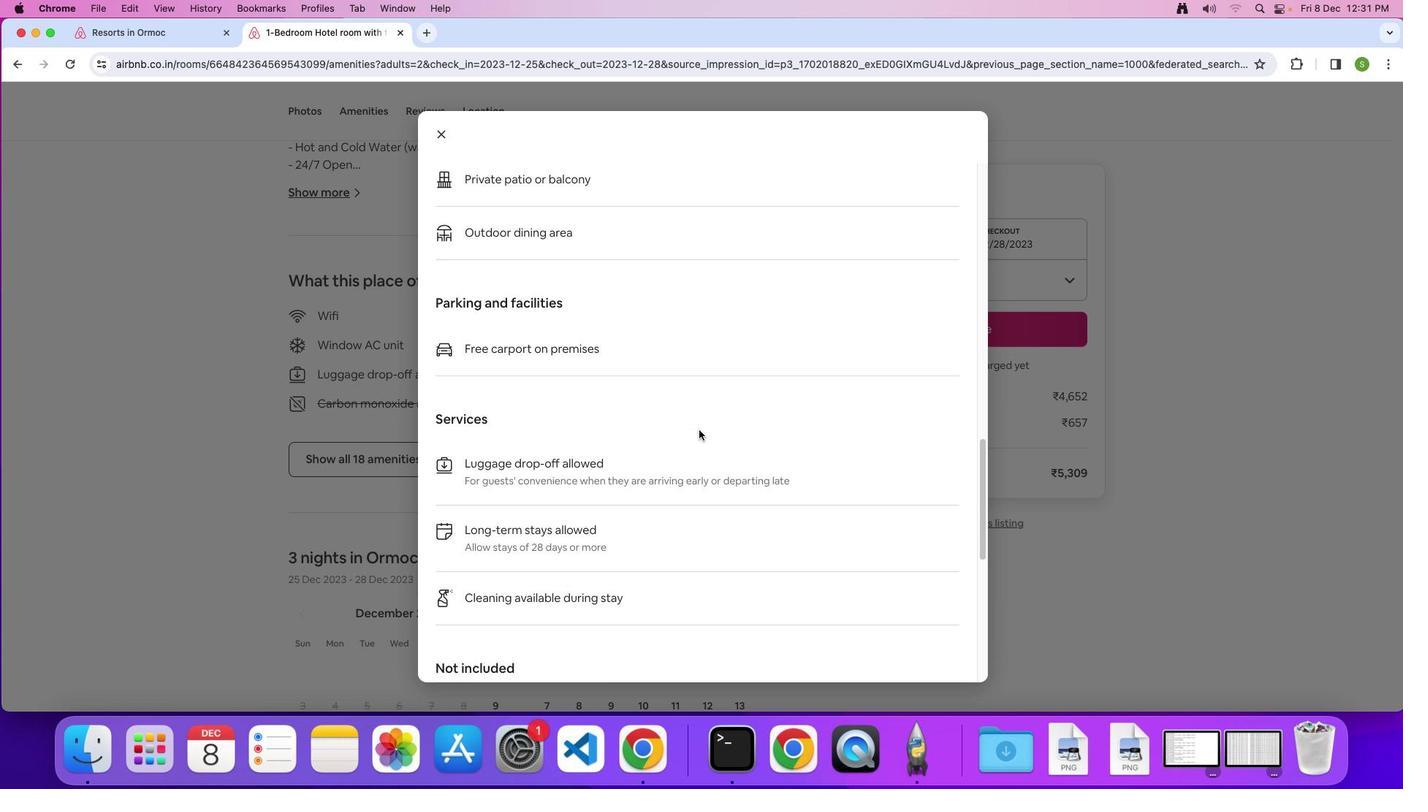 
Action: Mouse scrolled (698, 430) with delta (0, 0)
Screenshot: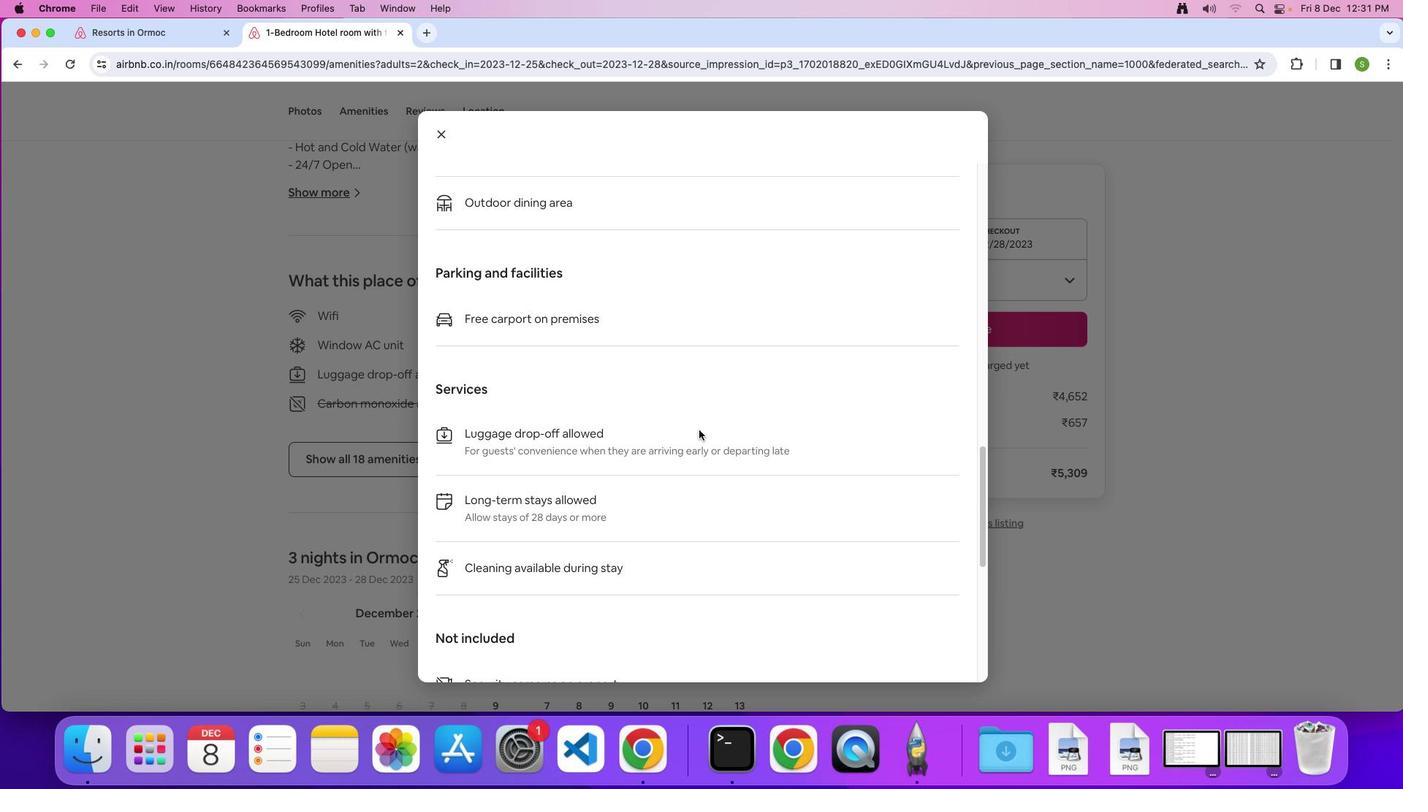 
Action: Mouse scrolled (698, 430) with delta (0, 0)
Screenshot: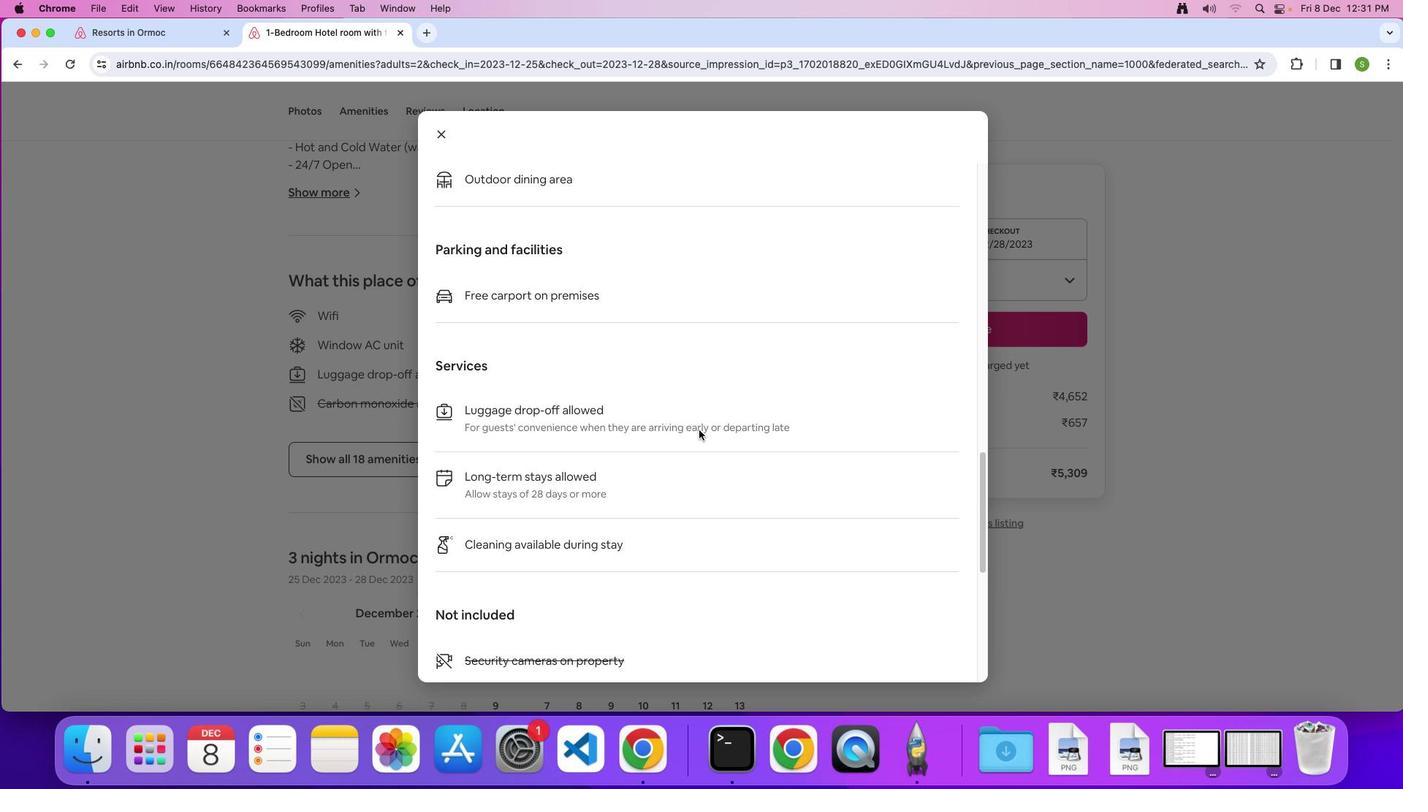 
Action: Mouse scrolled (698, 430) with delta (0, -2)
Screenshot: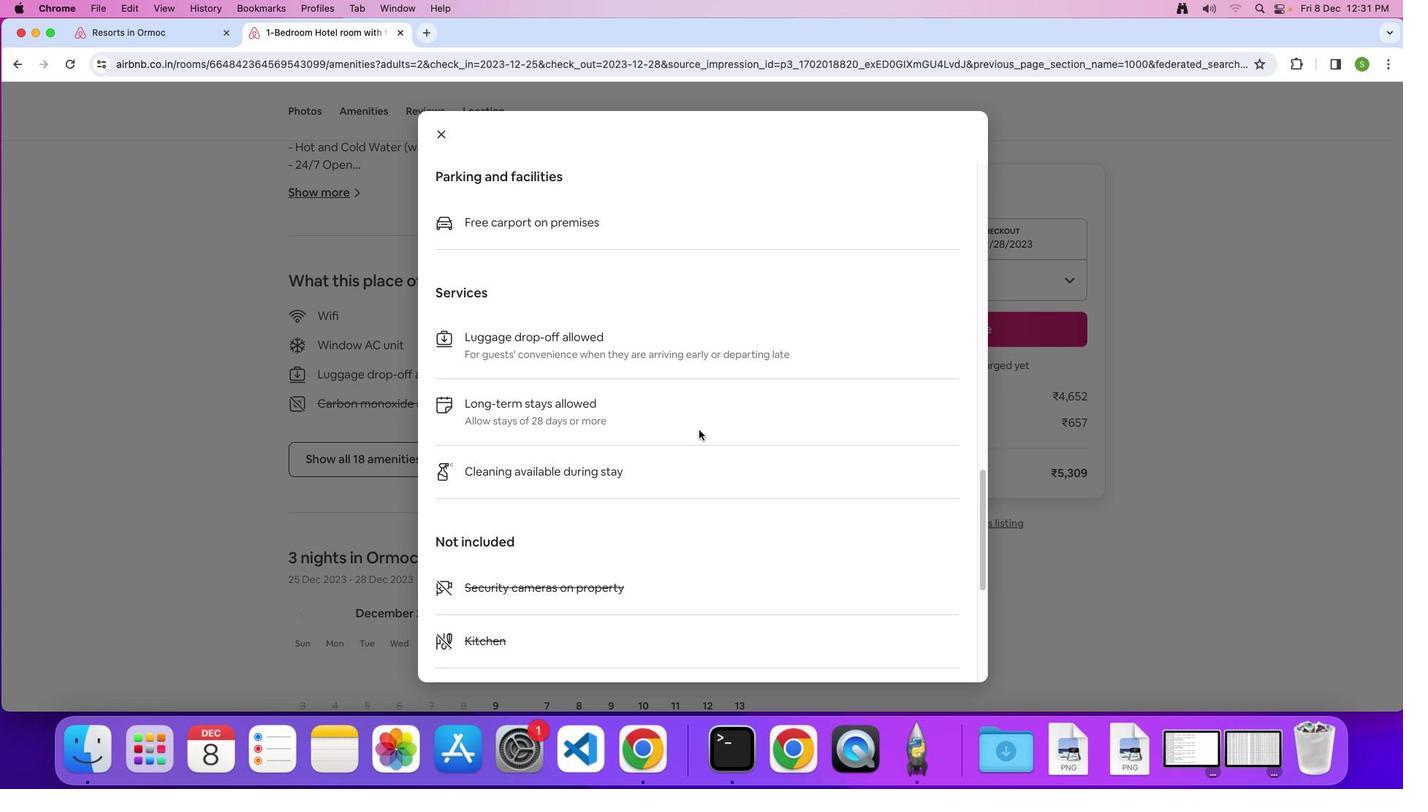 
Action: Mouse scrolled (698, 430) with delta (0, 0)
